 Task: Exporting Multi-Channel Audio.
Action: Mouse moved to (99, 13)
Screenshot: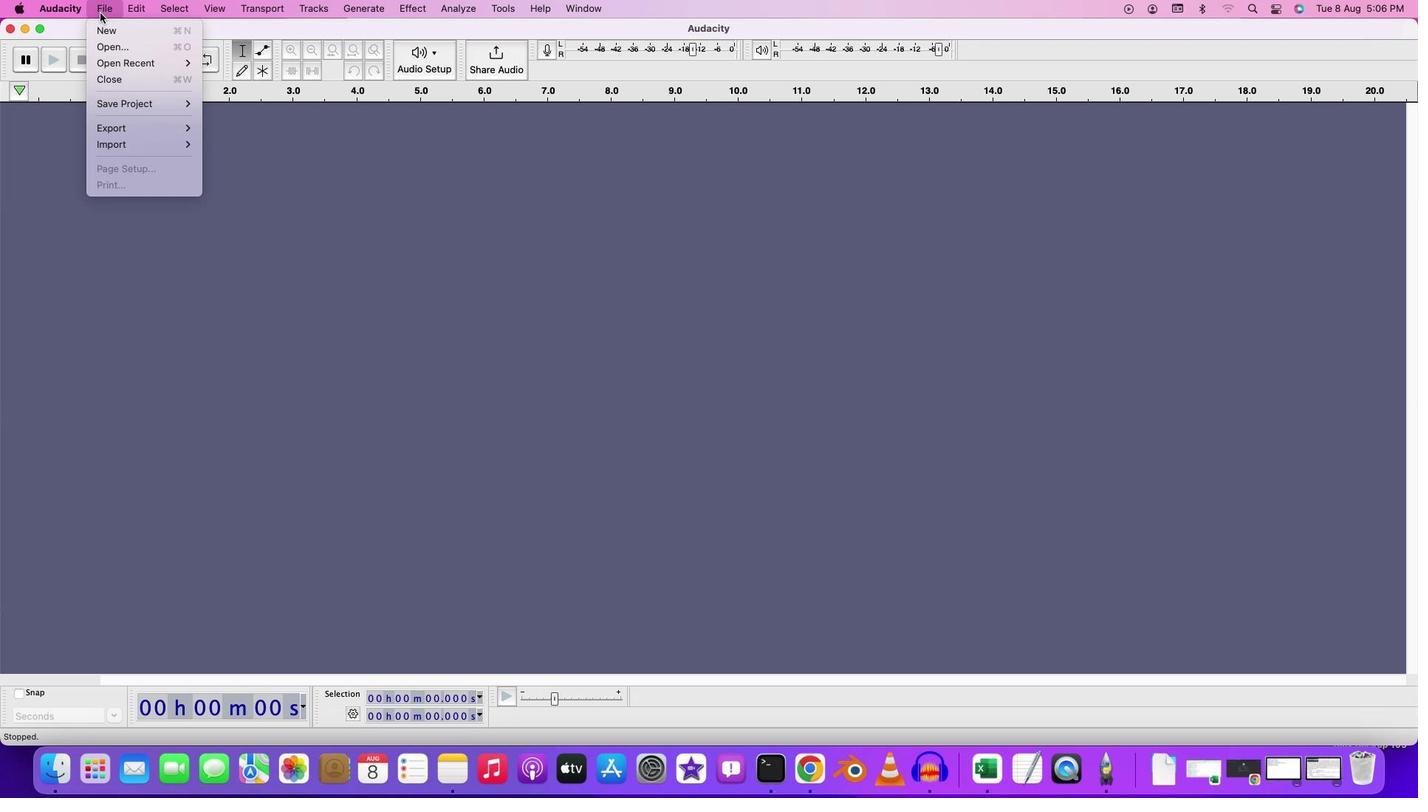 
Action: Mouse pressed left at (99, 13)
Screenshot: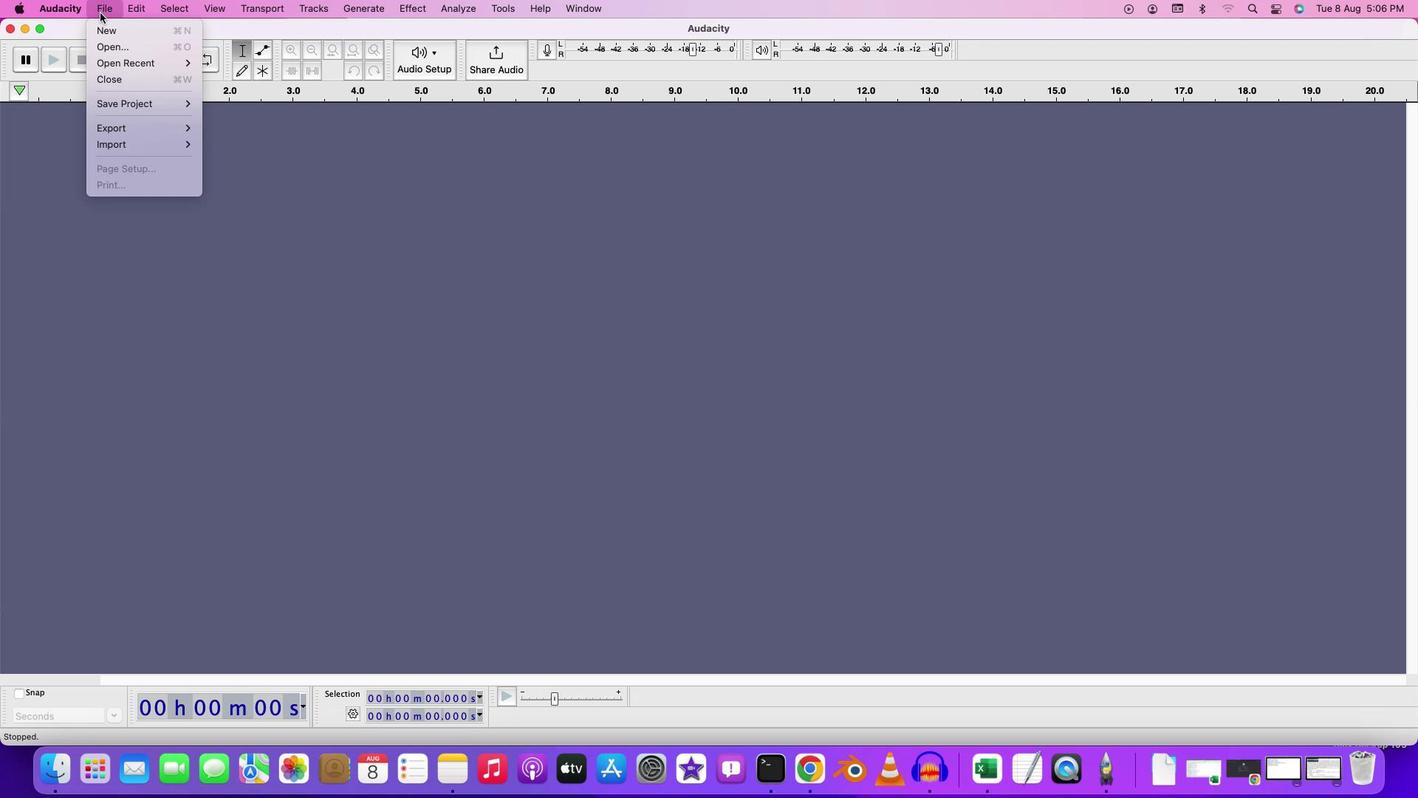 
Action: Mouse moved to (113, 42)
Screenshot: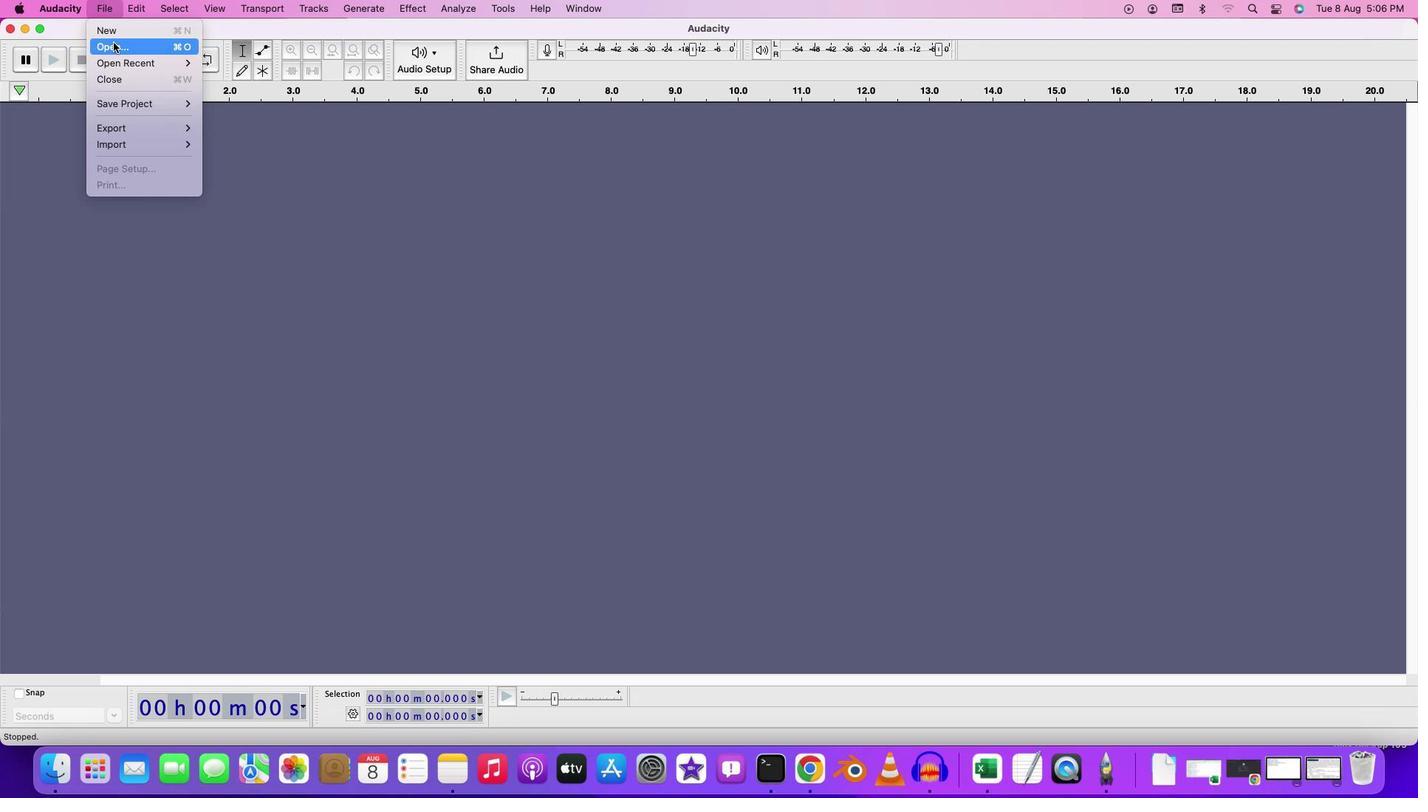 
Action: Mouse pressed left at (113, 42)
Screenshot: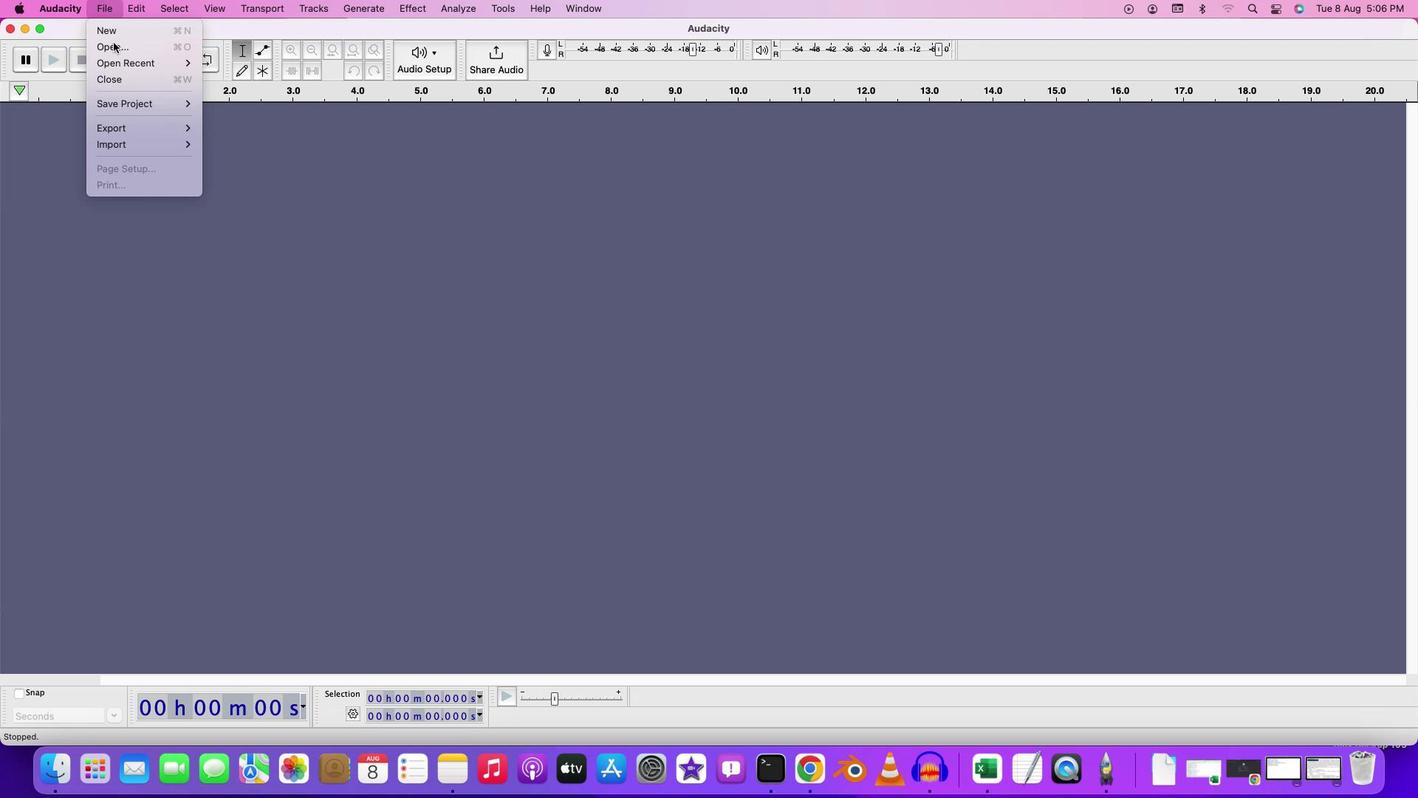
Action: Mouse moved to (579, 215)
Screenshot: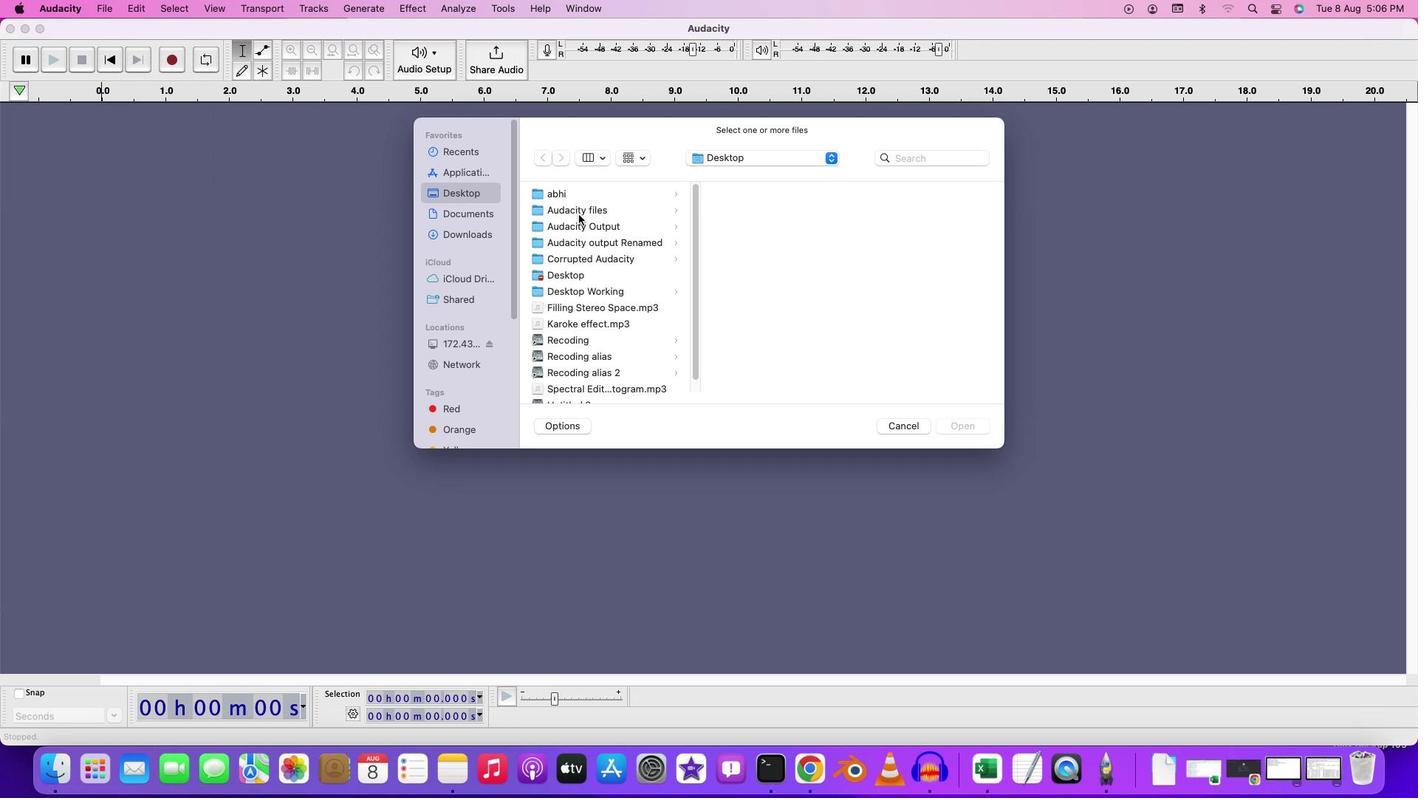 
Action: Mouse pressed left at (579, 215)
Screenshot: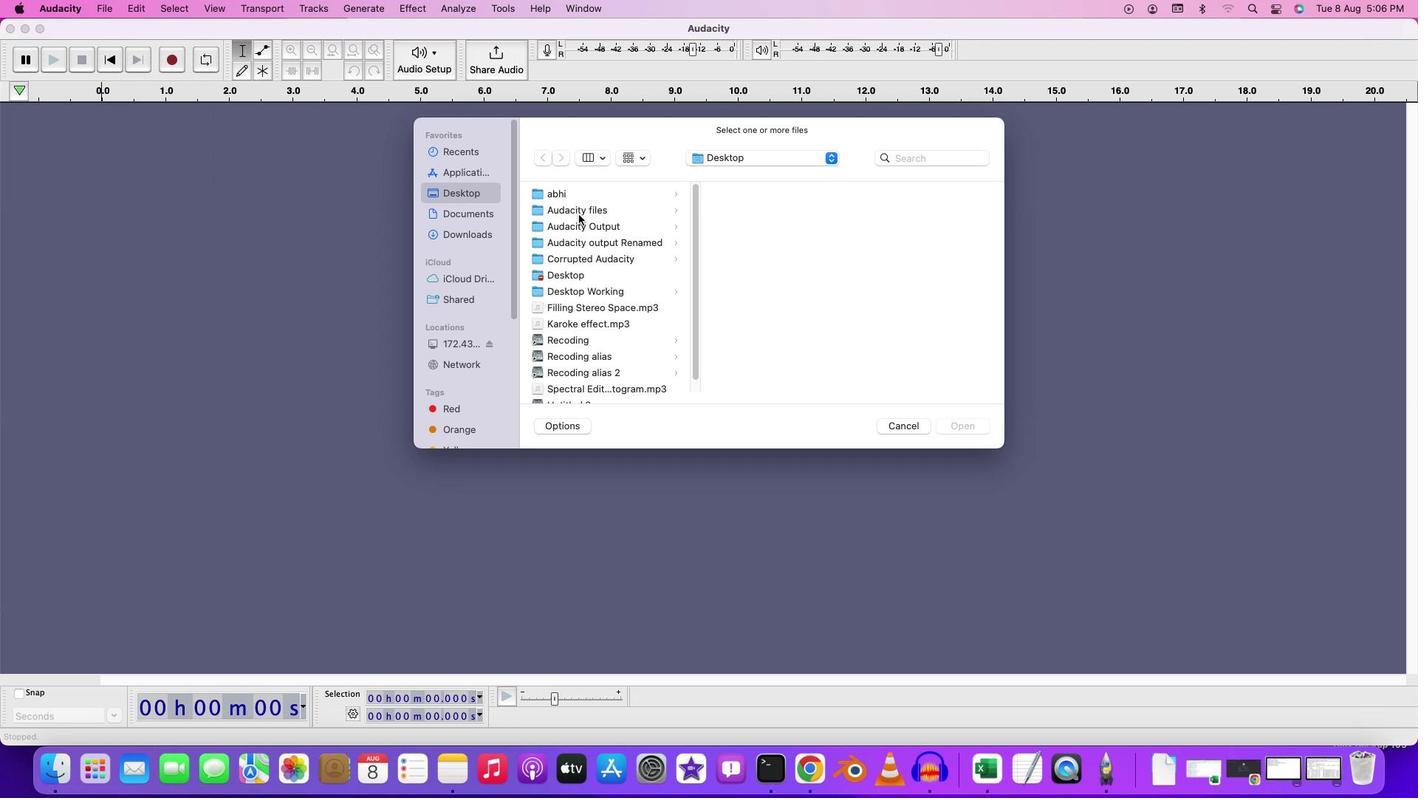 
Action: Mouse moved to (767, 248)
Screenshot: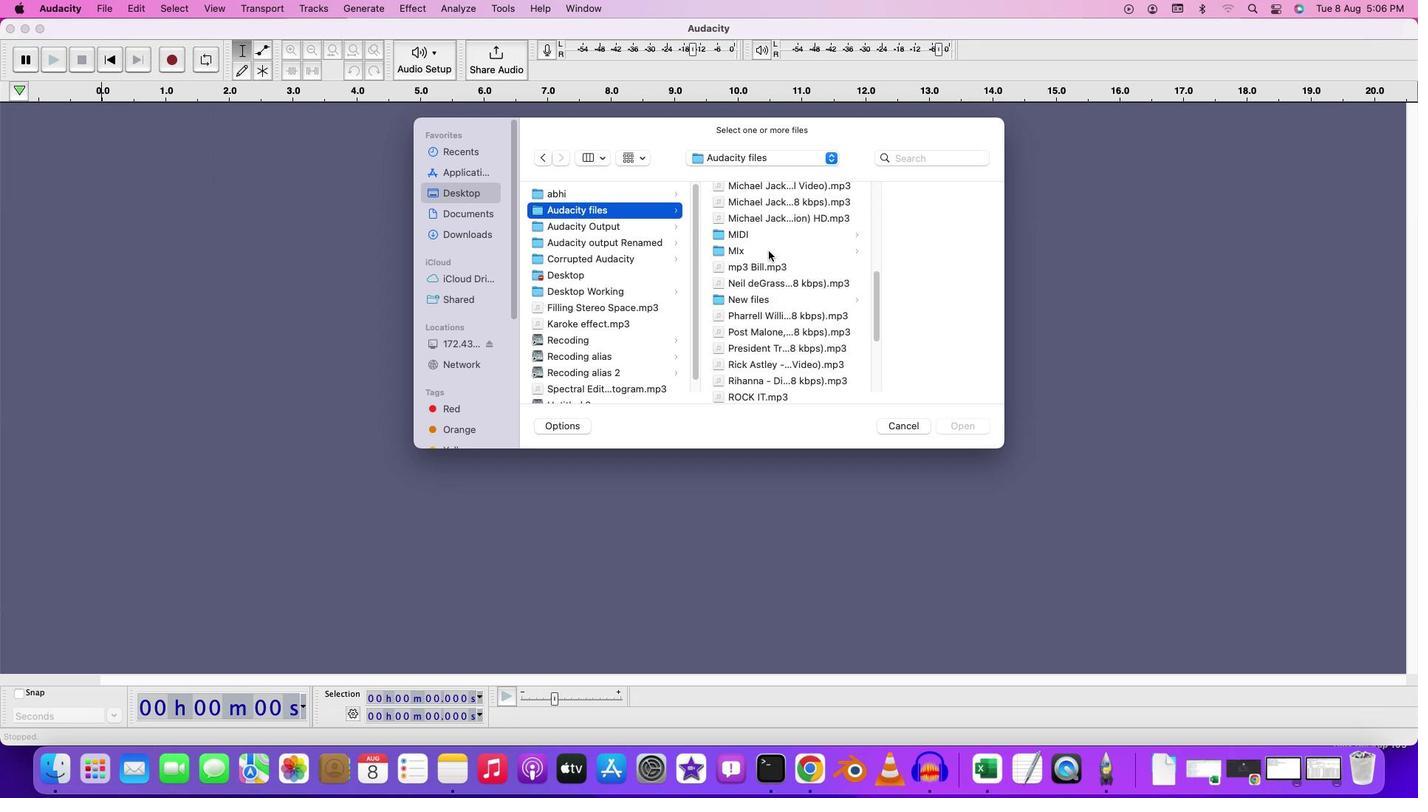 
Action: Mouse scrolled (767, 248) with delta (0, 0)
Screenshot: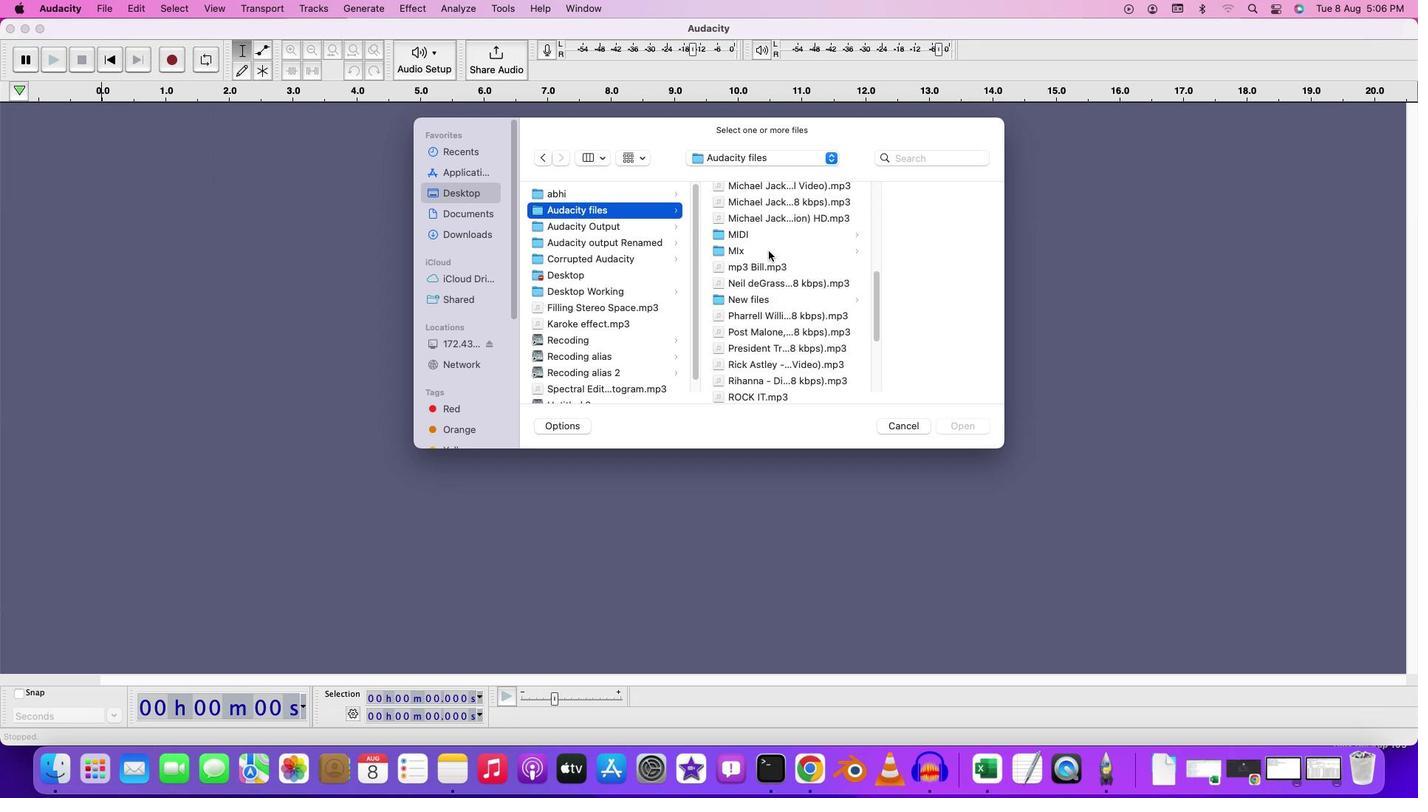 
Action: Mouse moved to (767, 249)
Screenshot: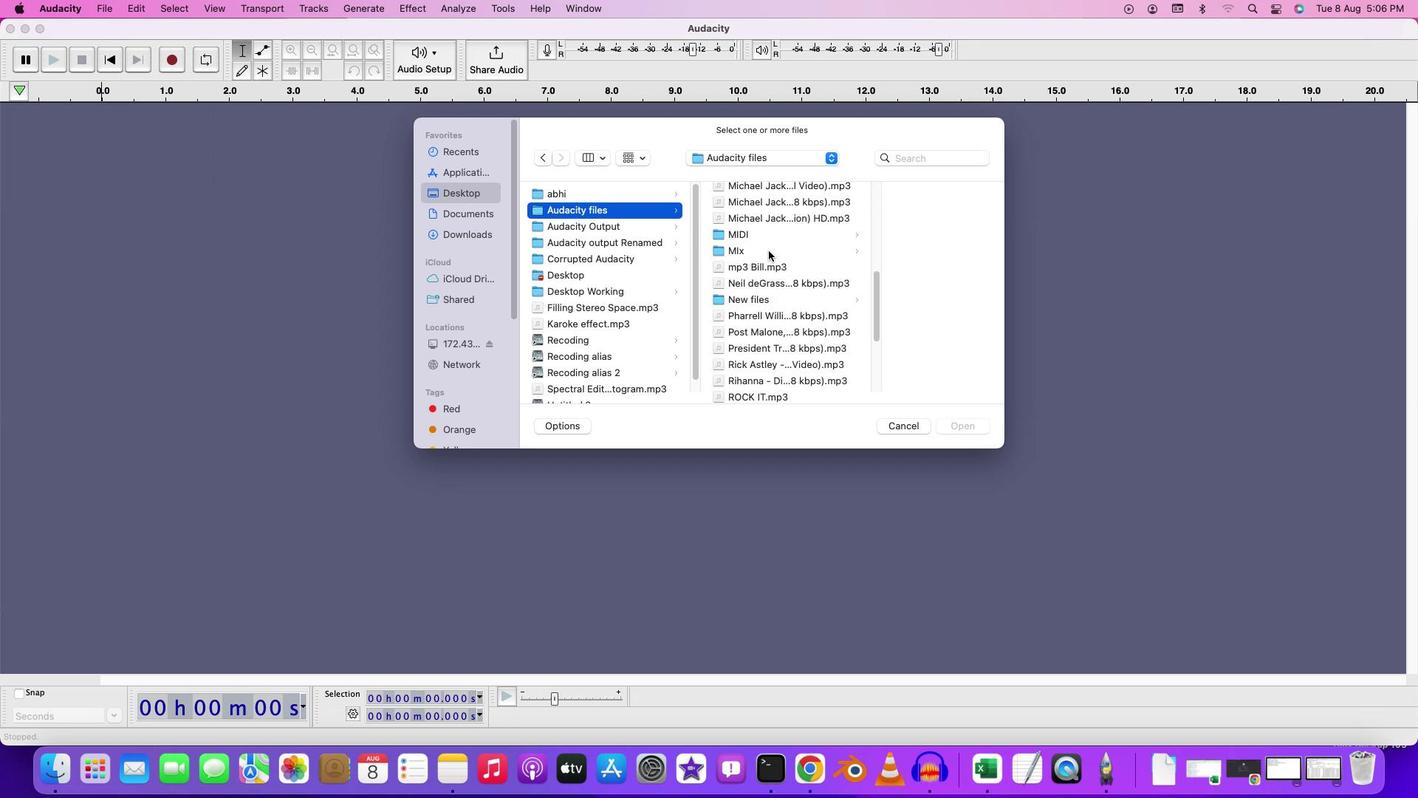 
Action: Mouse scrolled (767, 249) with delta (0, 0)
Screenshot: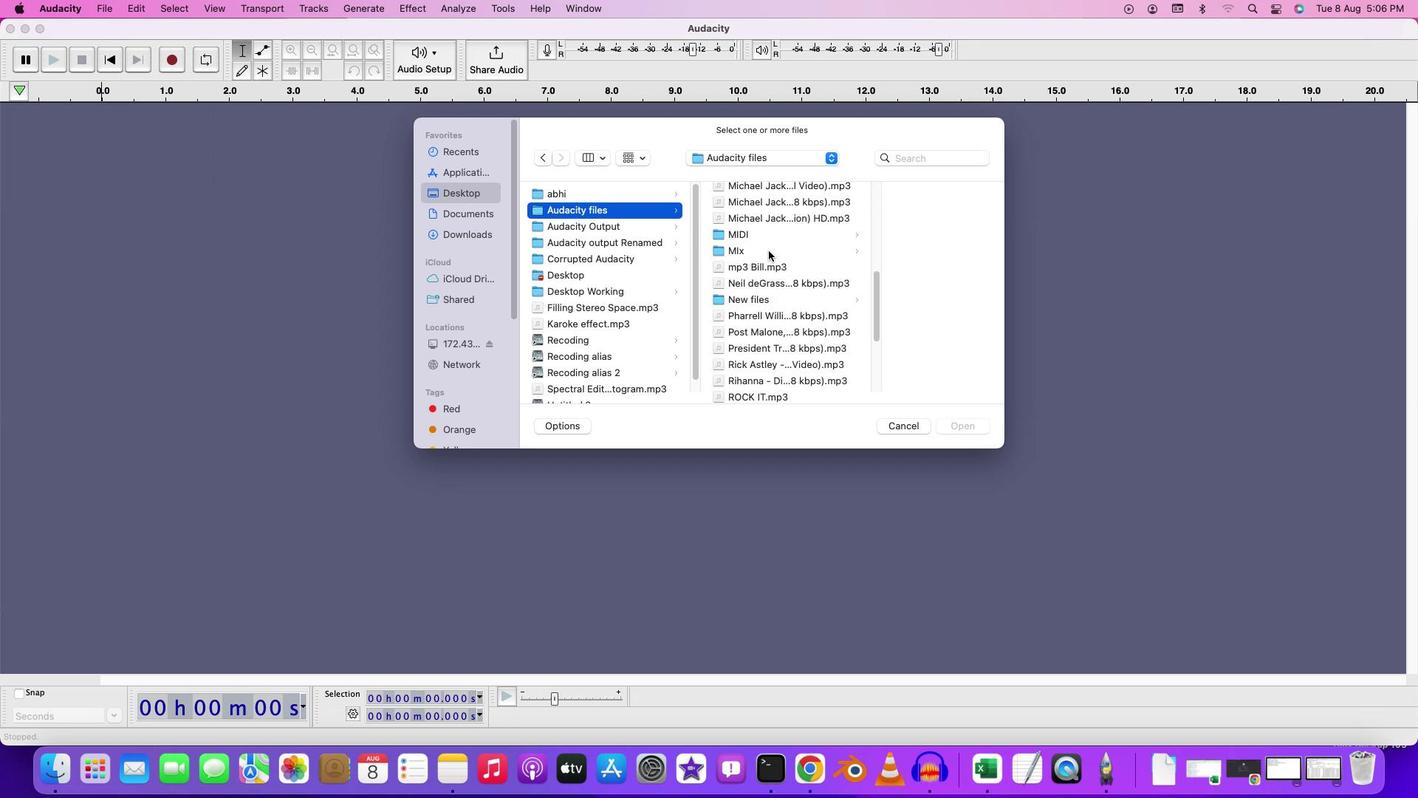 
Action: Mouse scrolled (767, 249) with delta (0, -2)
Screenshot: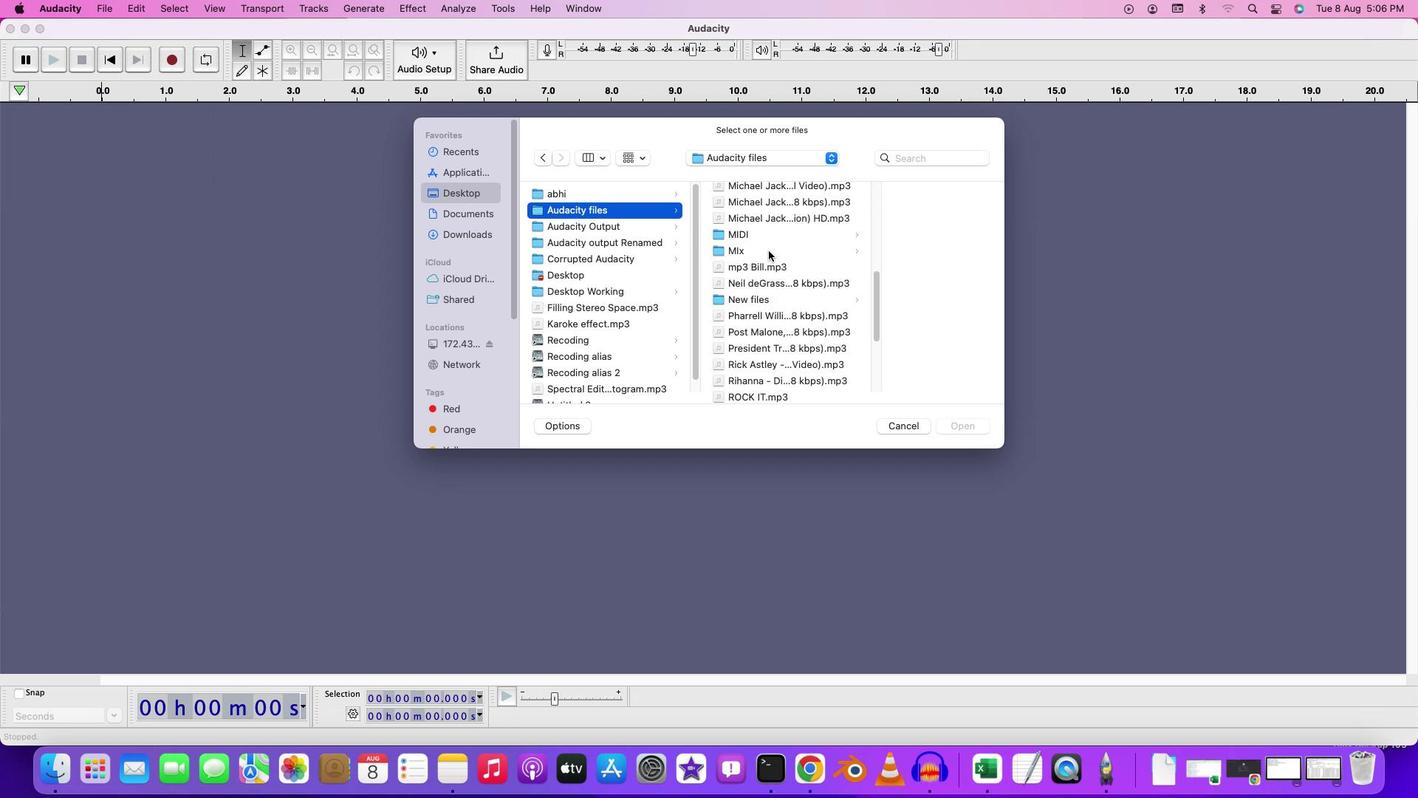 
Action: Mouse scrolled (767, 249) with delta (0, -3)
Screenshot: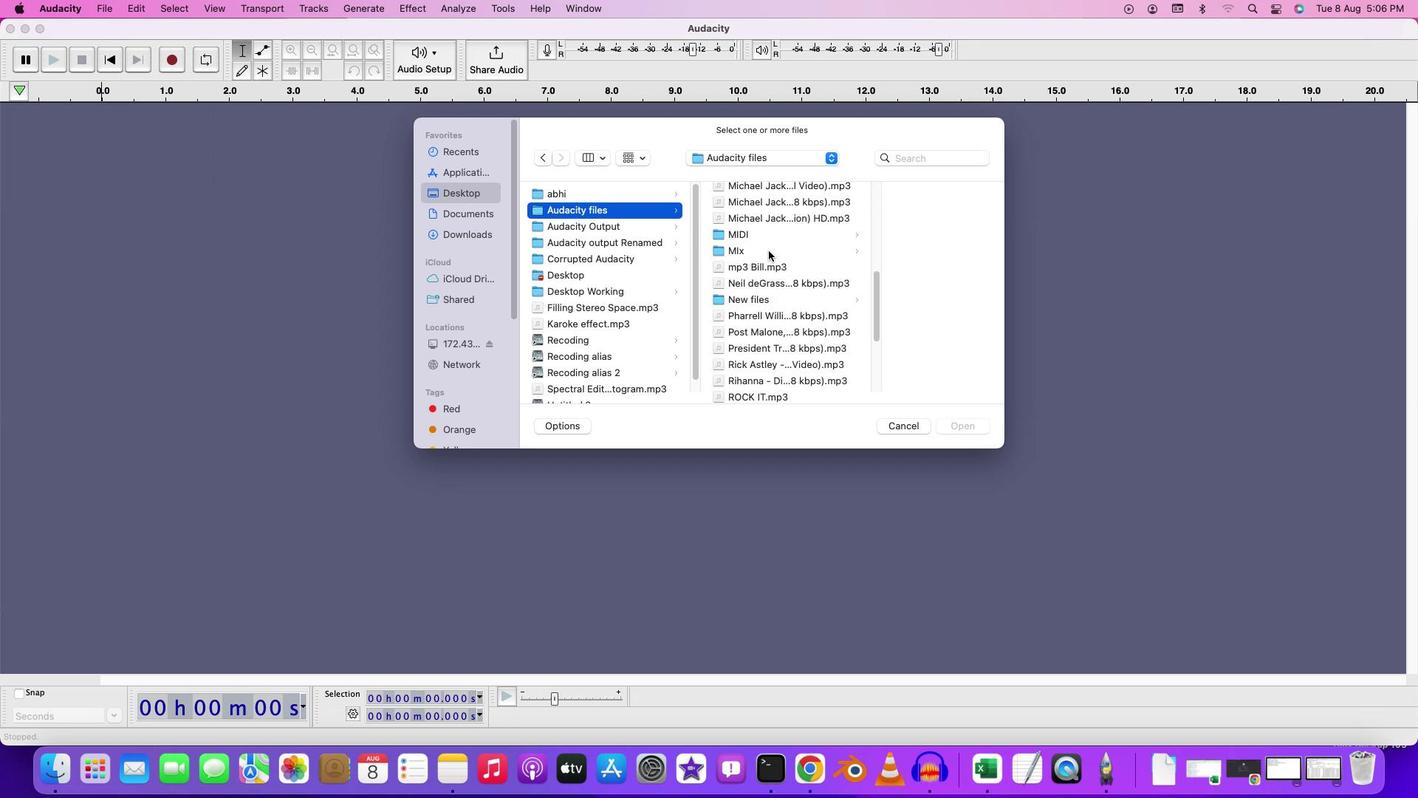 
Action: Mouse scrolled (767, 249) with delta (0, -4)
Screenshot: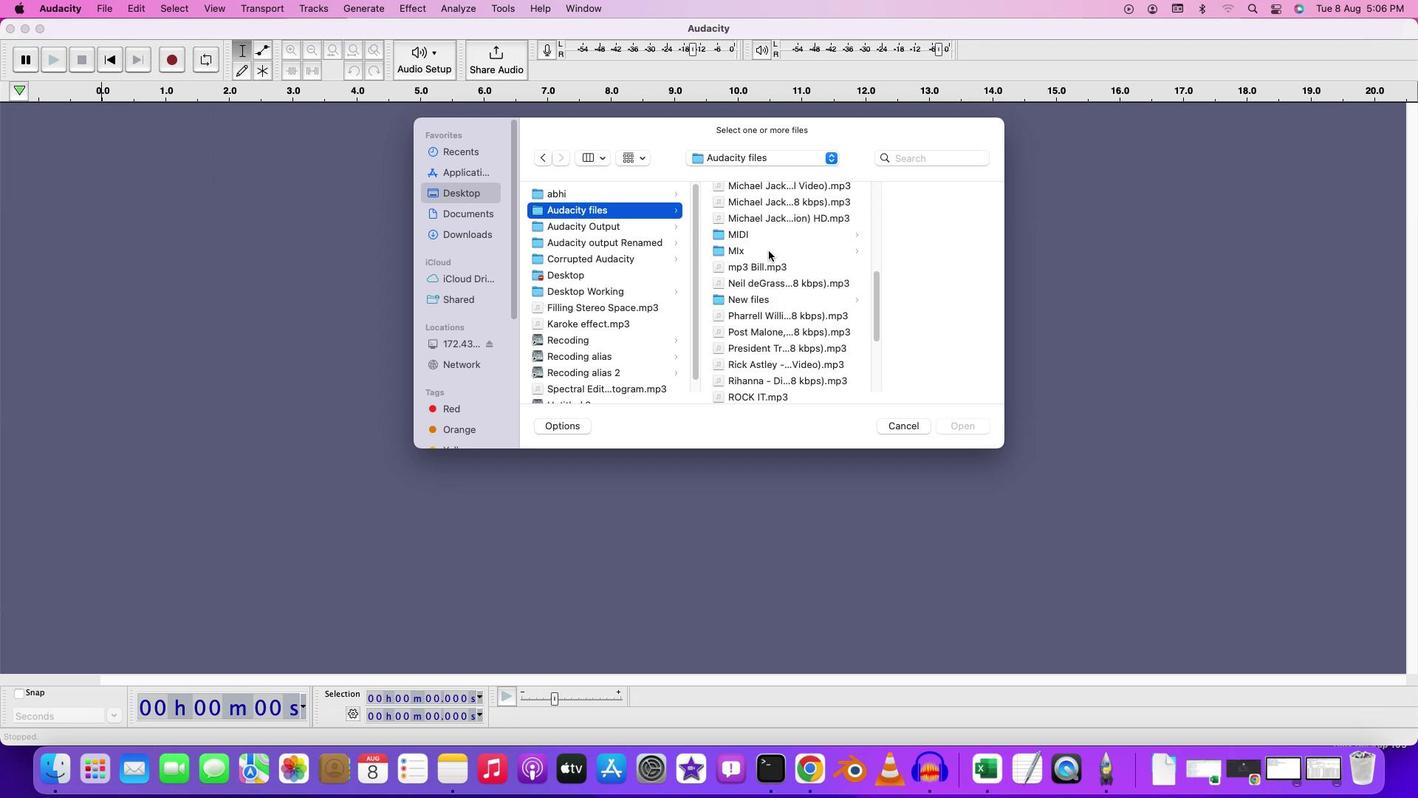 
Action: Mouse moved to (768, 249)
Screenshot: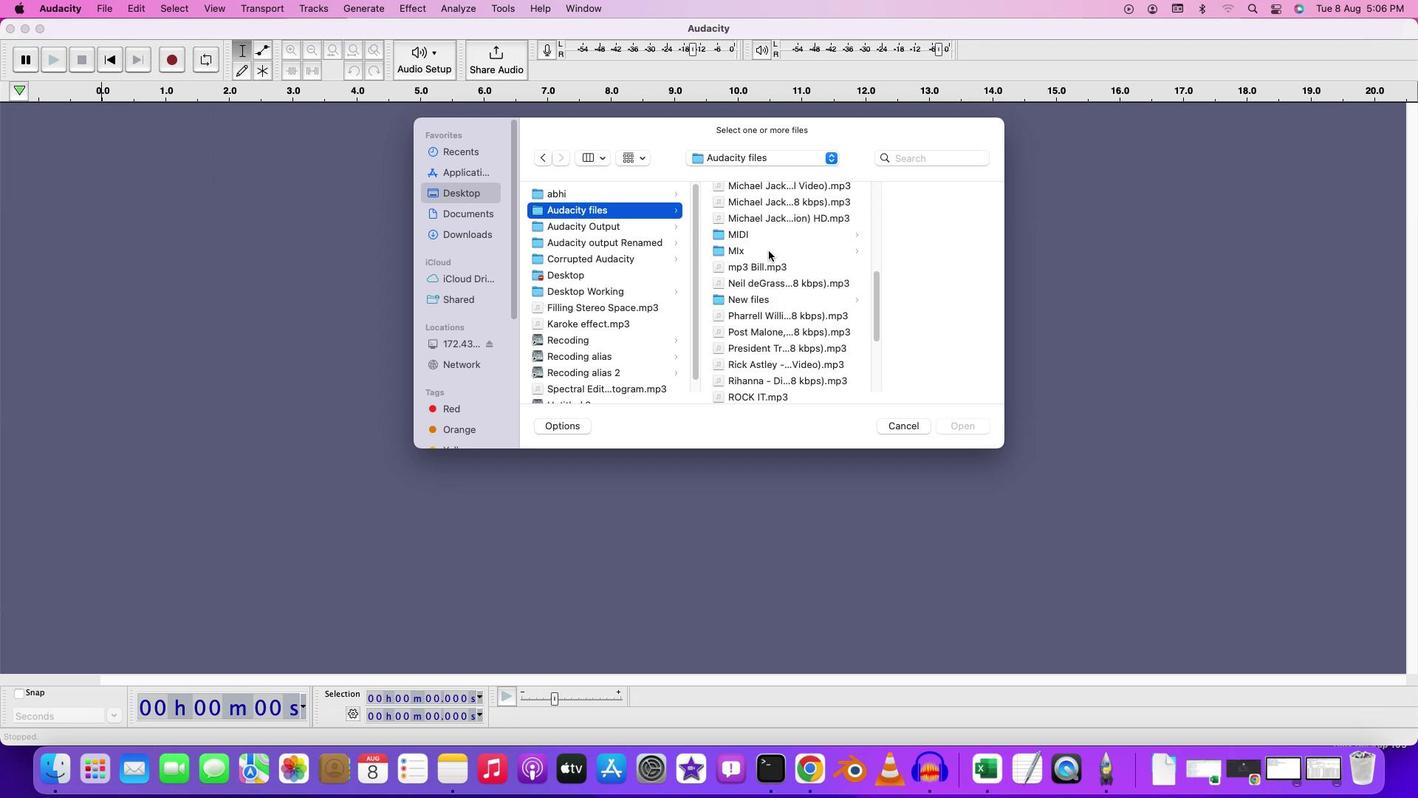 
Action: Mouse scrolled (768, 249) with delta (0, -5)
Screenshot: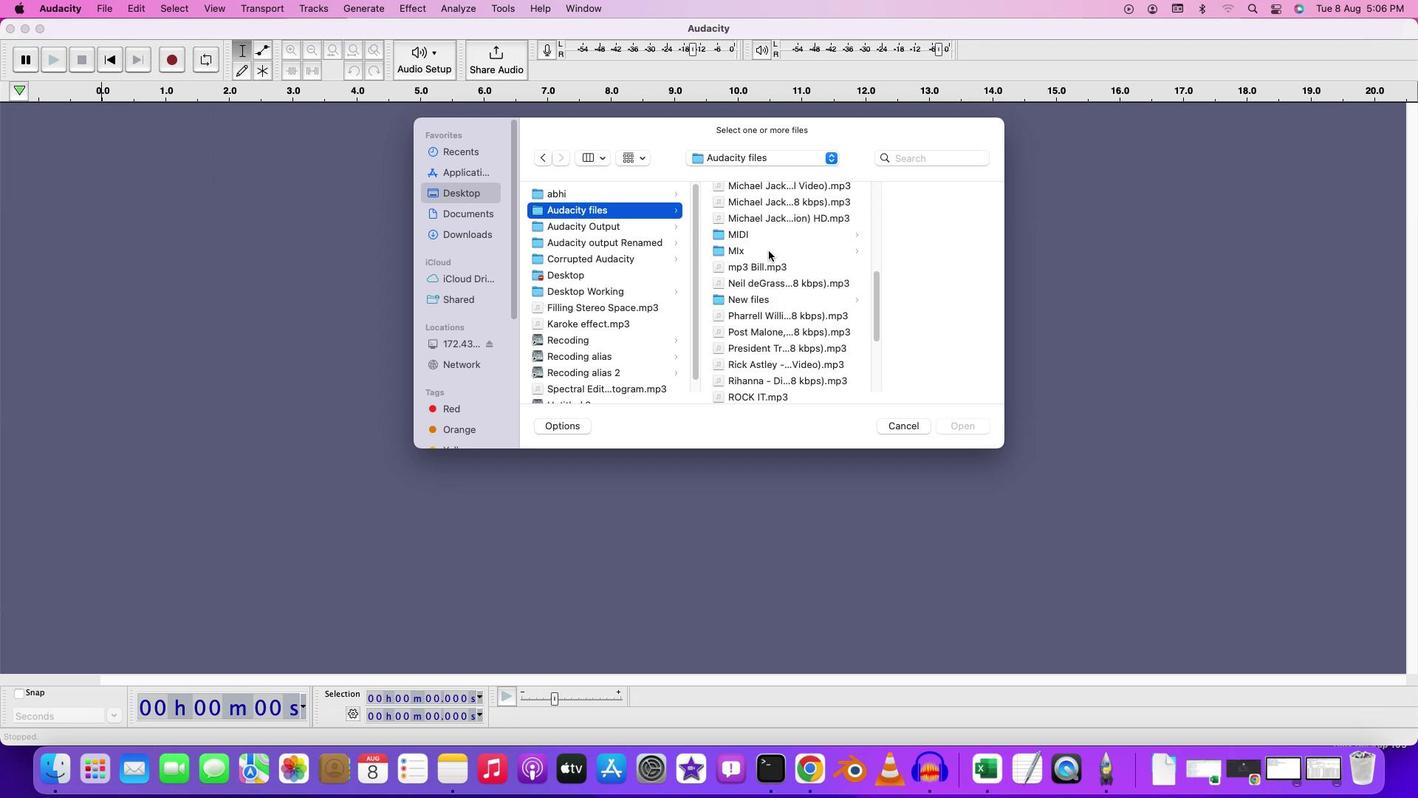 
Action: Mouse moved to (769, 250)
Screenshot: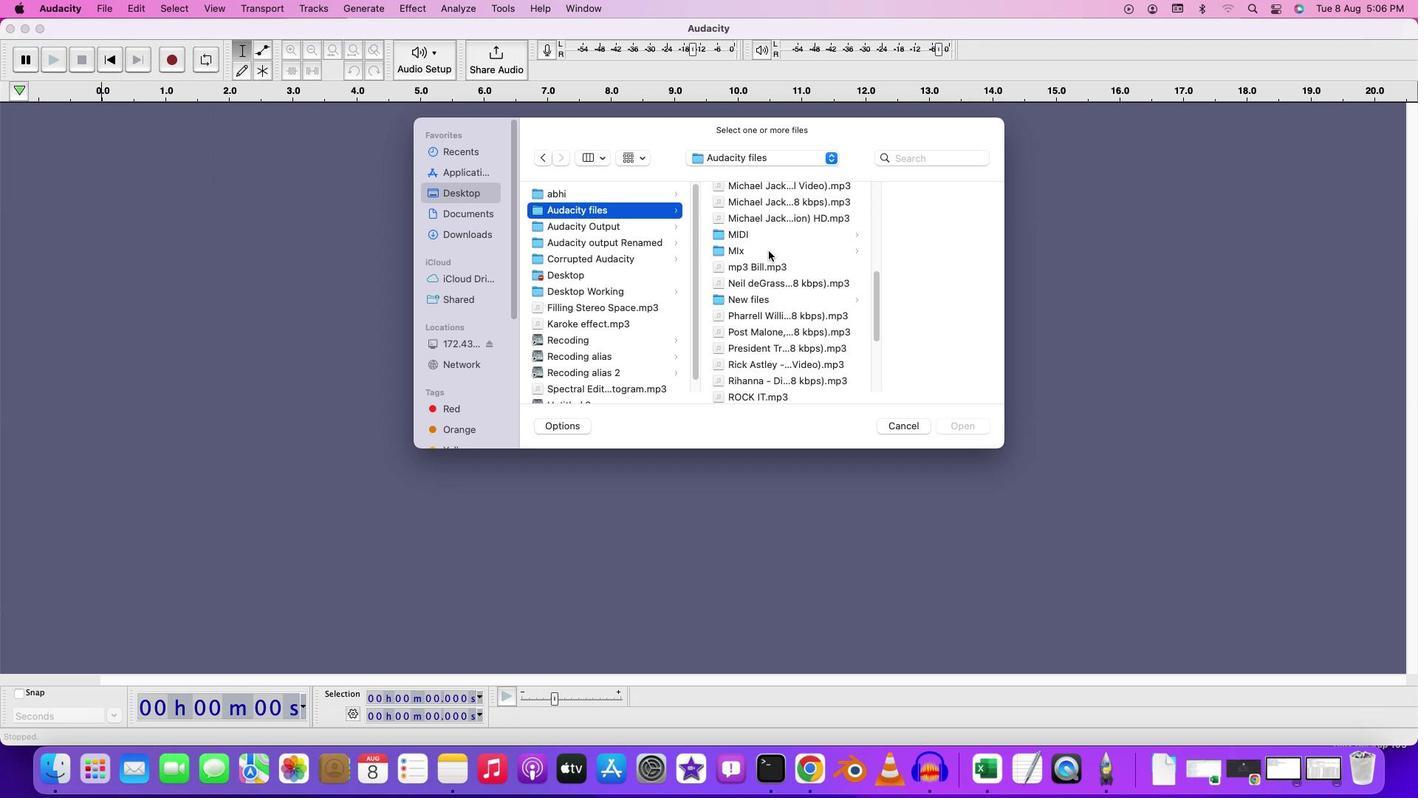 
Action: Mouse scrolled (769, 250) with delta (0, 0)
Screenshot: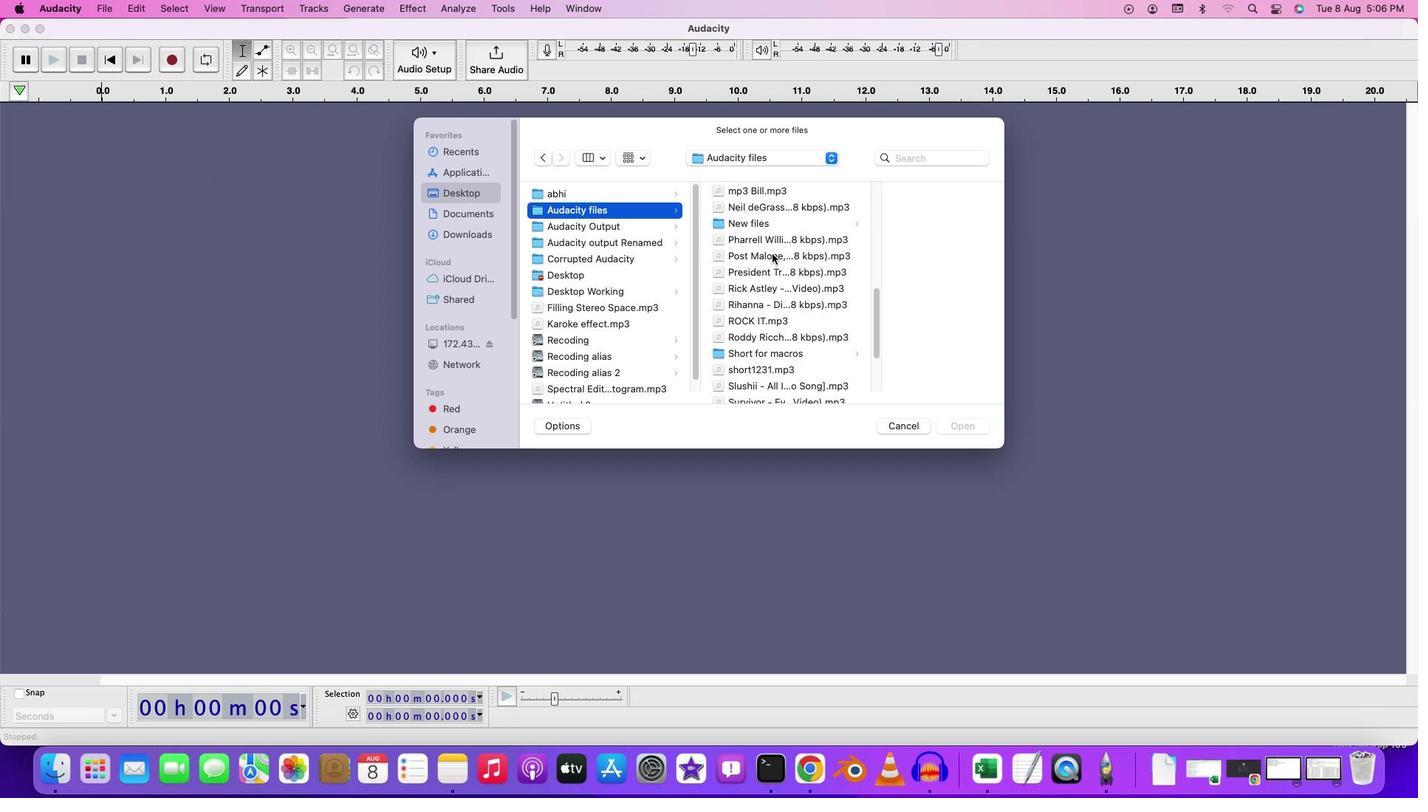 
Action: Mouse moved to (769, 250)
Screenshot: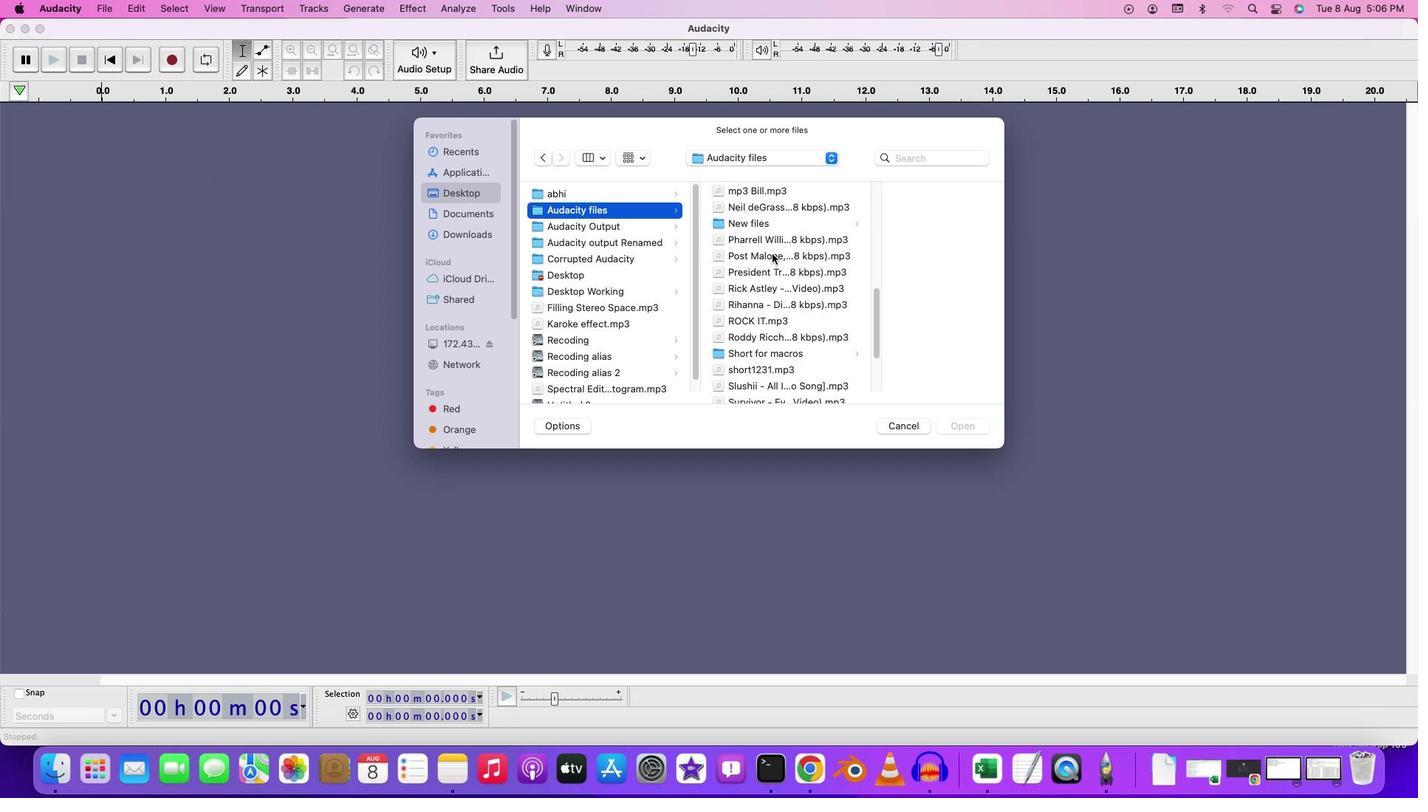 
Action: Mouse scrolled (769, 250) with delta (0, 0)
Screenshot: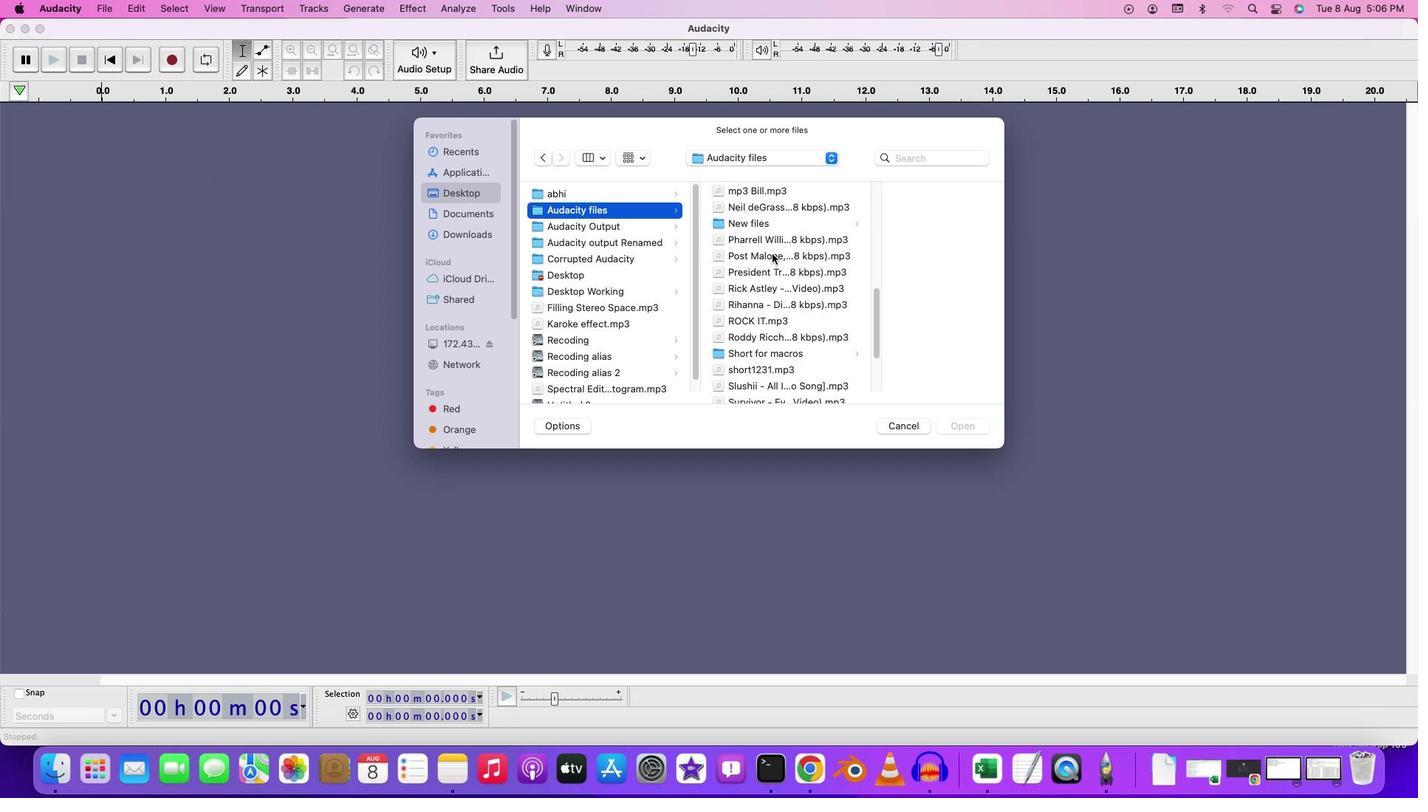 
Action: Mouse moved to (772, 253)
Screenshot: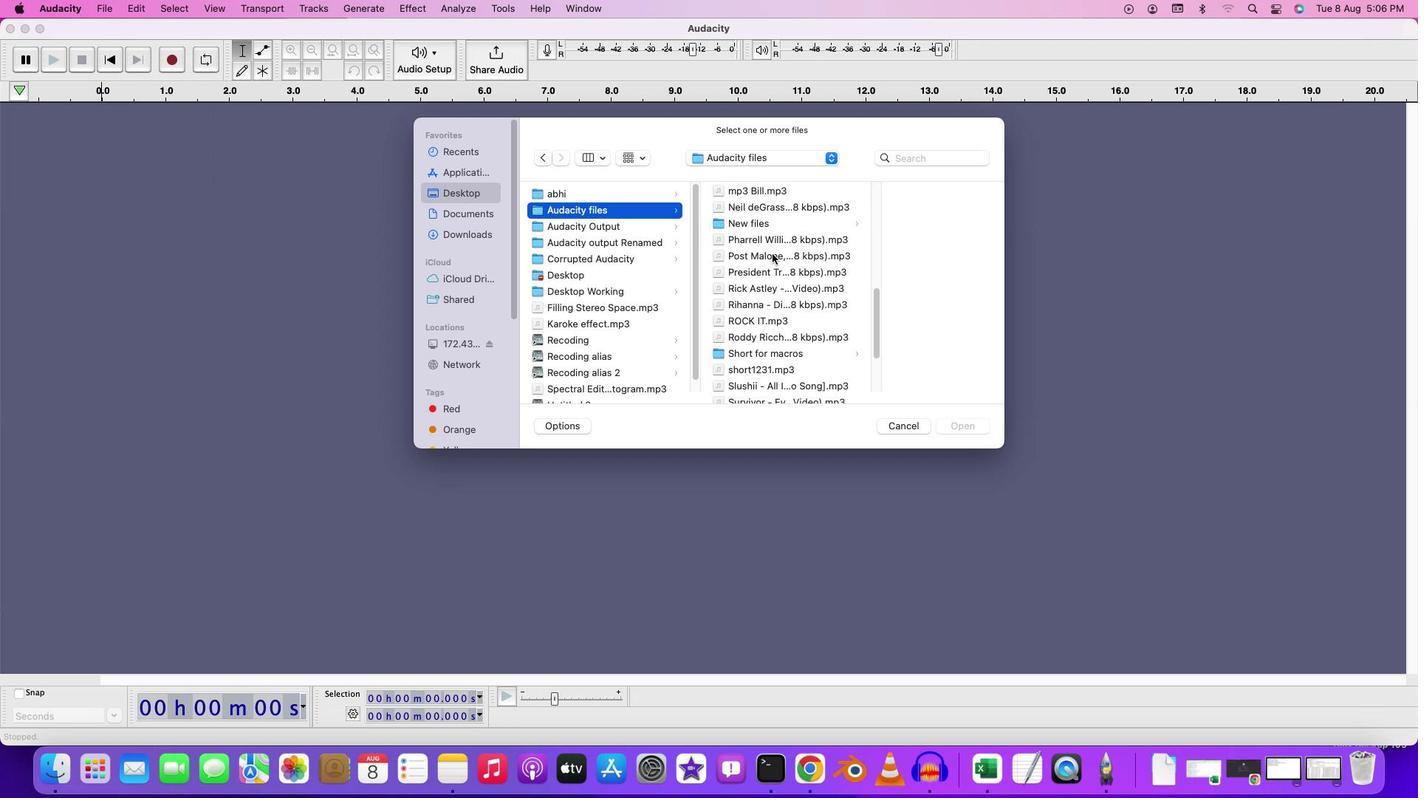 
Action: Mouse scrolled (772, 253) with delta (0, -2)
Screenshot: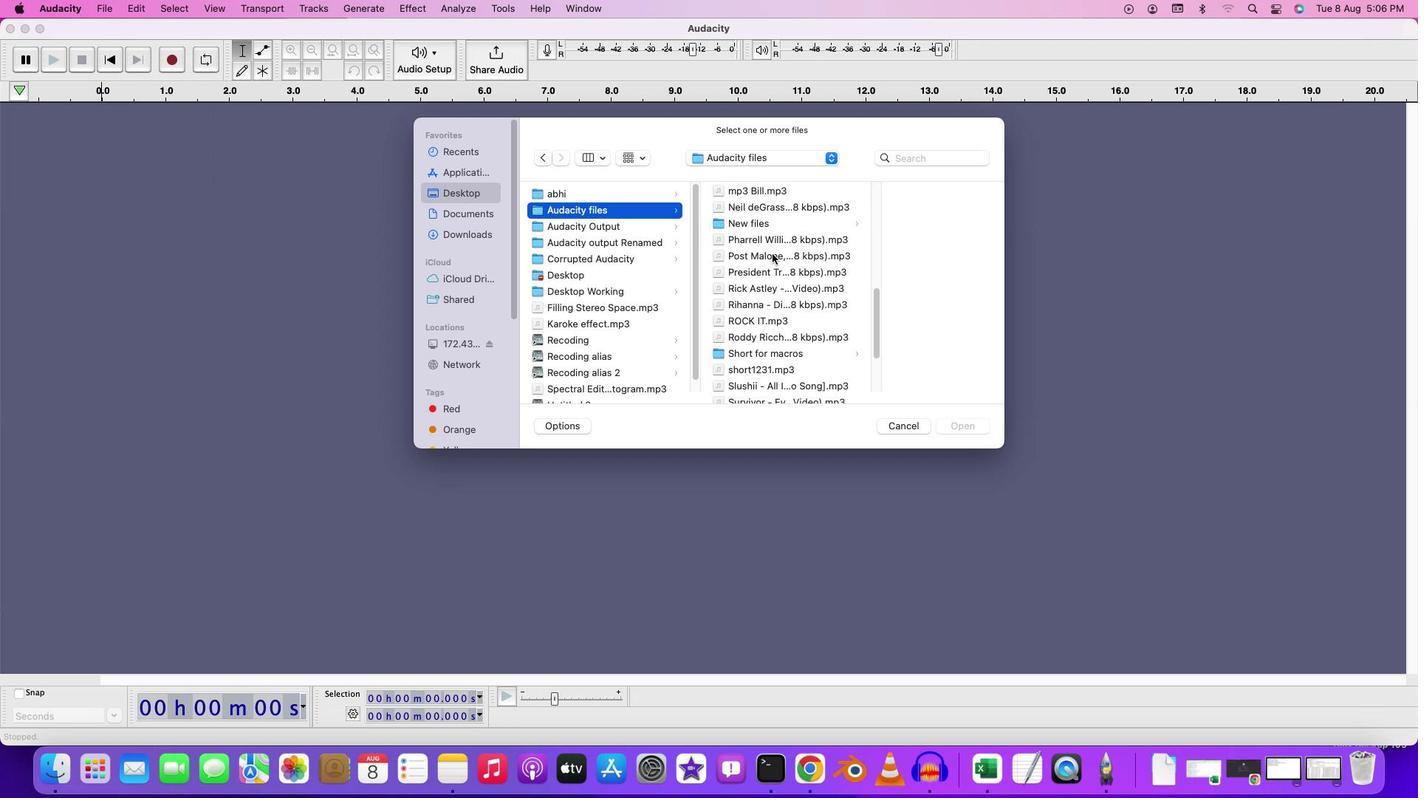 
Action: Mouse moved to (777, 319)
Screenshot: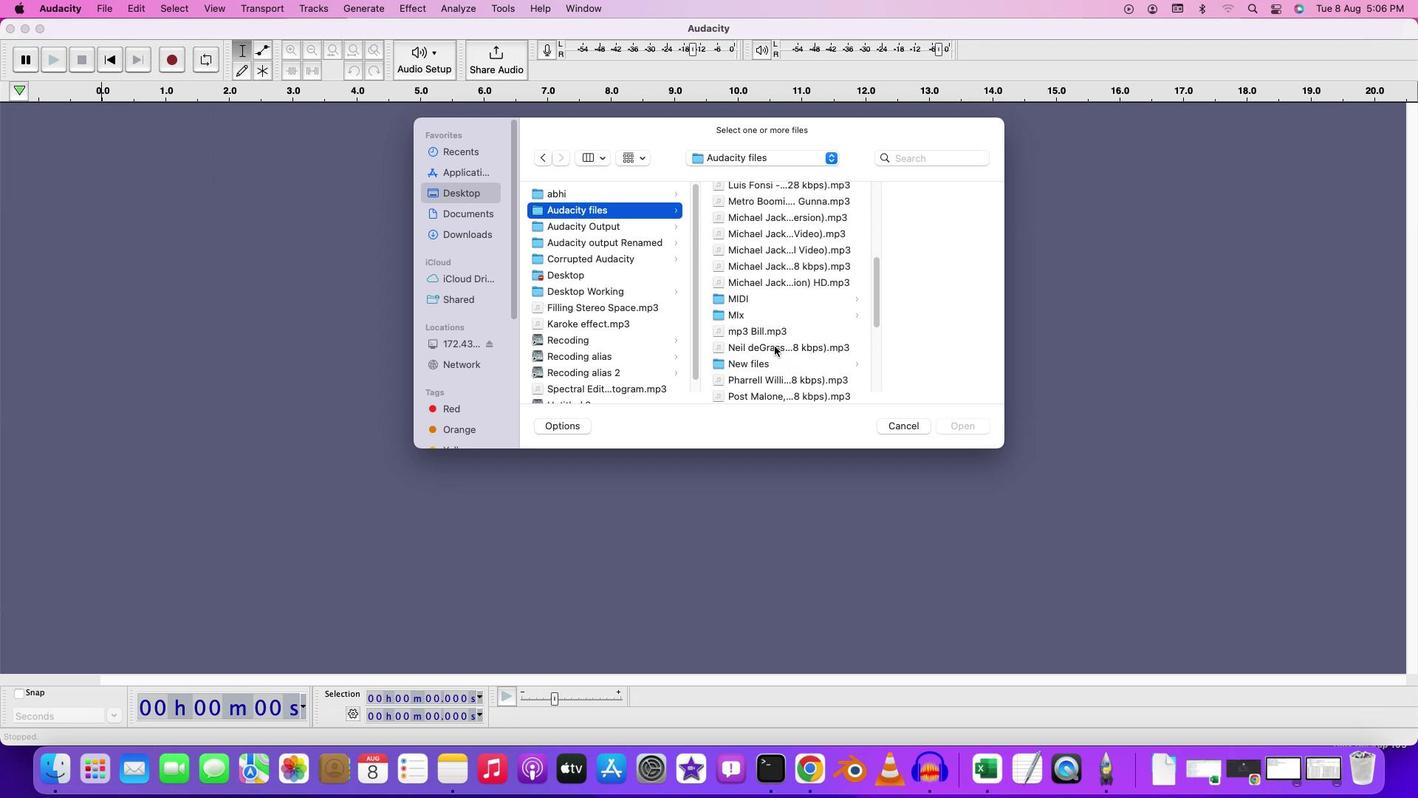 
Action: Mouse scrolled (777, 319) with delta (0, 0)
Screenshot: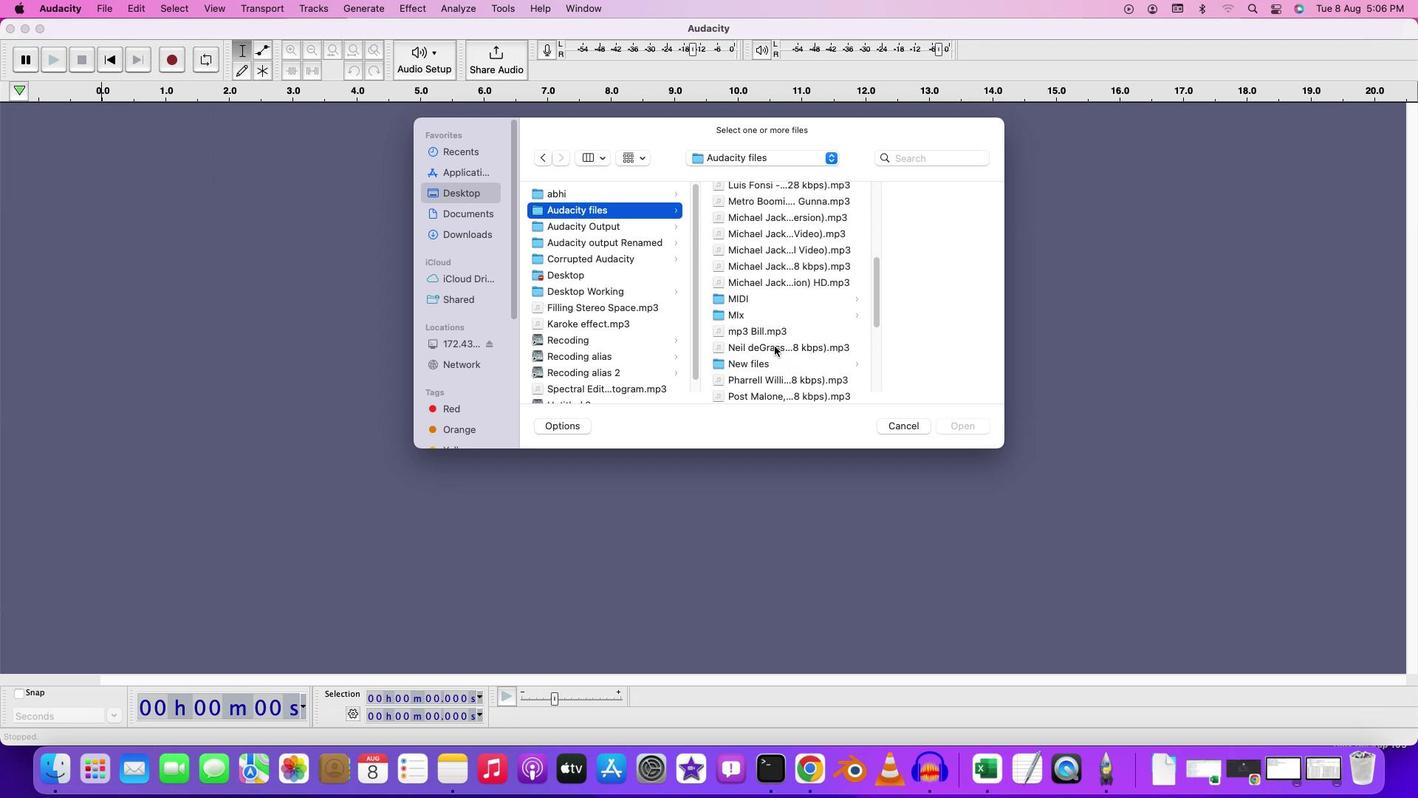 
Action: Mouse moved to (775, 333)
Screenshot: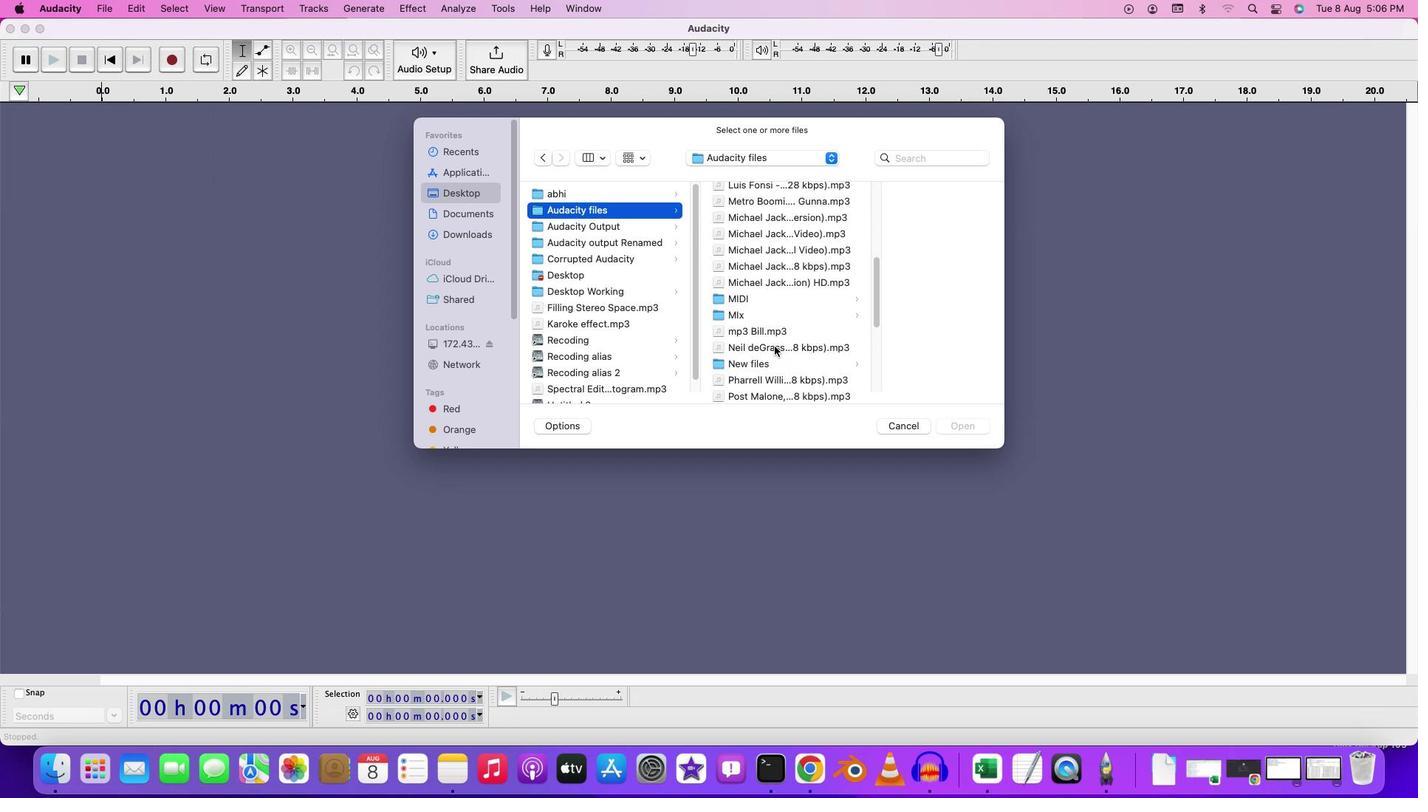 
Action: Mouse scrolled (775, 333) with delta (0, 0)
Screenshot: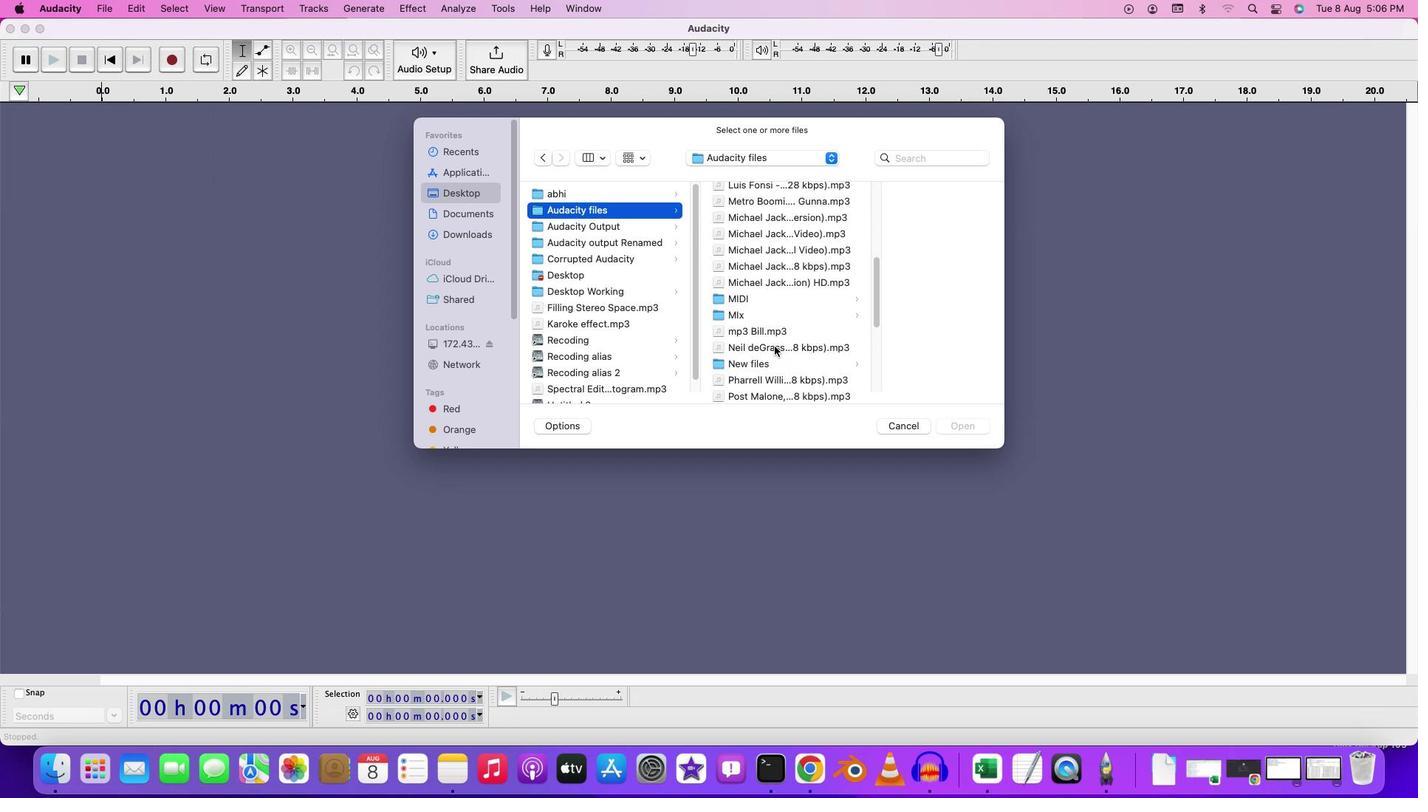 
Action: Mouse moved to (775, 342)
Screenshot: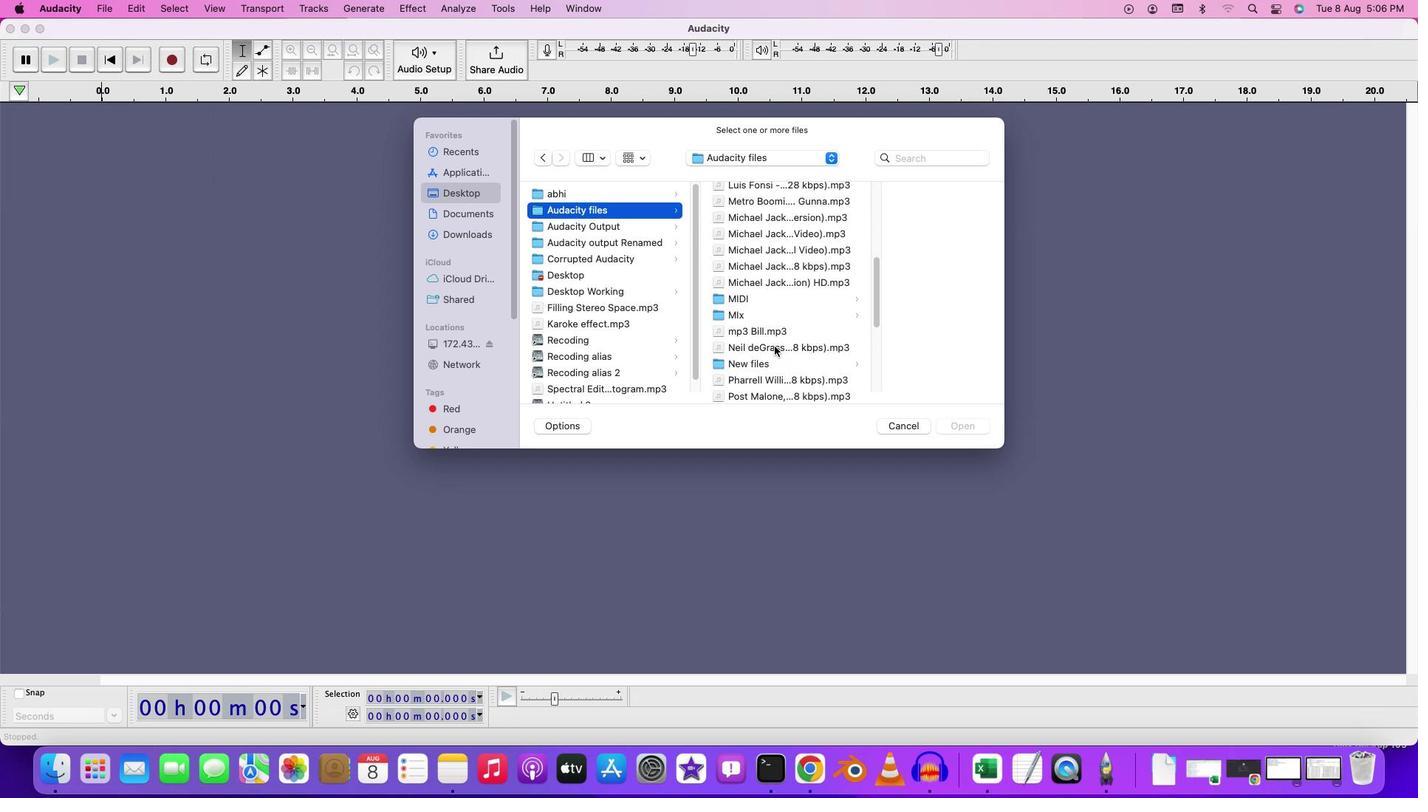
Action: Mouse scrolled (775, 342) with delta (0, 2)
Screenshot: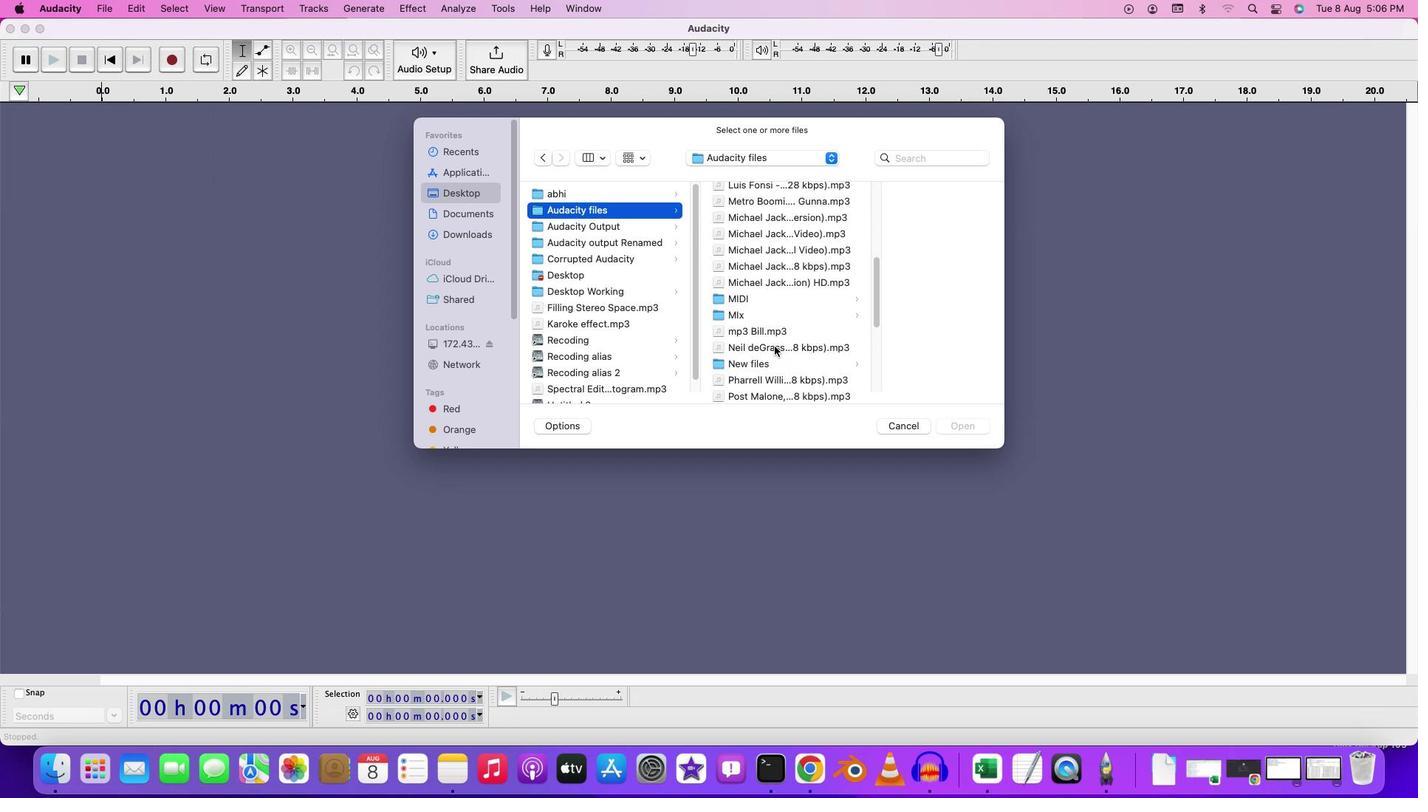 
Action: Mouse moved to (775, 345)
Screenshot: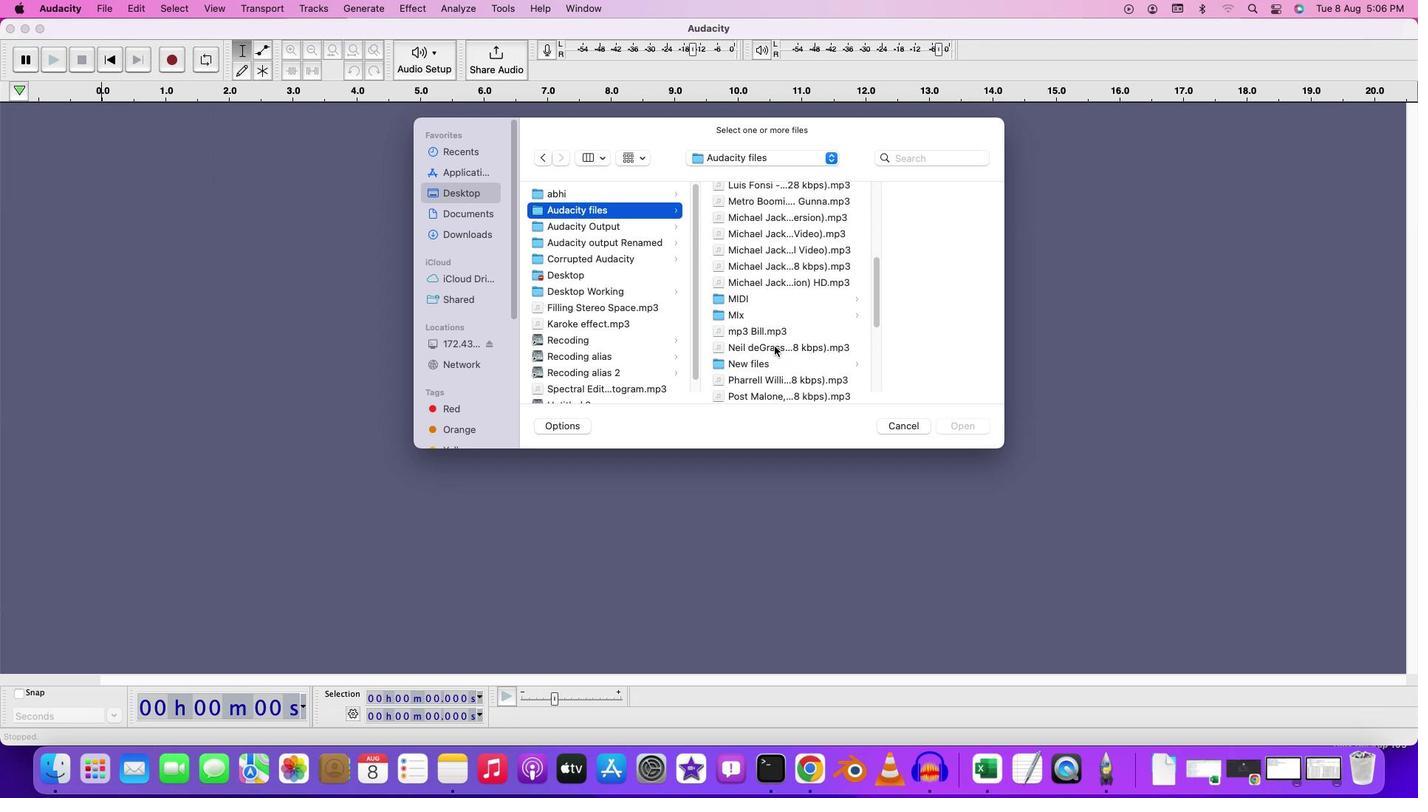 
Action: Mouse scrolled (775, 345) with delta (0, 2)
Screenshot: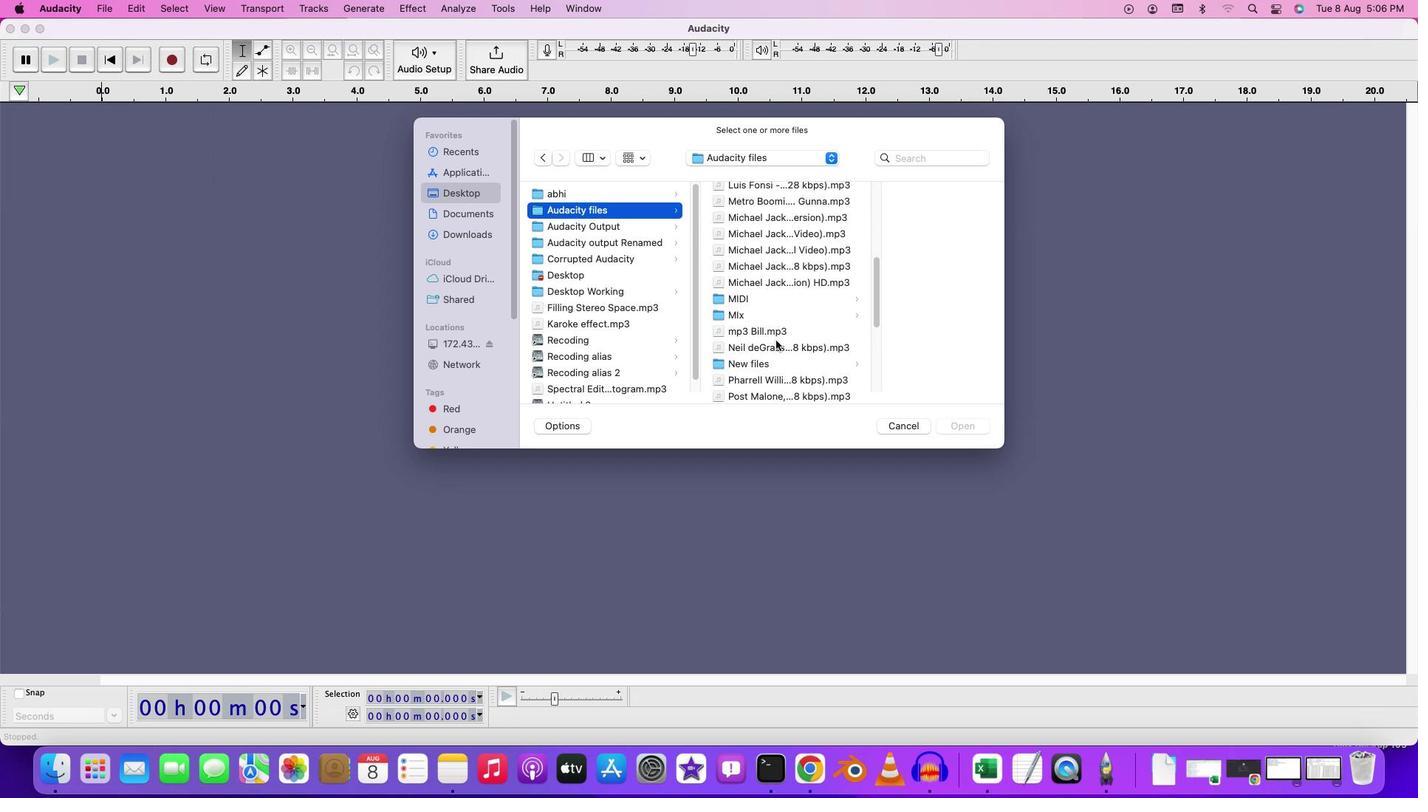 
Action: Mouse moved to (766, 362)
Screenshot: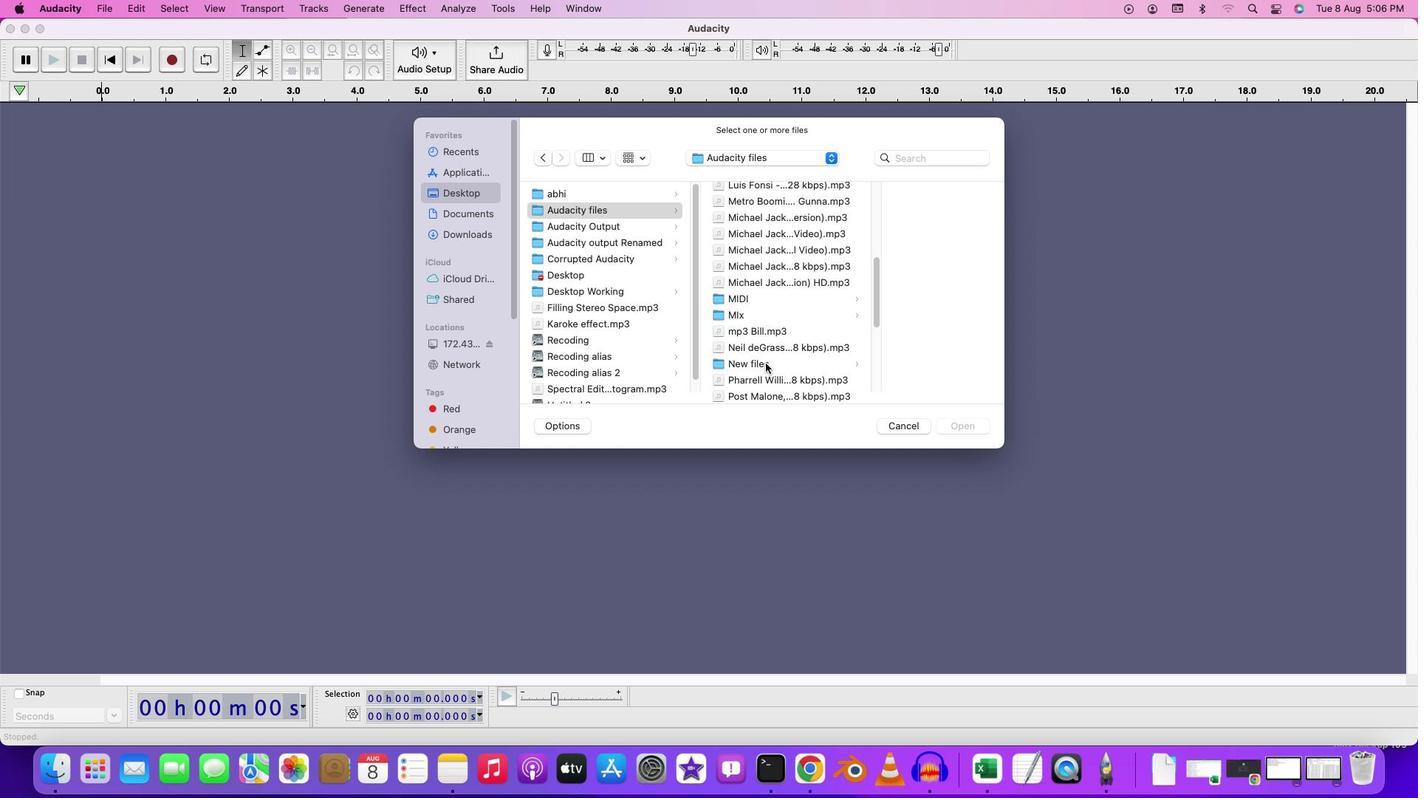 
Action: Mouse pressed left at (766, 362)
Screenshot: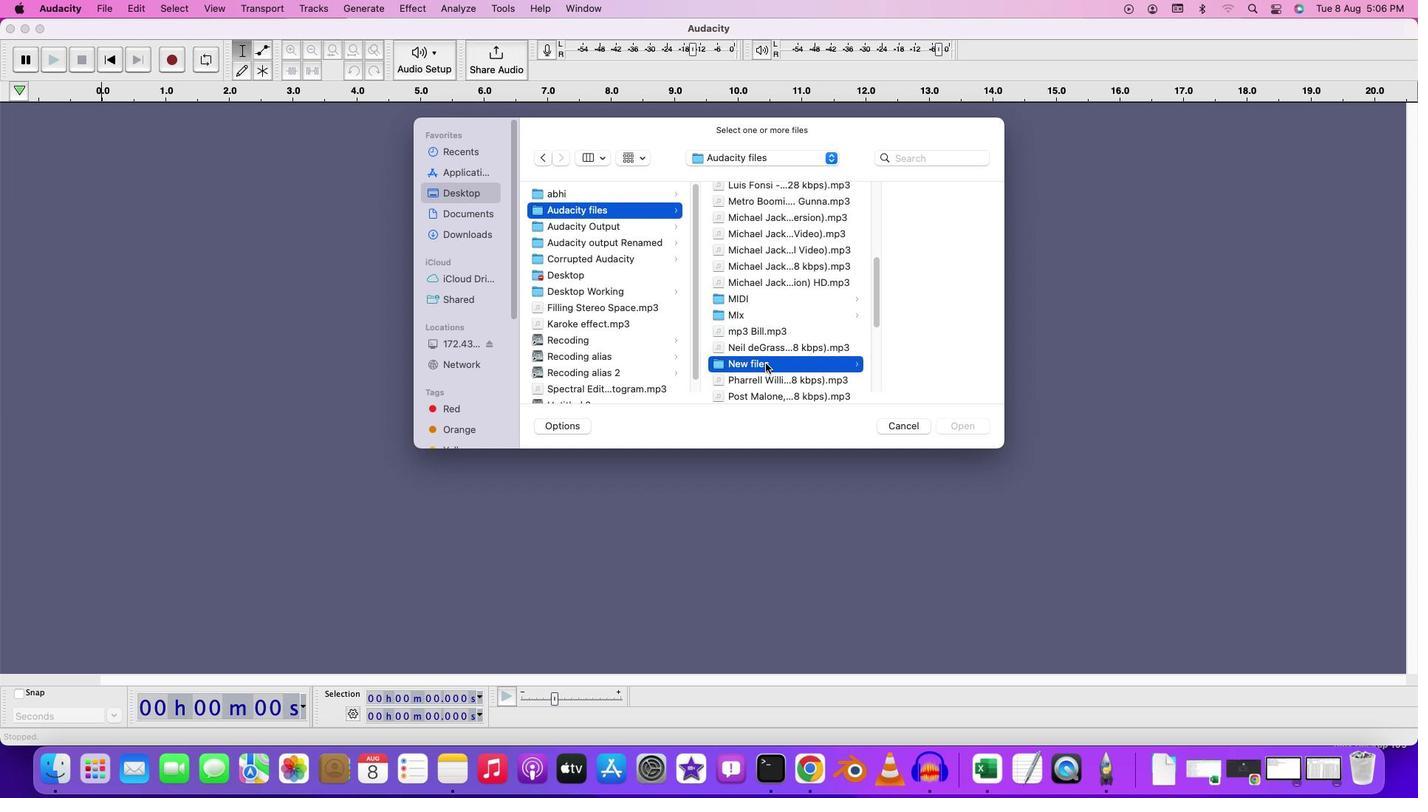 
Action: Mouse moved to (895, 361)
Screenshot: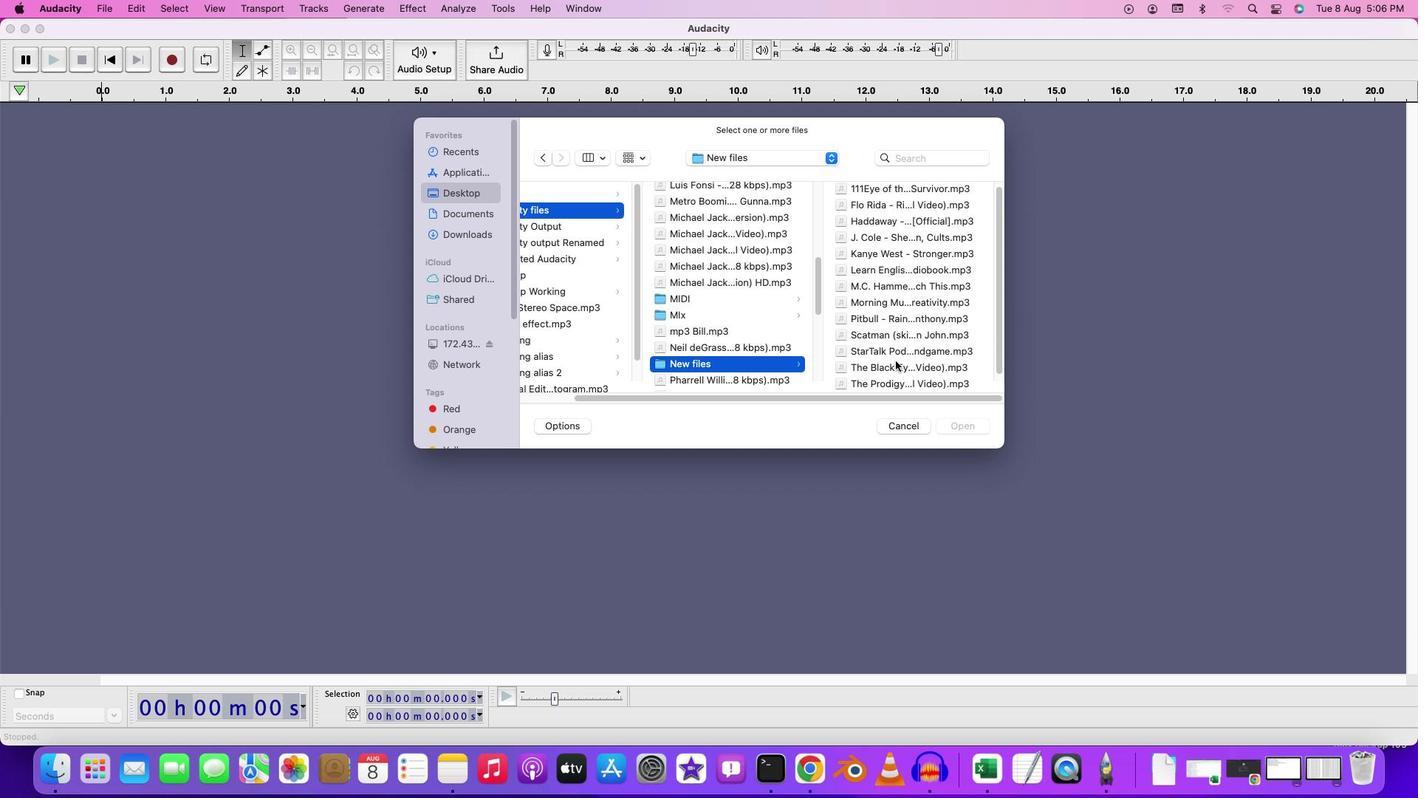
Action: Mouse scrolled (895, 361) with delta (0, 0)
Screenshot: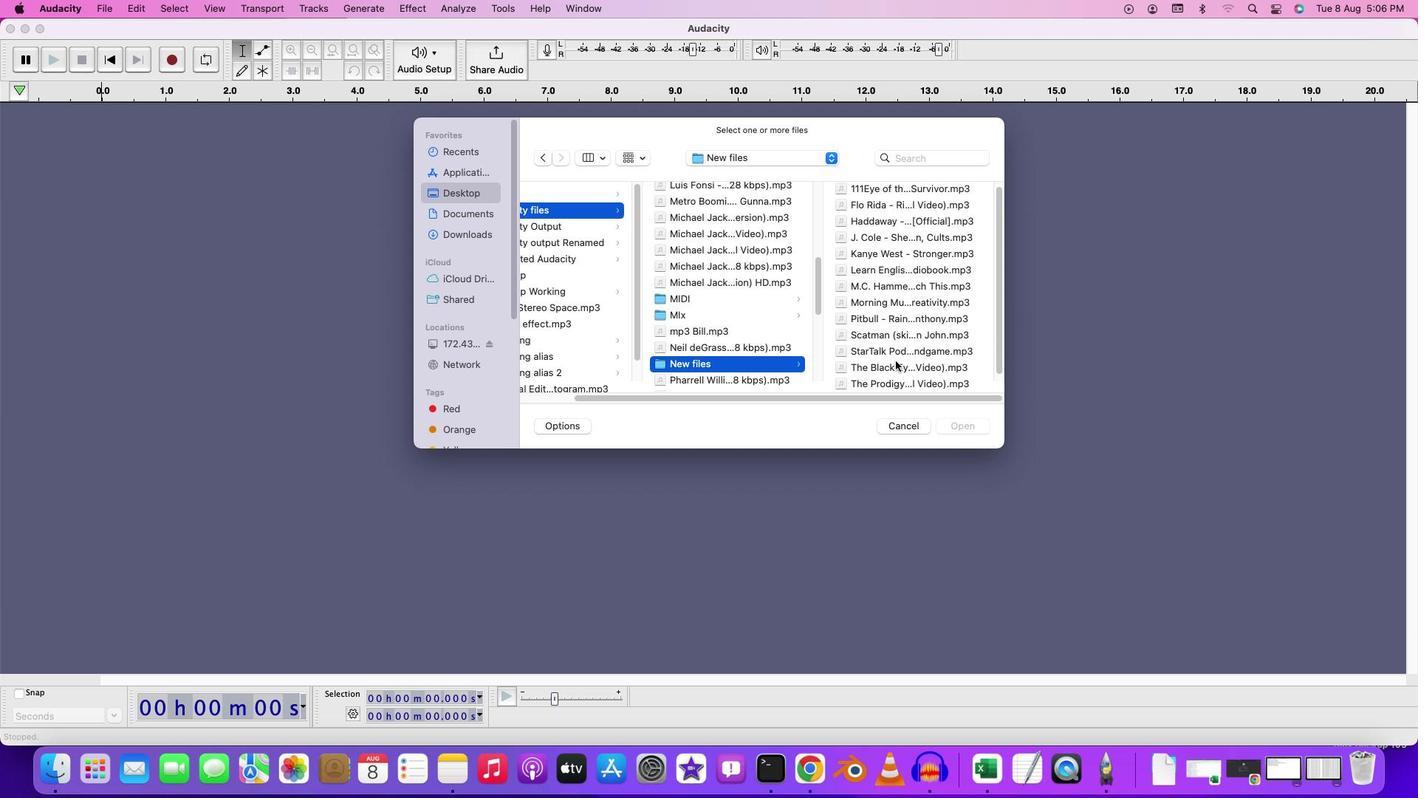 
Action: Mouse scrolled (895, 361) with delta (0, 0)
Screenshot: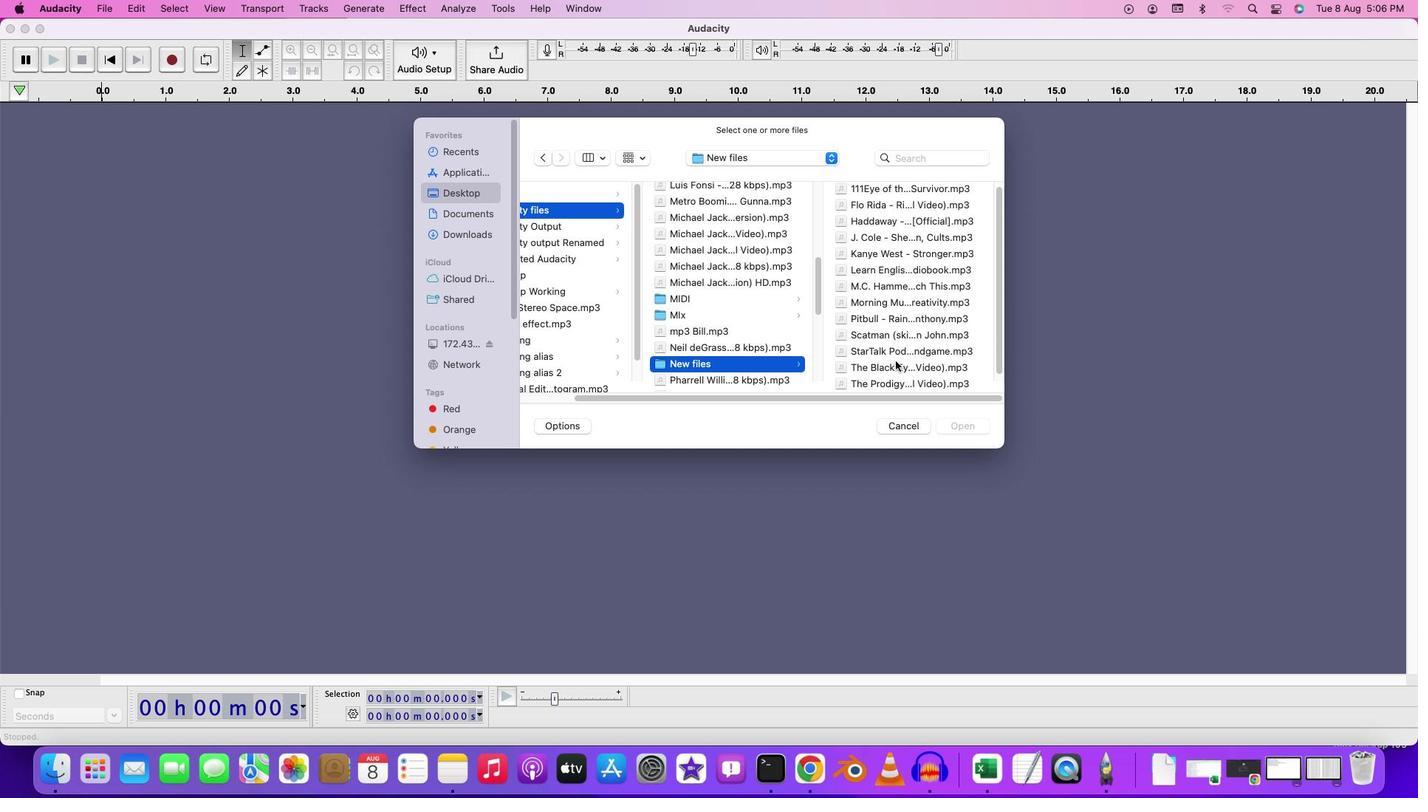 
Action: Mouse moved to (909, 237)
Screenshot: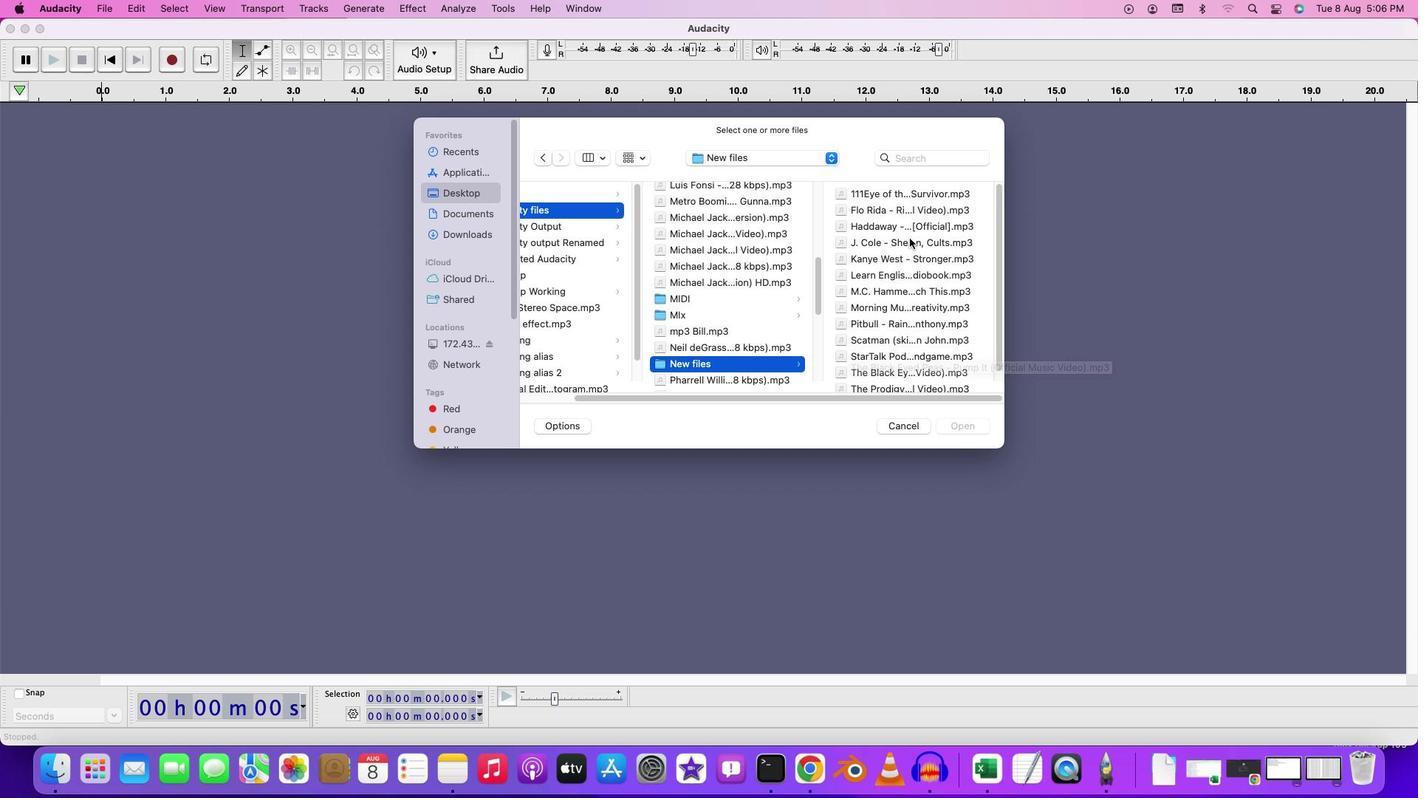 
Action: Mouse scrolled (909, 237) with delta (0, 0)
Screenshot: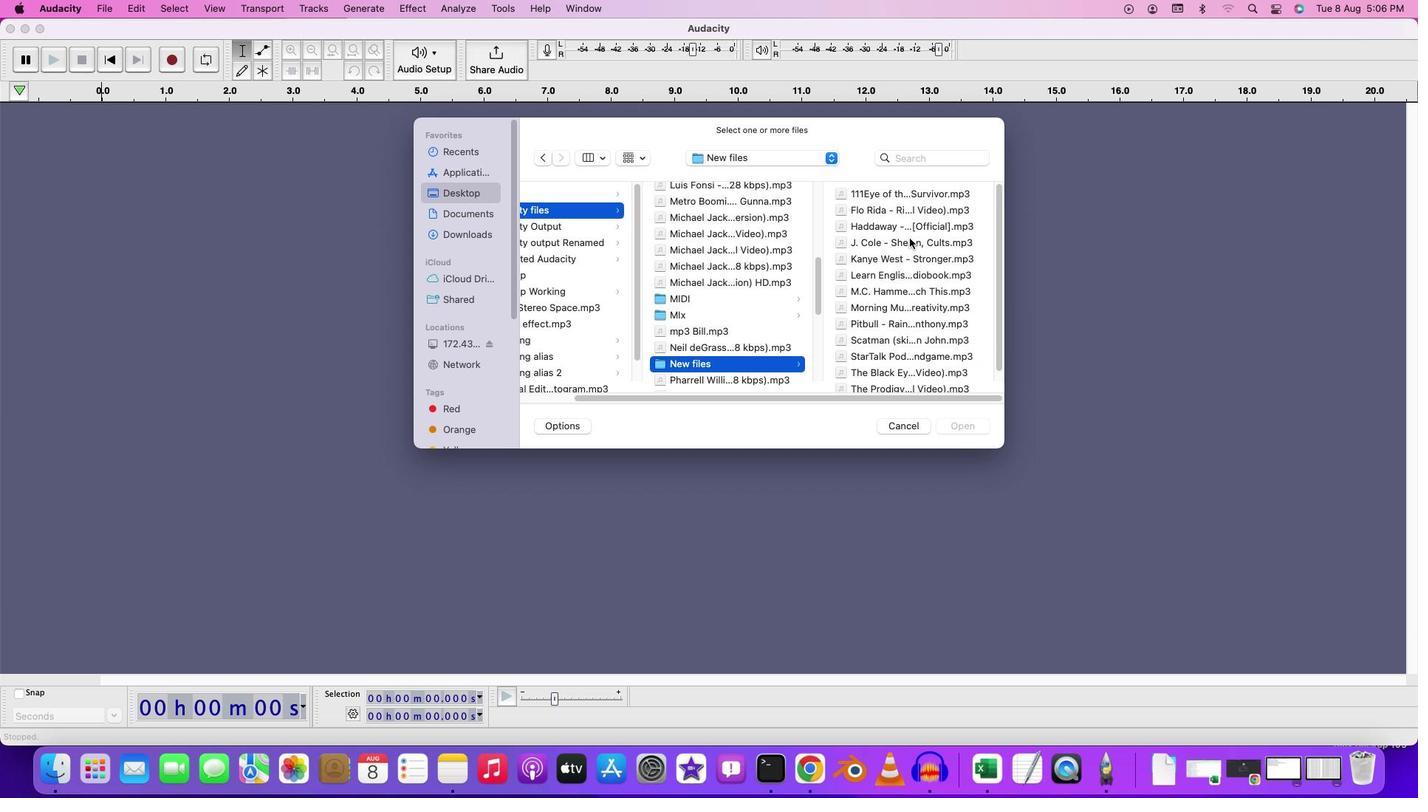 
Action: Mouse scrolled (909, 237) with delta (0, 0)
Screenshot: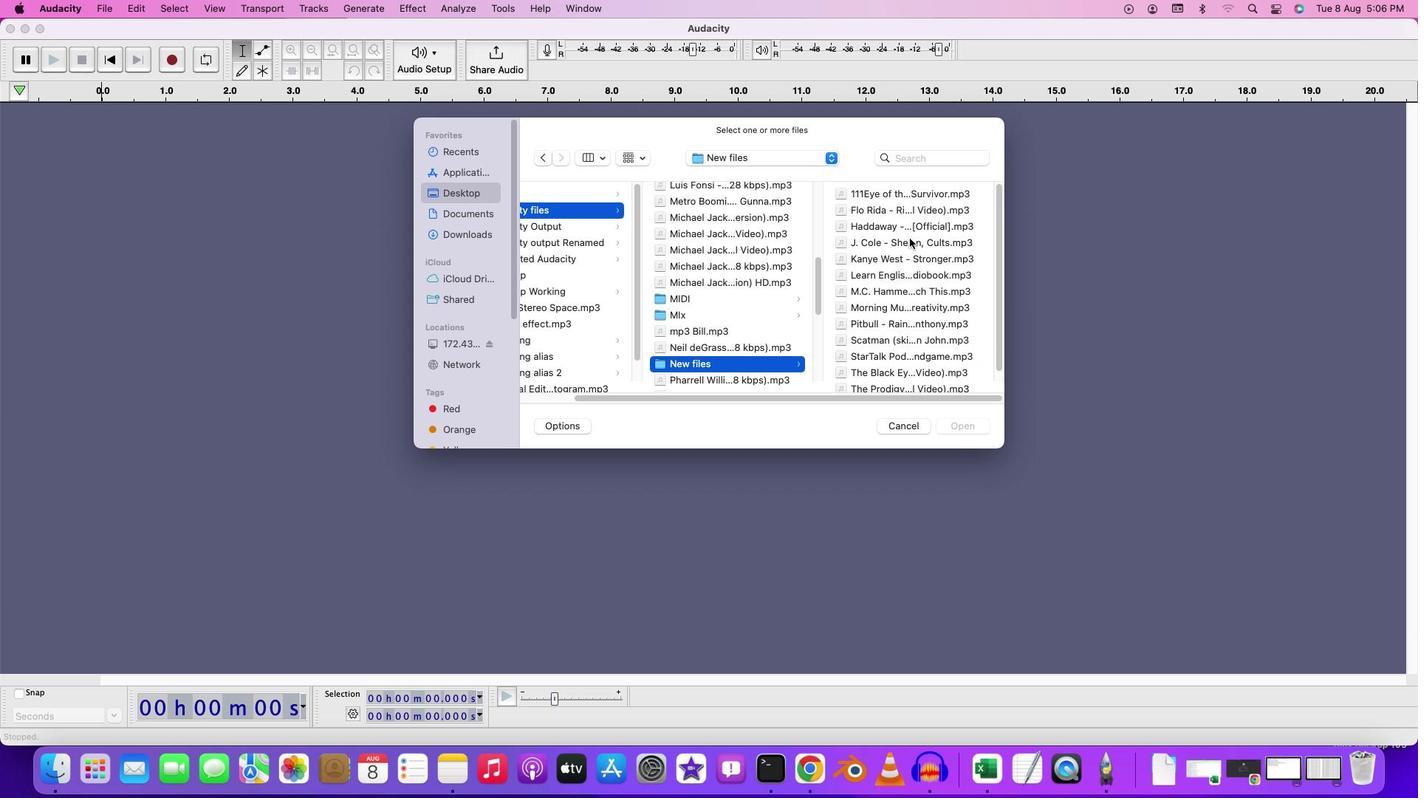 
Action: Mouse scrolled (909, 237) with delta (0, 2)
Screenshot: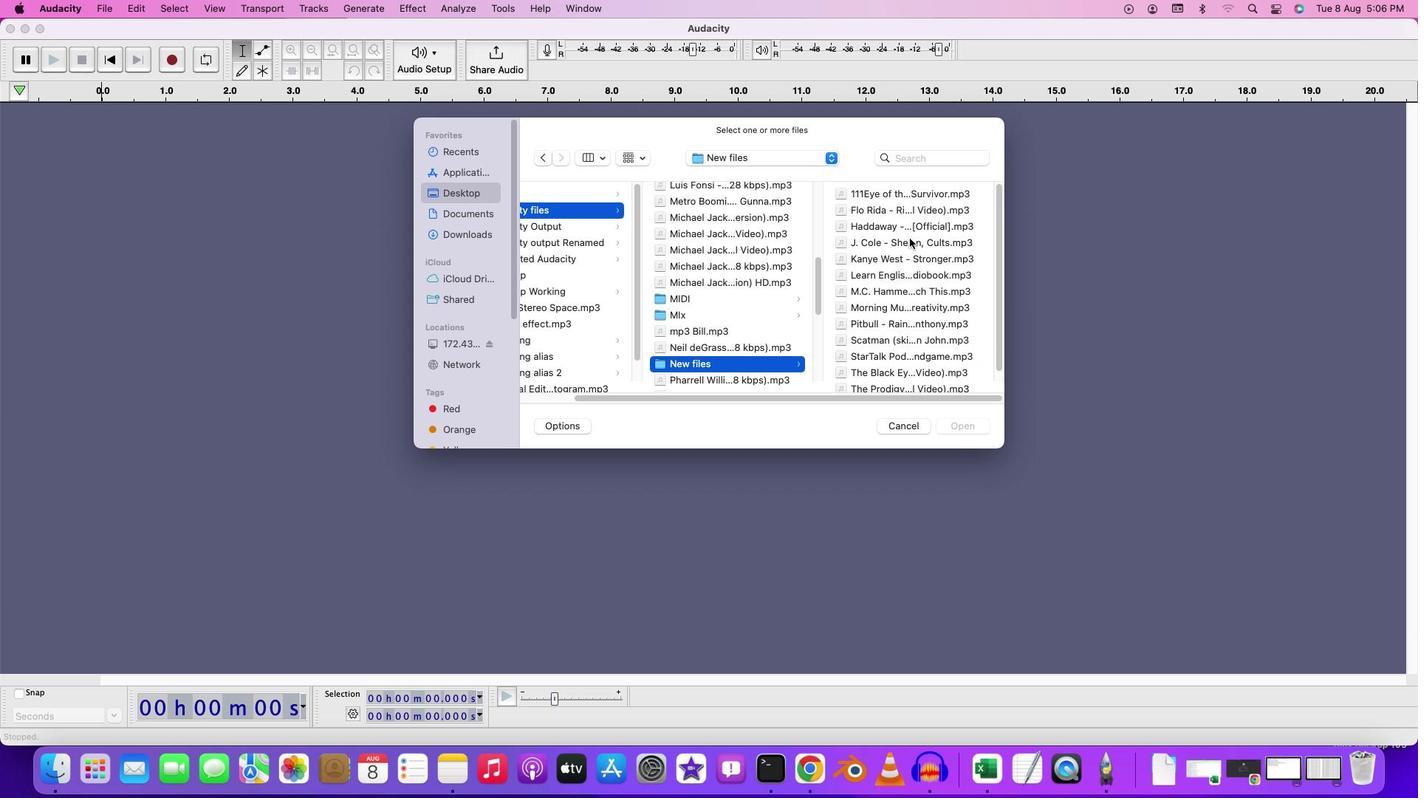
Action: Mouse moved to (897, 375)
Screenshot: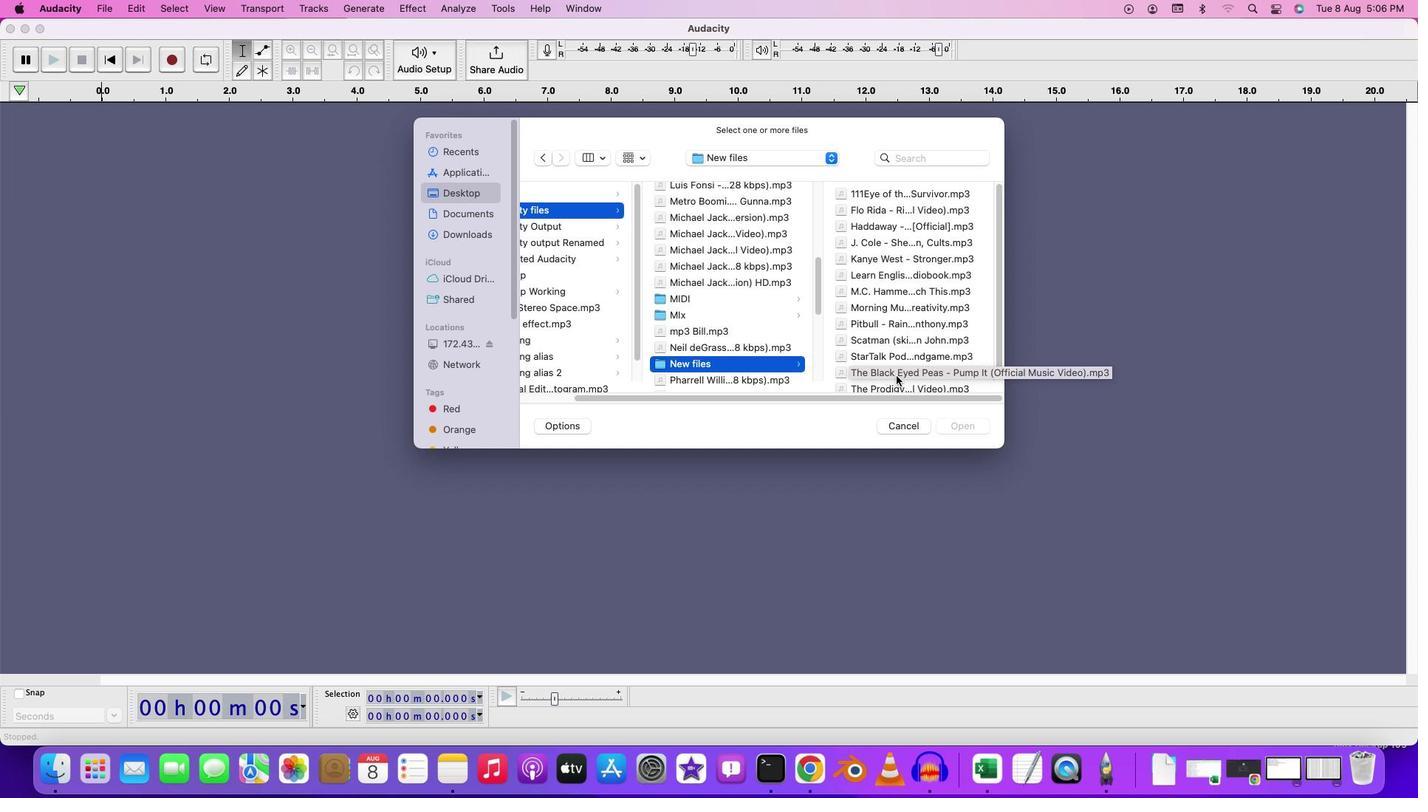 
Action: Mouse pressed left at (897, 375)
Screenshot: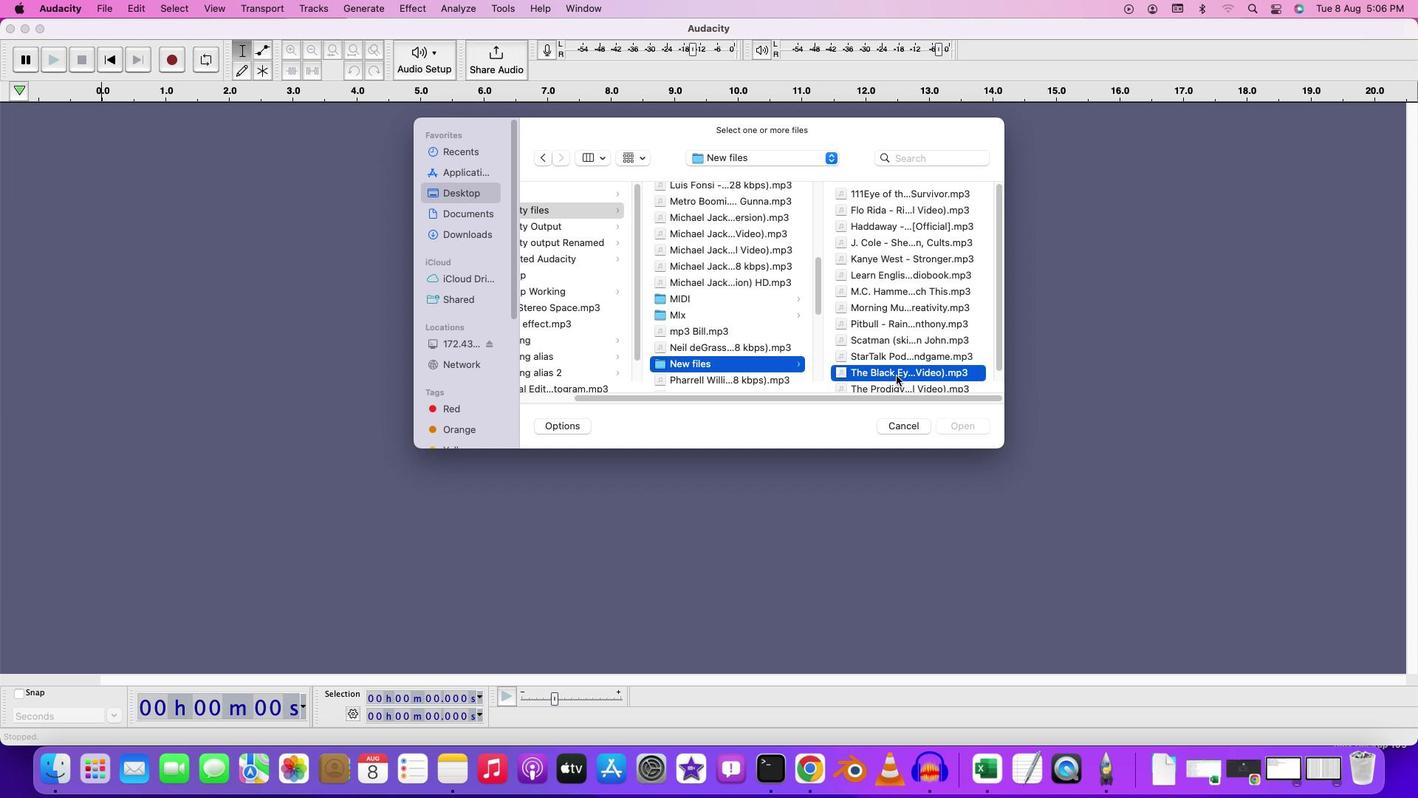 
Action: Mouse pressed left at (897, 375)
Screenshot: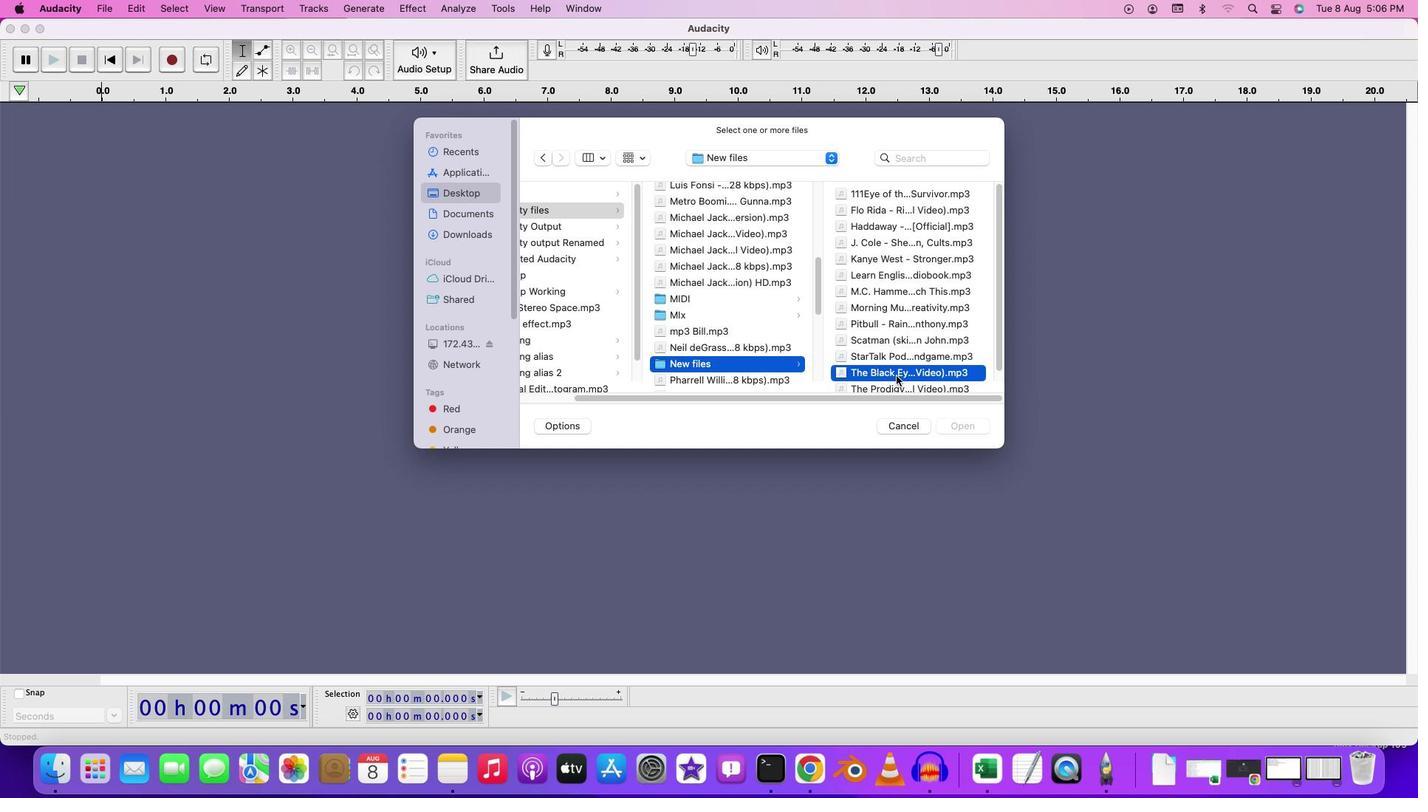 
Action: Mouse moved to (104, 133)
Screenshot: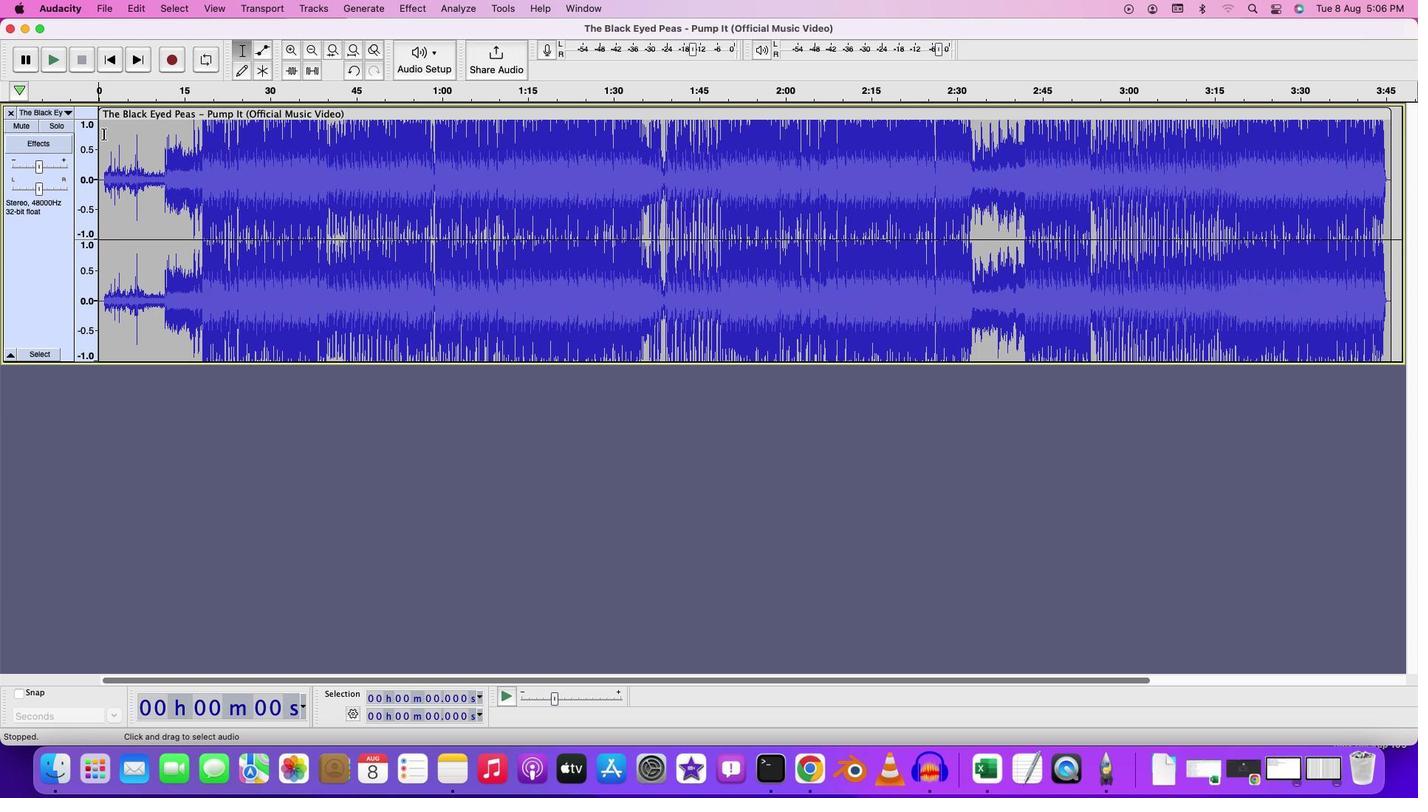 
Action: Mouse pressed left at (104, 133)
Screenshot: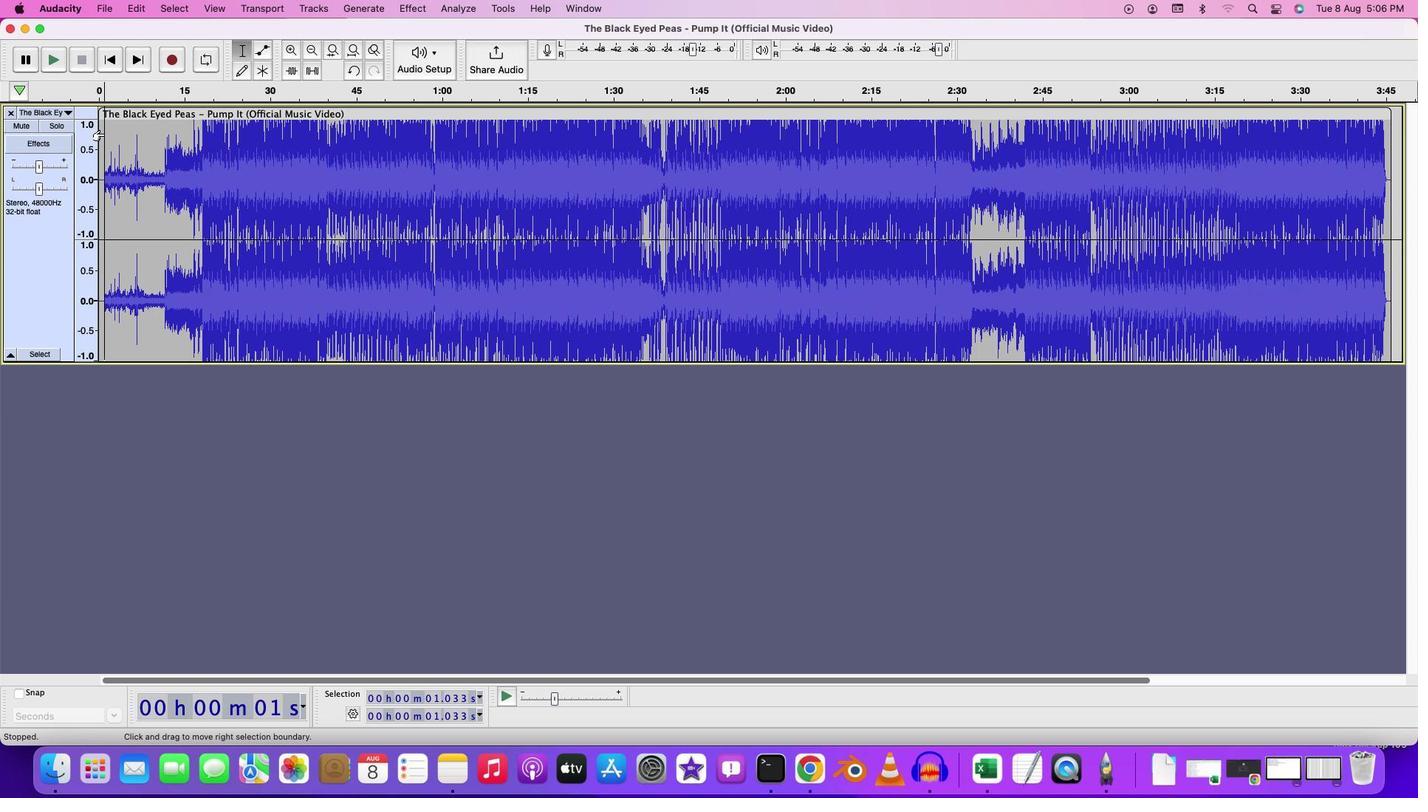 
Action: Key pressed Key.space
Screenshot: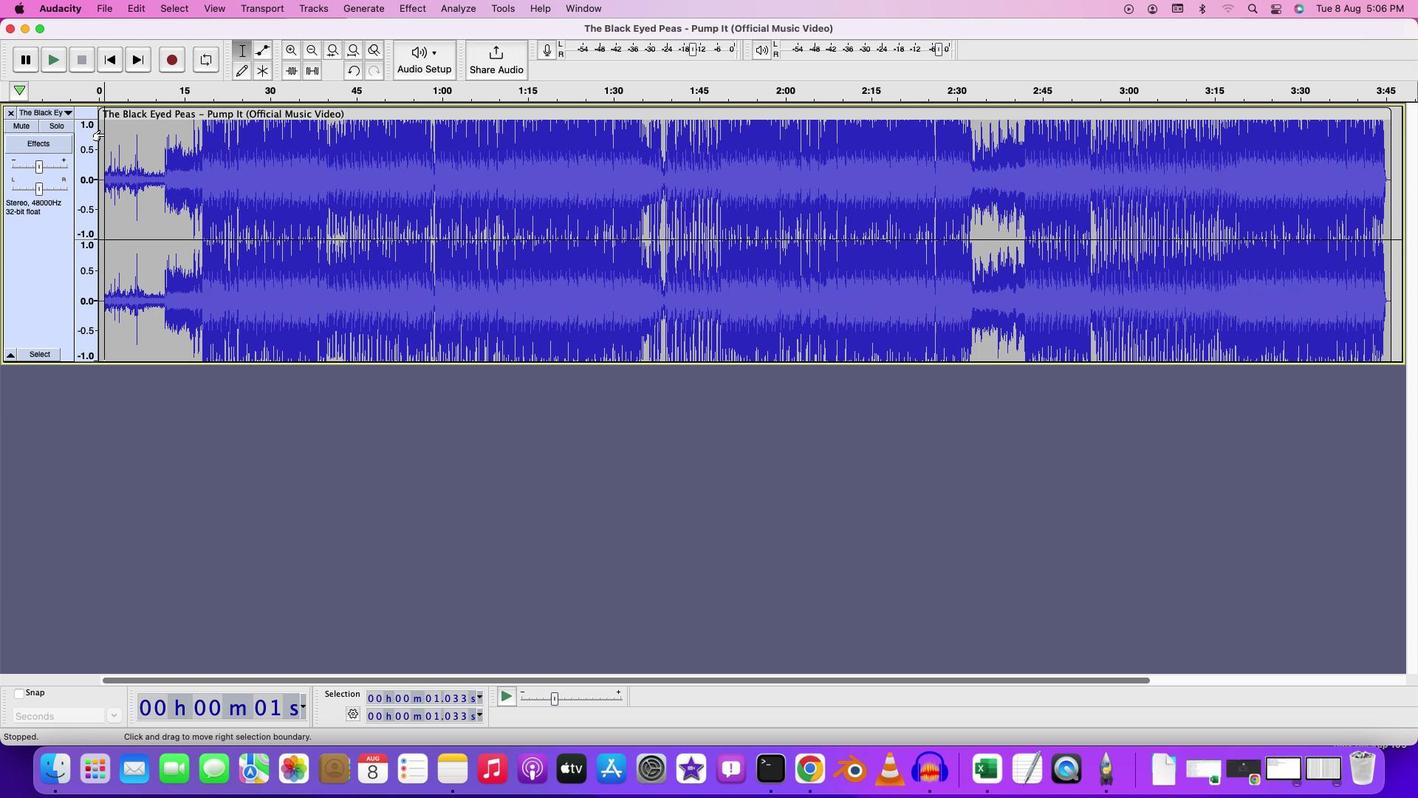 
Action: Mouse moved to (167, 129)
Screenshot: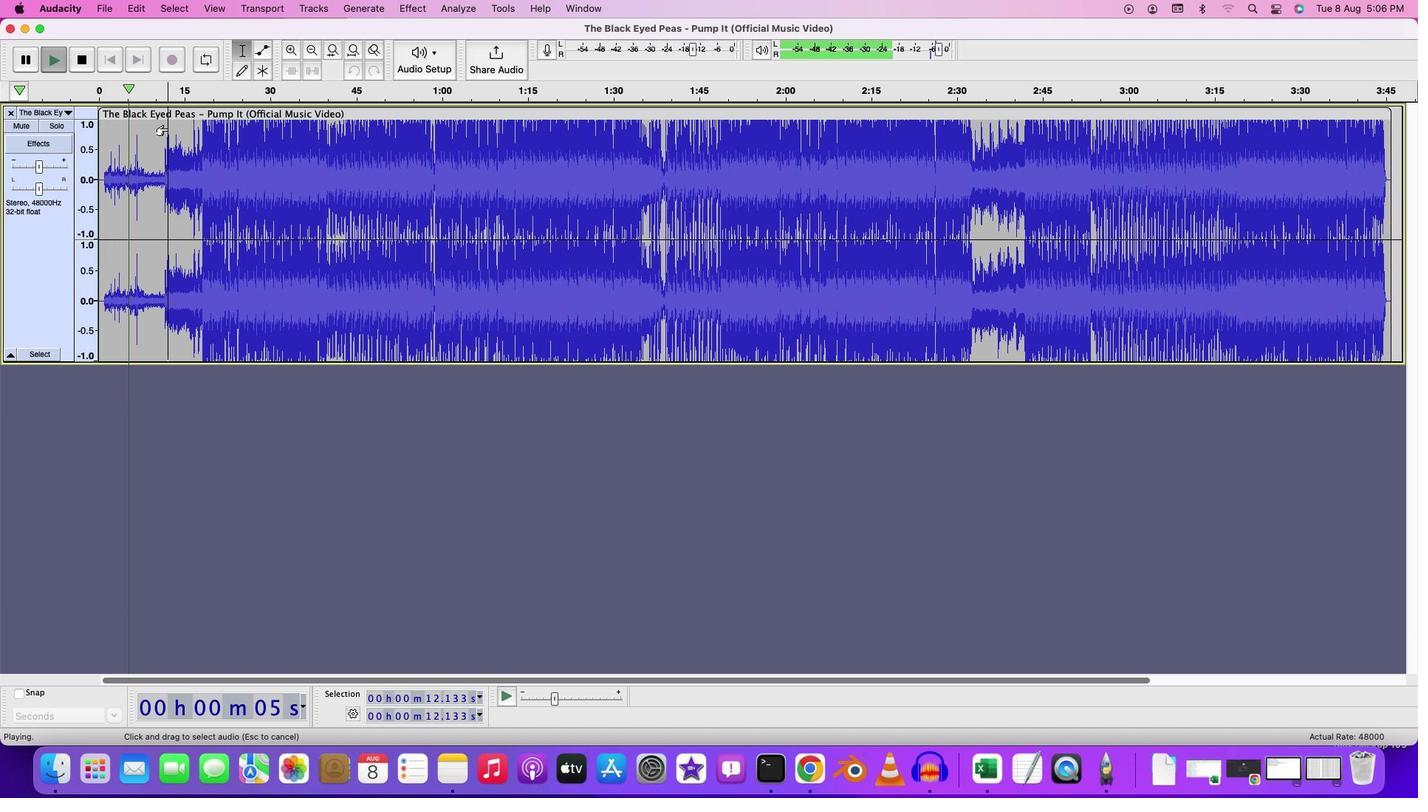 
Action: Mouse pressed left at (167, 129)
Screenshot: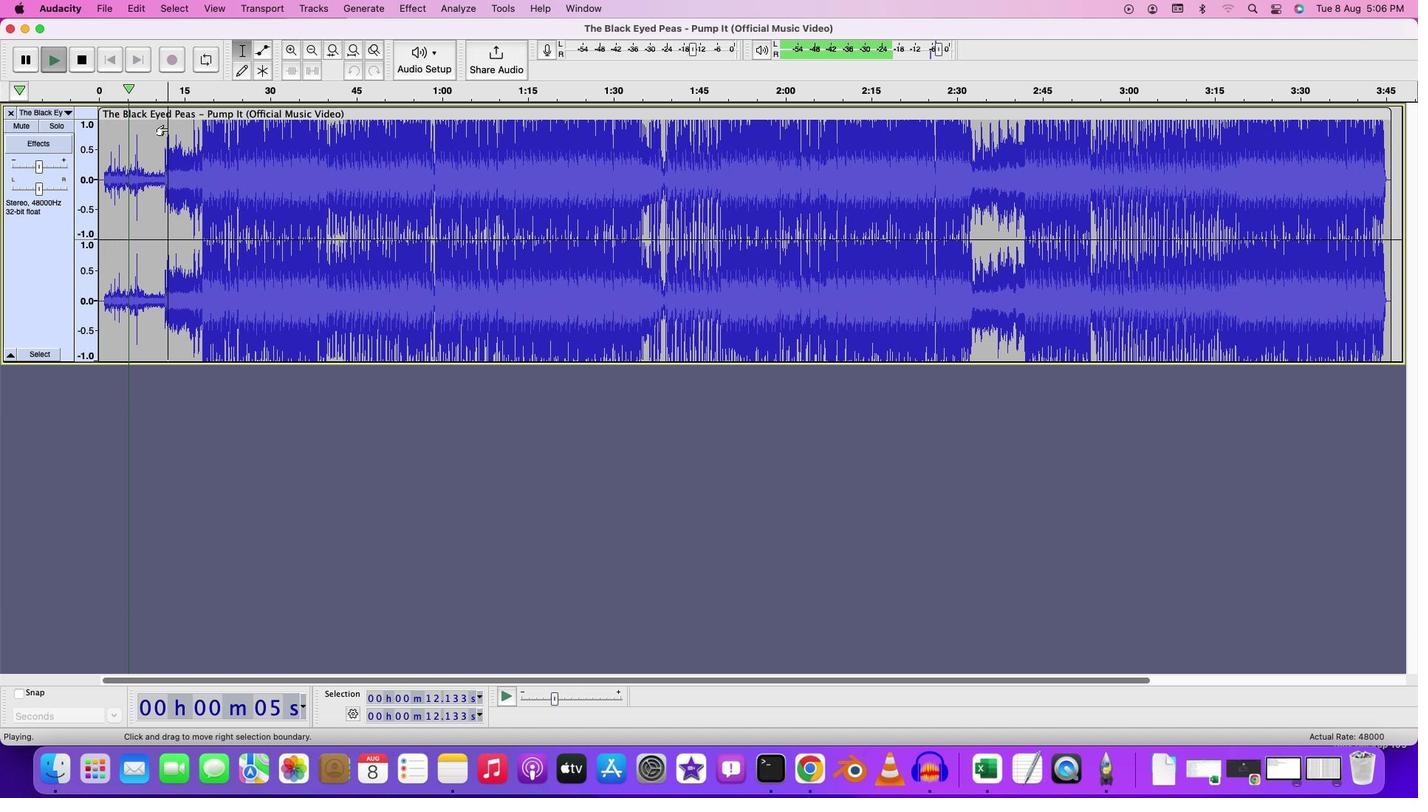
Action: Key pressed Key.spaceKey.space
Screenshot: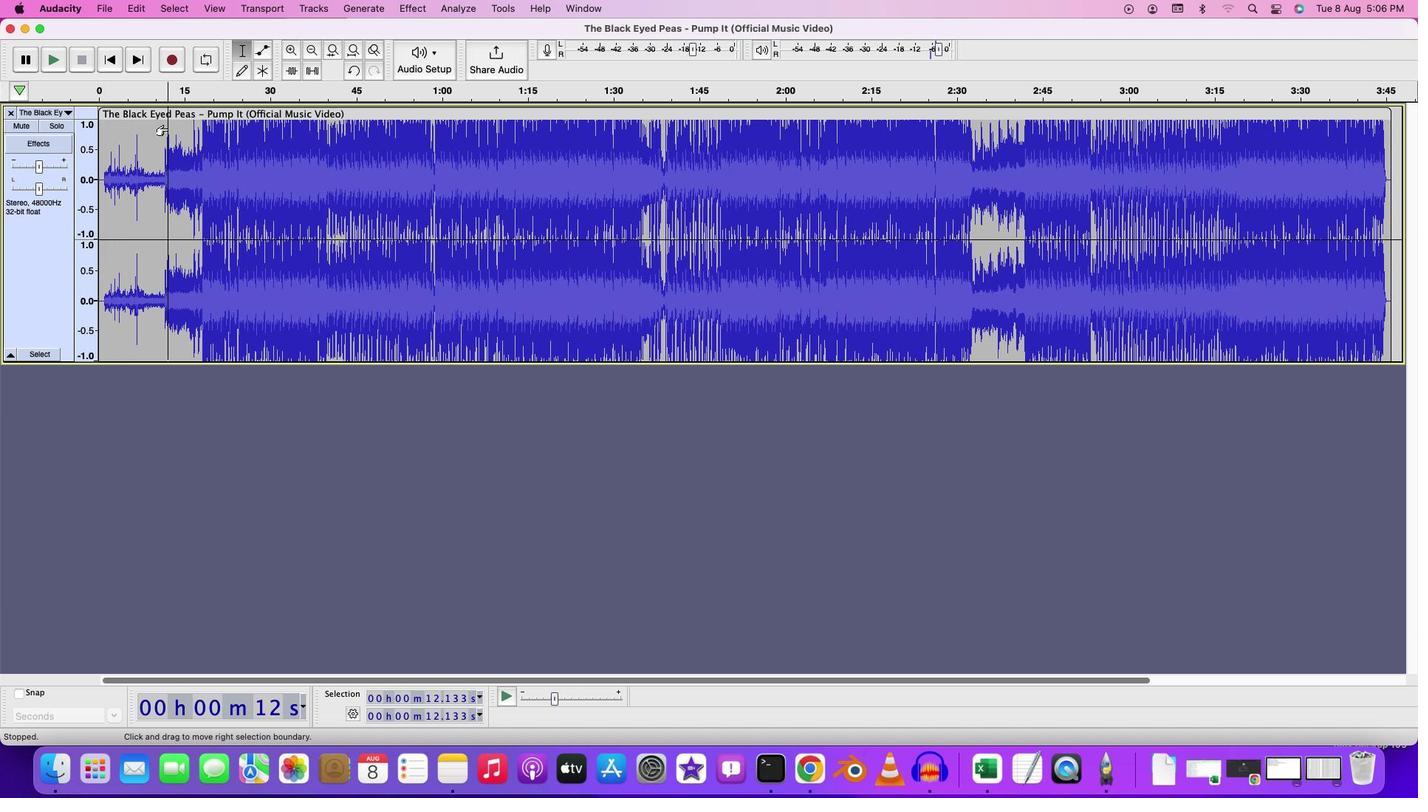 
Action: Mouse moved to (140, 146)
Screenshot: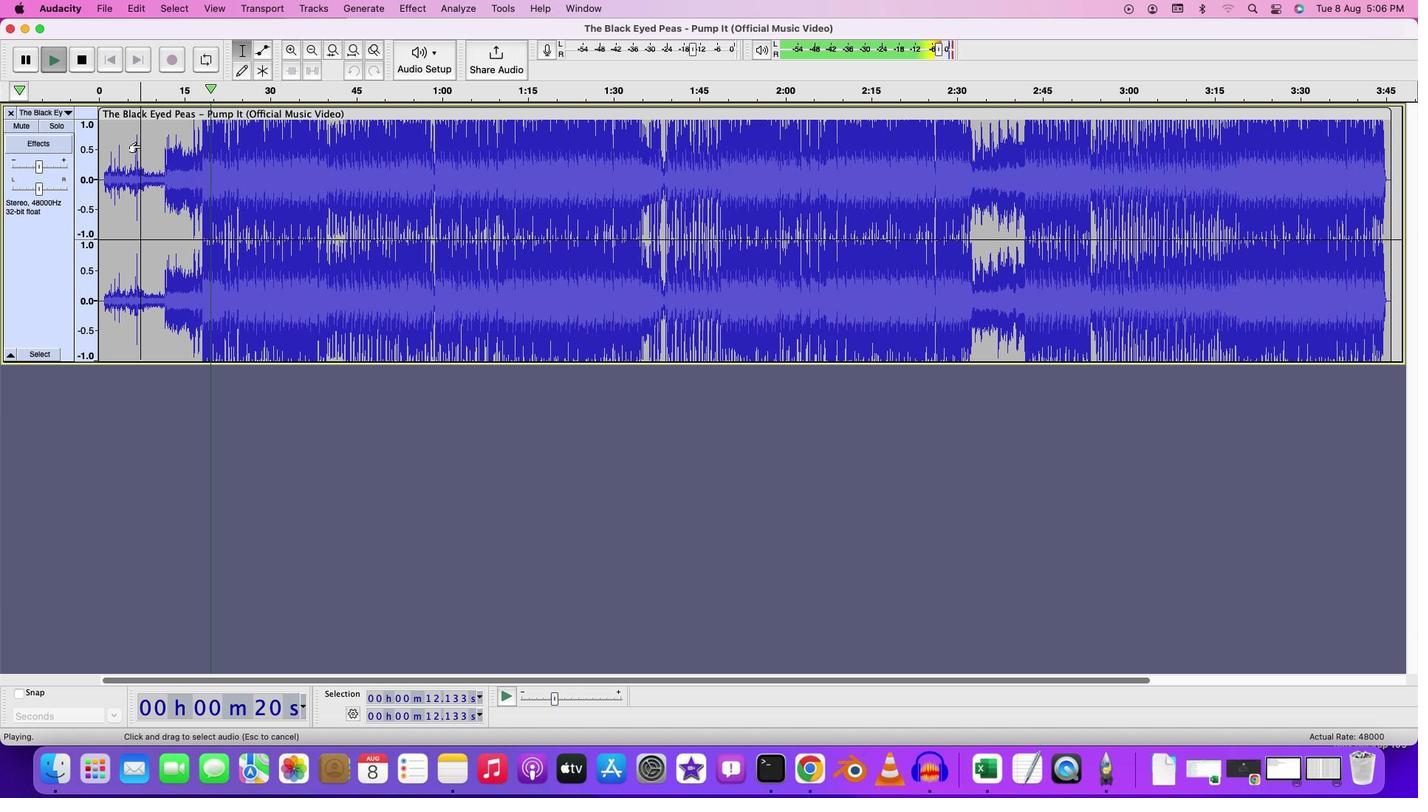 
Action: Mouse pressed left at (140, 146)
Screenshot: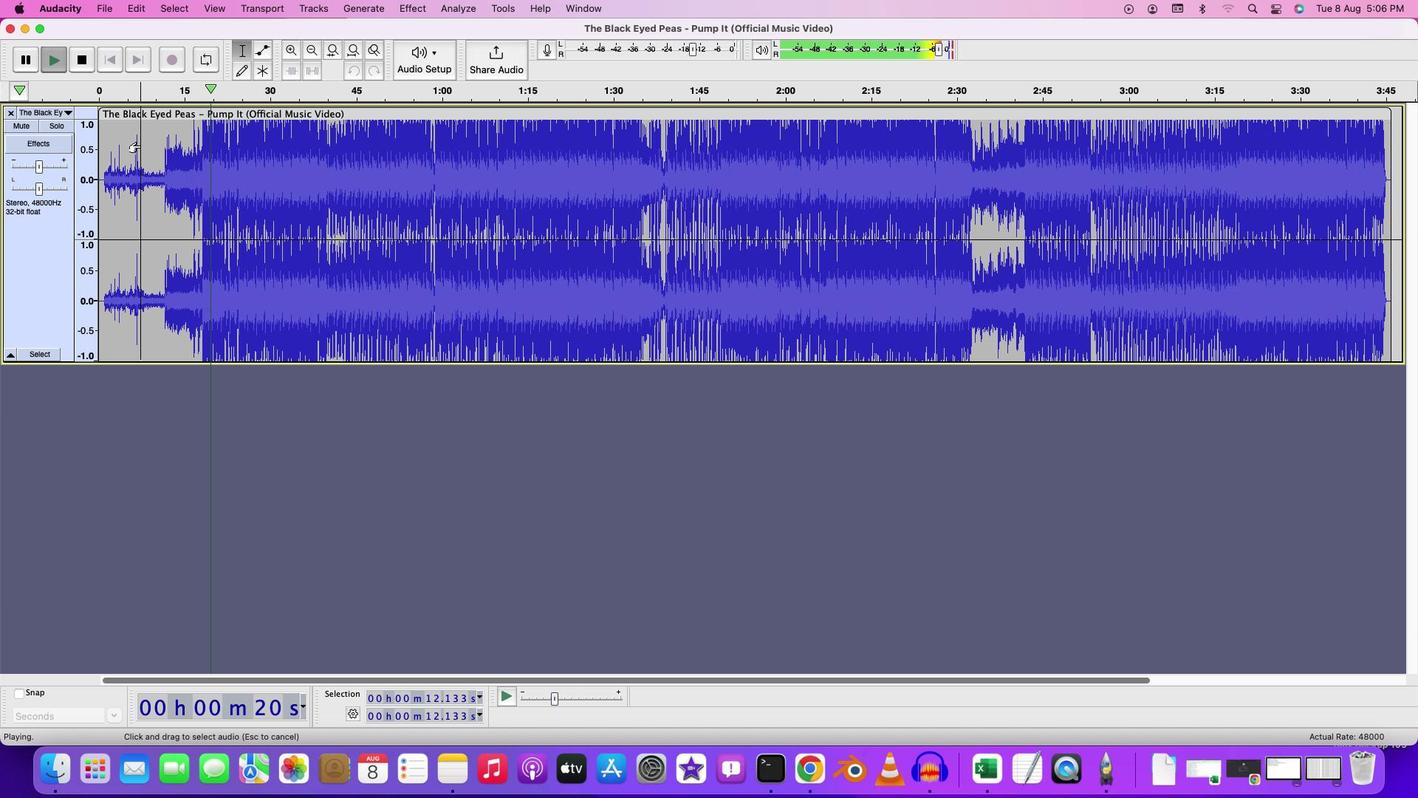 
Action: Mouse pressed left at (140, 146)
Screenshot: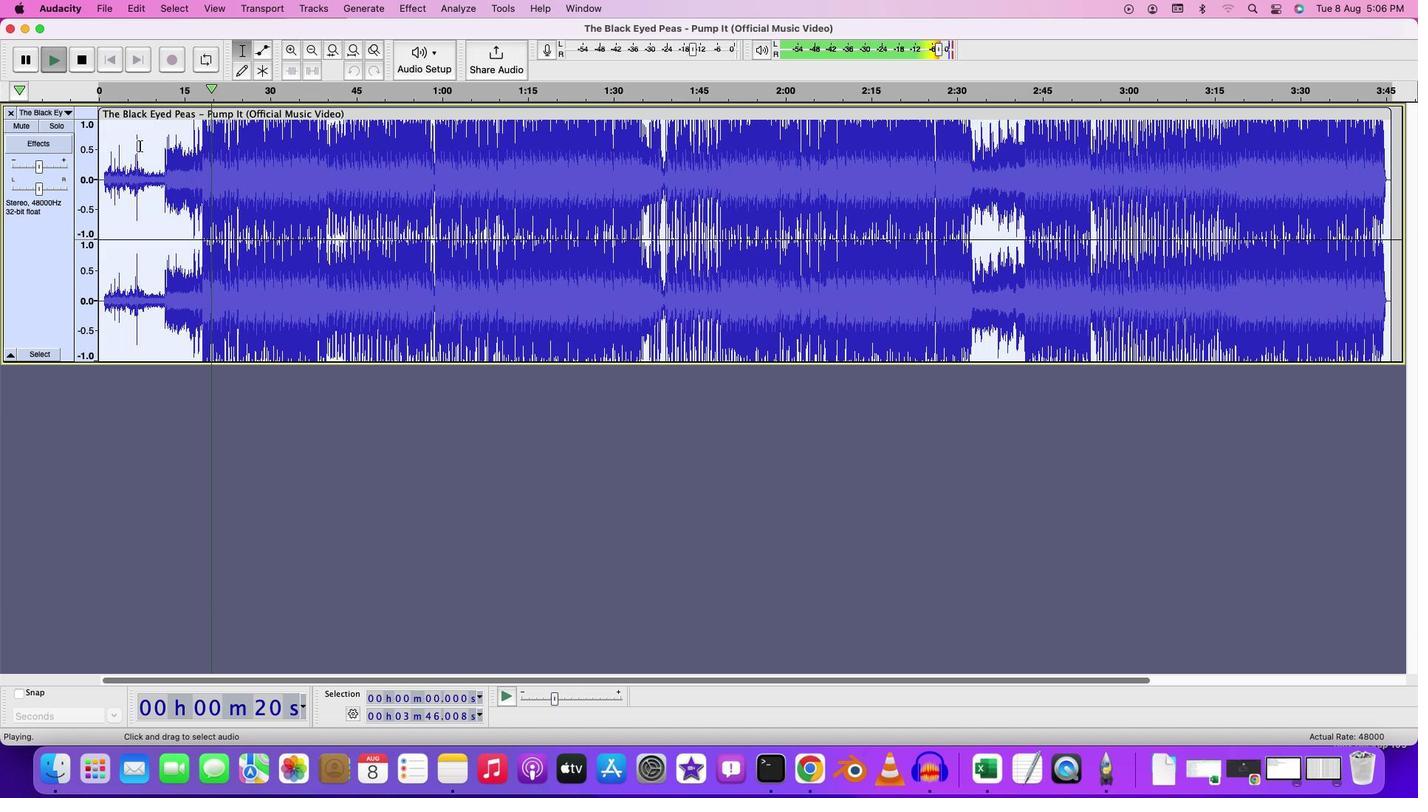 
Action: Mouse moved to (133, 8)
Screenshot: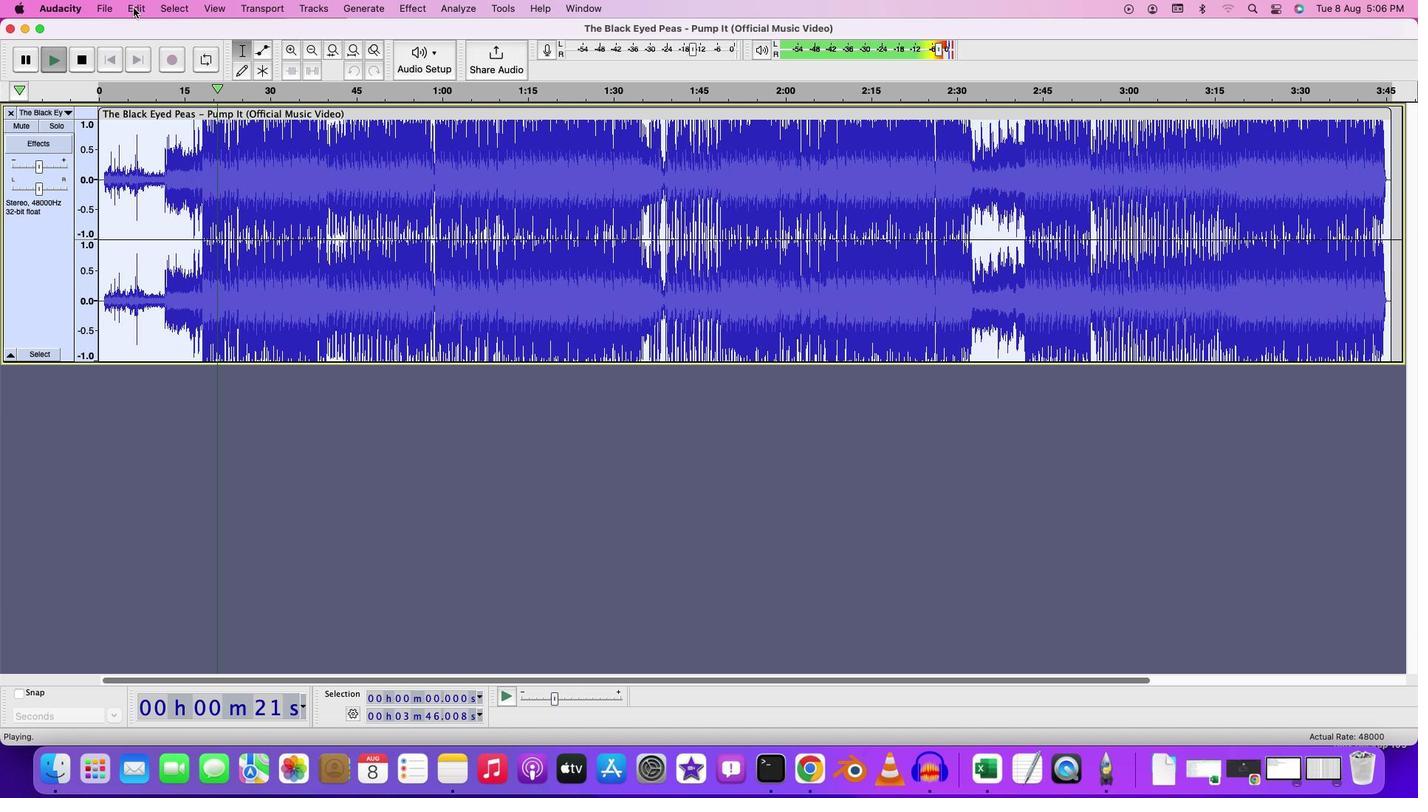 
Action: Key pressed Key.space
Screenshot: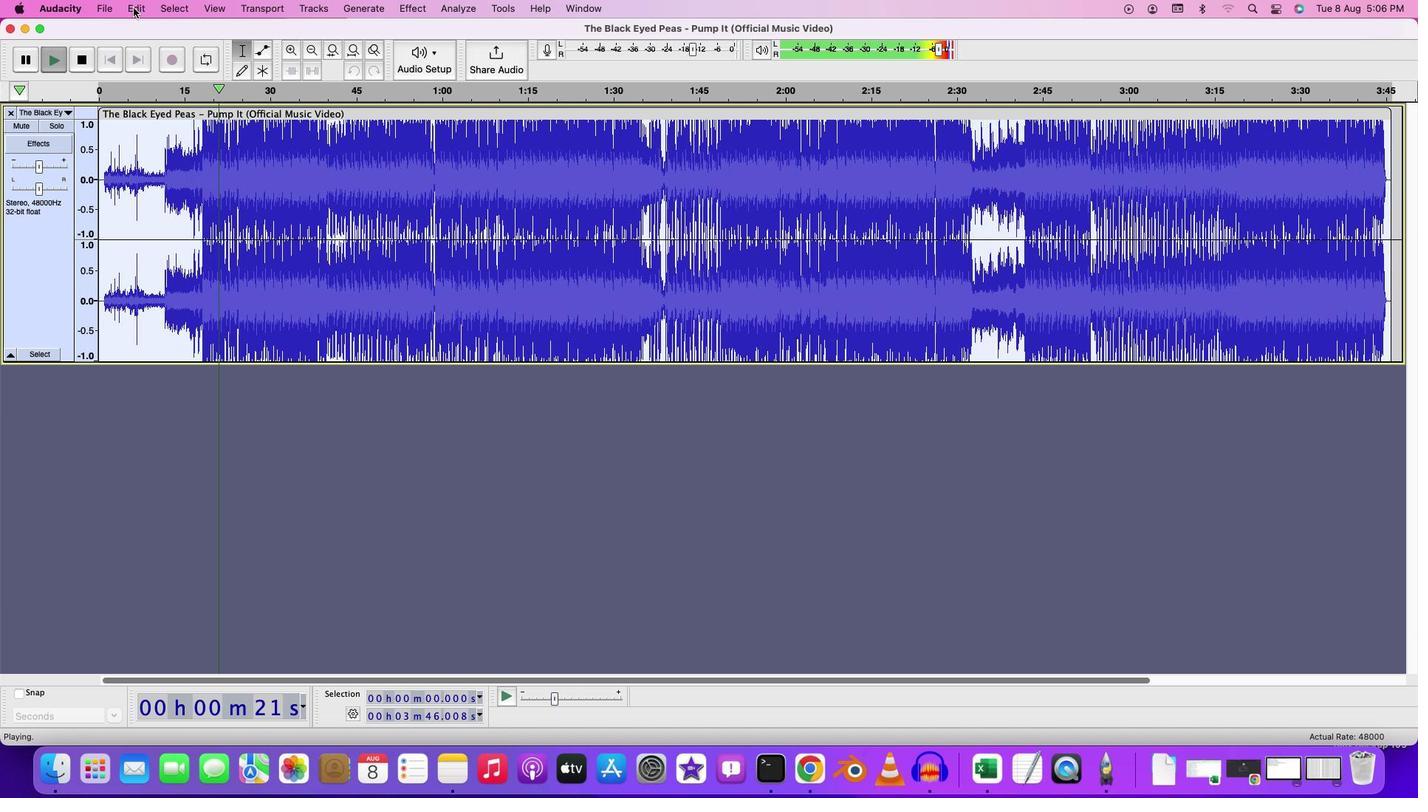 
Action: Mouse pressed left at (133, 8)
Screenshot: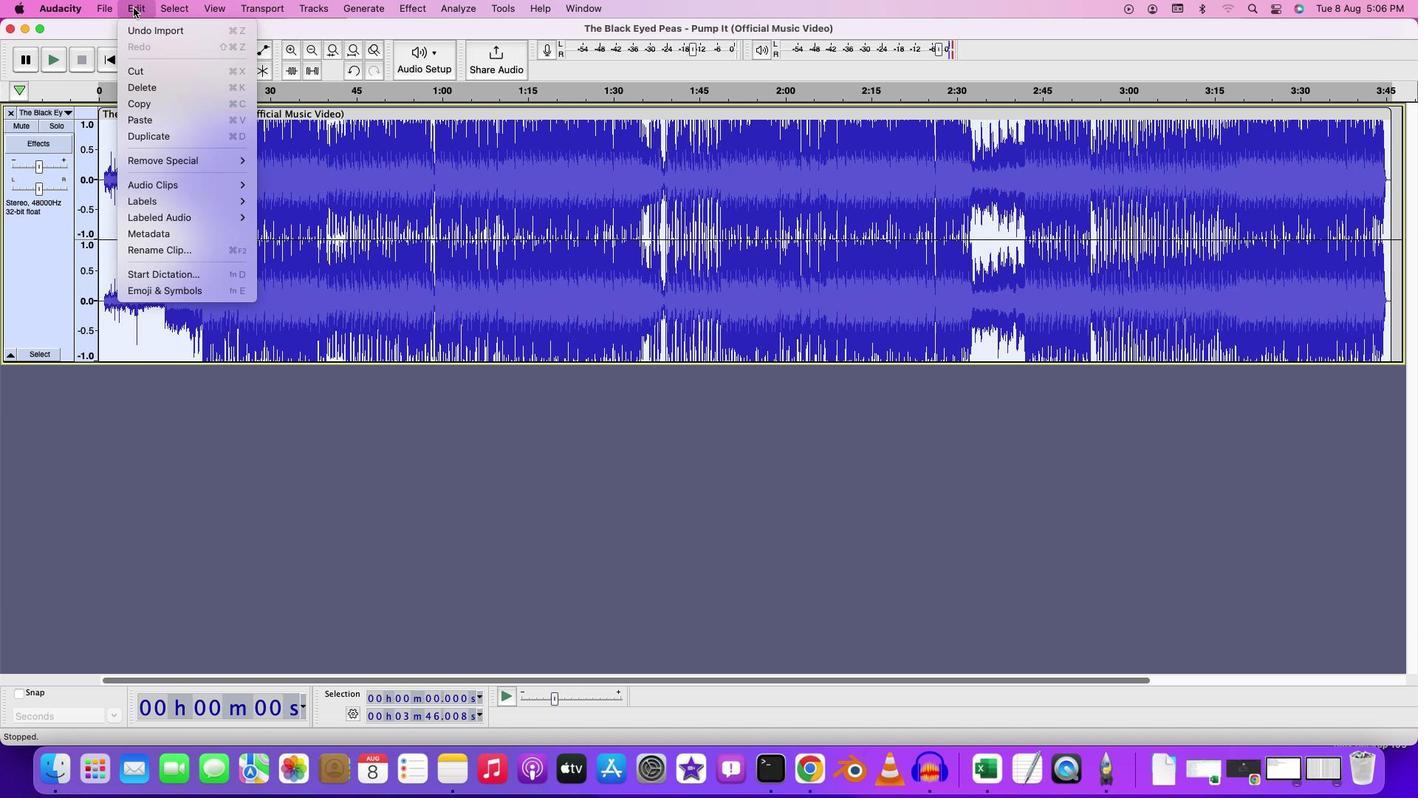 
Action: Mouse moved to (160, 130)
Screenshot: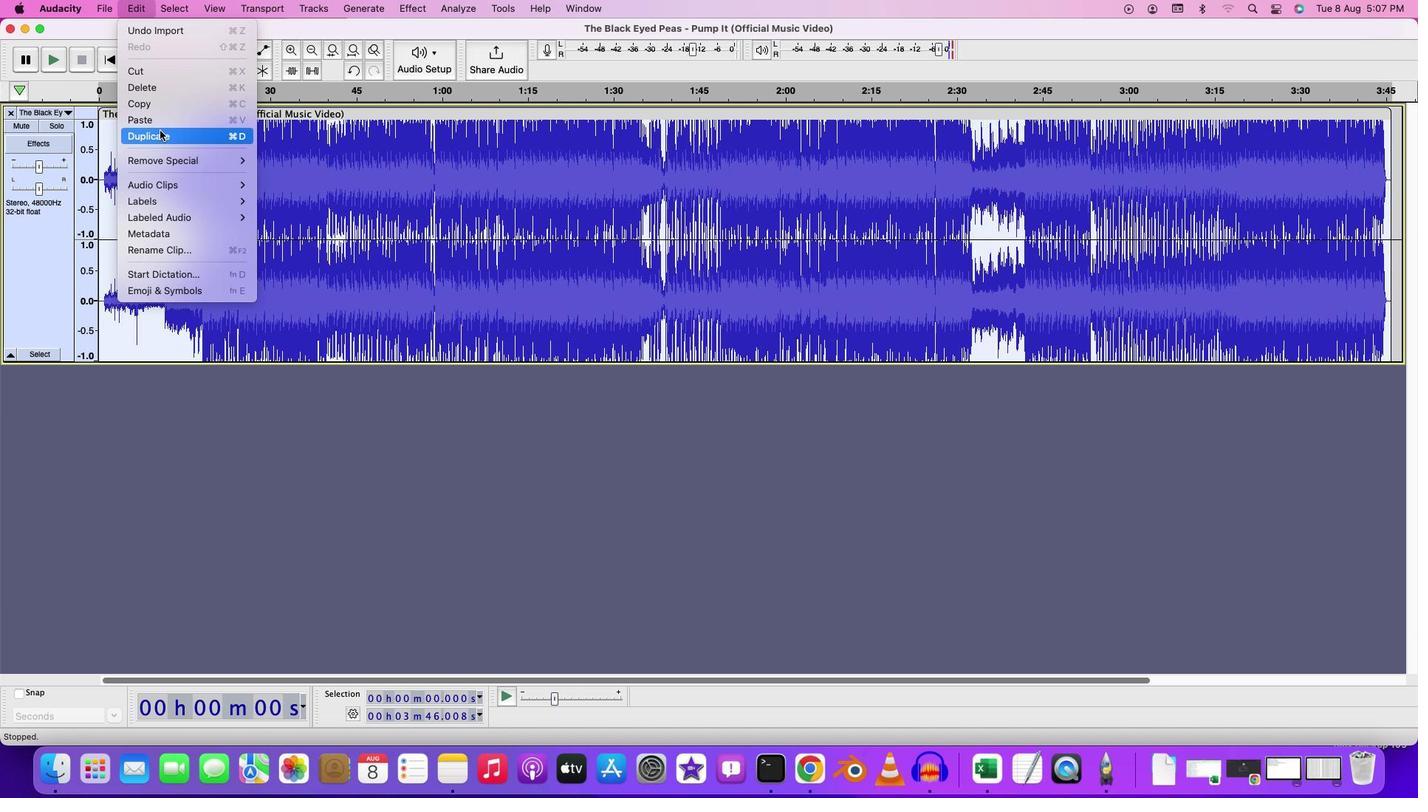 
Action: Mouse pressed left at (160, 130)
Screenshot: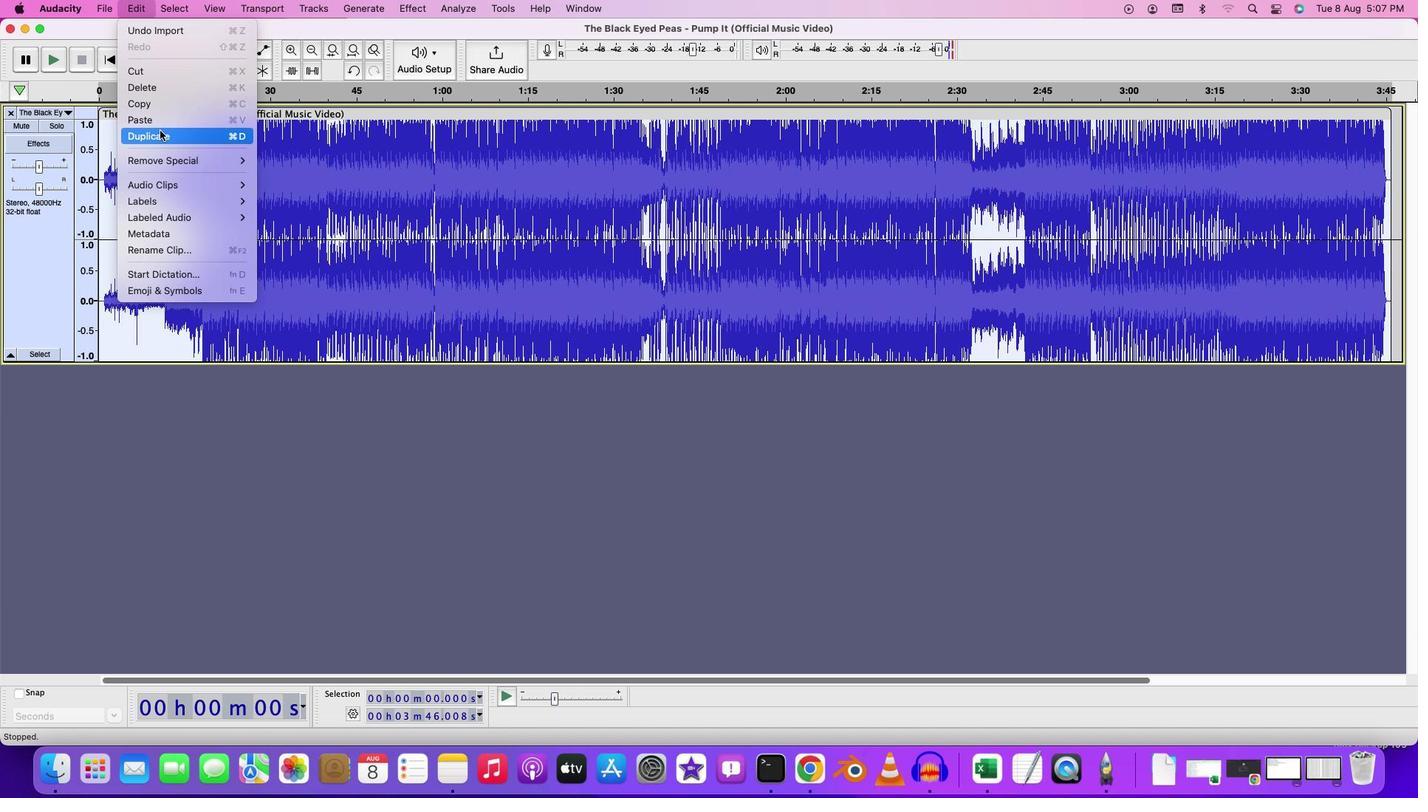 
Action: Mouse moved to (155, 163)
Screenshot: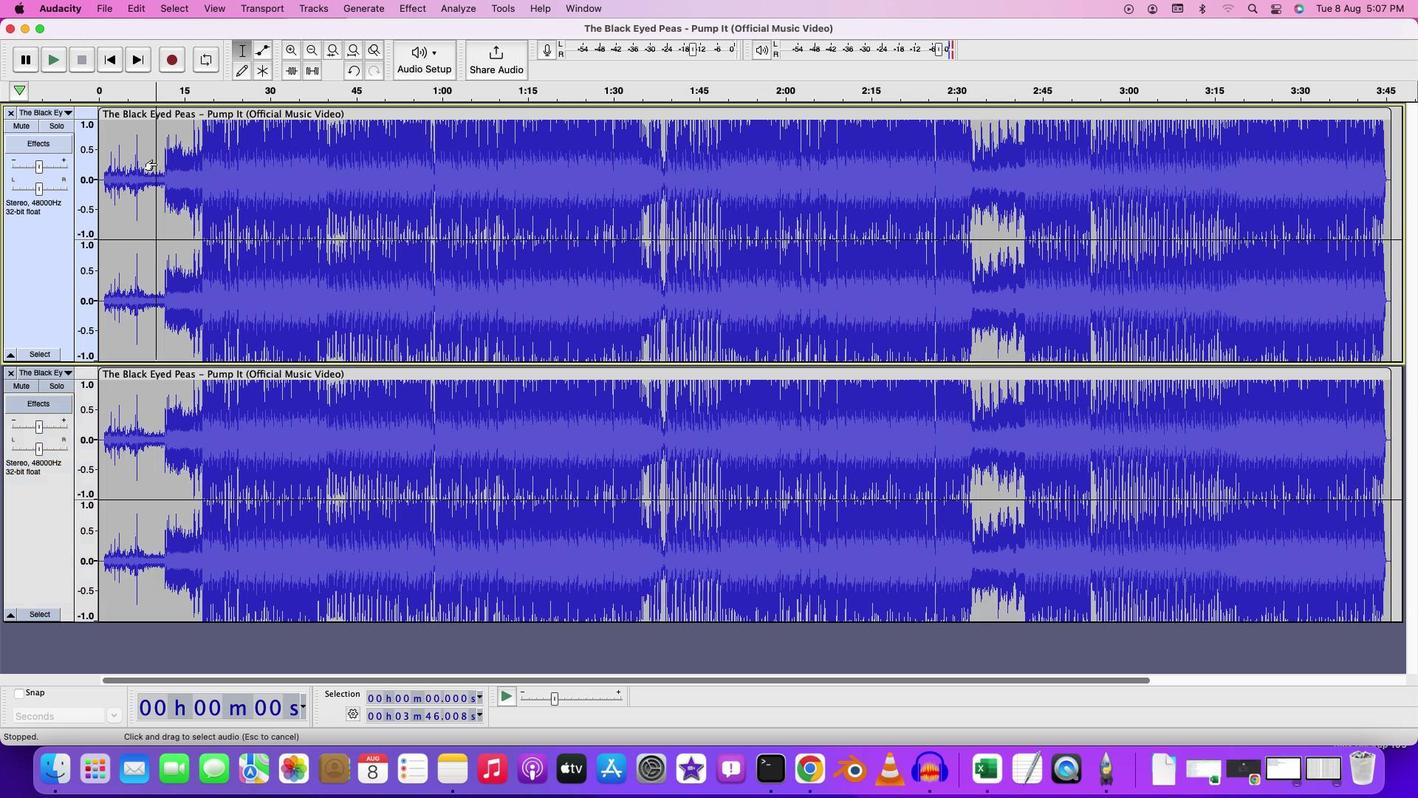 
Action: Mouse pressed left at (155, 163)
Screenshot: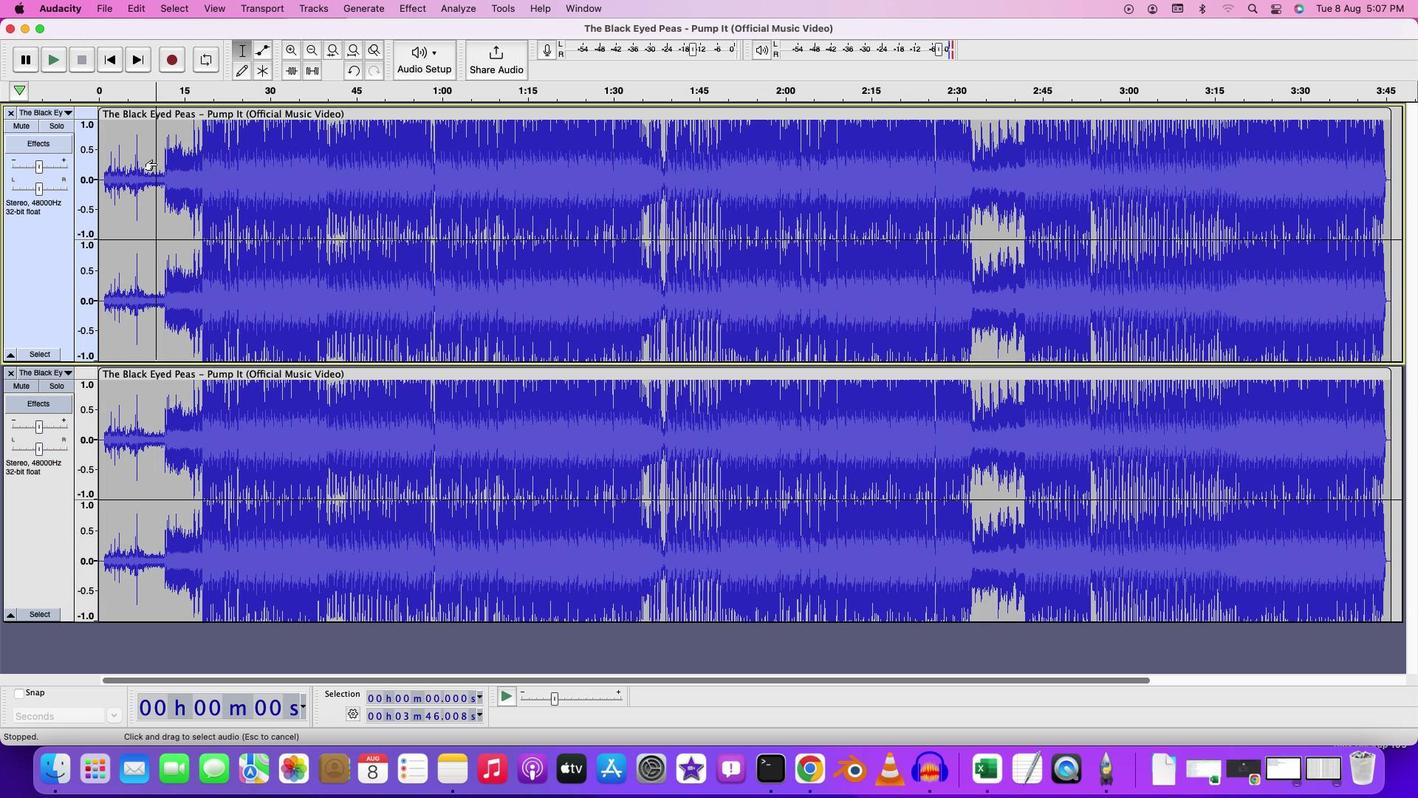 
Action: Mouse moved to (155, 167)
Screenshot: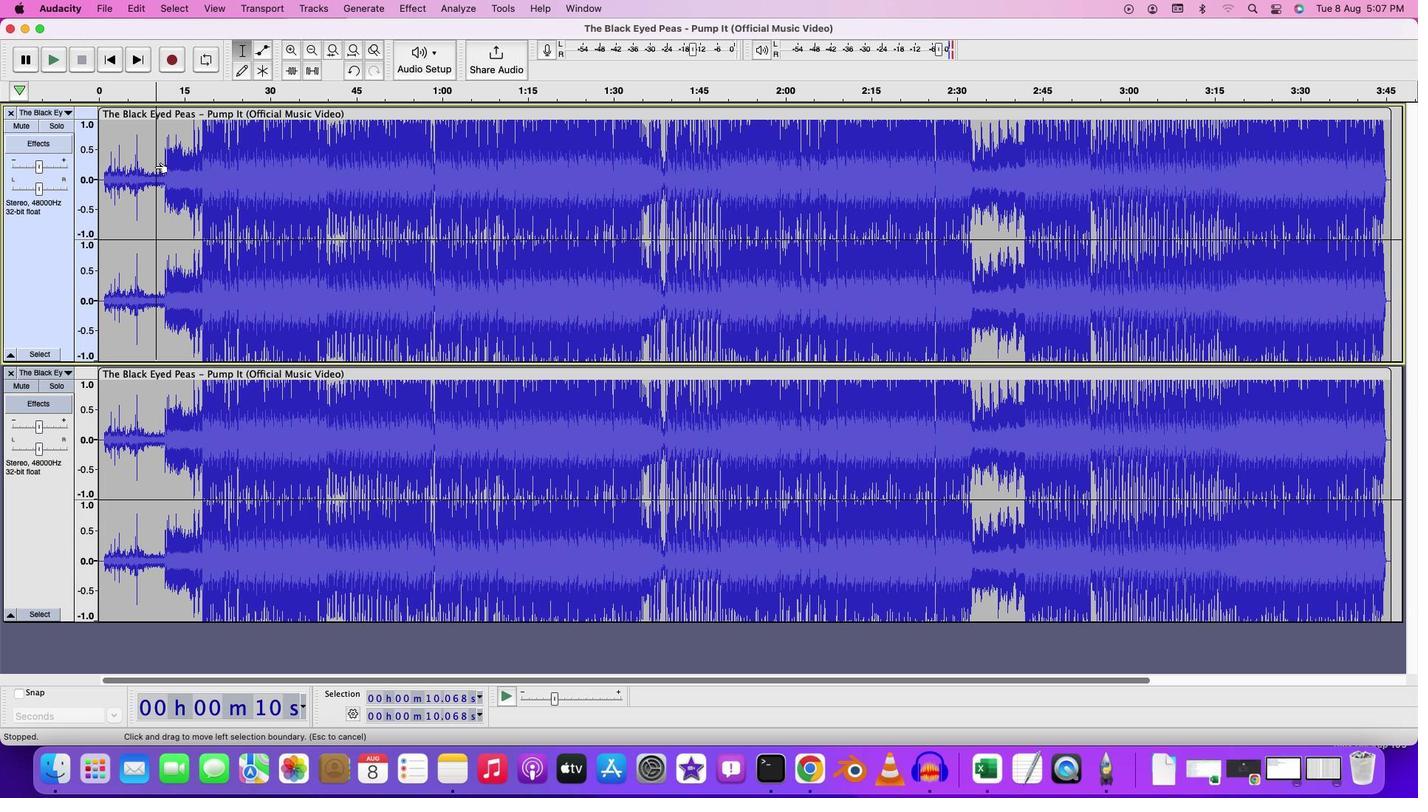 
Action: Mouse pressed left at (155, 167)
Screenshot: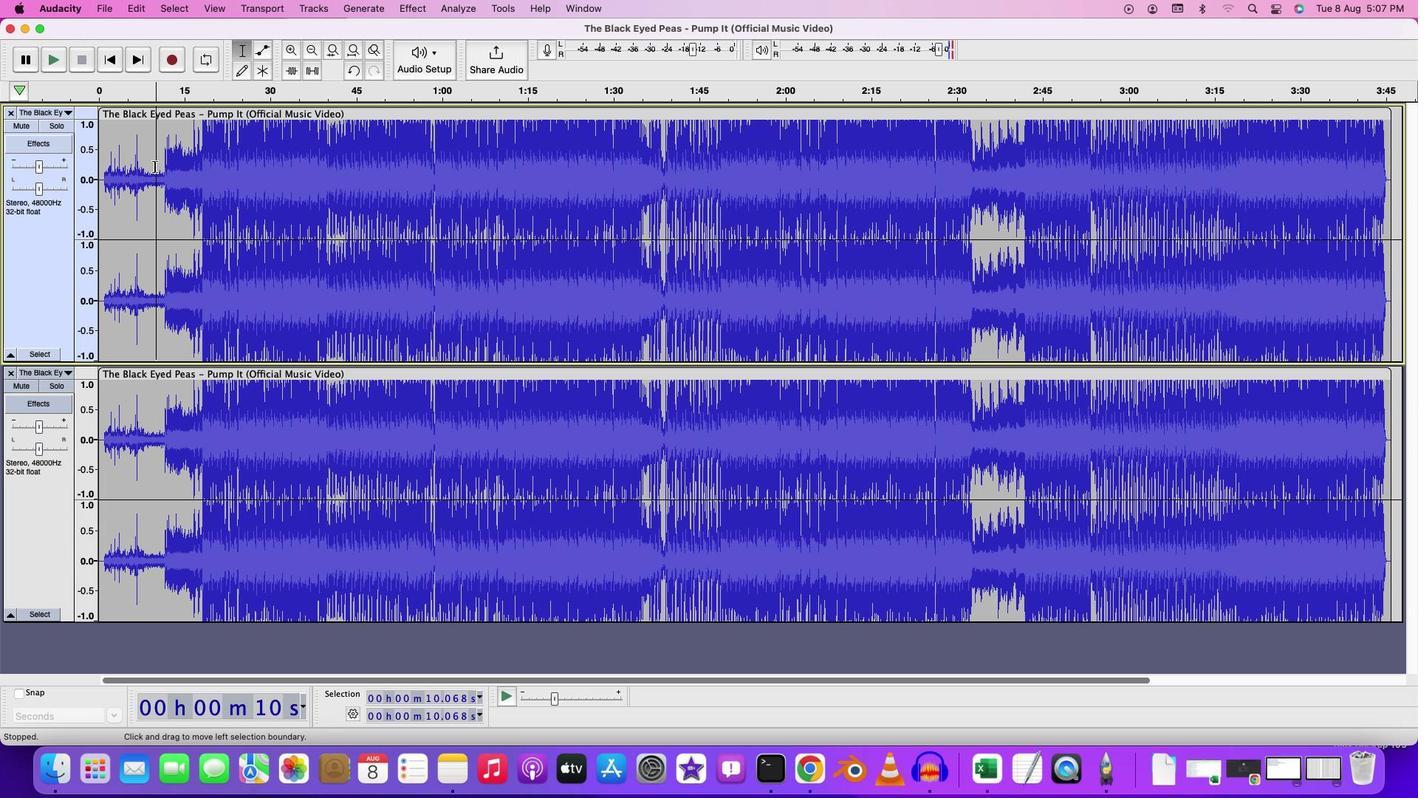 
Action: Mouse pressed left at (155, 167)
Screenshot: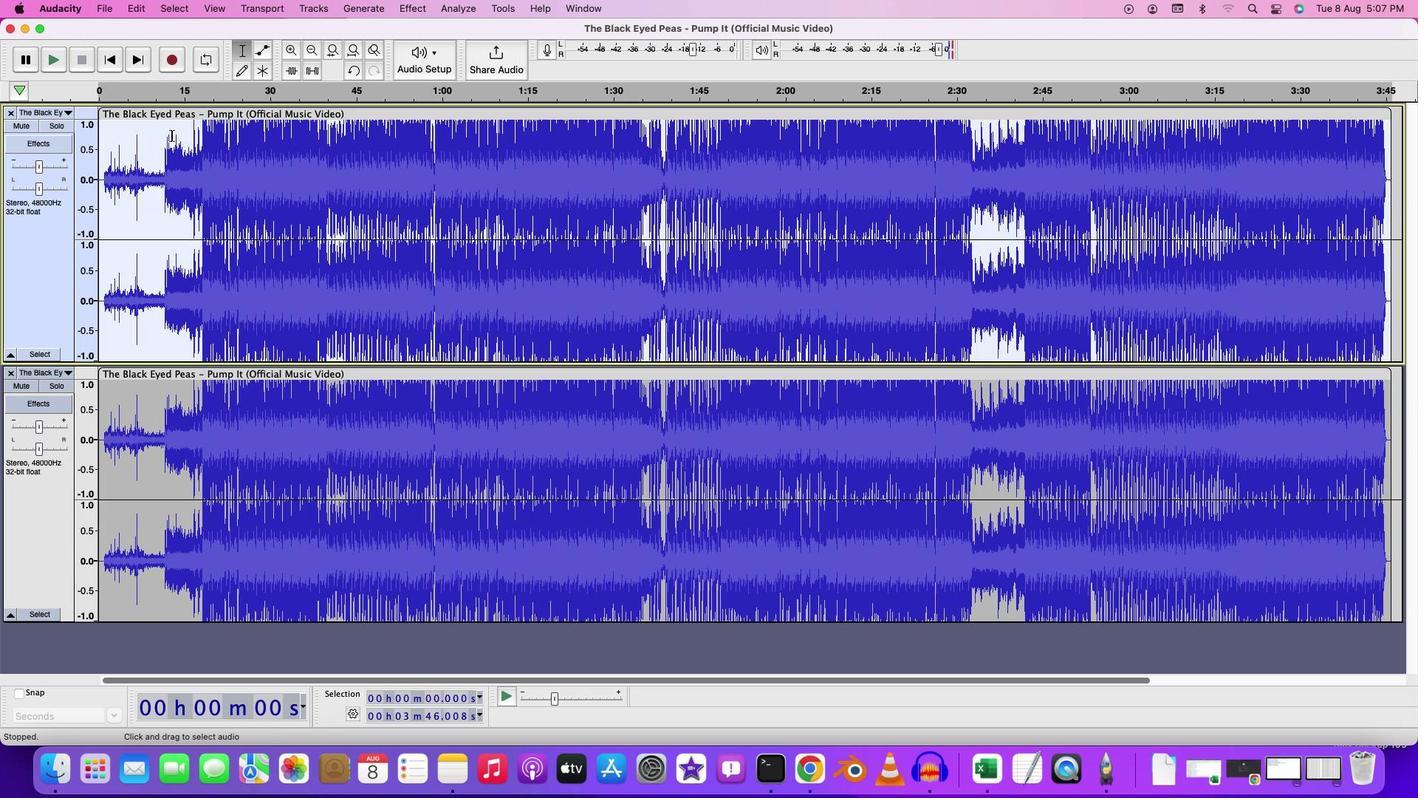 
Action: Mouse moved to (141, 8)
Screenshot: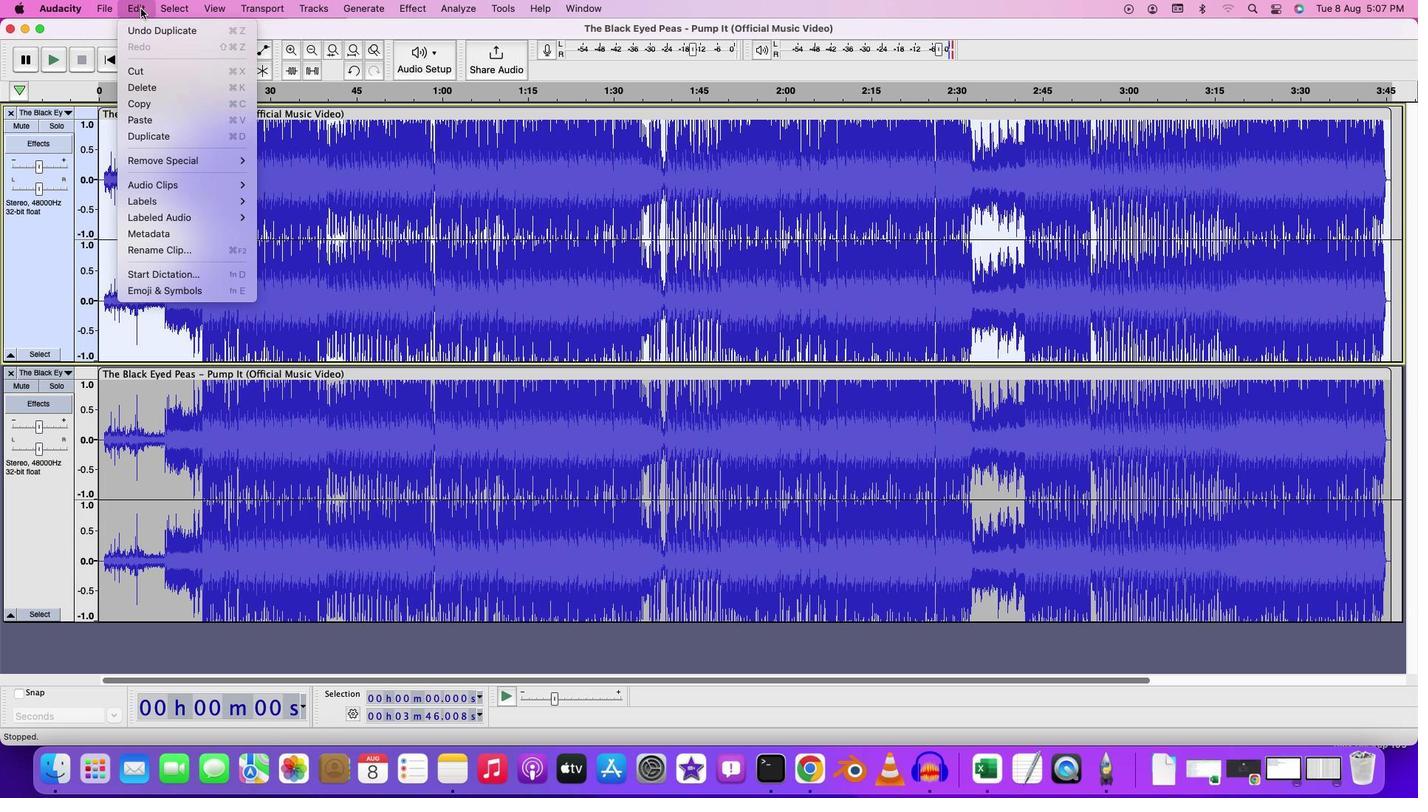 
Action: Mouse pressed left at (141, 8)
Screenshot: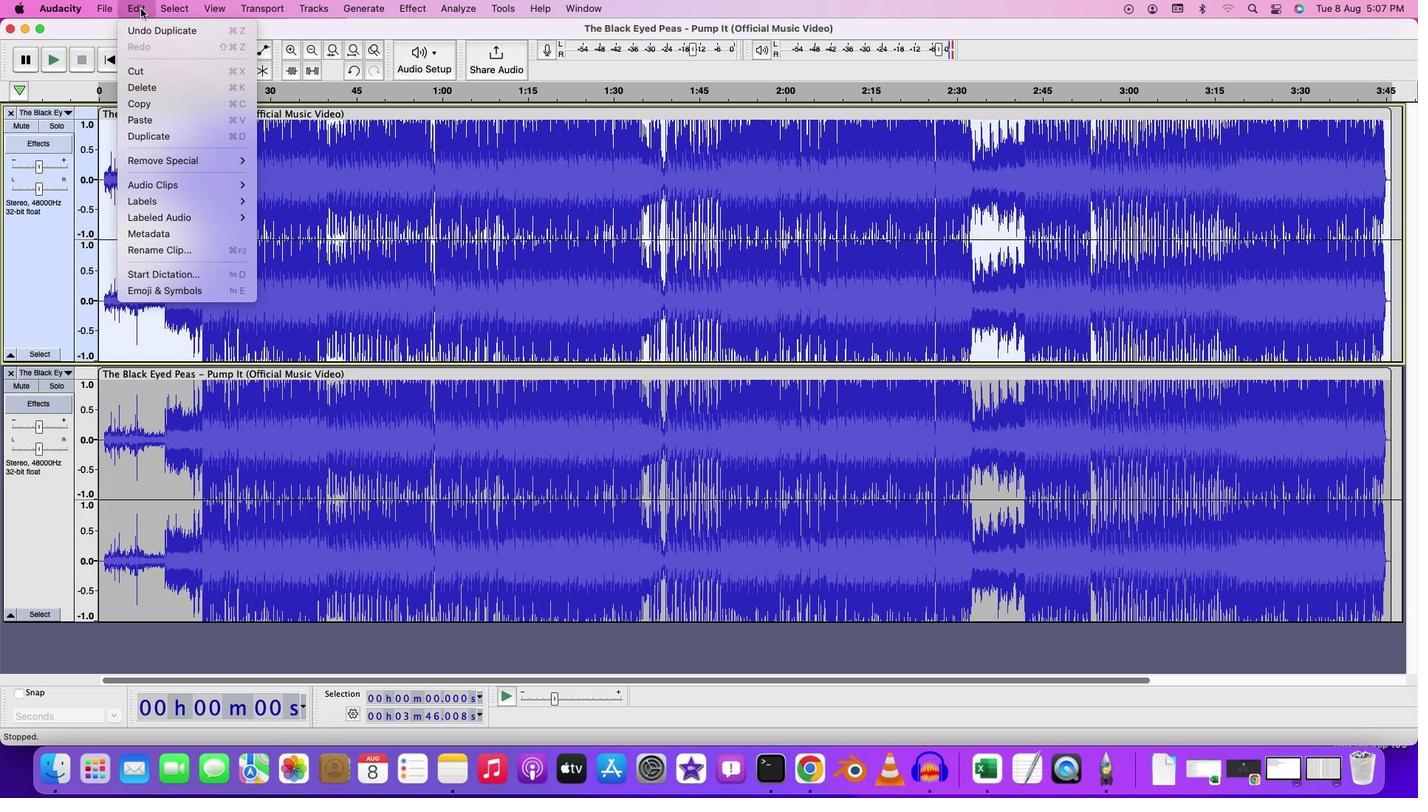 
Action: Mouse moved to (164, 130)
Screenshot: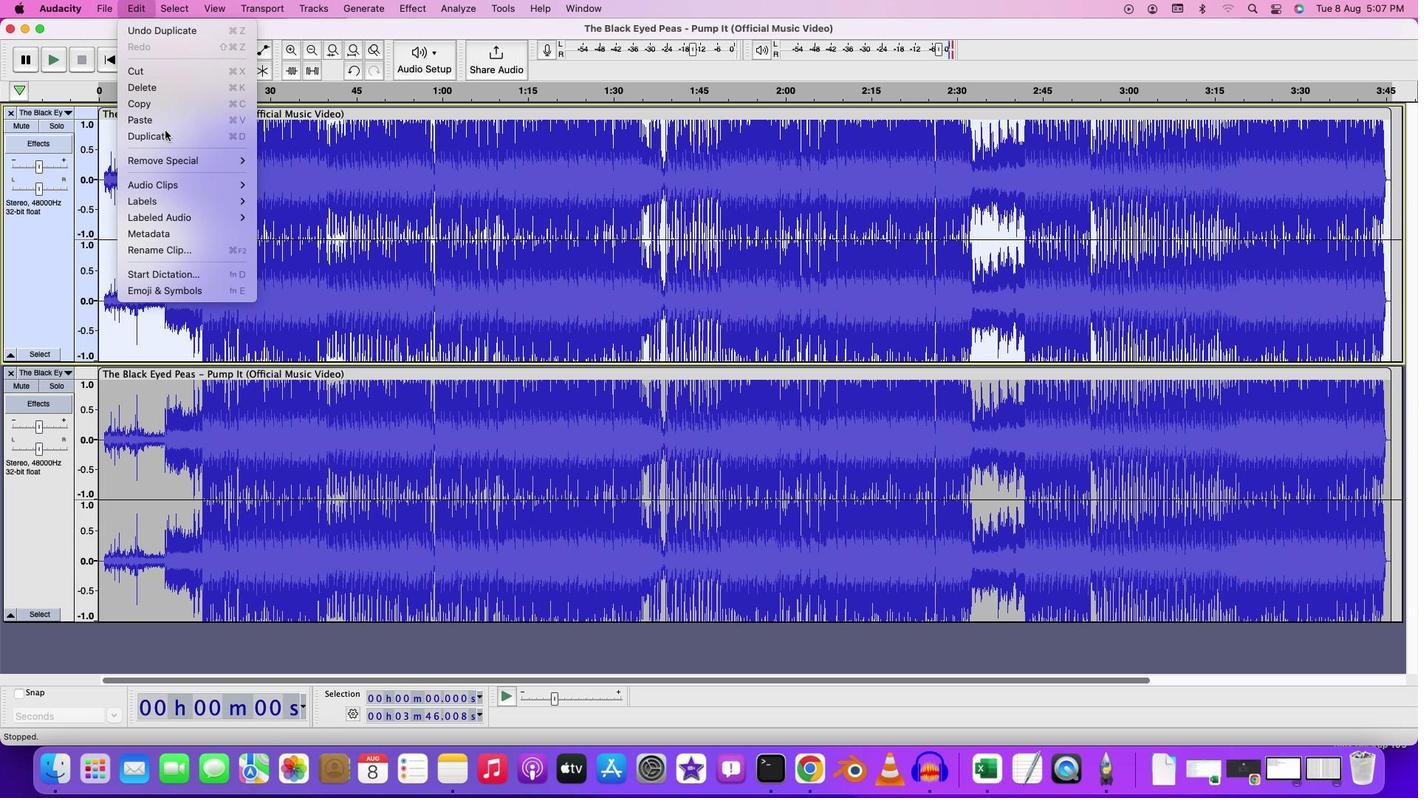
Action: Mouse pressed left at (164, 130)
Screenshot: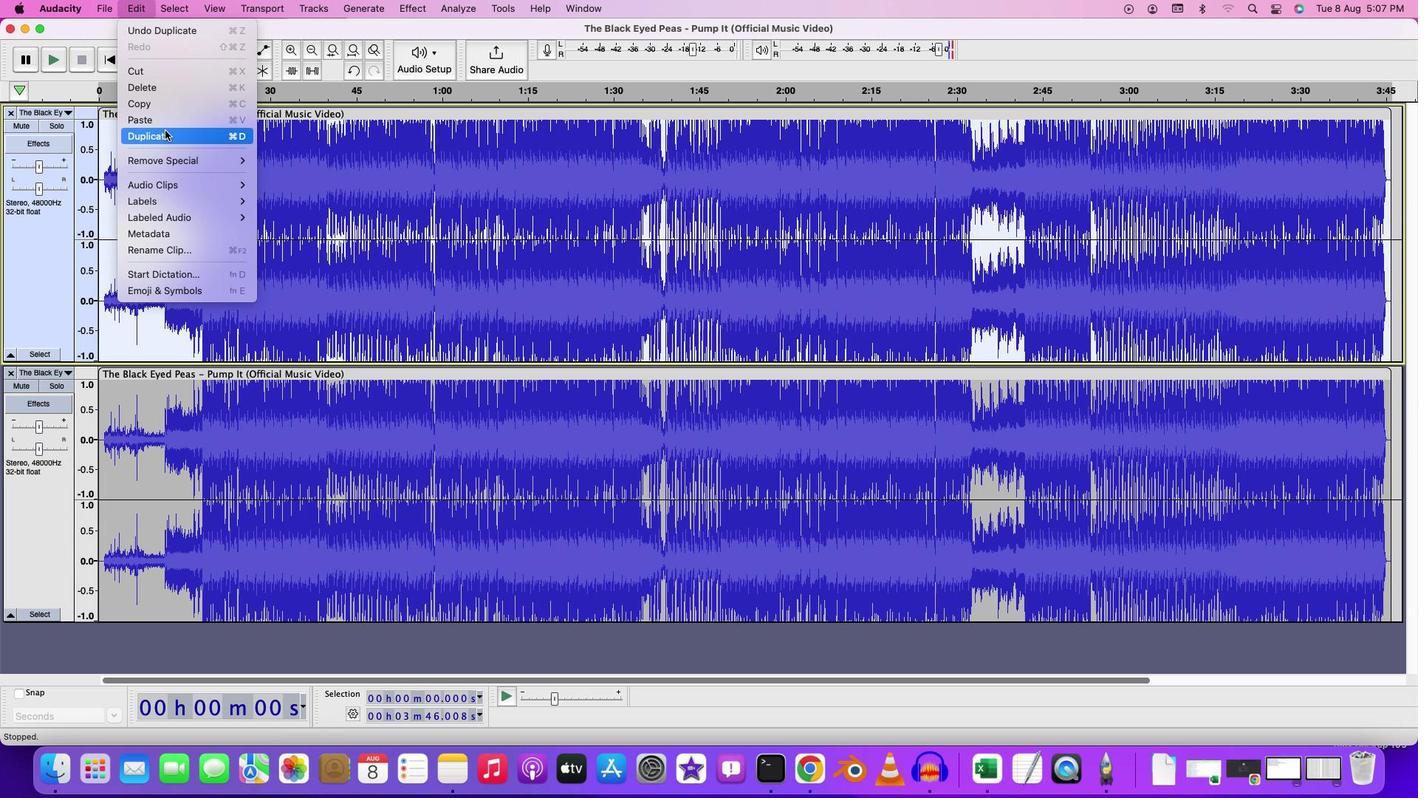 
Action: Mouse moved to (101, 130)
Screenshot: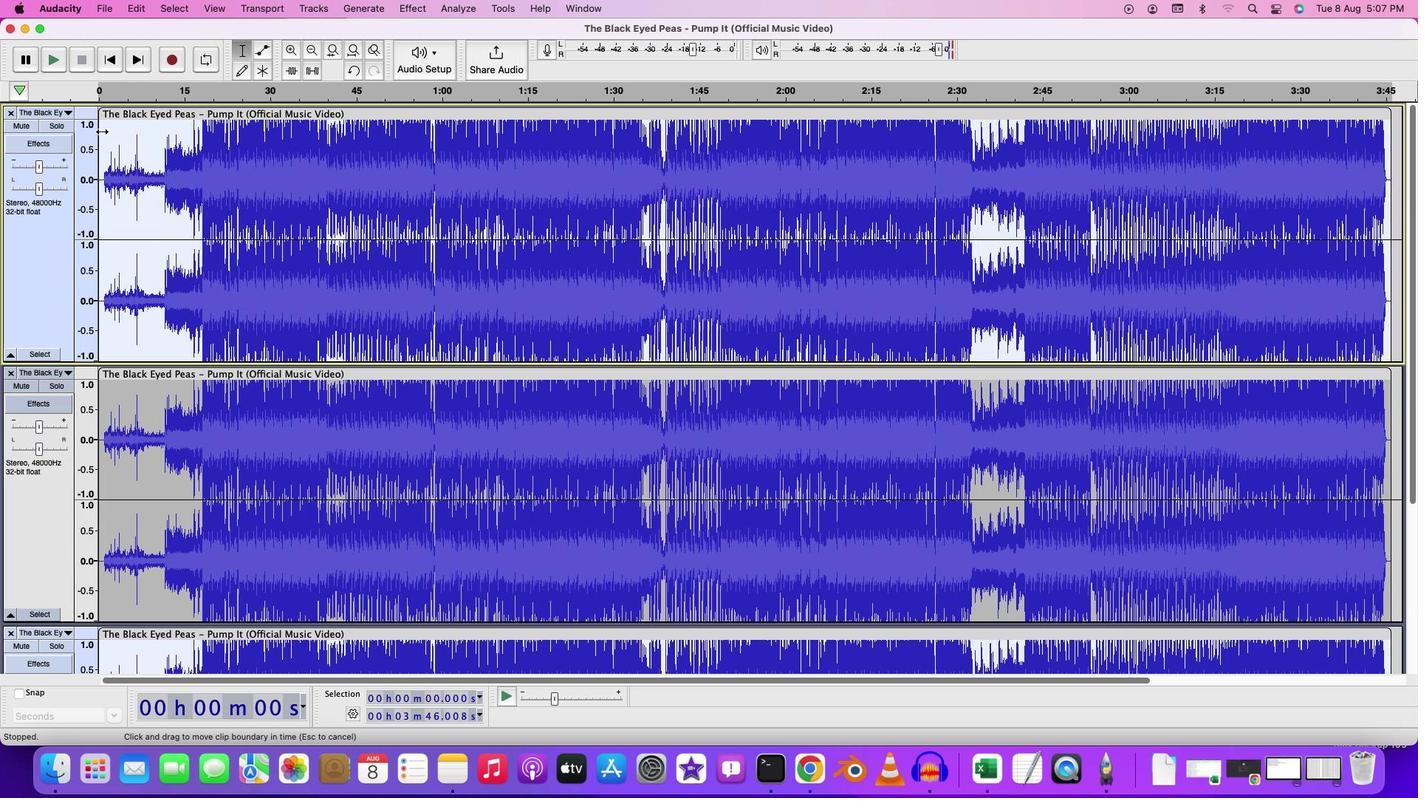 
Action: Mouse pressed left at (101, 130)
Screenshot: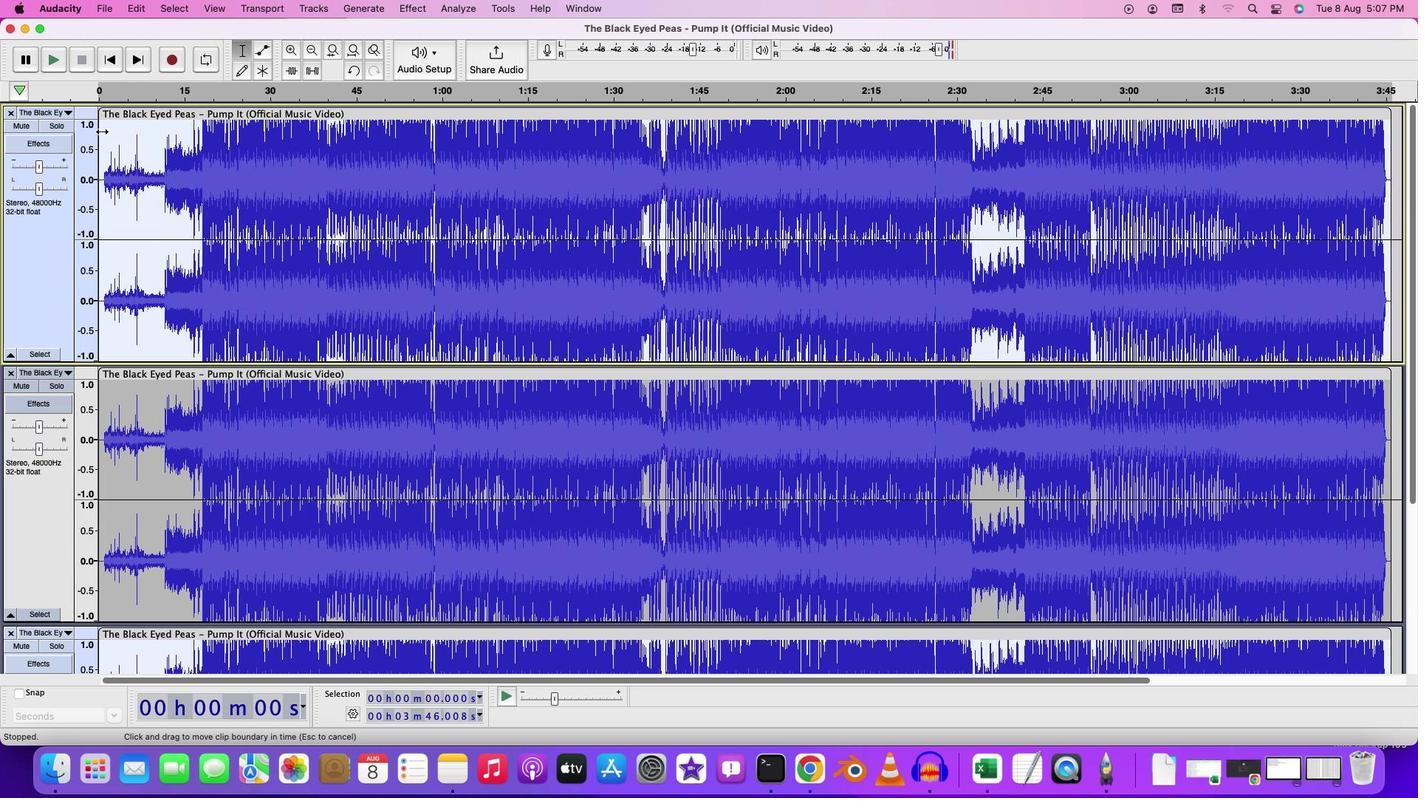 
Action: Mouse moved to (103, 131)
Screenshot: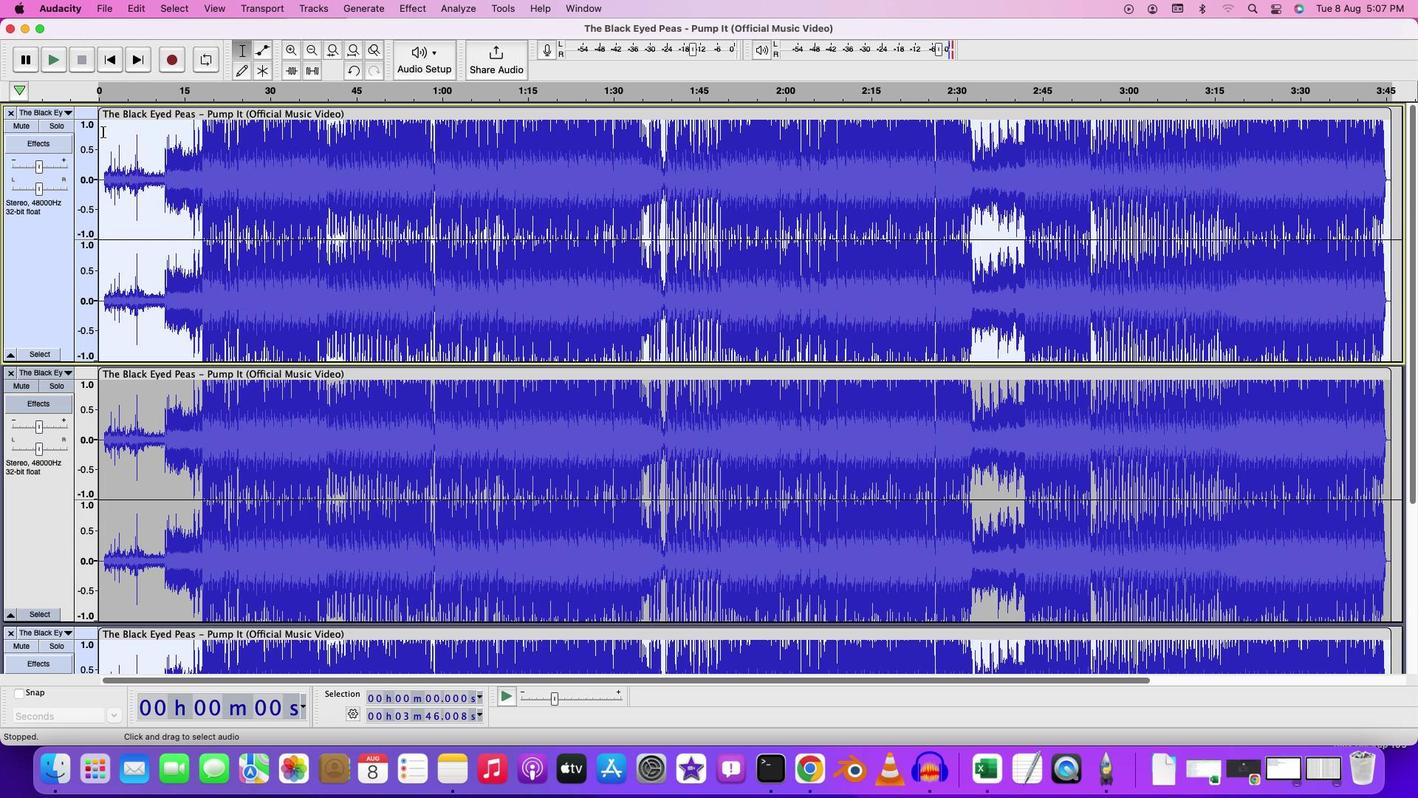 
Action: Mouse pressed left at (103, 131)
Screenshot: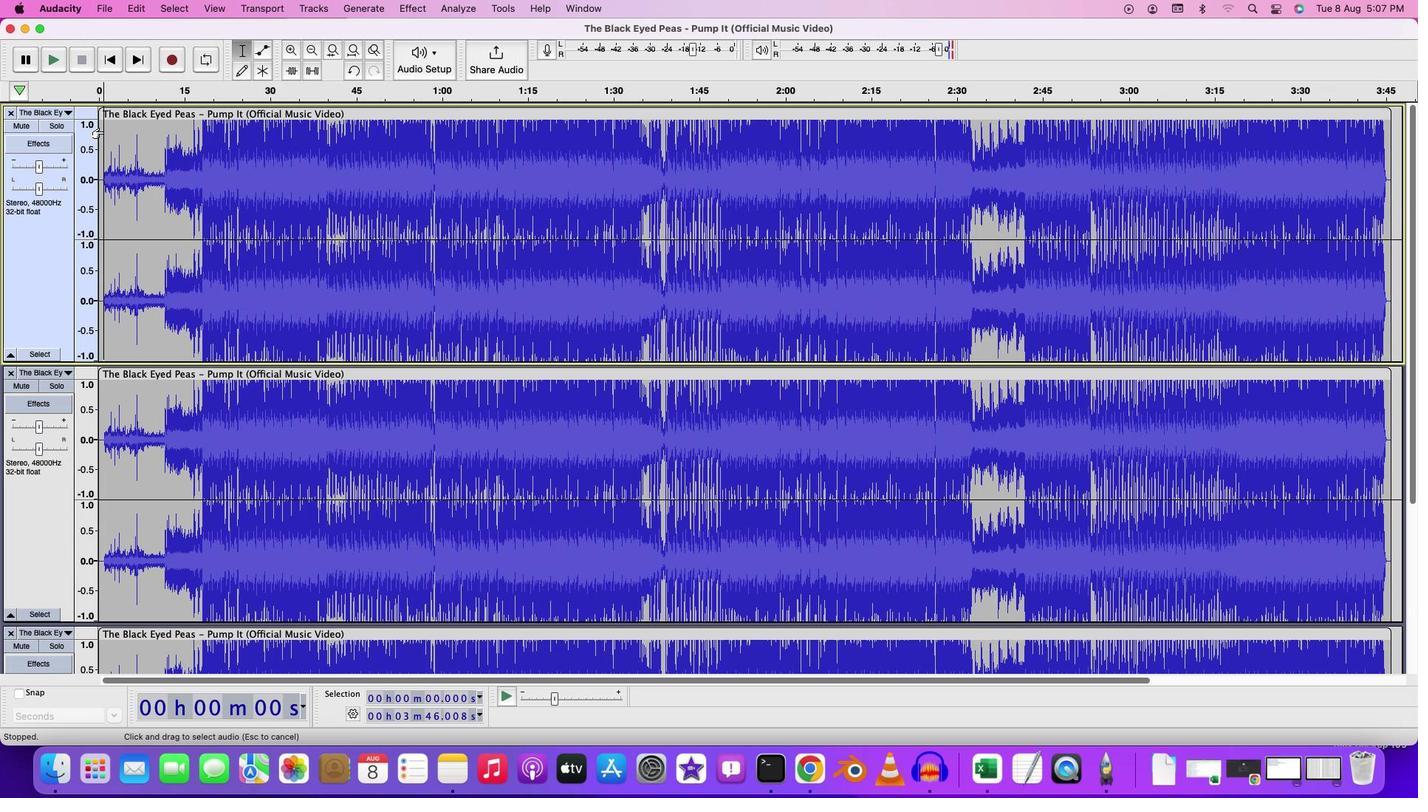 
Action: Key pressed Key.space
Screenshot: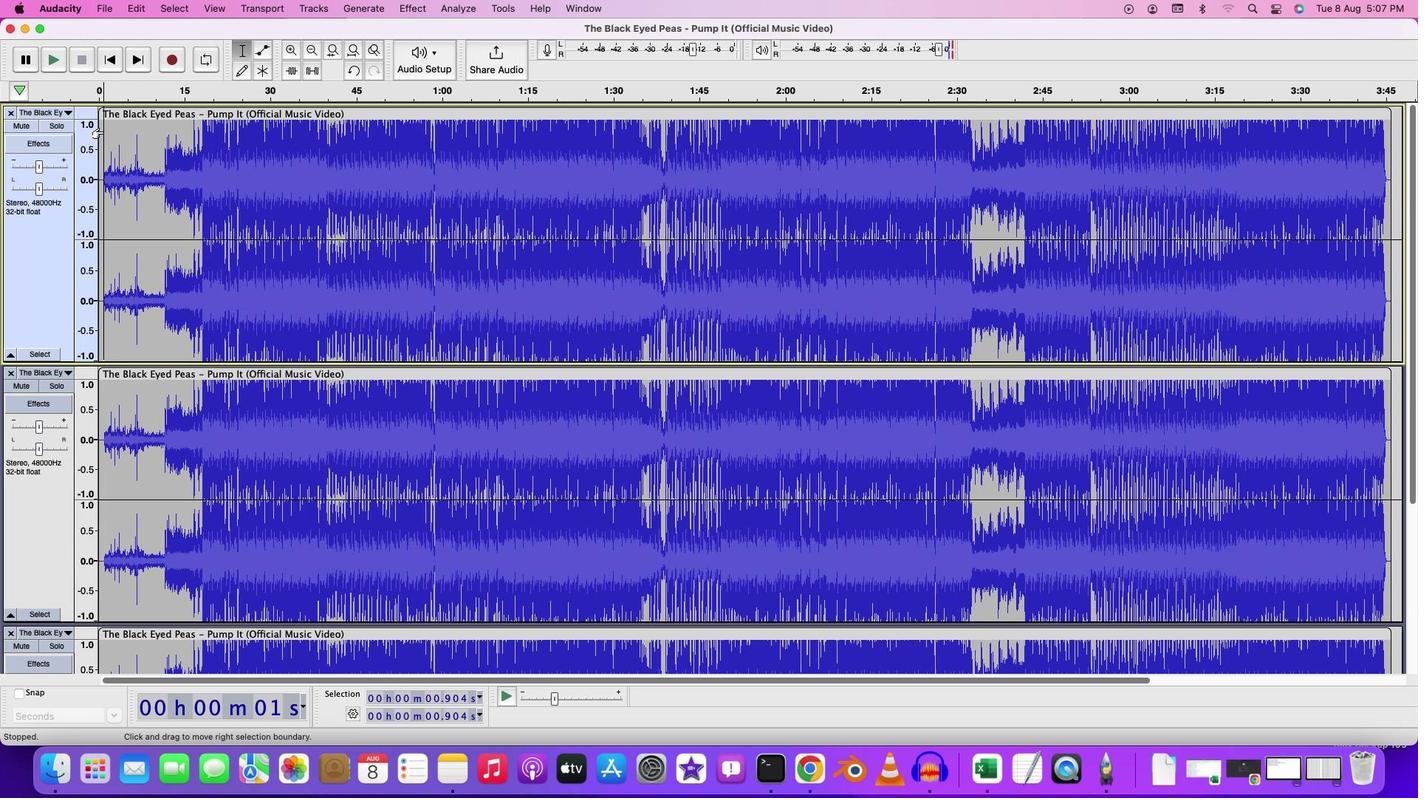 
Action: Mouse moved to (1412, 367)
Screenshot: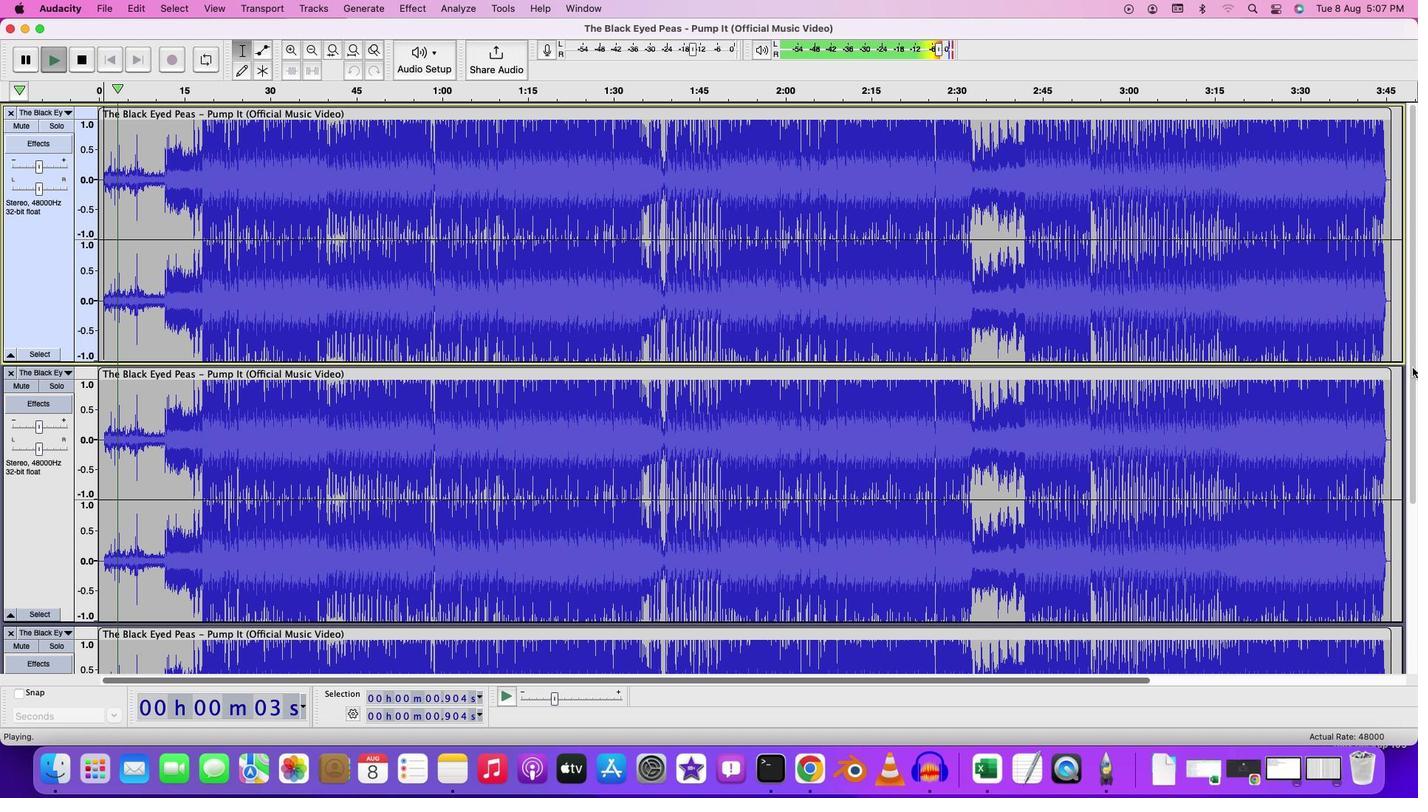
Action: Mouse pressed left at (1412, 367)
Screenshot: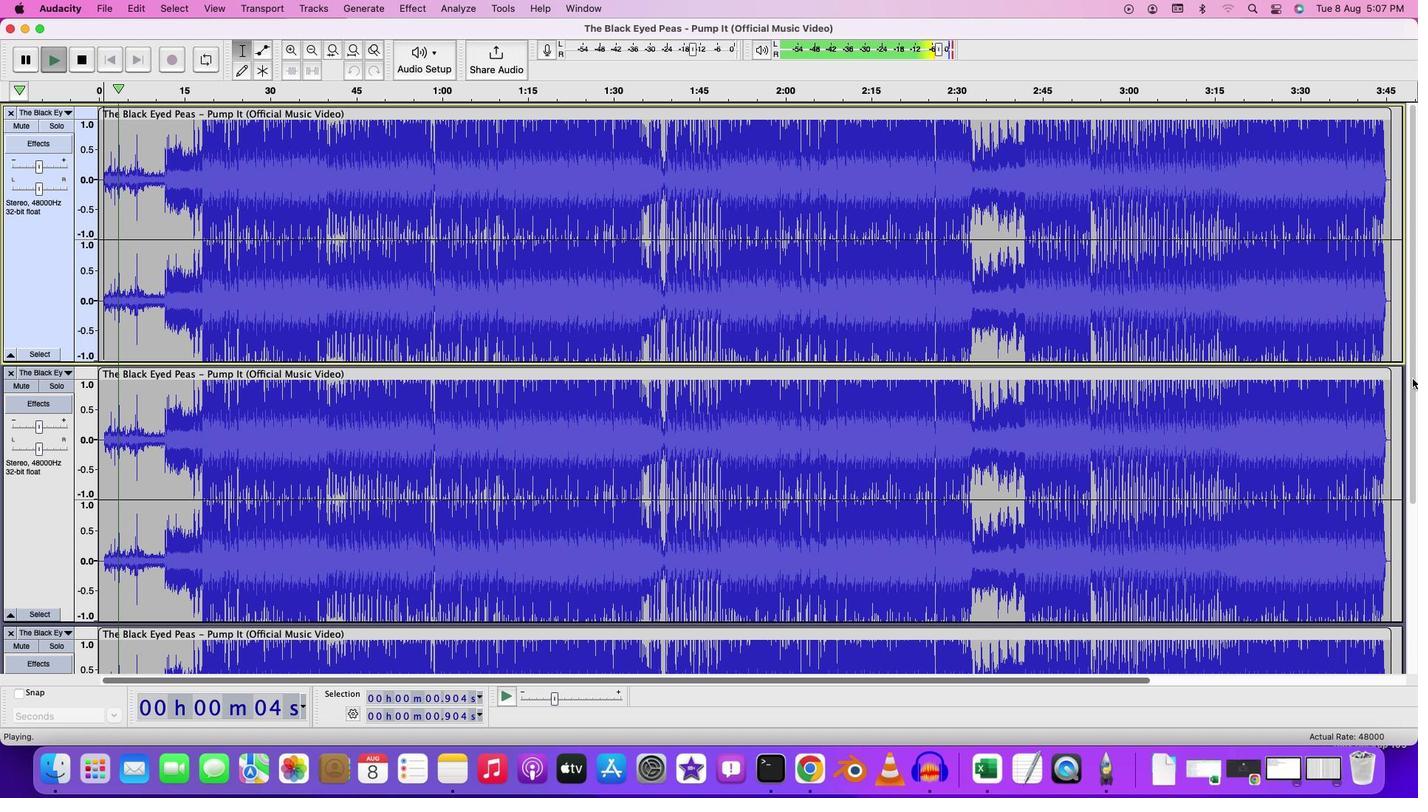 
Action: Mouse moved to (755, 365)
Screenshot: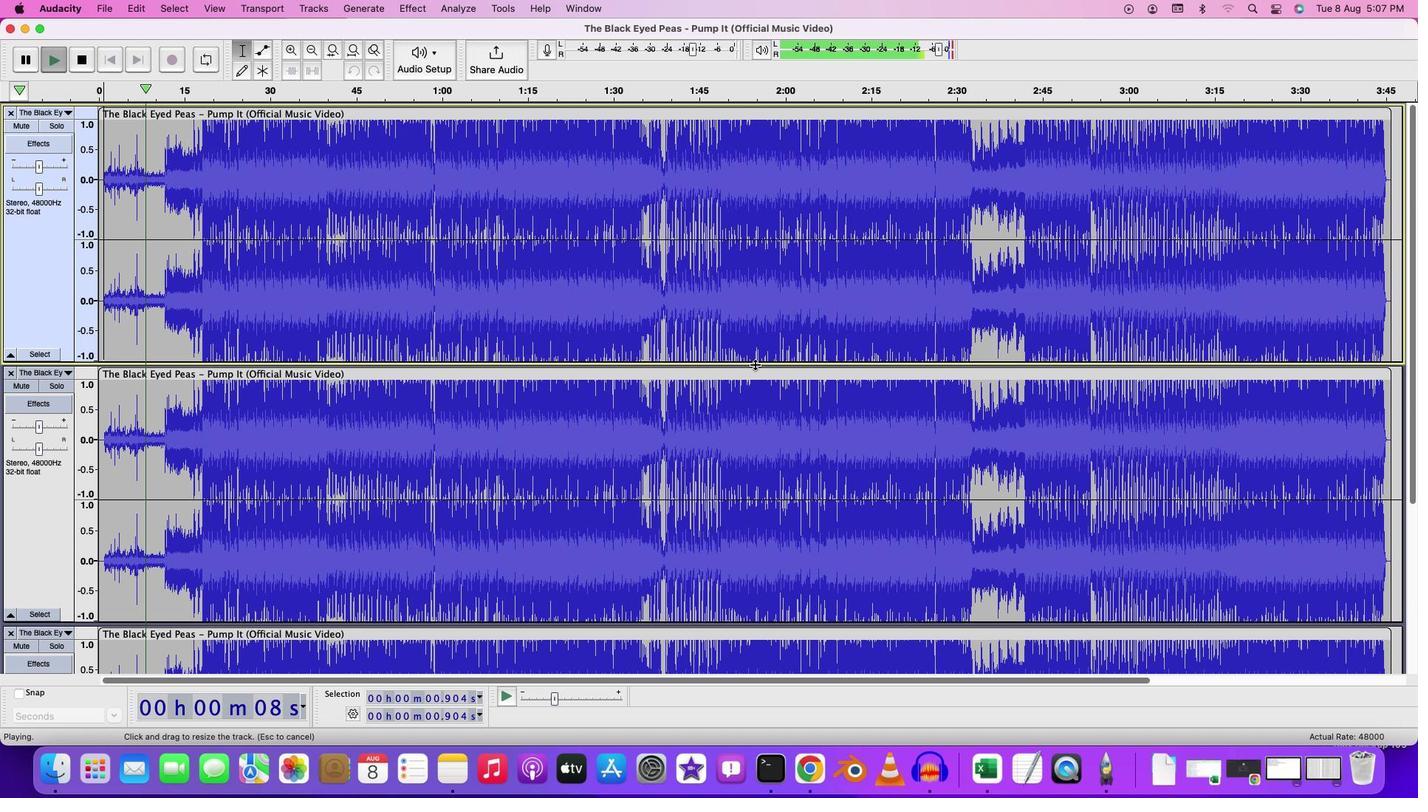 
Action: Mouse pressed left at (755, 365)
Screenshot: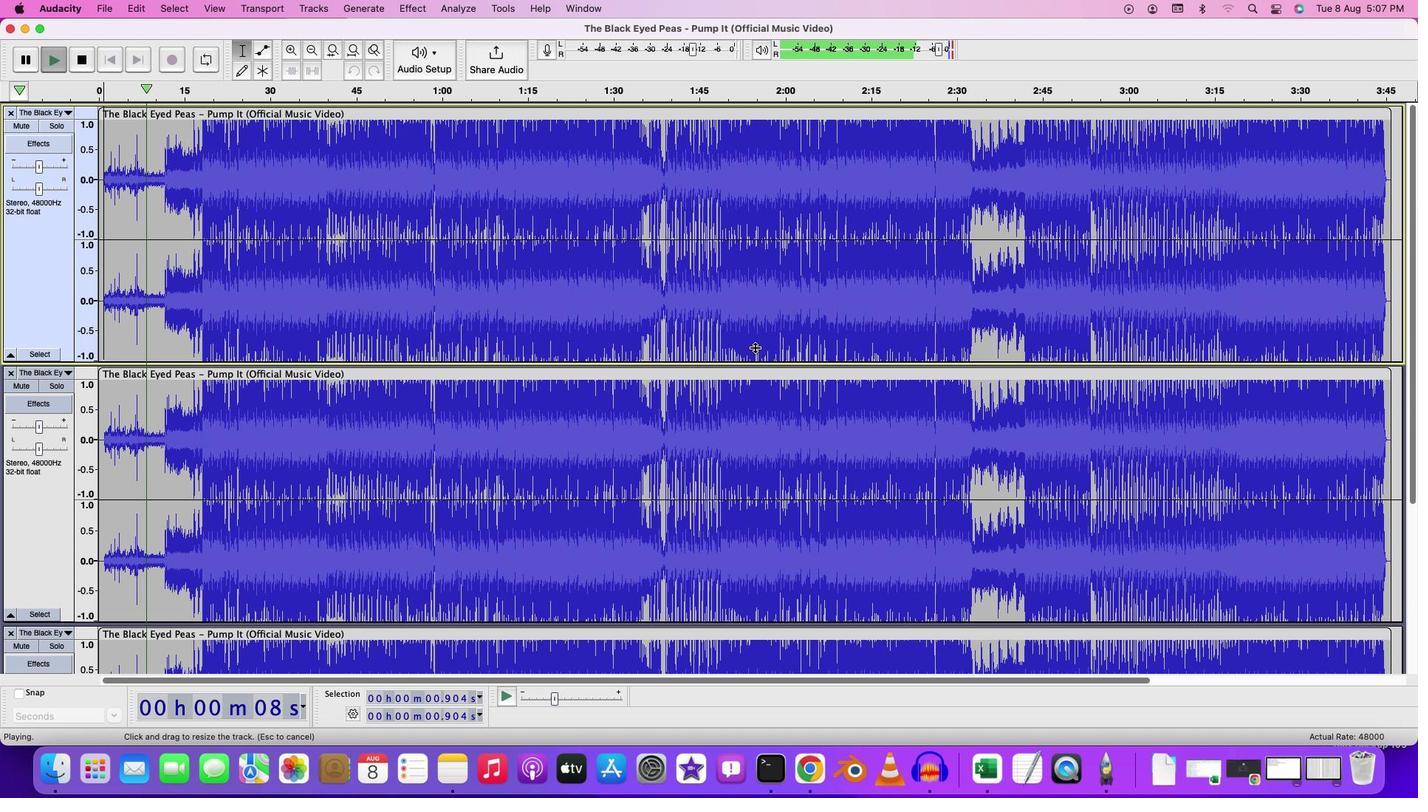 
Action: Mouse moved to (660, 520)
Screenshot: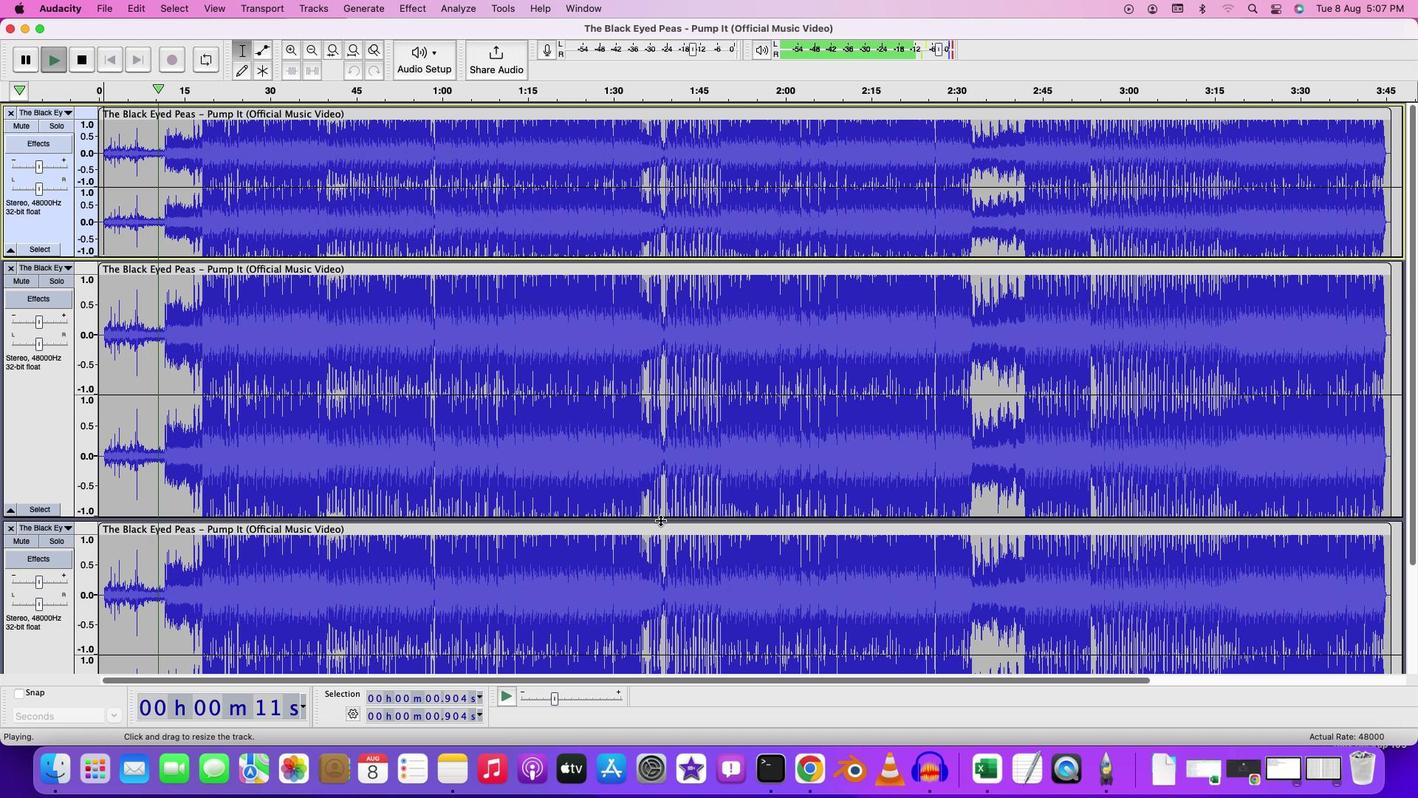 
Action: Mouse pressed left at (660, 520)
Screenshot: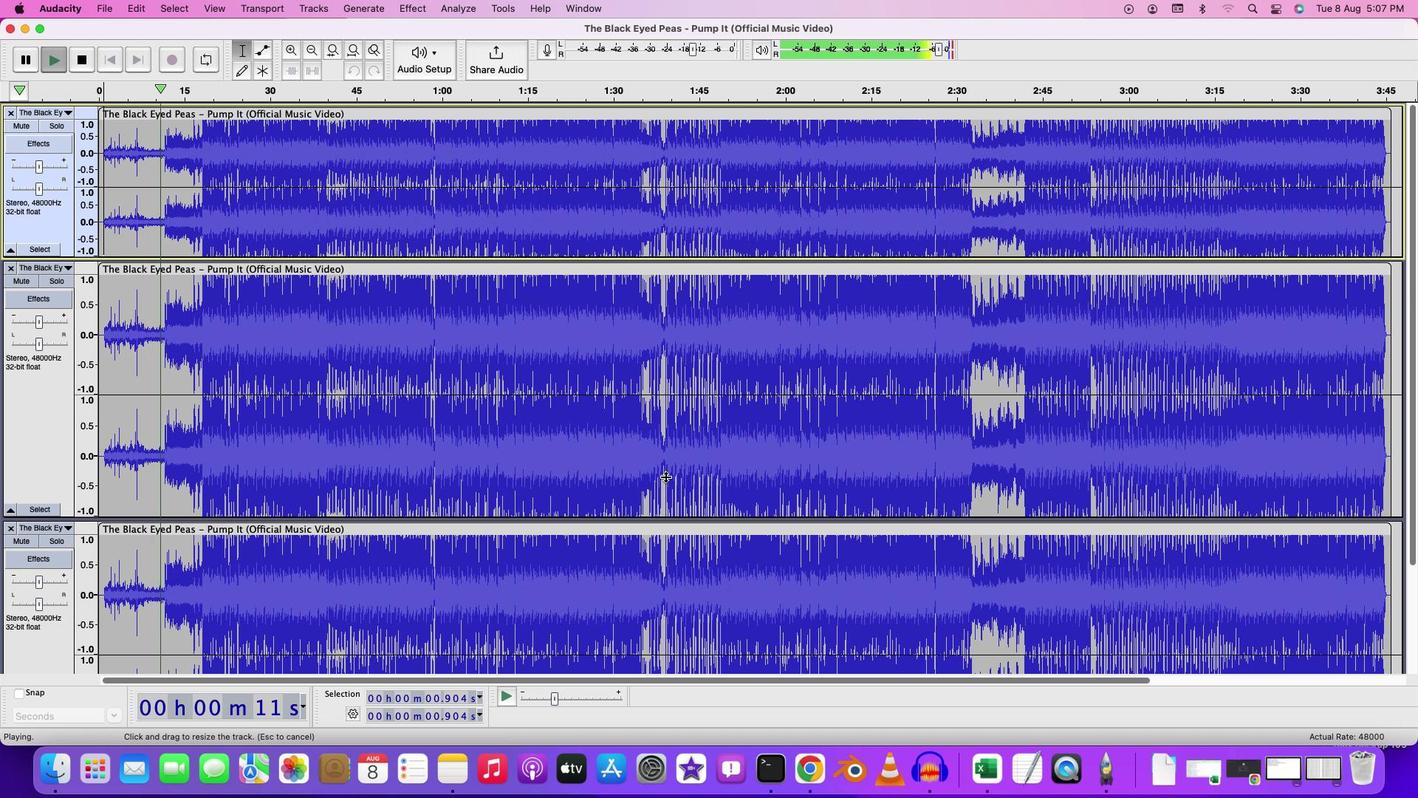 
Action: Mouse moved to (643, 632)
Screenshot: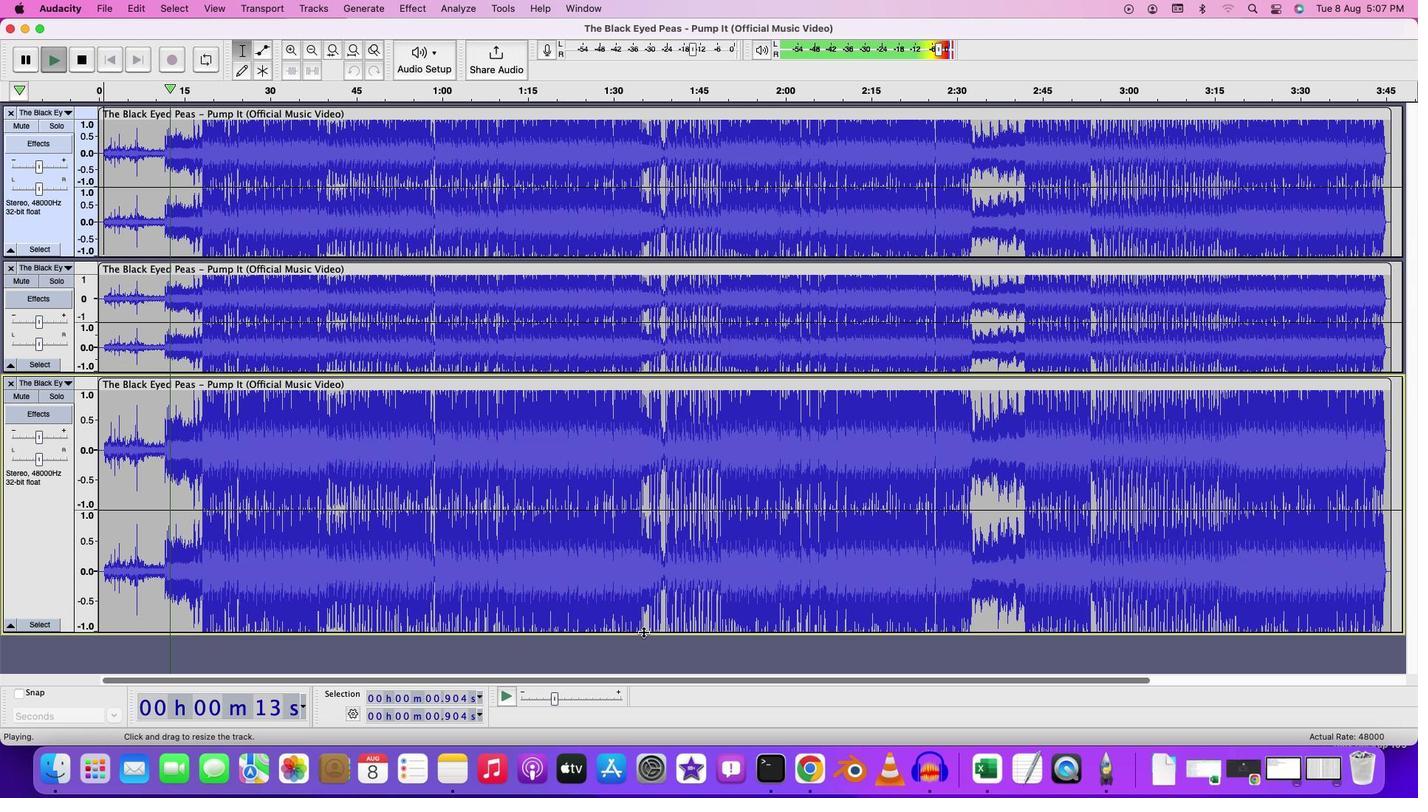 
Action: Mouse pressed left at (643, 632)
Screenshot: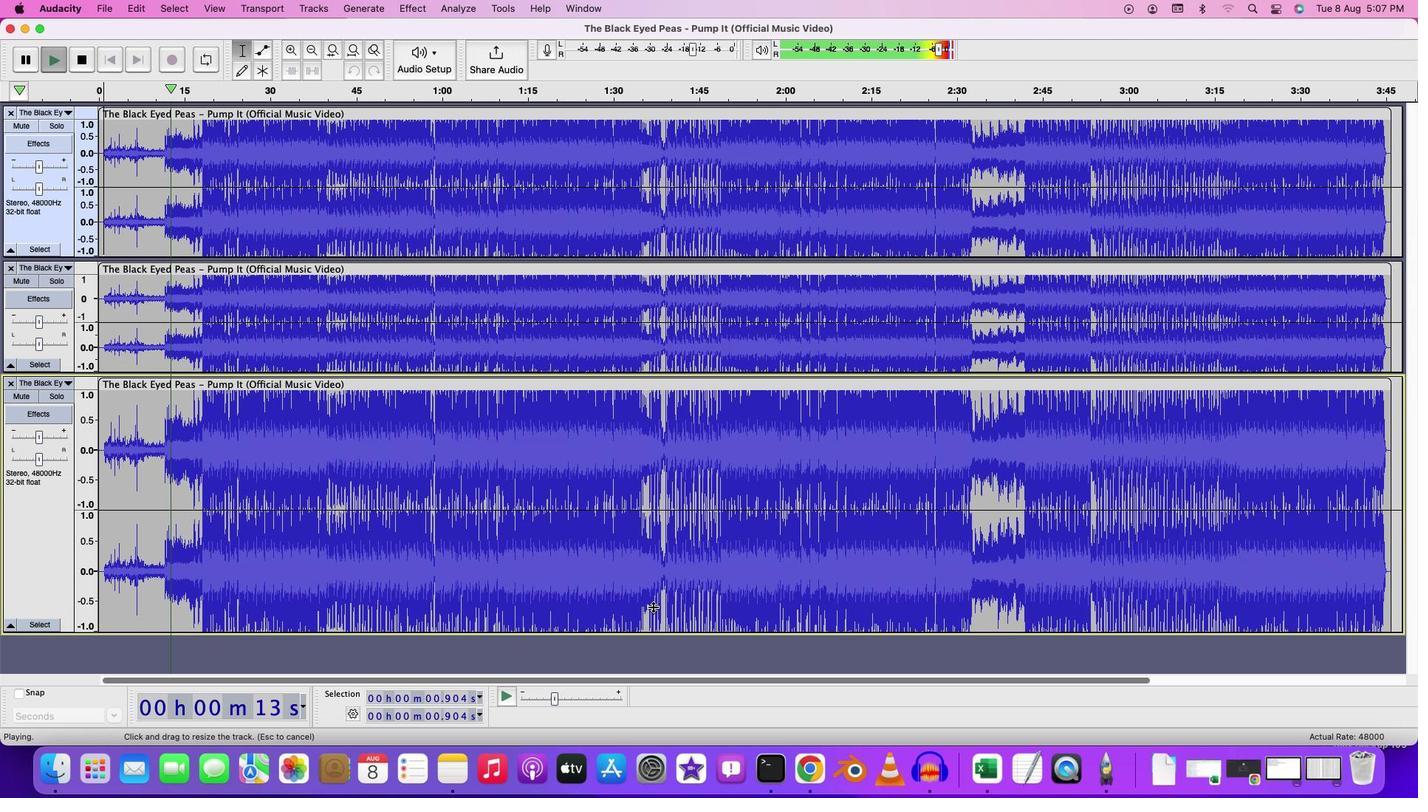 
Action: Mouse moved to (656, 521)
Screenshot: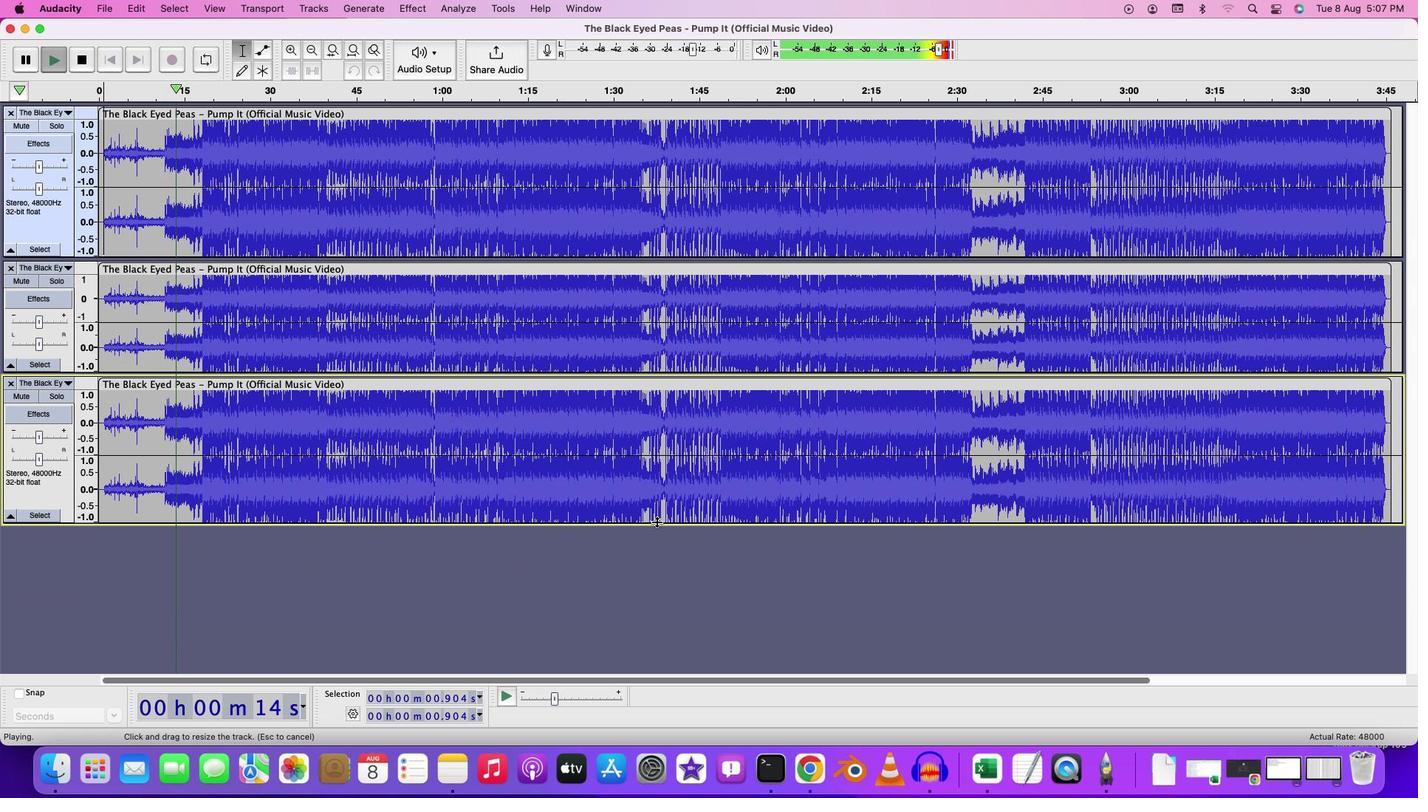 
Action: Key pressed Key.media_volume_downKey.media_volume_downKey.media_volume_up
Screenshot: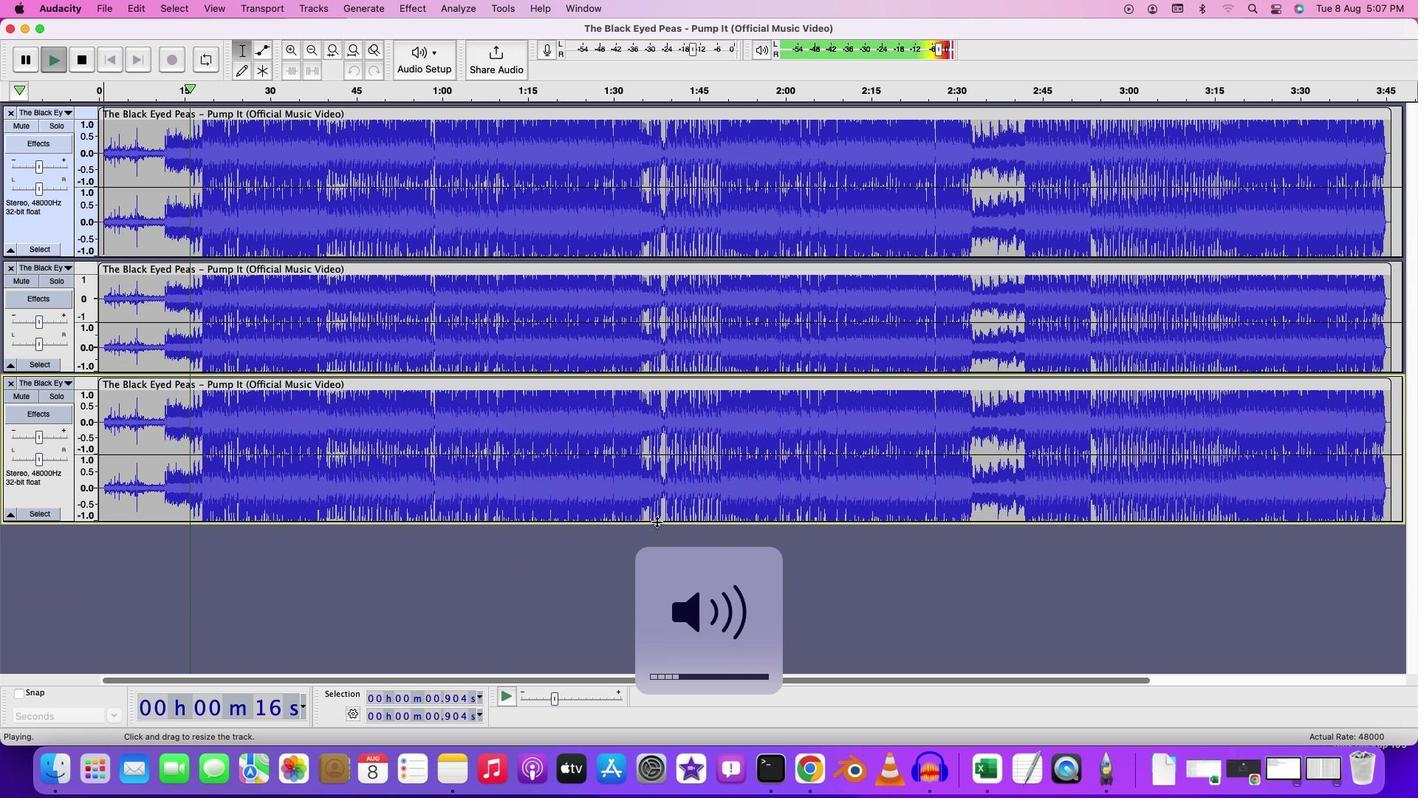 
Action: Mouse moved to (565, 571)
Screenshot: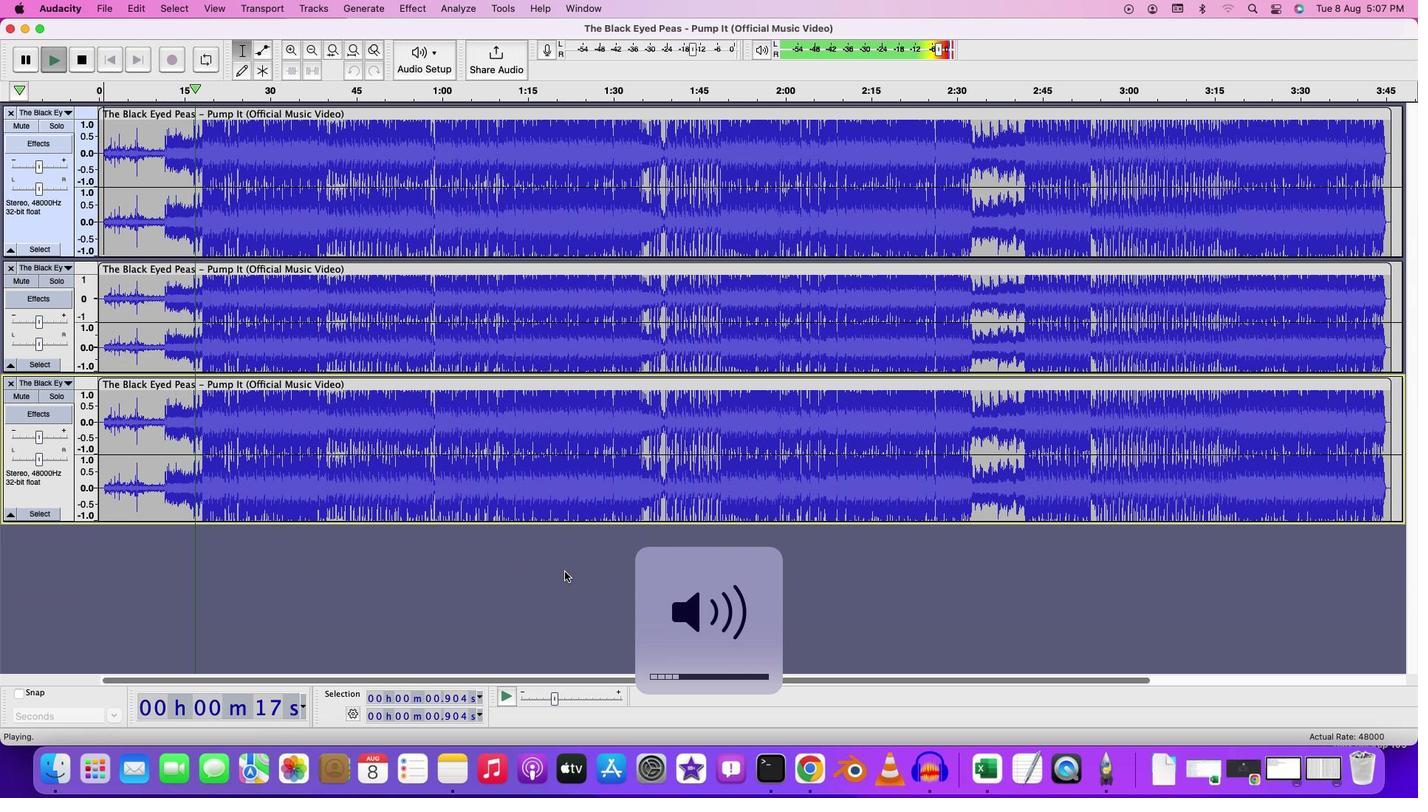 
Action: Mouse pressed left at (565, 571)
Screenshot: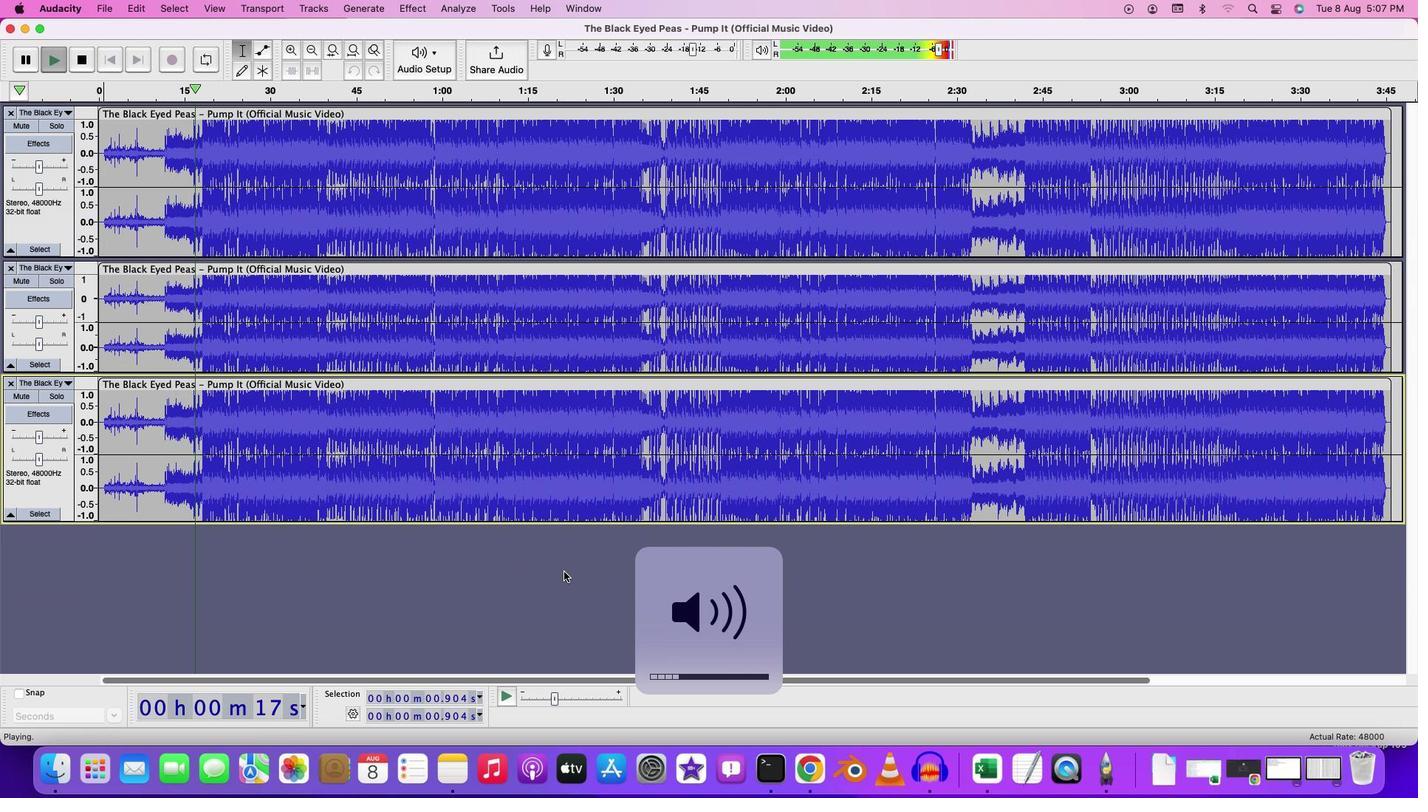 
Action: Mouse moved to (488, 326)
Screenshot: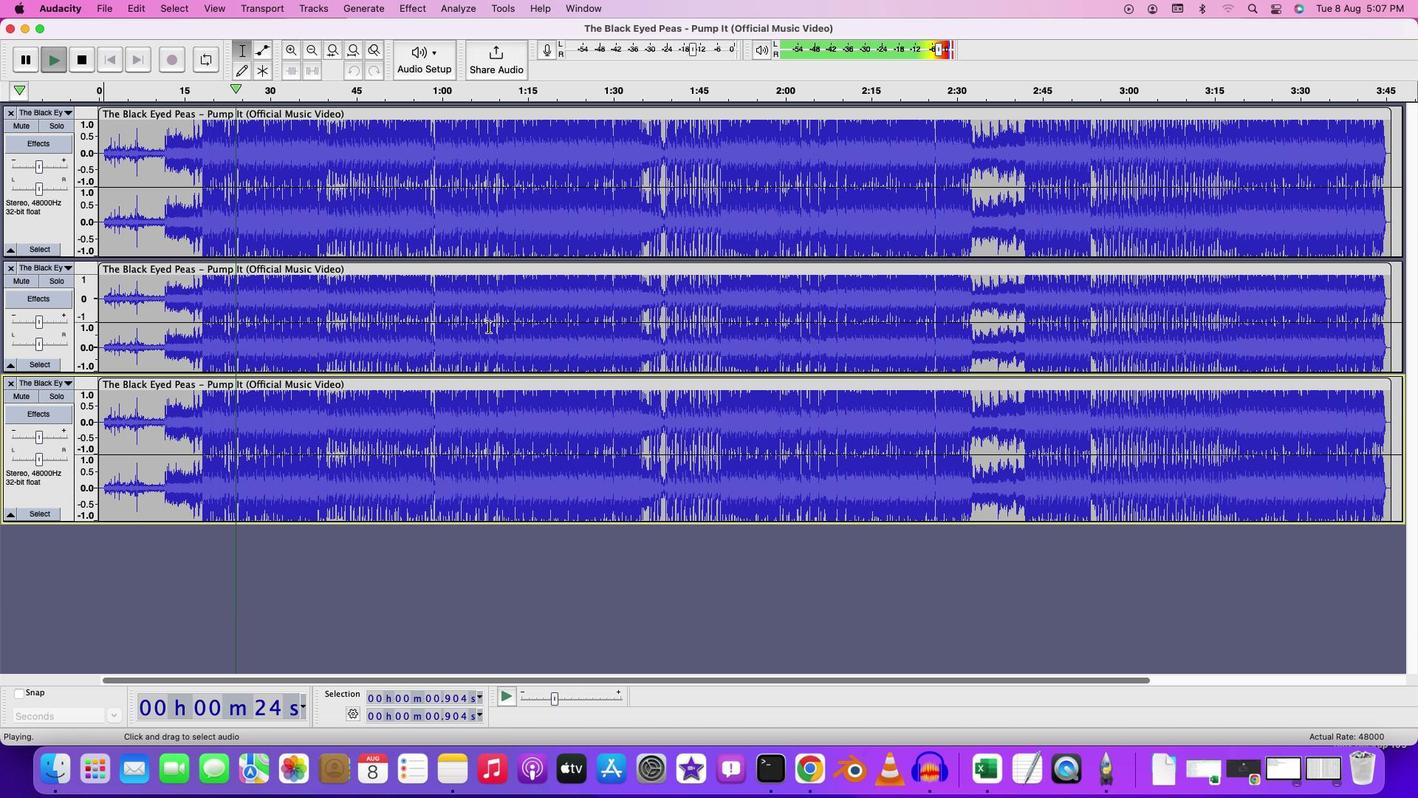 
Action: Key pressed Key.media_volume_down
Screenshot: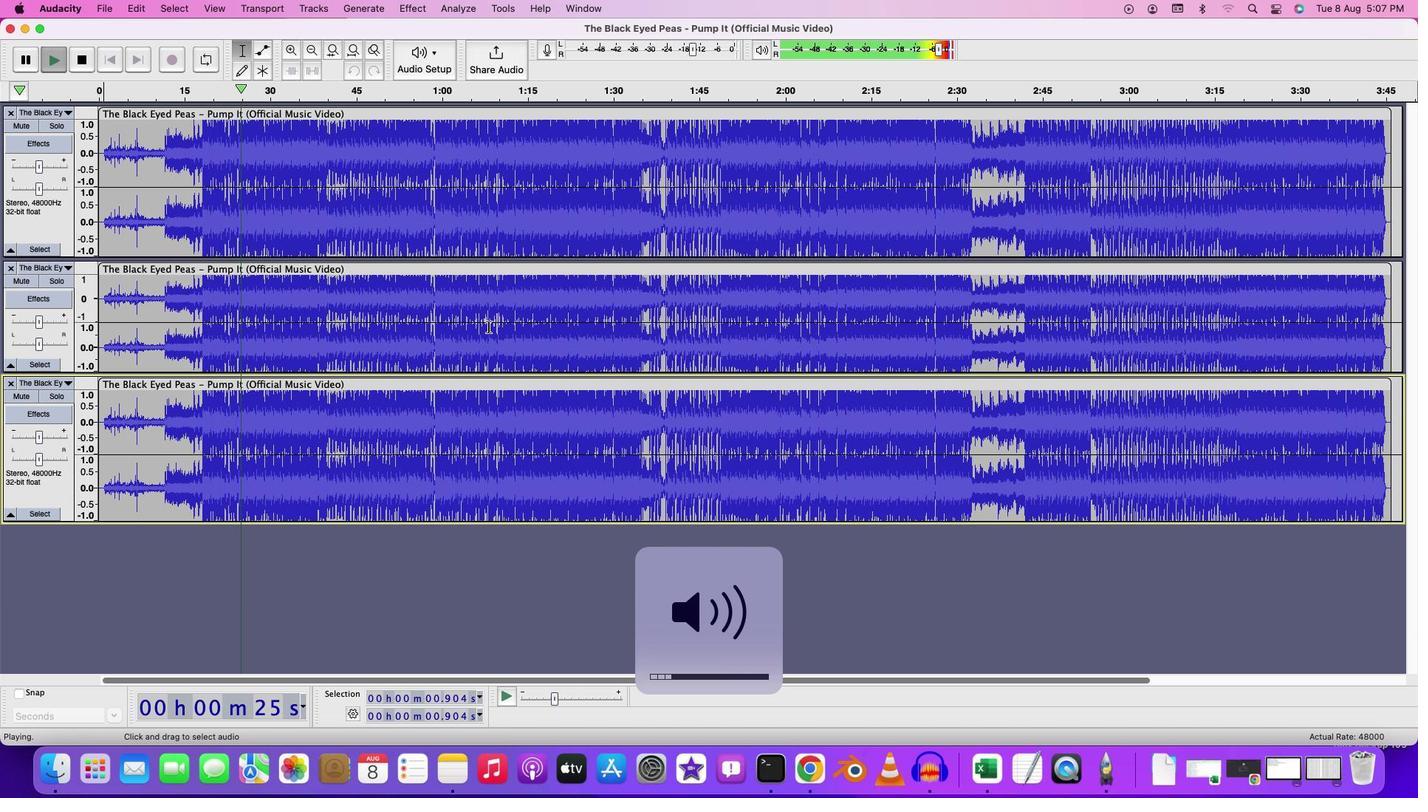 
Action: Mouse moved to (181, 186)
Screenshot: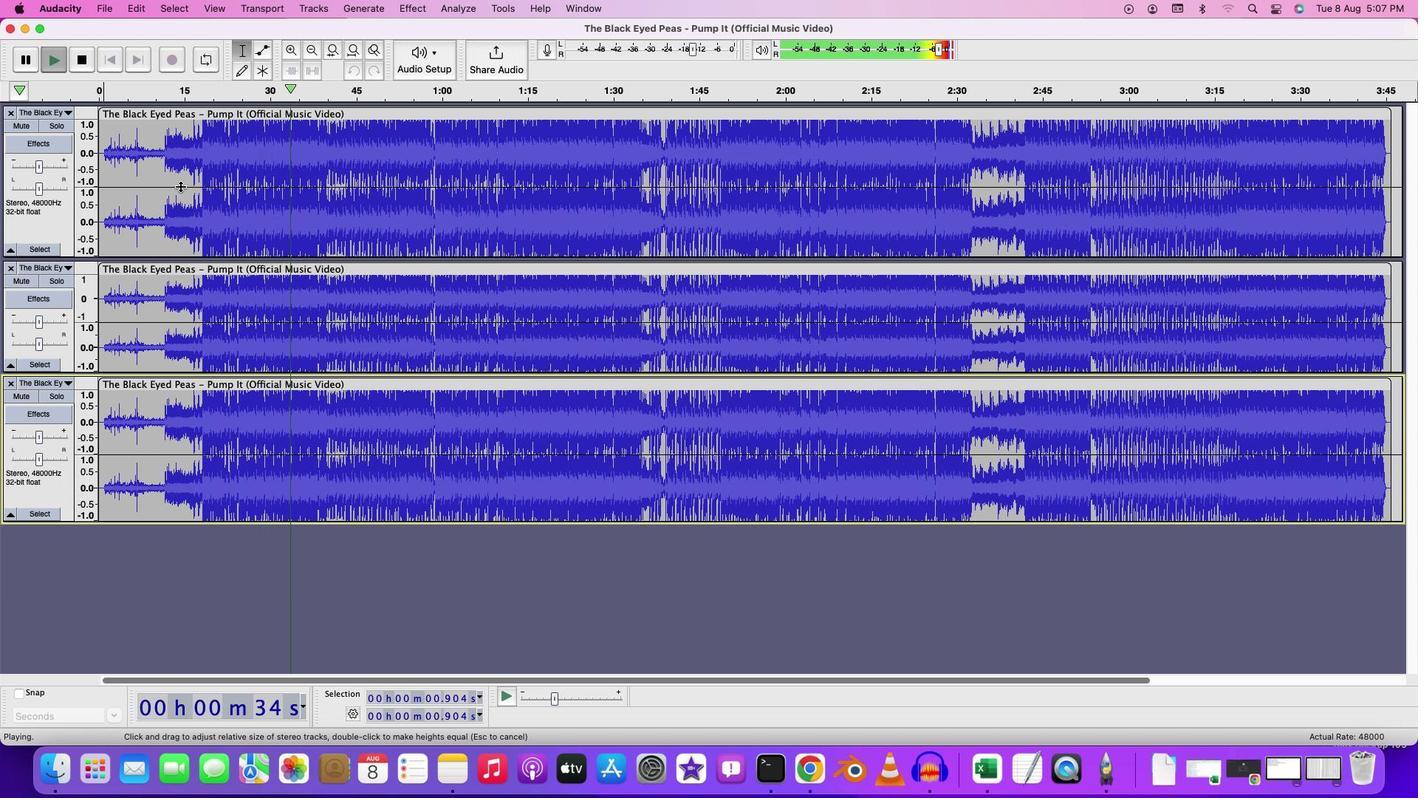 
Action: Key pressed Key.space
Screenshot: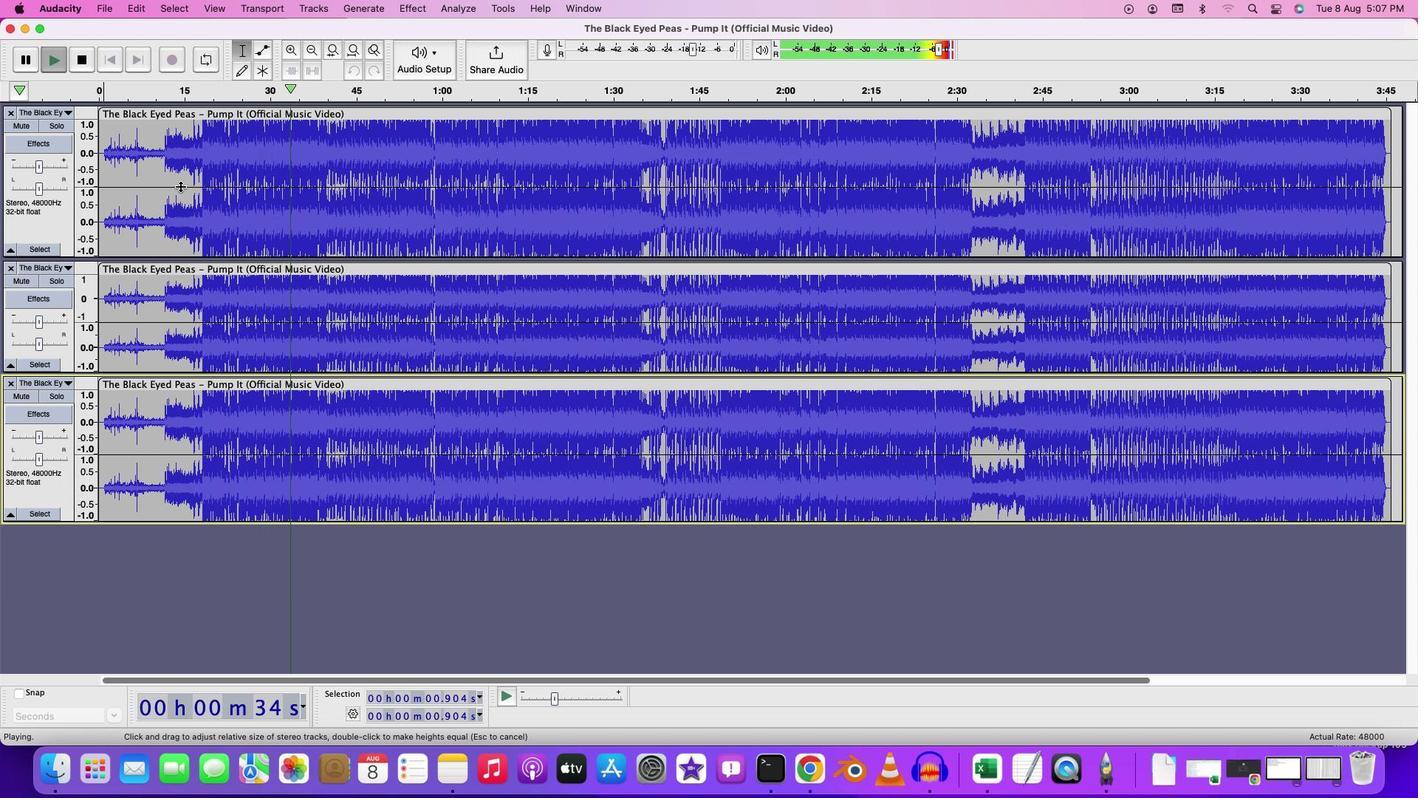 
Action: Mouse moved to (69, 110)
Screenshot: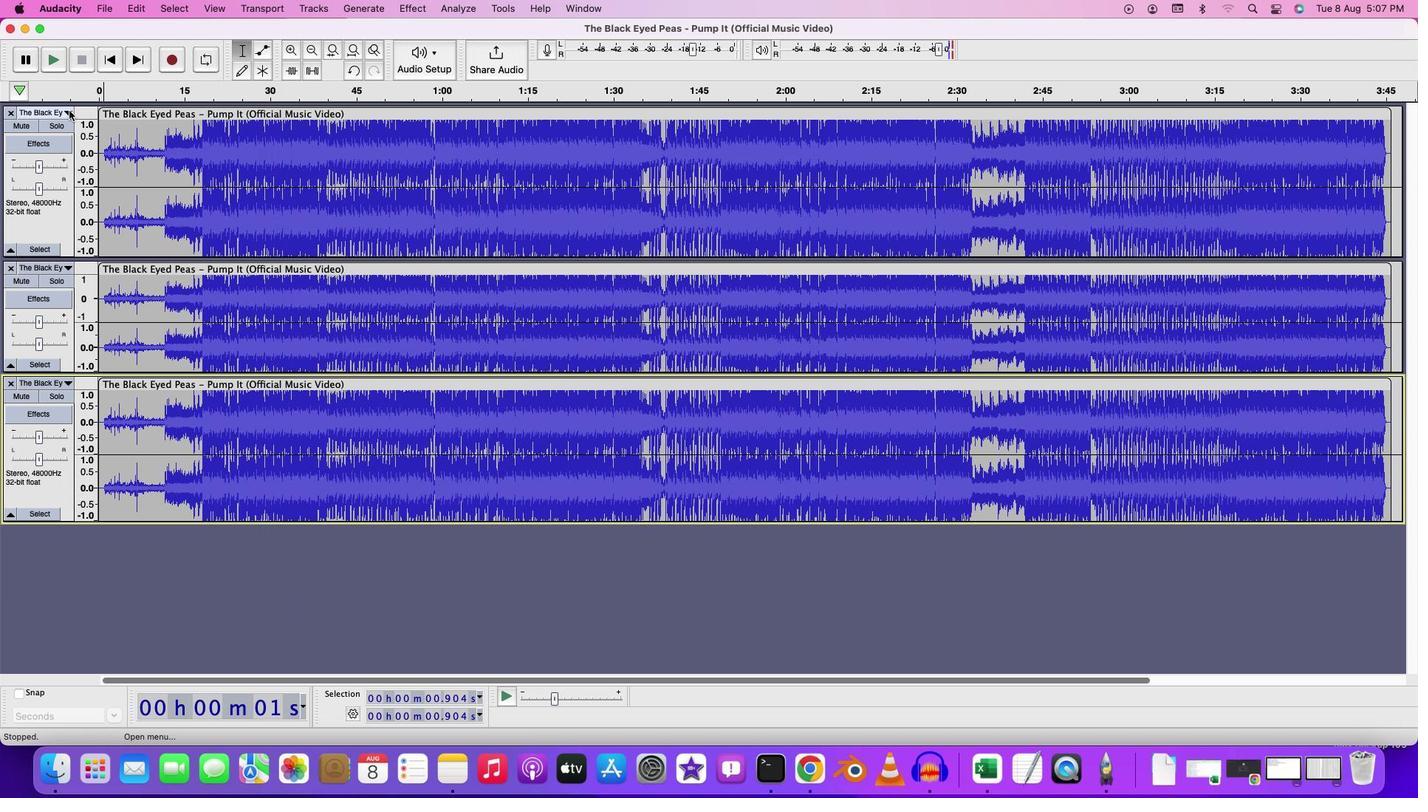
Action: Mouse pressed left at (69, 110)
Screenshot: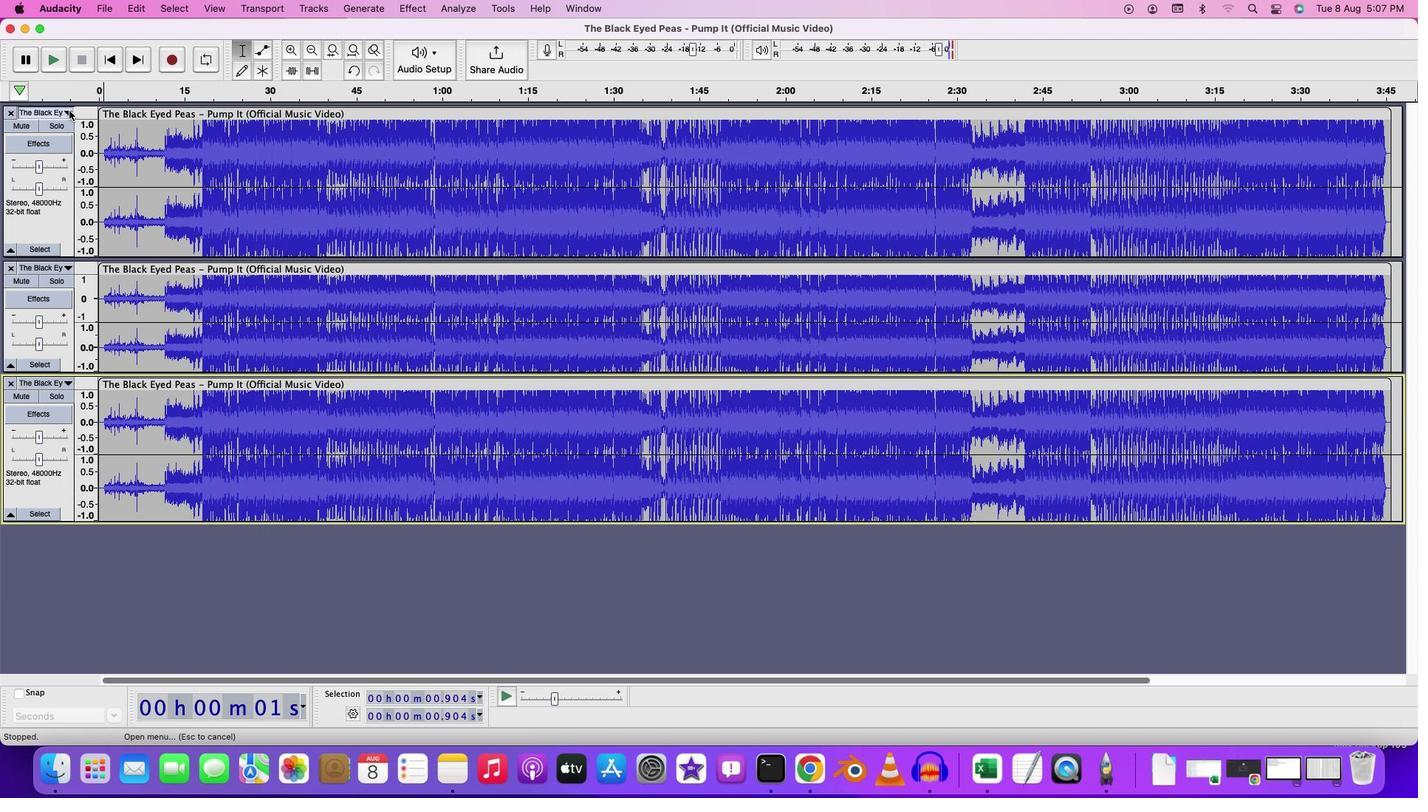 
Action: Mouse moved to (253, 180)
Screenshot: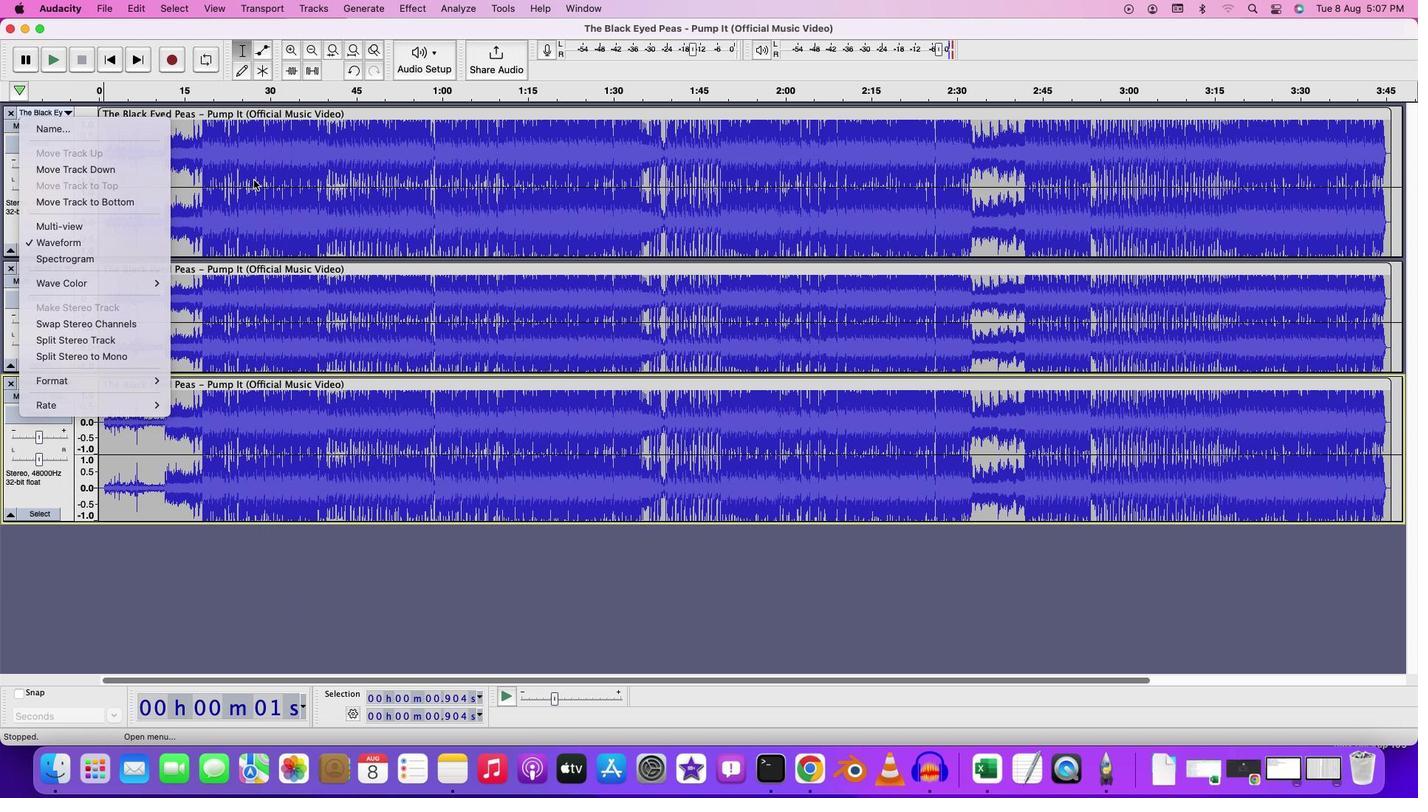 
Action: Mouse pressed left at (253, 180)
Screenshot: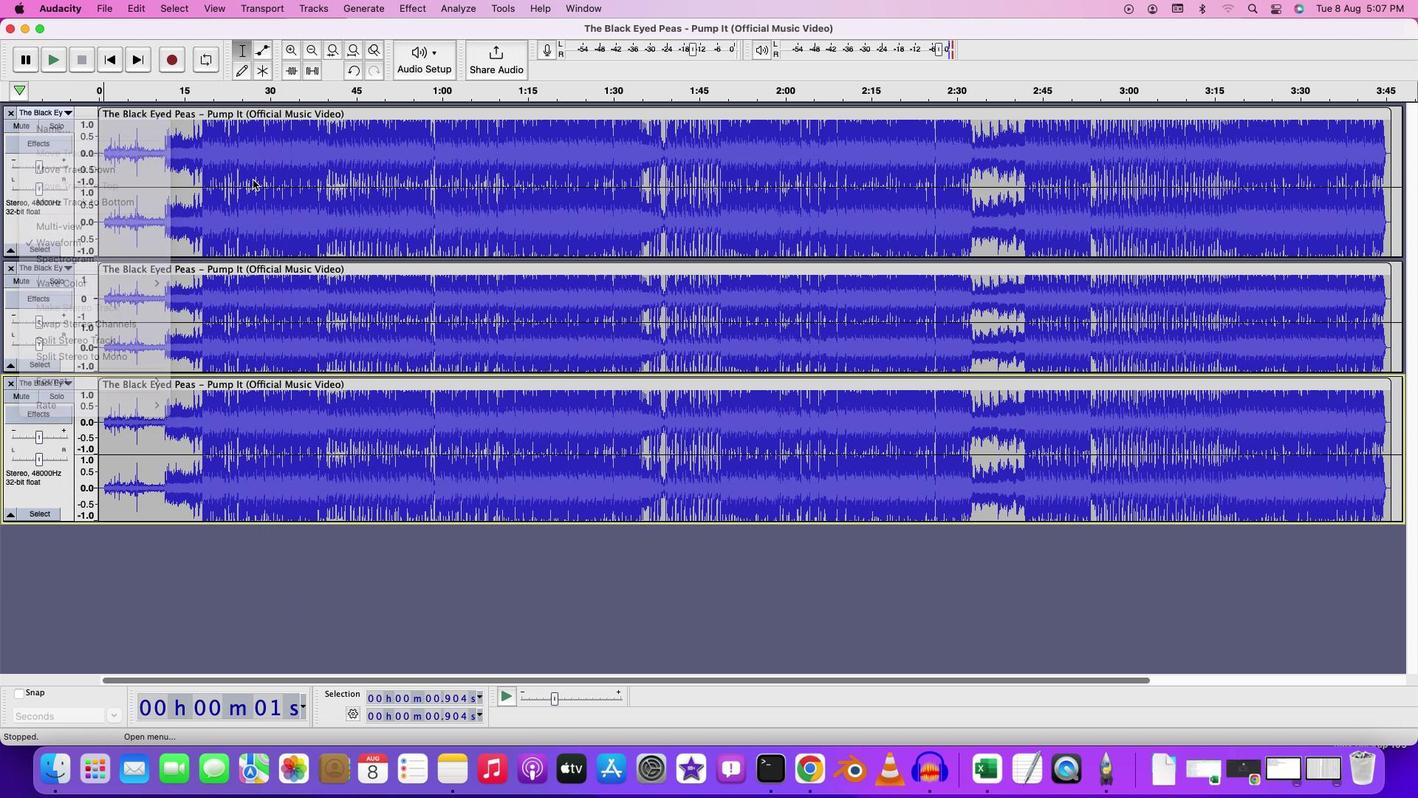 
Action: Mouse moved to (219, 169)
Screenshot: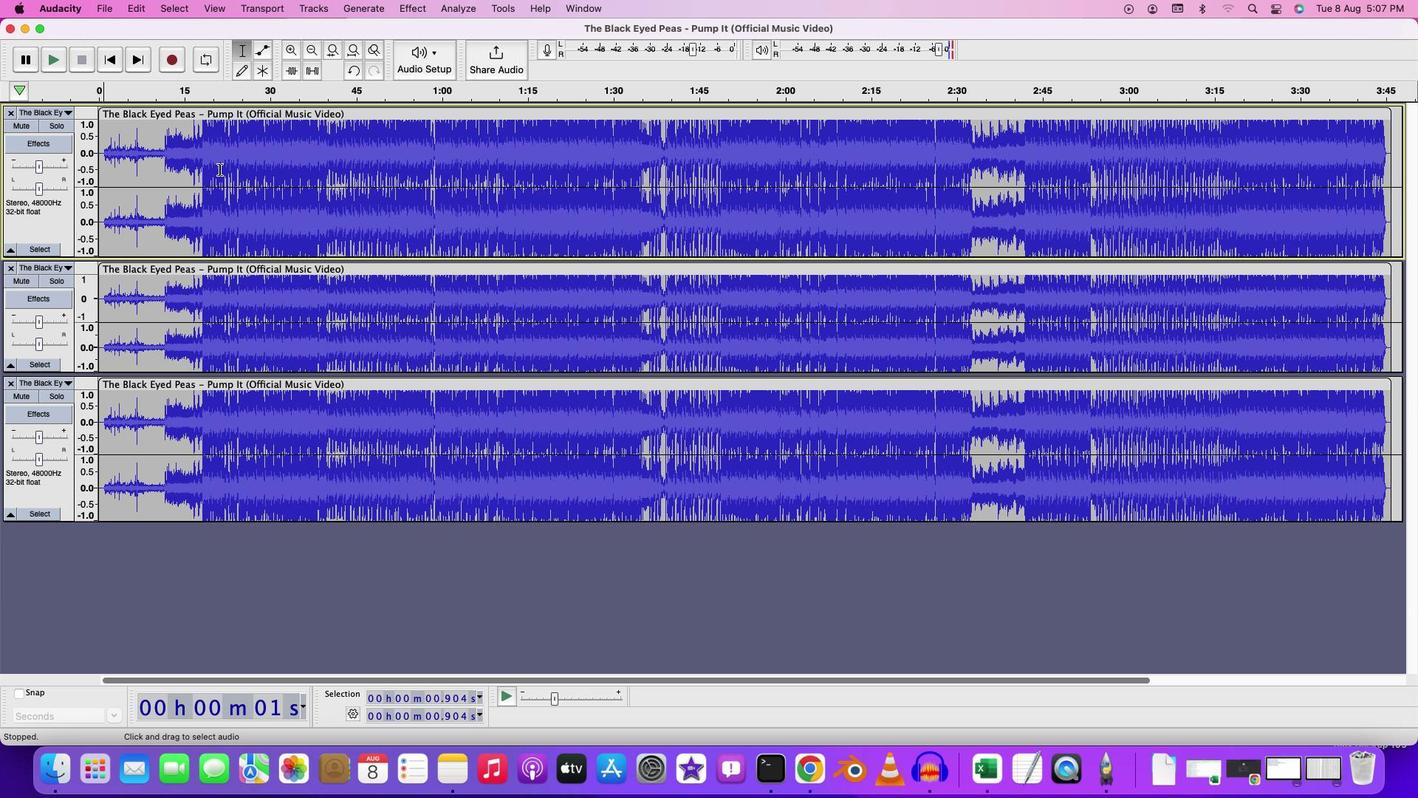 
Action: Mouse pressed left at (219, 169)
Screenshot: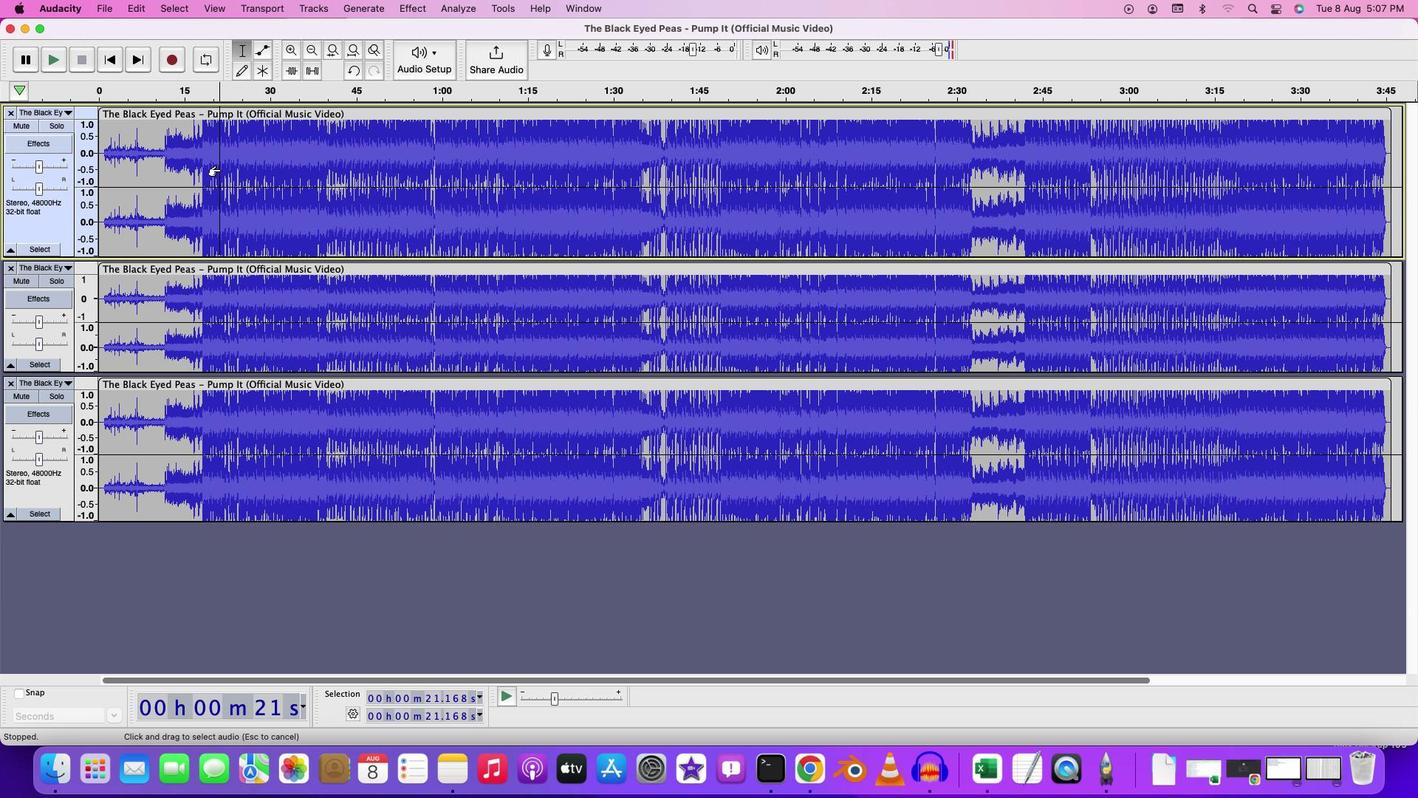 
Action: Mouse moved to (68, 114)
Screenshot: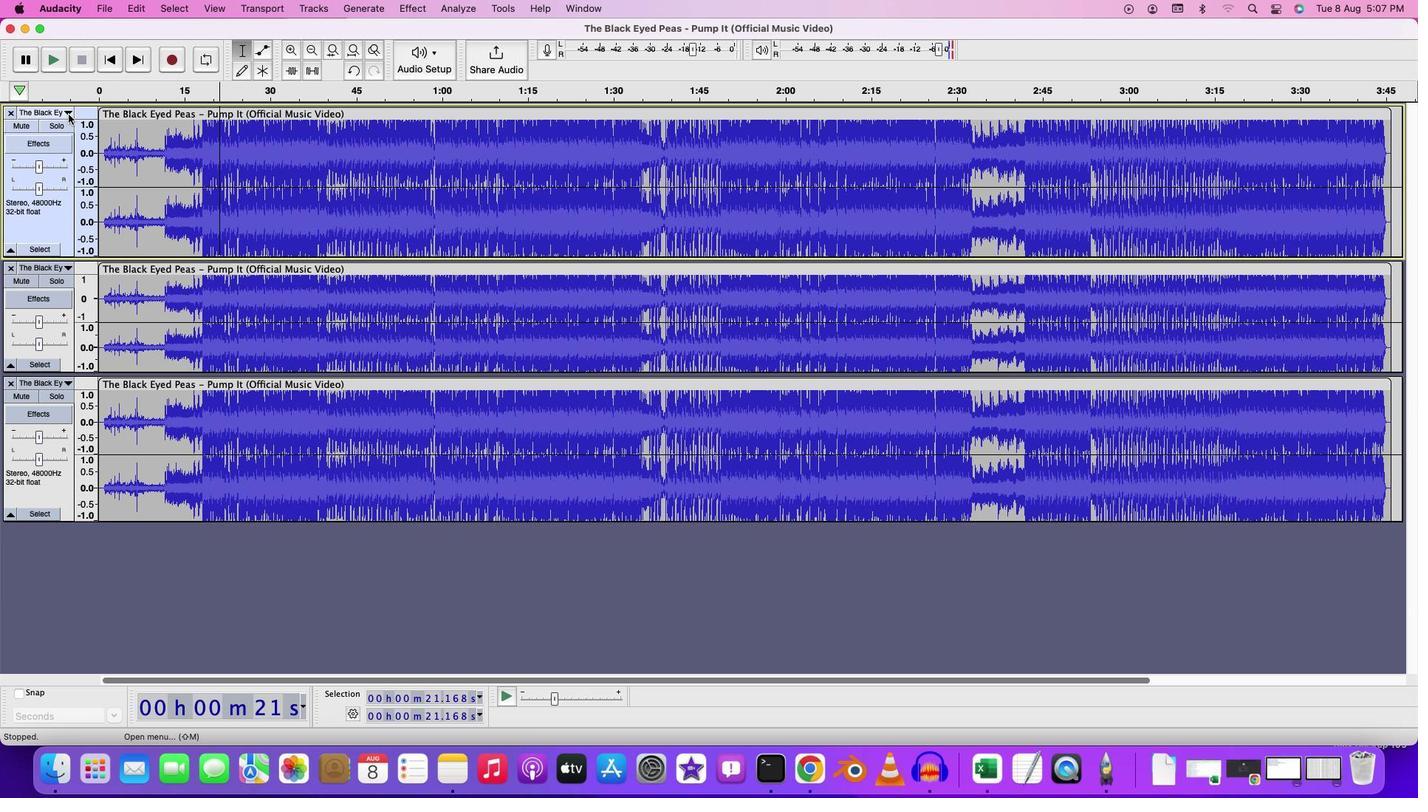 
Action: Mouse pressed left at (68, 114)
Screenshot: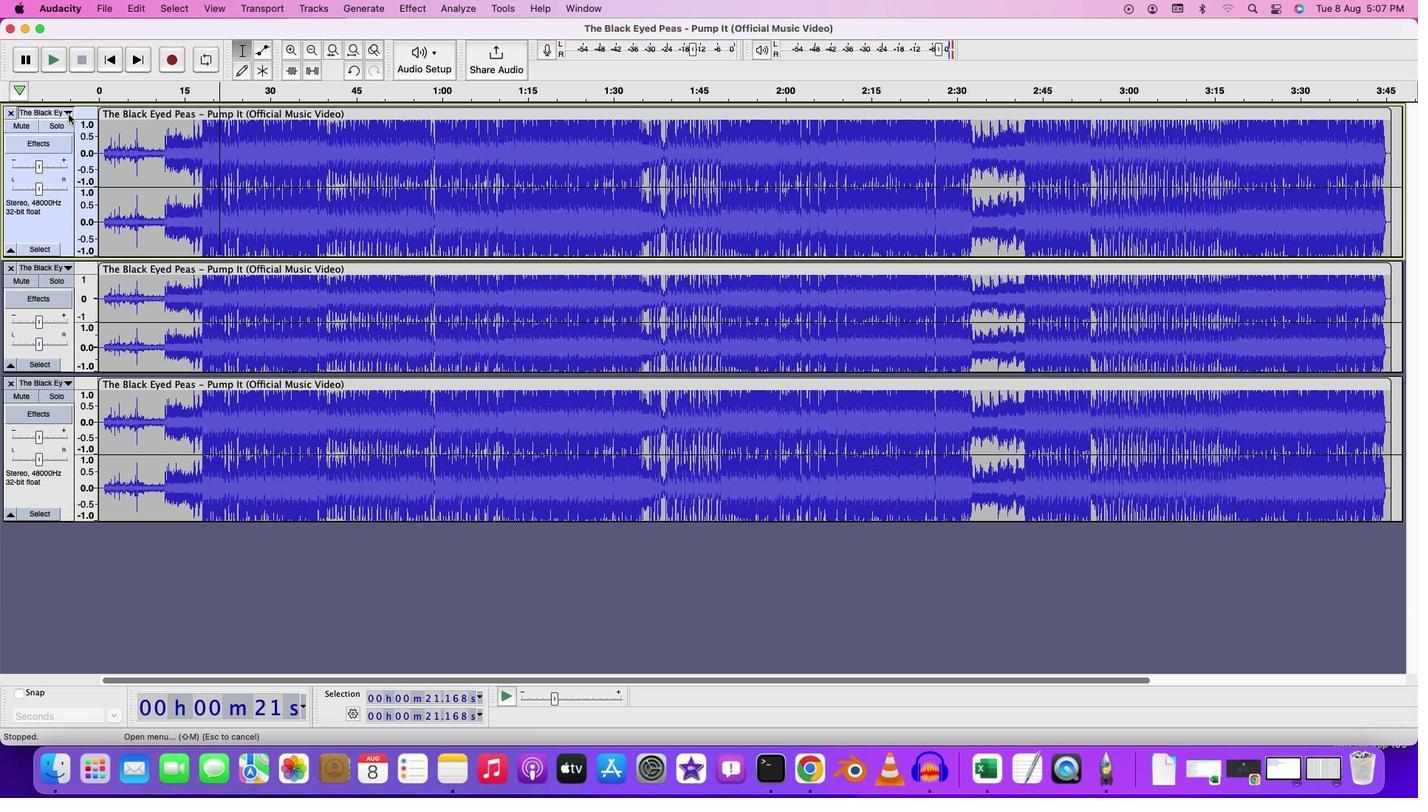 
Action: Mouse moved to (124, 357)
Screenshot: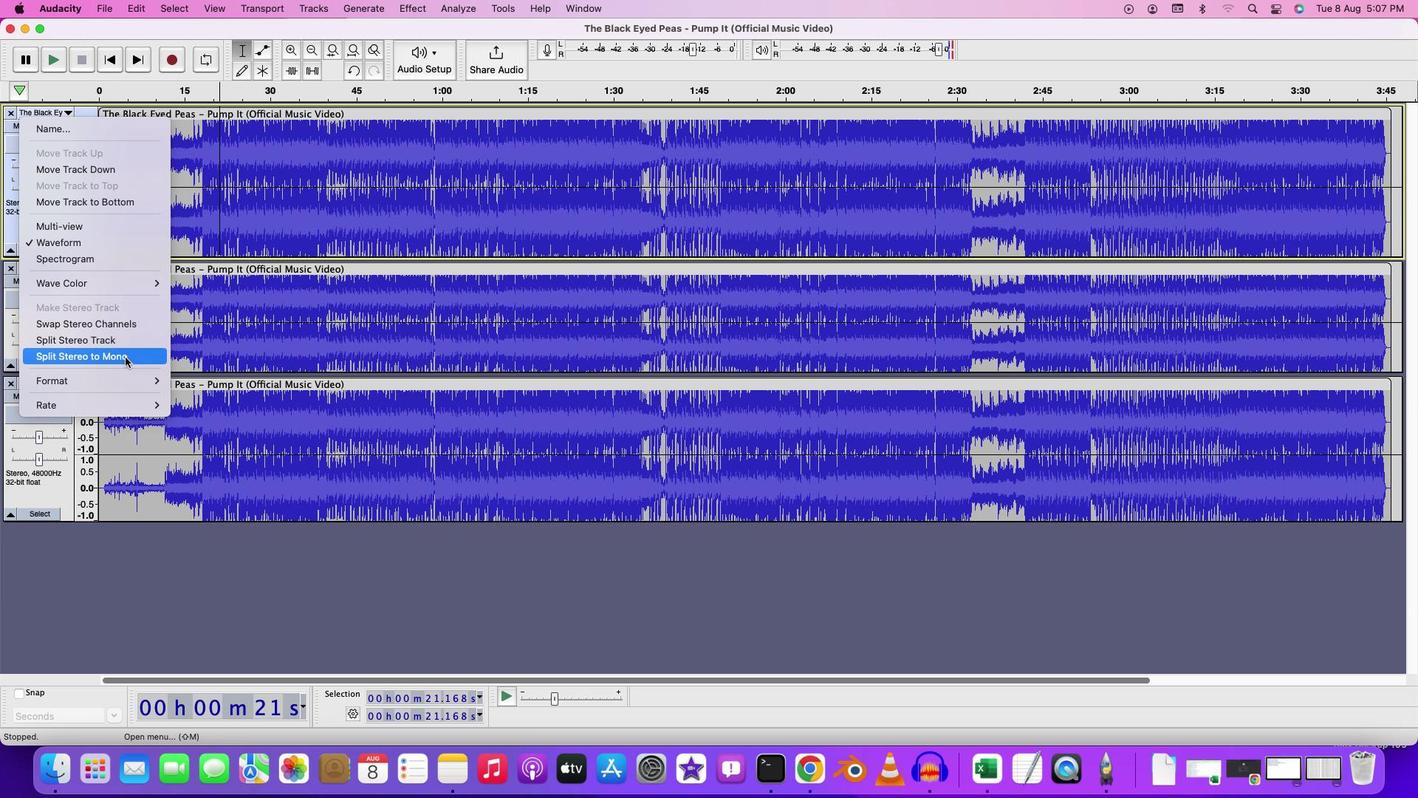 
Action: Mouse pressed left at (124, 357)
Screenshot: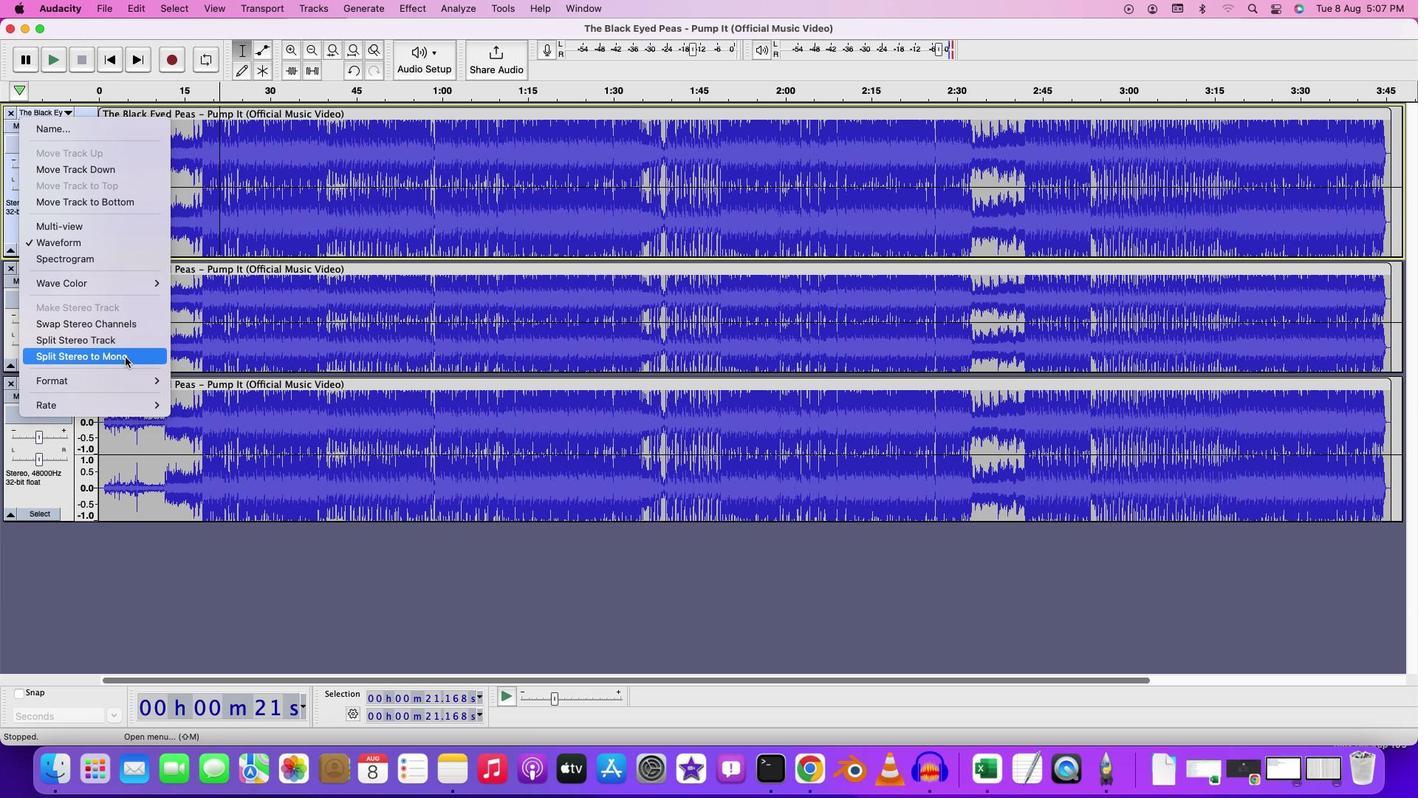 
Action: Mouse moved to (67, 268)
Screenshot: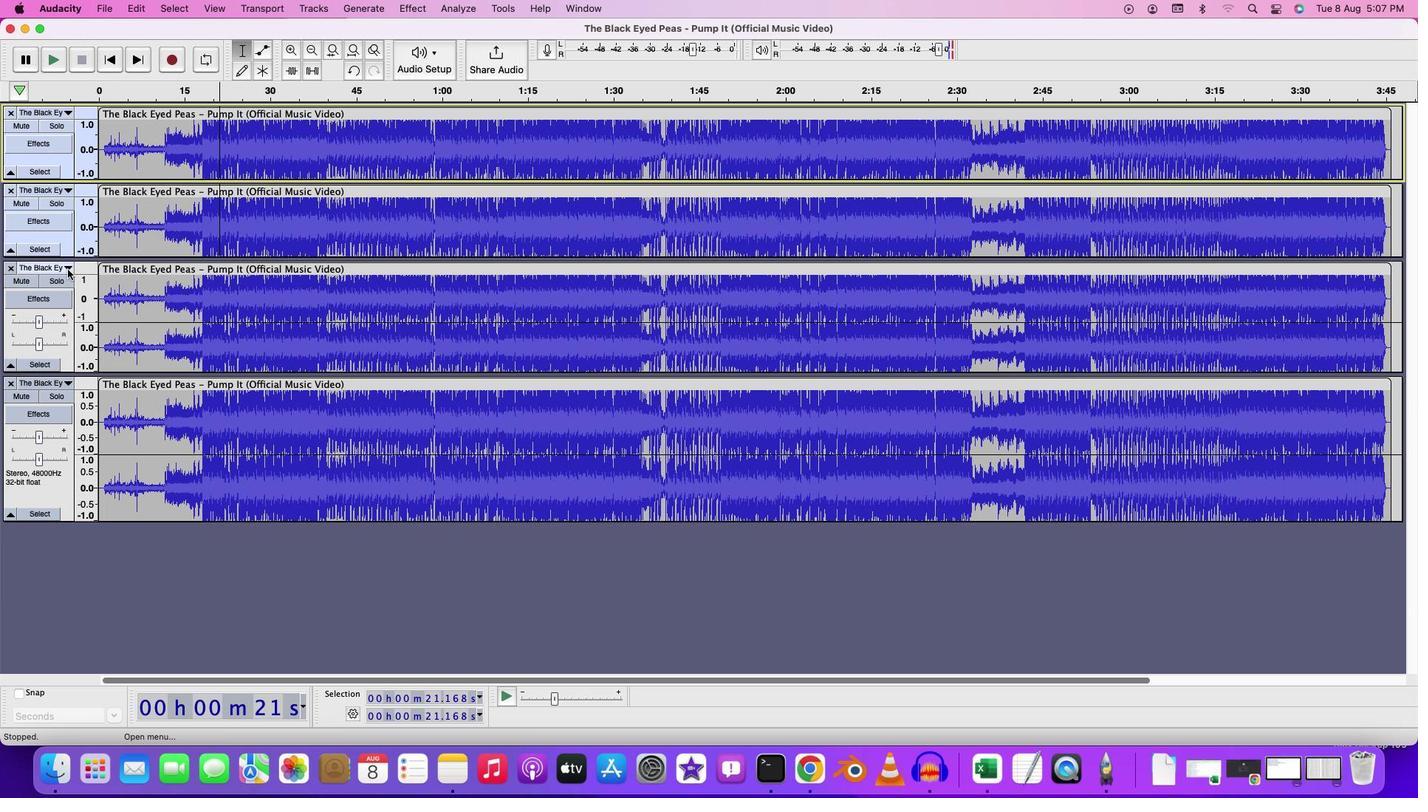 
Action: Mouse pressed left at (67, 268)
Screenshot: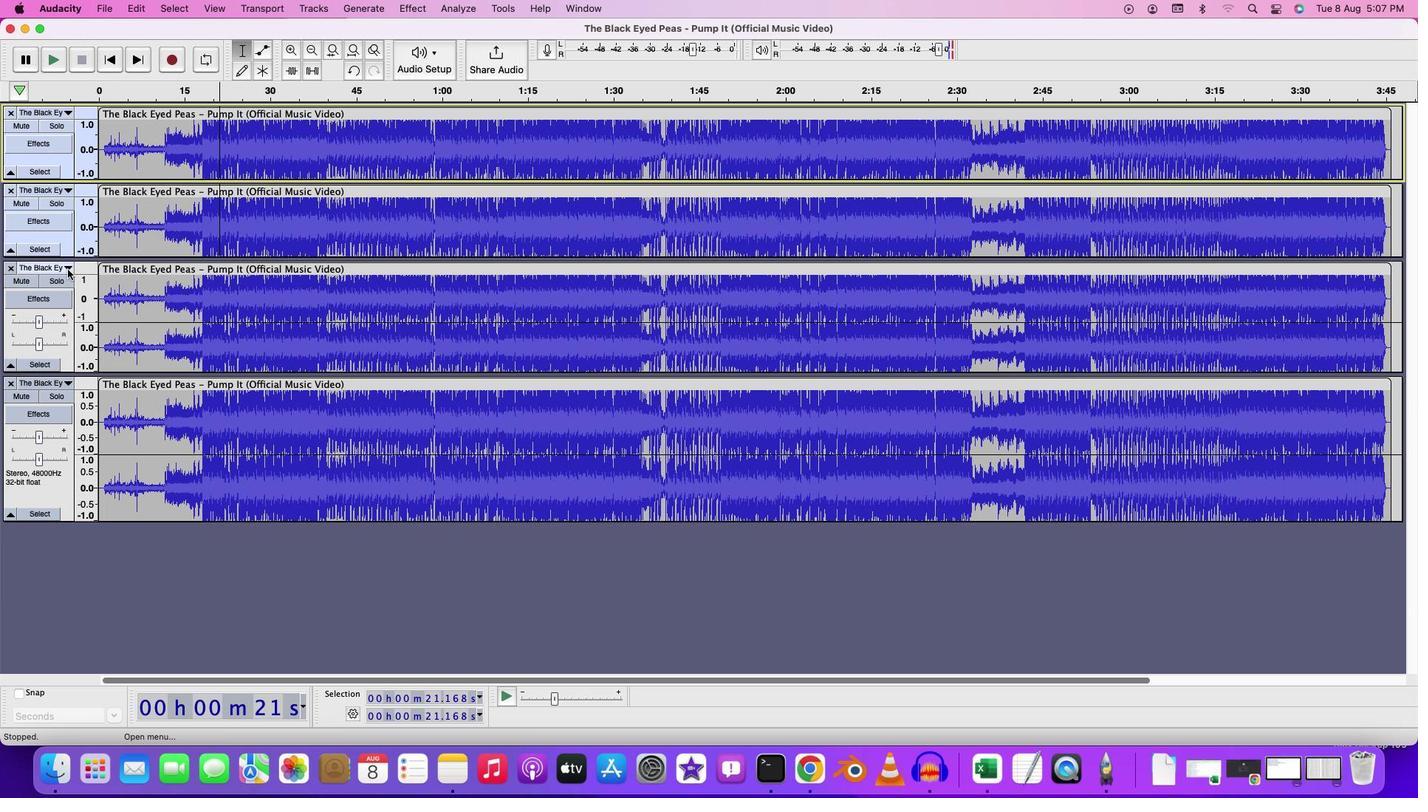 
Action: Mouse moved to (99, 506)
Screenshot: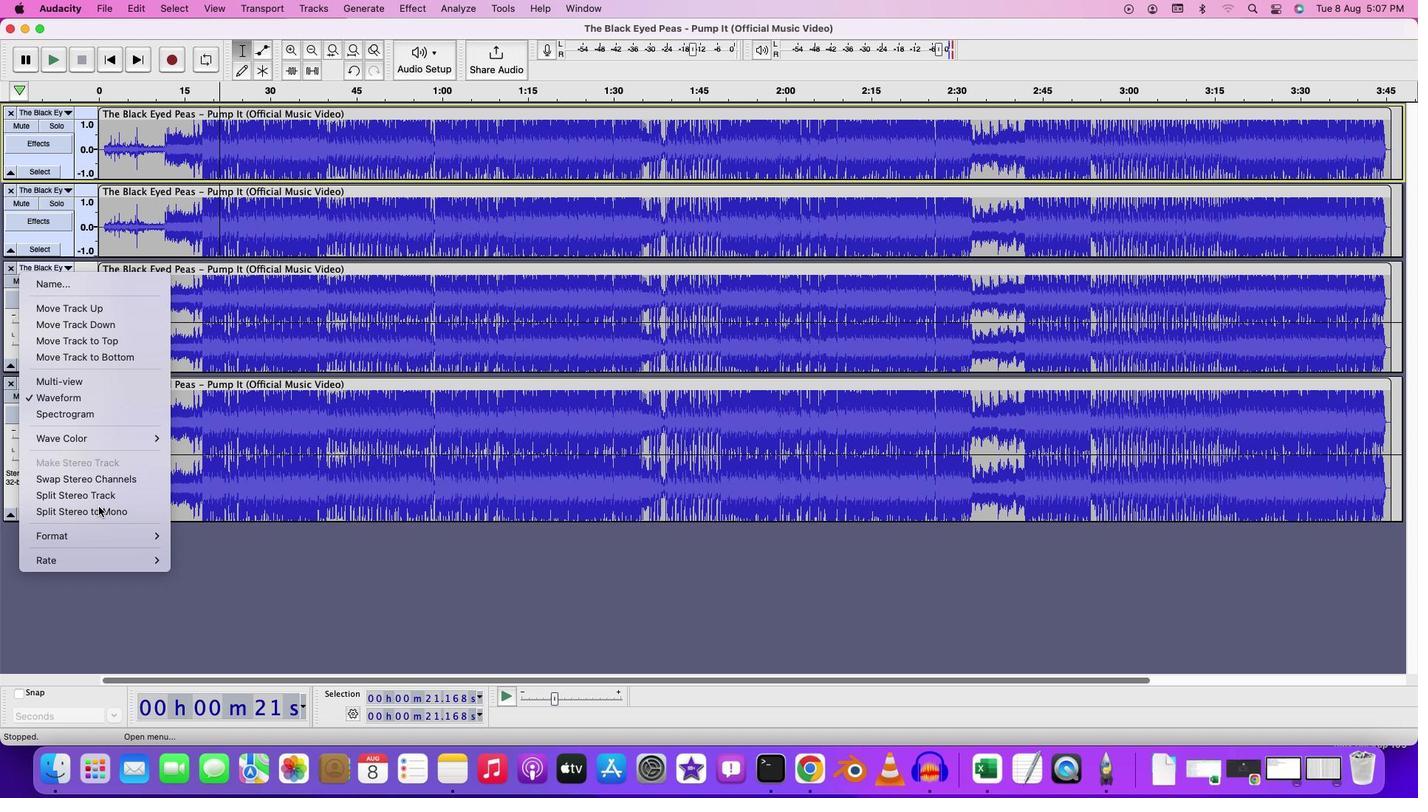 
Action: Mouse pressed left at (99, 506)
Screenshot: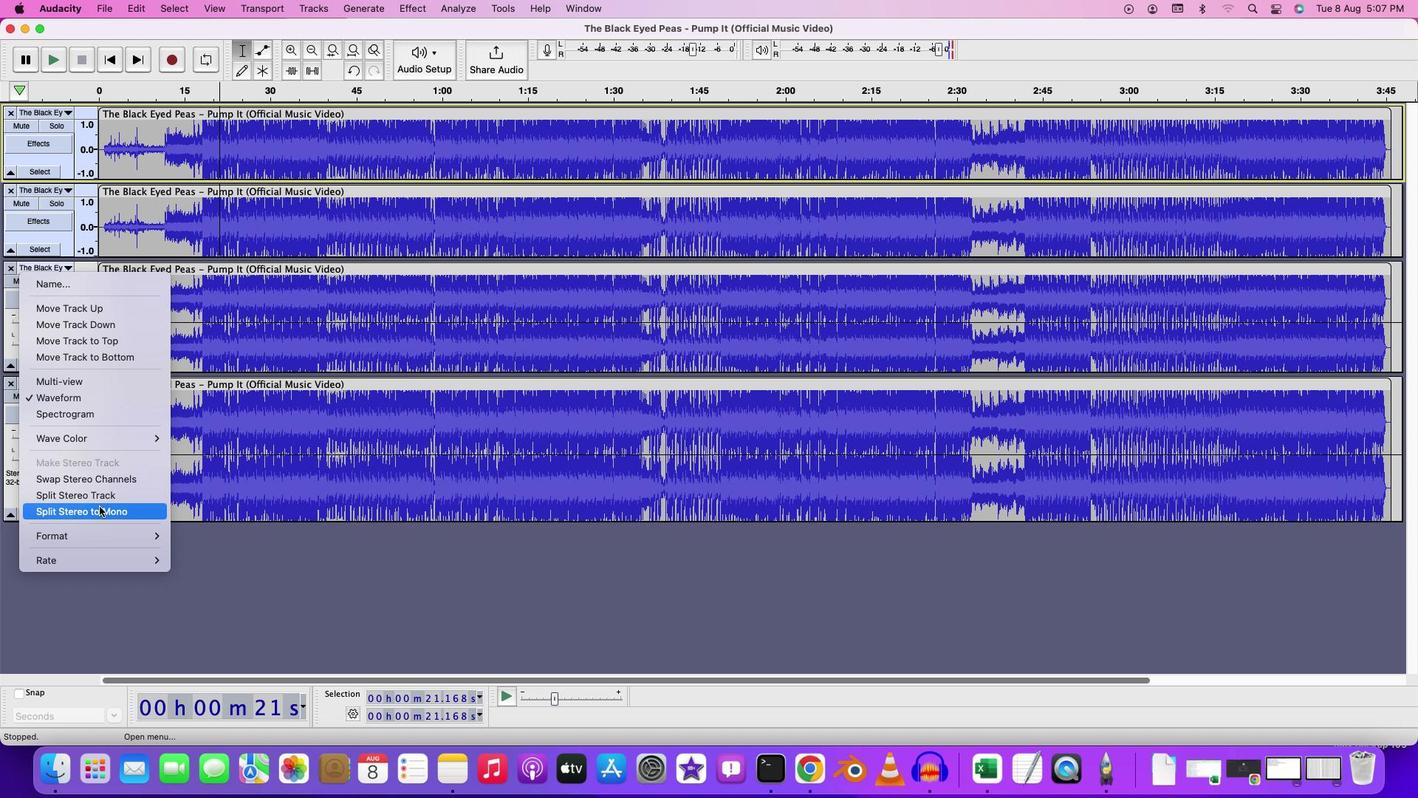
Action: Mouse moved to (70, 384)
Screenshot: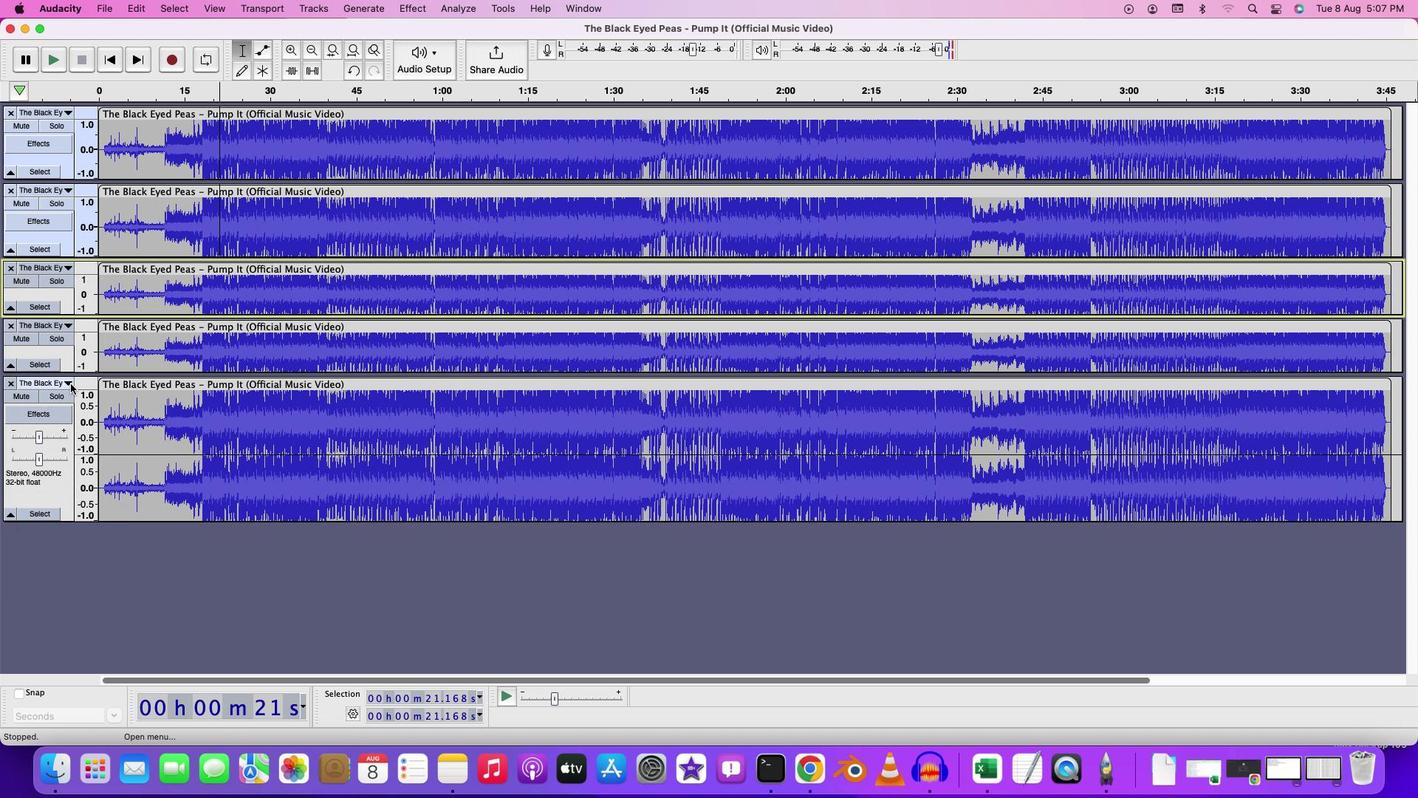 
Action: Mouse pressed left at (70, 384)
Screenshot: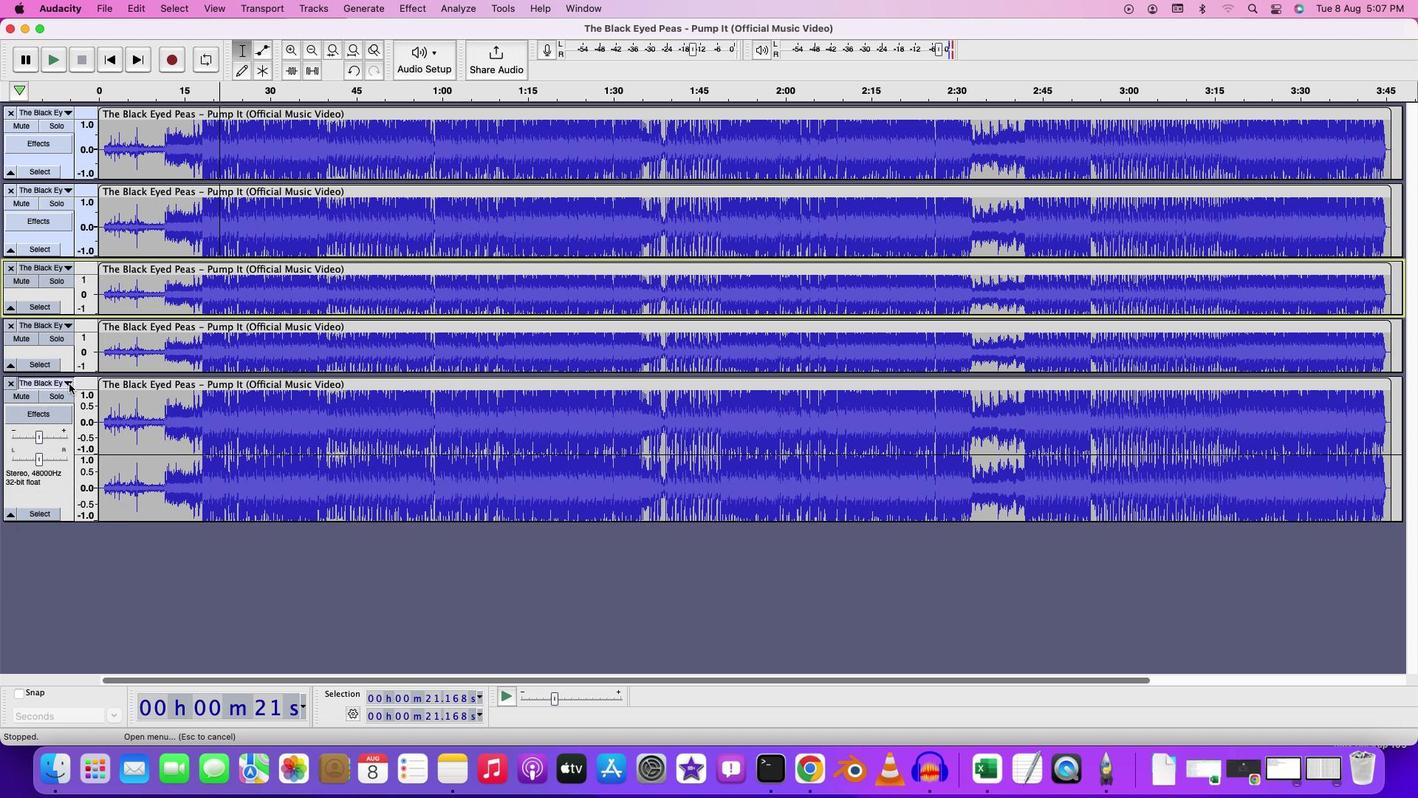 
Action: Mouse moved to (86, 621)
Screenshot: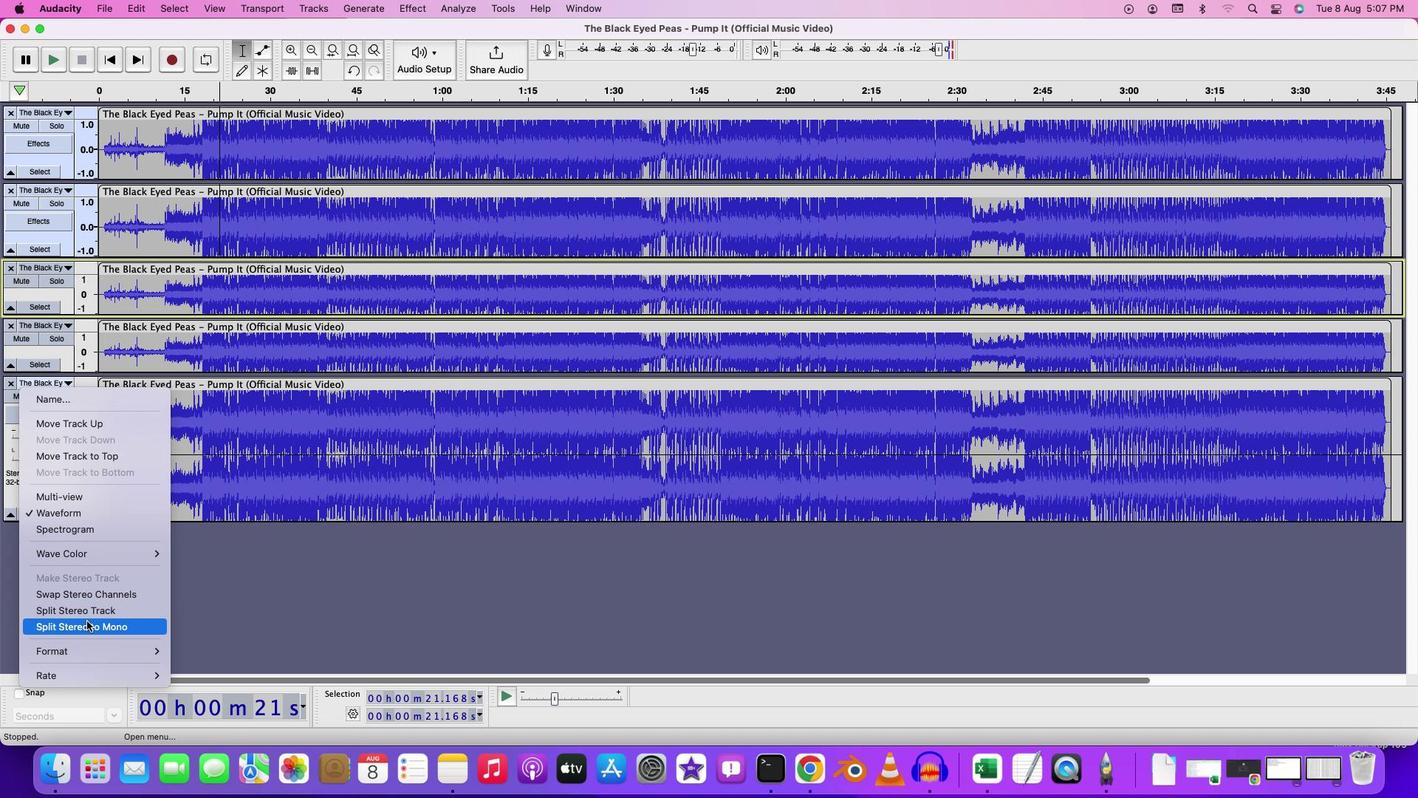 
Action: Mouse pressed left at (86, 621)
Screenshot: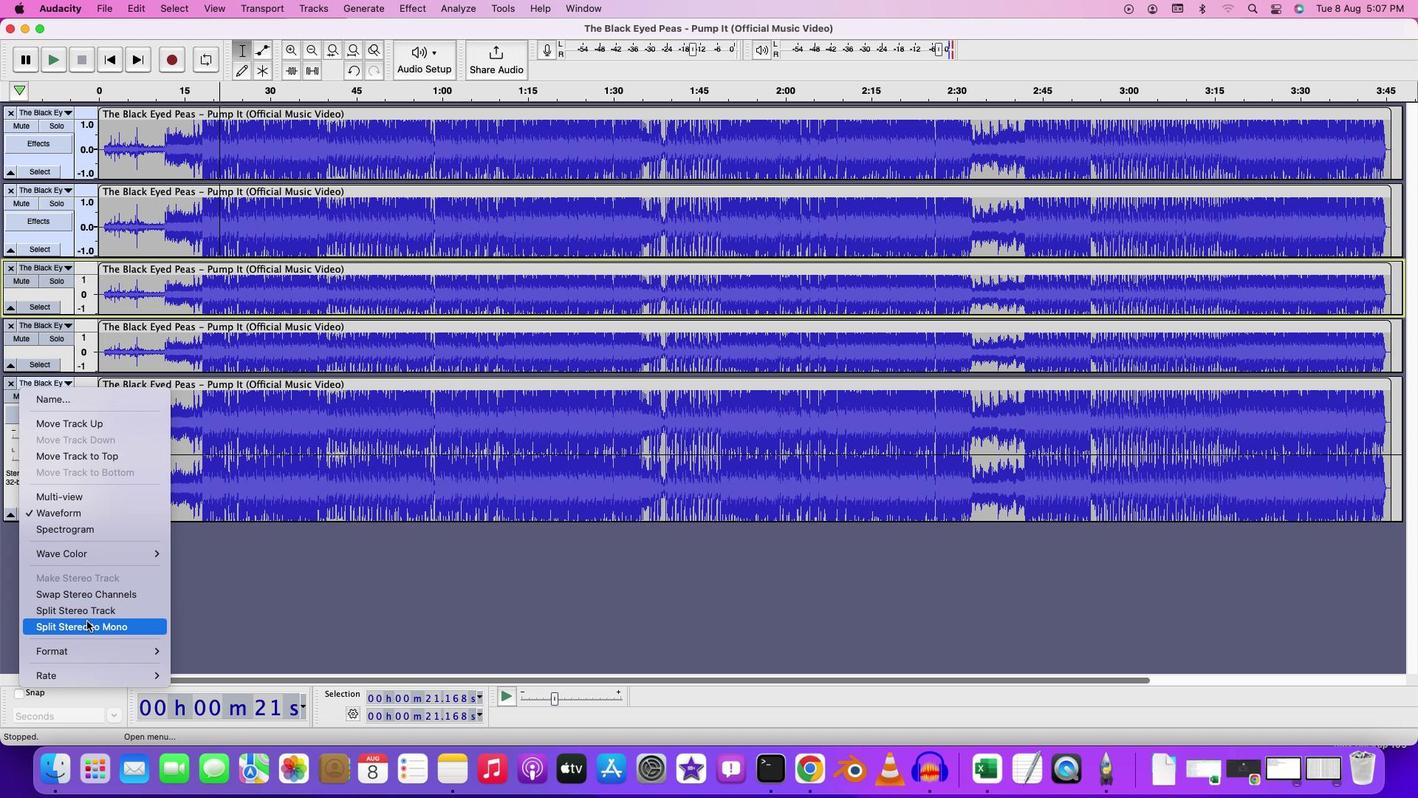 
Action: Mouse moved to (99, 124)
Screenshot: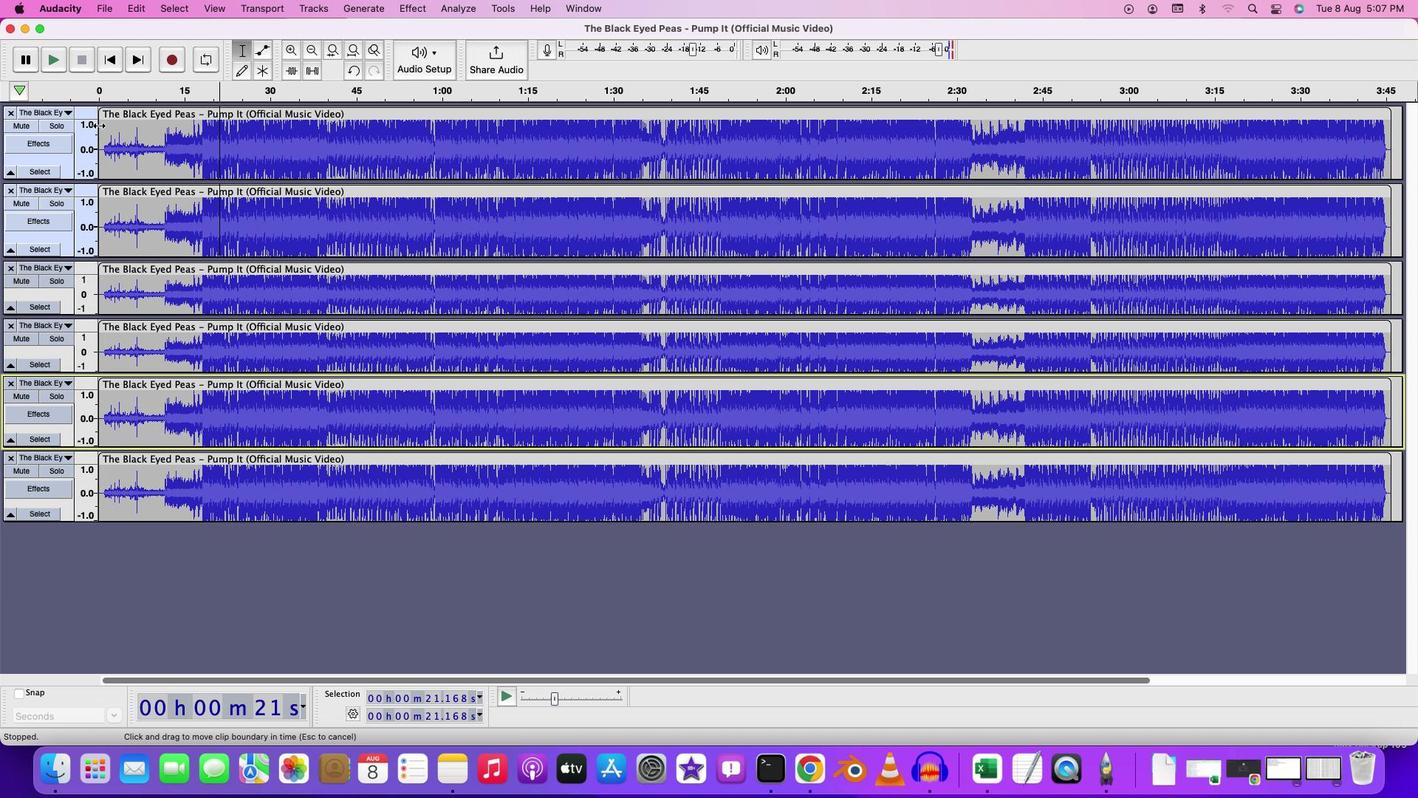 
Action: Mouse pressed left at (99, 124)
Screenshot: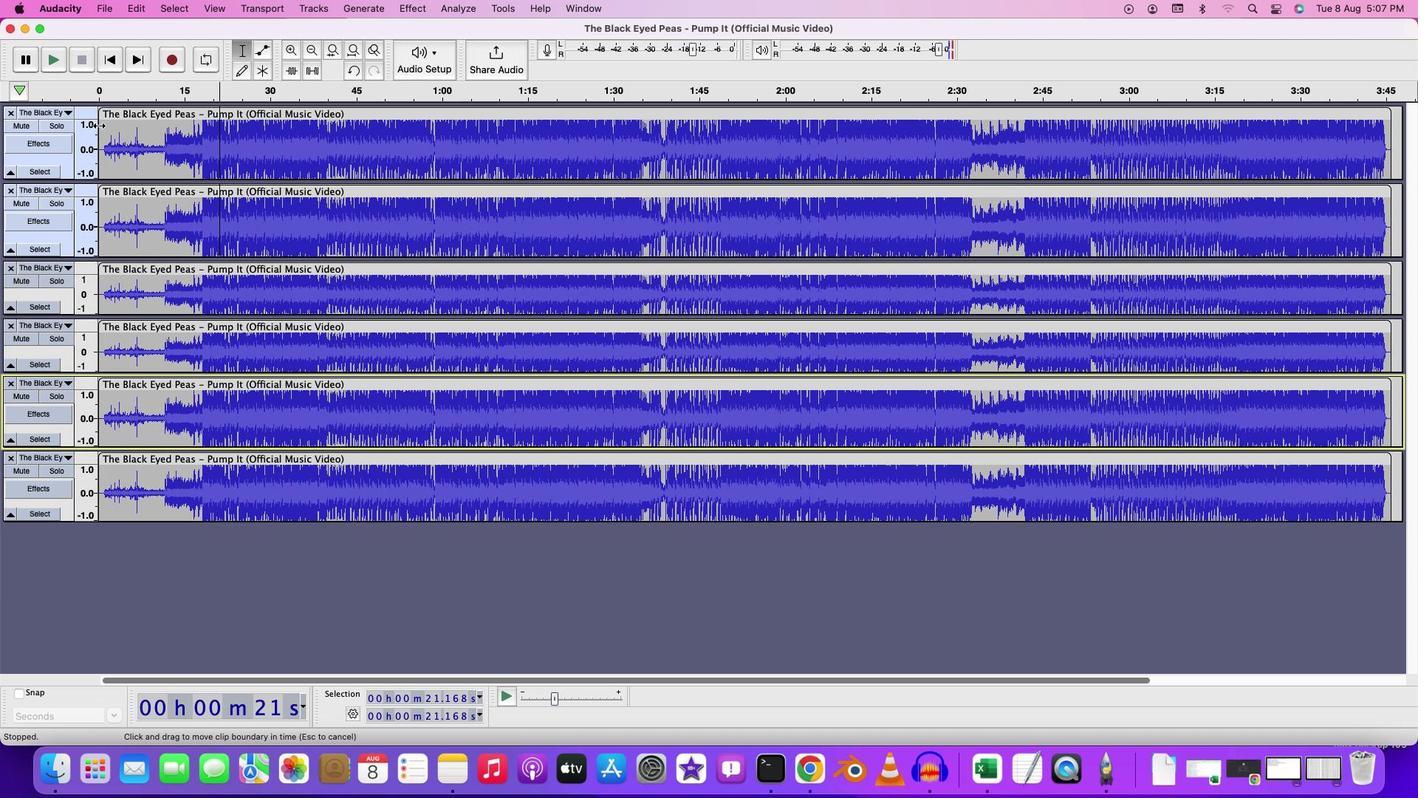 
Action: Key pressed Key.space
Screenshot: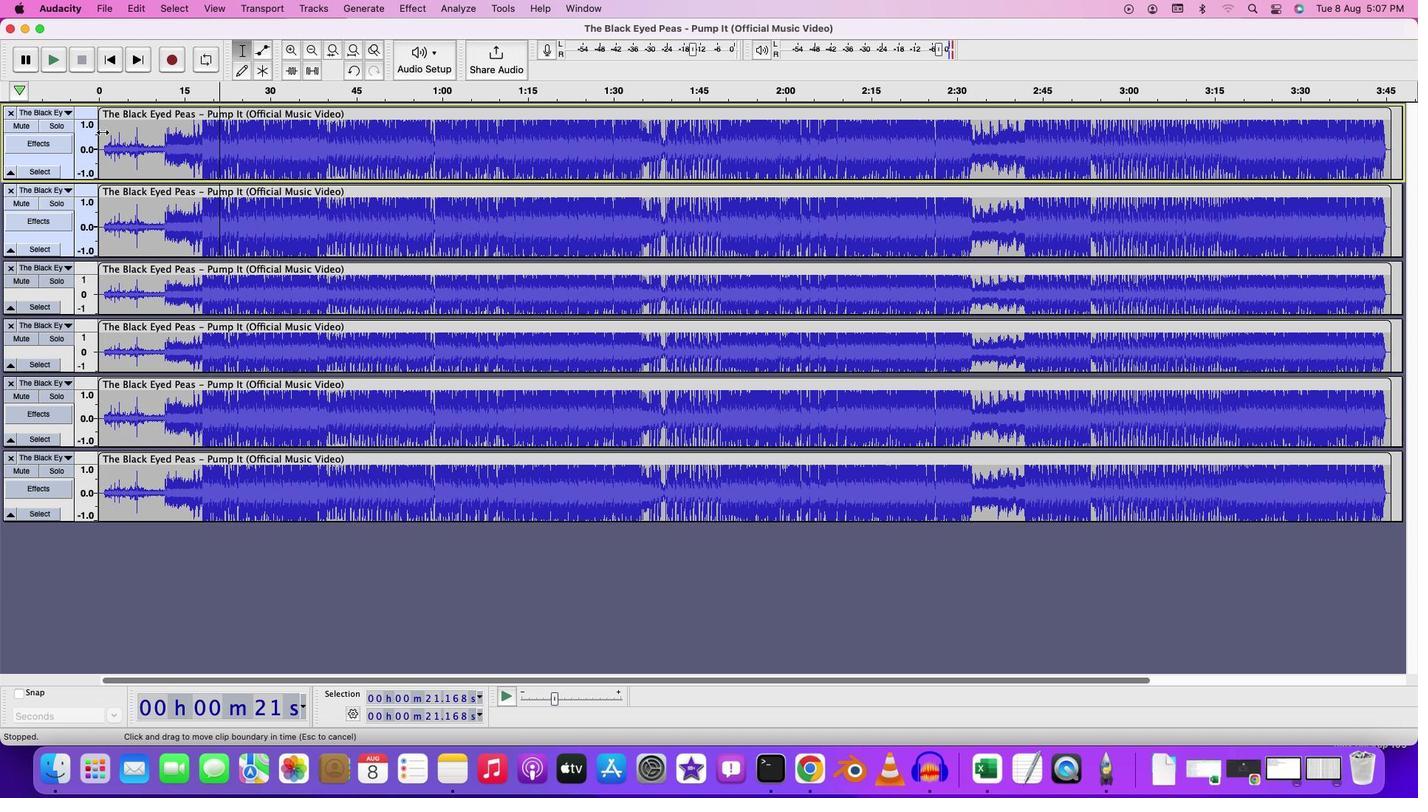 
Action: Mouse moved to (65, 423)
Screenshot: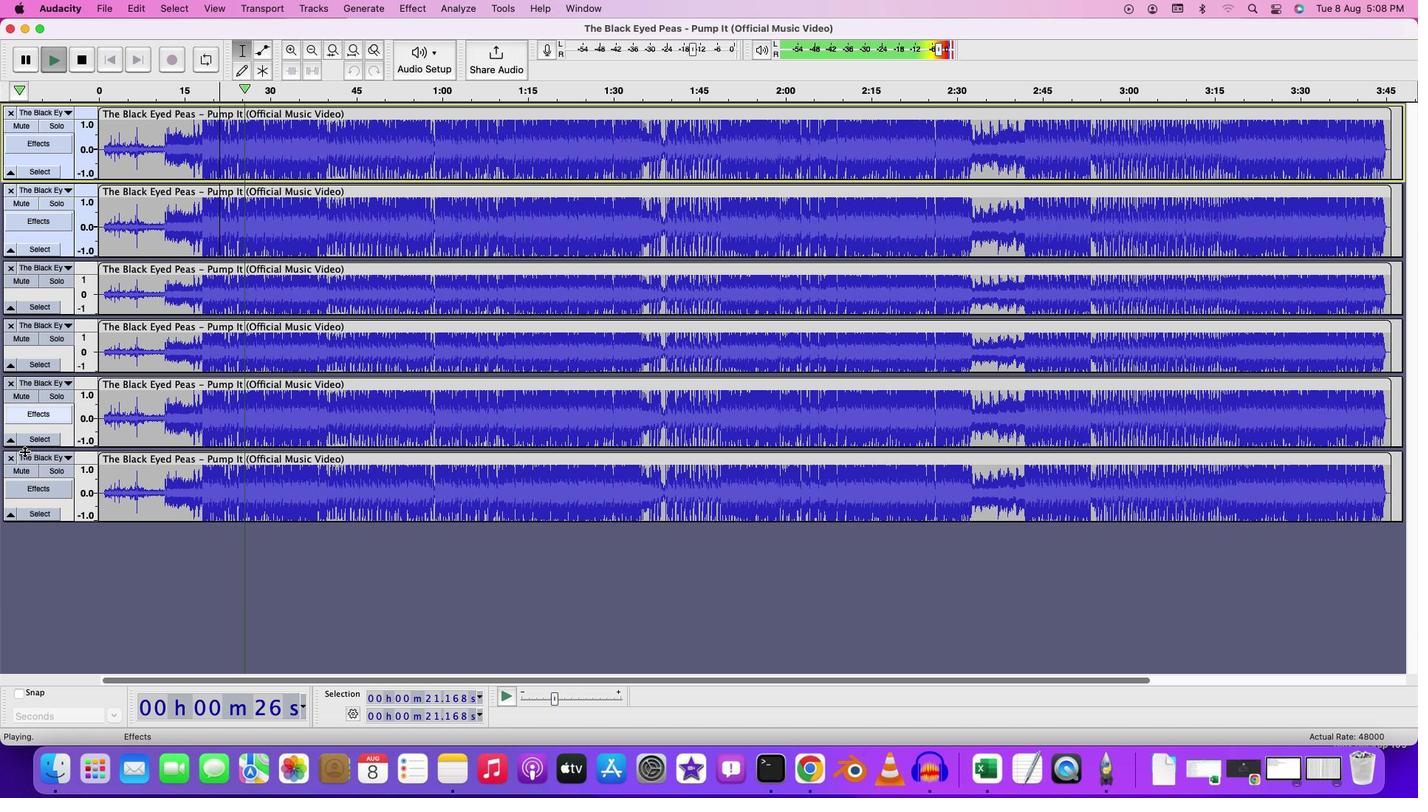
Action: Key pressed Key.space
Screenshot: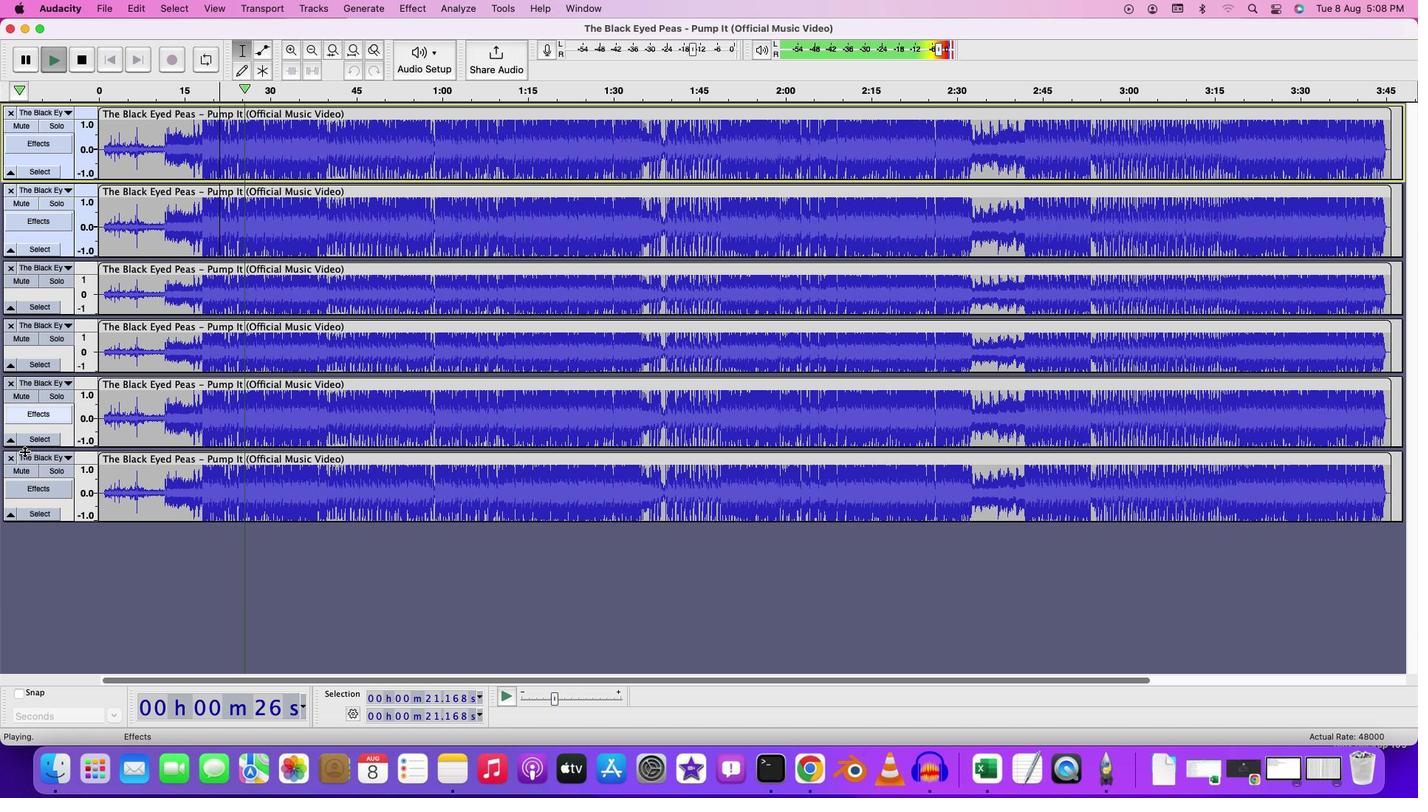 
Action: Mouse moved to (12, 457)
Screenshot: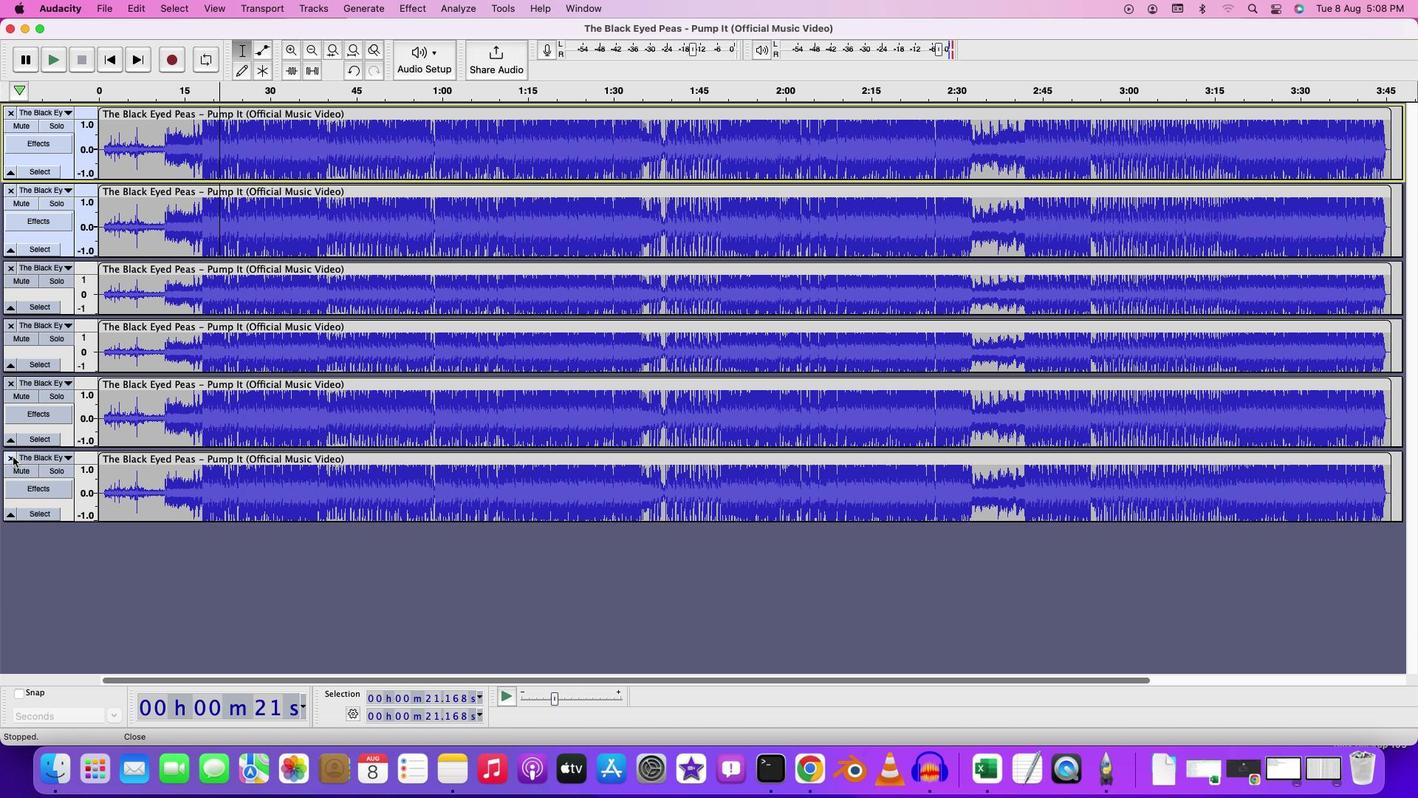
Action: Mouse pressed left at (12, 457)
Screenshot: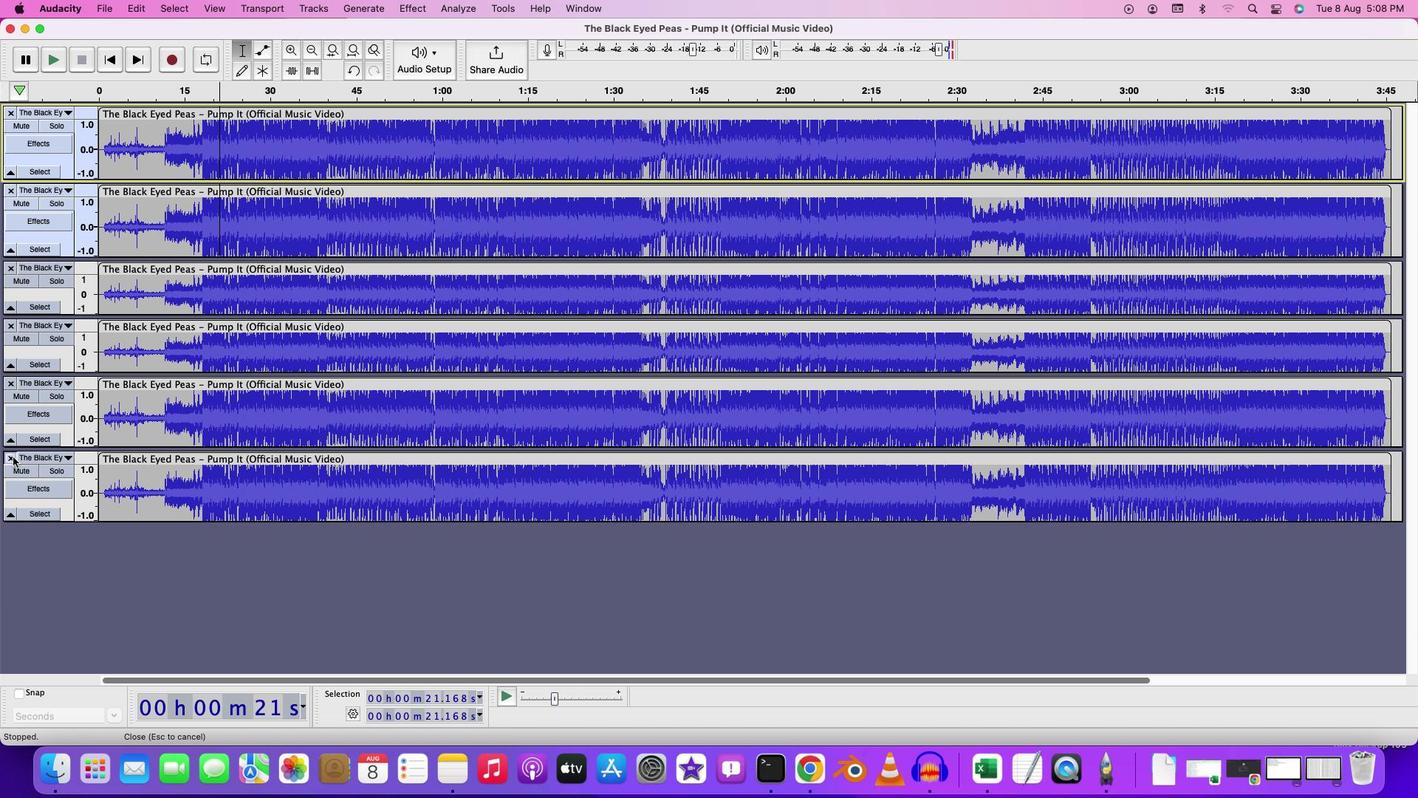 
Action: Mouse moved to (12, 382)
Screenshot: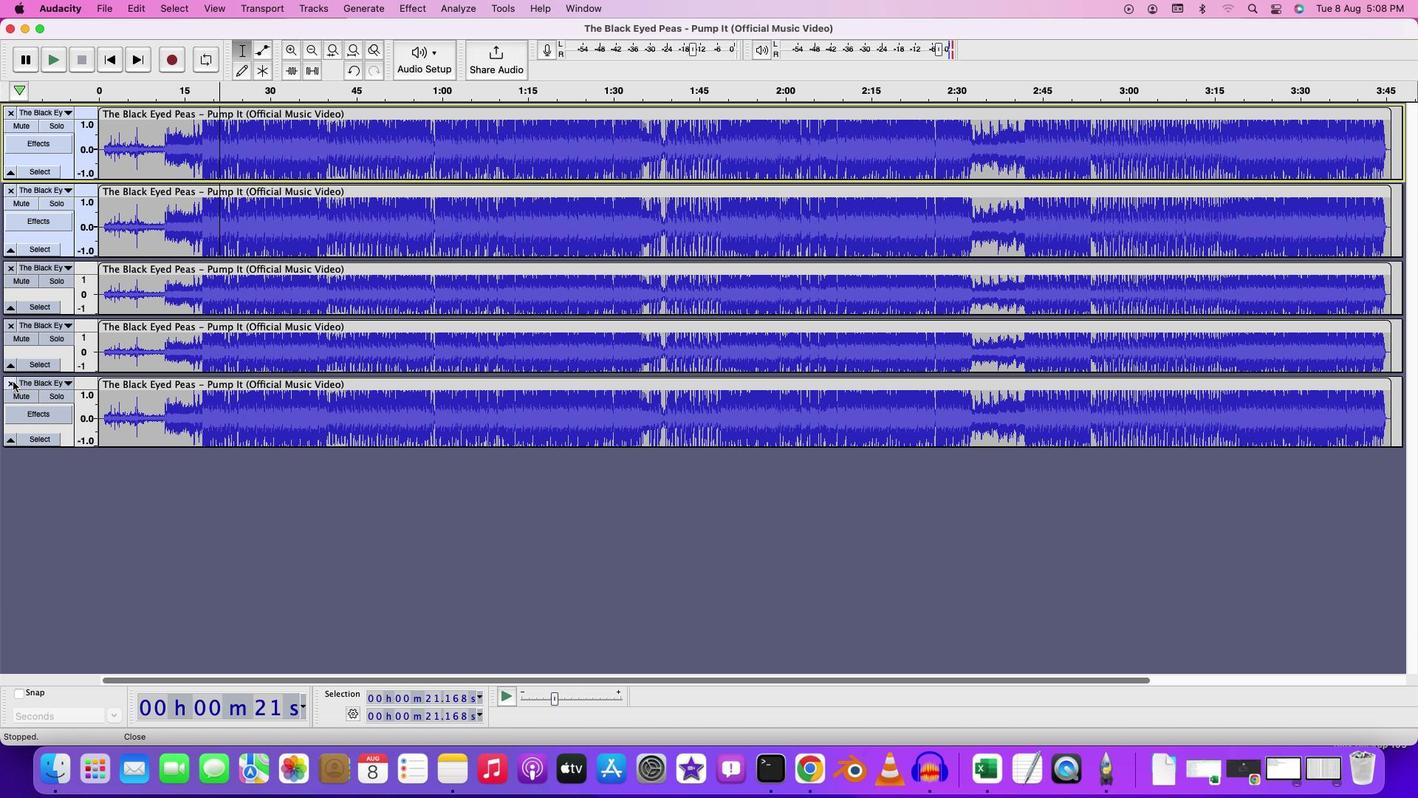
Action: Mouse pressed left at (12, 382)
Screenshot: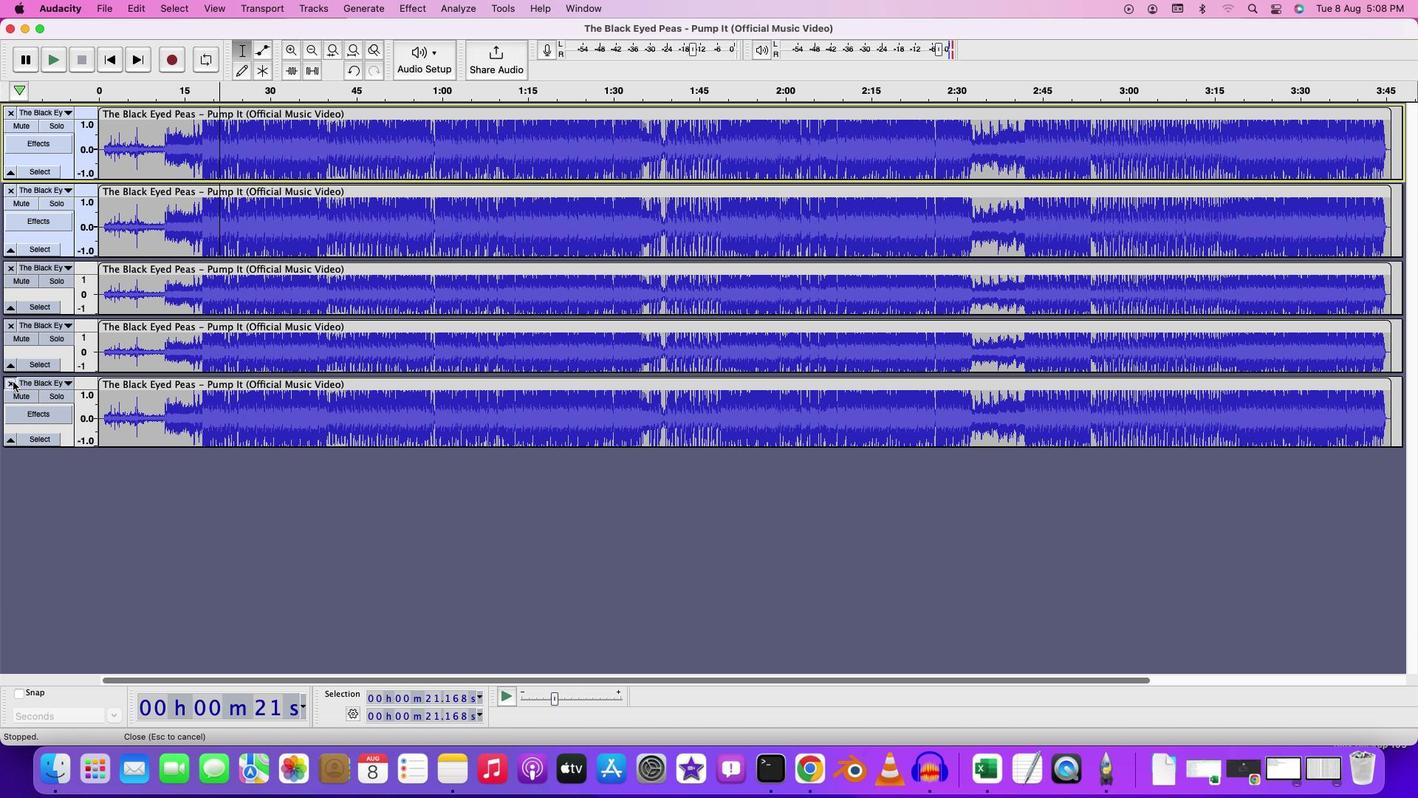 
Action: Mouse moved to (104, 121)
Screenshot: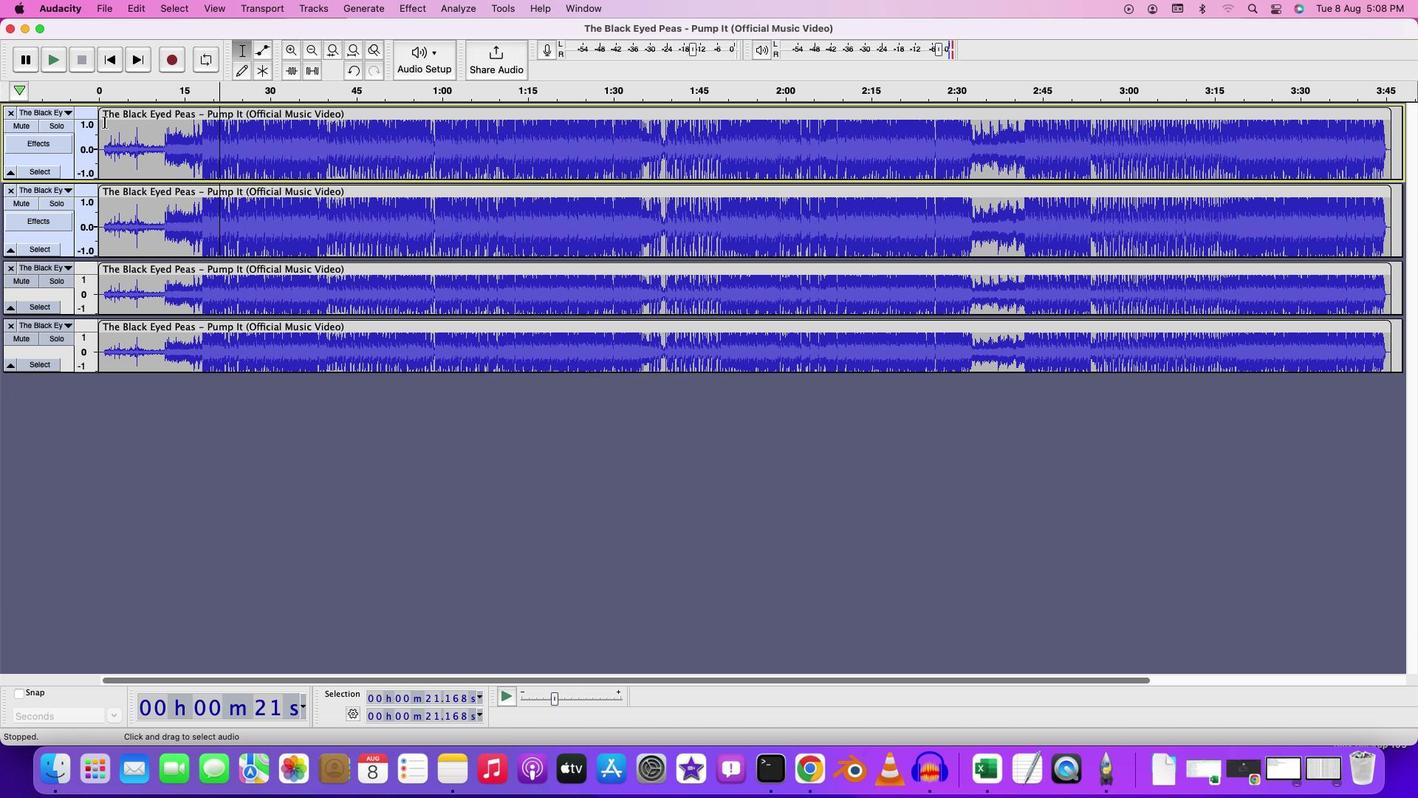 
Action: Mouse pressed left at (104, 121)
Screenshot: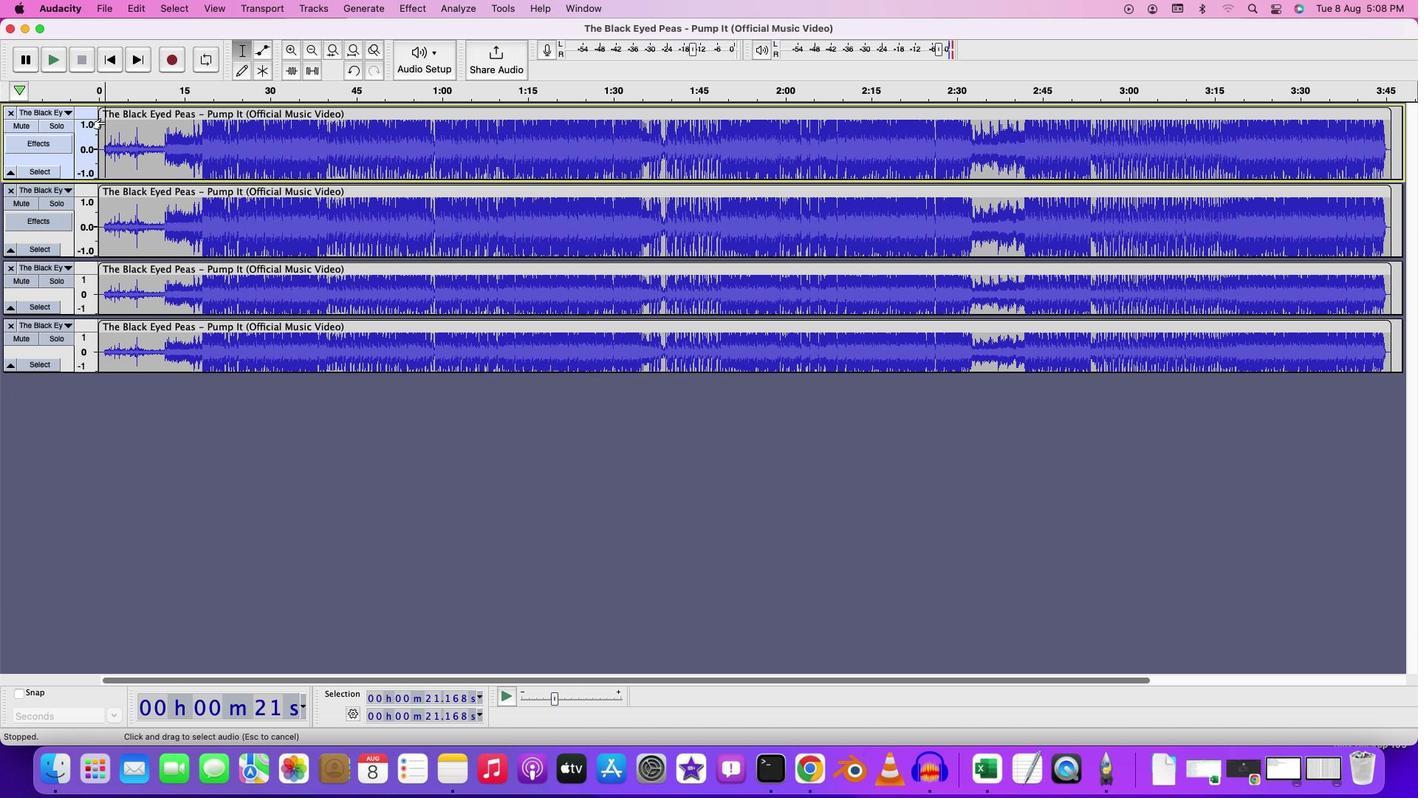 
Action: Key pressed Key.space
Screenshot: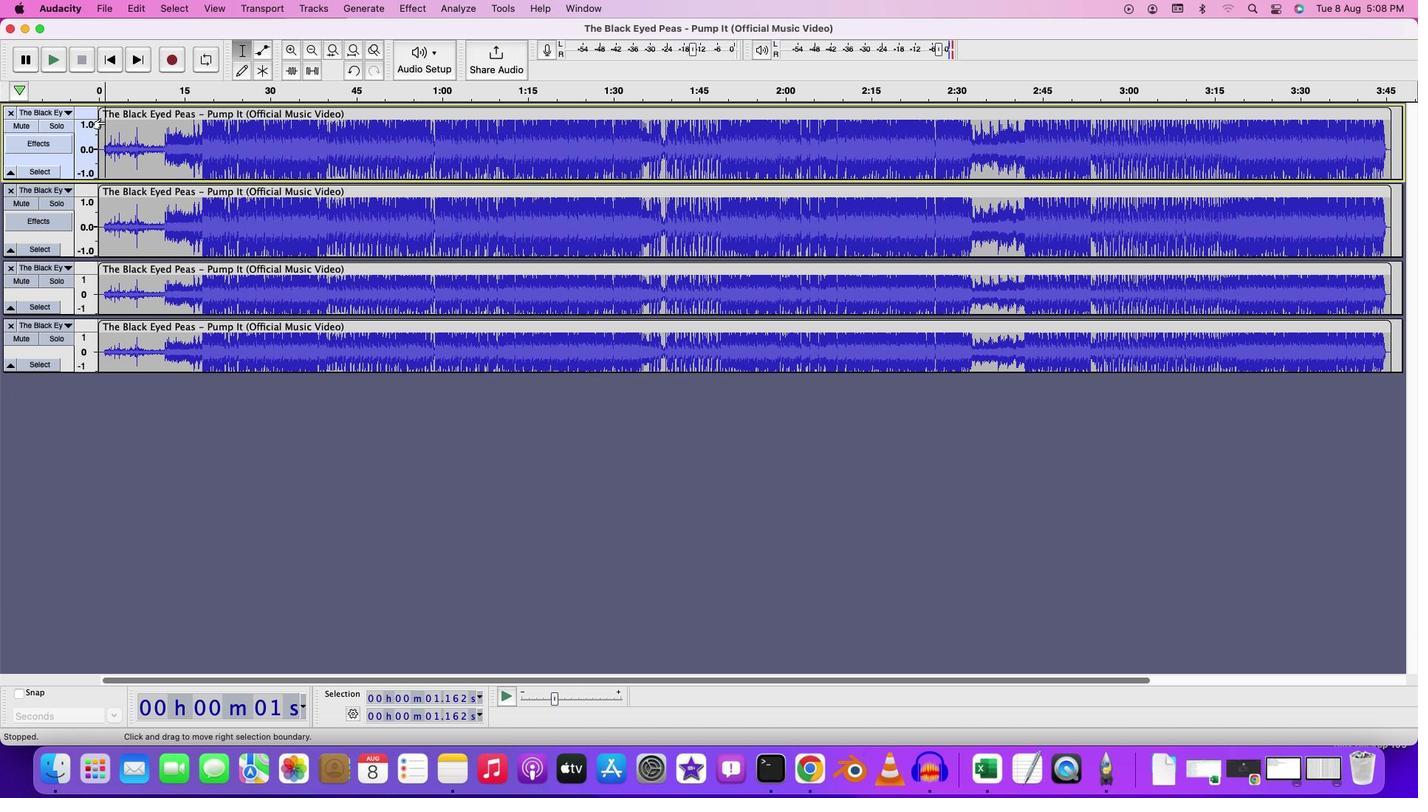 
Action: Mouse moved to (217, 175)
Screenshot: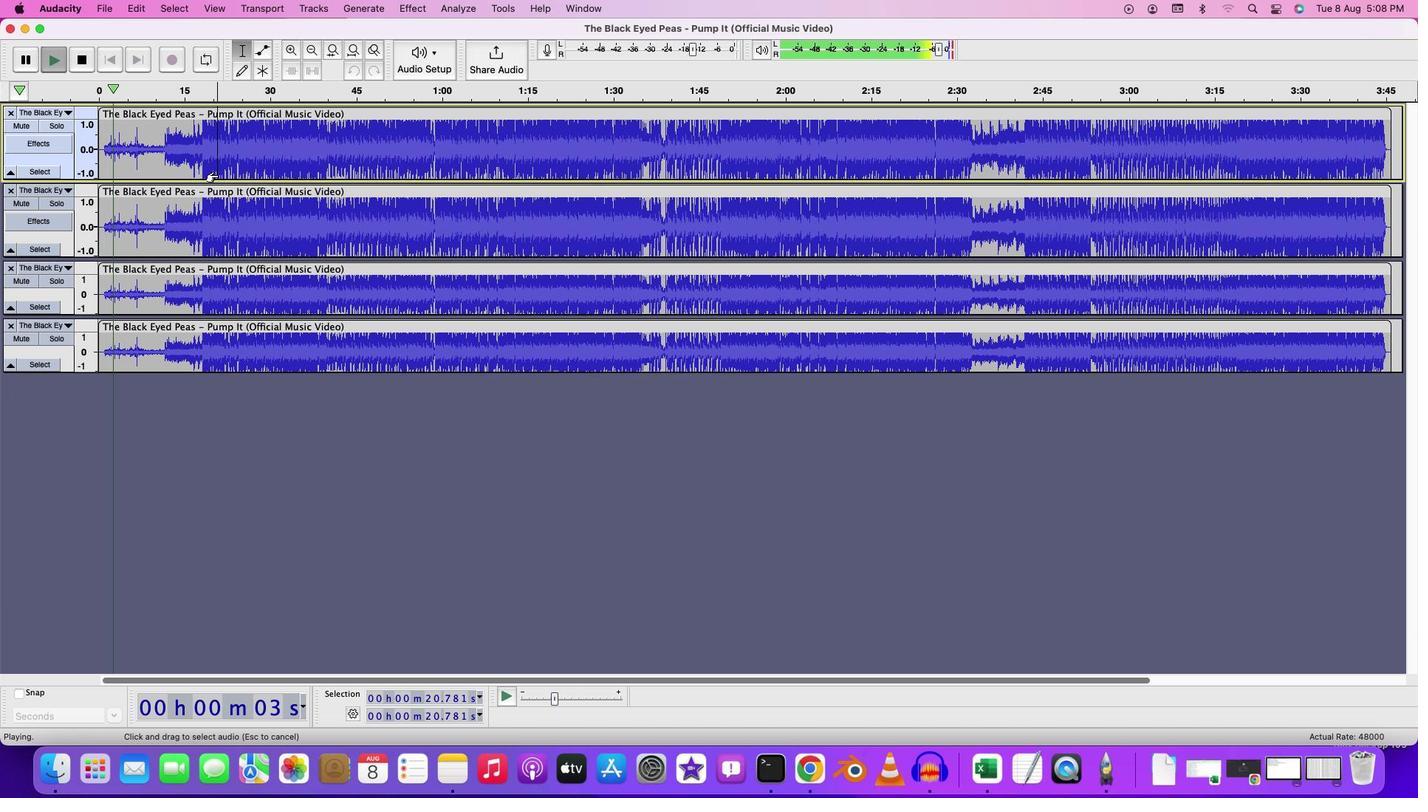
Action: Mouse pressed left at (217, 175)
Screenshot: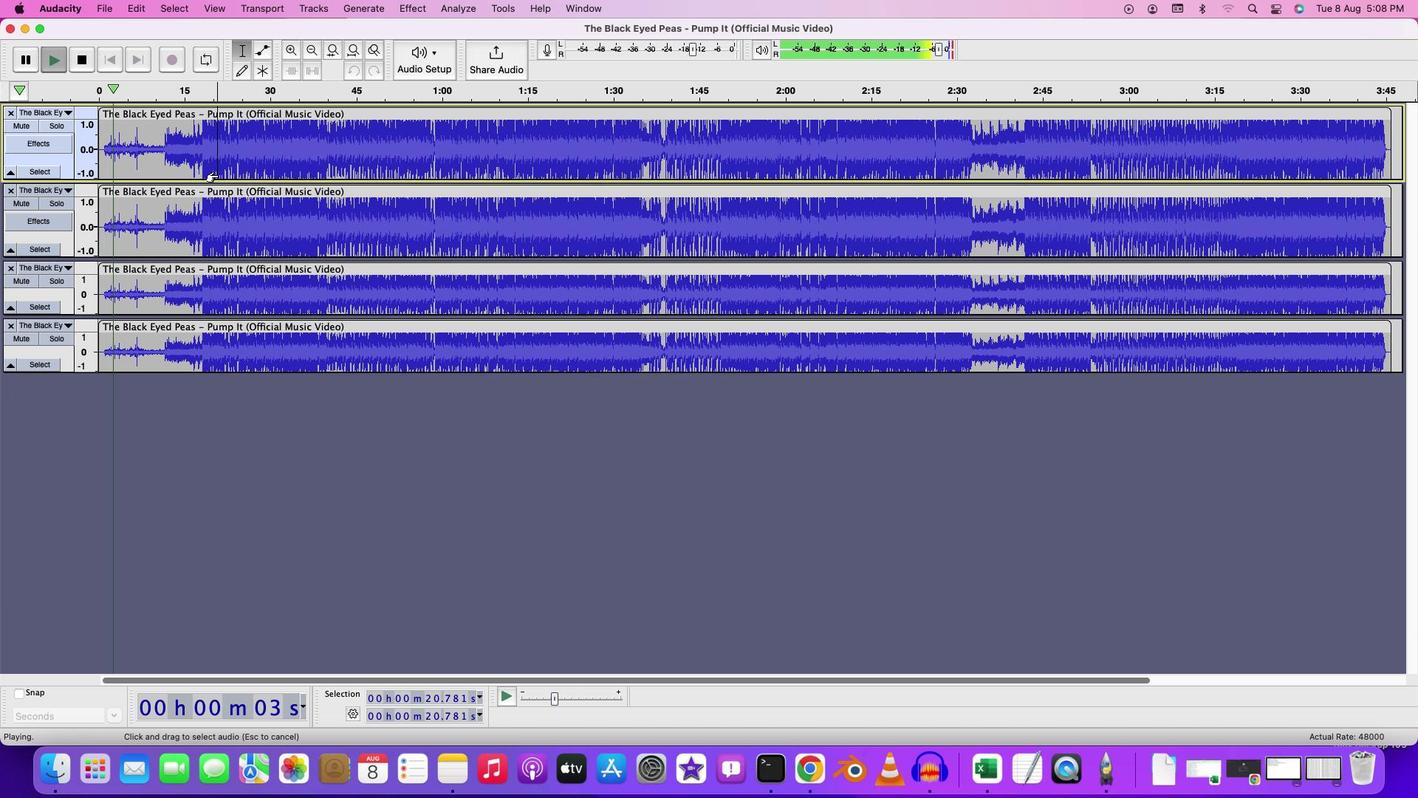 
Action: Key pressed Key.spaceKey.space
Screenshot: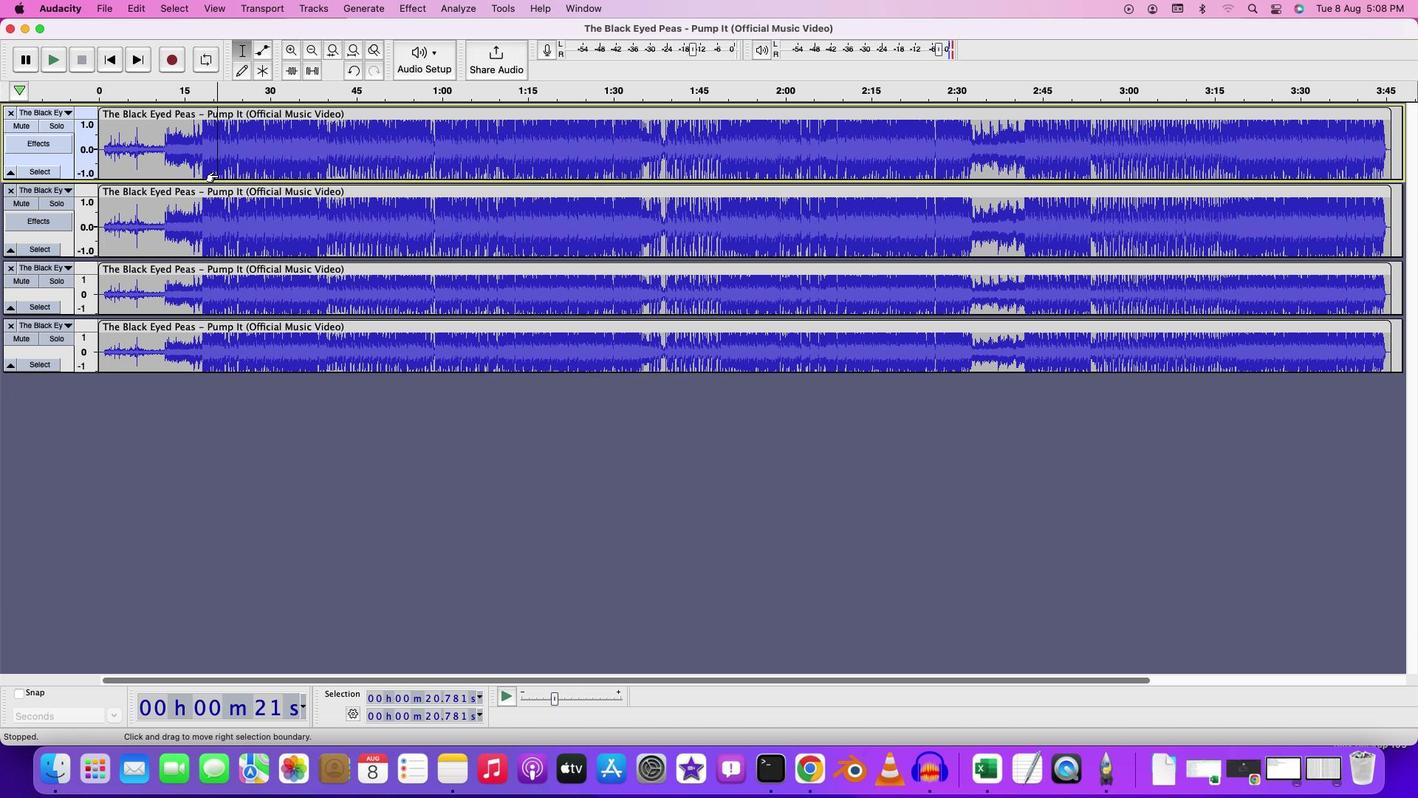 
Action: Mouse moved to (198, 276)
Screenshot: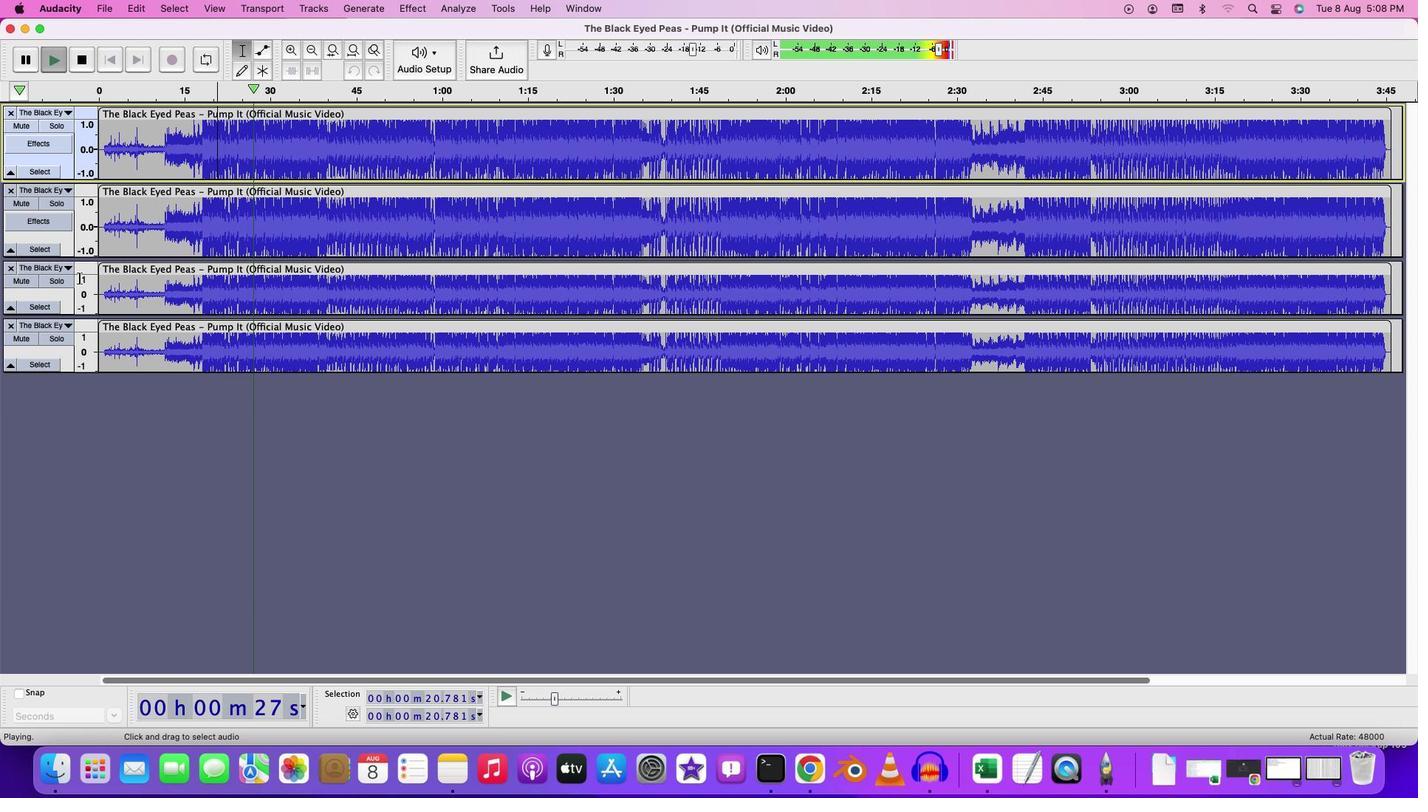 
Action: Key pressed Key.space
Screenshot: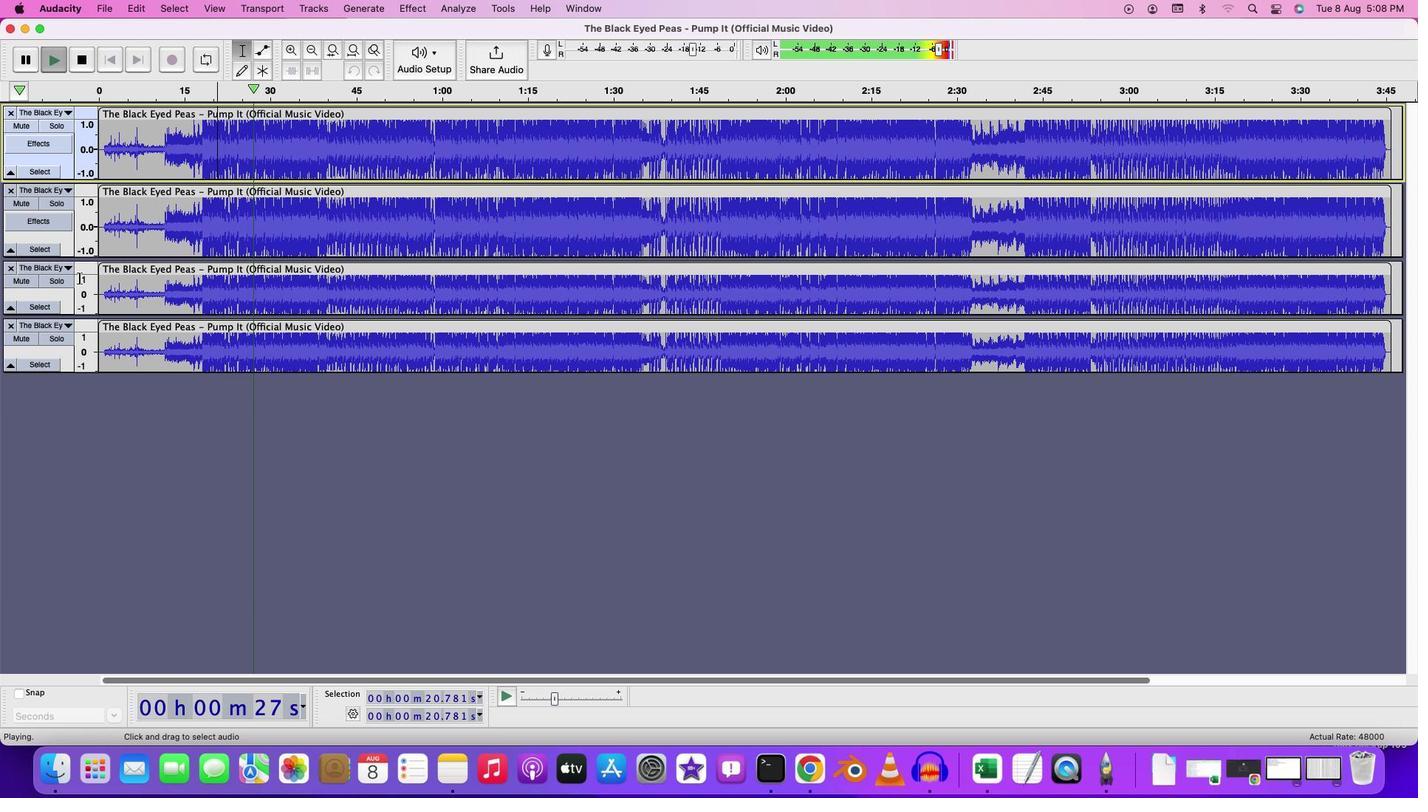 
Action: Mouse moved to (141, 195)
Screenshot: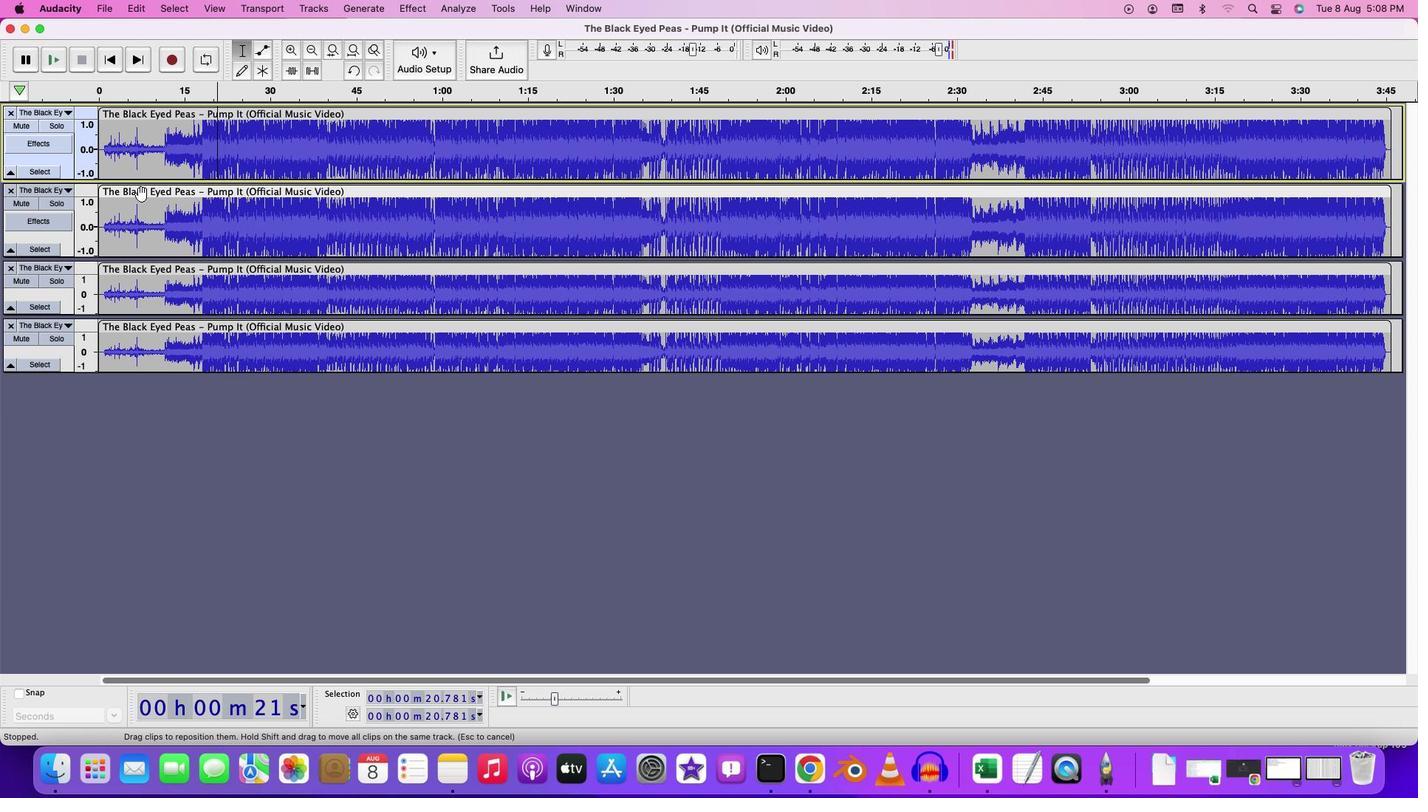 
Action: Key pressed Key.cmd
Screenshot: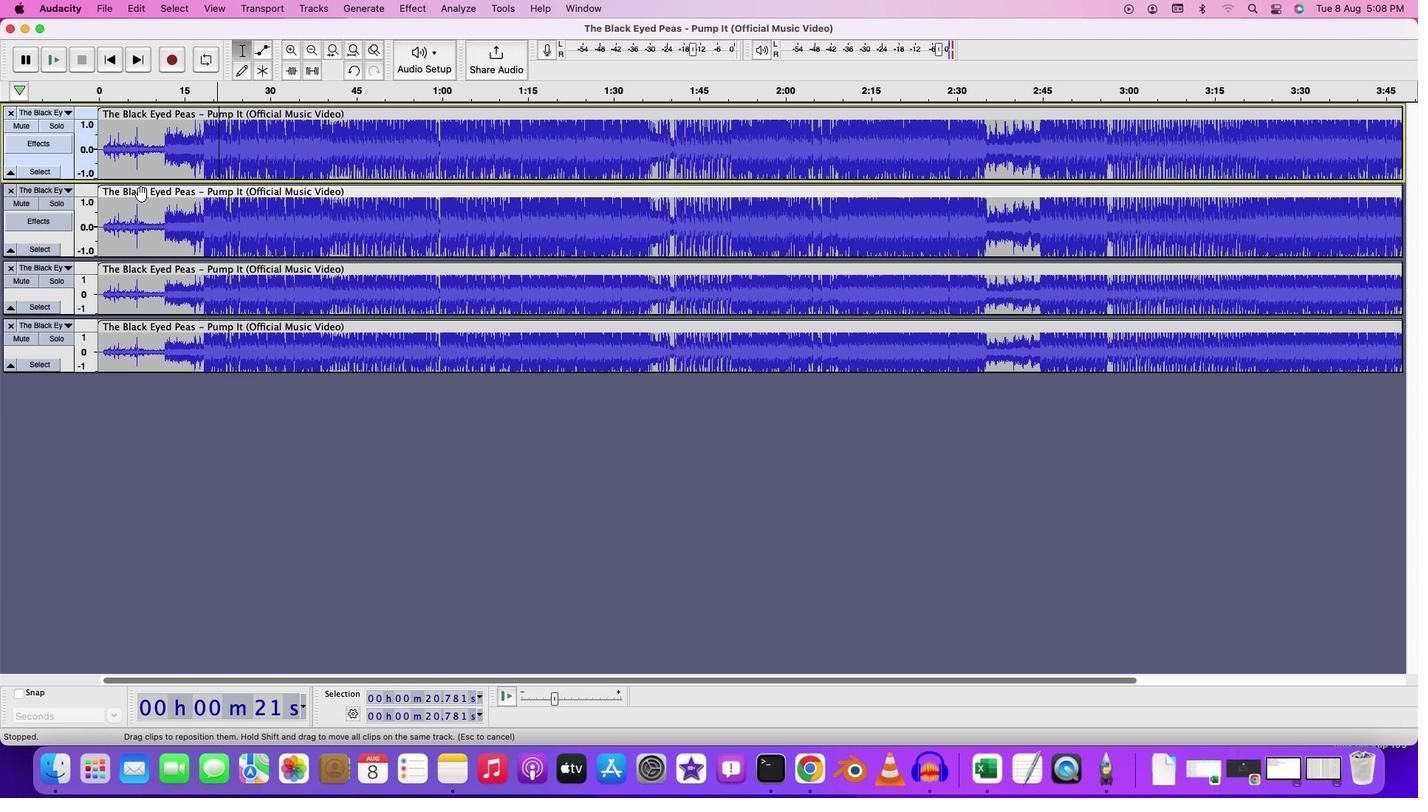 
Action: Mouse scrolled (141, 195) with delta (0, 0)
Screenshot: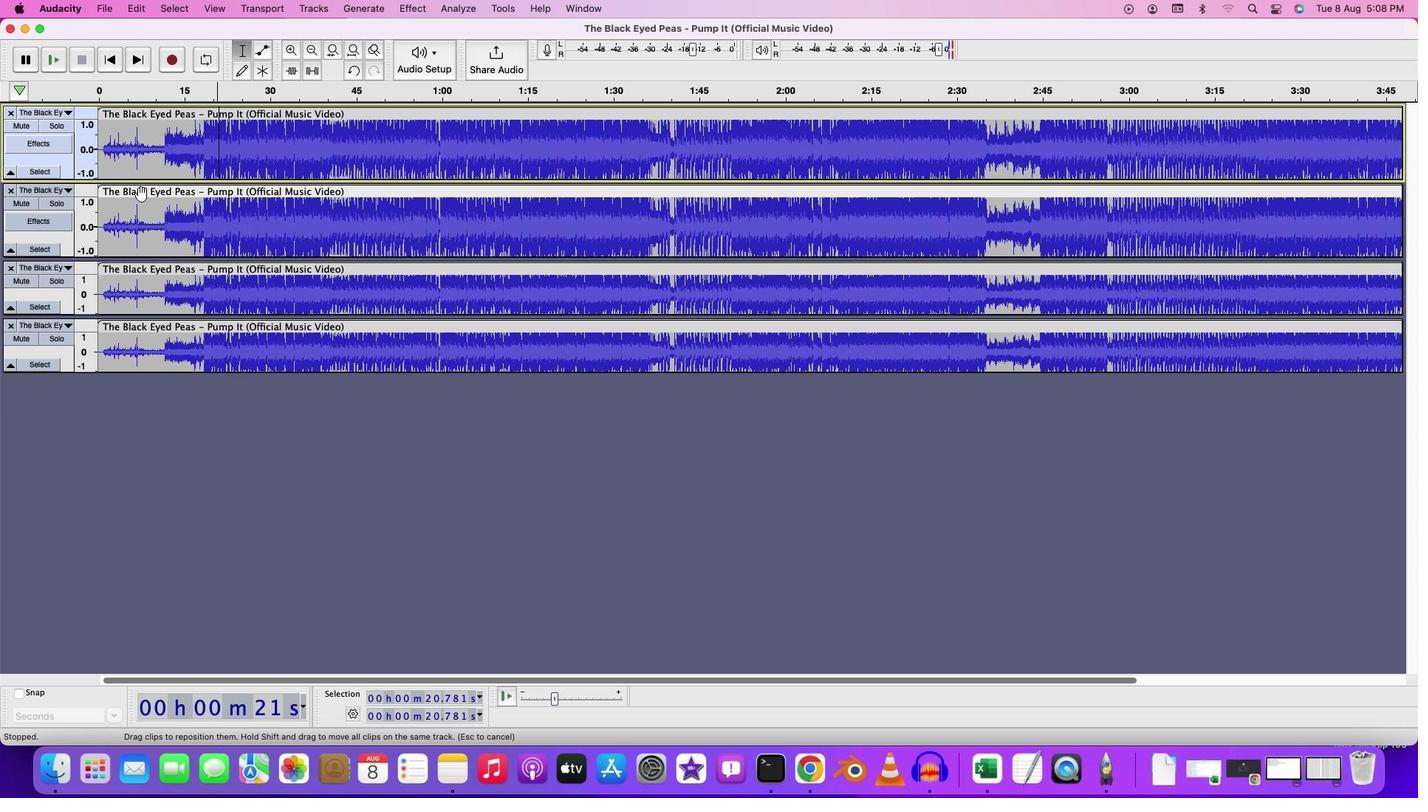 
Action: Mouse scrolled (141, 195) with delta (0, 0)
Screenshot: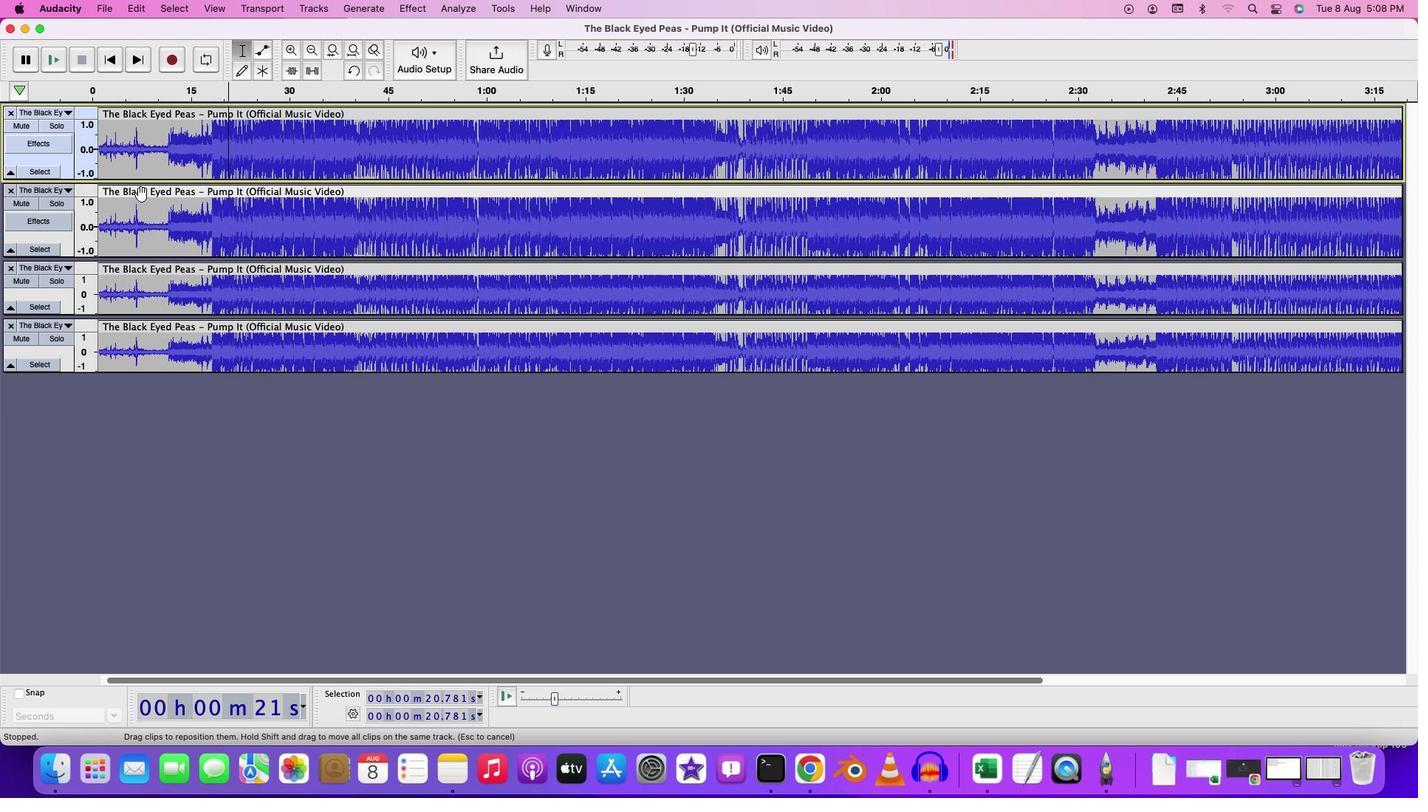 
Action: Mouse scrolled (141, 195) with delta (0, 1)
Screenshot: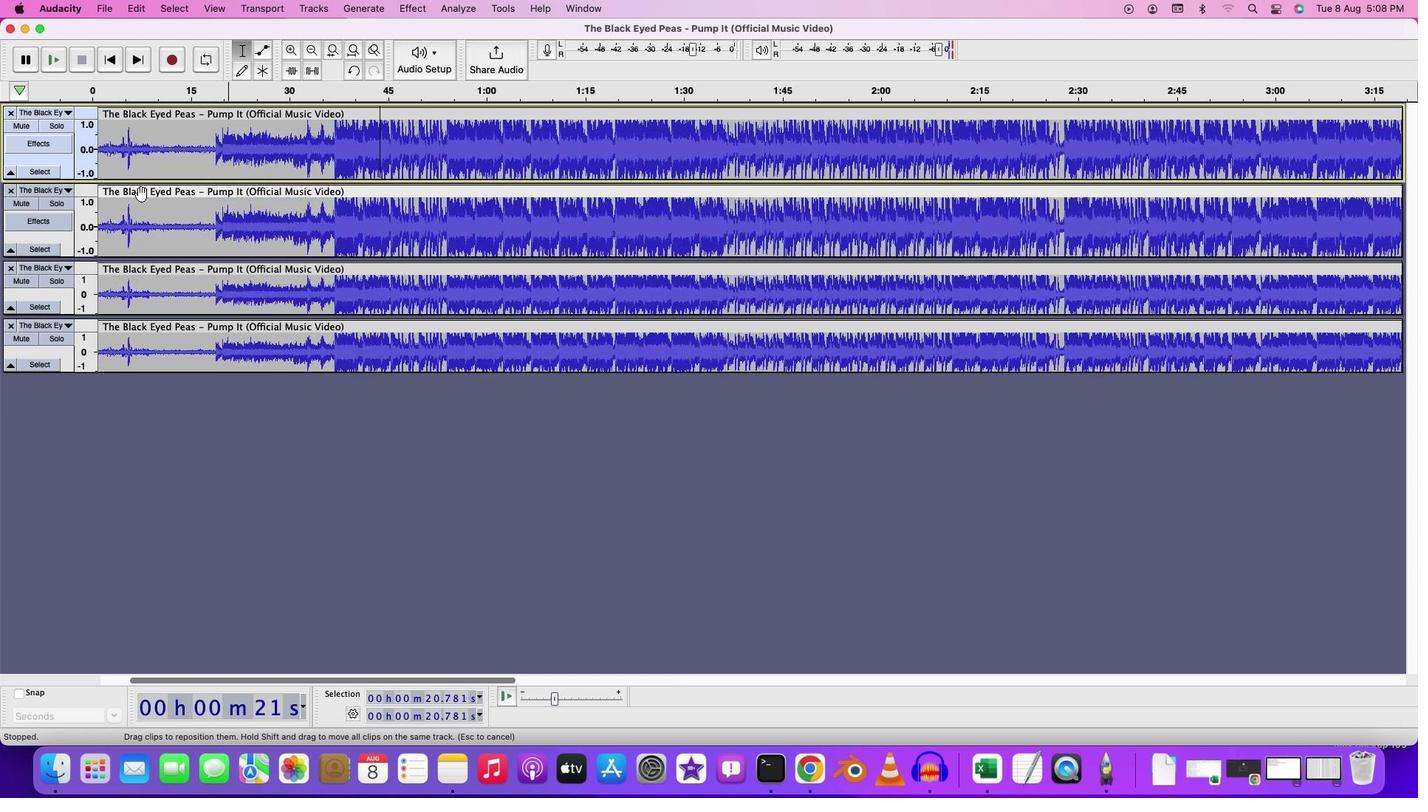 
Action: Mouse scrolled (141, 195) with delta (0, 2)
Screenshot: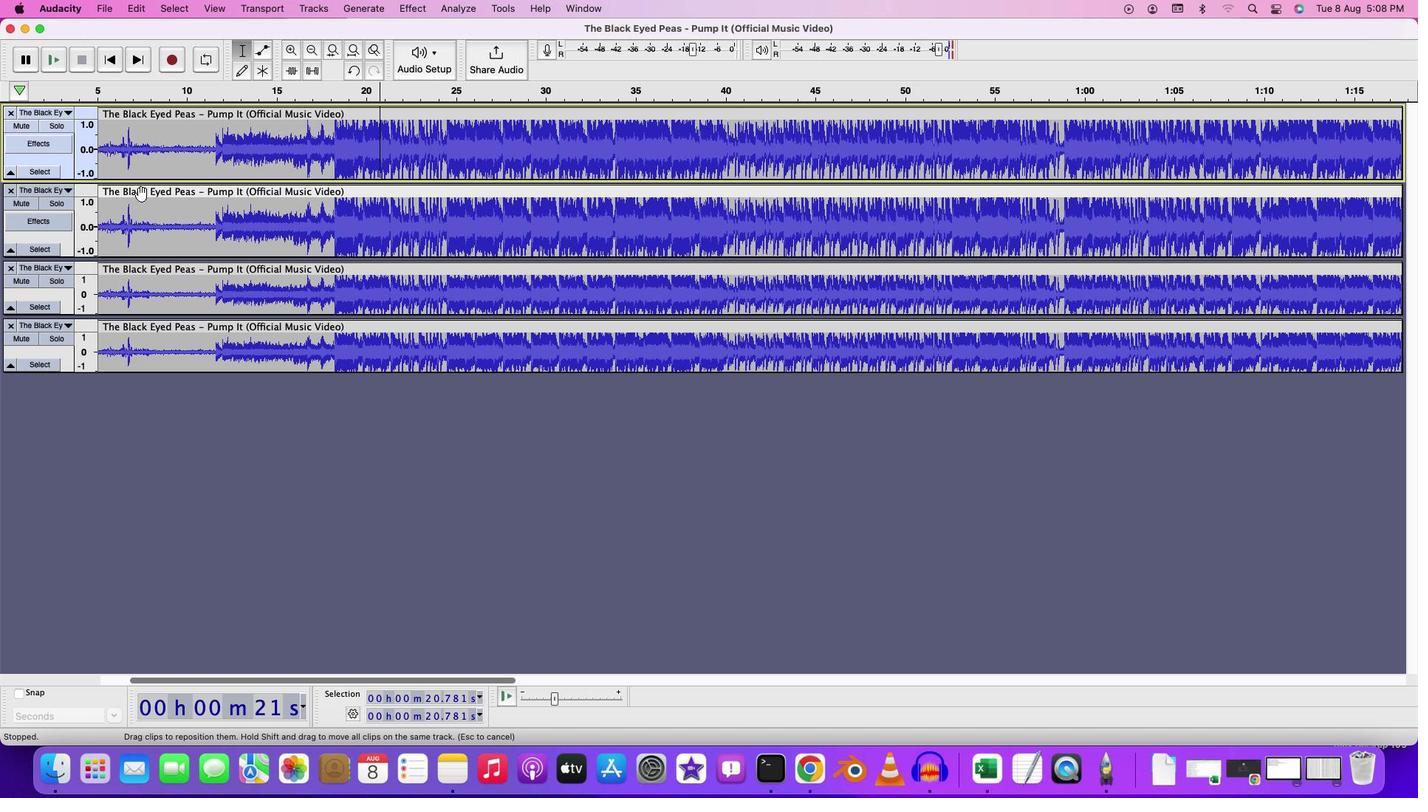 
Action: Mouse moved to (245, 181)
Screenshot: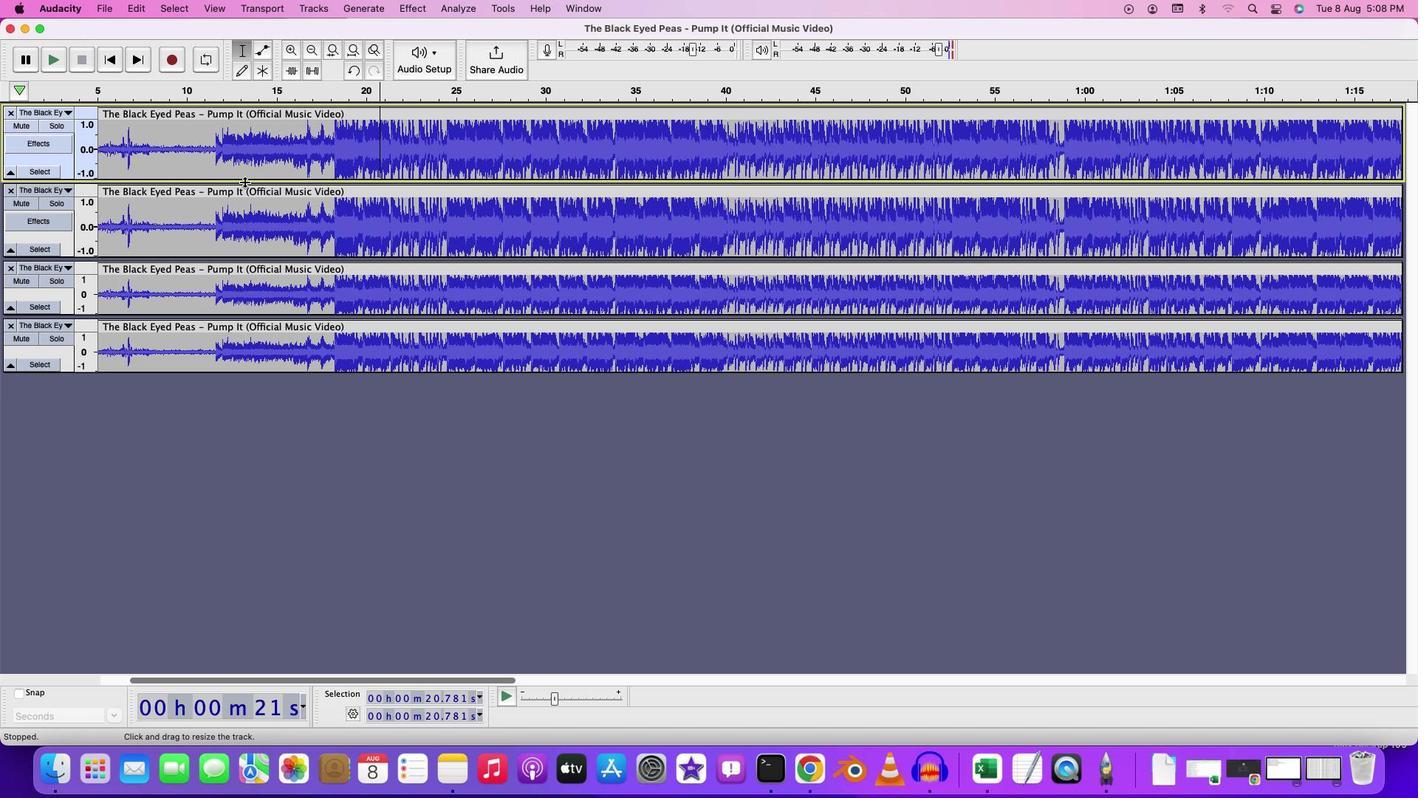 
Action: Mouse pressed left at (245, 181)
Screenshot: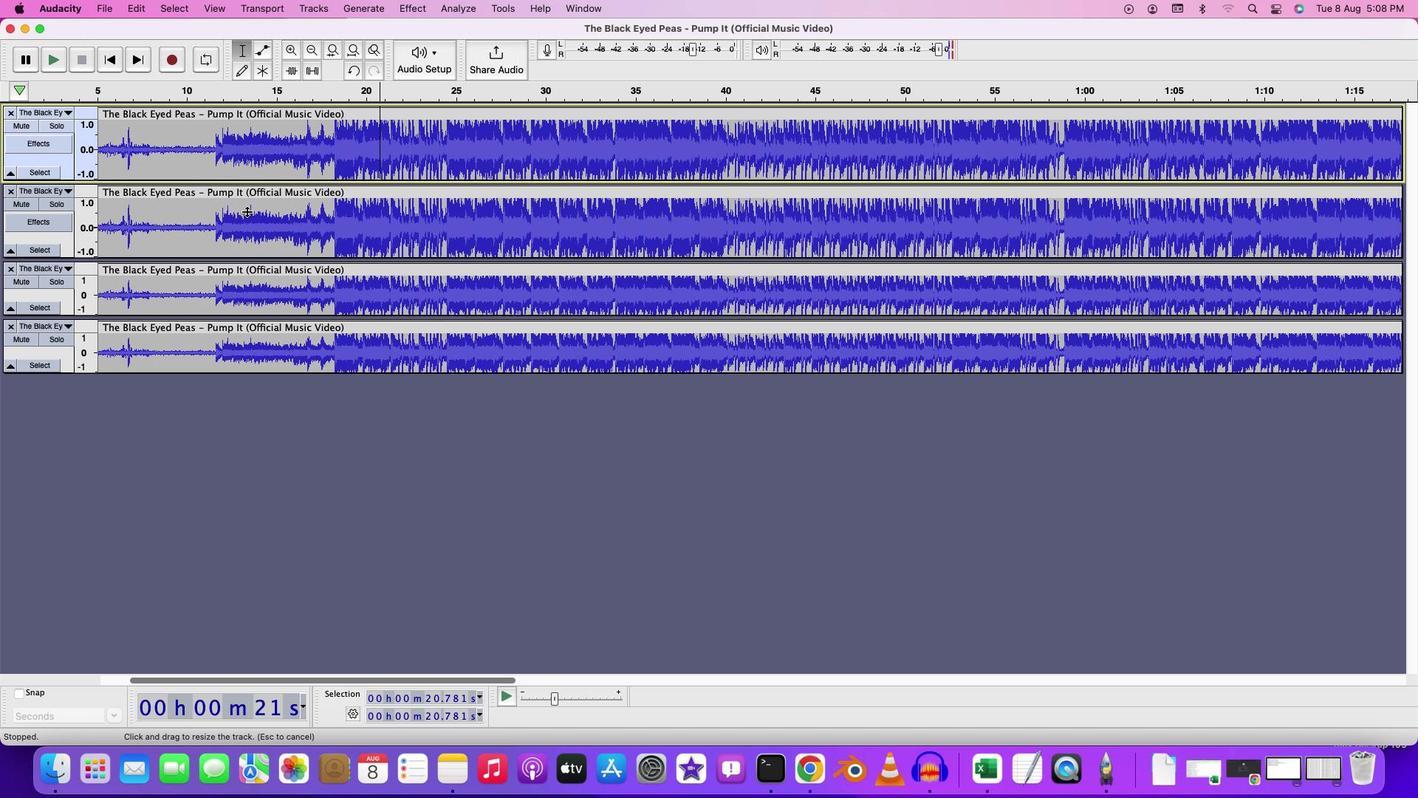 
Action: Mouse moved to (250, 310)
Screenshot: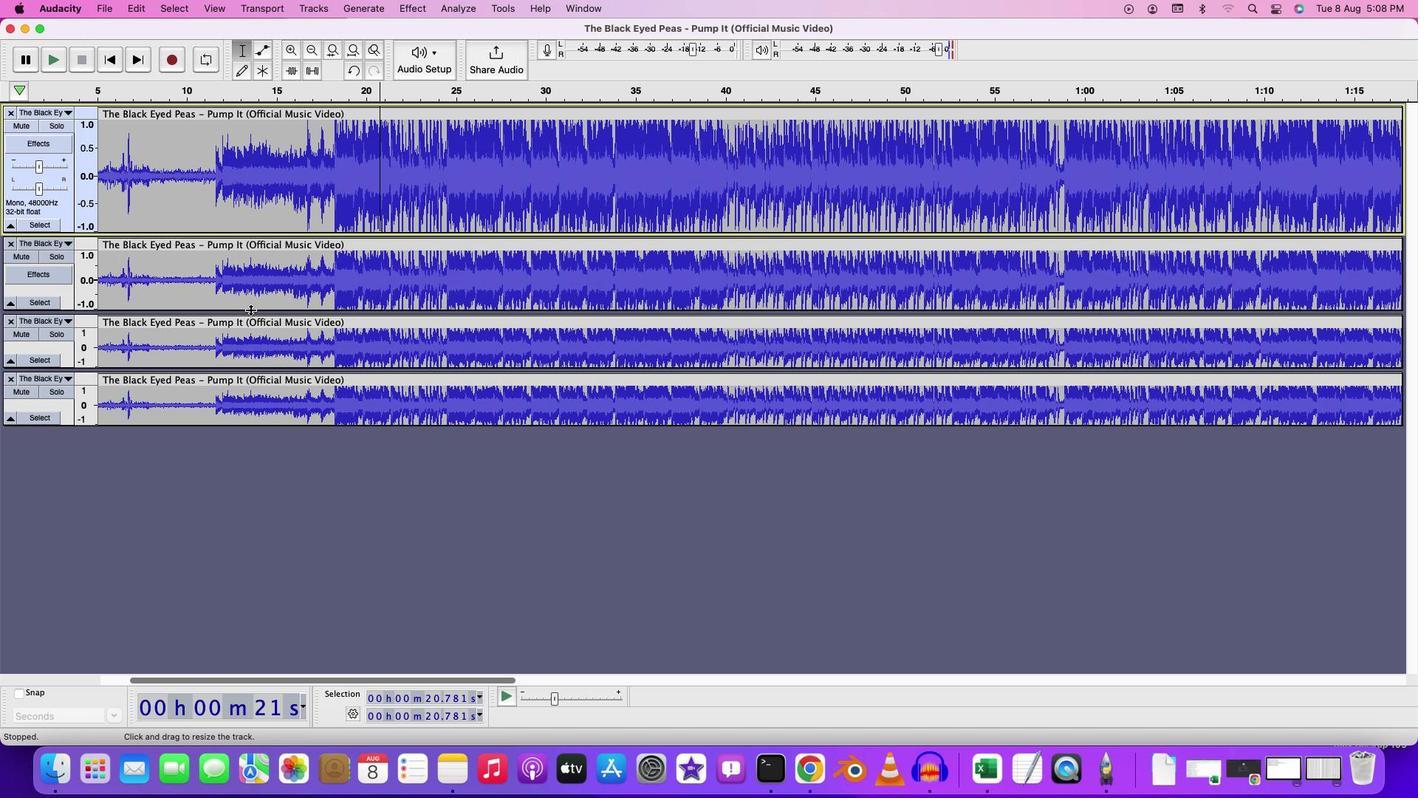 
Action: Mouse pressed left at (250, 310)
Screenshot: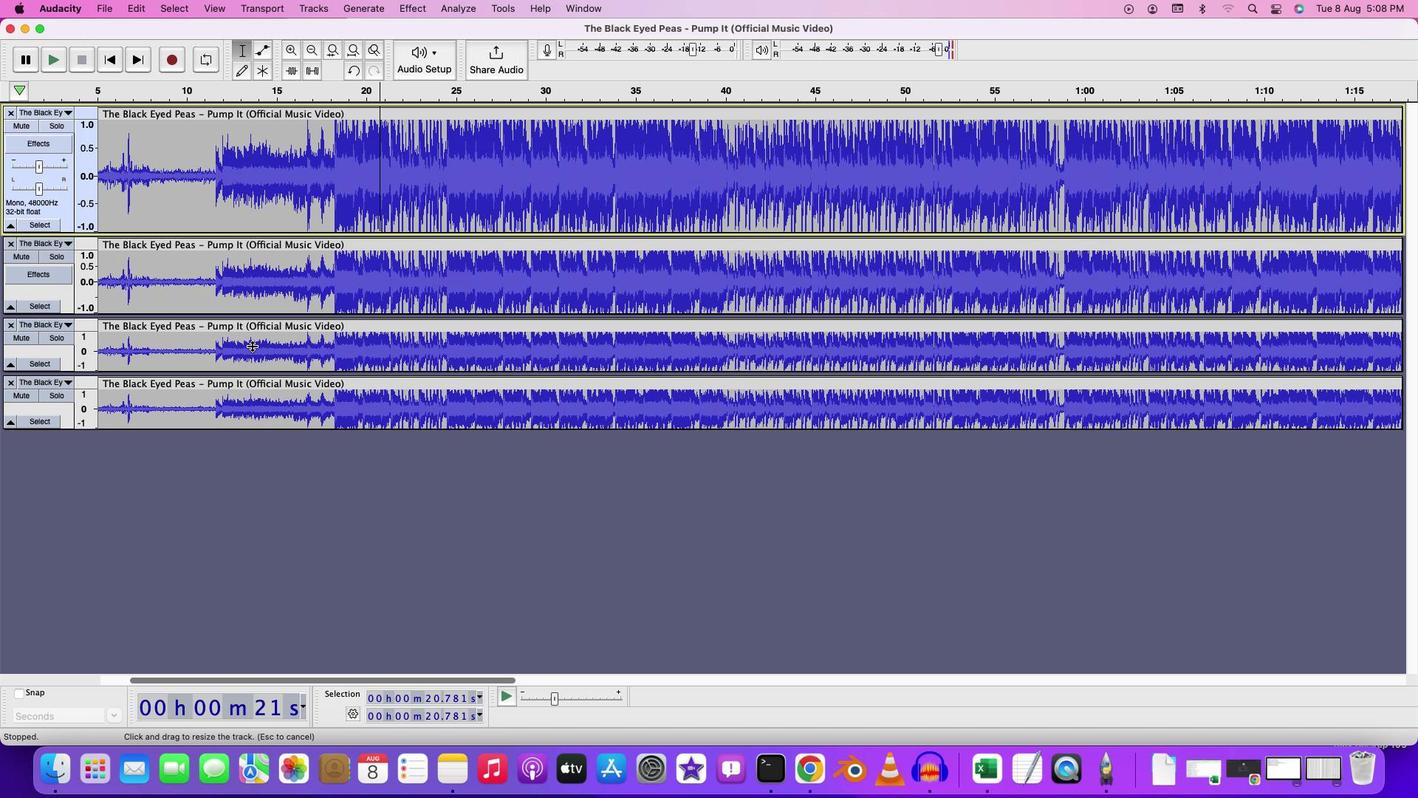 
Action: Mouse moved to (256, 407)
Screenshot: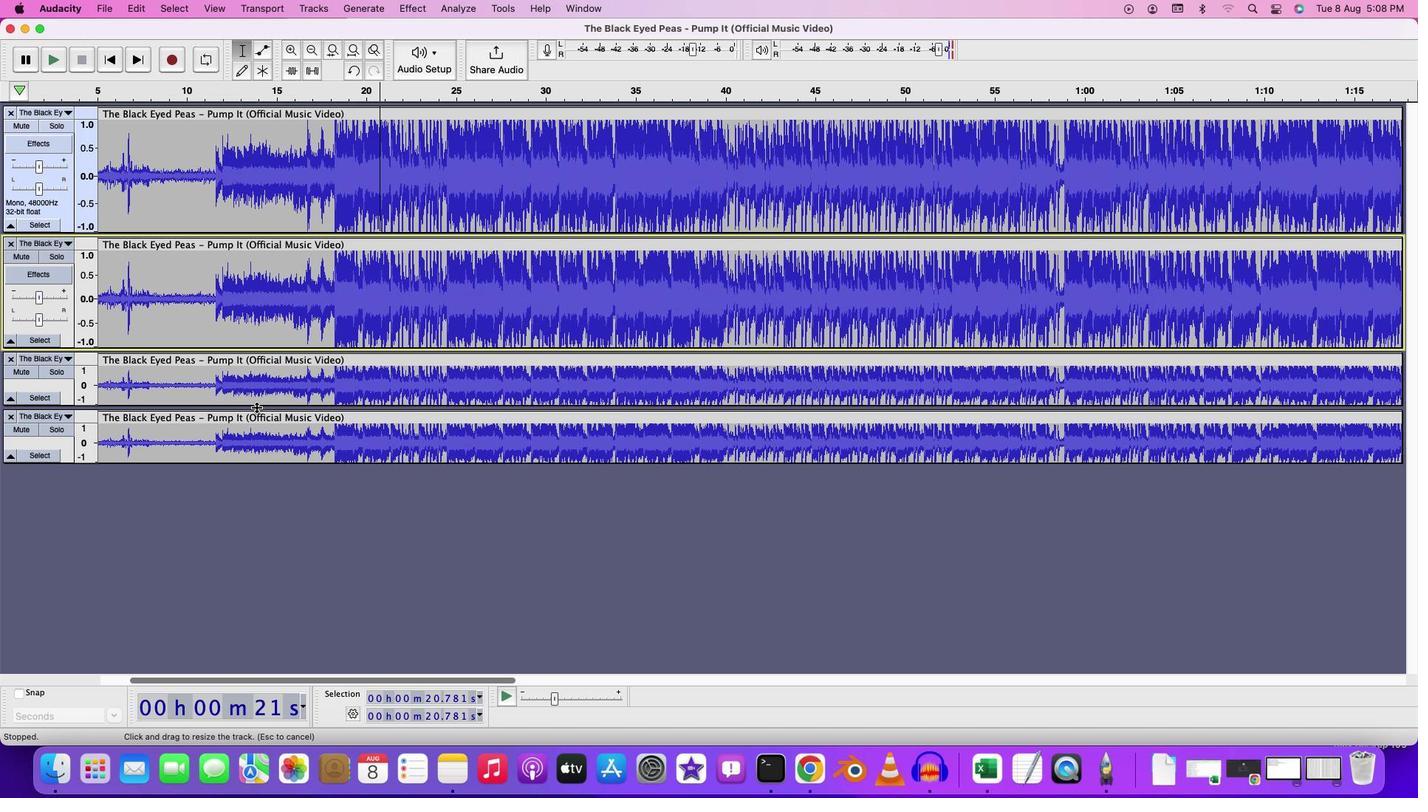 
Action: Mouse pressed left at (256, 407)
Screenshot: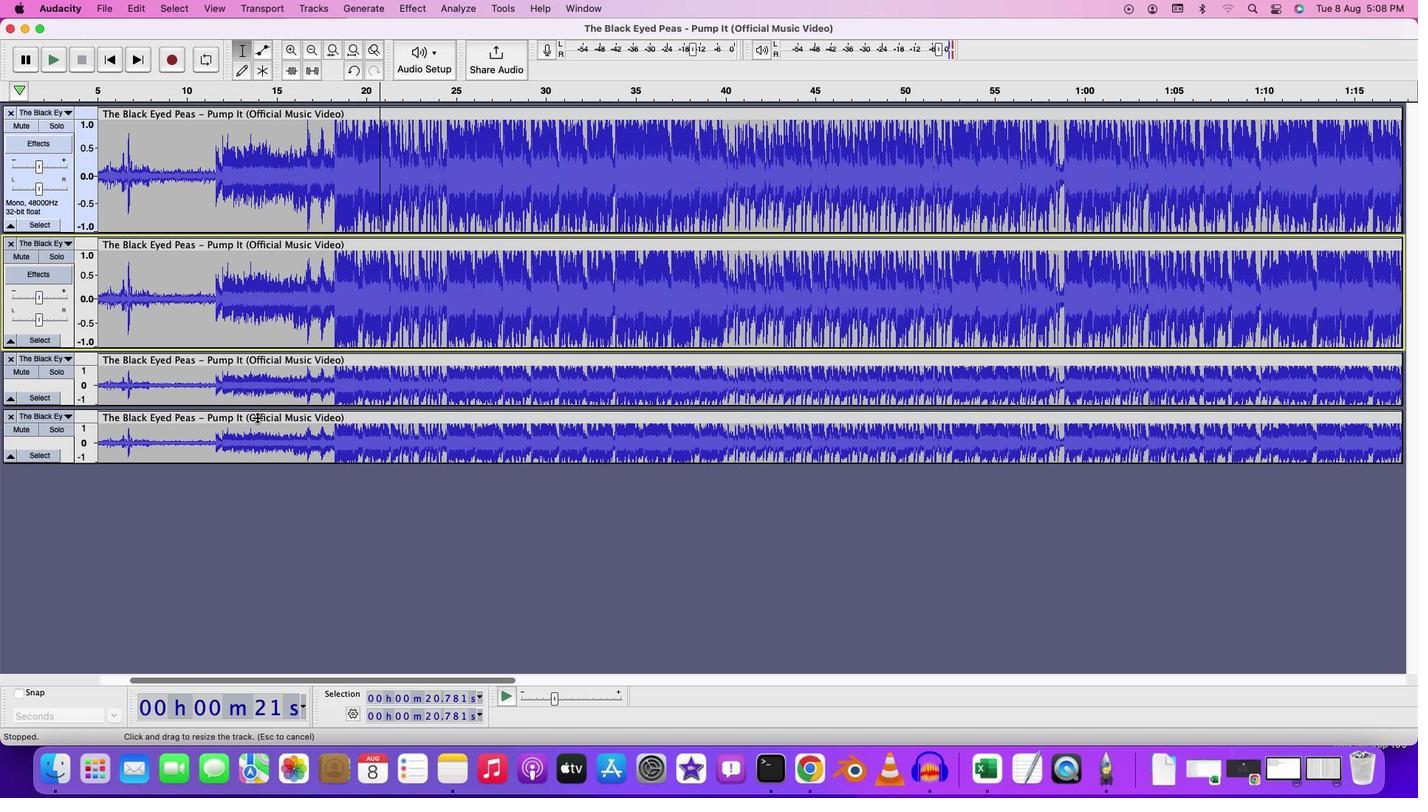 
Action: Mouse moved to (256, 489)
Screenshot: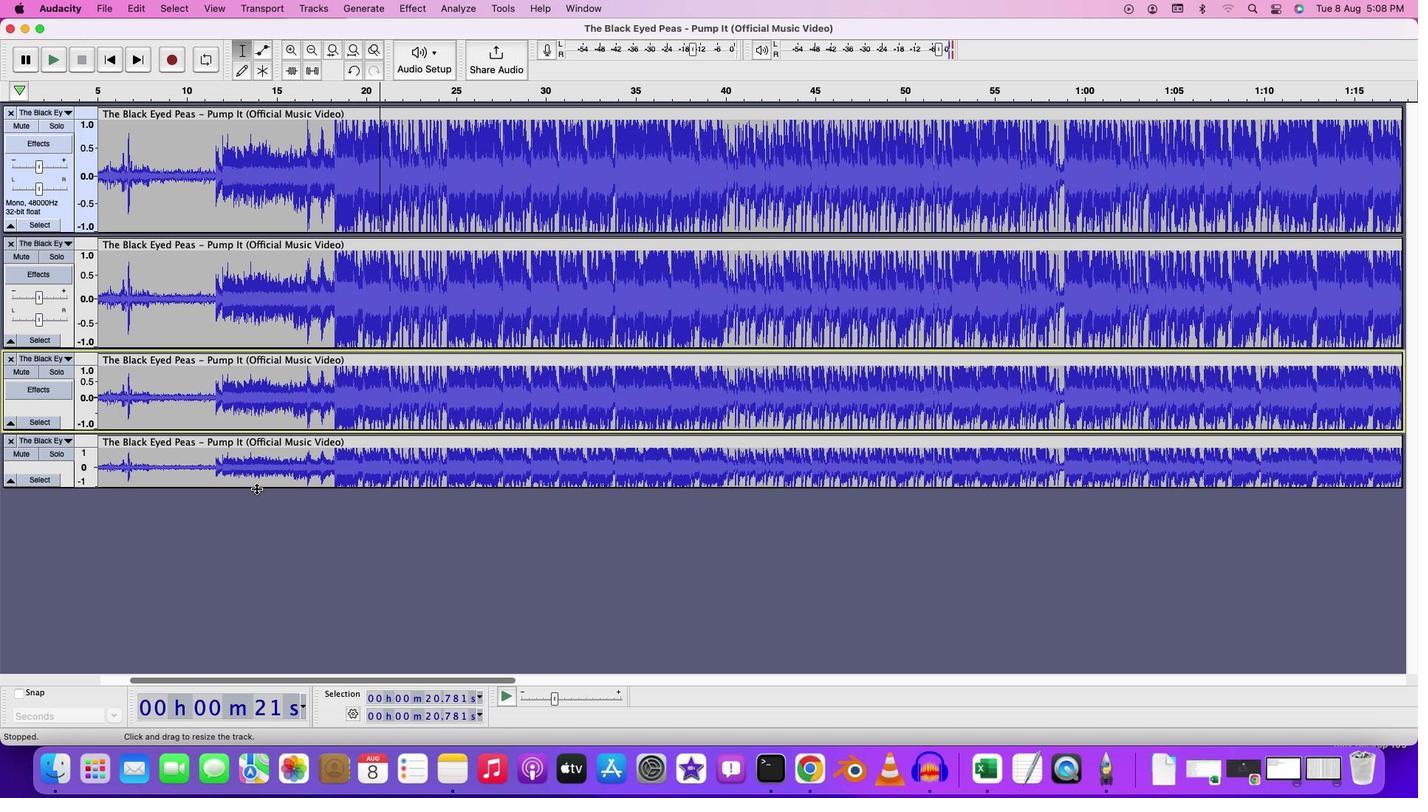 
Action: Mouse pressed left at (256, 489)
Screenshot: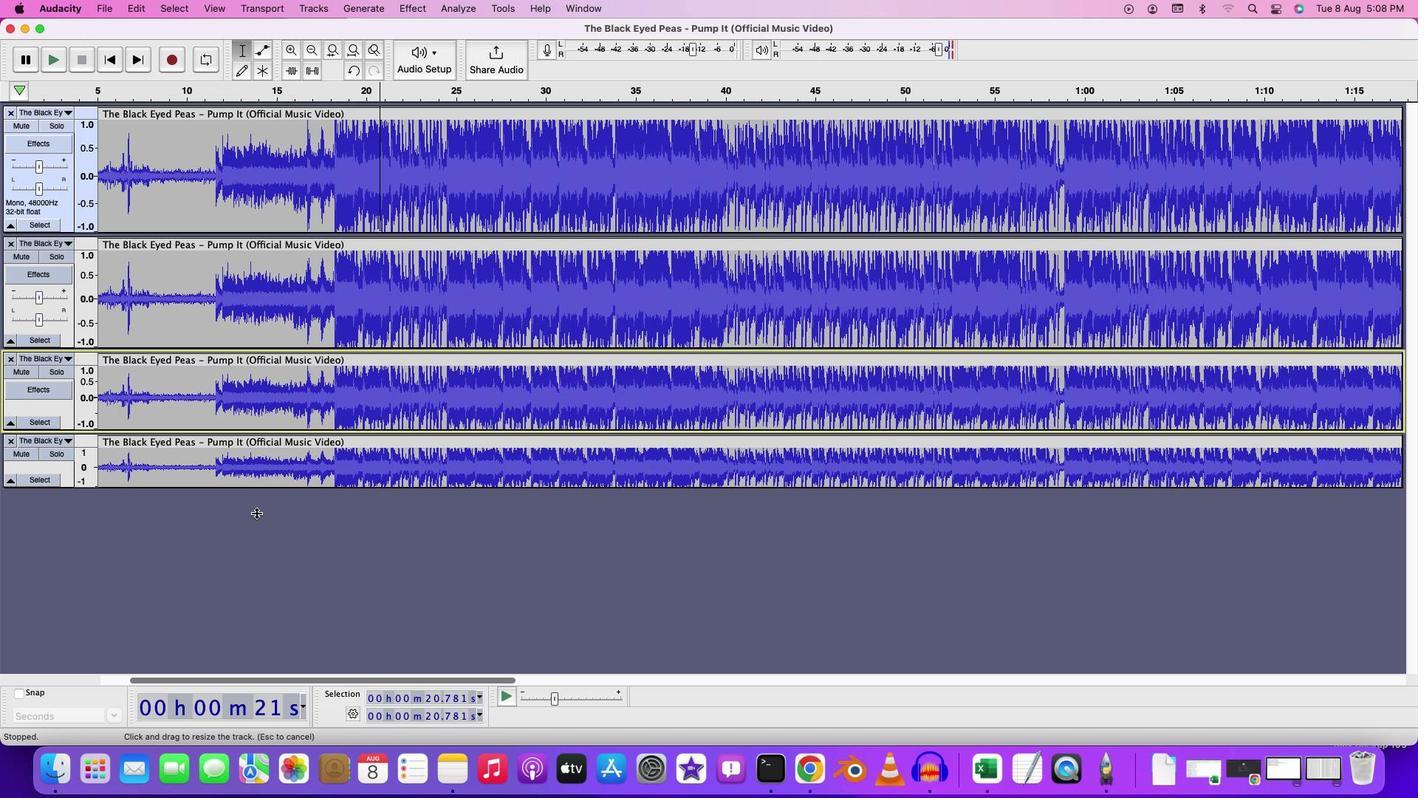 
Action: Mouse moved to (175, 135)
Screenshot: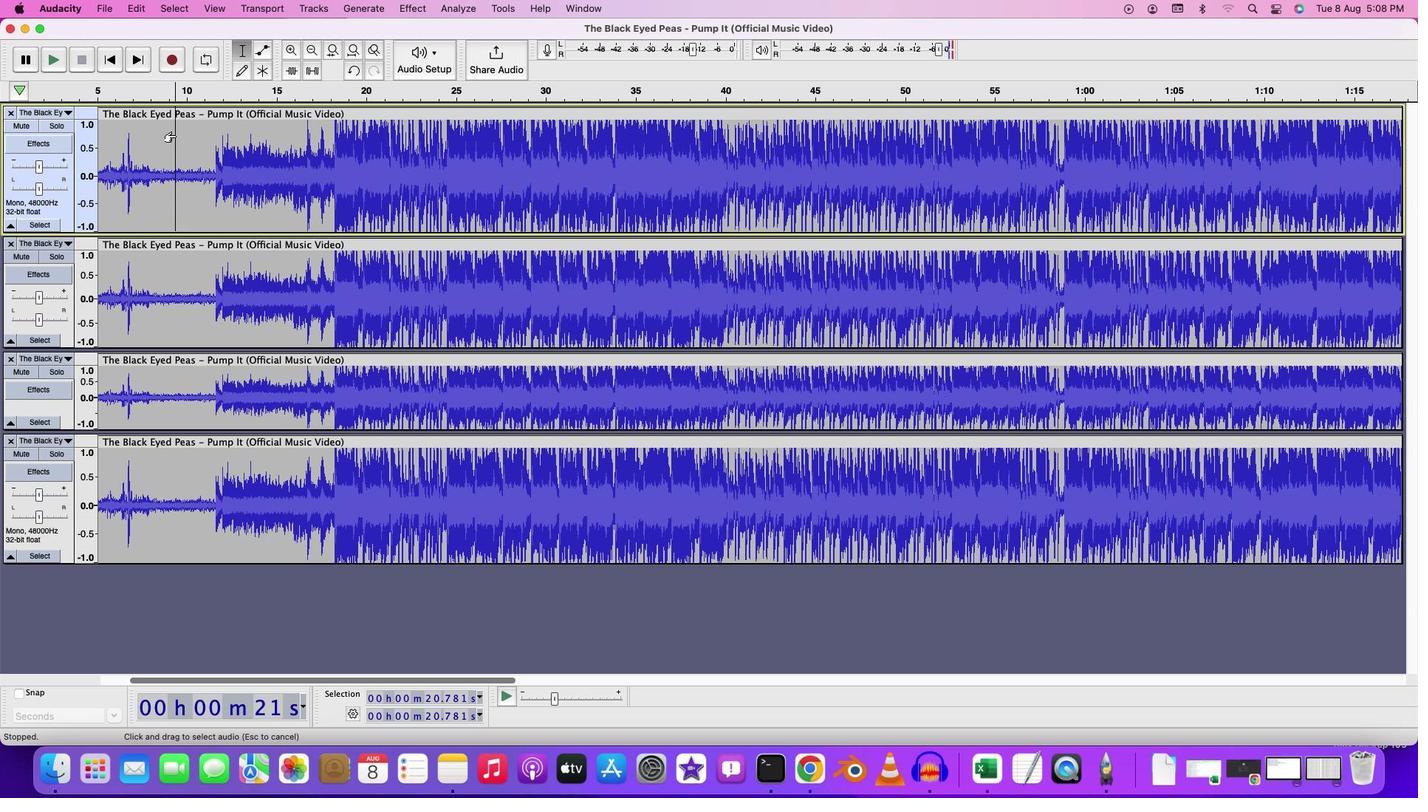 
Action: Mouse pressed left at (175, 135)
Screenshot: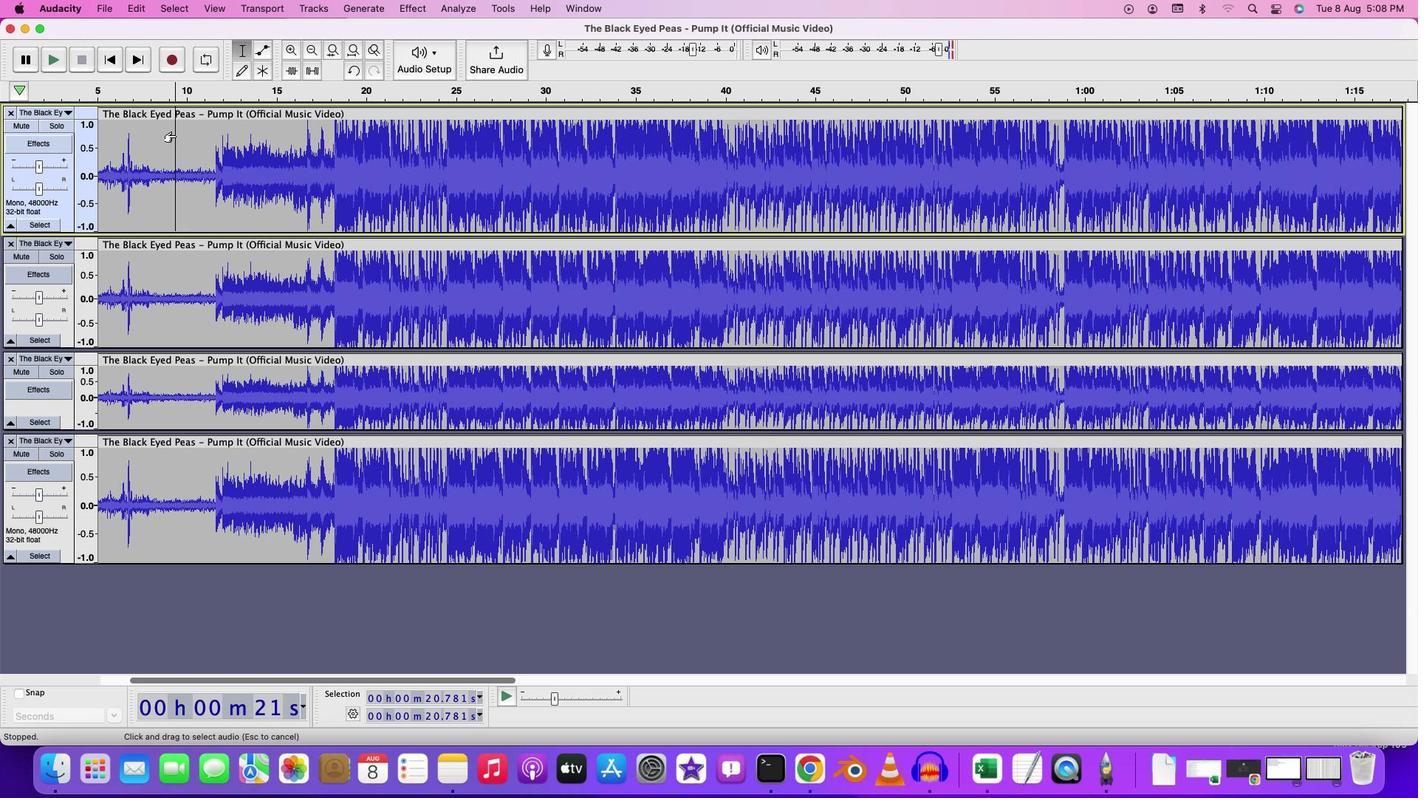 
Action: Key pressed Key.space
Screenshot: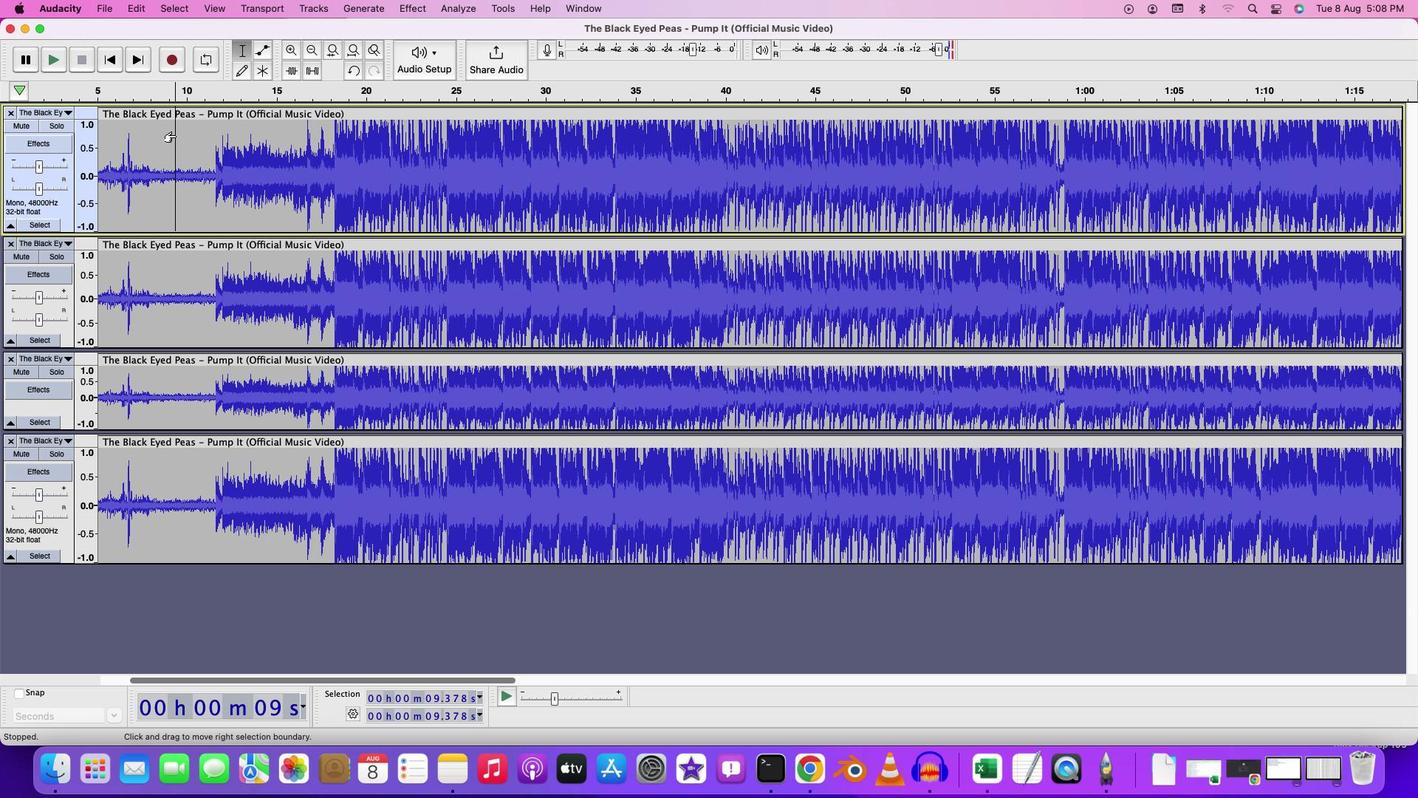 
Action: Mouse moved to (124, 247)
Screenshot: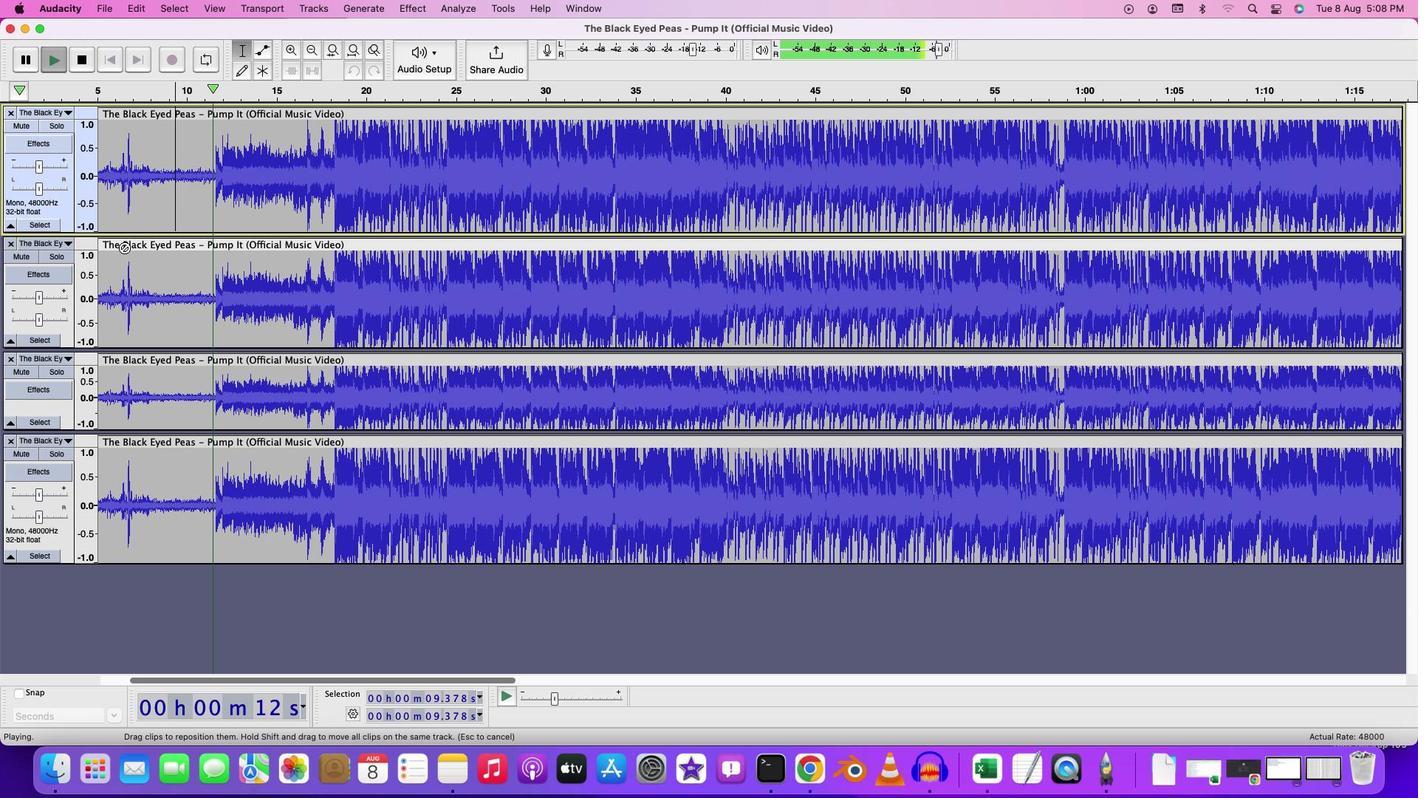 
Action: Key pressed Key.space
Screenshot: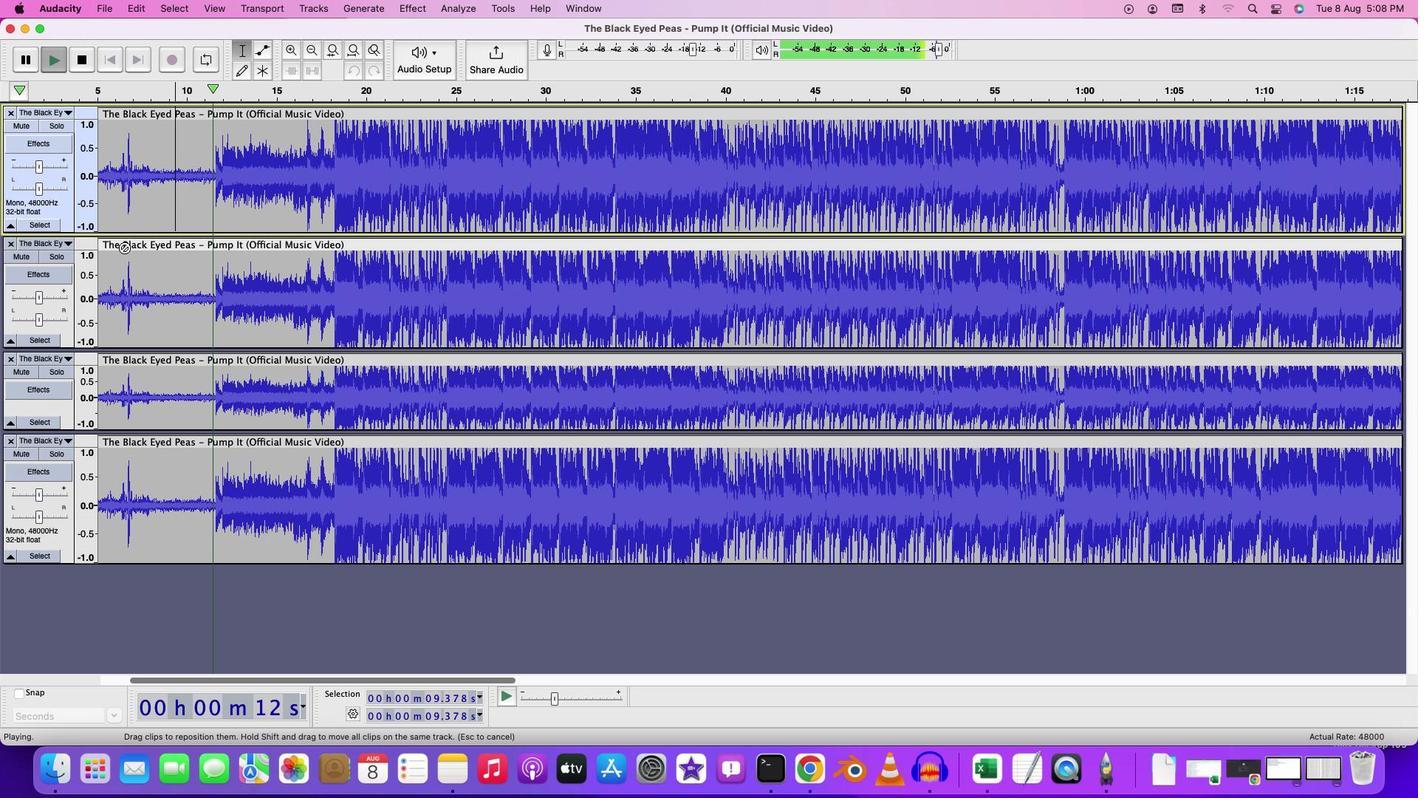 
Action: Mouse moved to (116, 195)
Screenshot: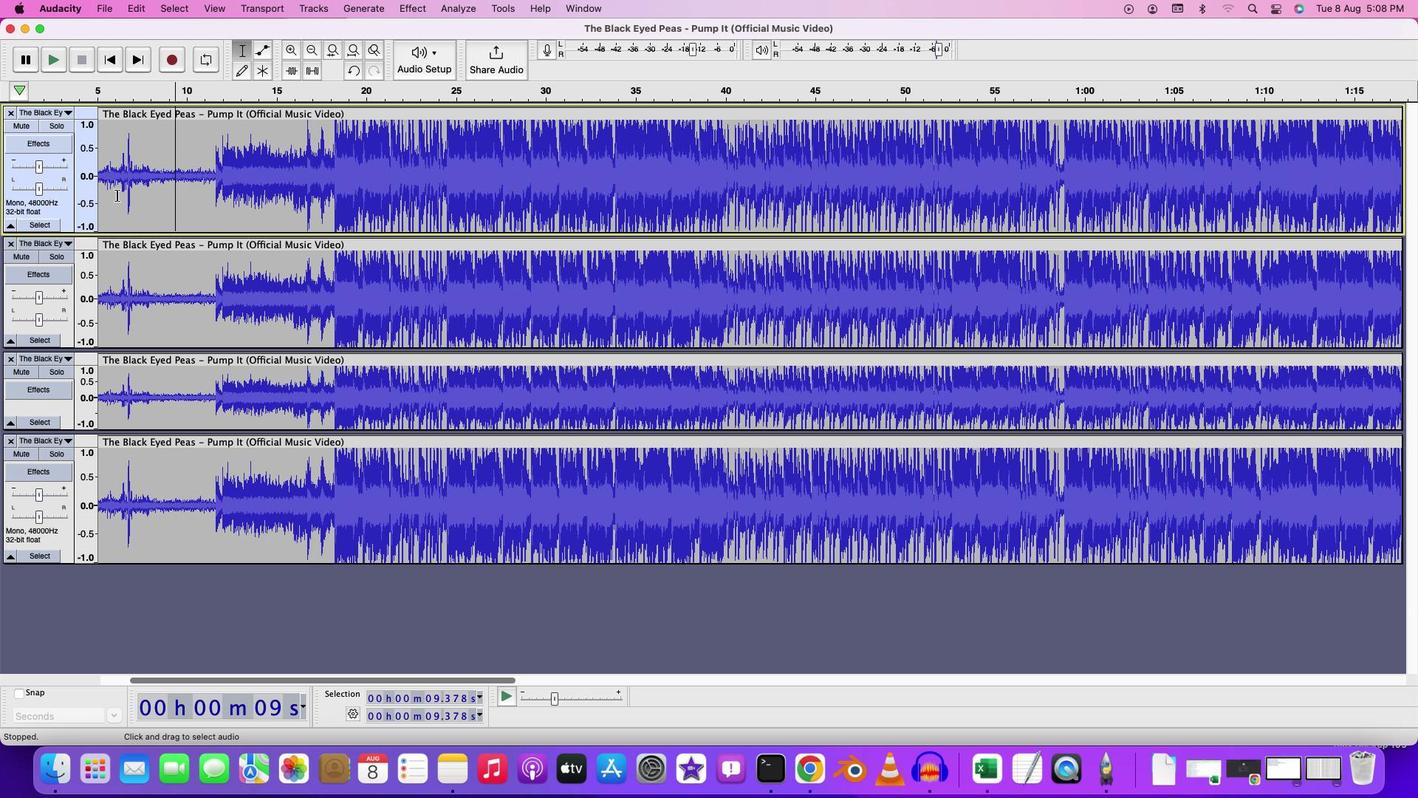 
Action: Mouse pressed left at (116, 195)
Screenshot: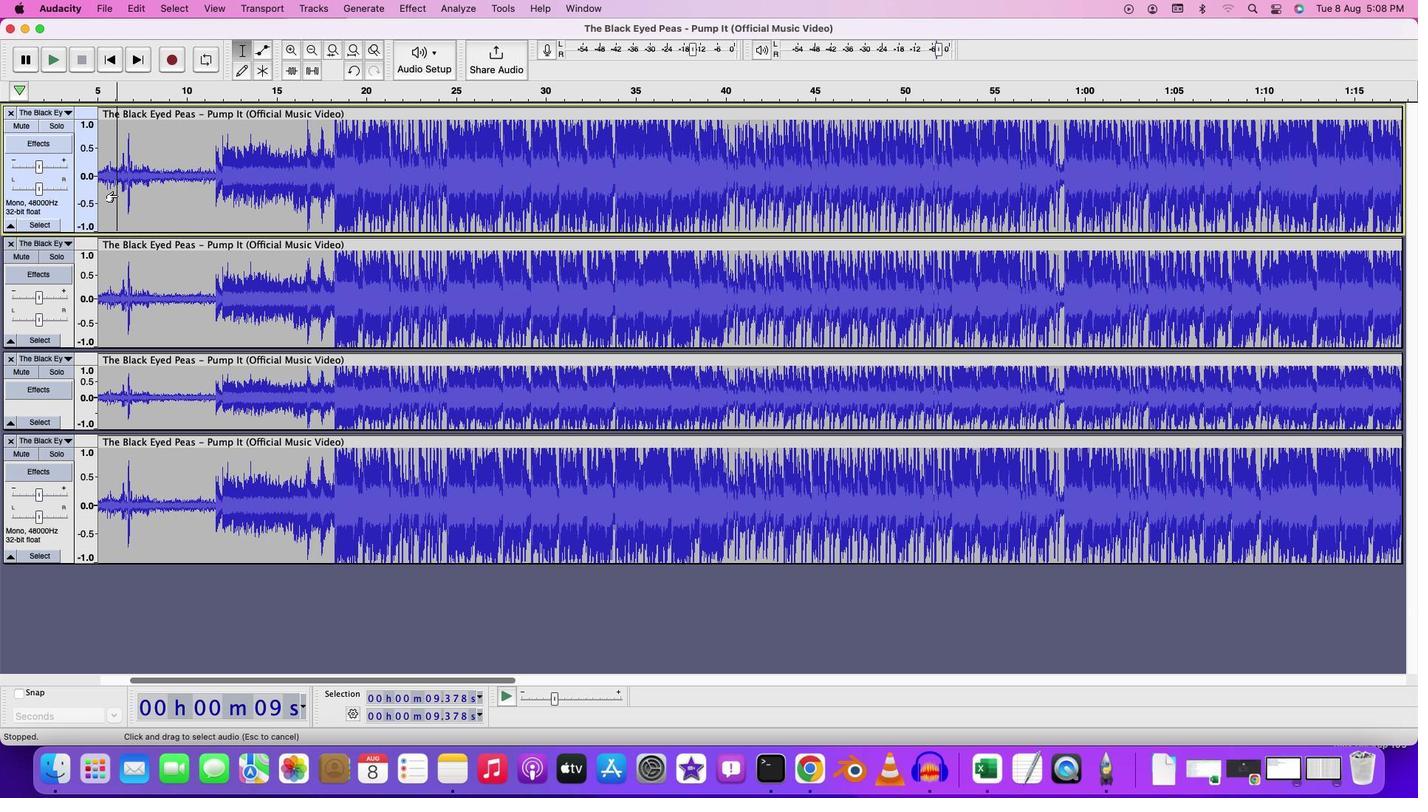 
Action: Key pressed Key.cmd
Screenshot: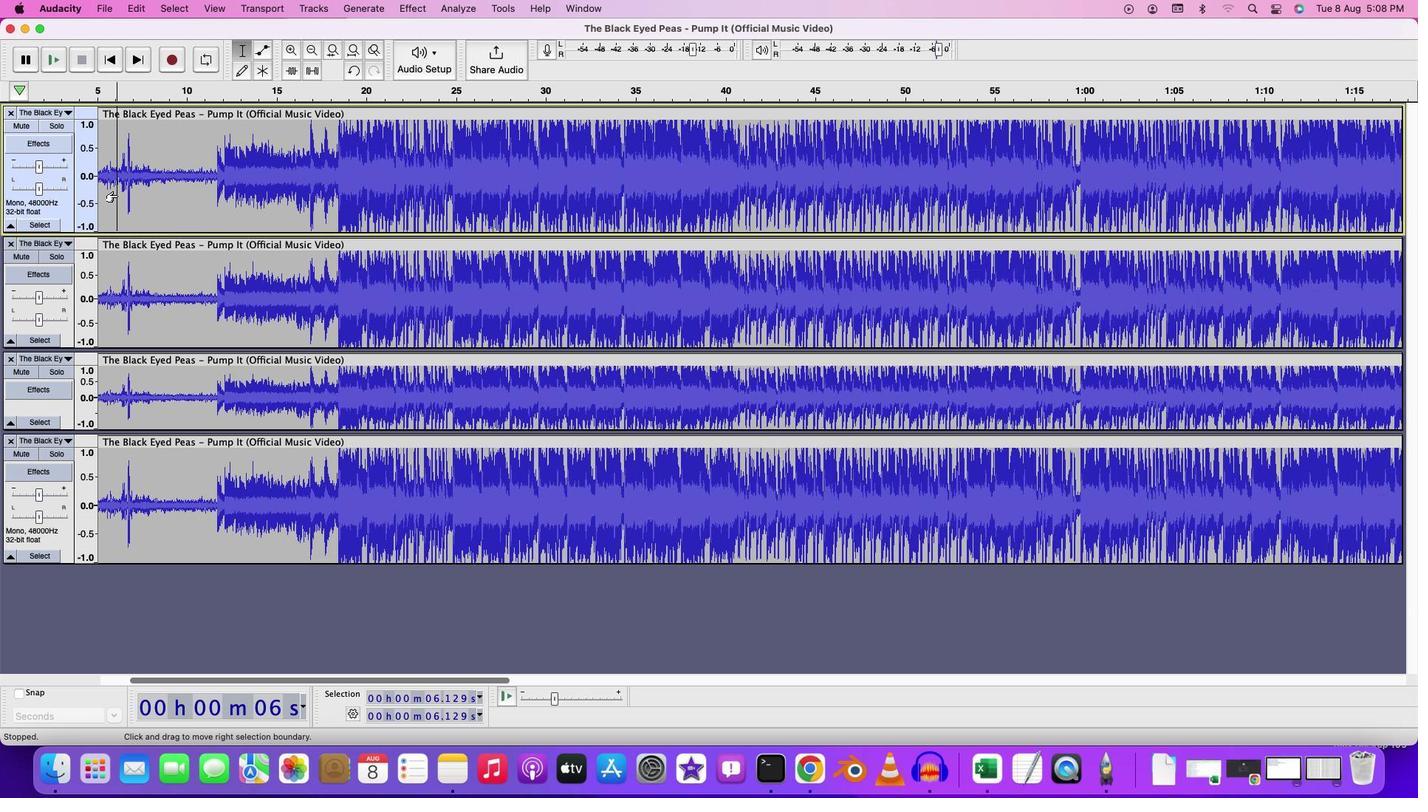 
Action: Mouse scrolled (116, 195) with delta (0, 0)
Screenshot: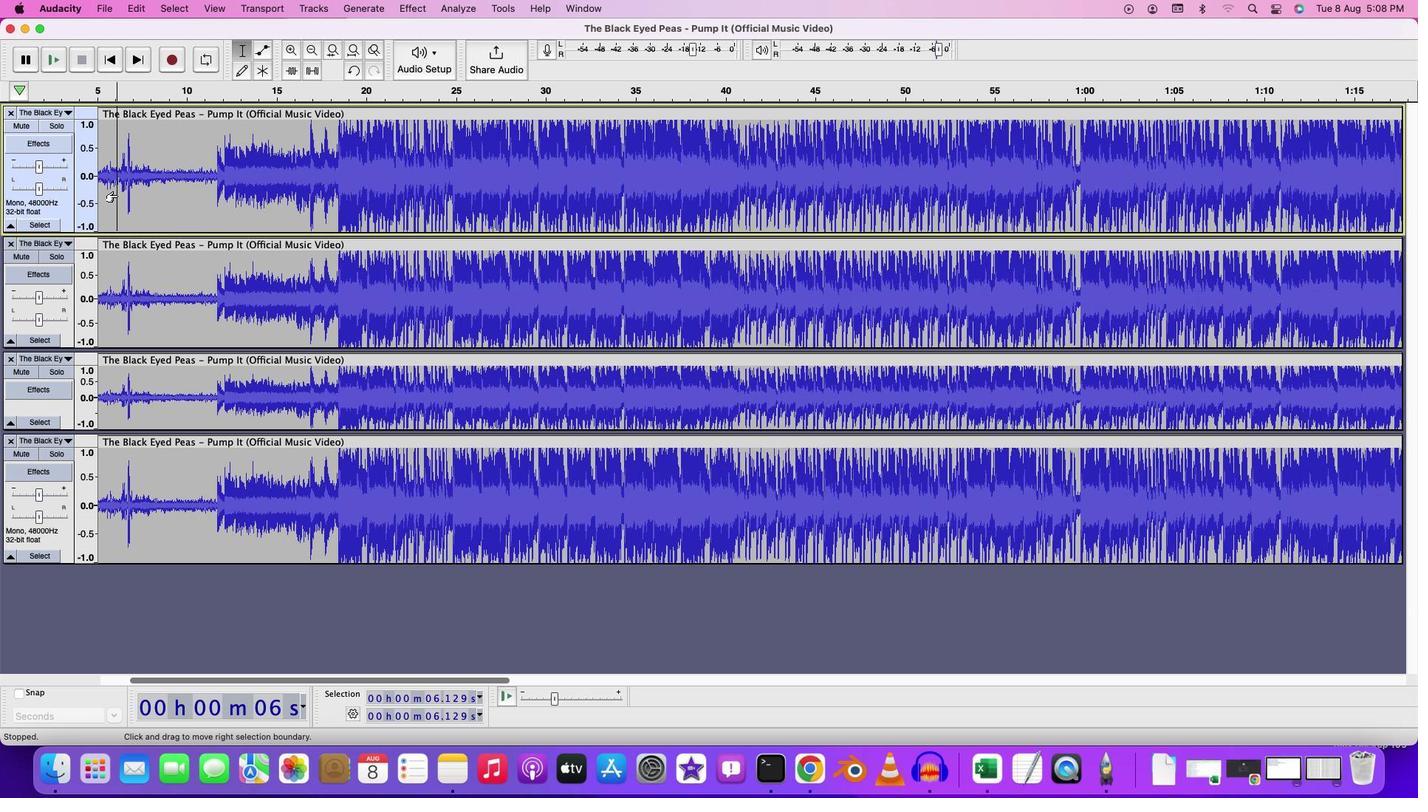 
Action: Mouse scrolled (116, 195) with delta (0, 0)
Screenshot: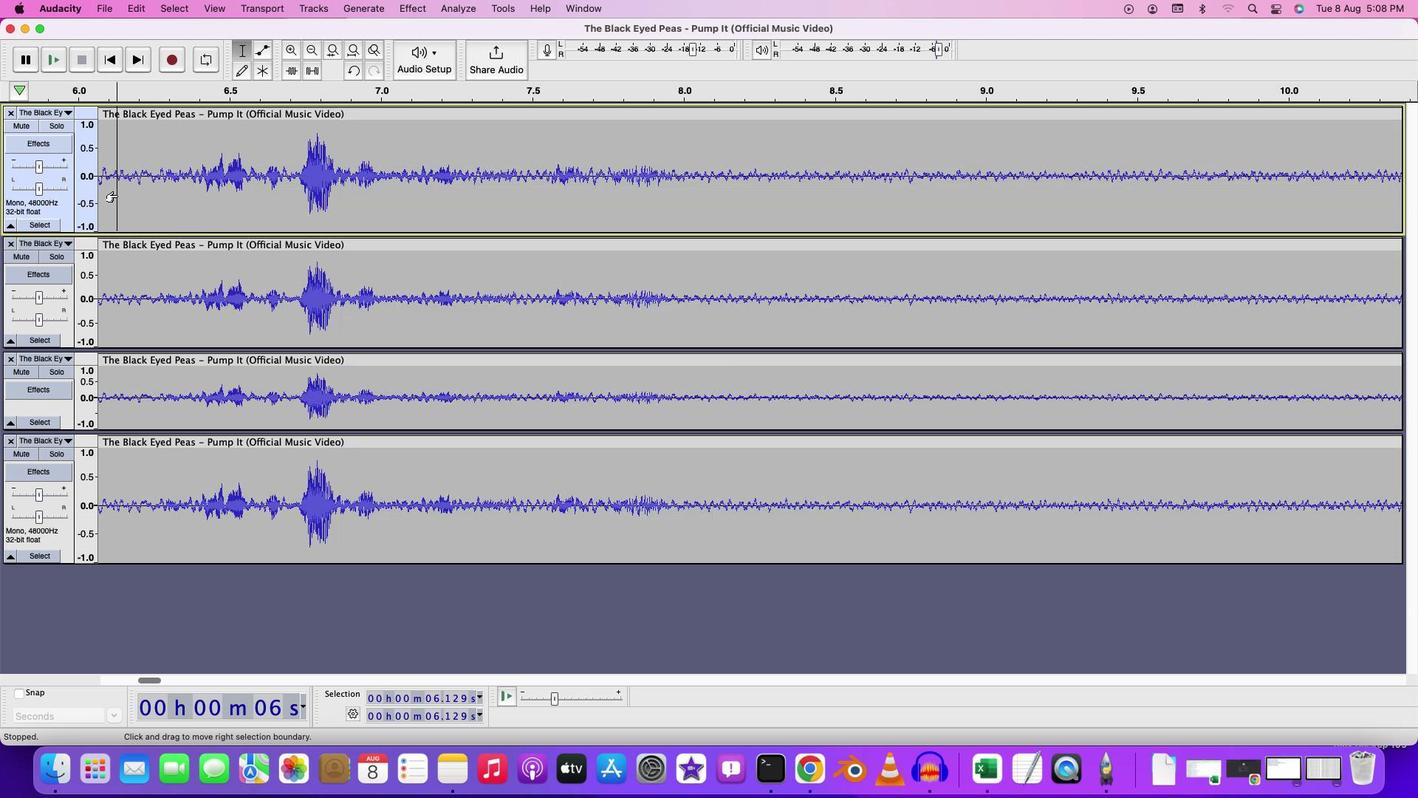 
Action: Mouse scrolled (116, 195) with delta (0, 2)
Screenshot: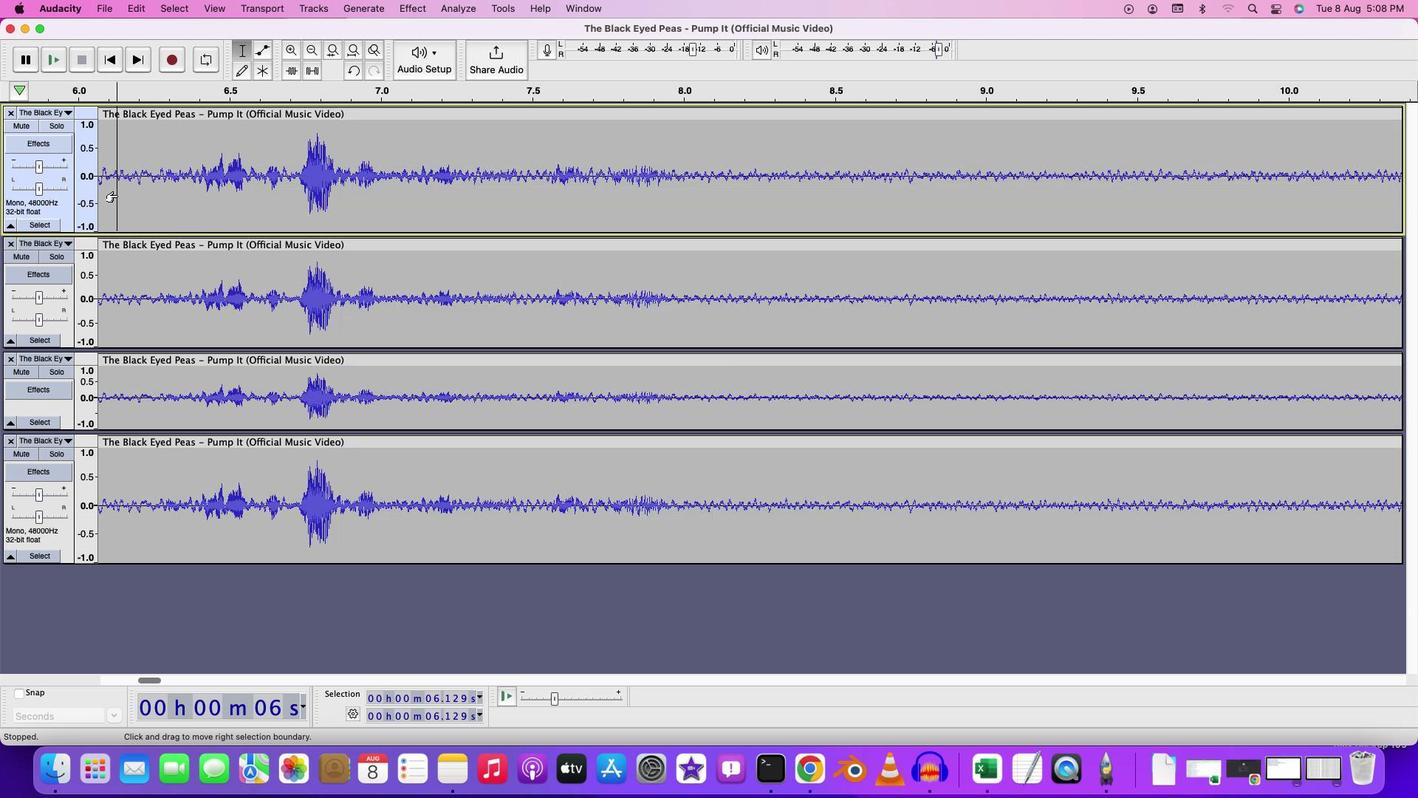 
Action: Mouse scrolled (116, 195) with delta (0, 3)
Screenshot: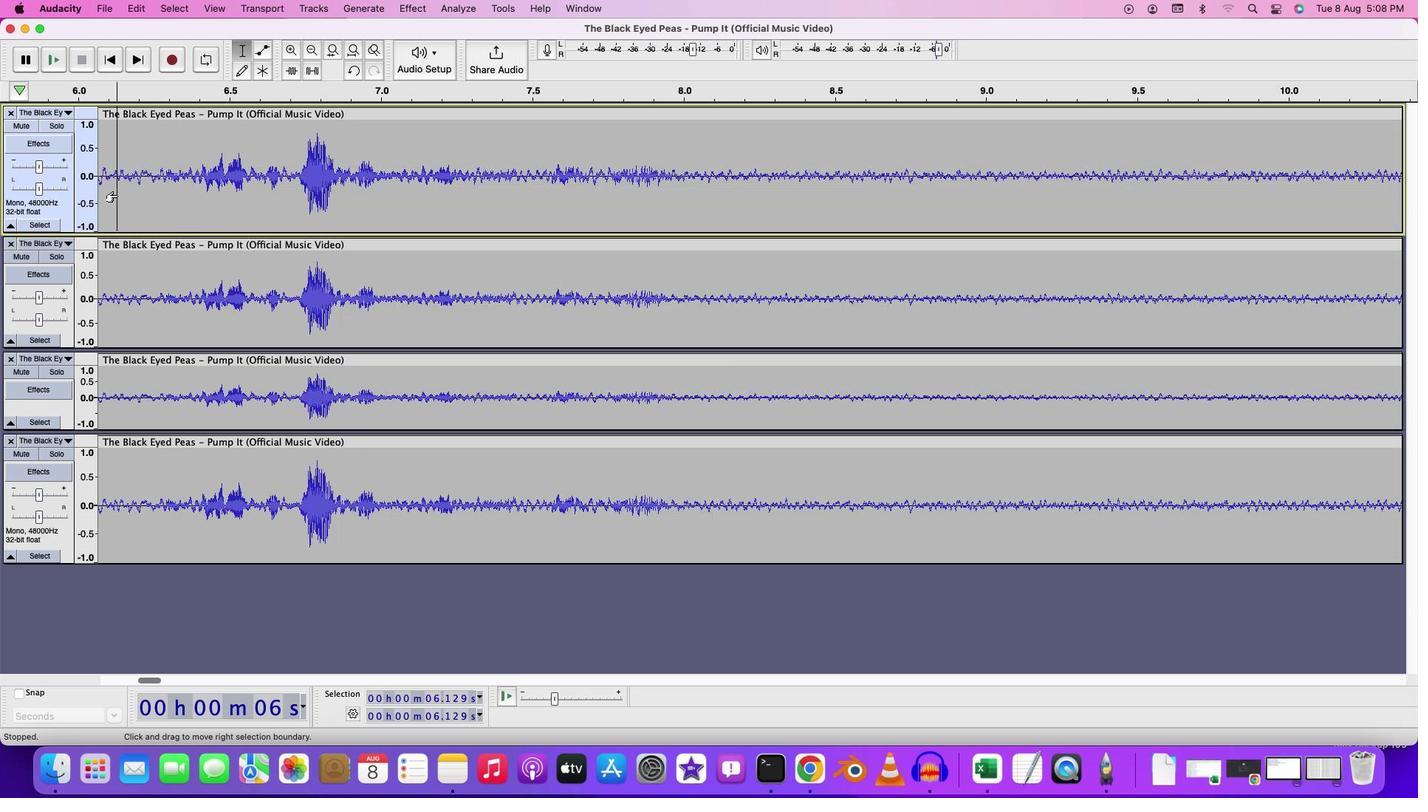 
Action: Mouse scrolled (116, 195) with delta (0, 4)
Screenshot: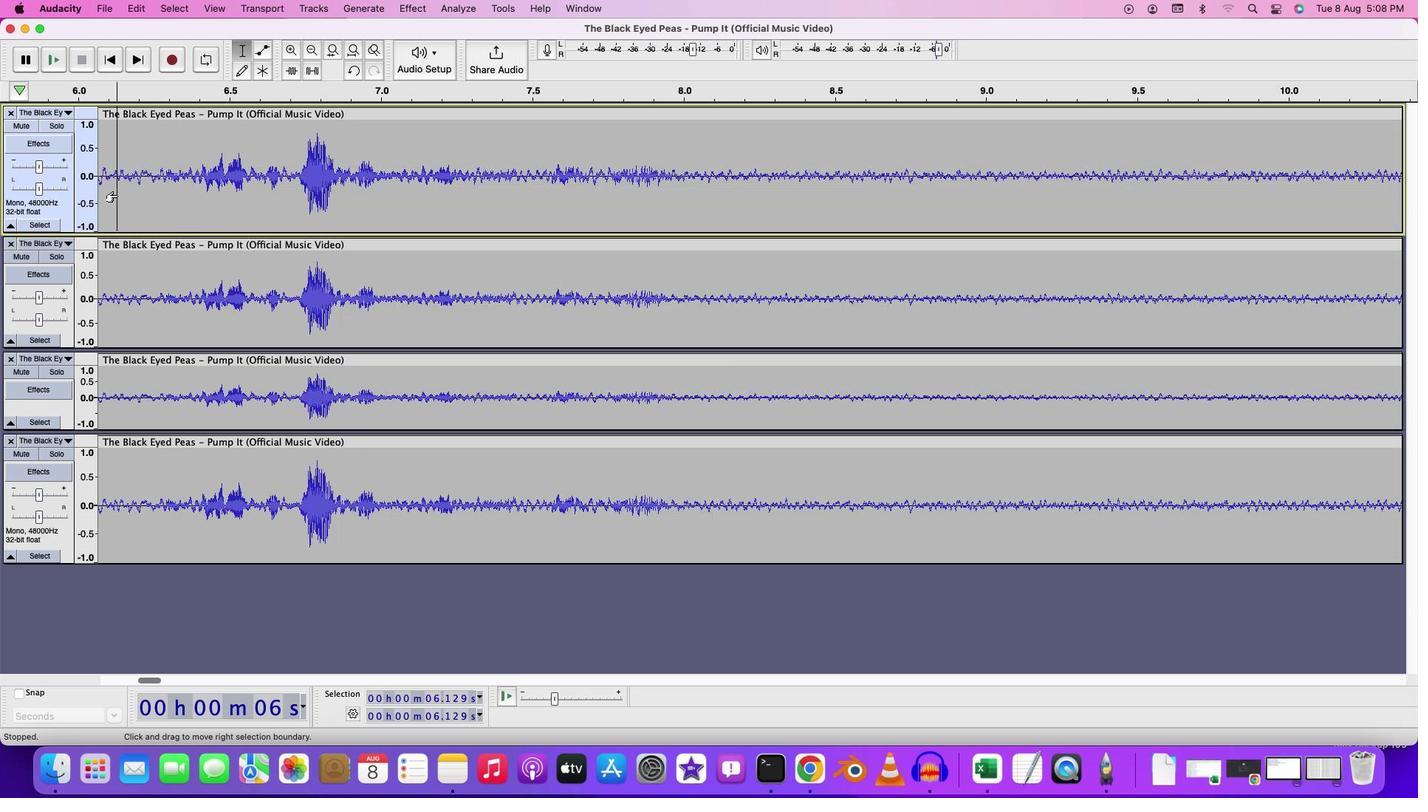 
Action: Mouse scrolled (116, 195) with delta (0, 4)
Screenshot: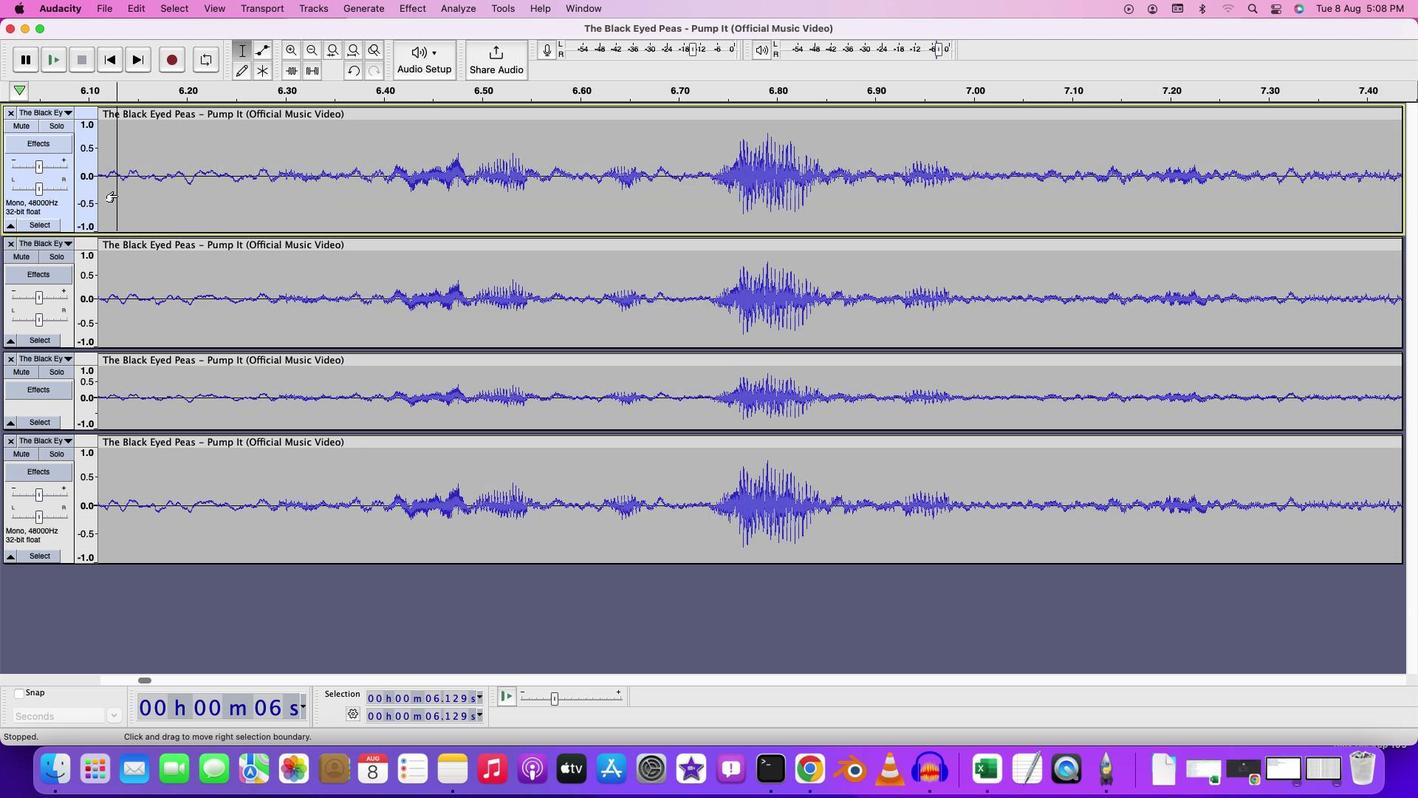 
Action: Mouse moved to (149, 682)
Screenshot: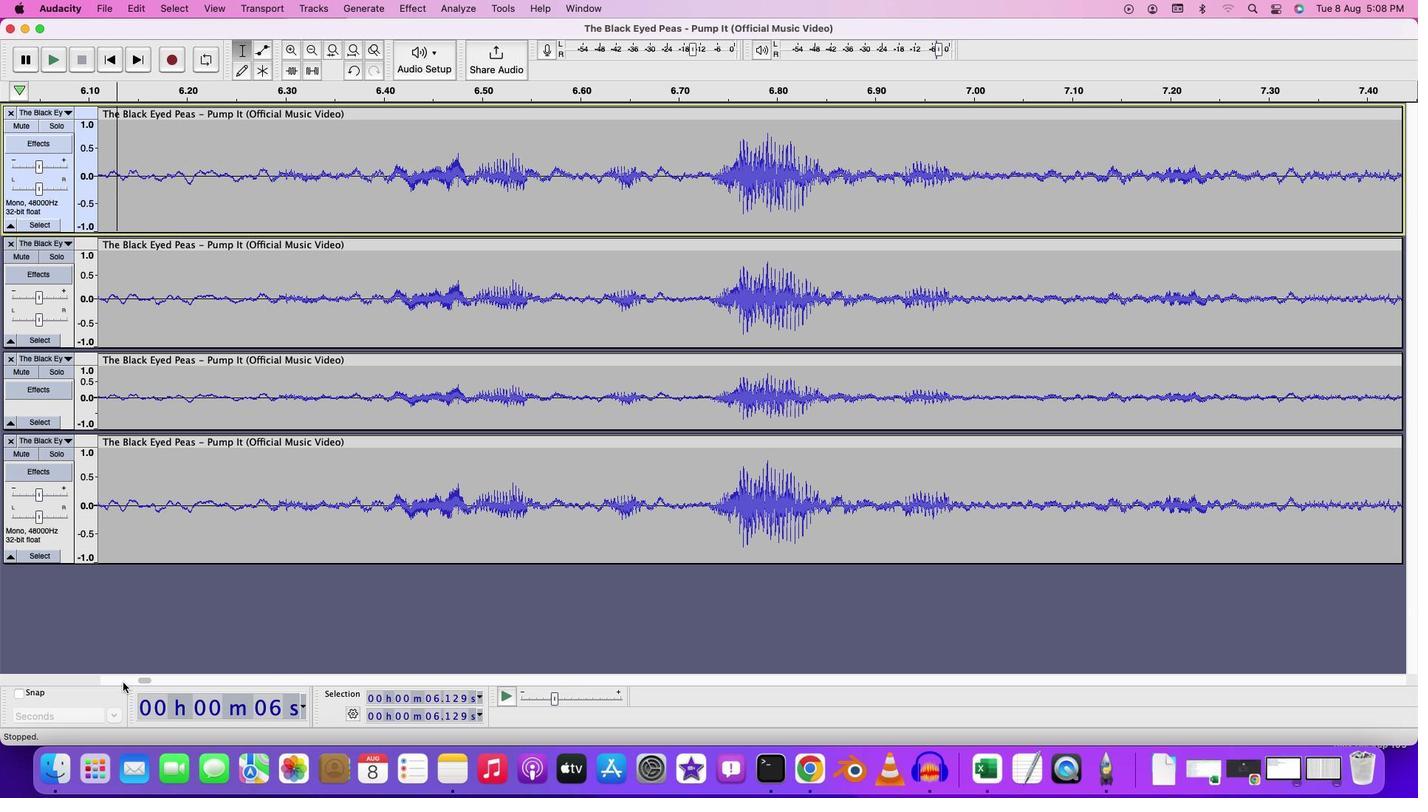
Action: Mouse pressed left at (149, 682)
Screenshot: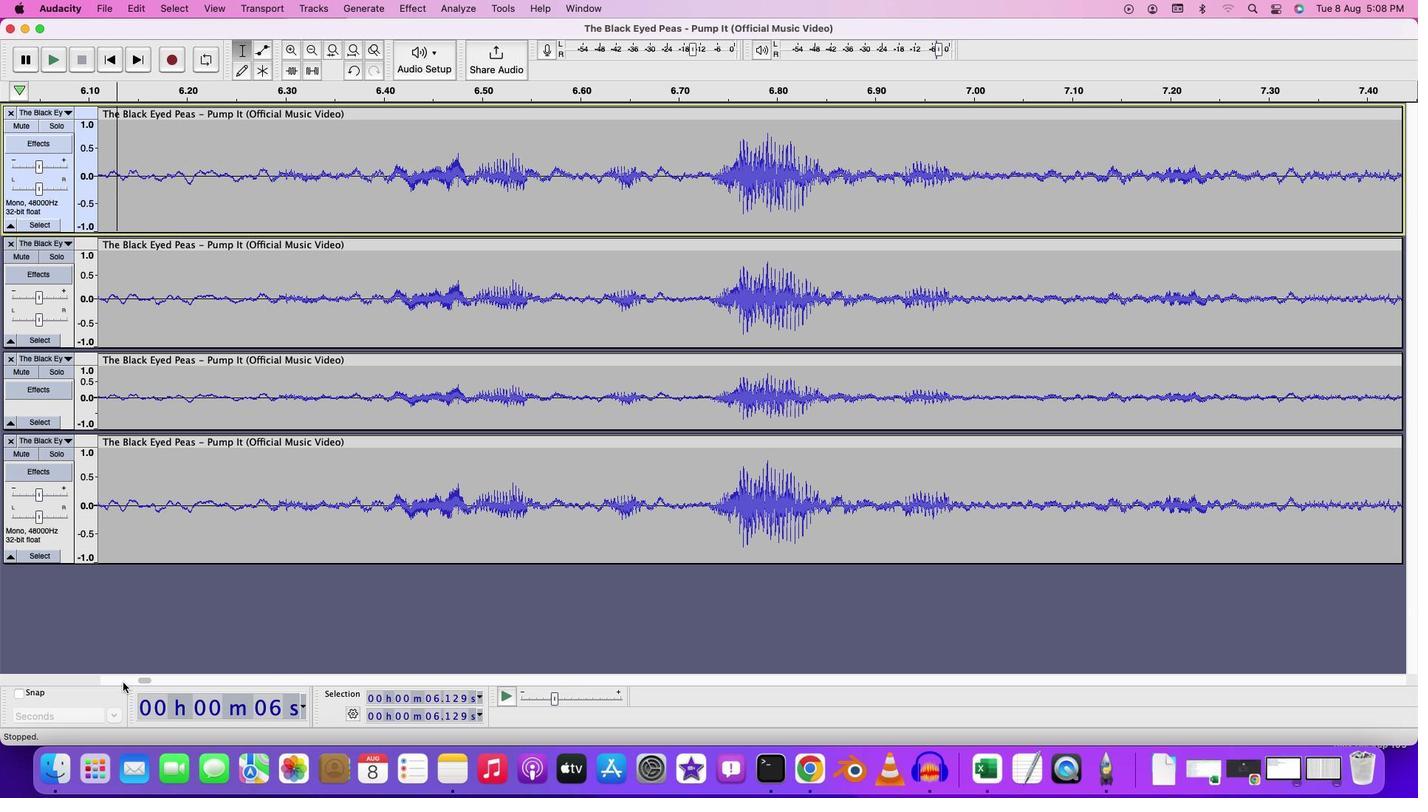
Action: Mouse moved to (286, 399)
Screenshot: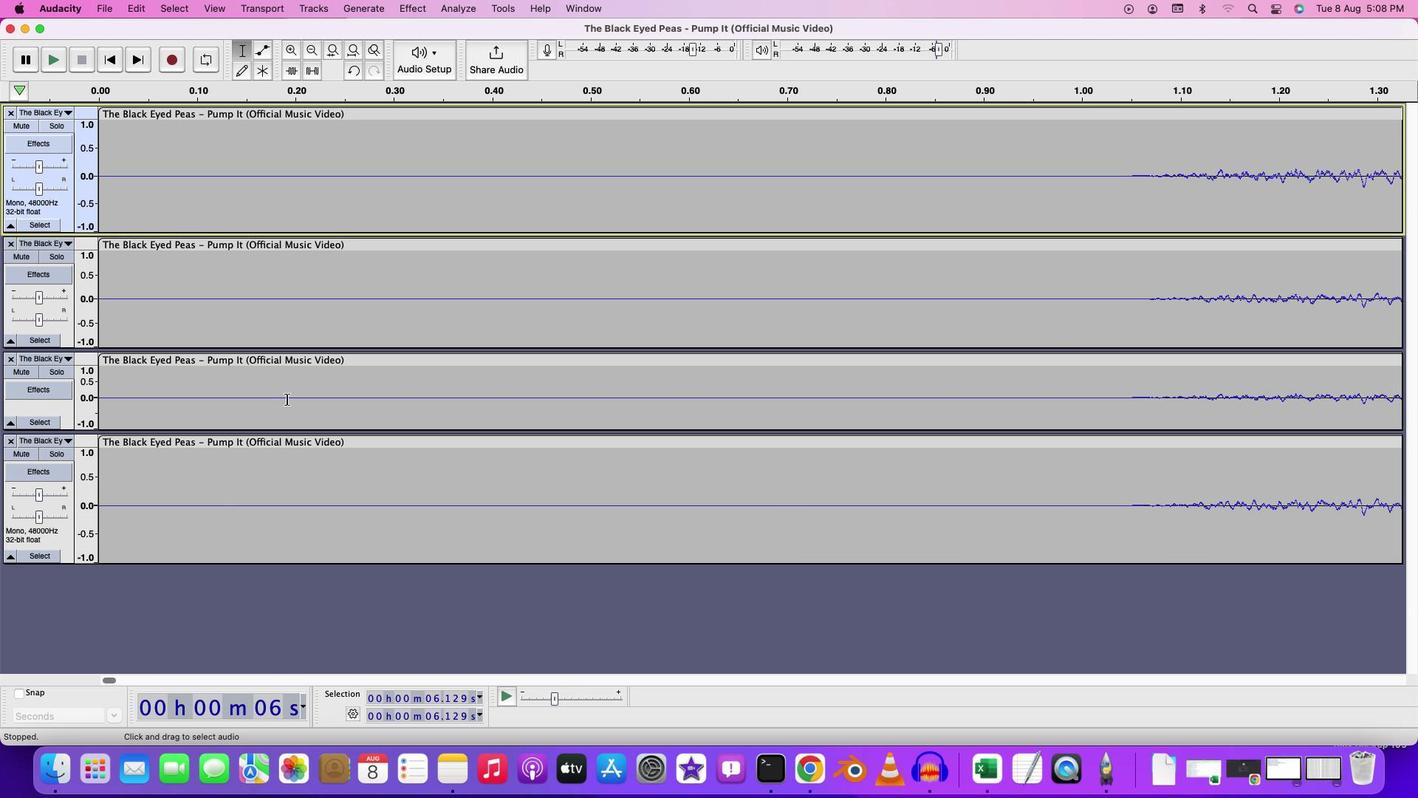 
Action: Mouse scrolled (286, 399) with delta (0, 0)
Screenshot: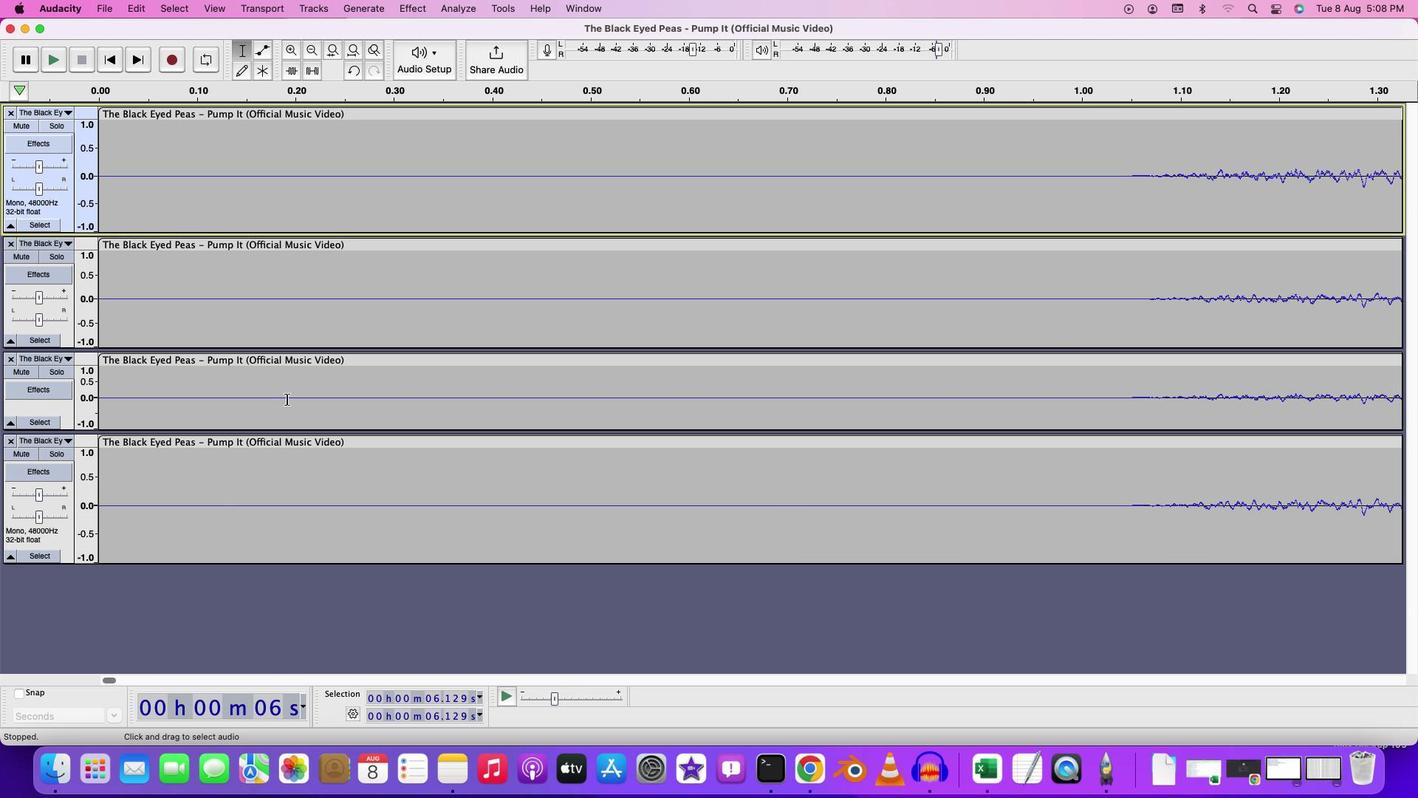 
Action: Mouse scrolled (286, 399) with delta (0, 0)
Screenshot: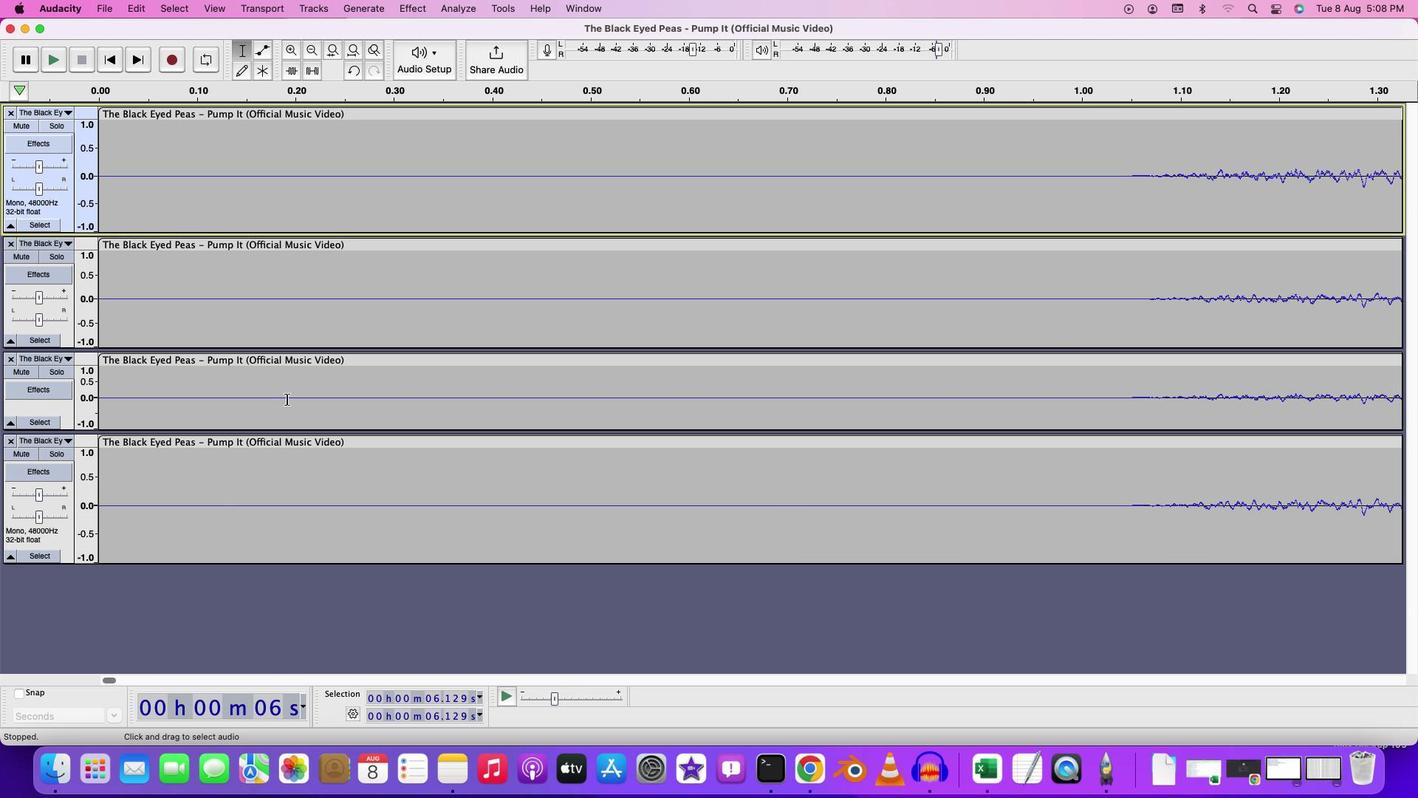 
Action: Mouse moved to (416, 395)
Screenshot: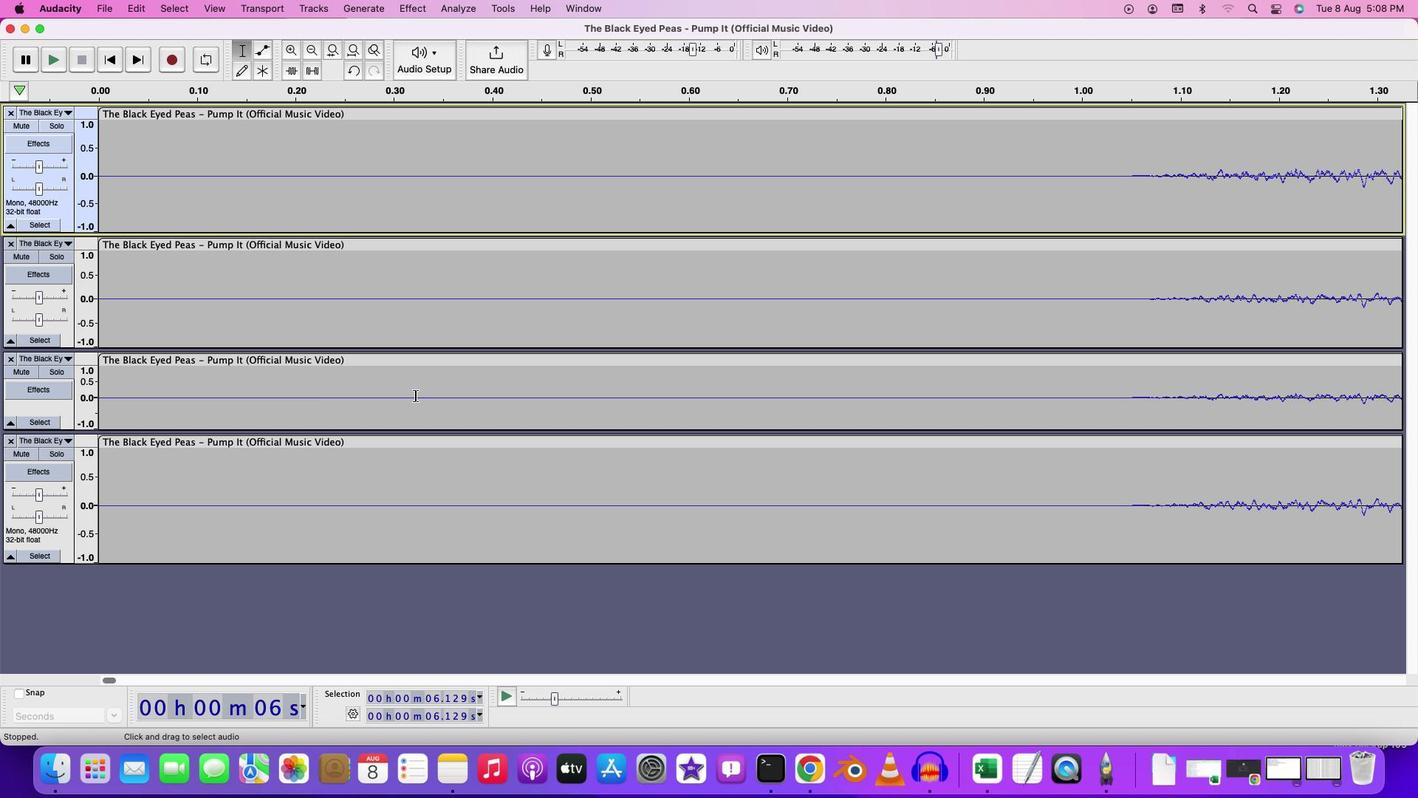 
Action: Key pressed Key.cmd
Screenshot: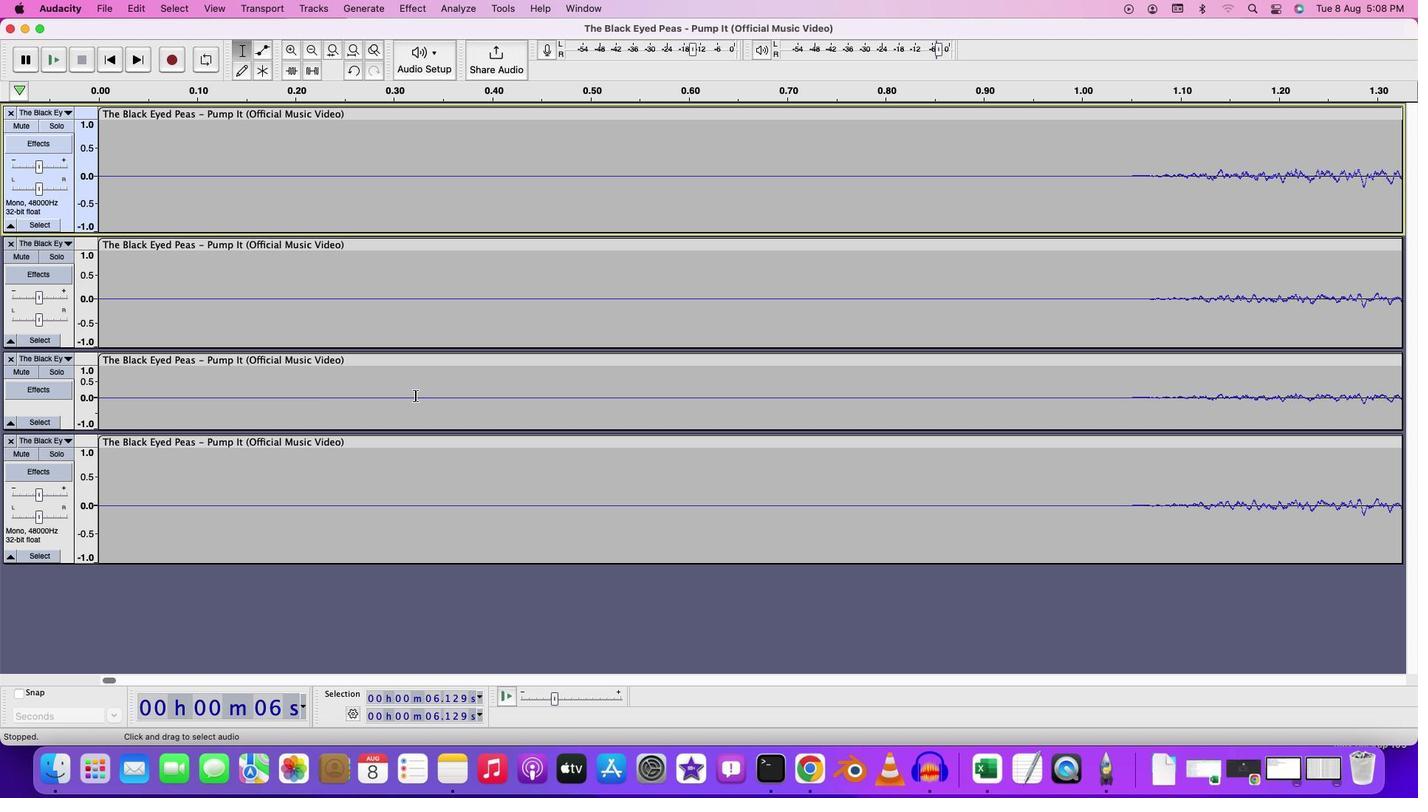 
Action: Mouse scrolled (416, 395) with delta (0, 0)
Screenshot: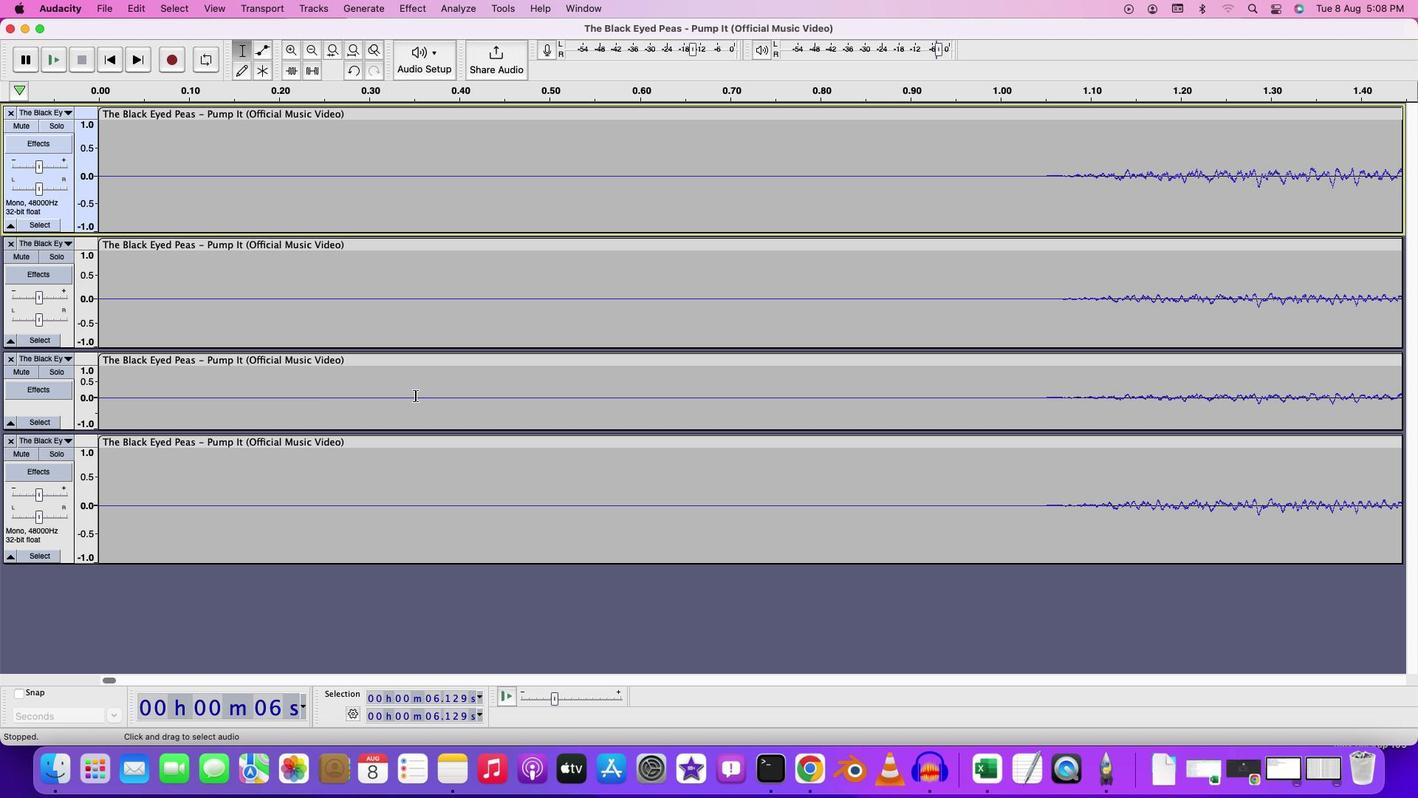 
Action: Mouse scrolled (416, 395) with delta (0, 0)
Screenshot: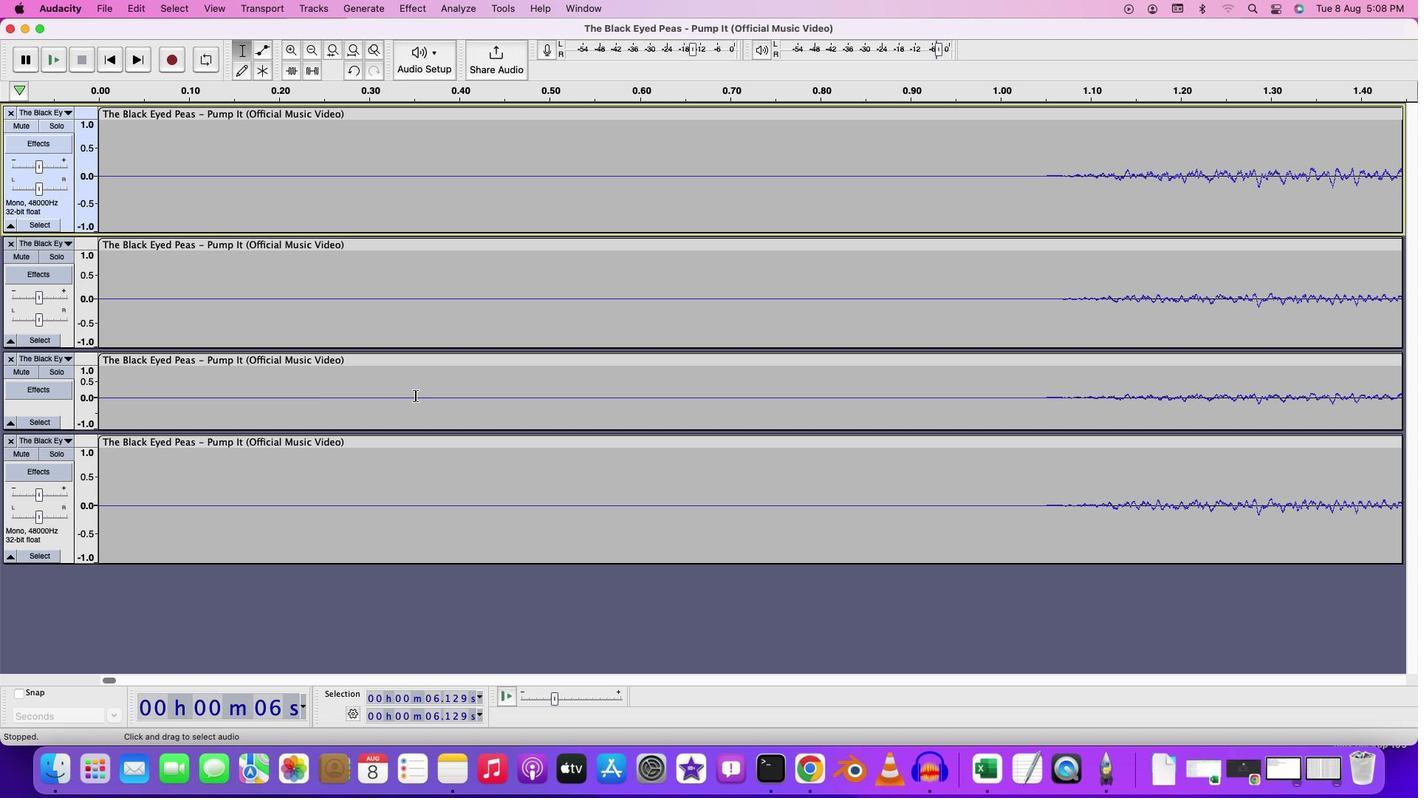 
Action: Mouse scrolled (416, 395) with delta (0, 0)
Screenshot: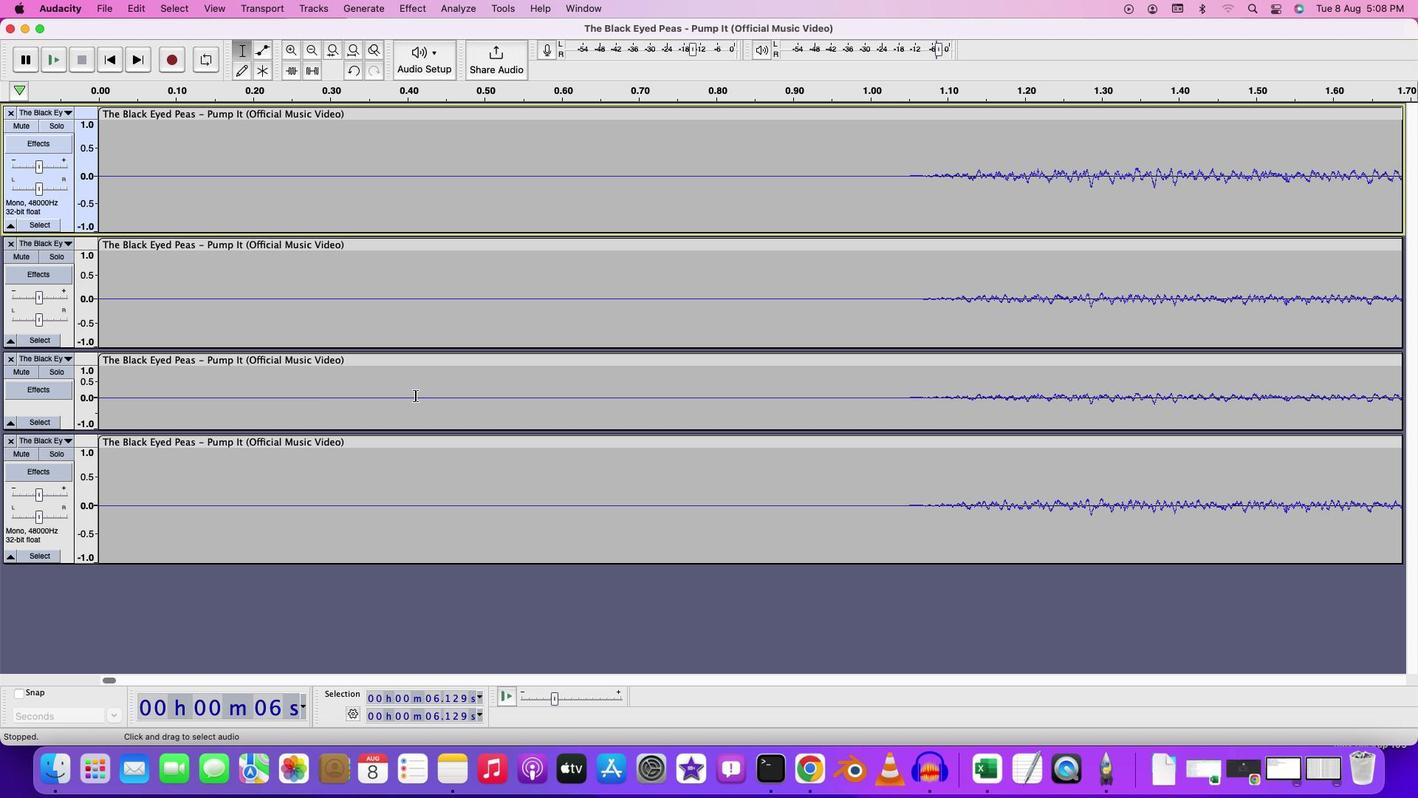 
Action: Mouse scrolled (416, 395) with delta (0, 0)
Screenshot: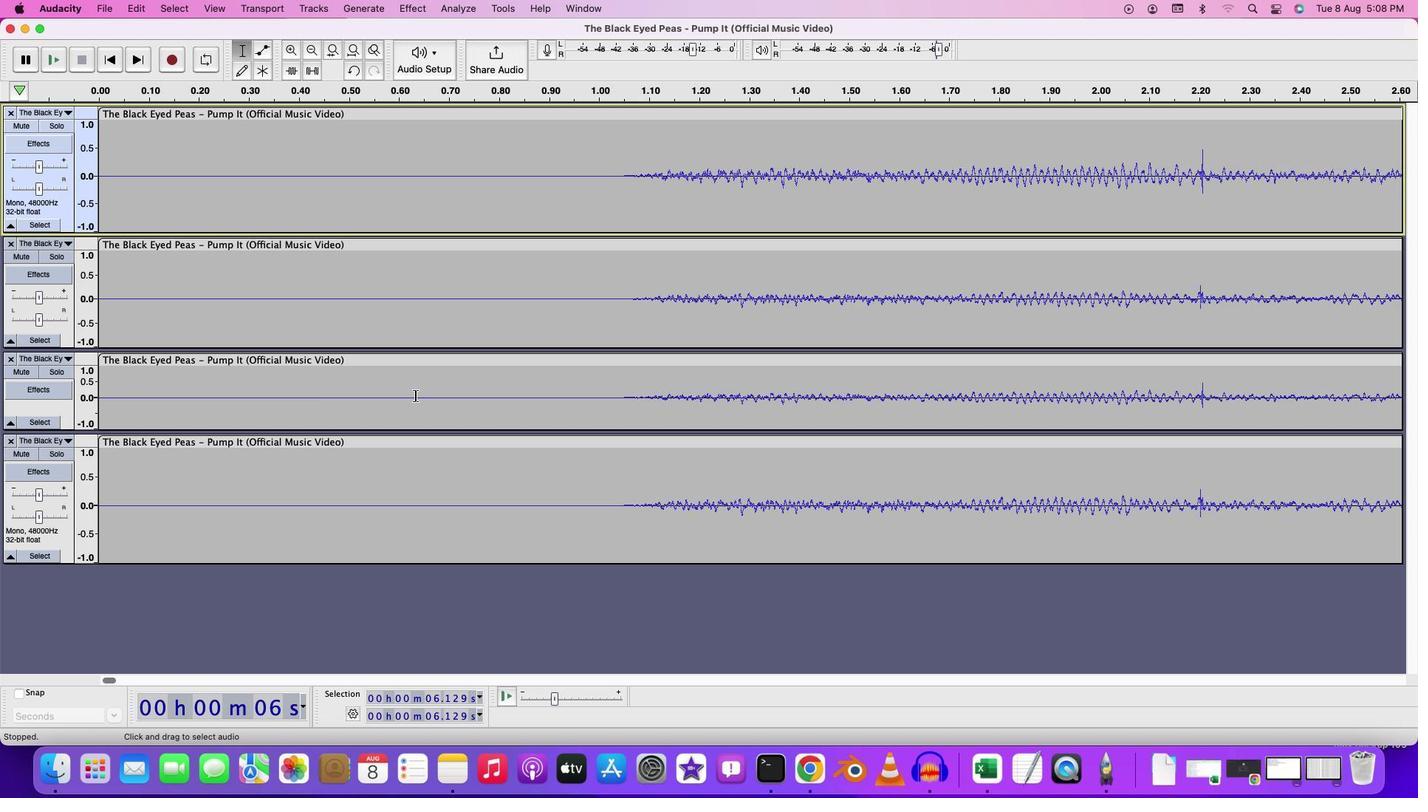 
Action: Mouse scrolled (416, 395) with delta (0, 0)
Screenshot: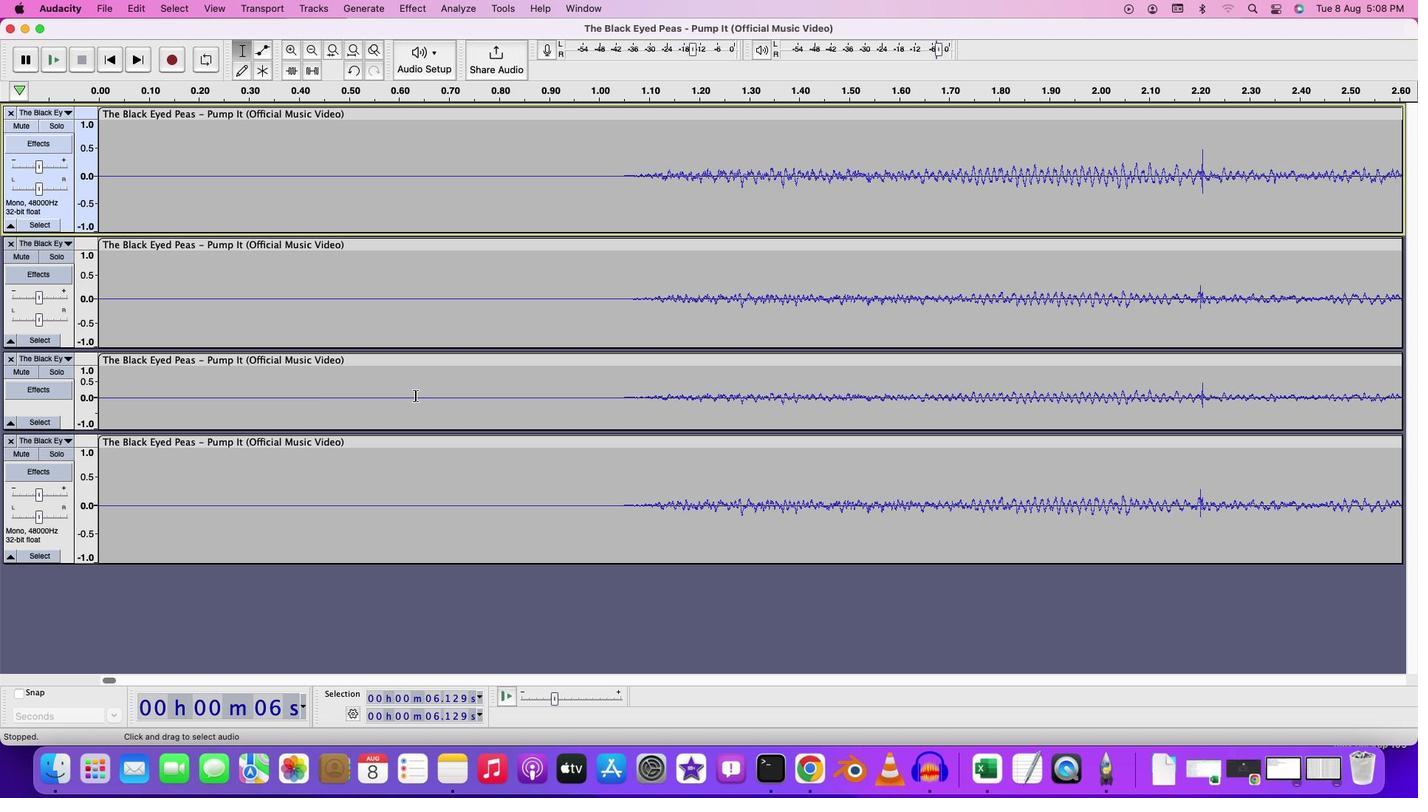 
Action: Mouse scrolled (416, 395) with delta (0, -1)
Screenshot: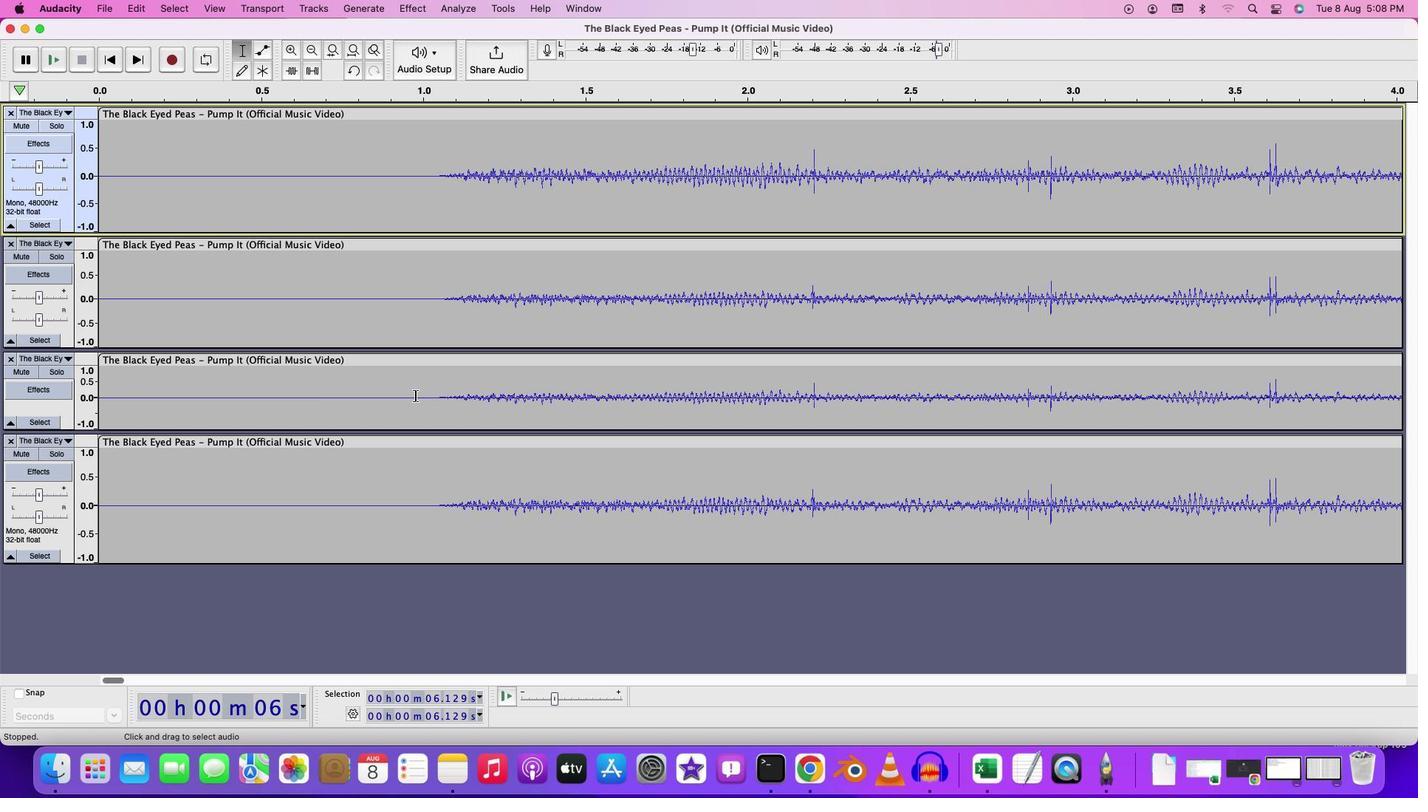 
Action: Mouse scrolled (416, 395) with delta (0, 0)
Screenshot: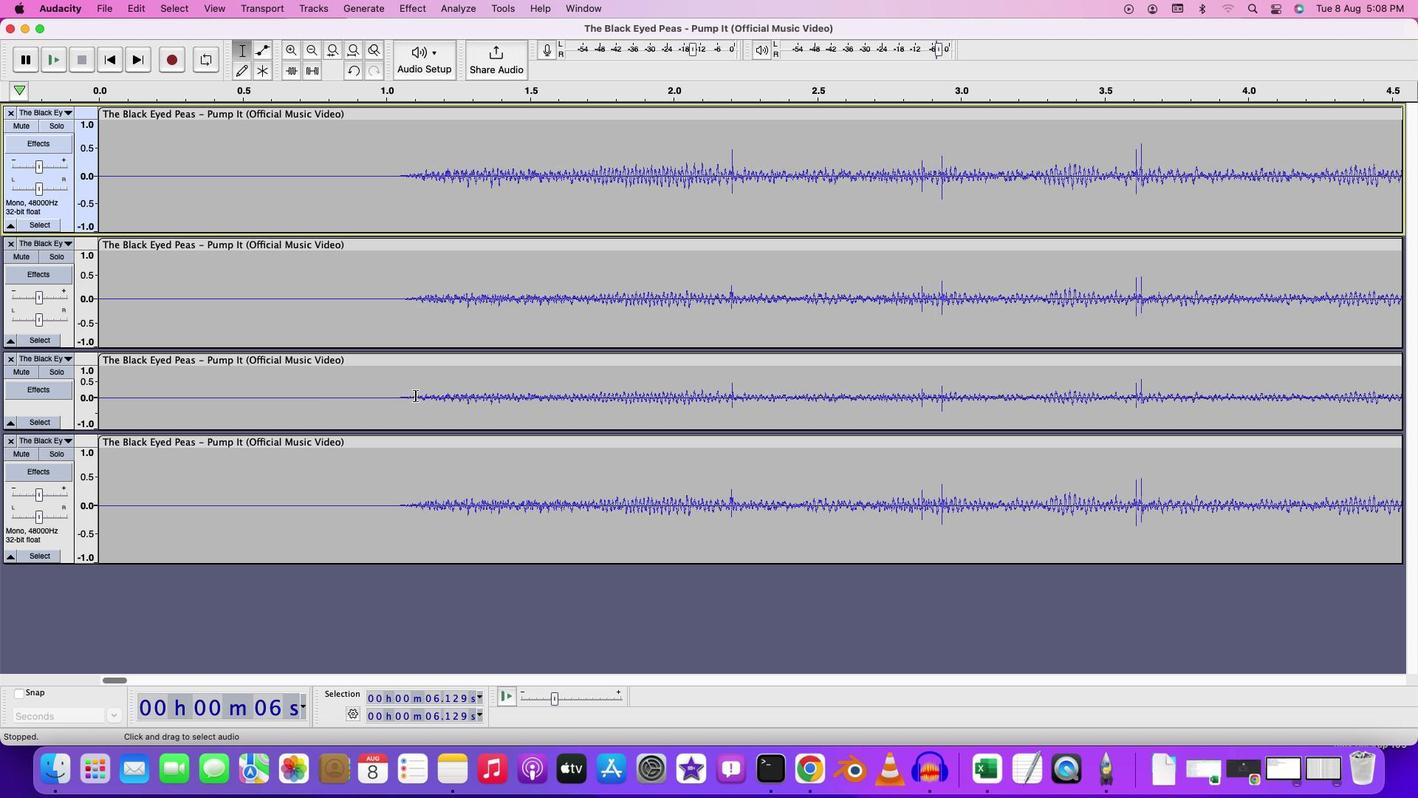 
Action: Mouse scrolled (416, 395) with delta (0, 0)
Screenshot: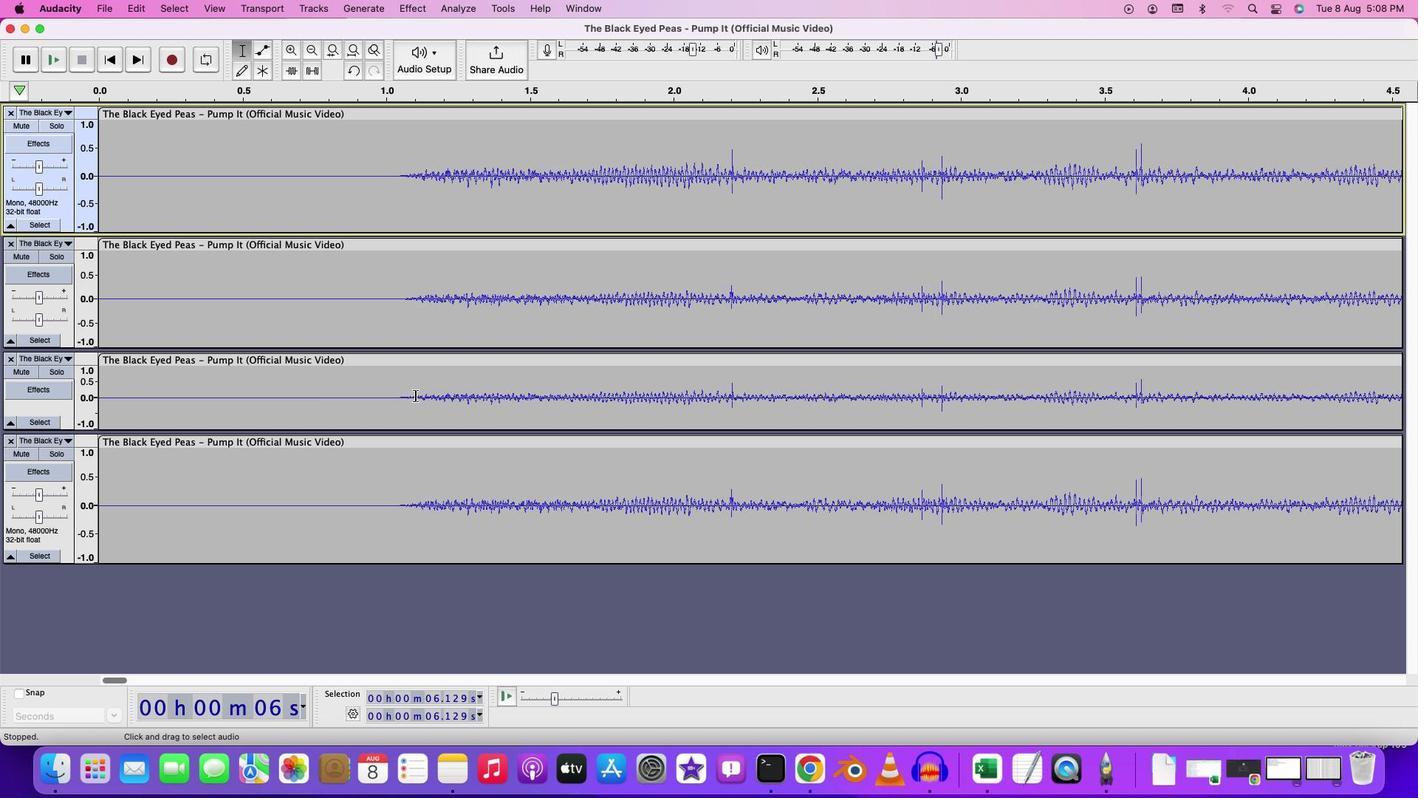 
Action: Mouse moved to (556, 245)
Screenshot: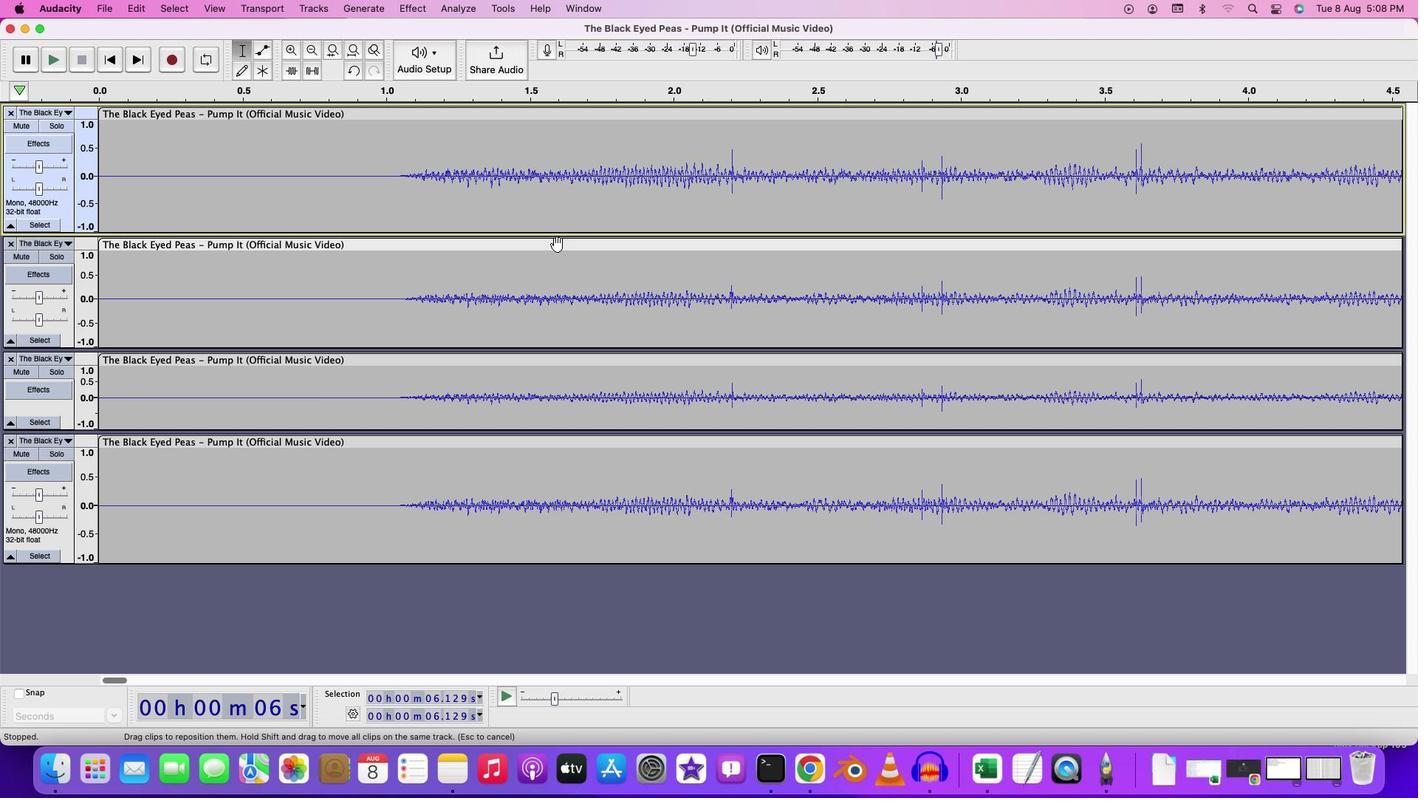 
Action: Mouse pressed left at (556, 245)
Screenshot: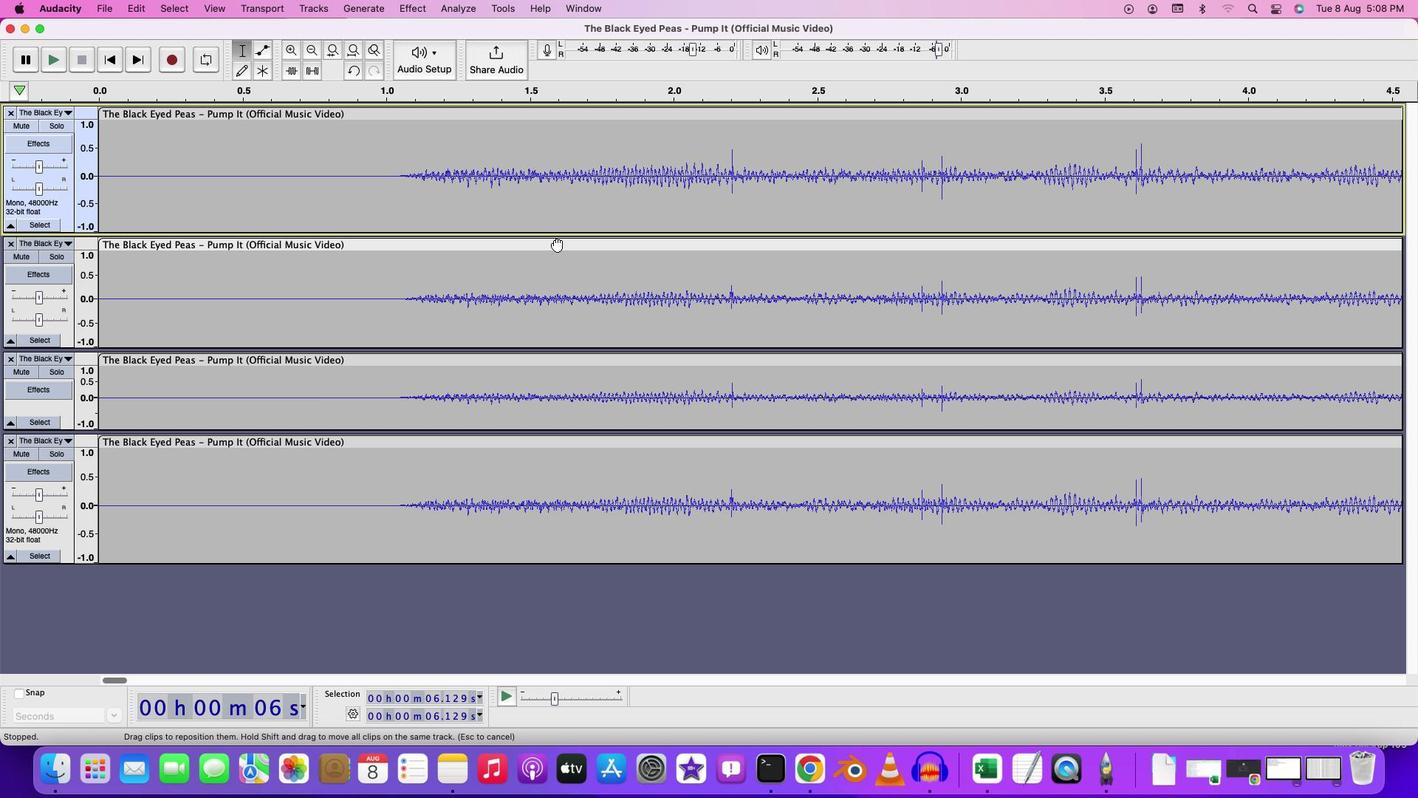 
Action: Mouse moved to (659, 364)
Screenshot: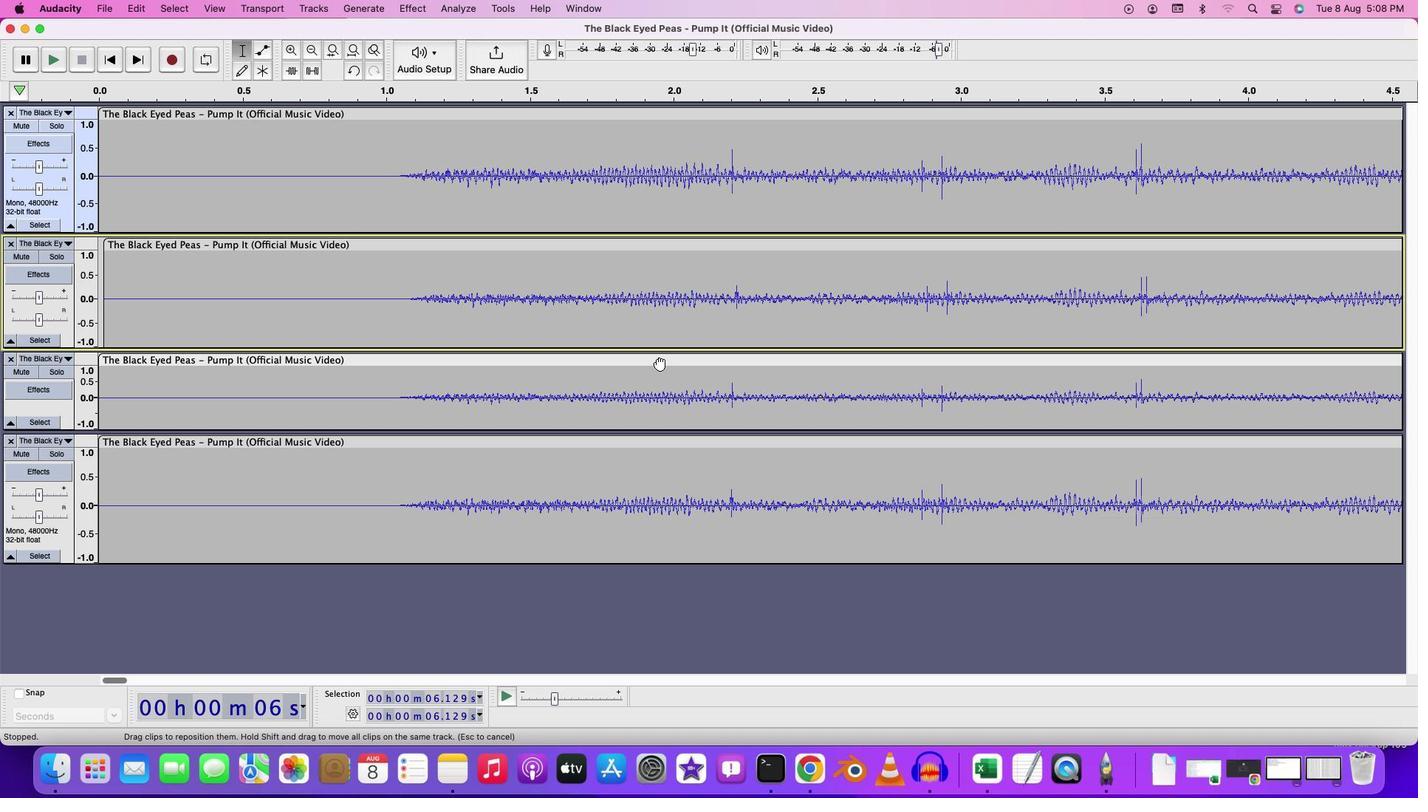 
Action: Mouse pressed left at (659, 364)
Screenshot: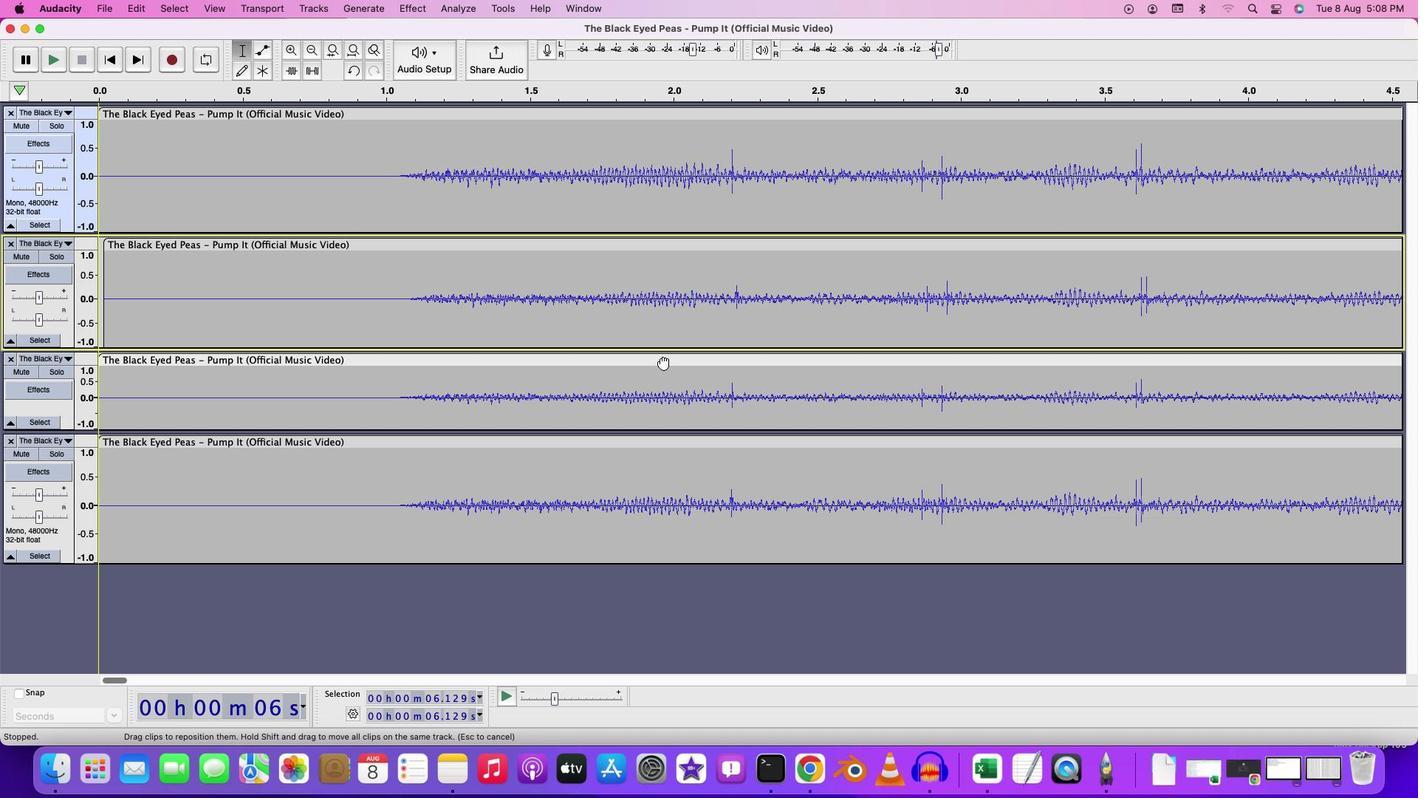 
Action: Mouse moved to (676, 445)
Screenshot: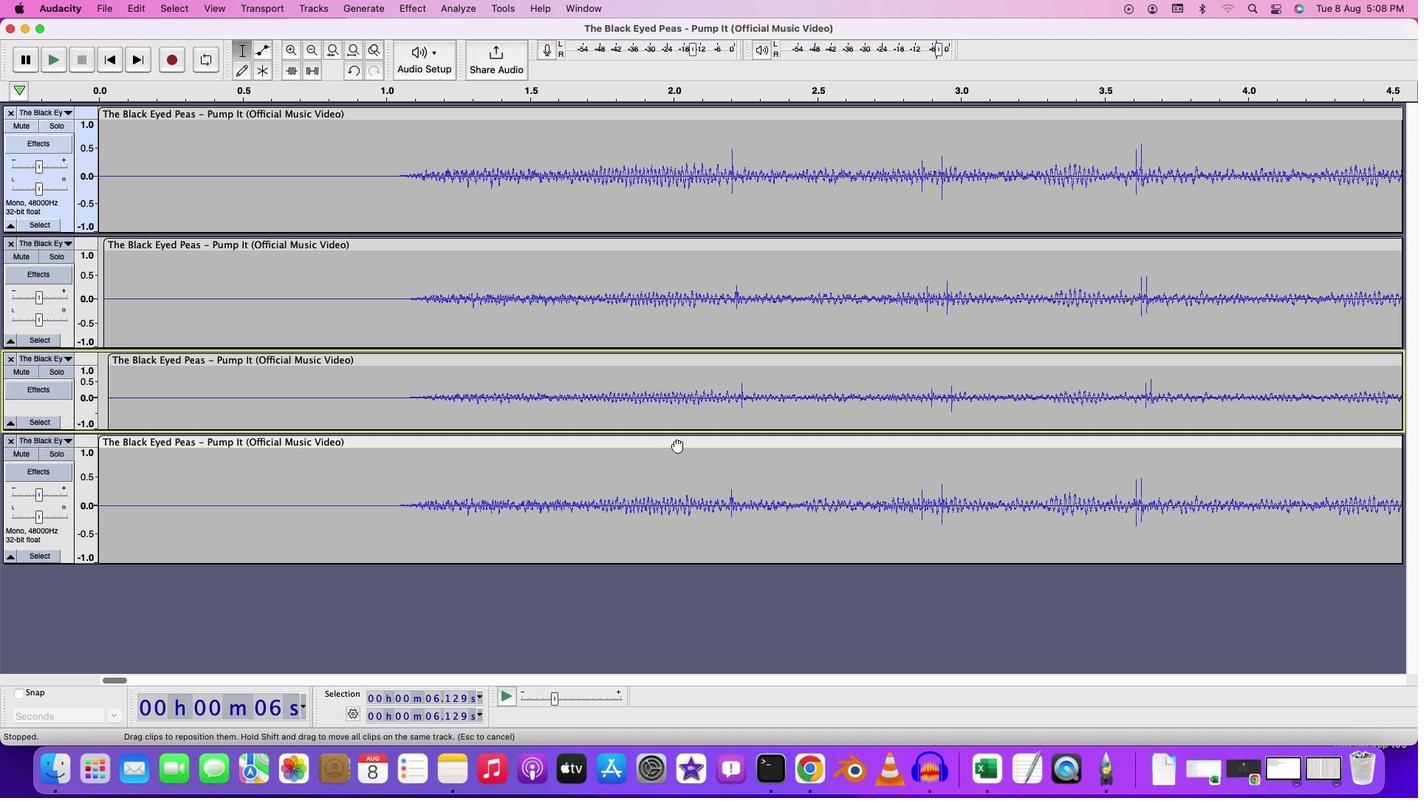 
Action: Mouse pressed left at (676, 445)
Screenshot: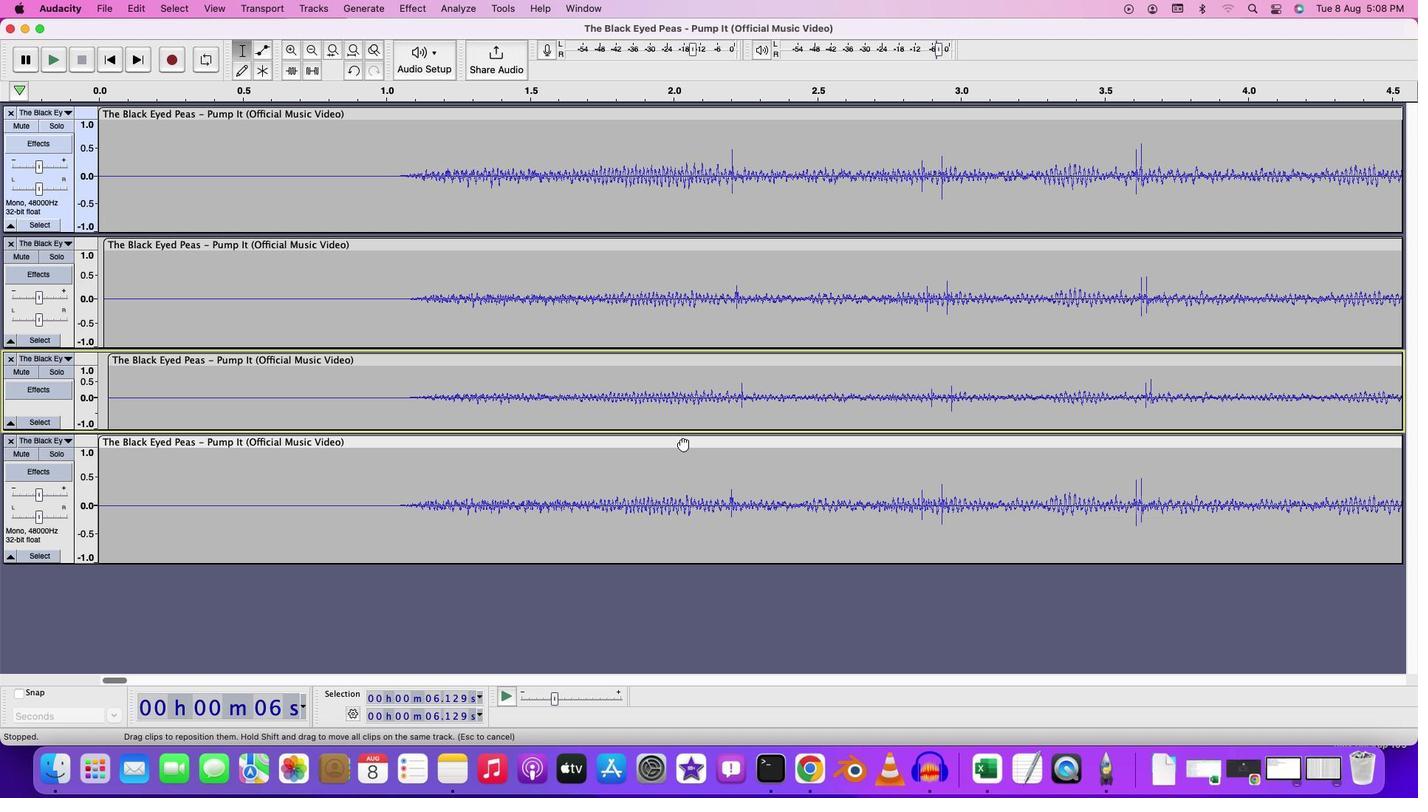 
Action: Mouse moved to (311, 153)
Screenshot: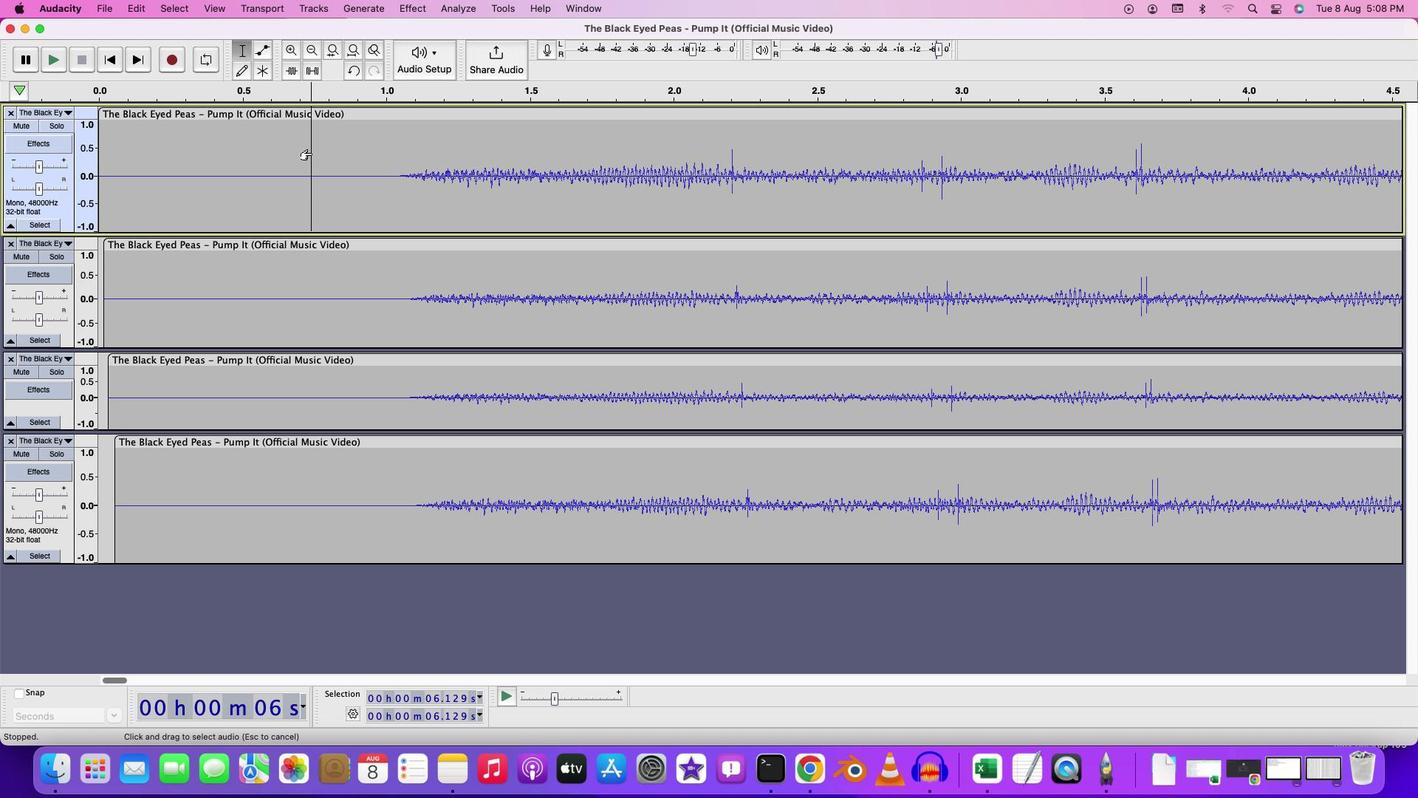 
Action: Mouse pressed left at (311, 153)
Screenshot: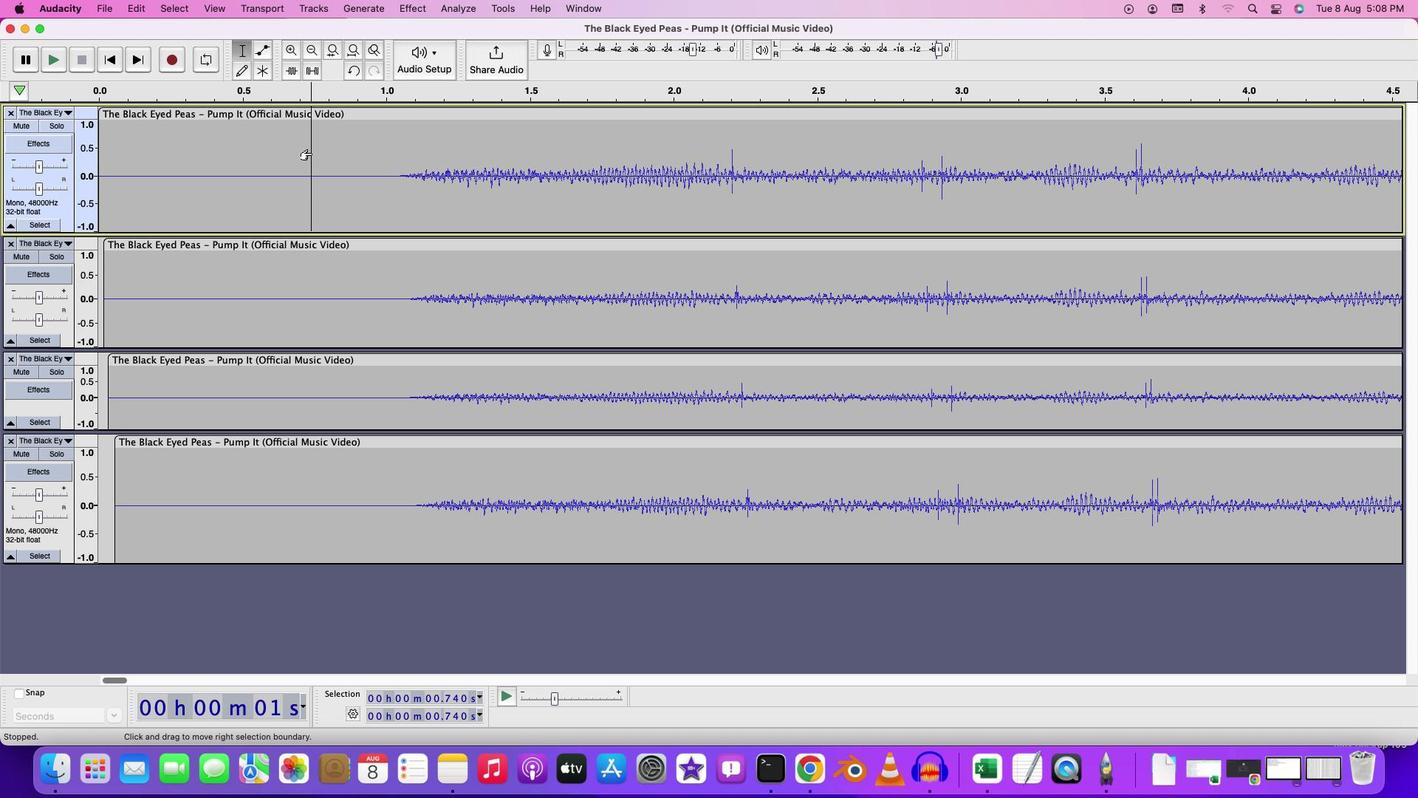 
Action: Key pressed Key.space
Screenshot: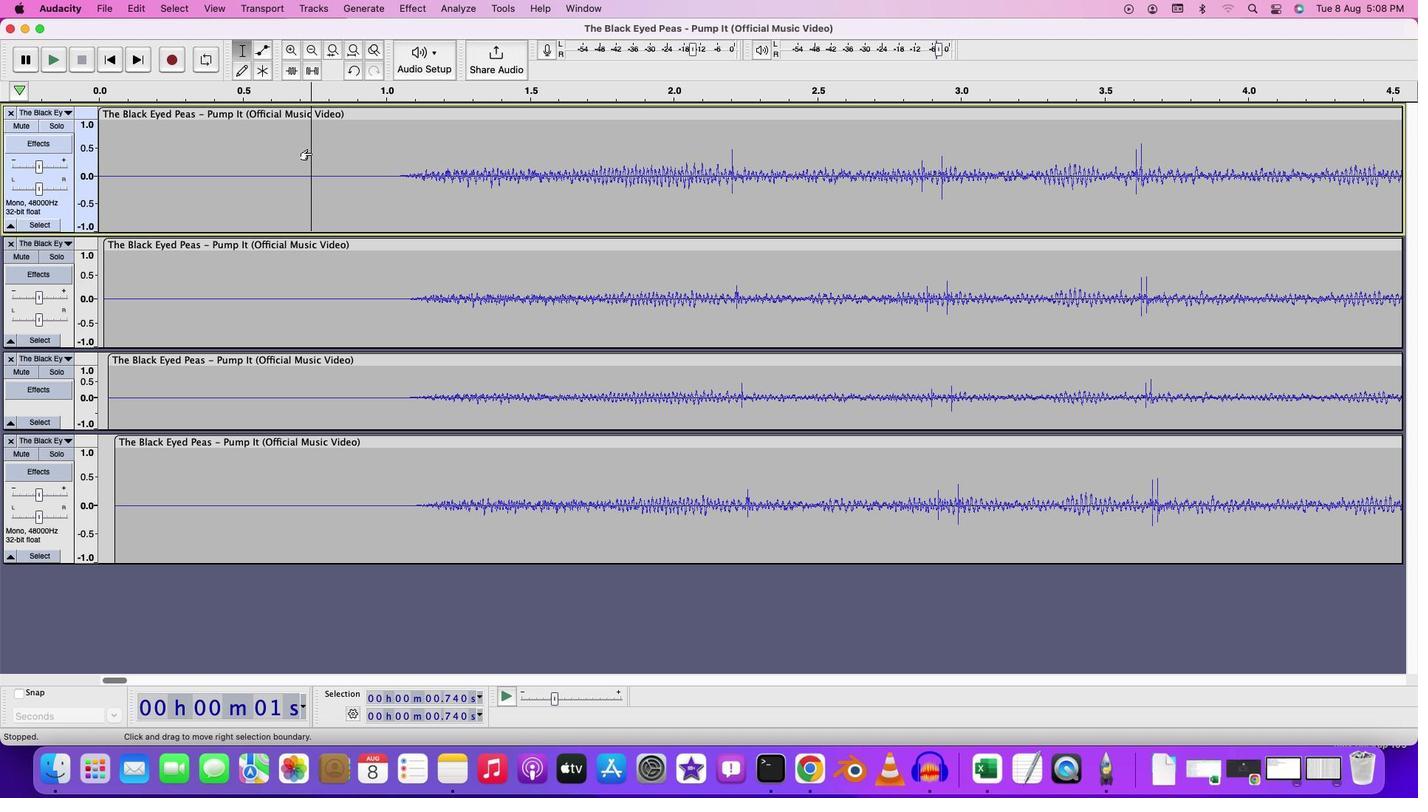 
Action: Mouse moved to (403, 266)
Screenshot: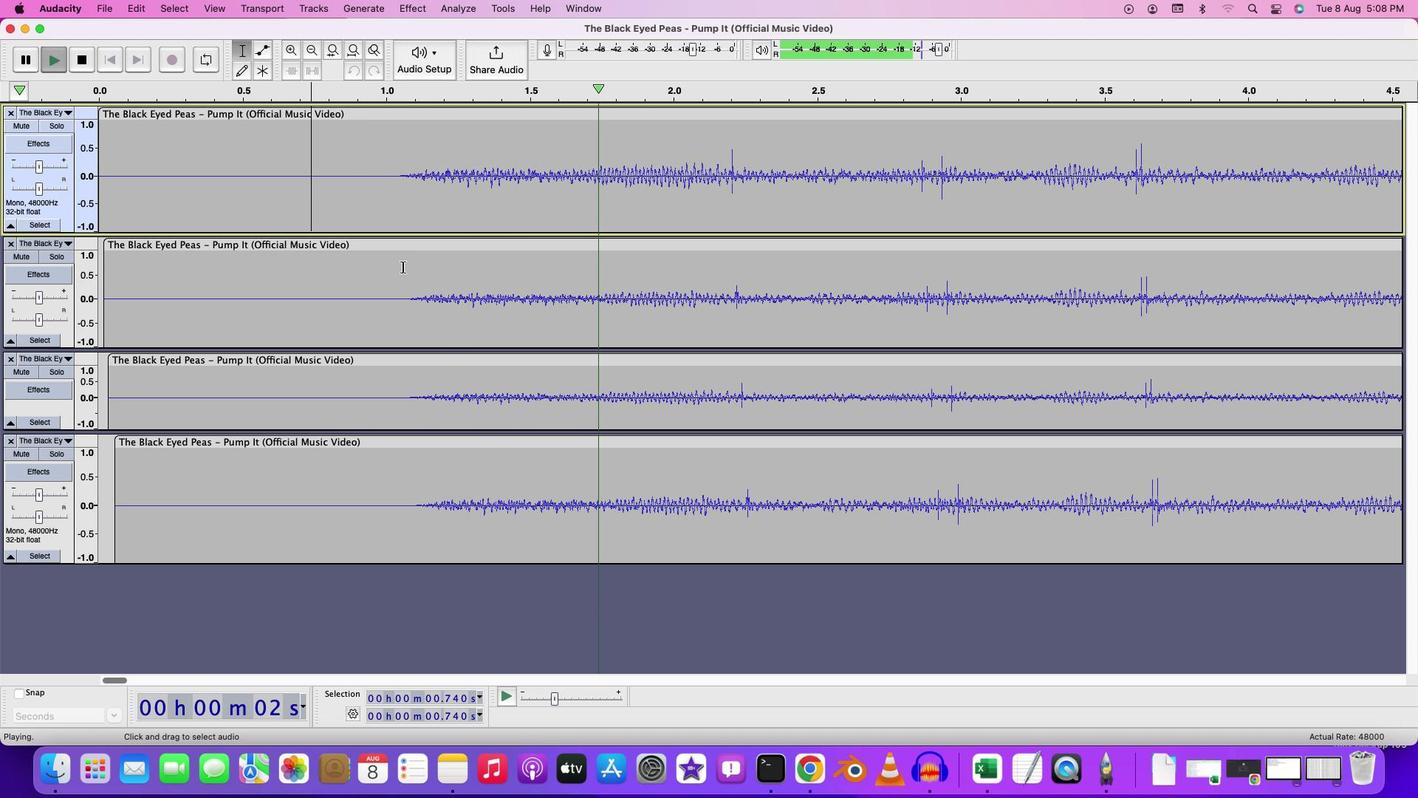 
Action: Key pressed Key.cmd
Screenshot: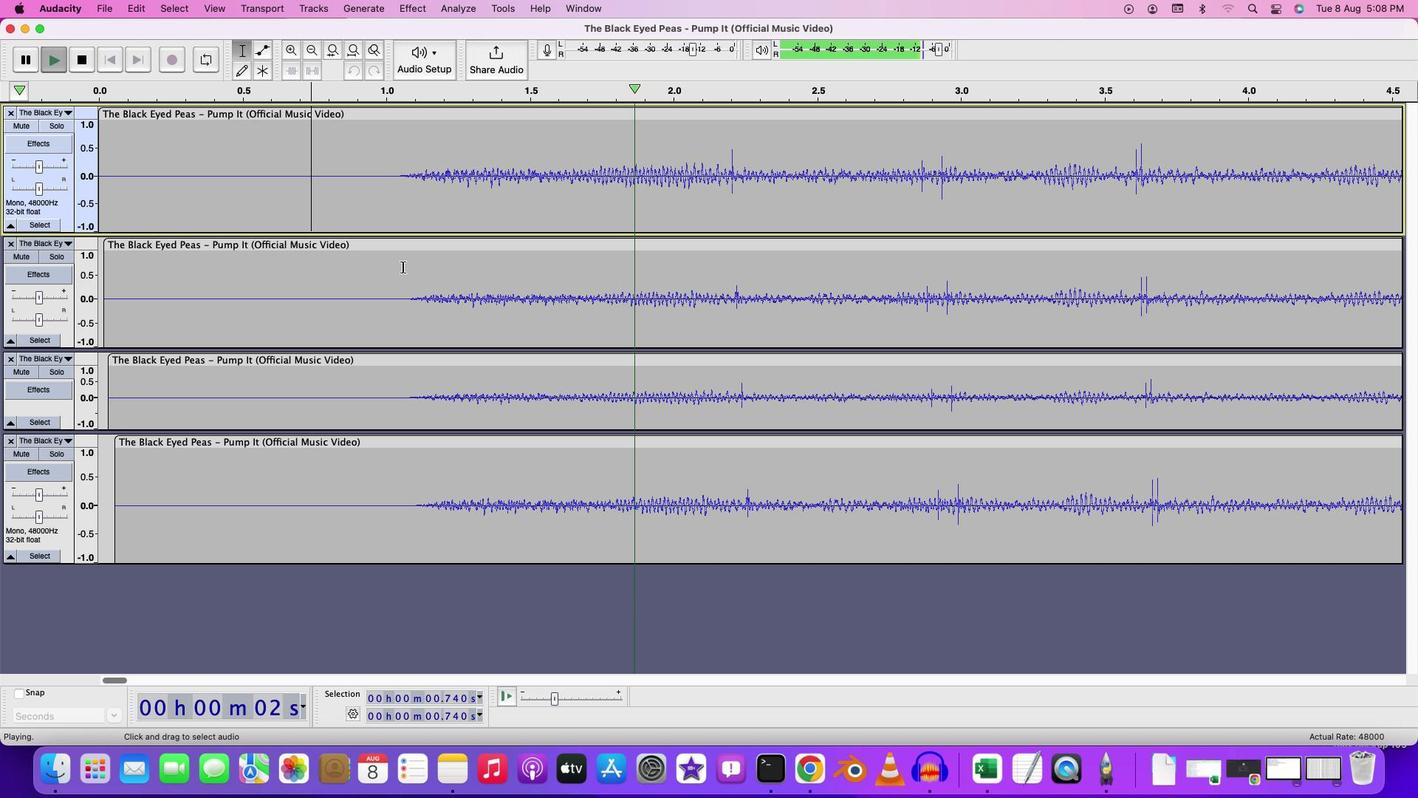 
Action: Mouse scrolled (403, 266) with delta (0, 0)
Screenshot: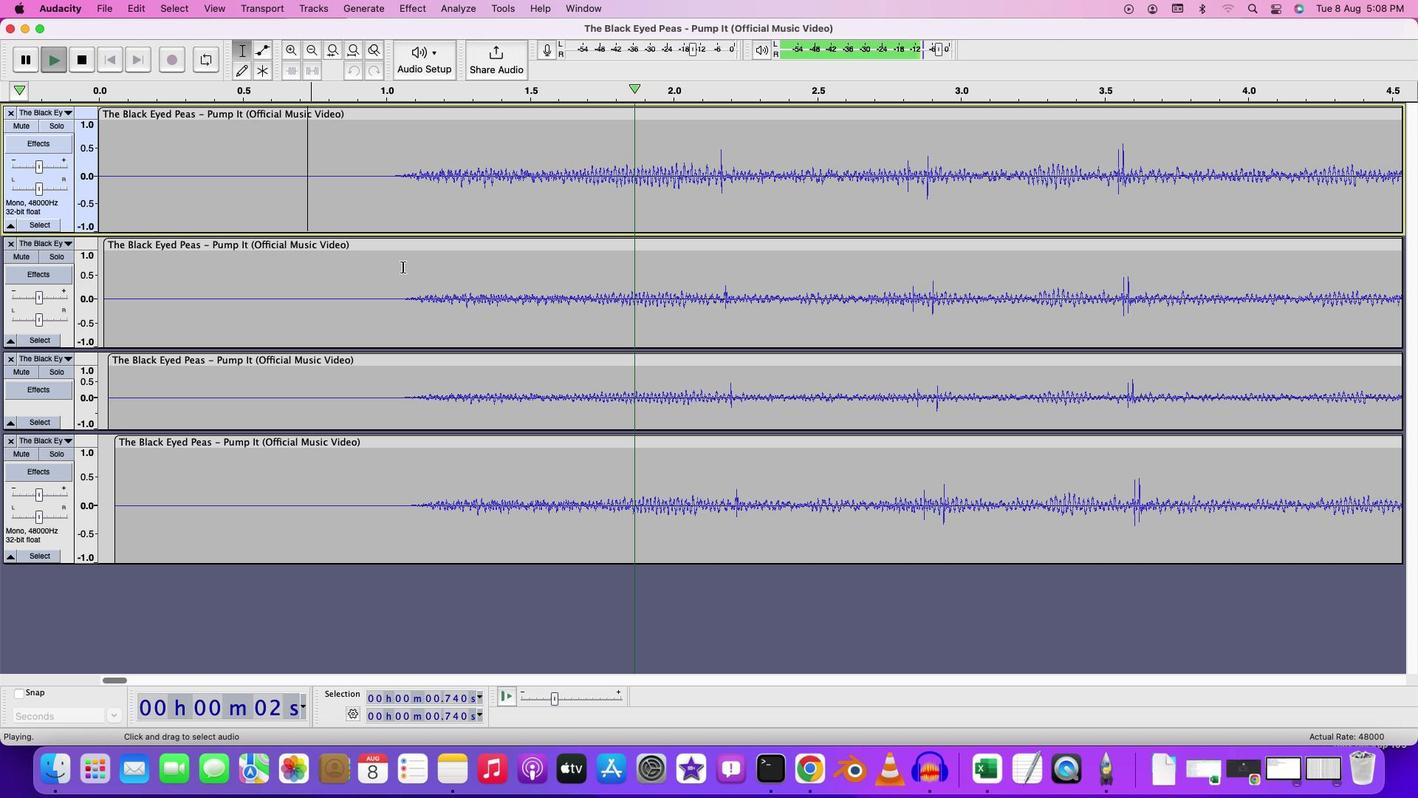
Action: Mouse scrolled (403, 266) with delta (0, 0)
Screenshot: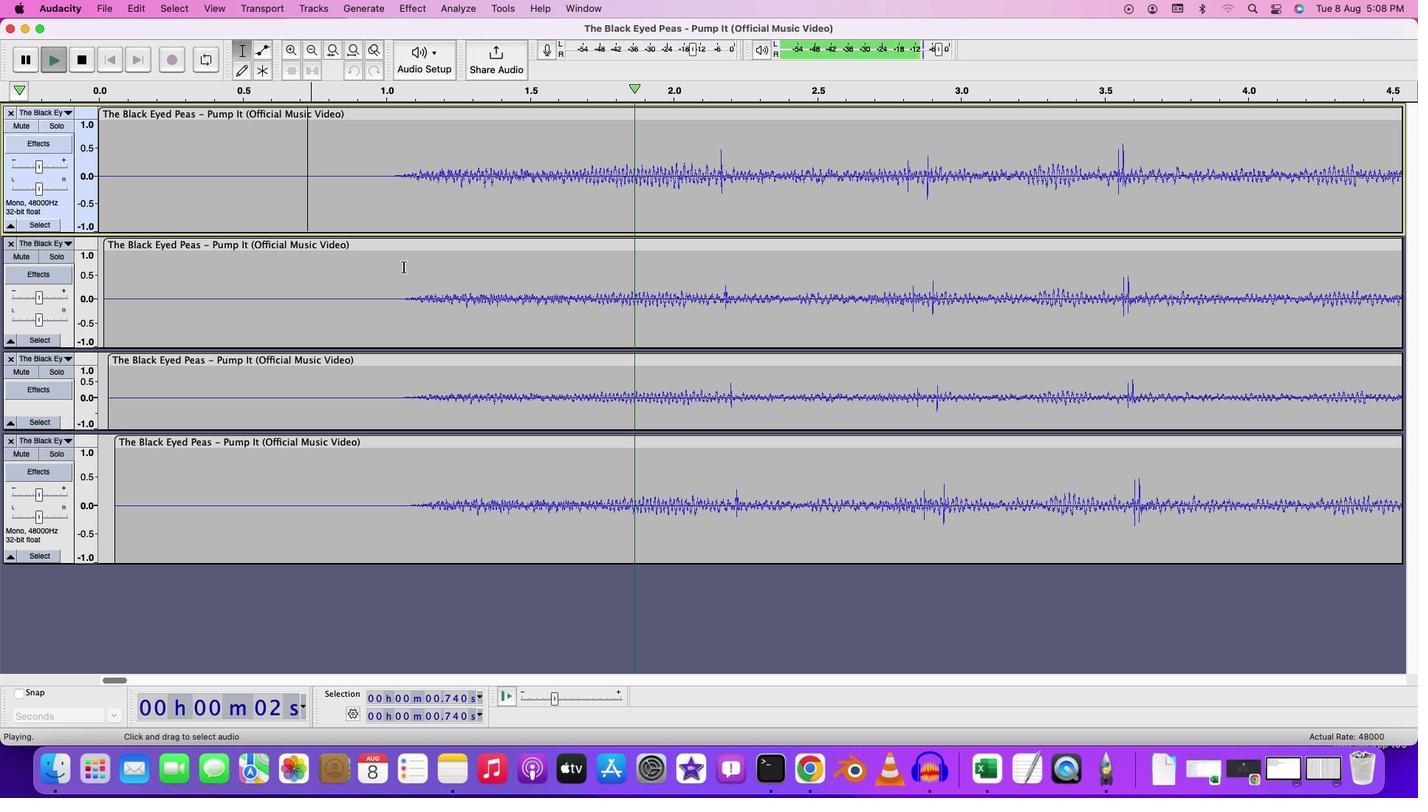 
Action: Mouse scrolled (403, 266) with delta (0, -1)
Screenshot: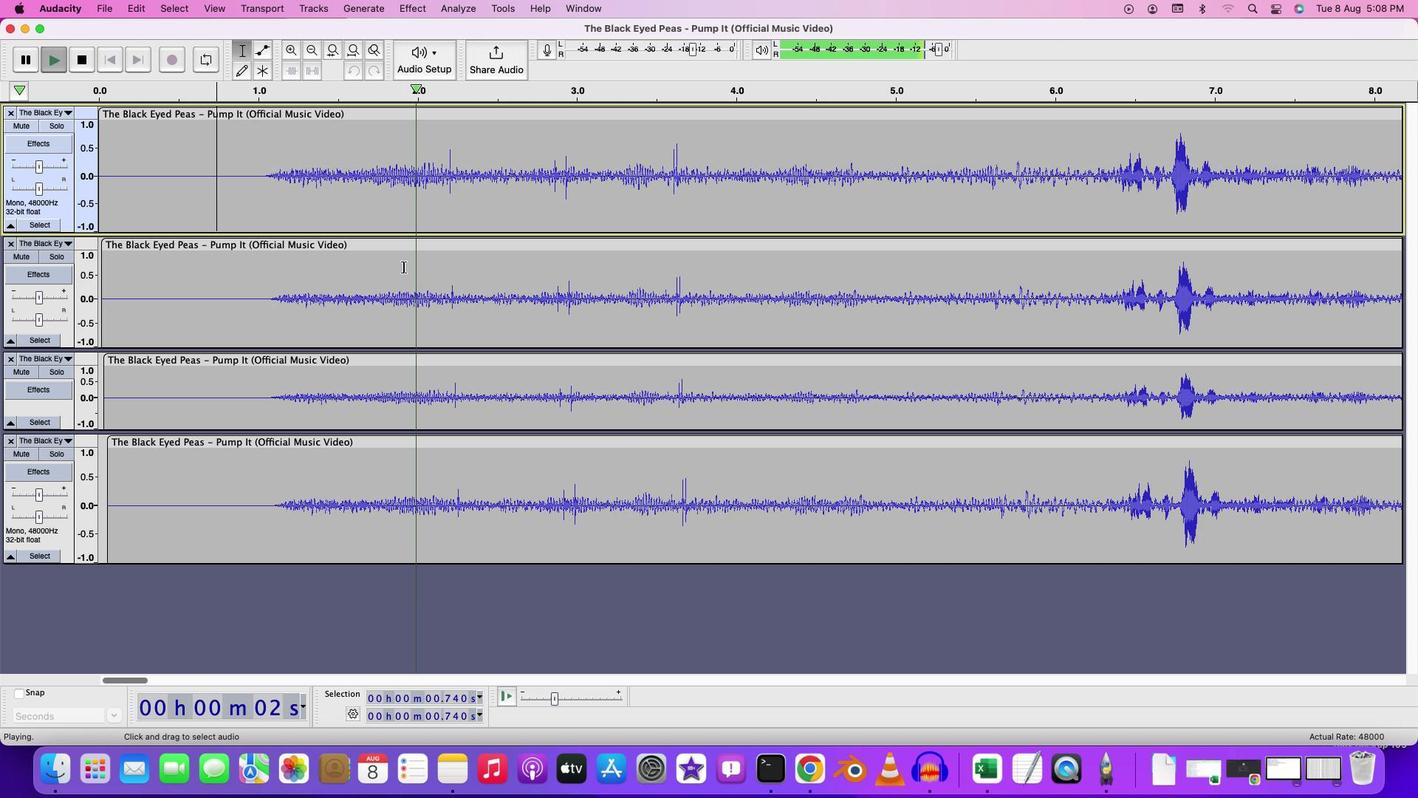 
Action: Mouse scrolled (403, 266) with delta (0, -2)
Screenshot: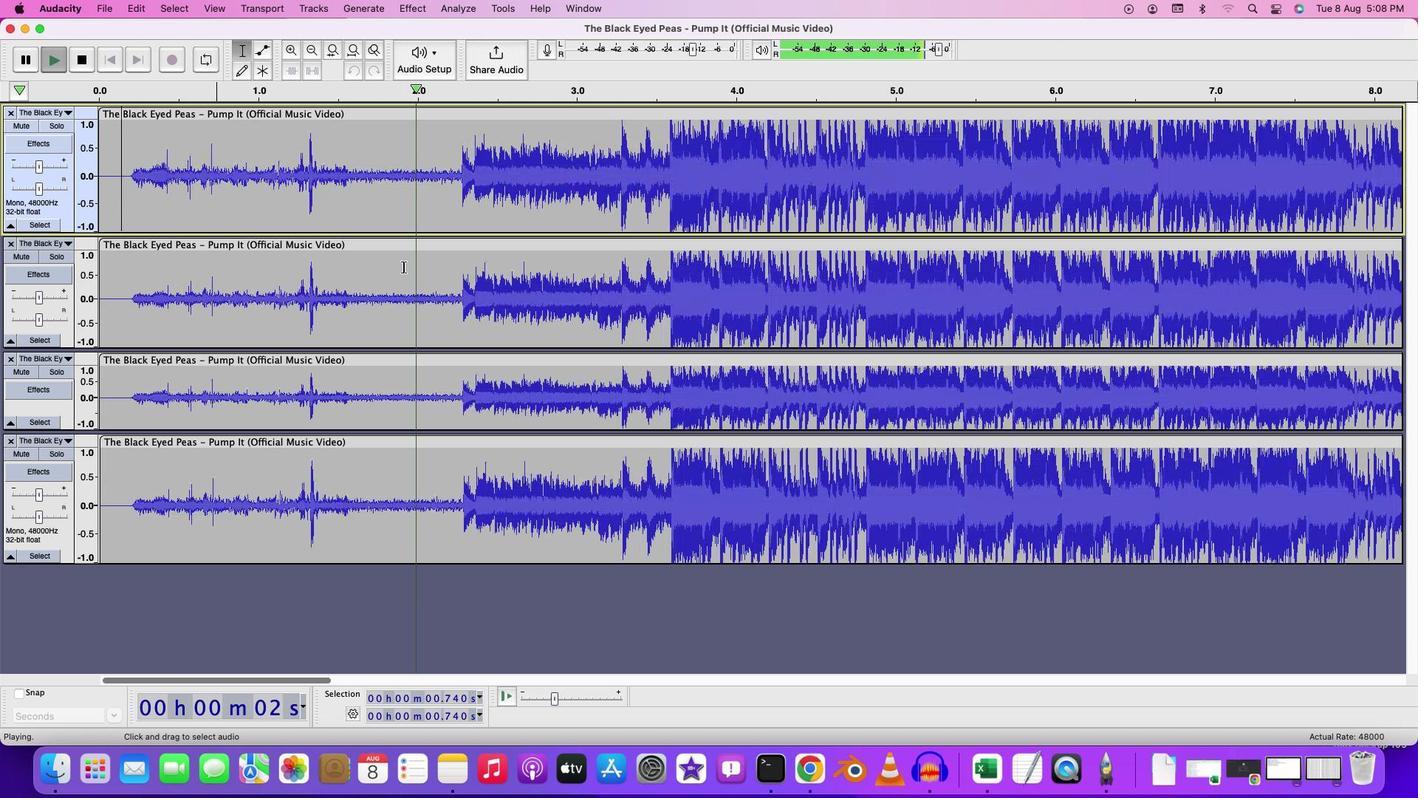 
Action: Mouse scrolled (403, 266) with delta (0, -3)
Screenshot: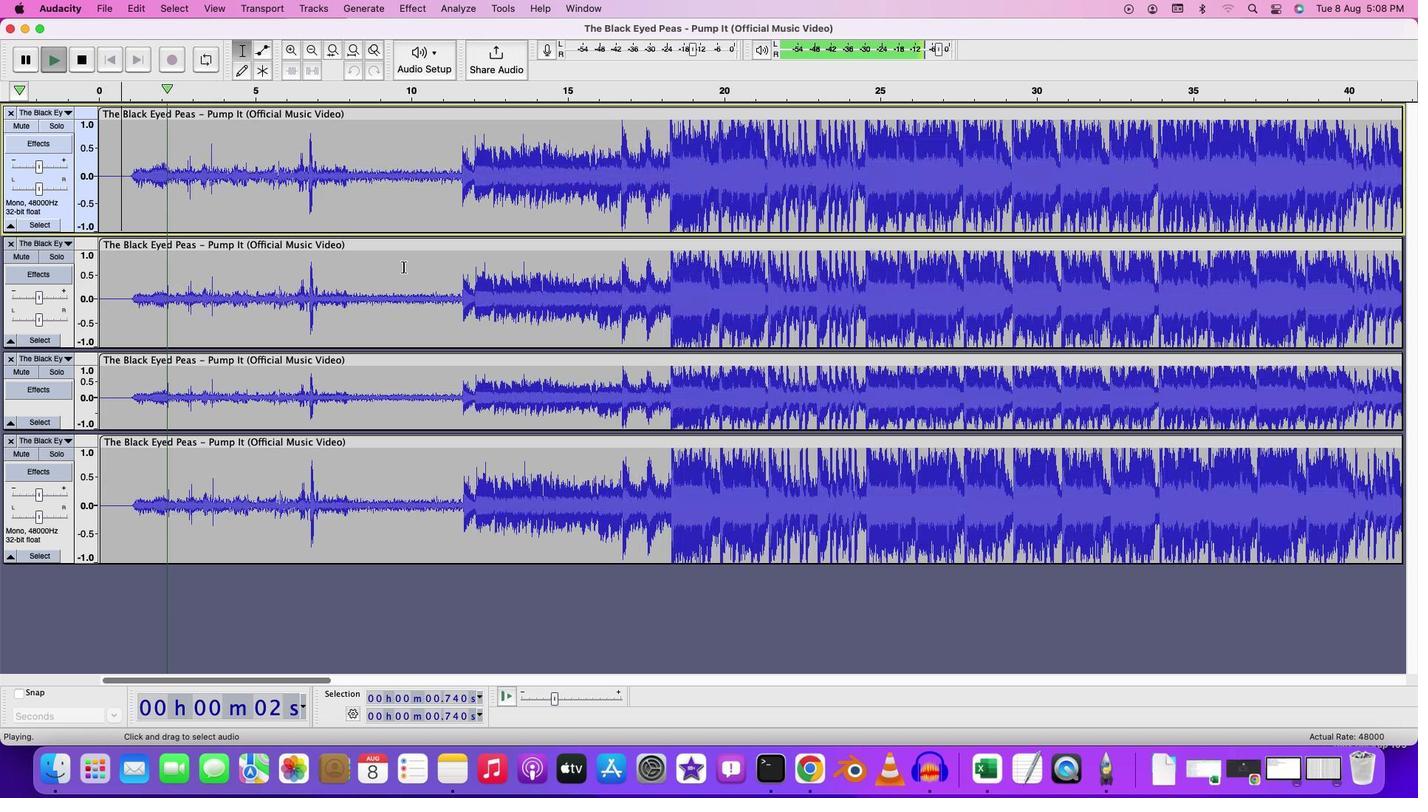 
Action: Mouse moved to (447, 150)
Screenshot: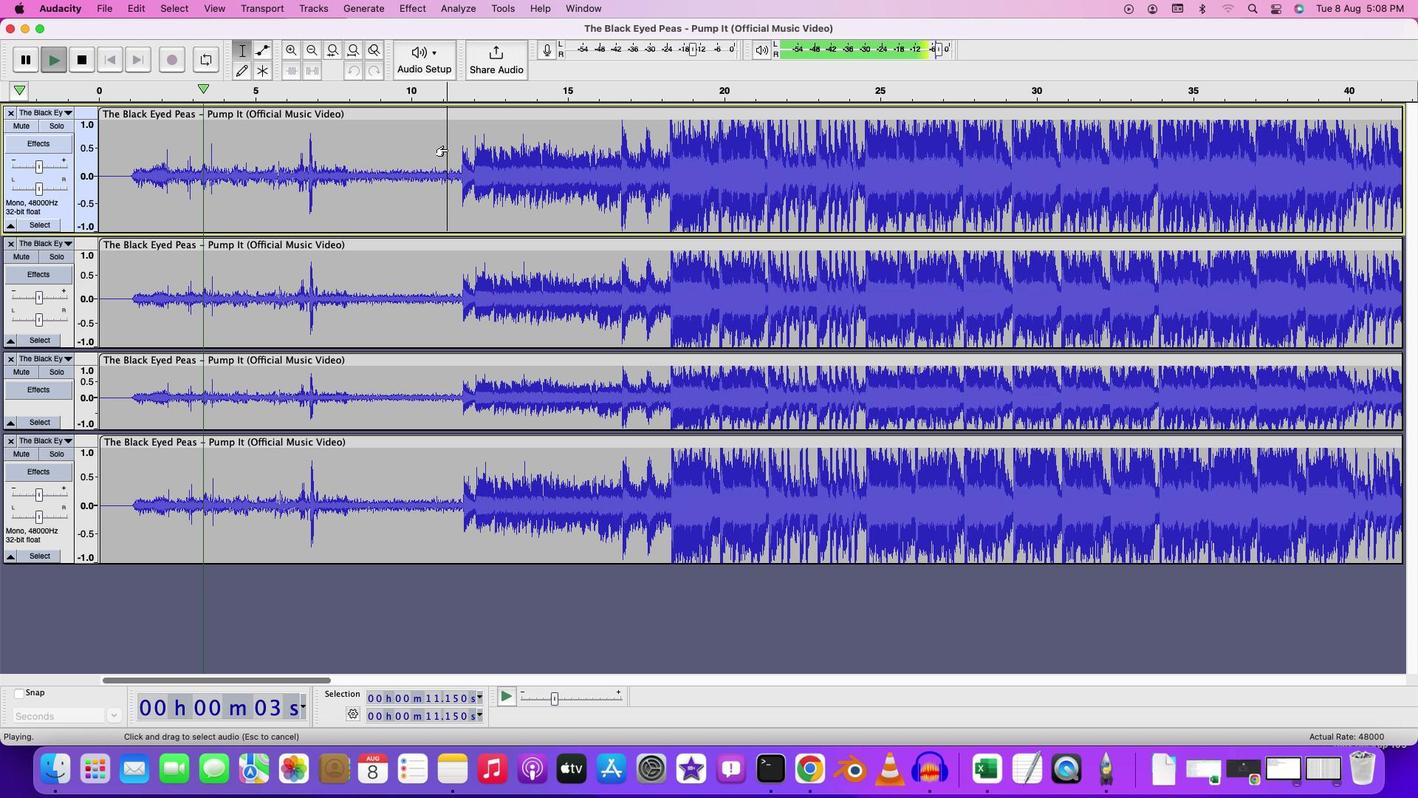 
Action: Mouse pressed left at (447, 150)
Screenshot: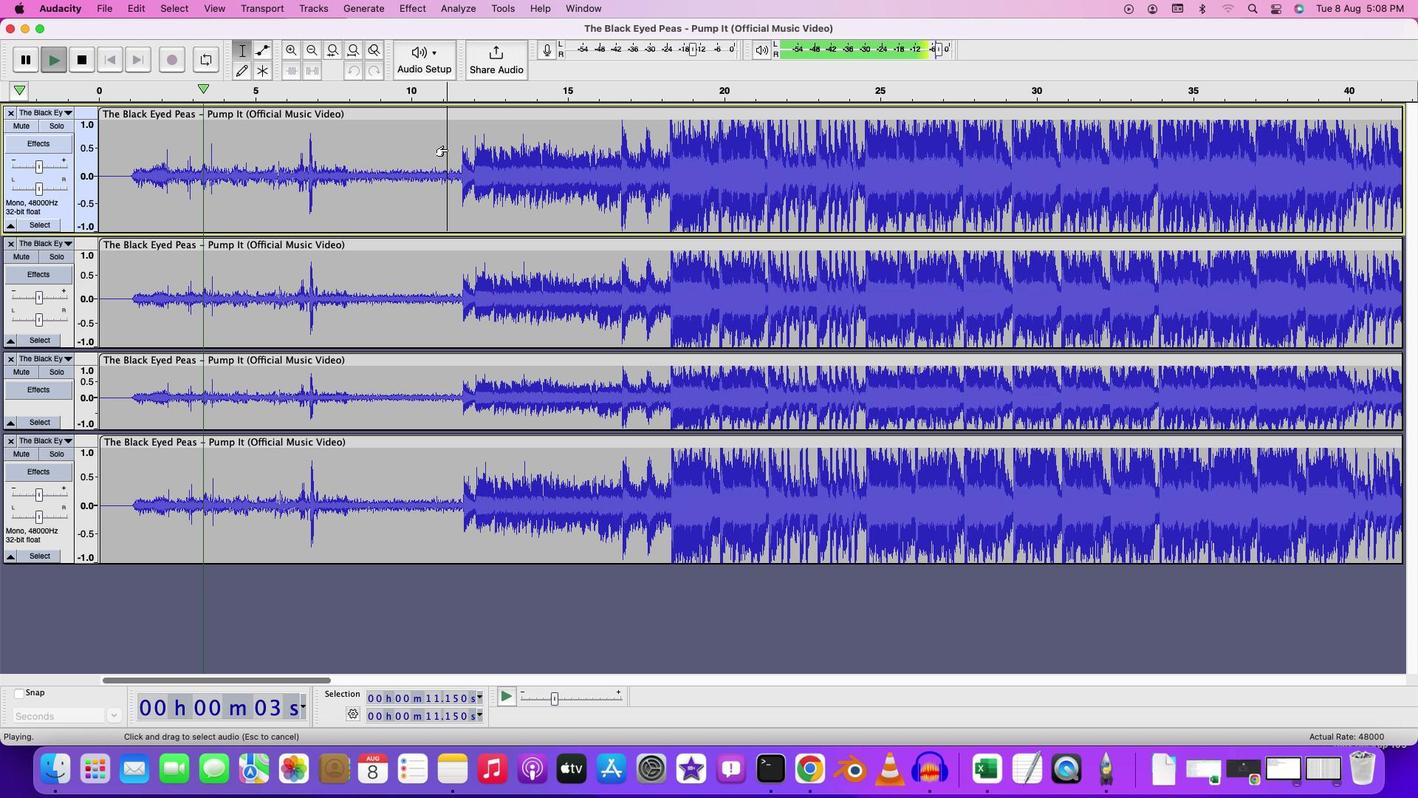 
Action: Mouse moved to (447, 150)
Screenshot: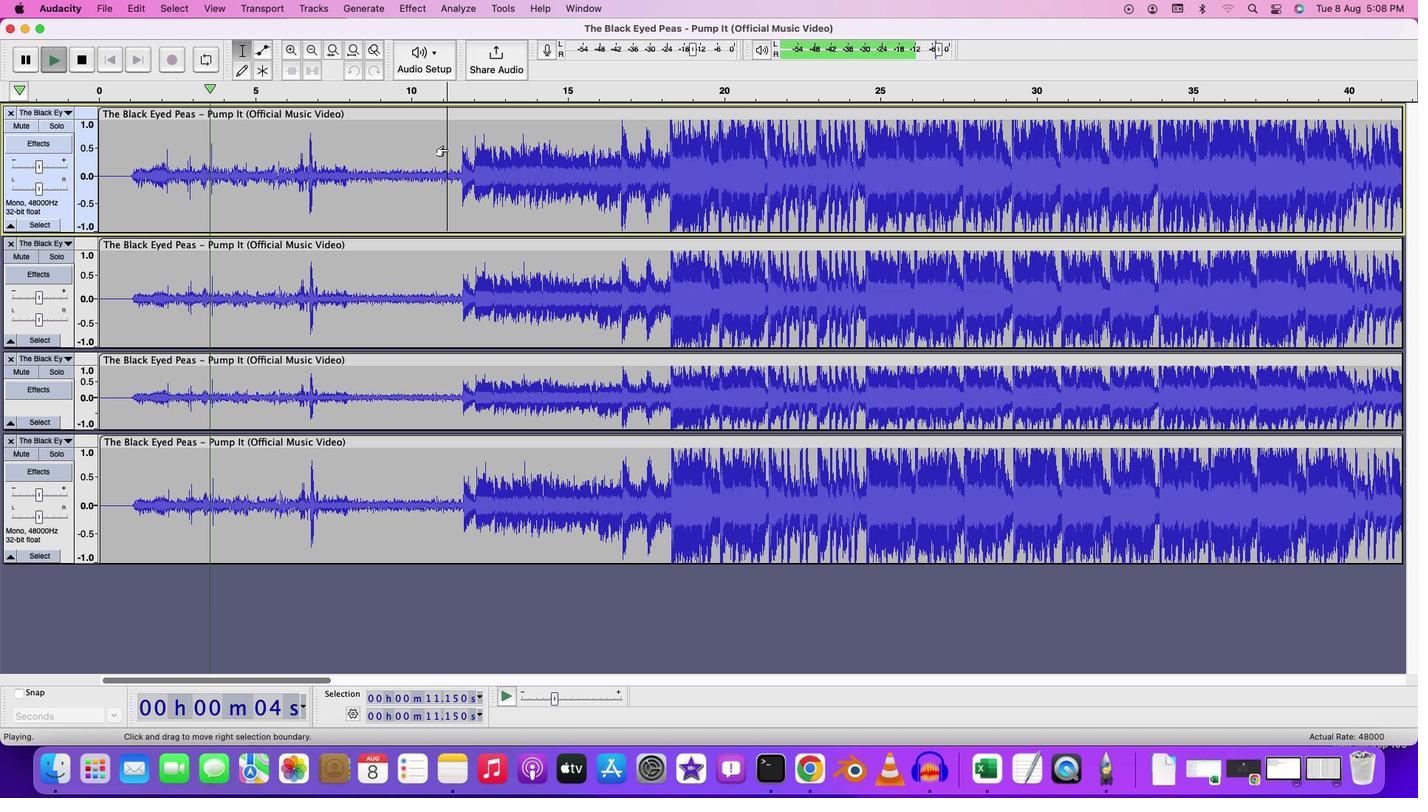 
Action: Key pressed Key.spaceKey.space
Screenshot: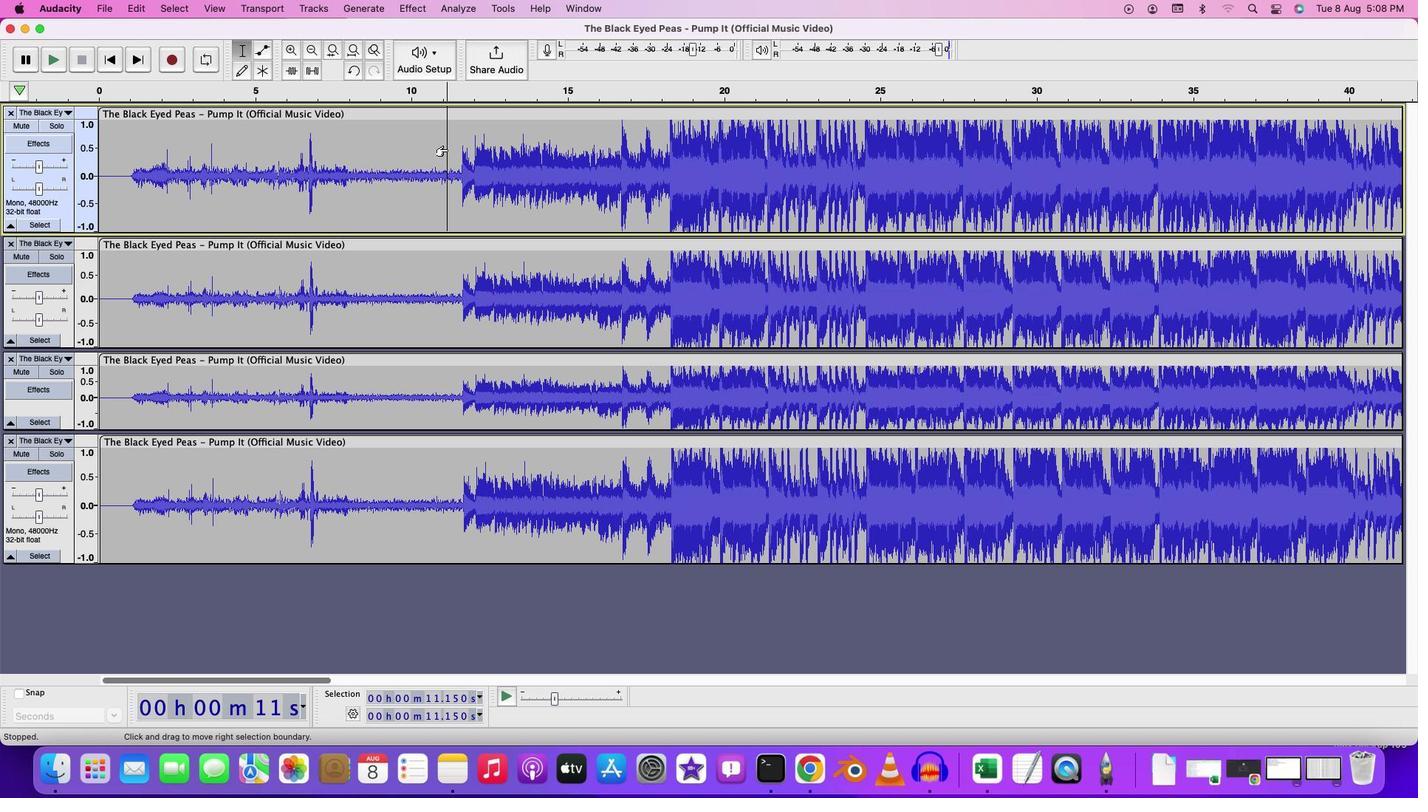 
Action: Mouse moved to (543, 400)
Screenshot: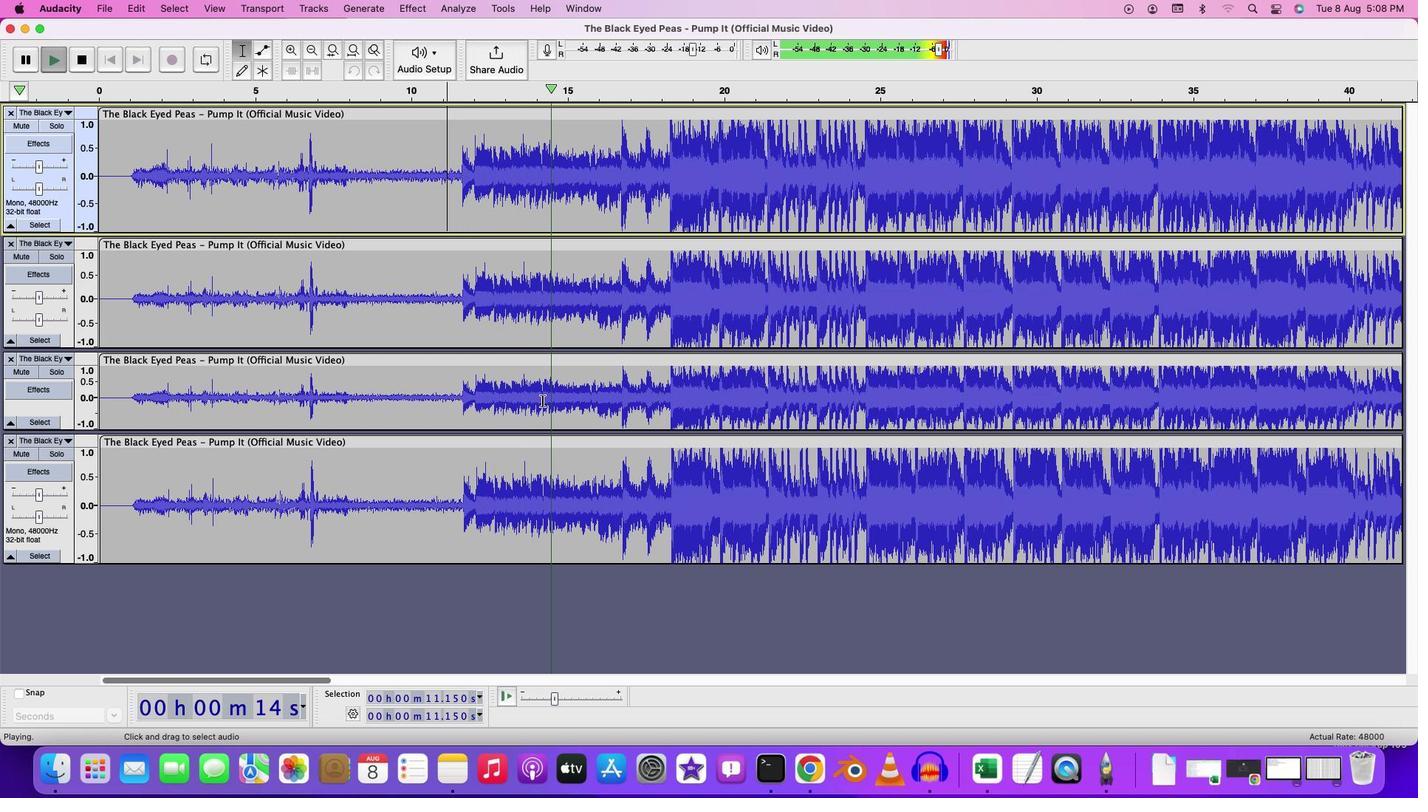 
Action: Key pressed Key.cmd
Screenshot: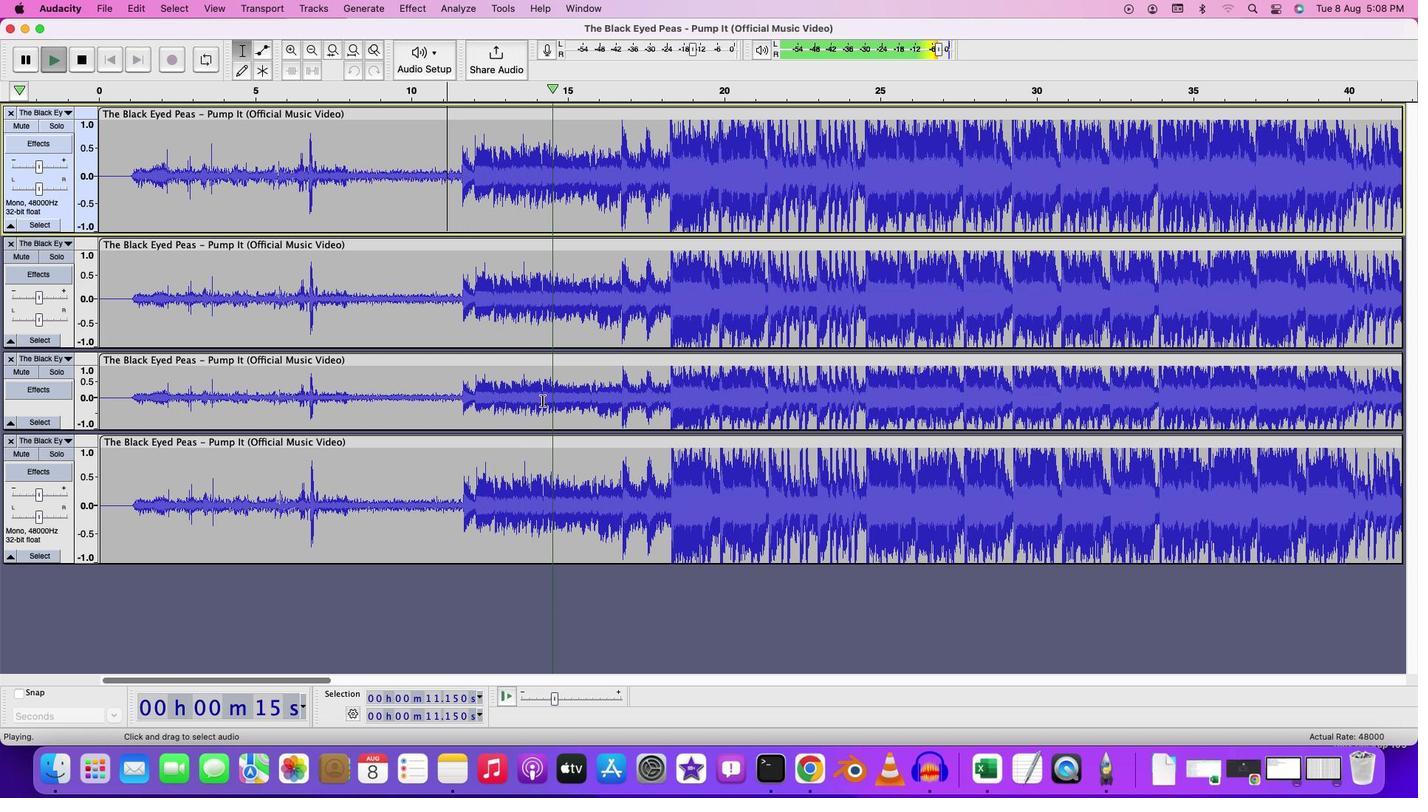 
Action: Mouse scrolled (543, 400) with delta (0, 0)
Screenshot: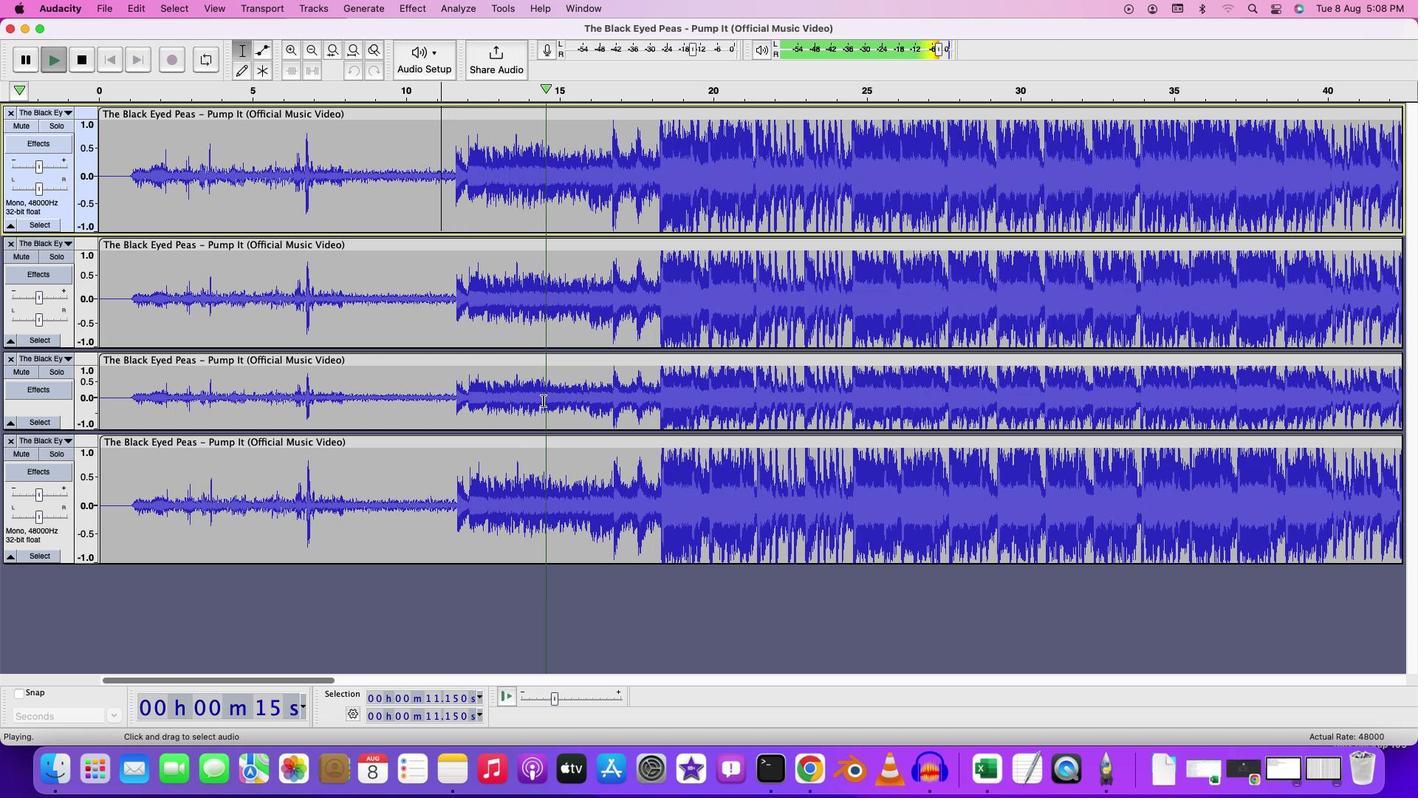 
Action: Mouse scrolled (543, 400) with delta (0, 0)
Screenshot: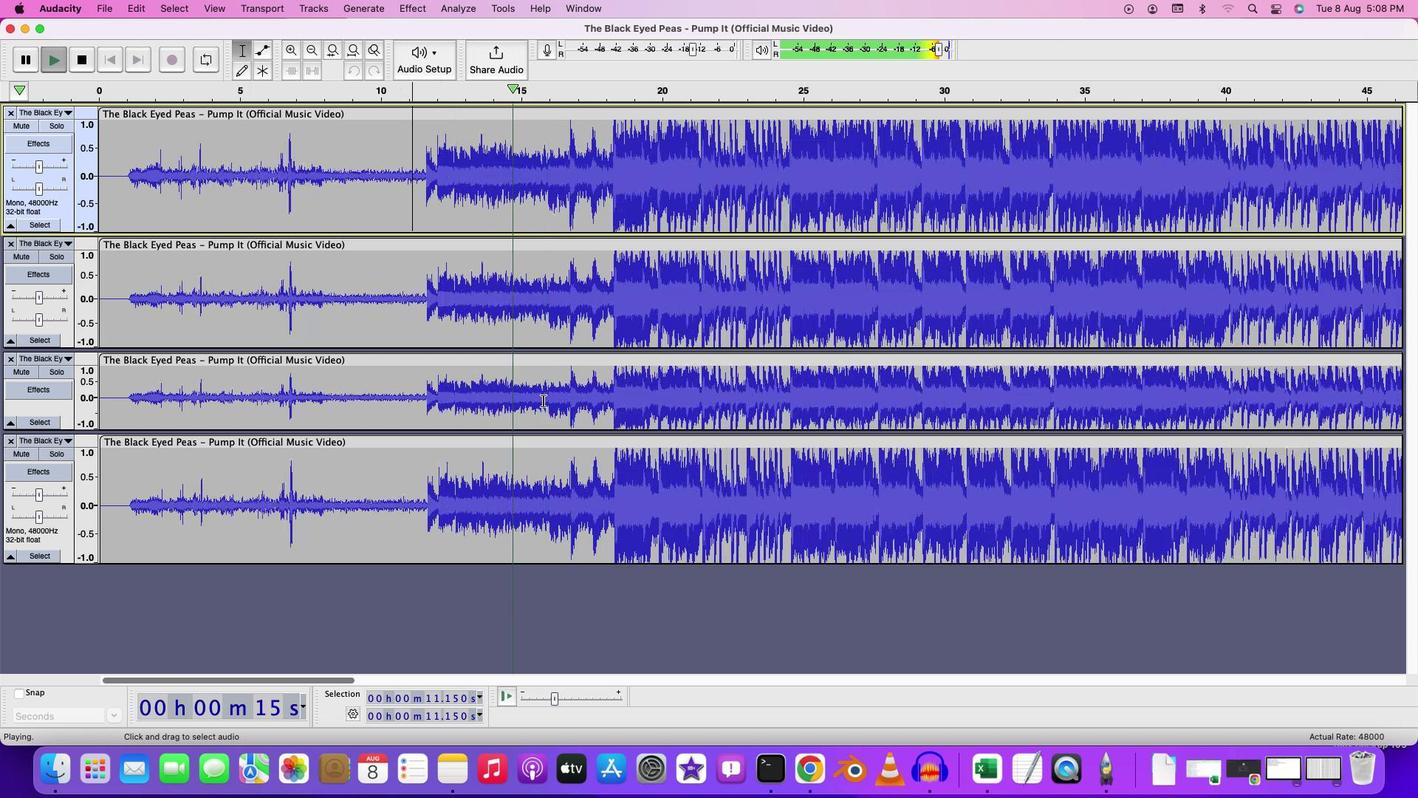 
Action: Mouse moved to (543, 400)
Screenshot: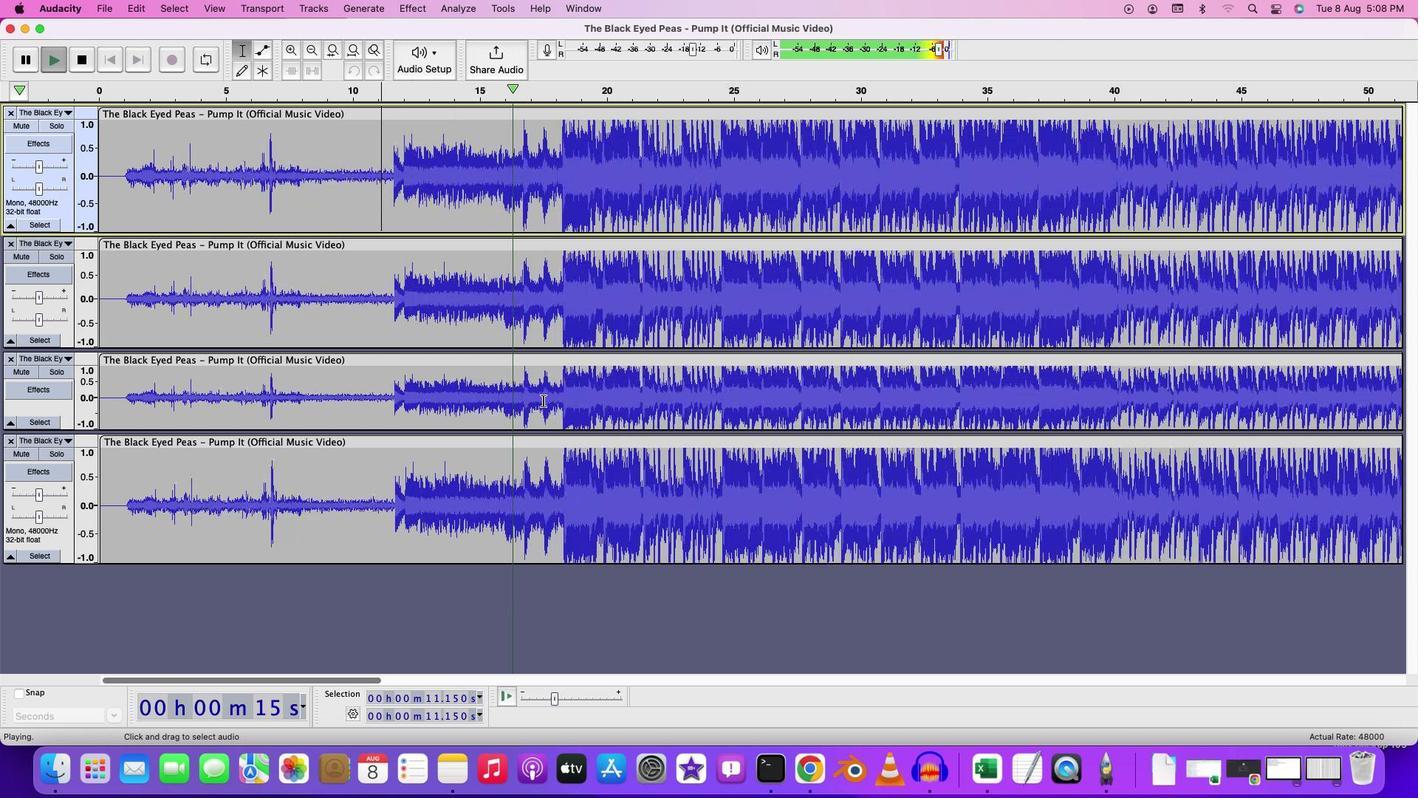 
Action: Mouse scrolled (543, 400) with delta (0, 0)
Screenshot: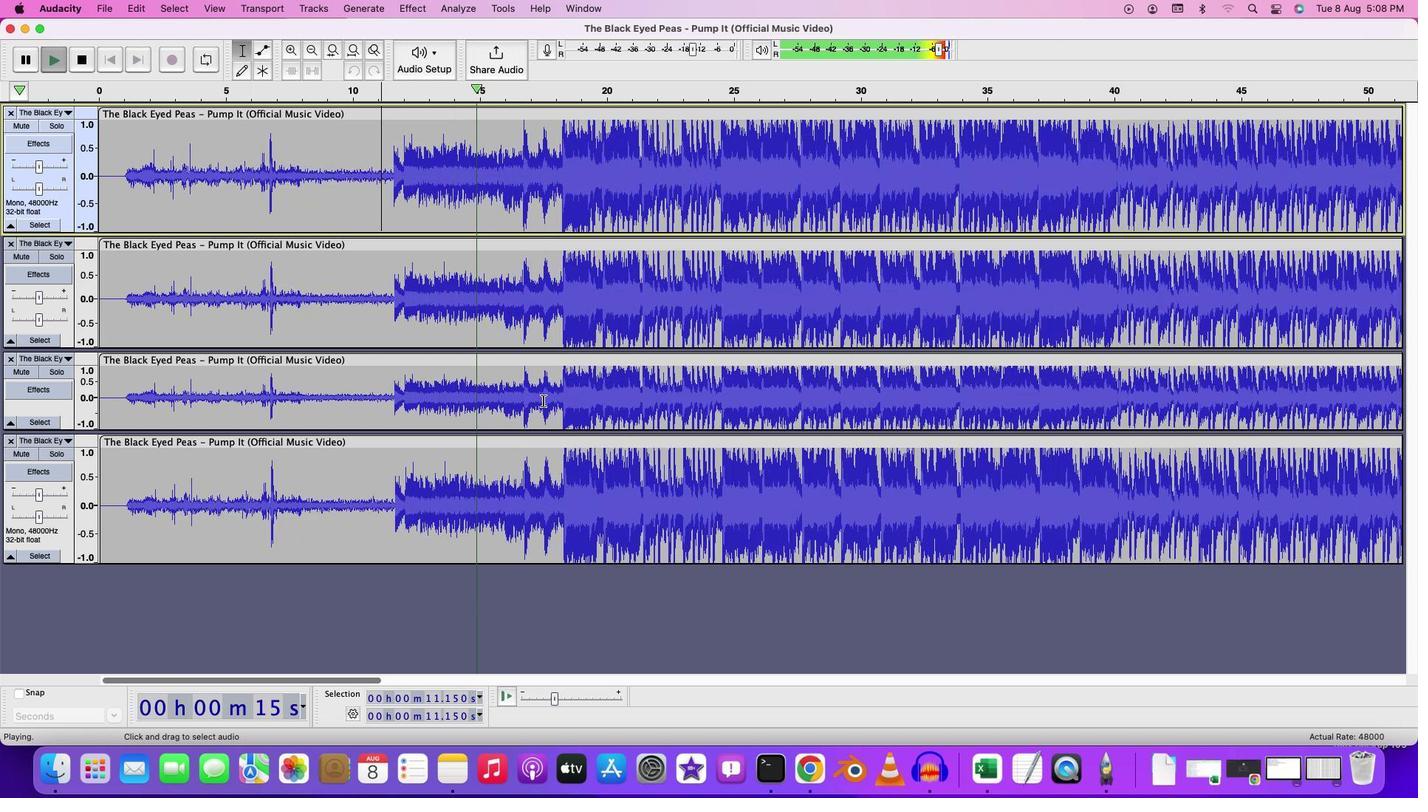 
Action: Mouse moved to (726, 337)
Screenshot: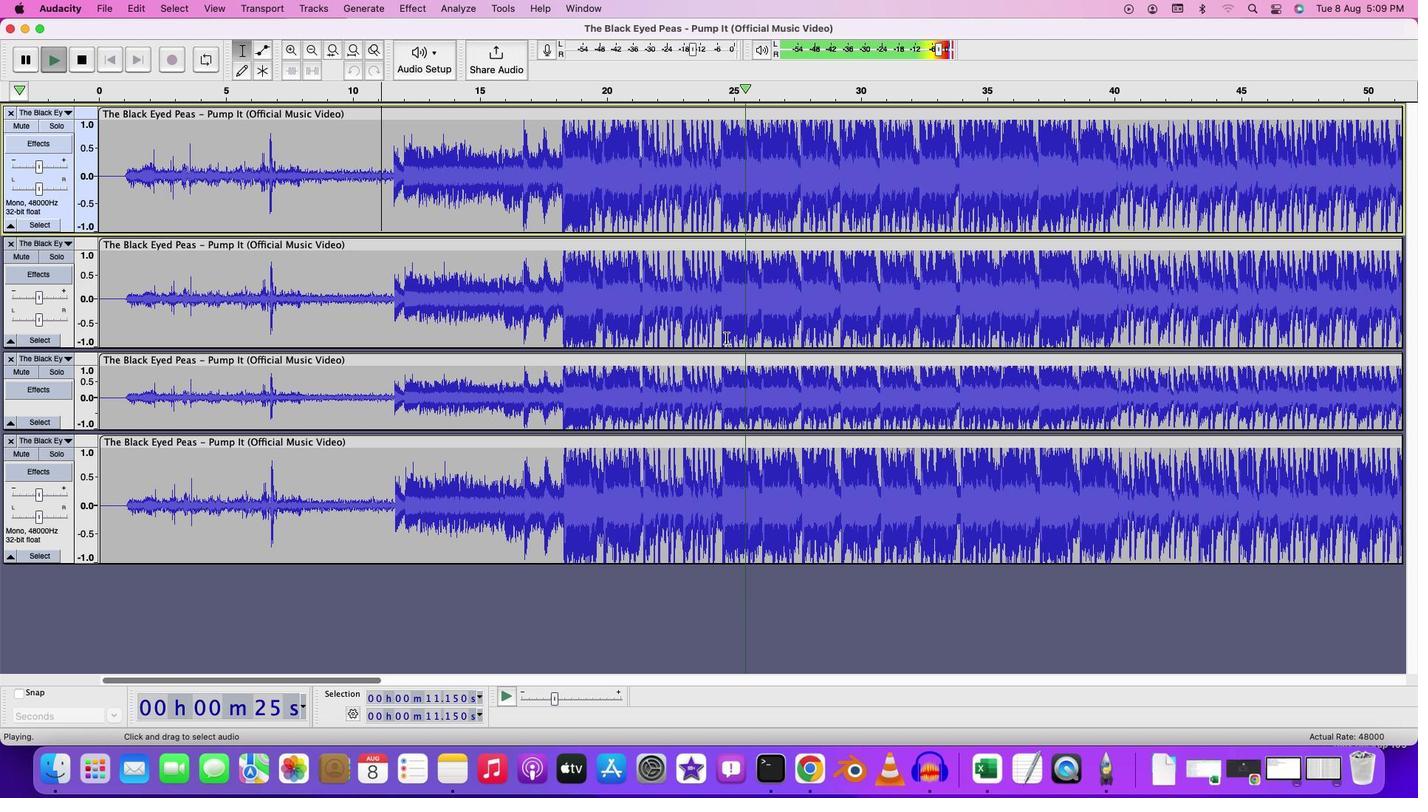 
Action: Key pressed Key.cmd
Screenshot: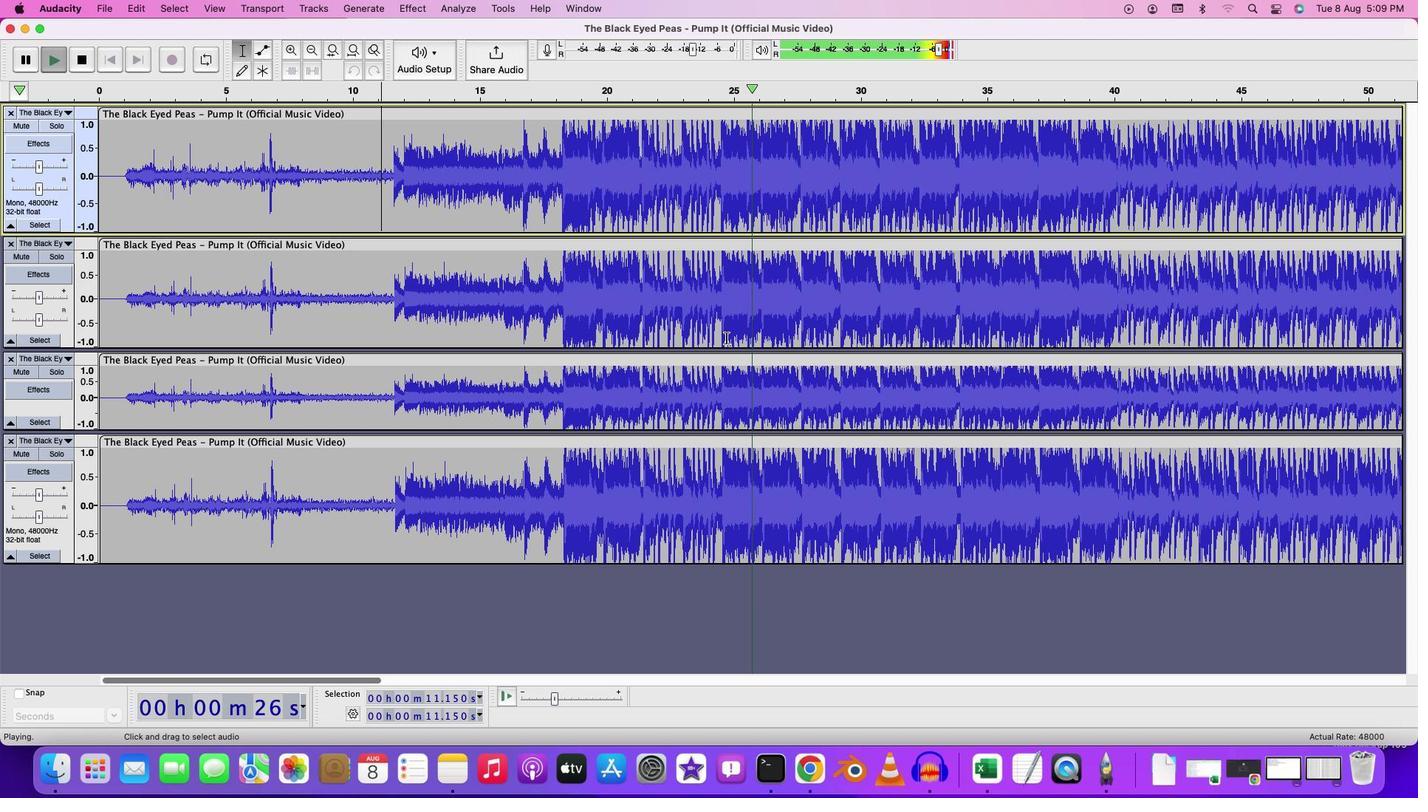 
Action: Mouse scrolled (726, 337) with delta (0, 0)
Screenshot: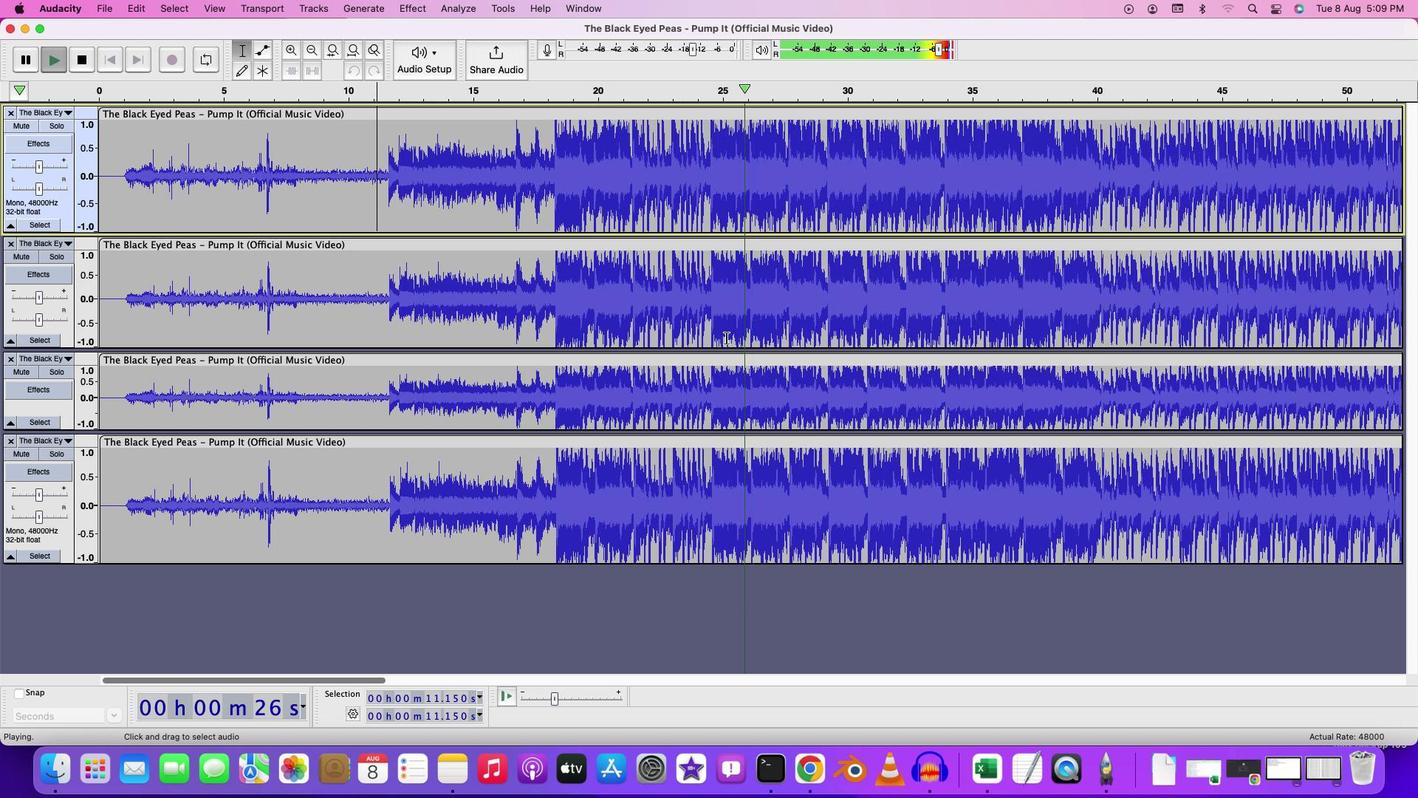 
Action: Mouse moved to (727, 338)
Screenshot: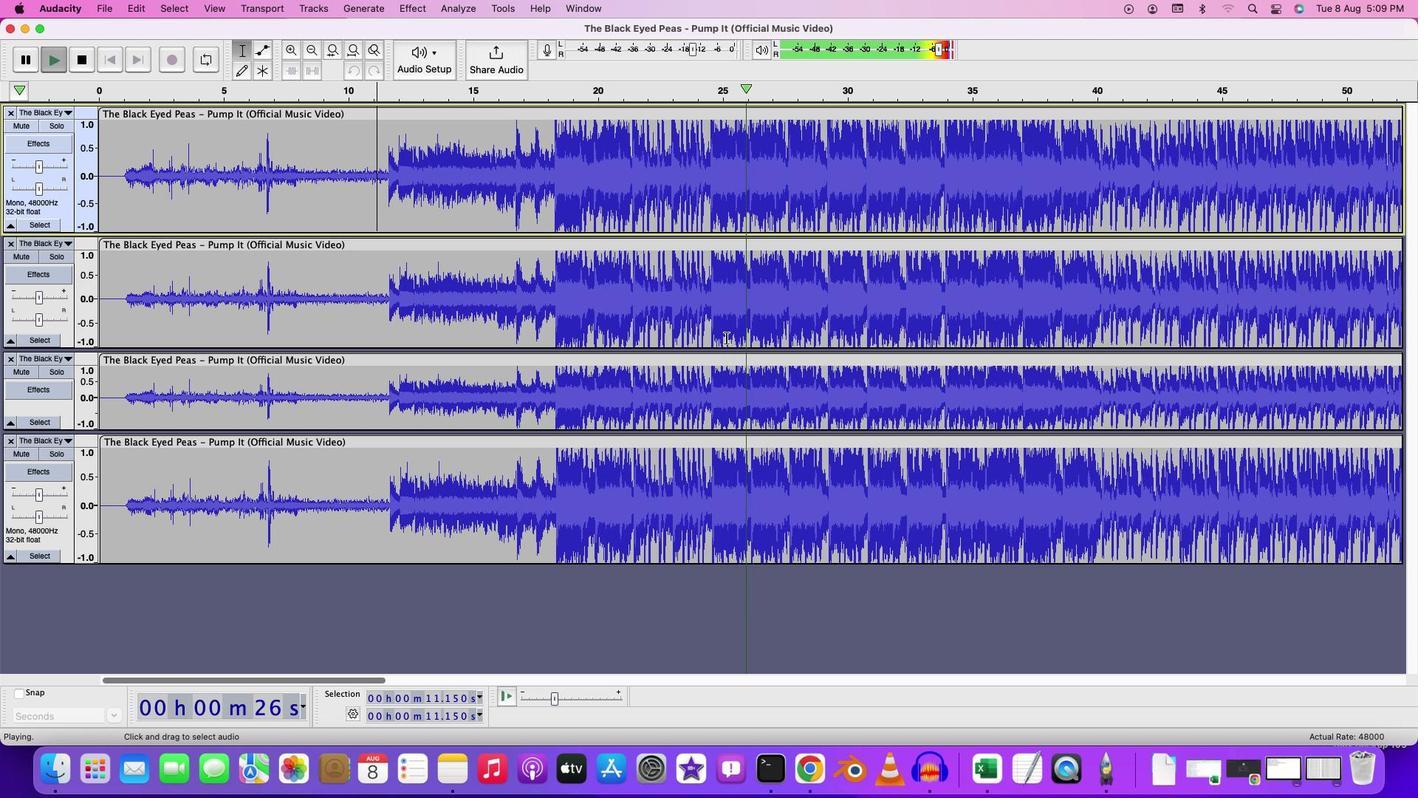 
Action: Mouse scrolled (727, 338) with delta (0, 0)
Screenshot: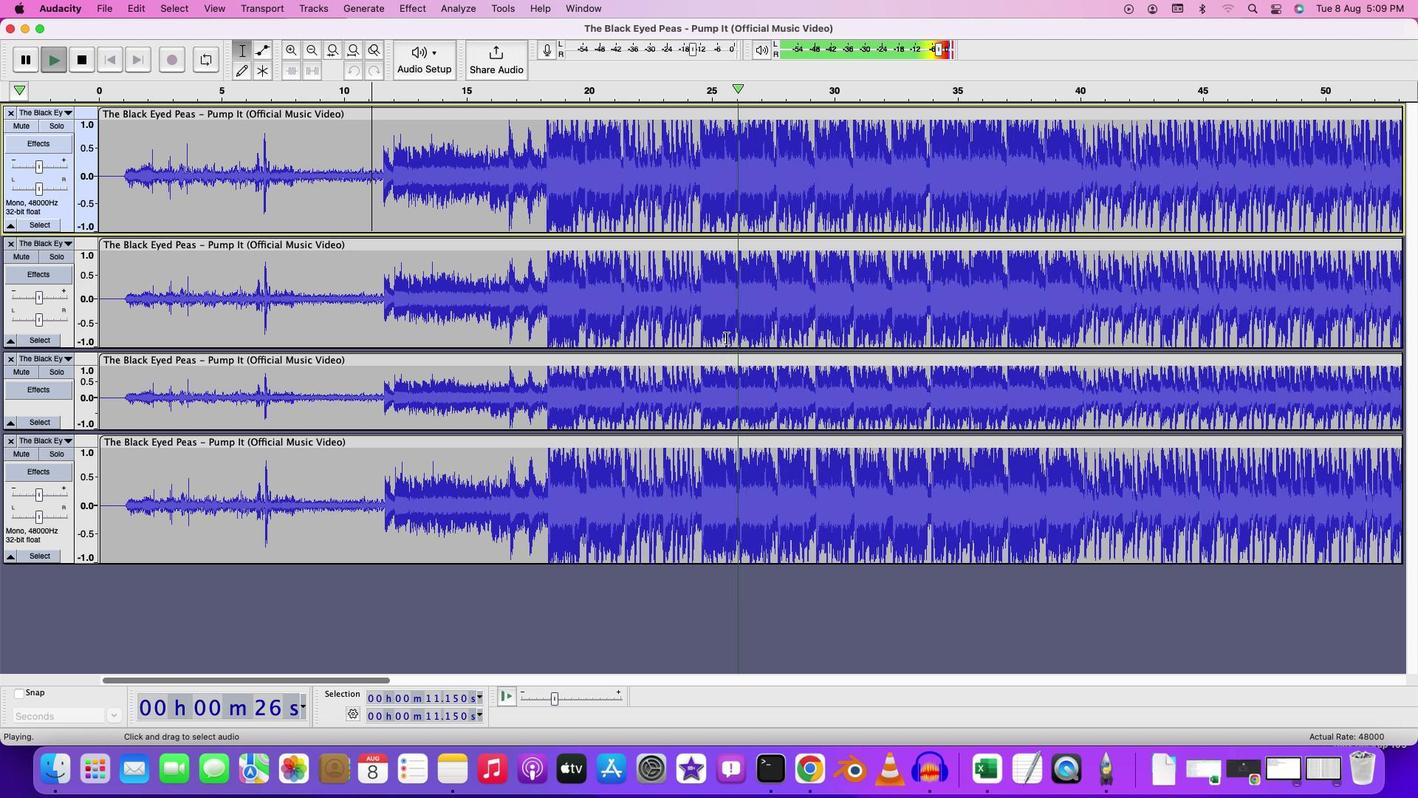 
Action: Mouse moved to (727, 338)
Screenshot: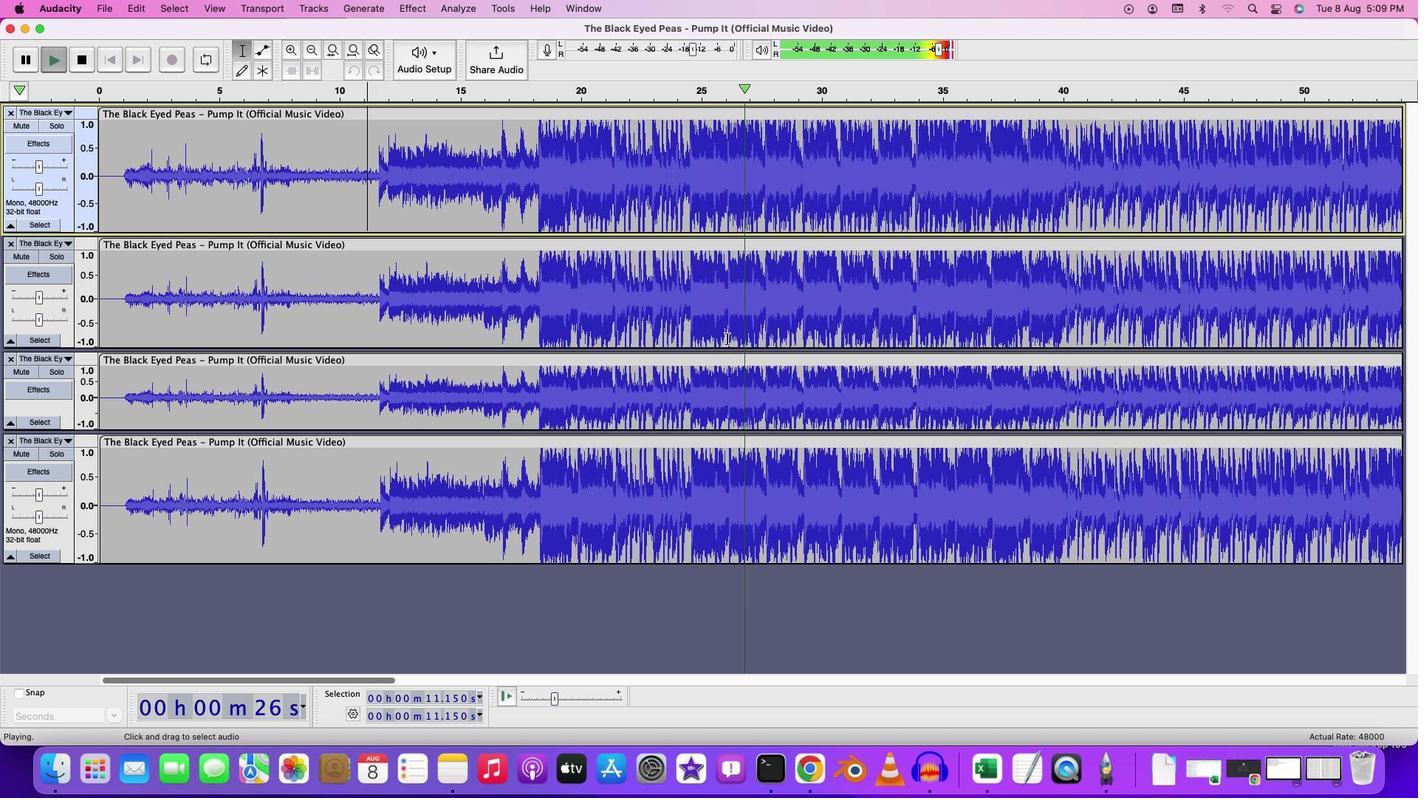 
Action: Mouse scrolled (727, 338) with delta (0, 0)
Screenshot: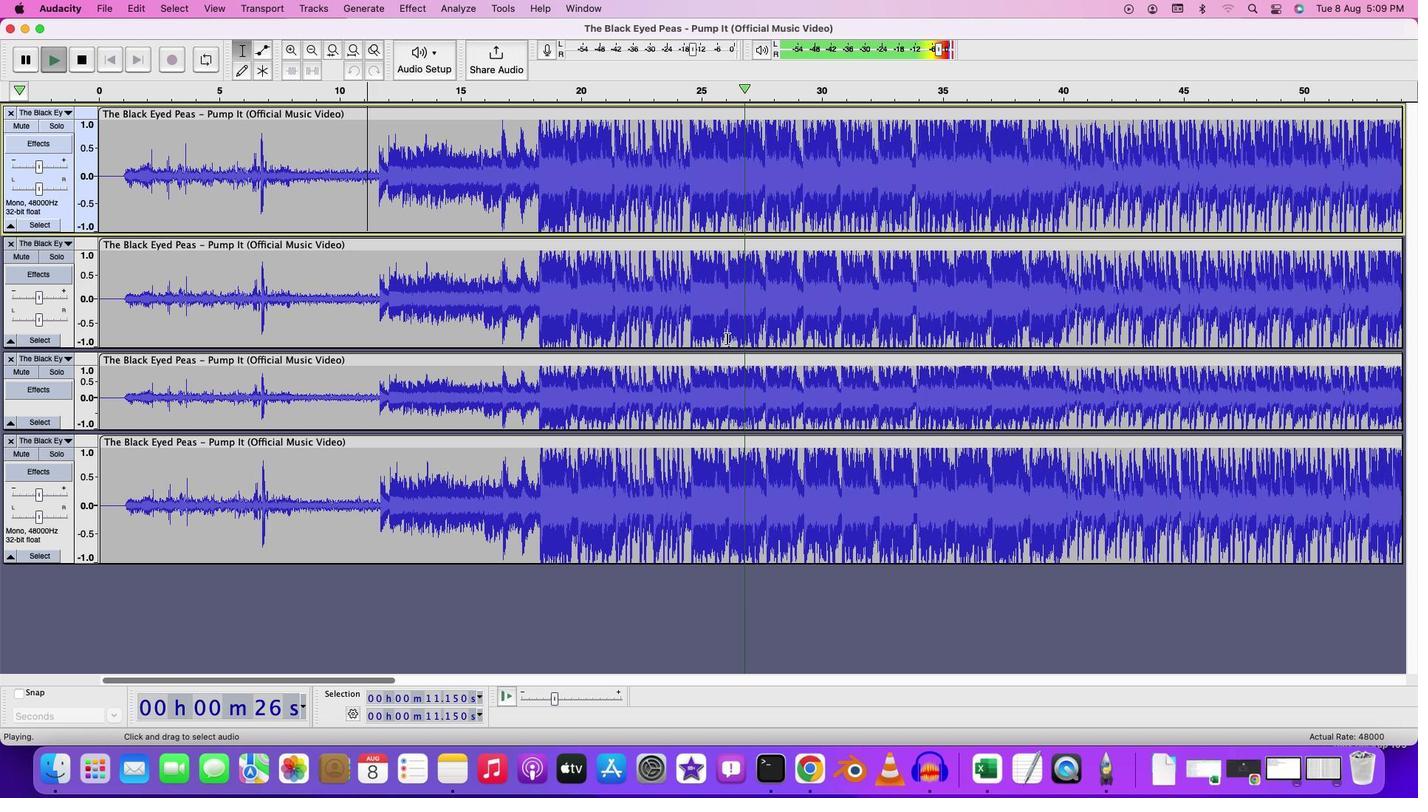 
Action: Mouse moved to (730, 337)
Screenshot: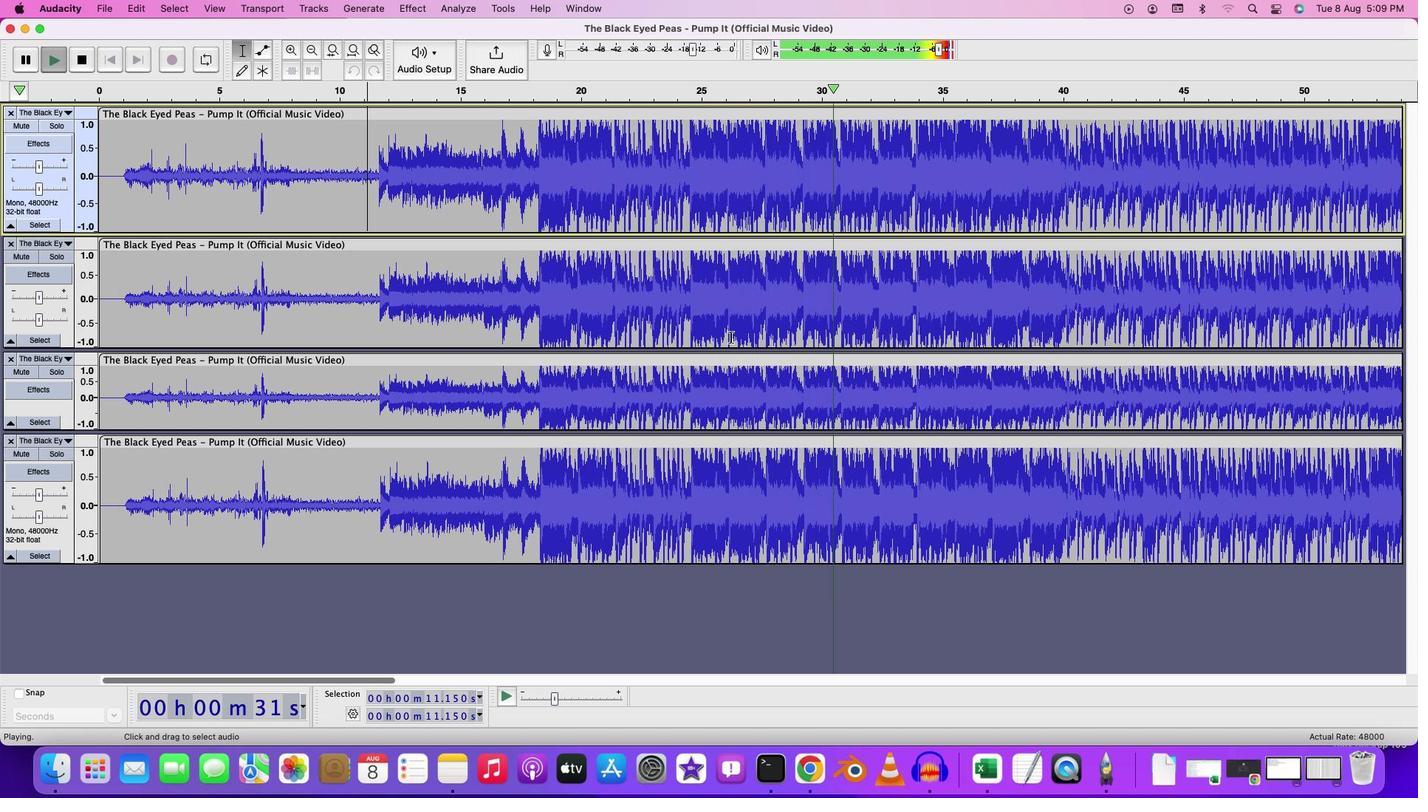 
Action: Key pressed Key.media_volume_up
Screenshot: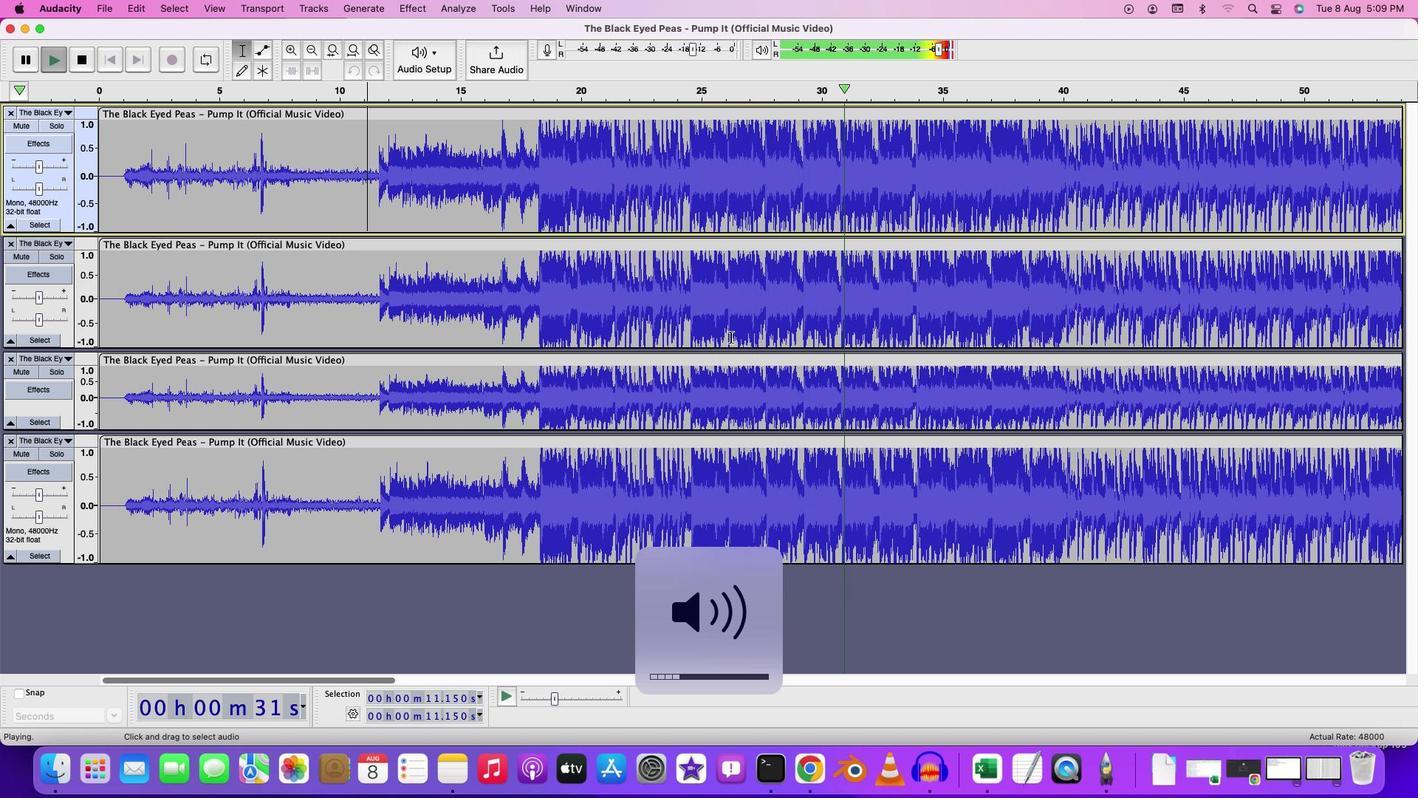 
Action: Mouse moved to (377, 680)
Screenshot: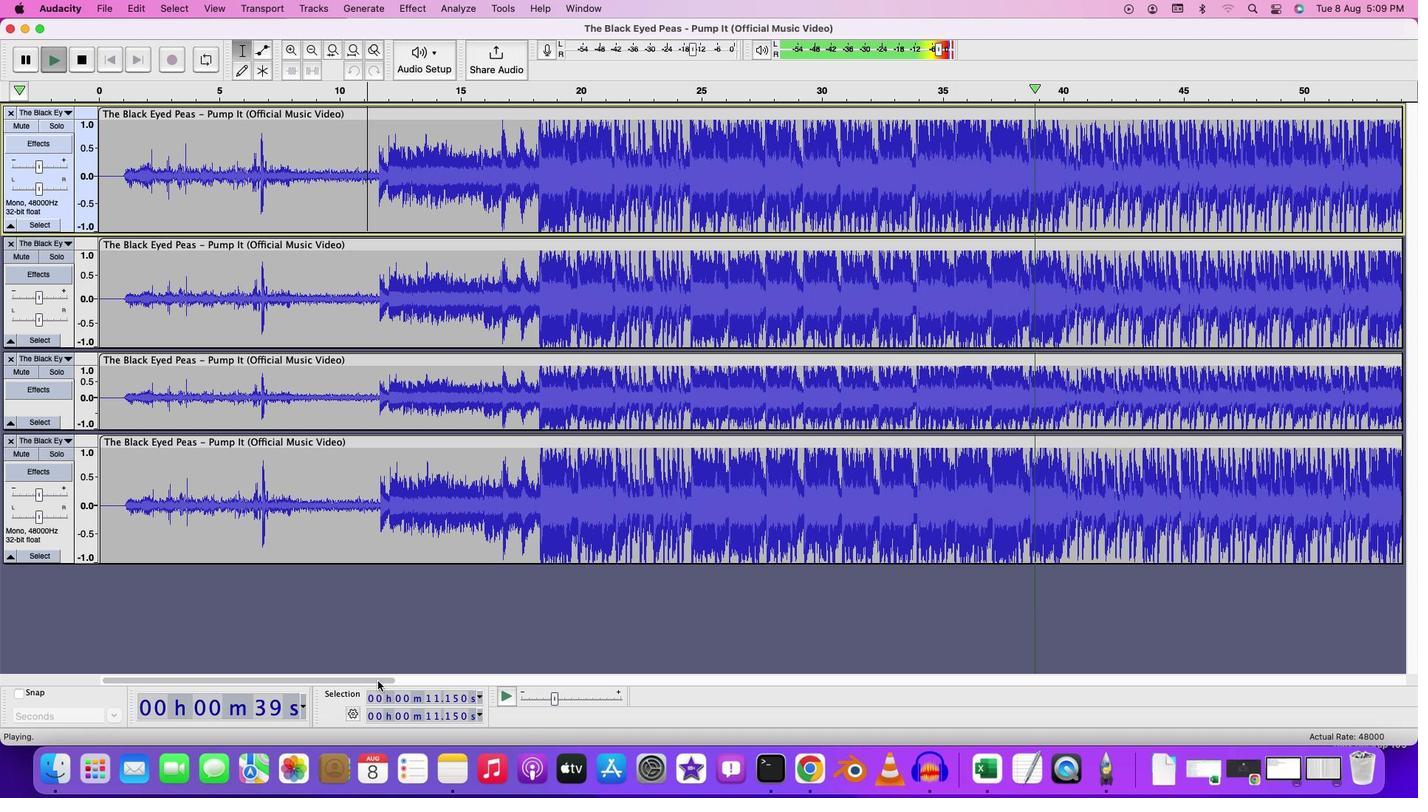 
Action: Mouse pressed left at (377, 680)
Screenshot: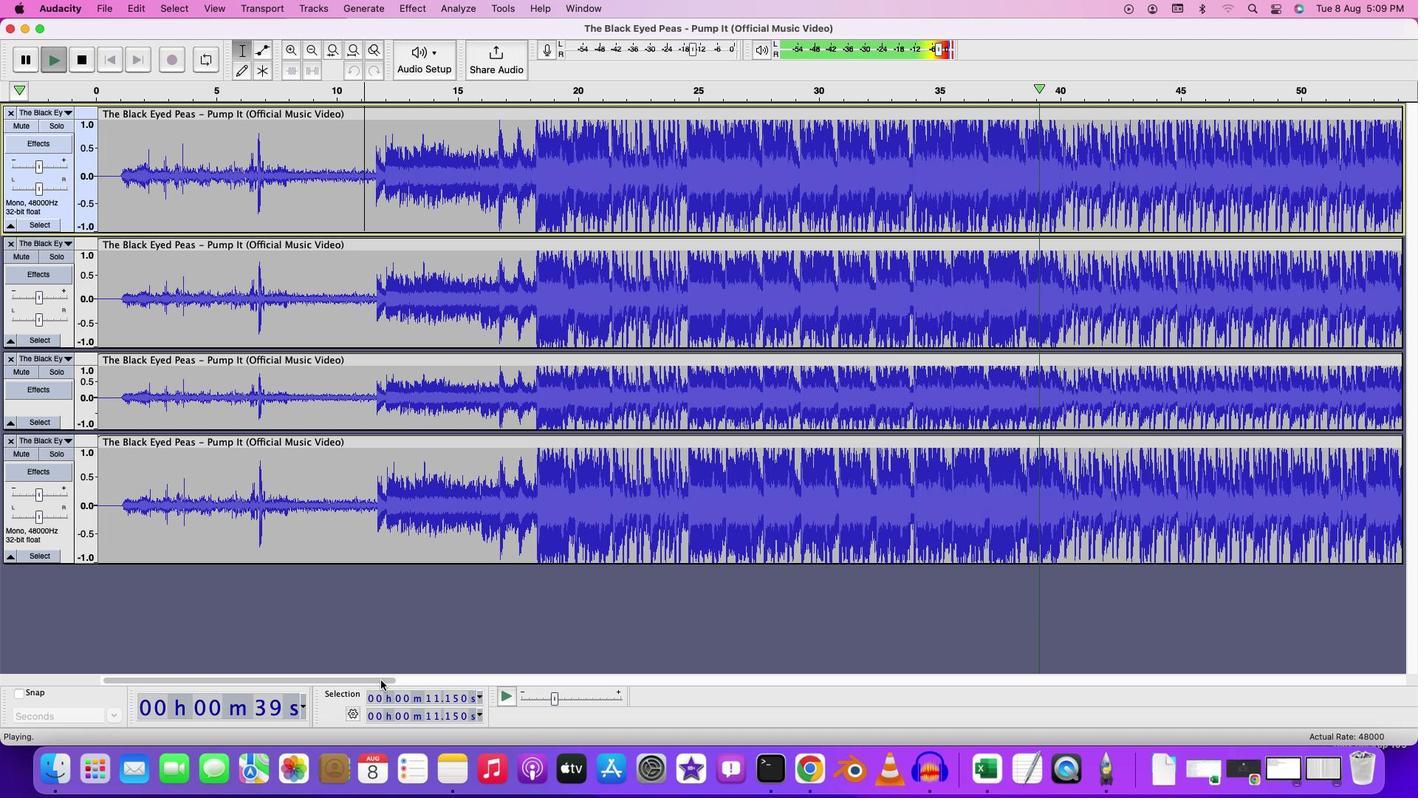 
Action: Mouse moved to (573, 679)
Screenshot: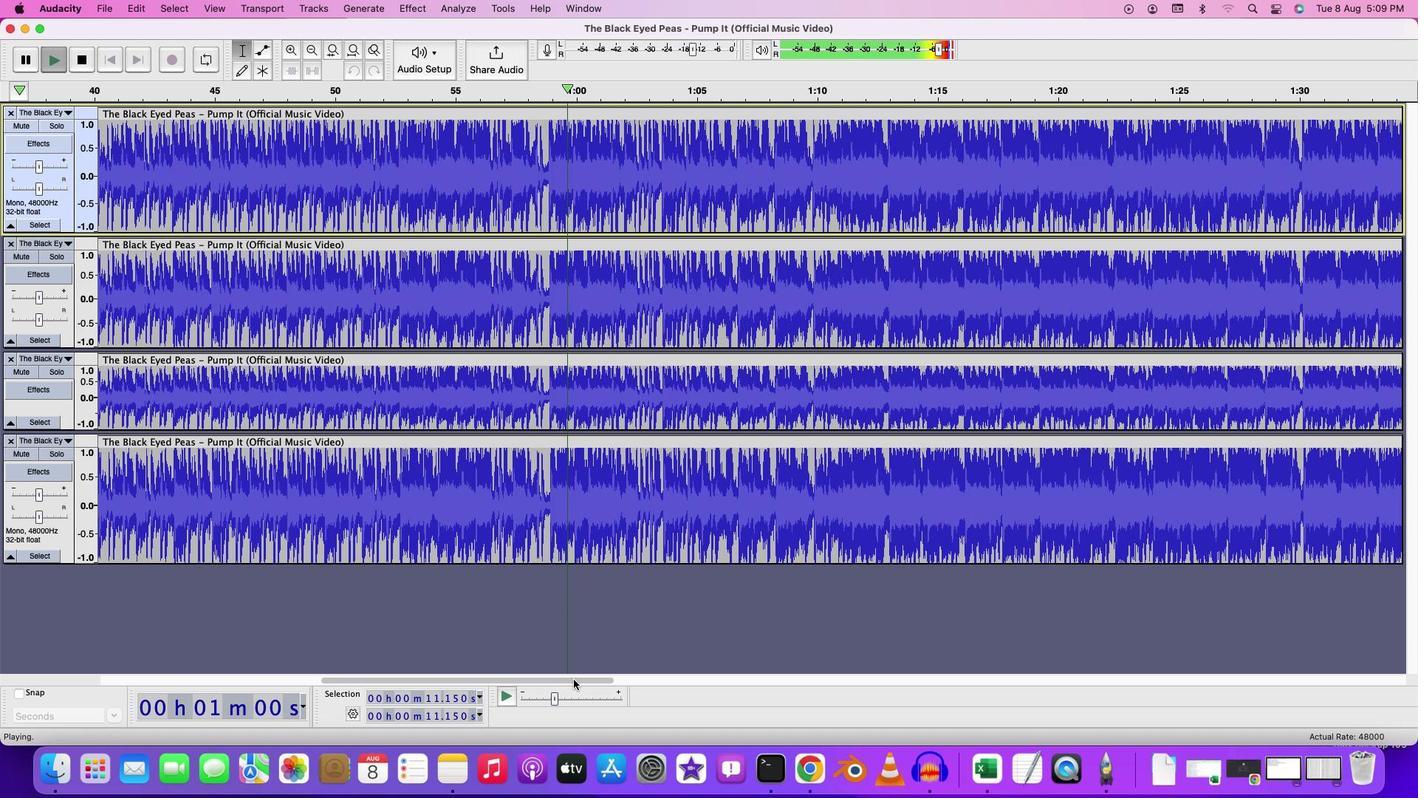 
Action: Mouse pressed left at (573, 679)
Screenshot: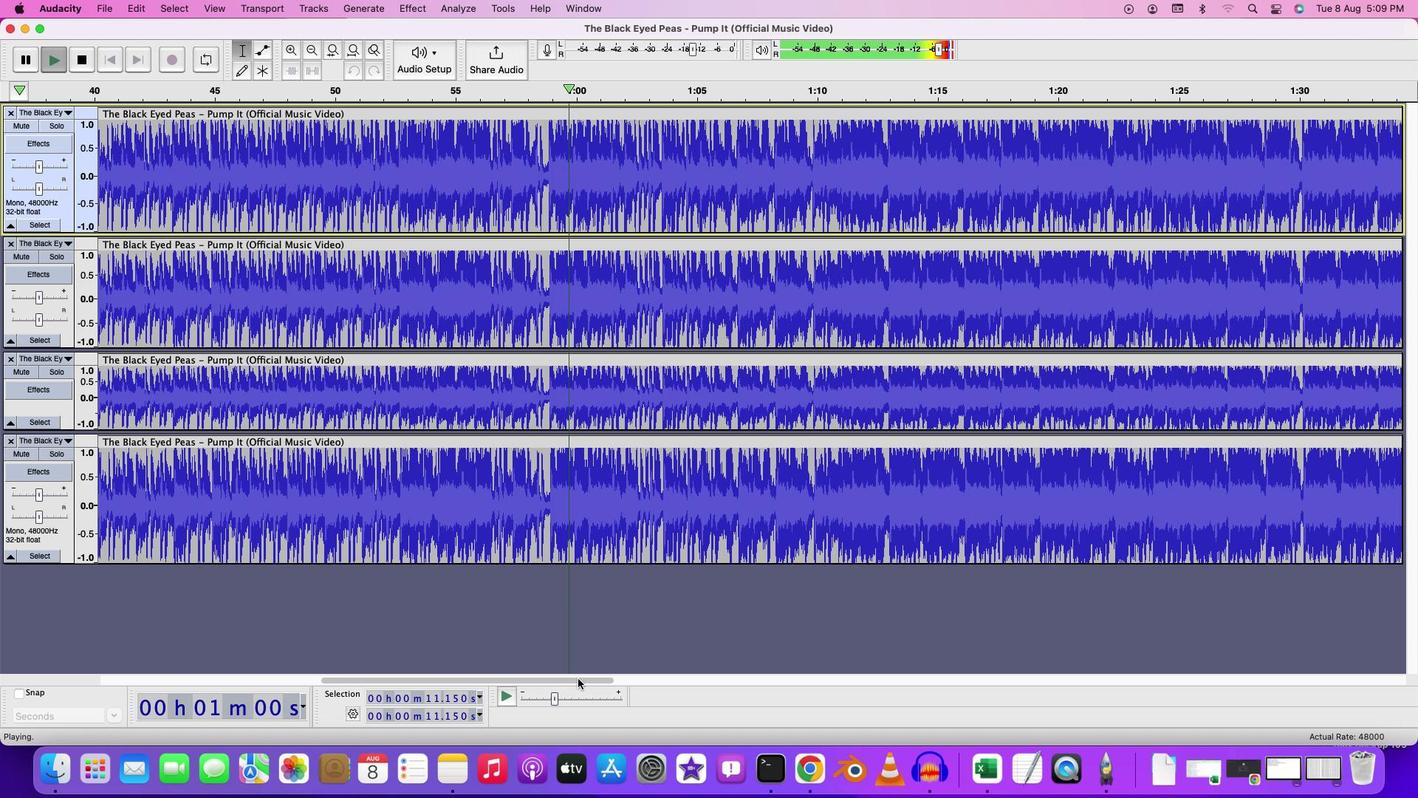 
Action: Mouse moved to (495, 679)
Screenshot: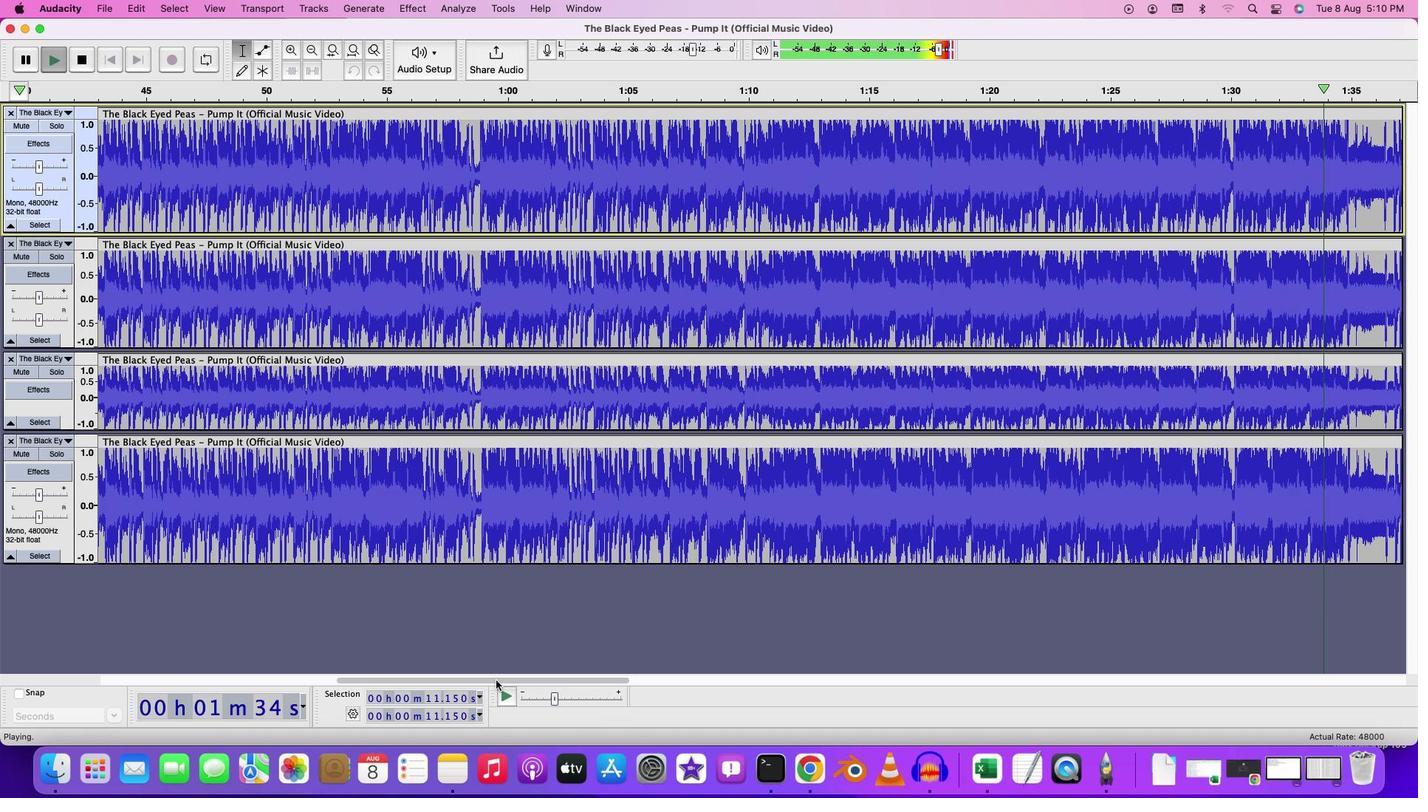 
Action: Key pressed Key.space
Screenshot: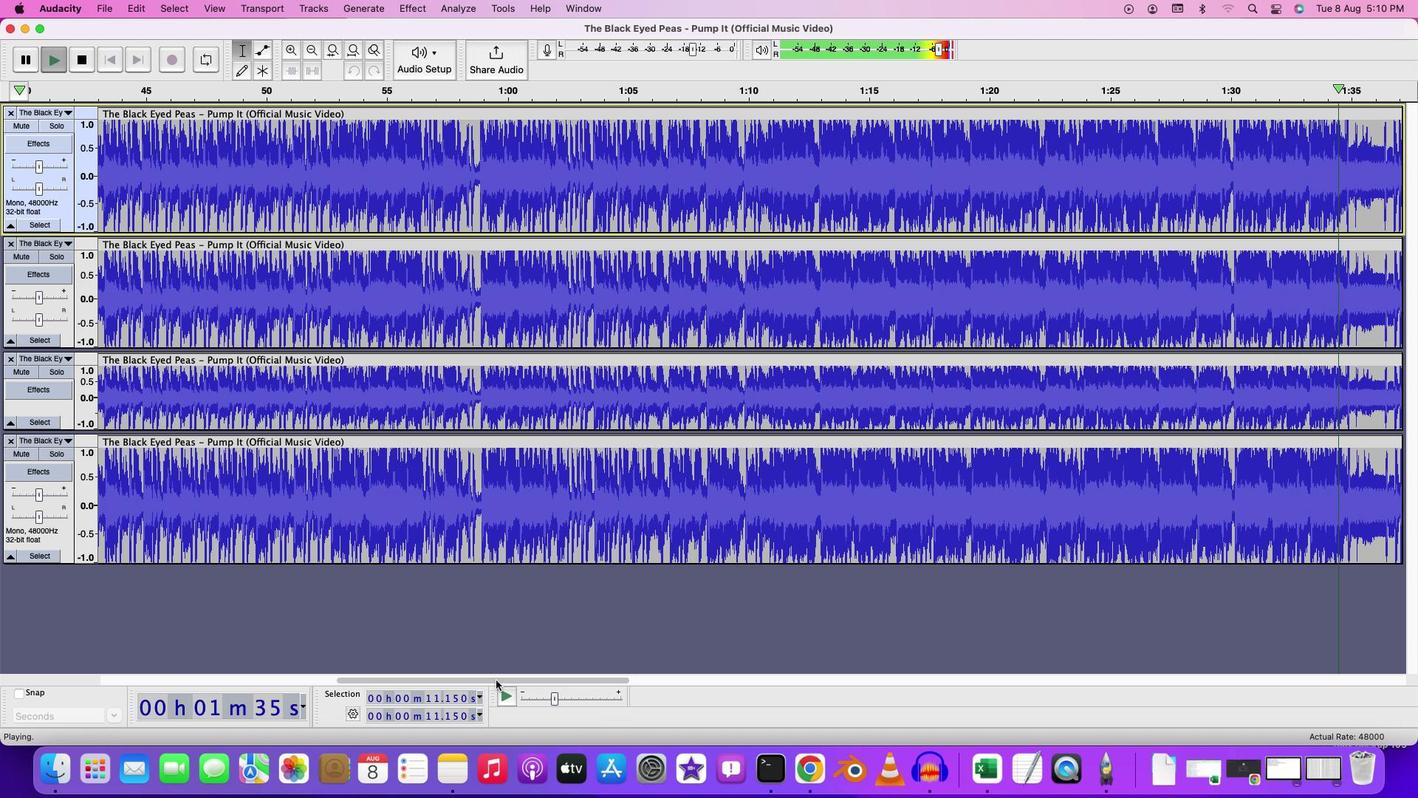 
Action: Mouse pressed left at (495, 679)
Screenshot: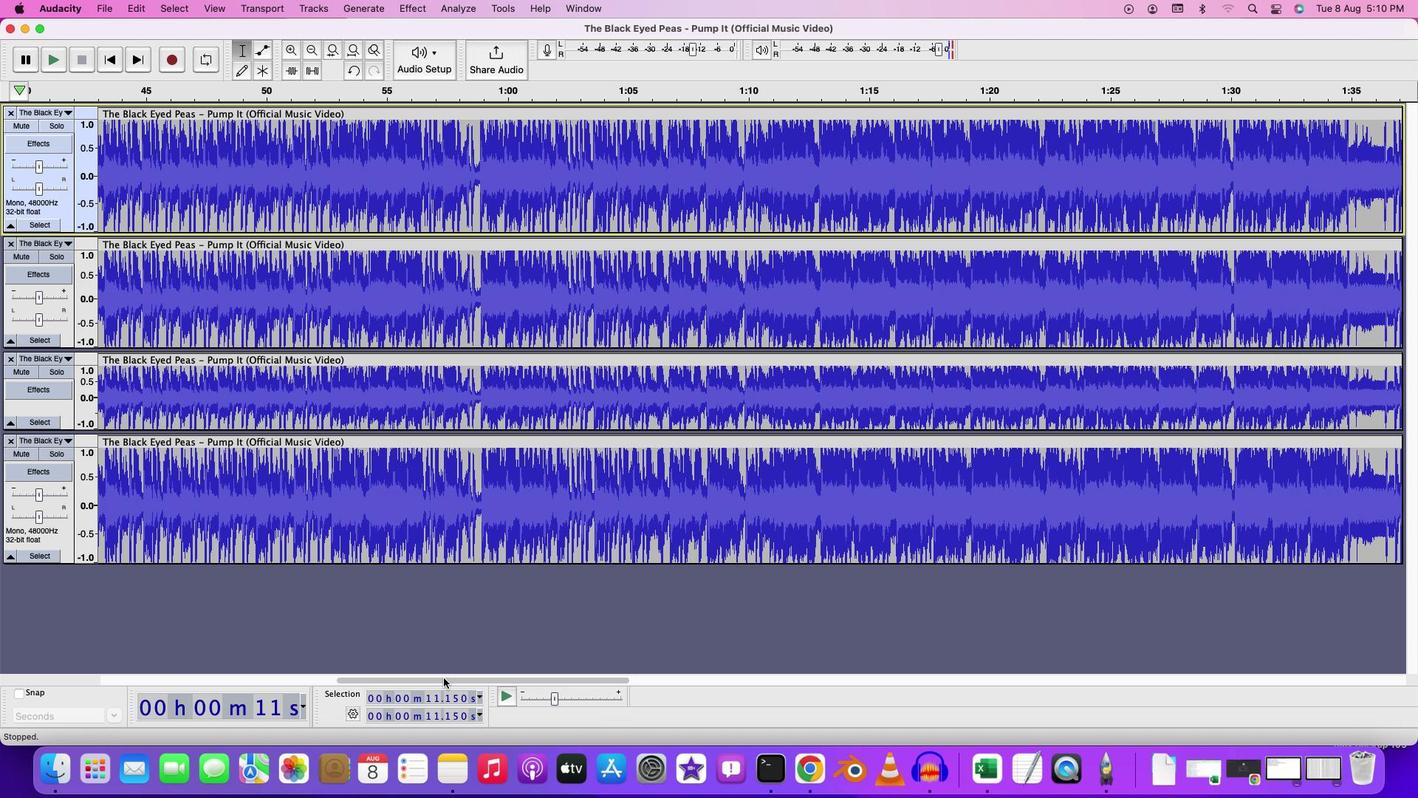 
Action: Mouse moved to (215, 135)
Screenshot: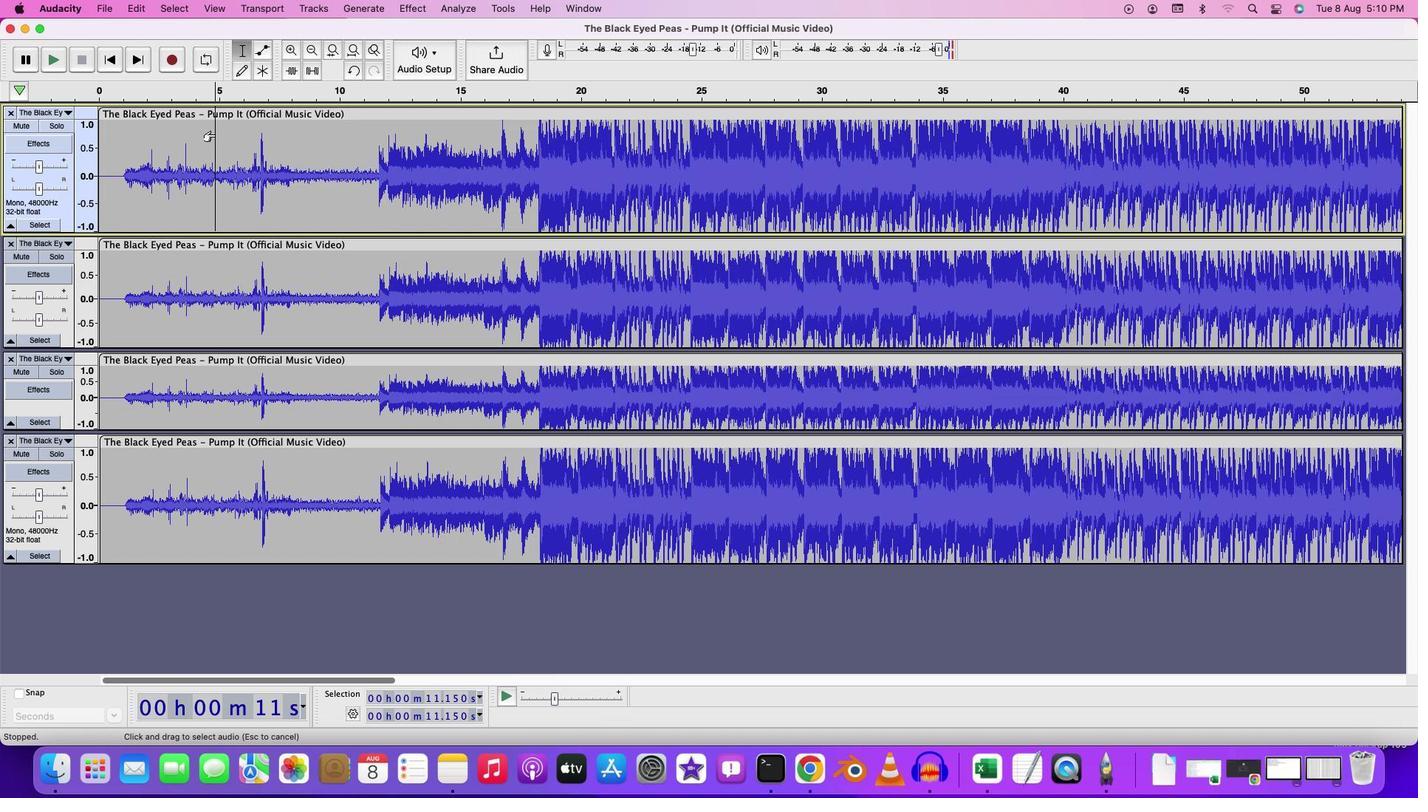 
Action: Mouse pressed left at (215, 135)
Screenshot: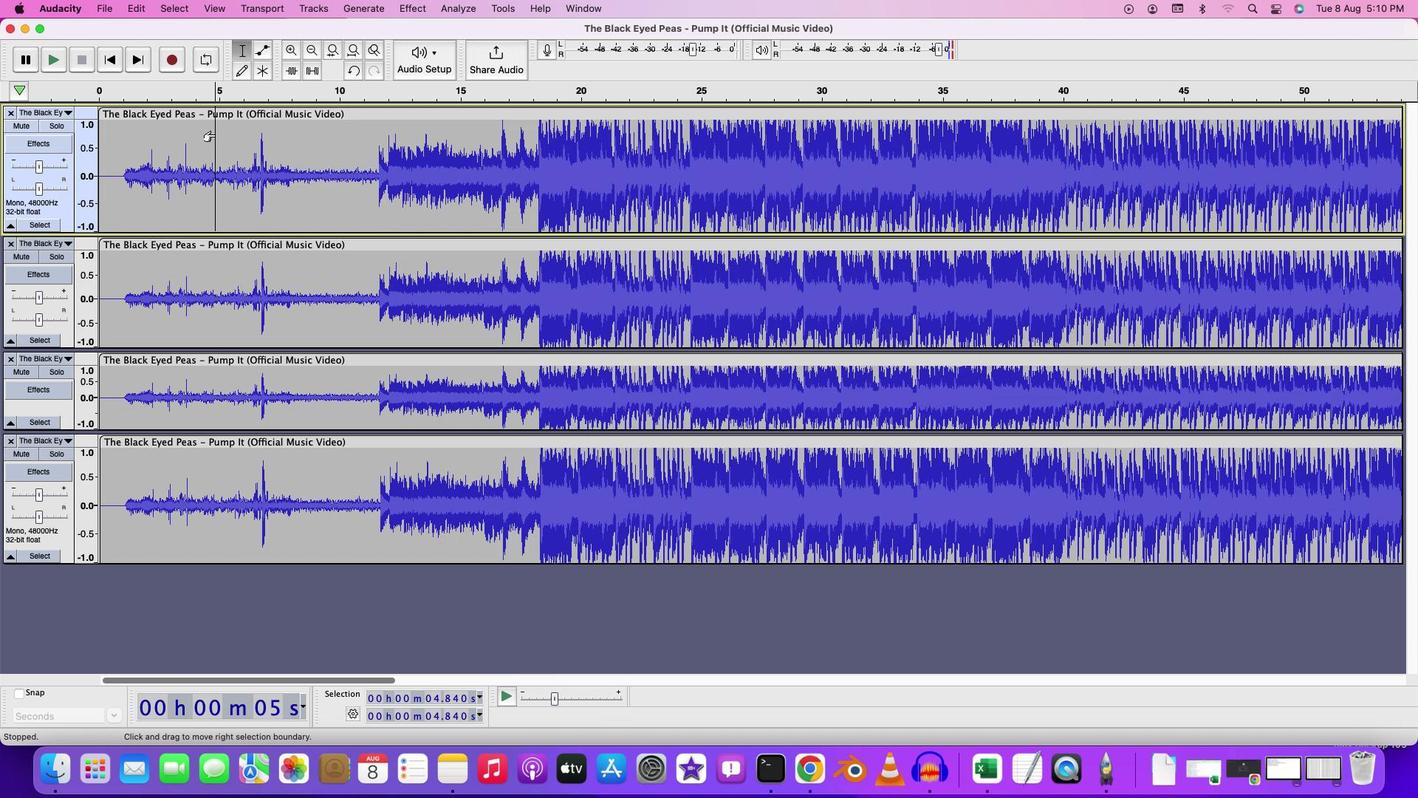 
Action: Key pressed Key.spaceKey.space
Screenshot: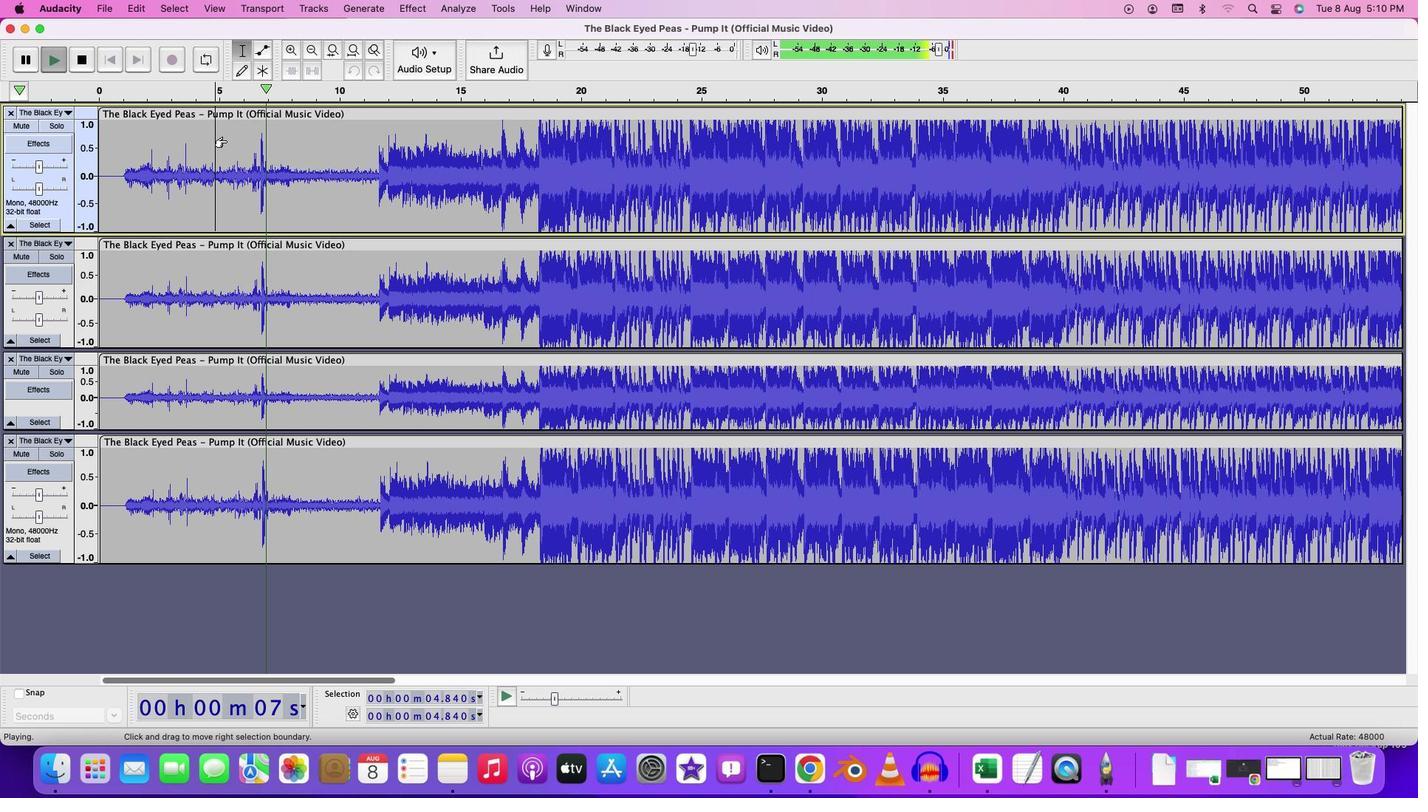 
Action: Mouse moved to (230, 141)
Screenshot: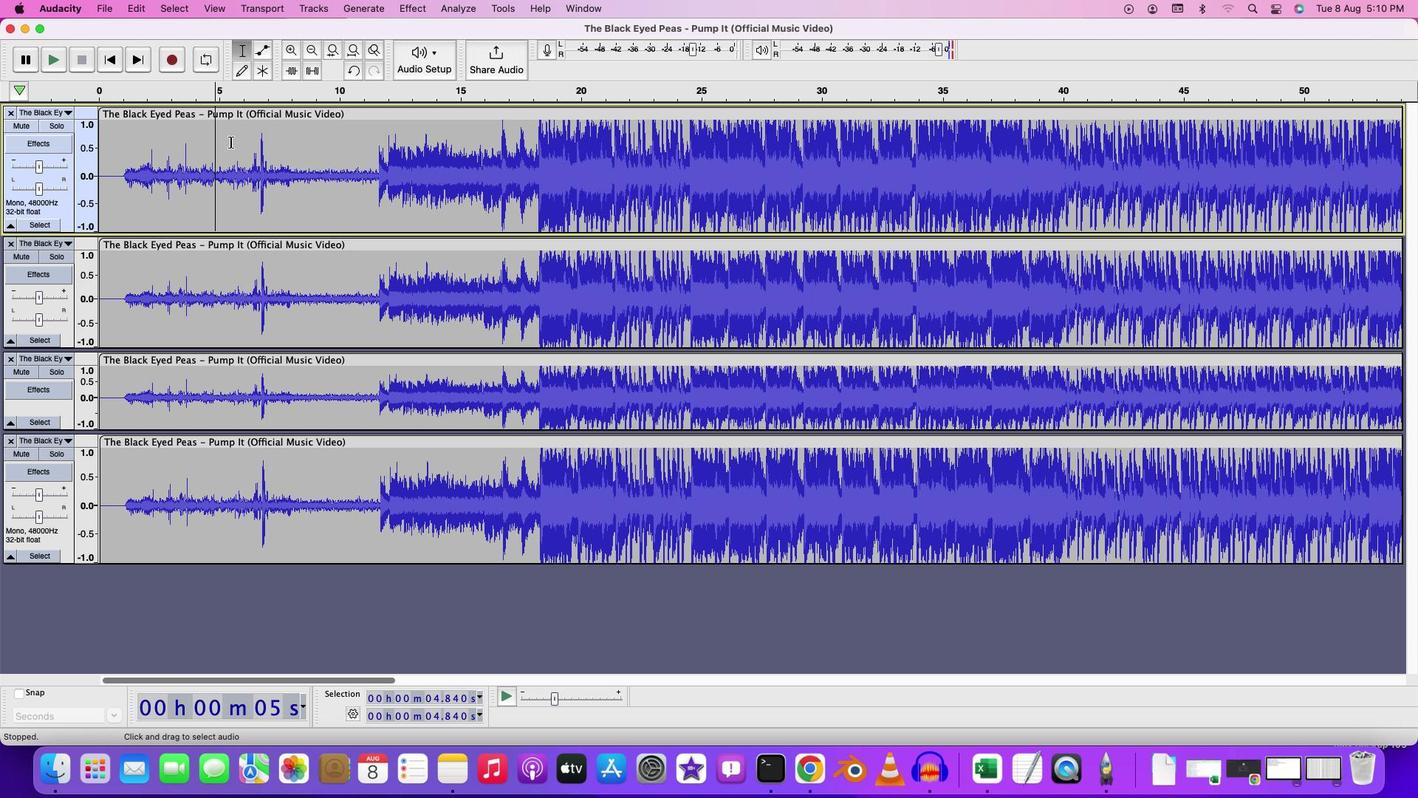 
Action: Mouse pressed left at (230, 141)
Screenshot: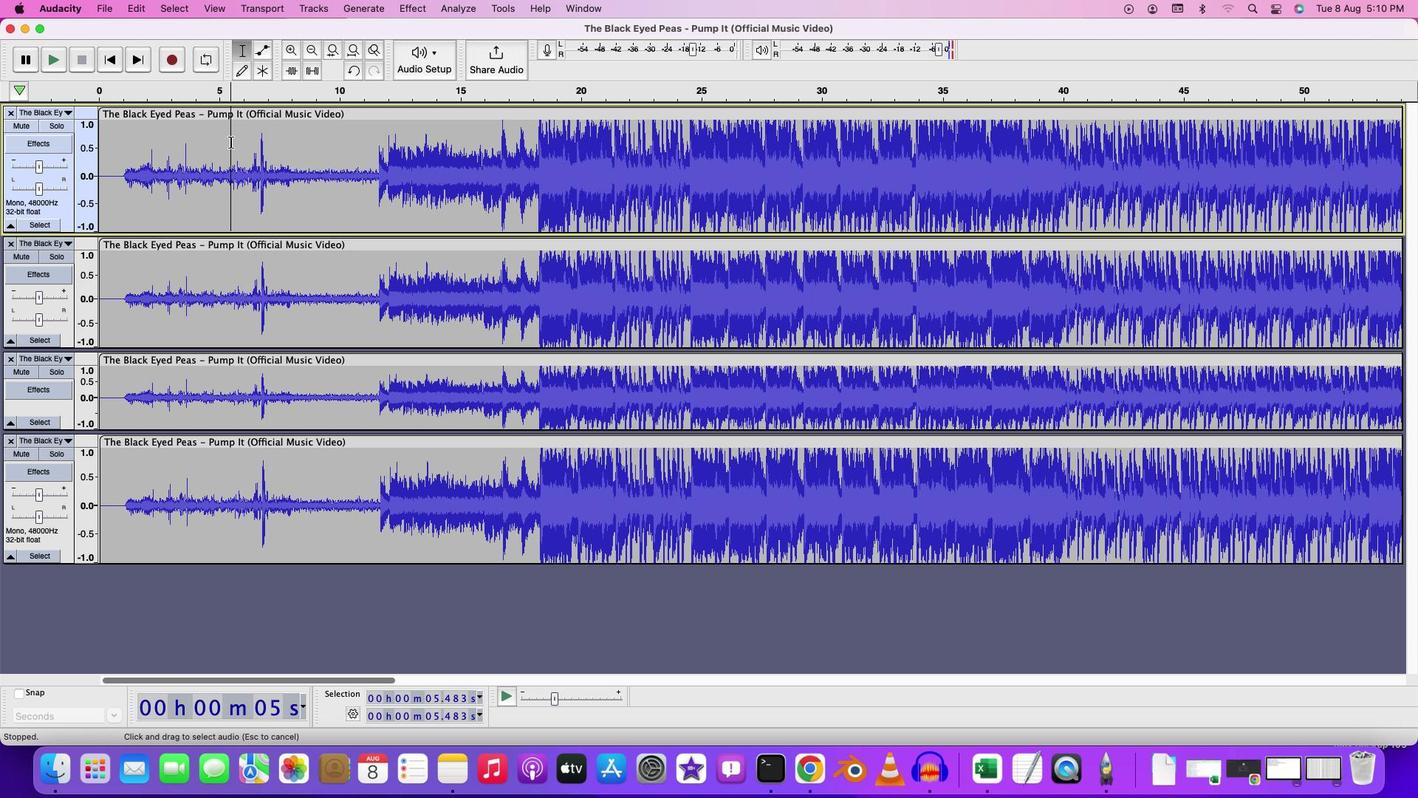
Action: Mouse pressed left at (230, 141)
Screenshot: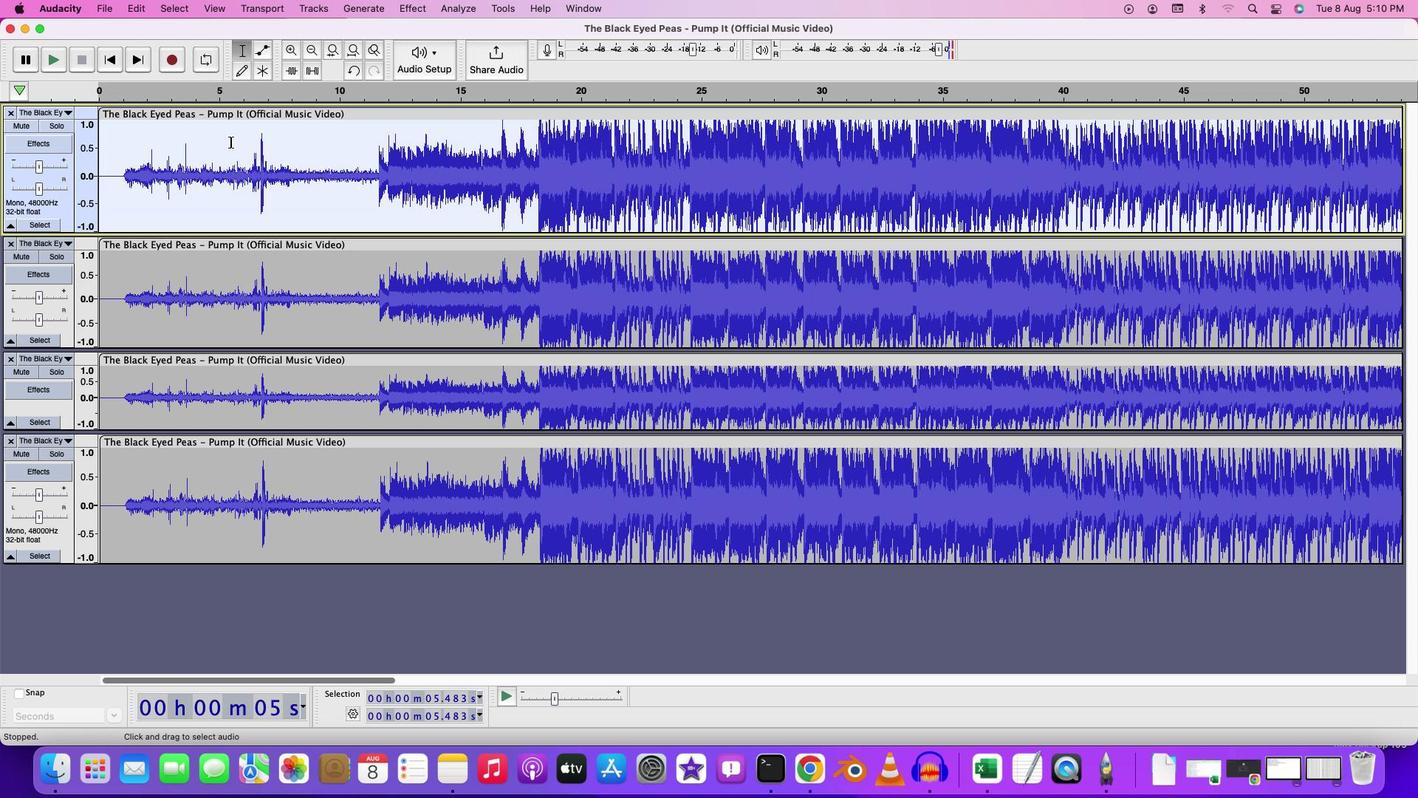 
Action: Key pressed Key.cmd'c'
Screenshot: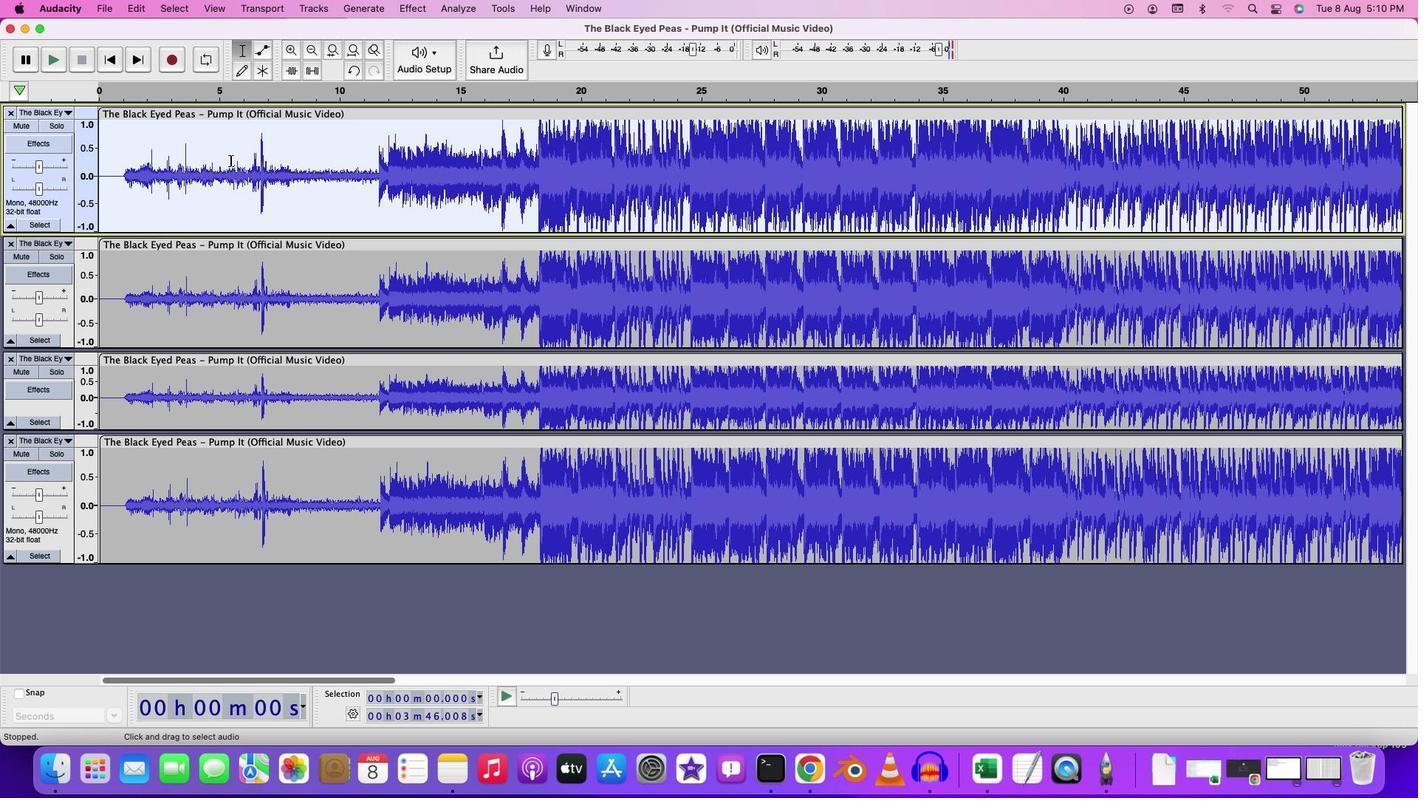 
Action: Mouse moved to (158, 600)
Screenshot: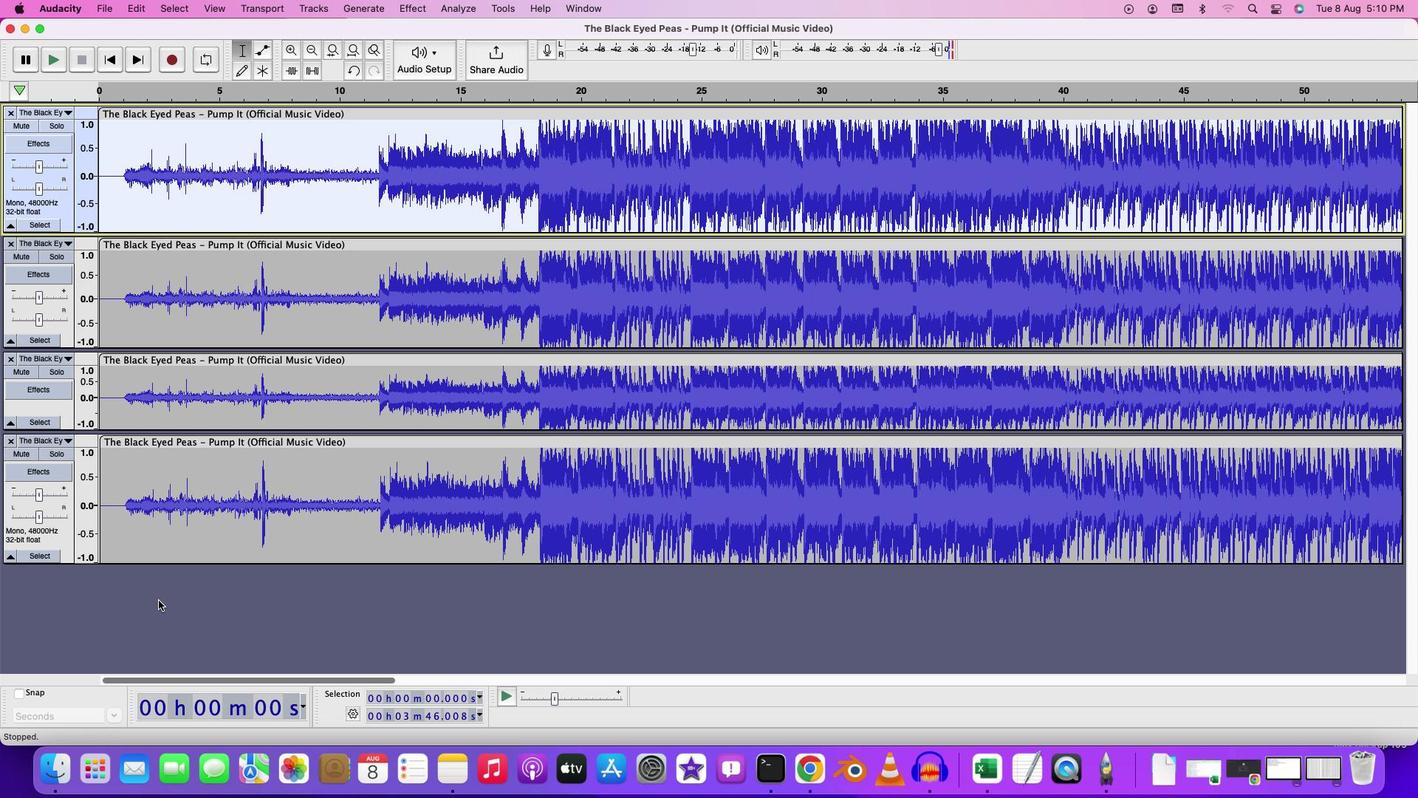
Action: Mouse pressed left at (158, 600)
Screenshot: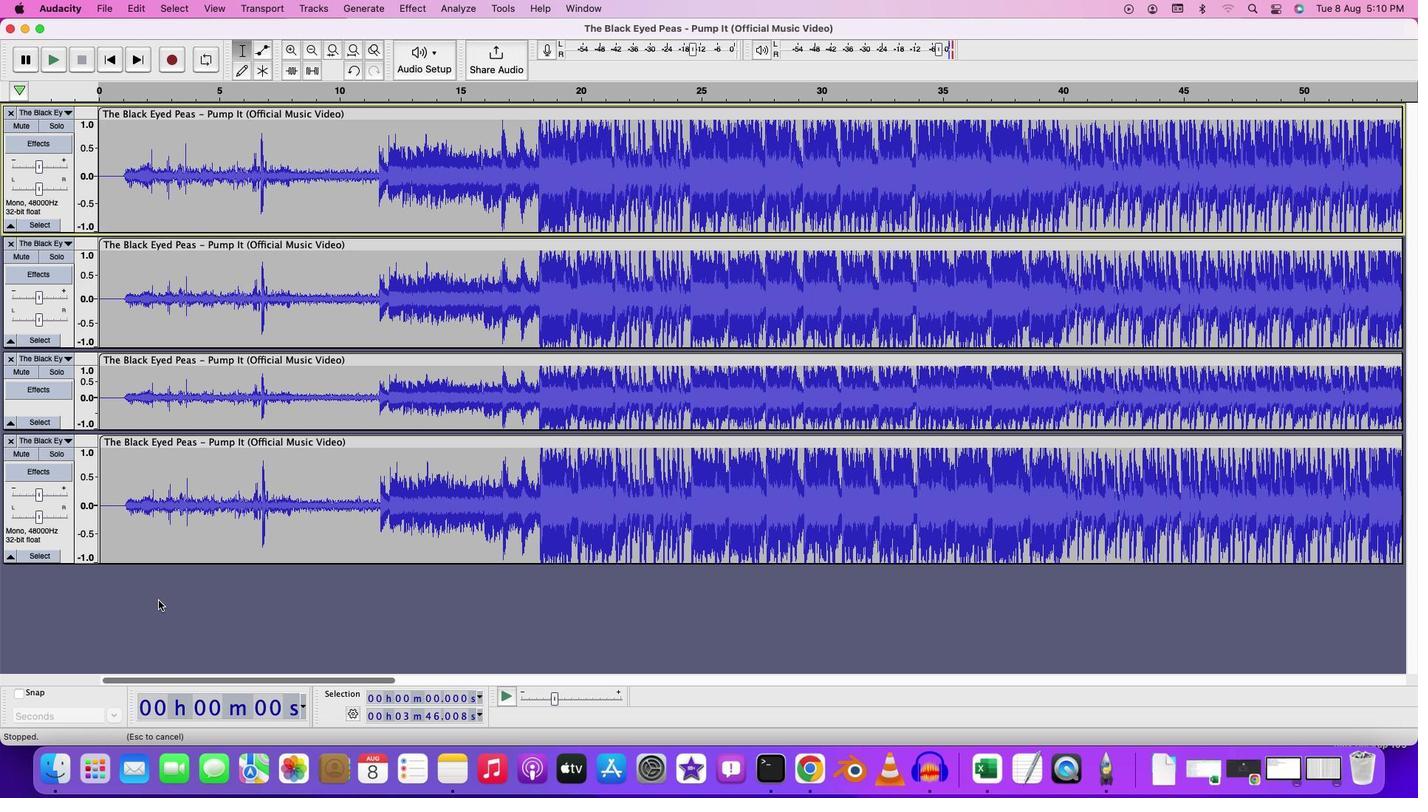 
Action: Mouse moved to (158, 600)
Screenshot: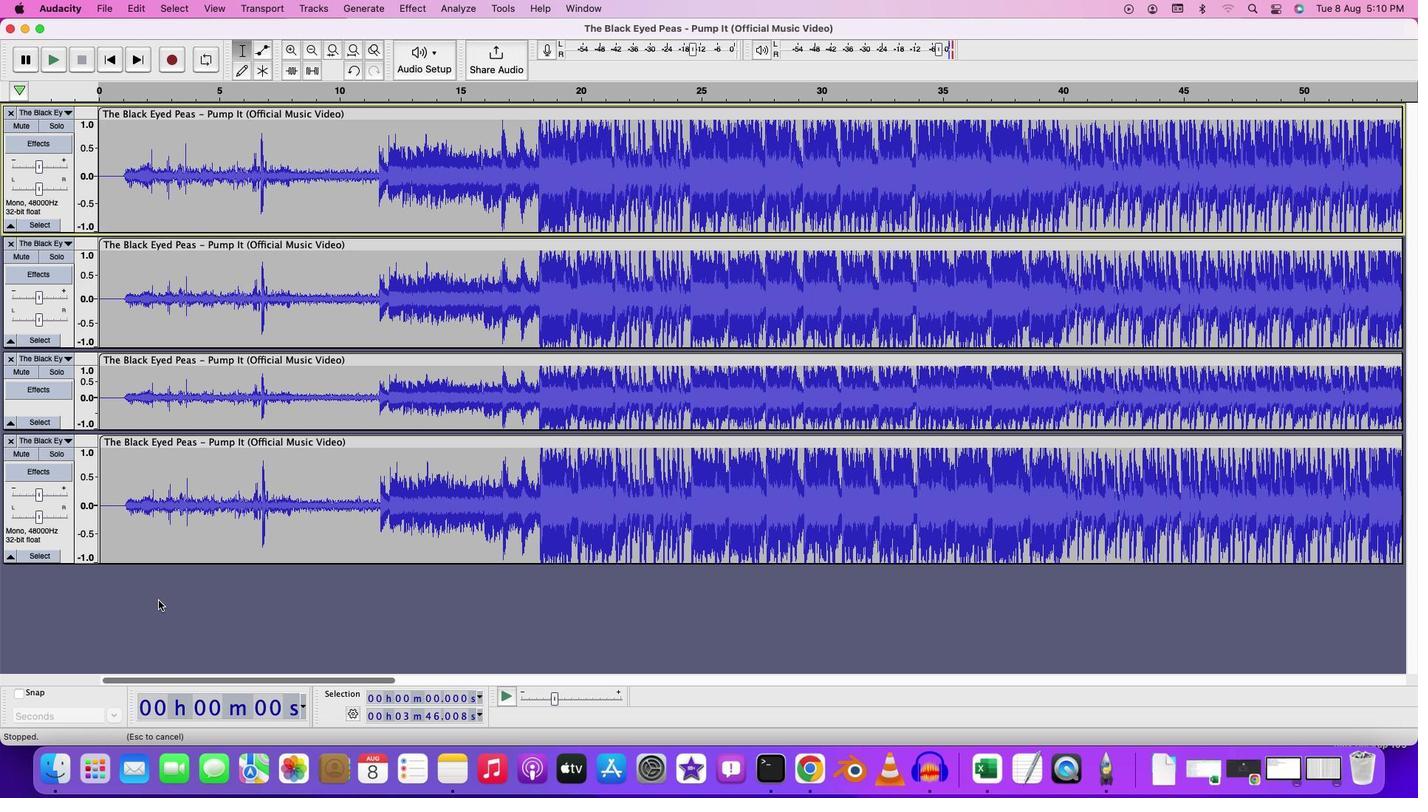 
Action: Mouse pressed right at (158, 600)
Screenshot: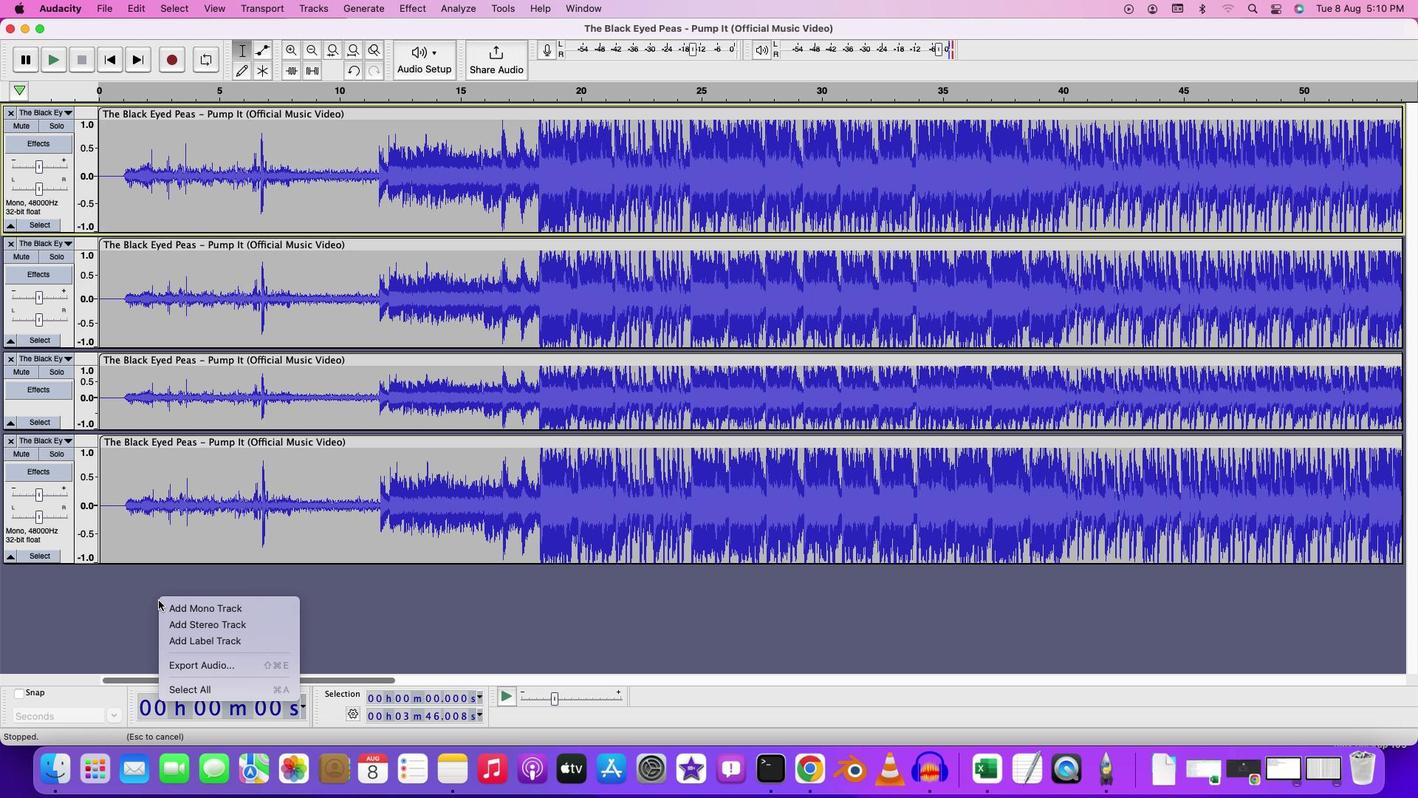 
Action: Mouse moved to (212, 608)
Screenshot: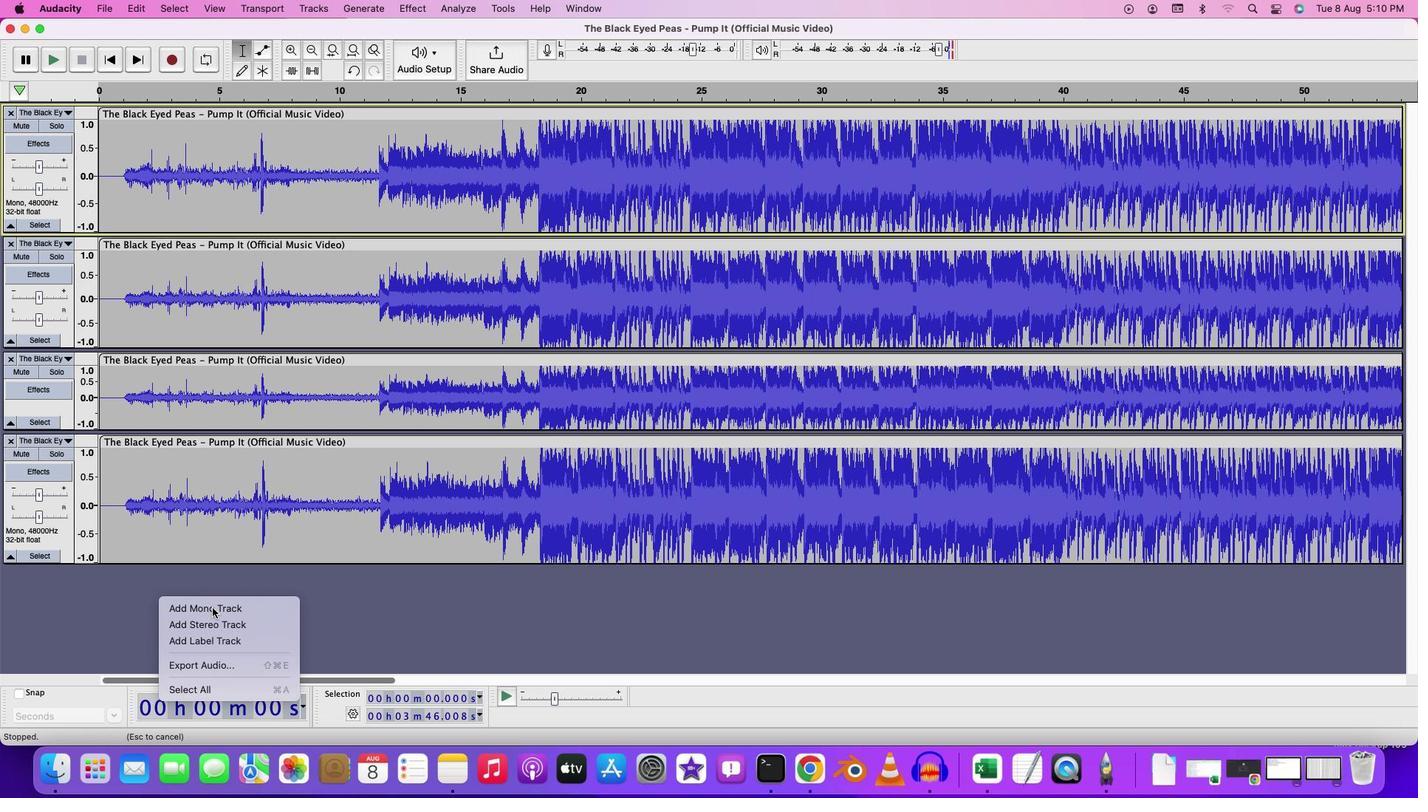 
Action: Mouse pressed left at (212, 608)
Screenshot: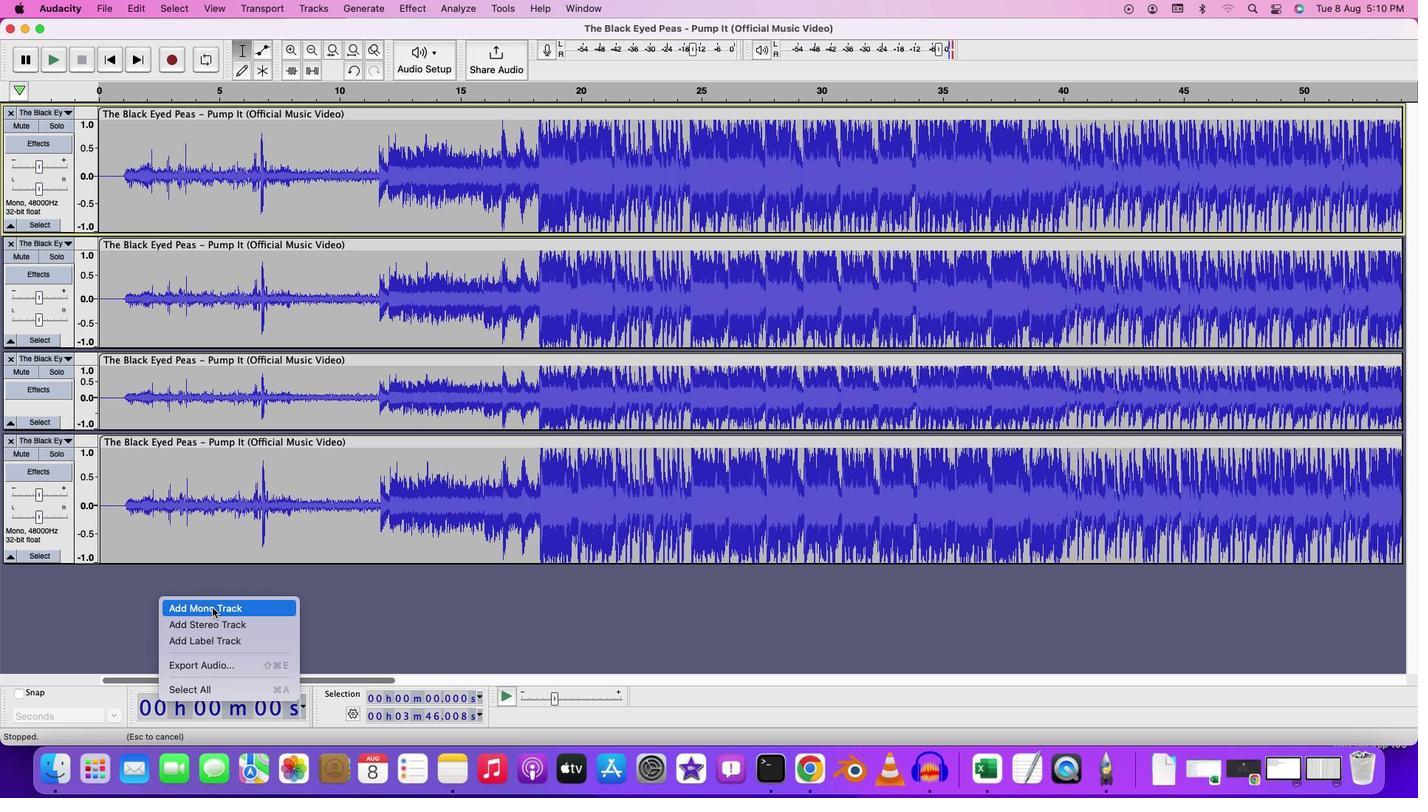
Action: Mouse moved to (103, 557)
Screenshot: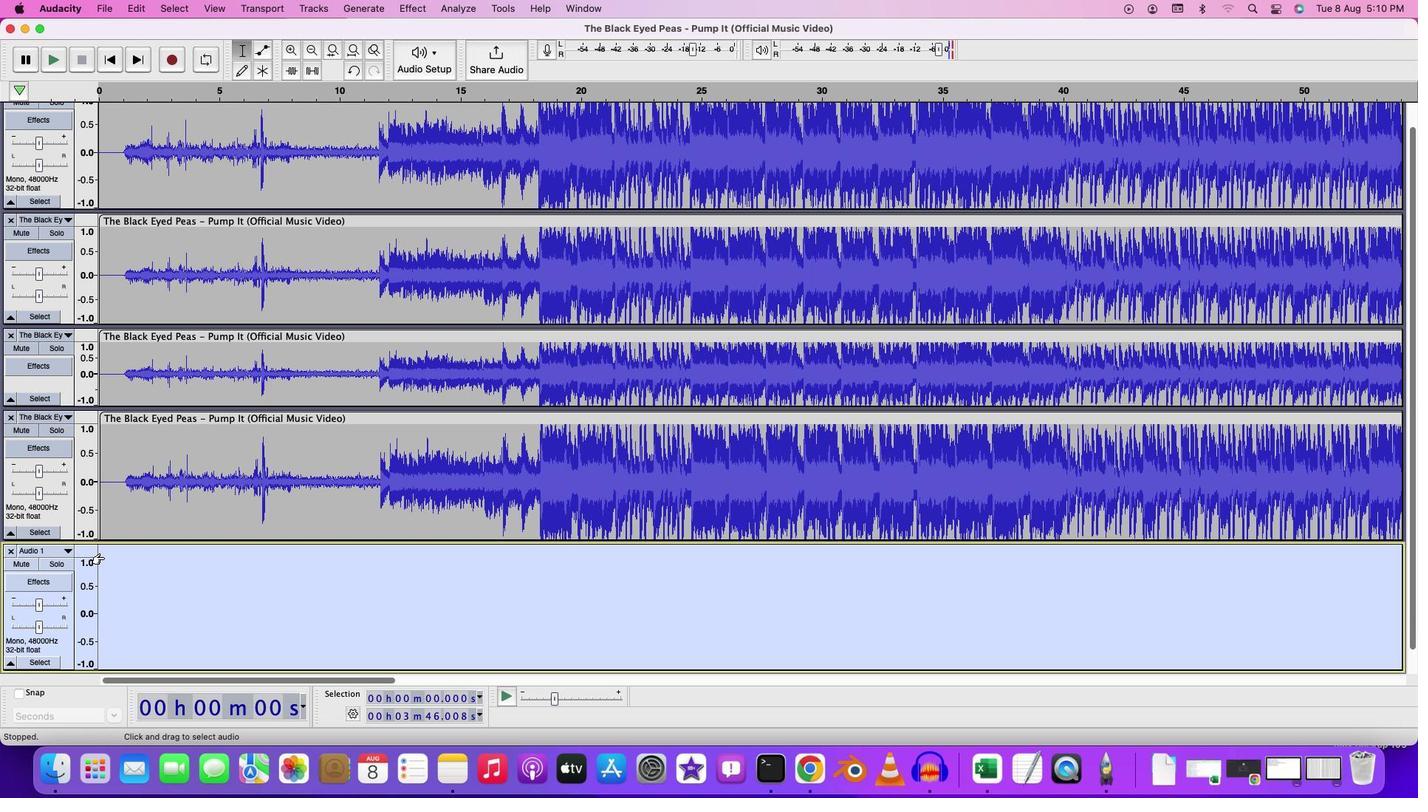 
Action: Mouse pressed left at (103, 557)
Screenshot: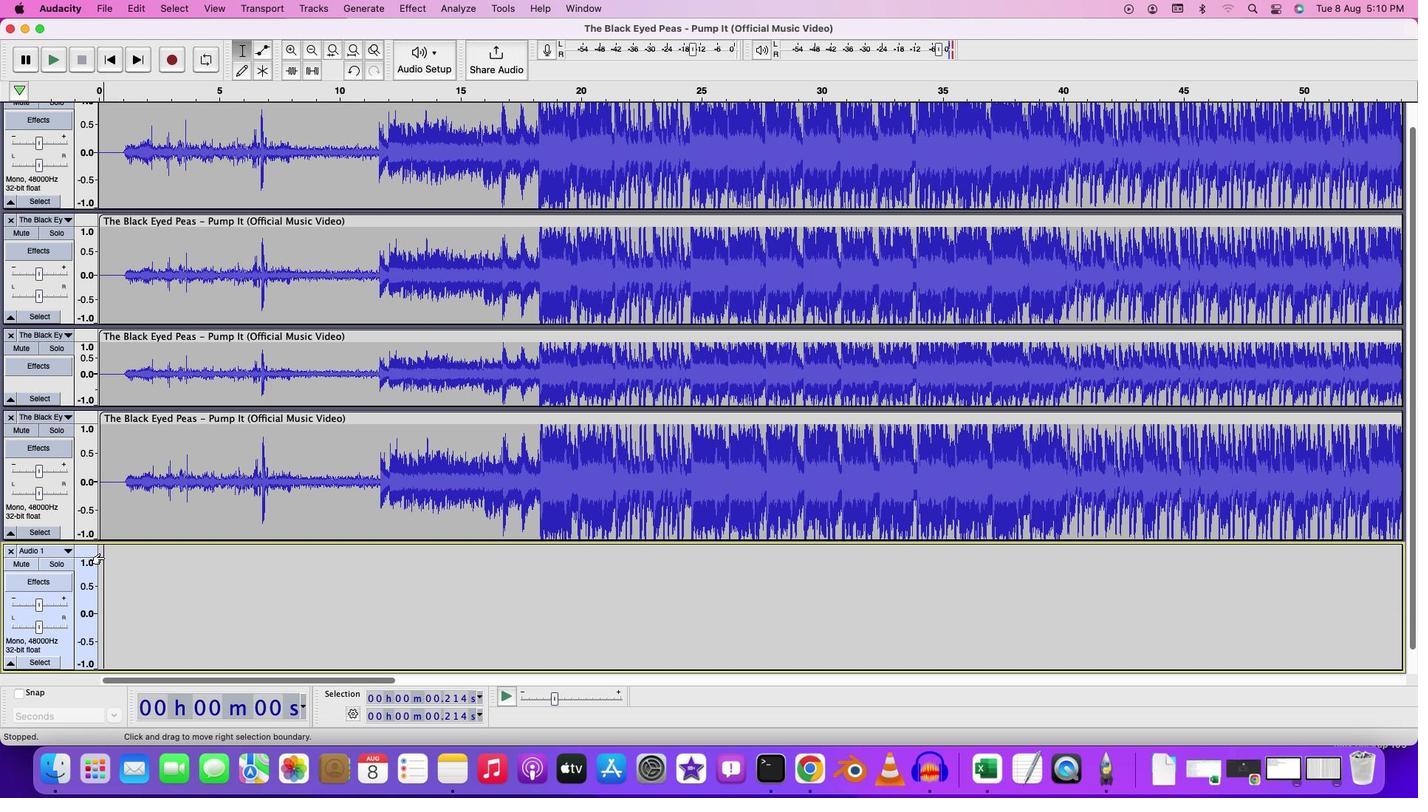 
Action: Key pressed Key.cmd'v'
Screenshot: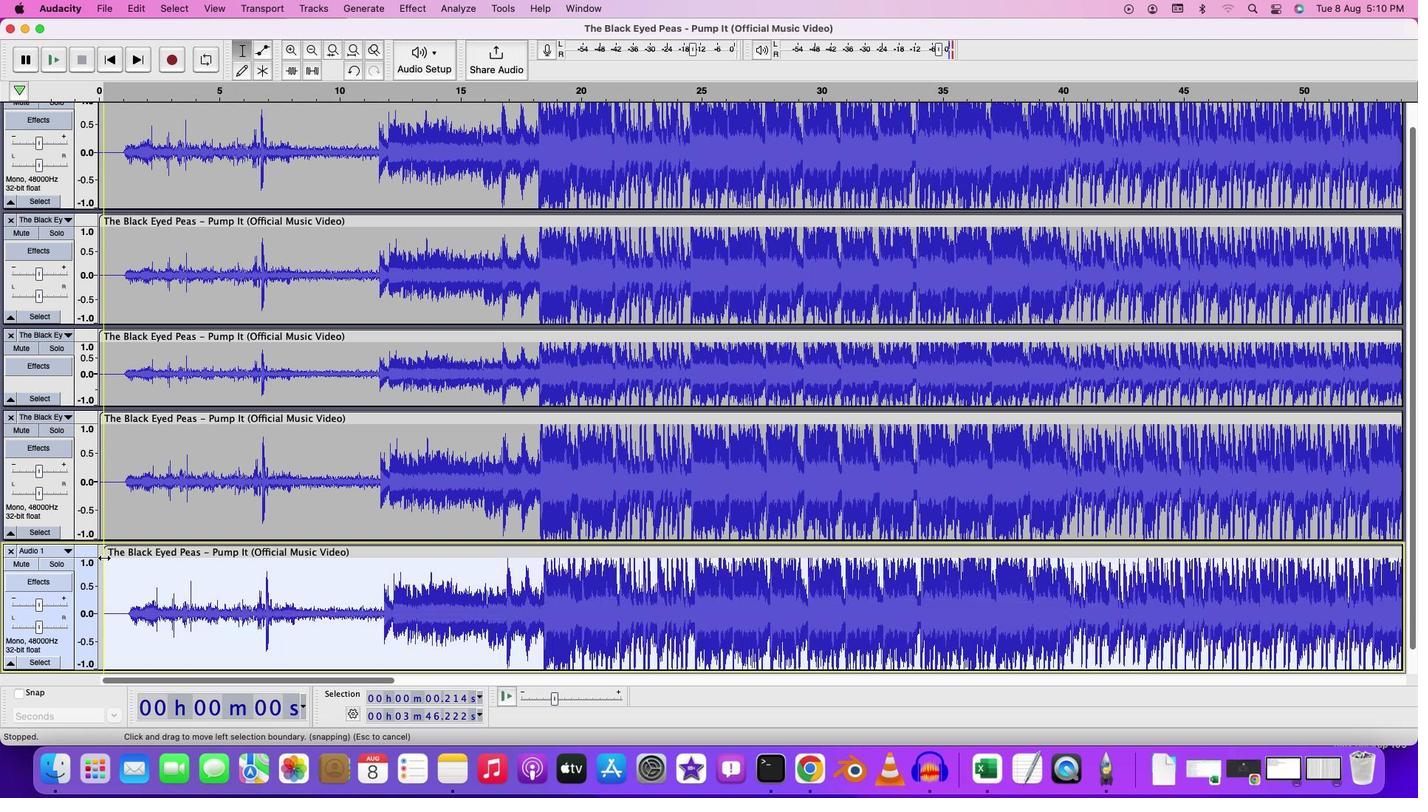 
Action: Mouse moved to (373, 537)
Screenshot: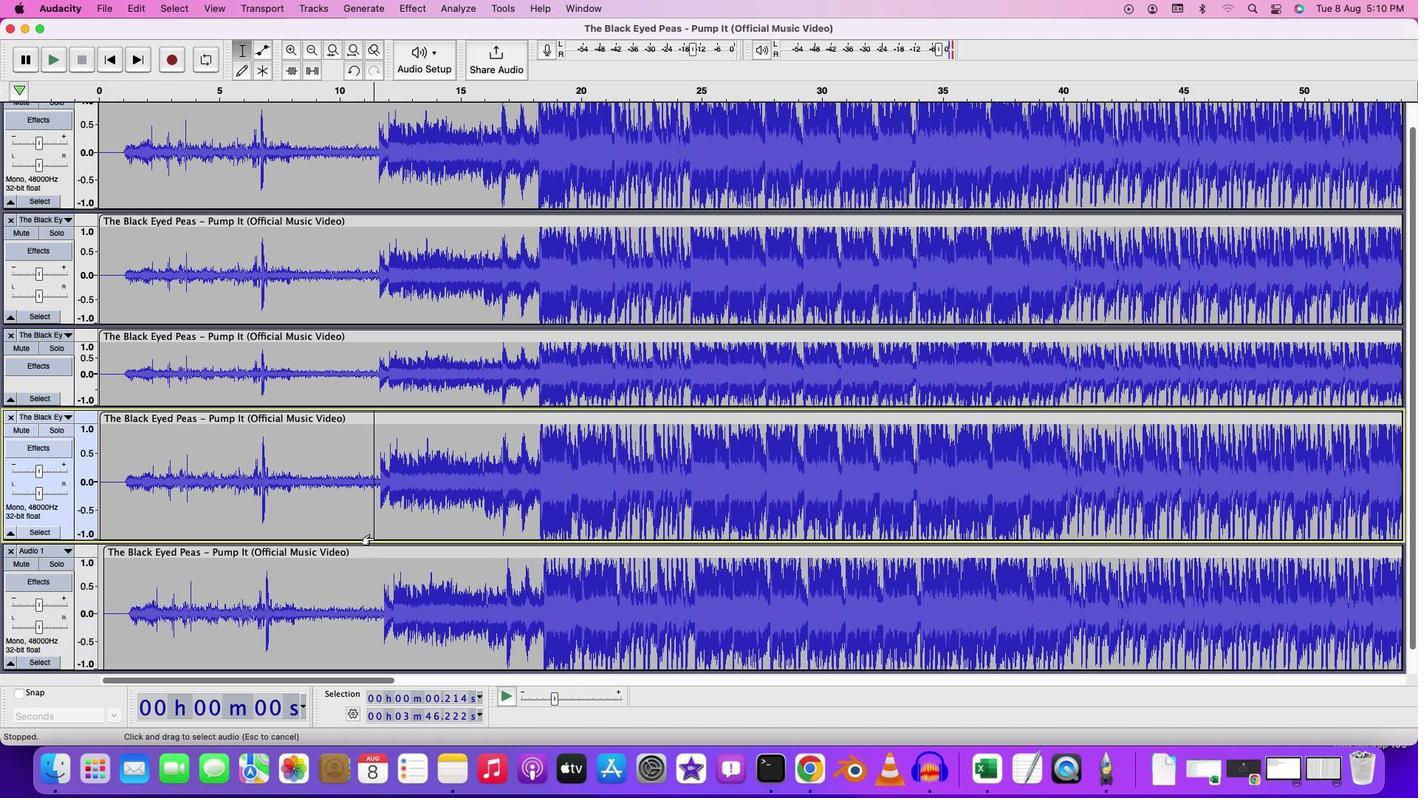 
Action: Mouse pressed left at (373, 537)
Screenshot: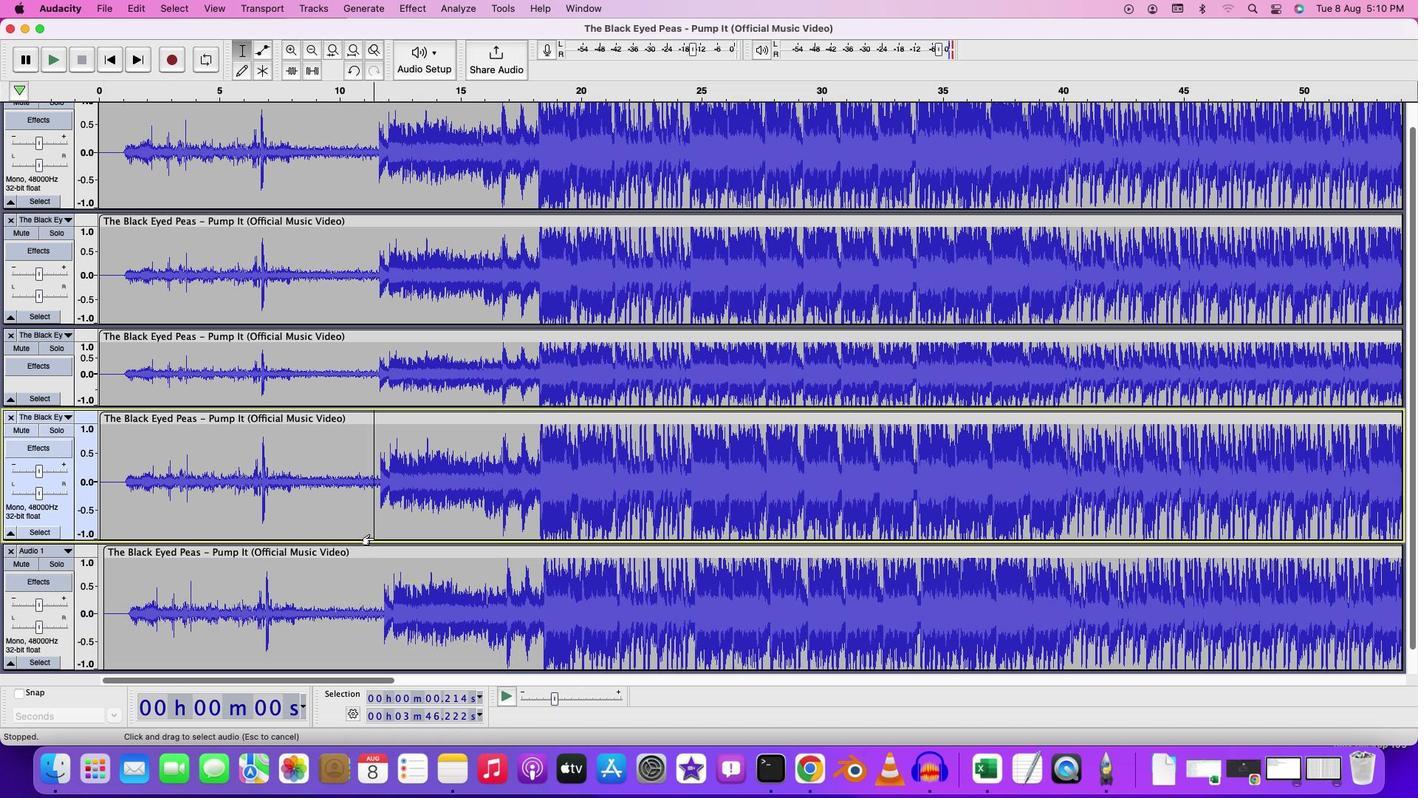 
Action: Key pressed Key.cmd
Screenshot: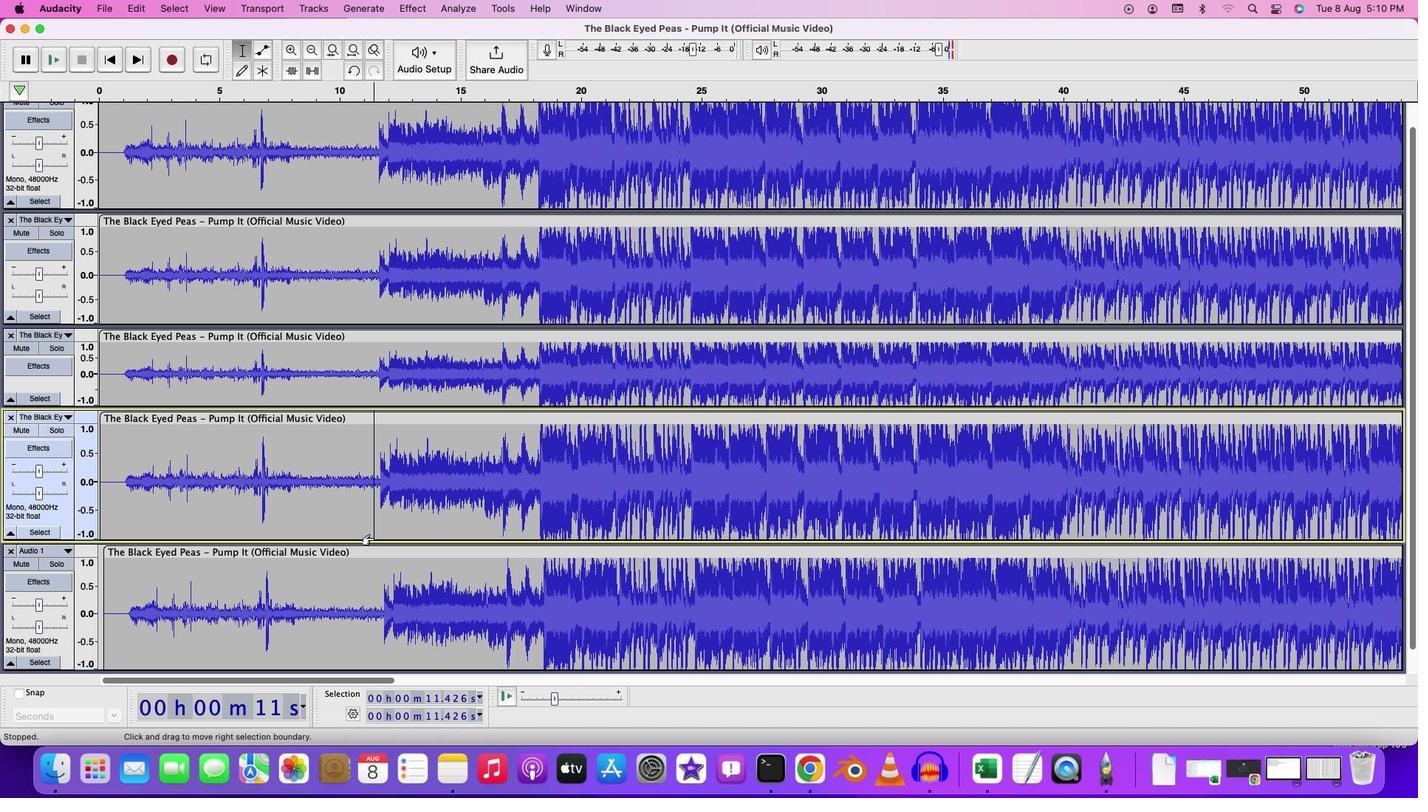 
Action: Mouse scrolled (373, 537) with delta (0, 0)
Screenshot: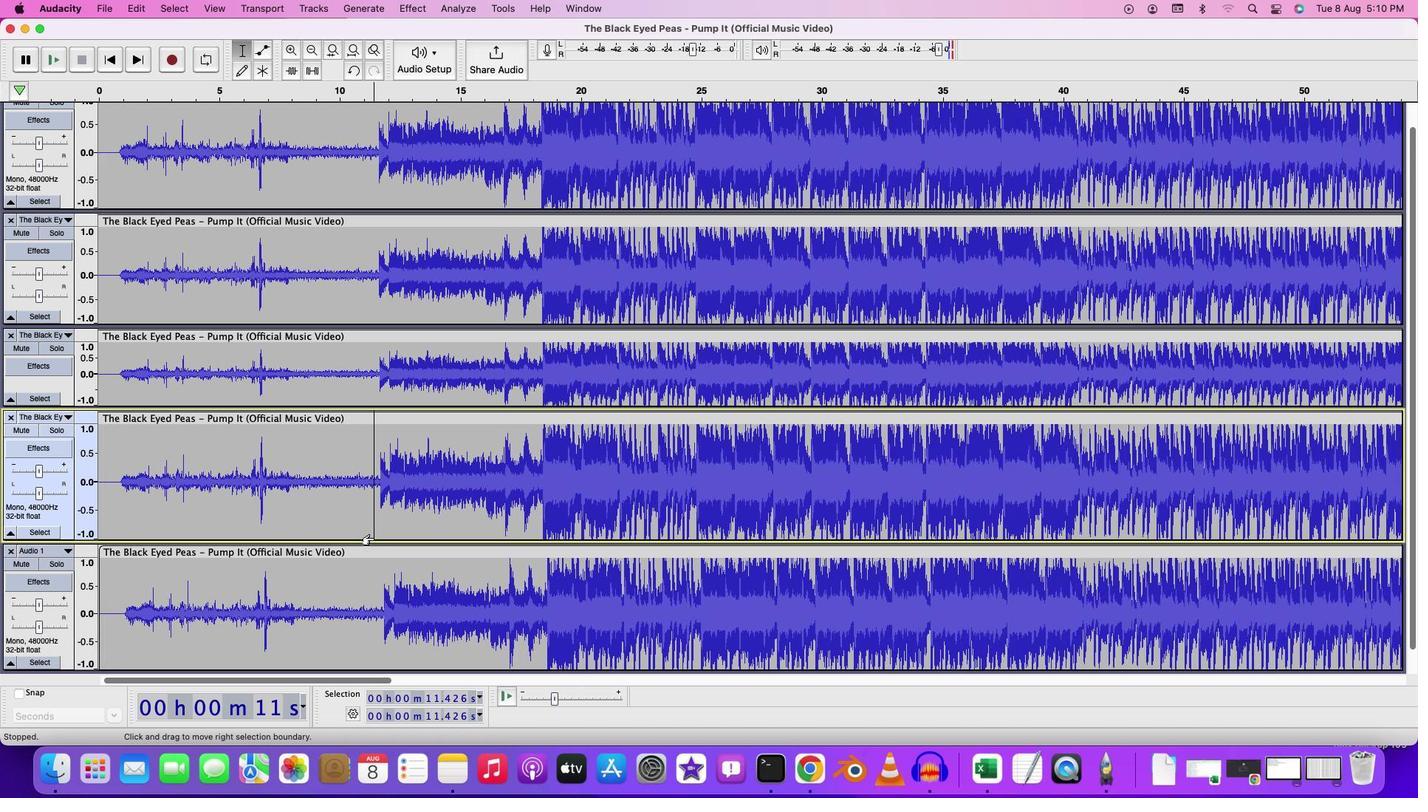 
Action: Mouse scrolled (373, 537) with delta (0, 0)
Screenshot: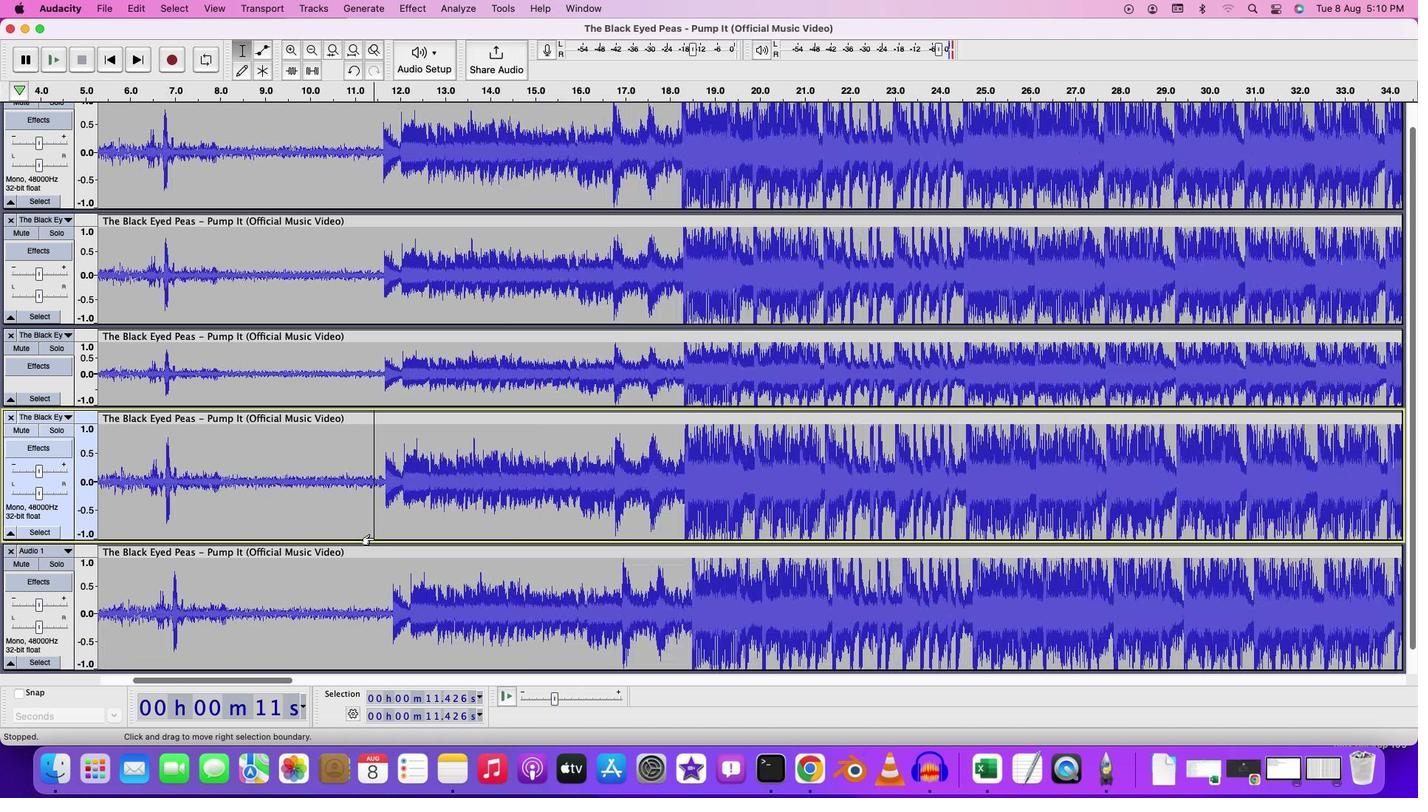 
Action: Mouse scrolled (373, 537) with delta (0, 1)
Screenshot: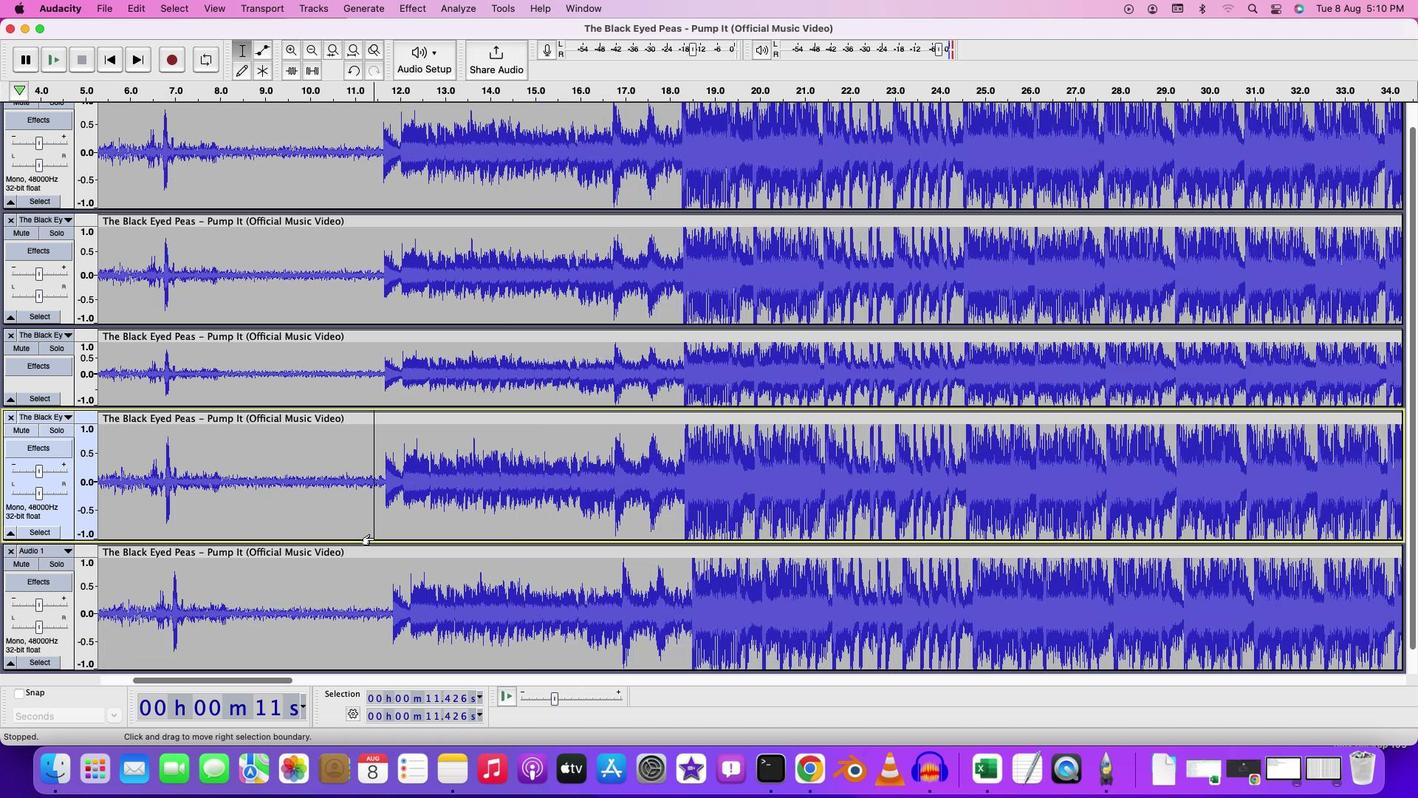 
Action: Mouse scrolled (373, 537) with delta (0, 1)
Screenshot: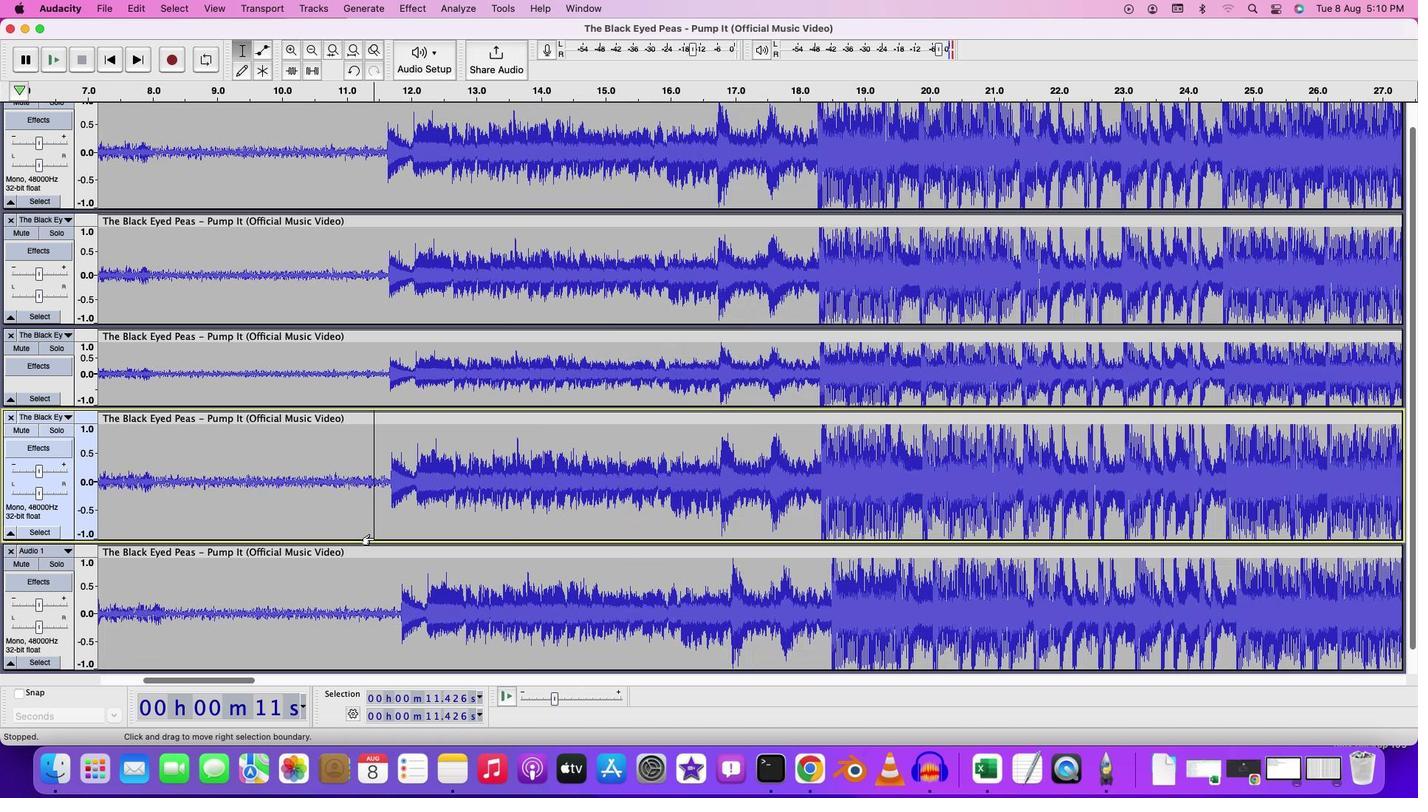 
Action: Mouse scrolled (373, 537) with delta (0, 0)
Screenshot: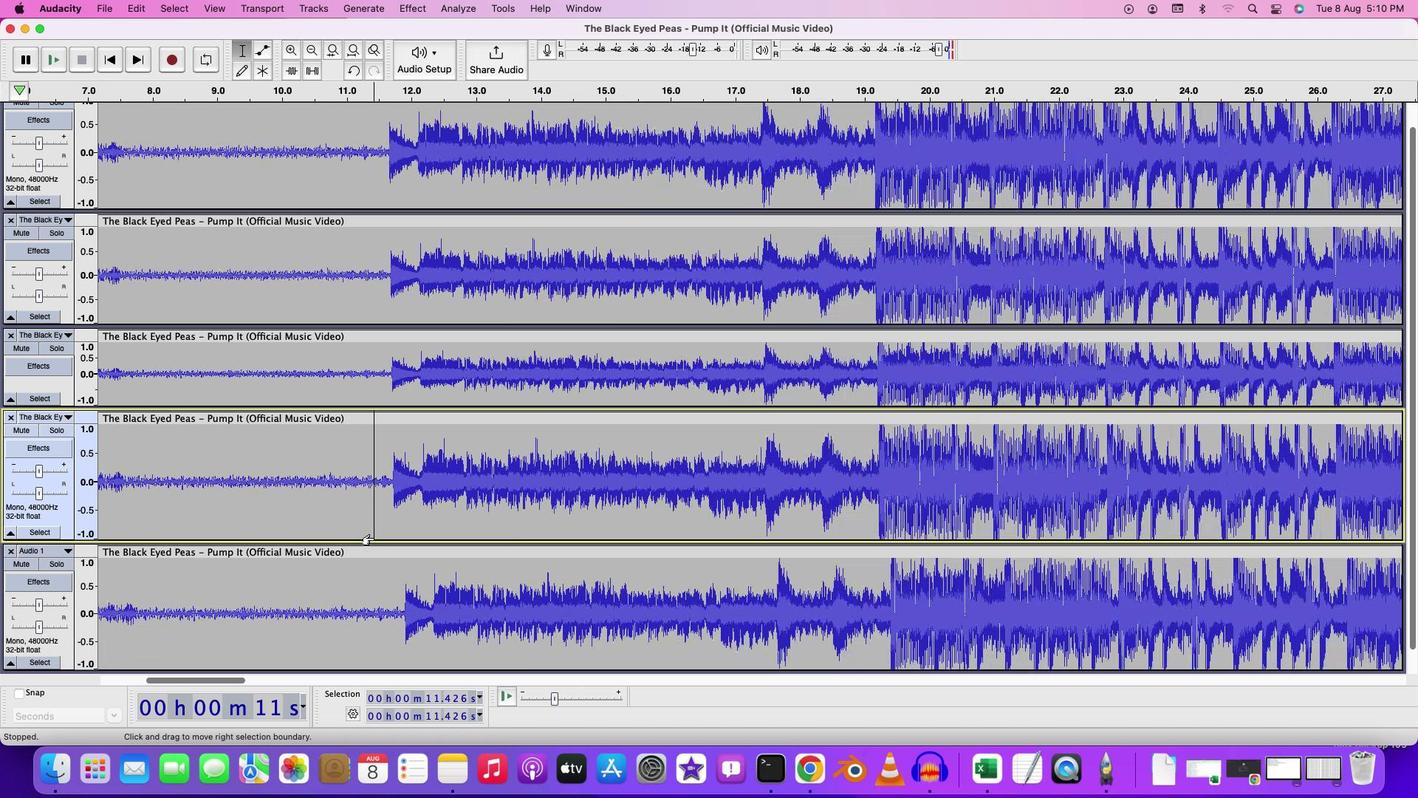 
Action: Mouse scrolled (373, 537) with delta (0, 0)
Screenshot: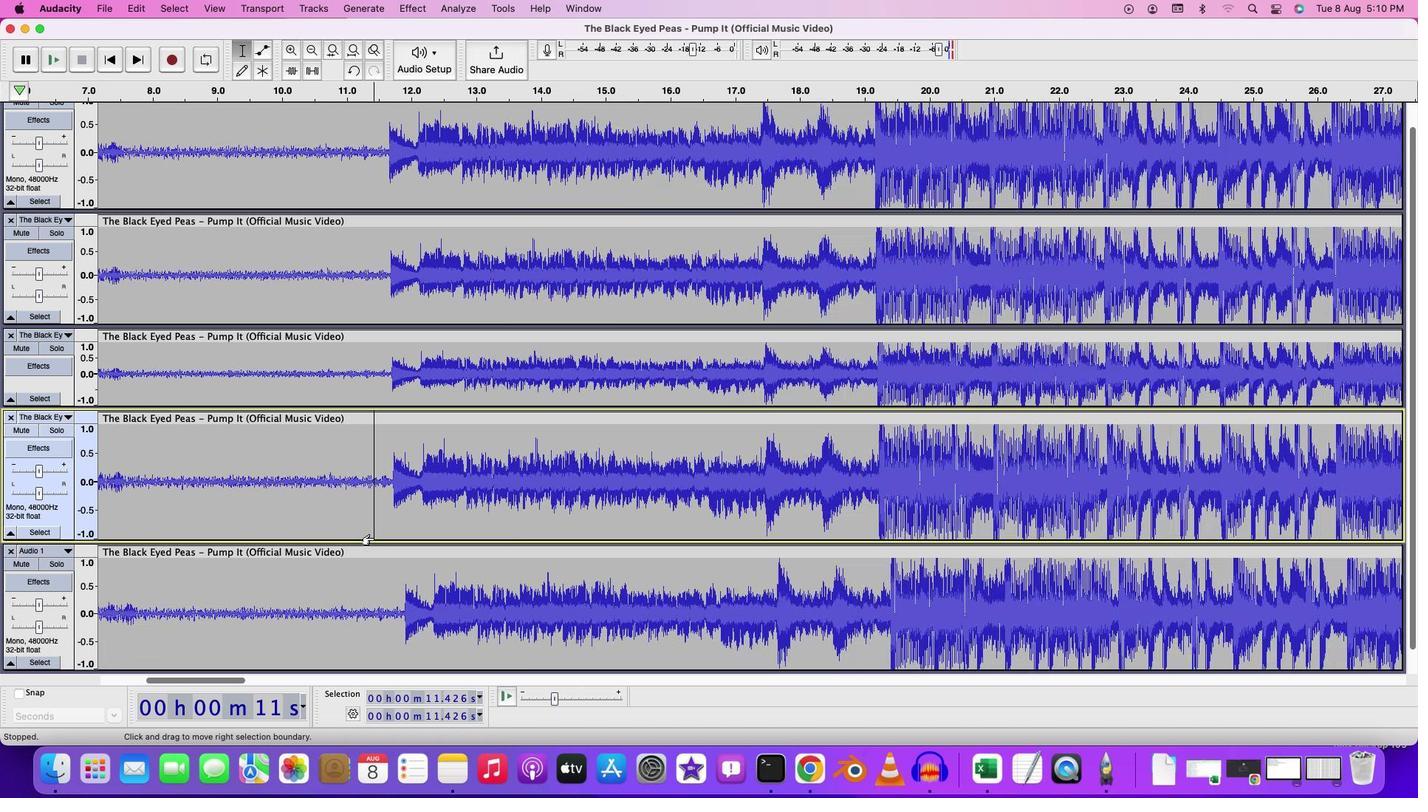 
Action: Mouse scrolled (373, 537) with delta (0, 1)
Screenshot: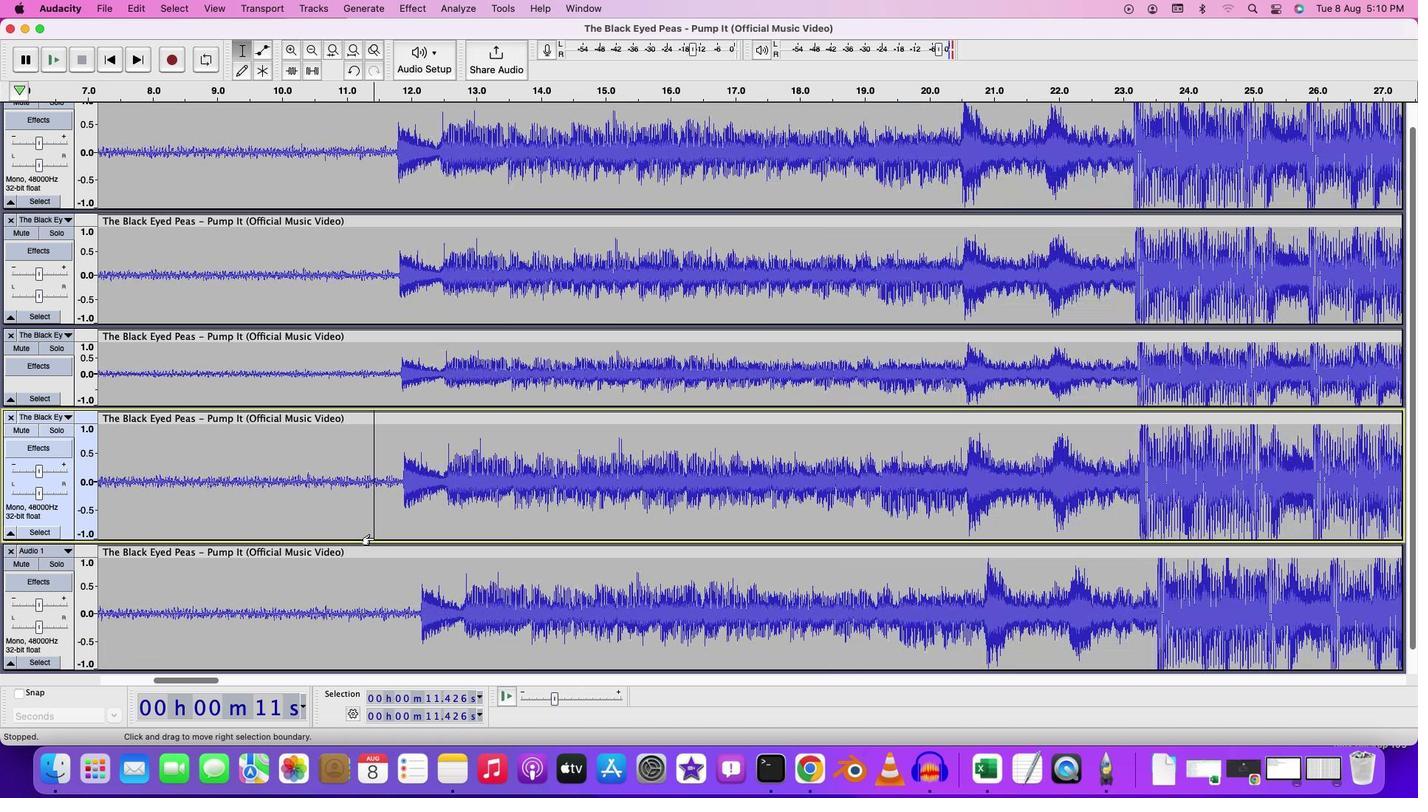 
Action: Mouse scrolled (373, 537) with delta (0, 0)
Screenshot: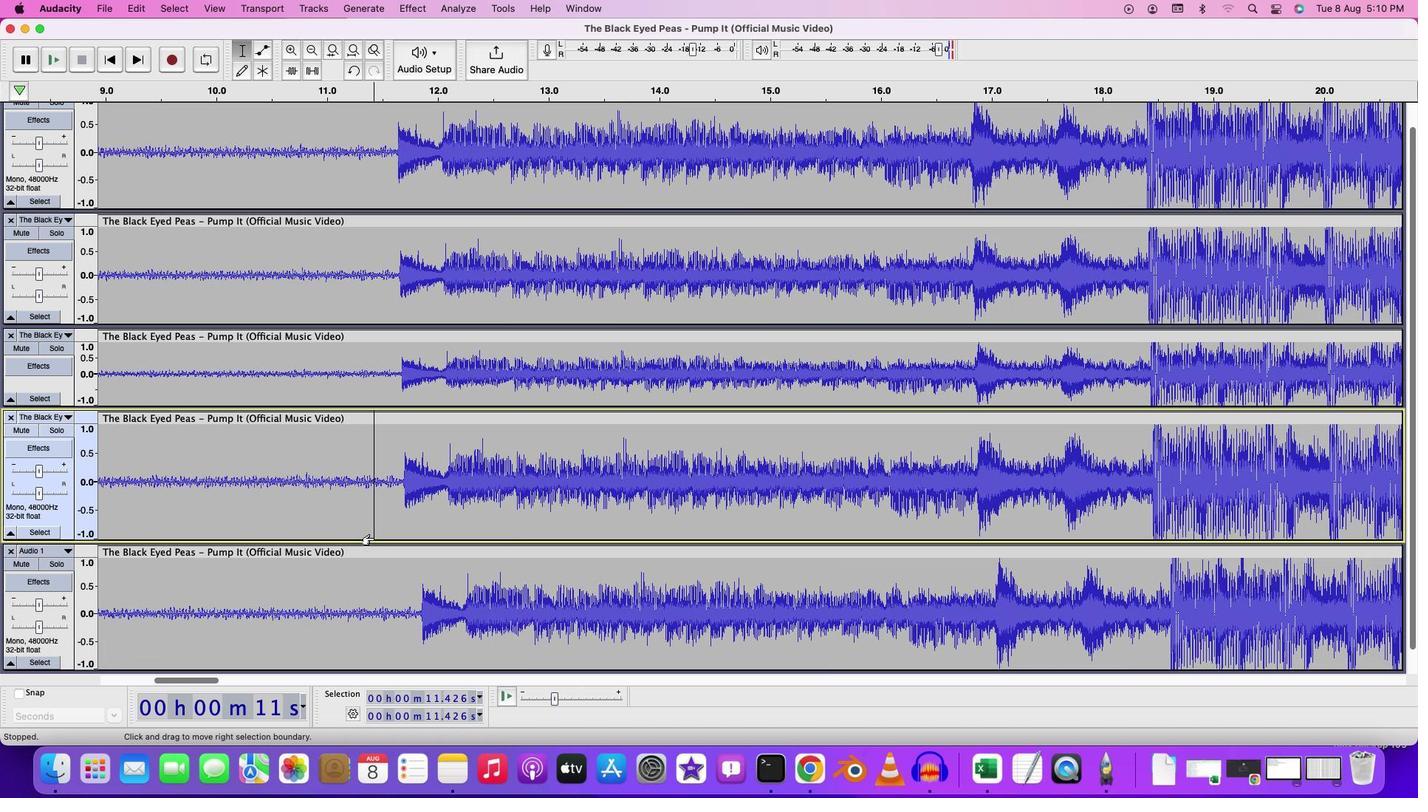 
Action: Mouse scrolled (373, 537) with delta (0, 0)
Screenshot: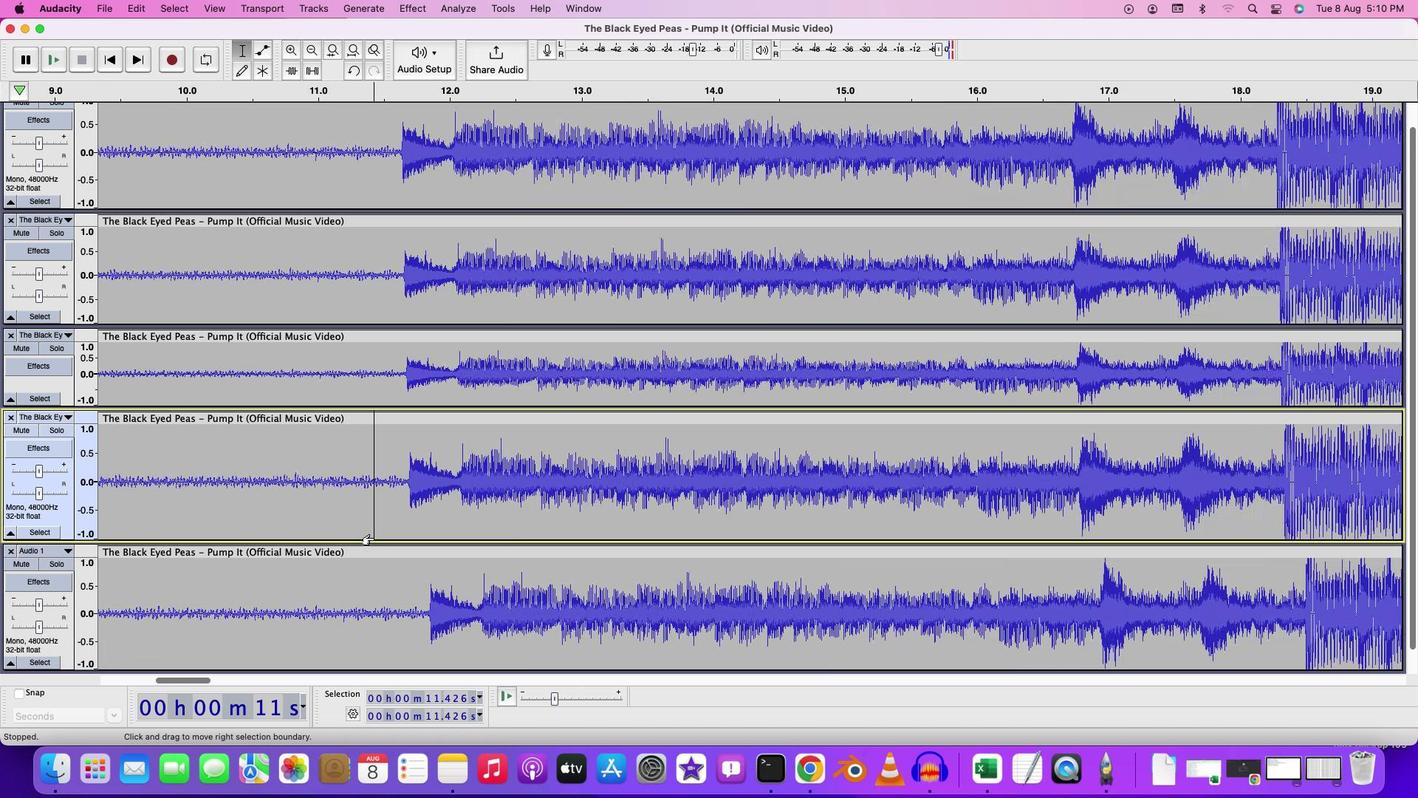 
Action: Mouse moved to (424, 556)
Screenshot: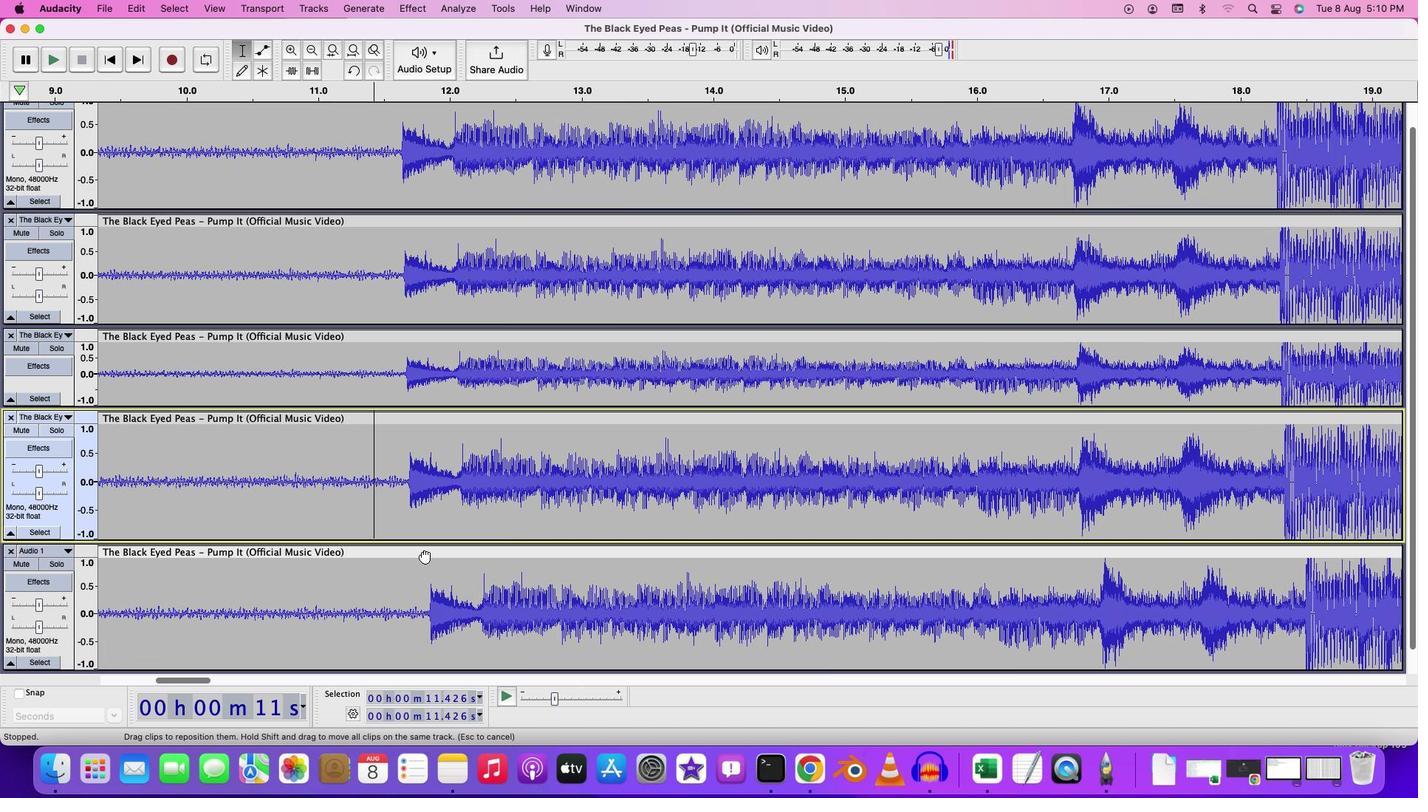 
Action: Mouse pressed left at (424, 556)
Screenshot: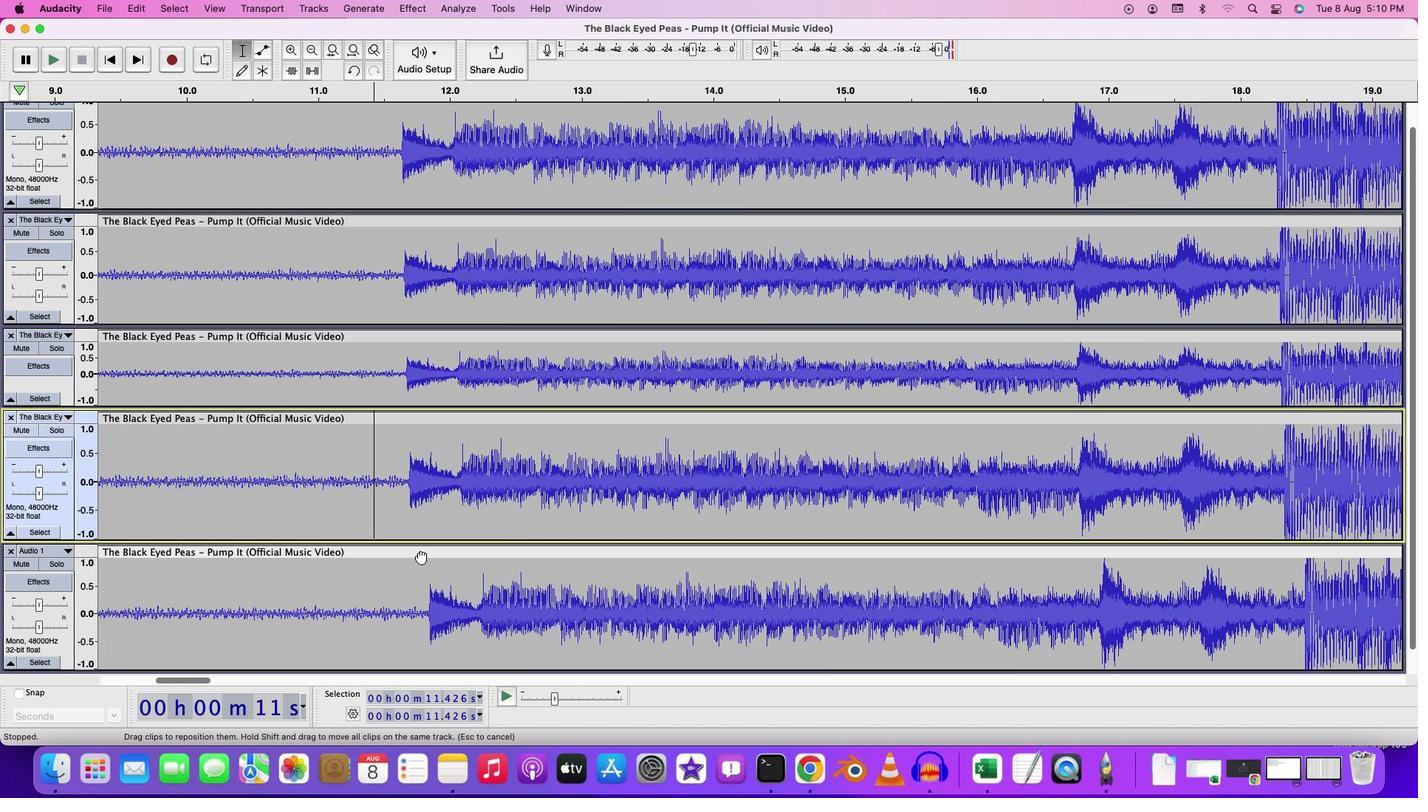
Action: Mouse moved to (336, 160)
Screenshot: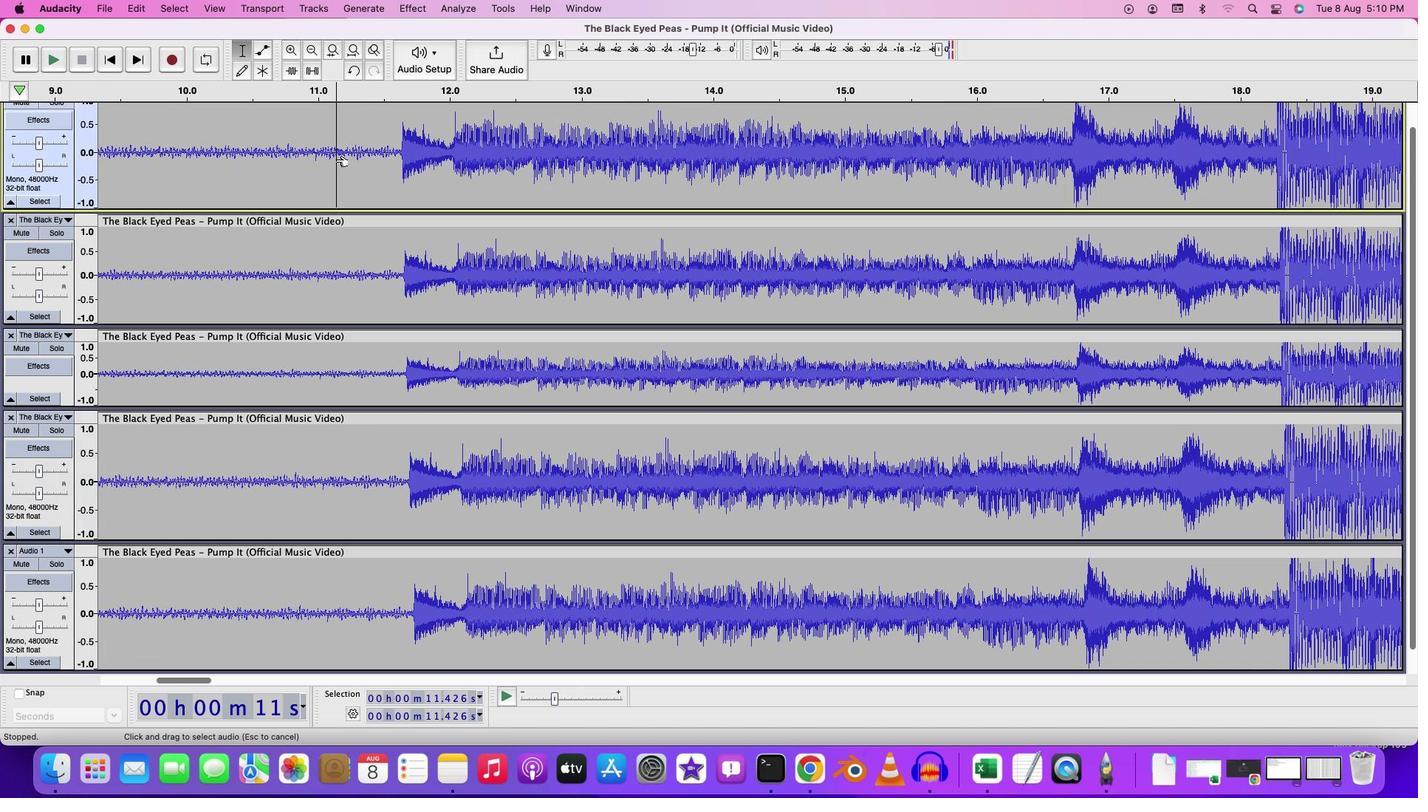 
Action: Mouse pressed left at (336, 160)
Screenshot: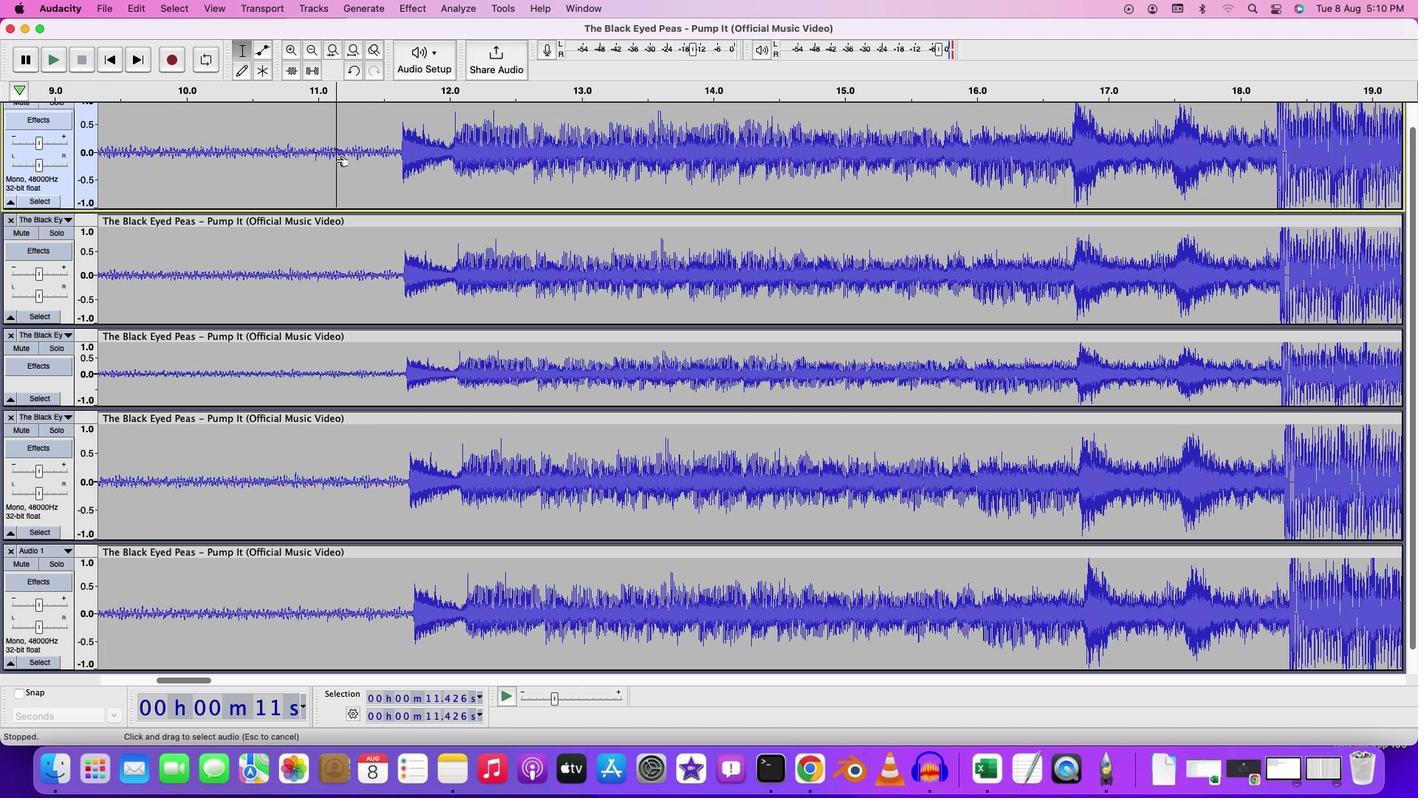 
Action: Mouse moved to (335, 160)
Screenshot: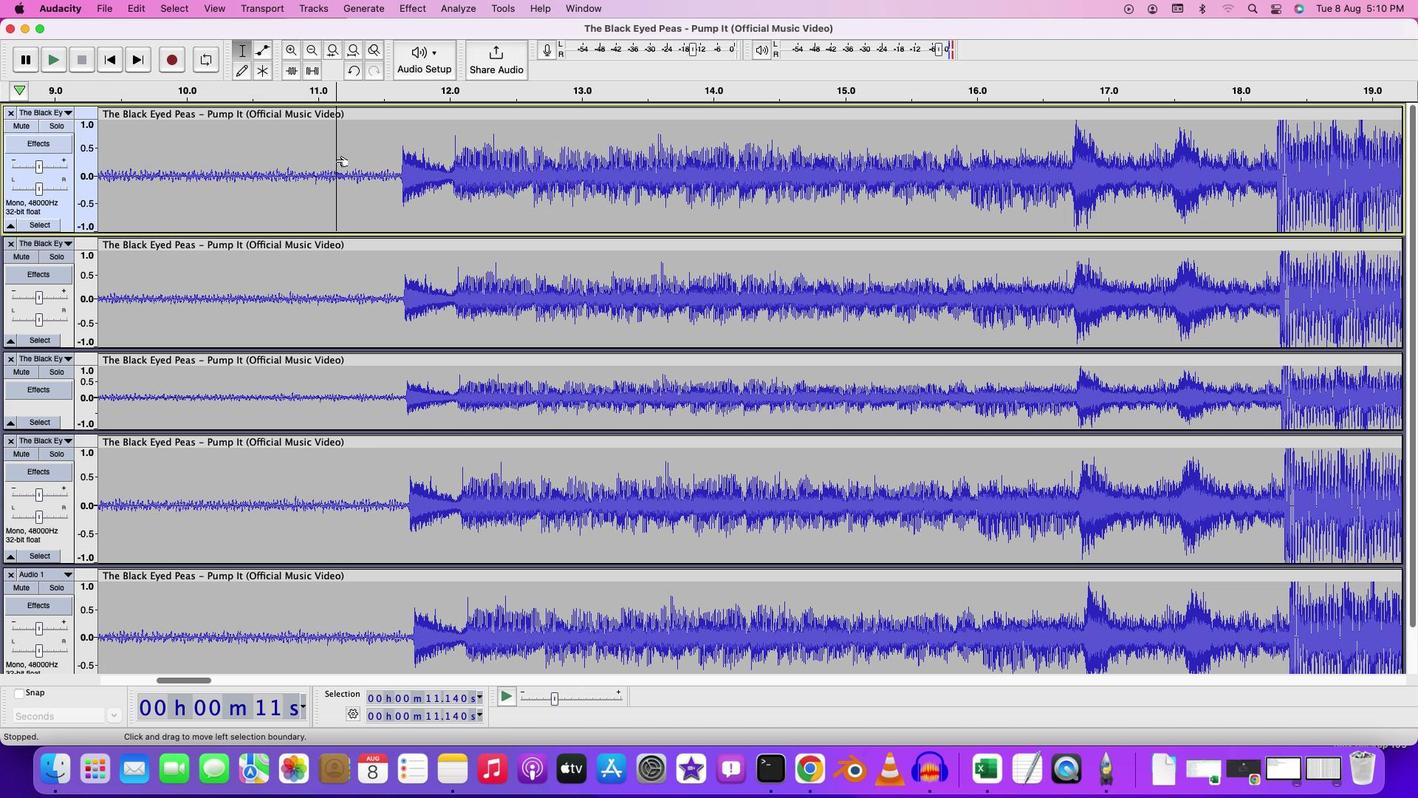 
Action: Key pressed Key.space
Screenshot: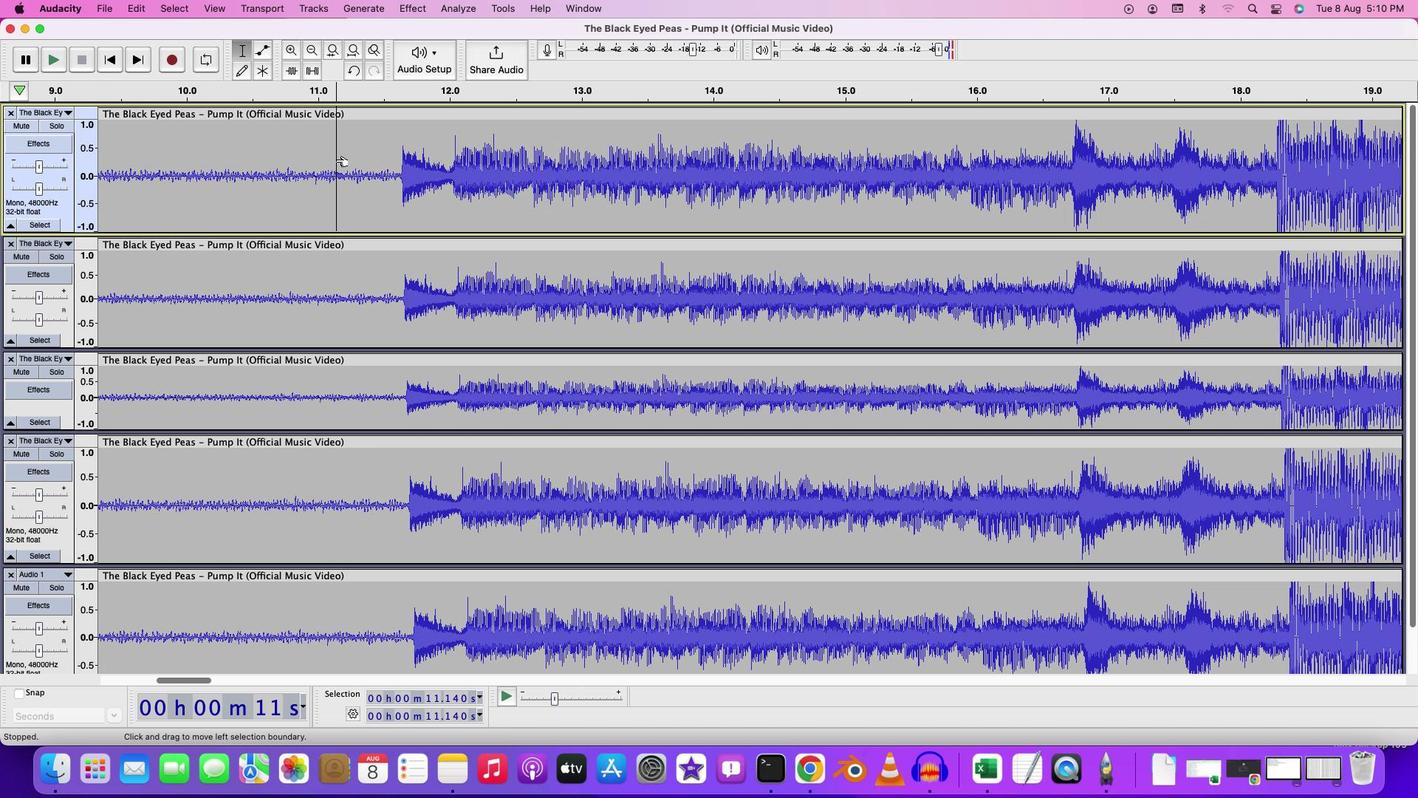 
Action: Mouse moved to (1411, 460)
Screenshot: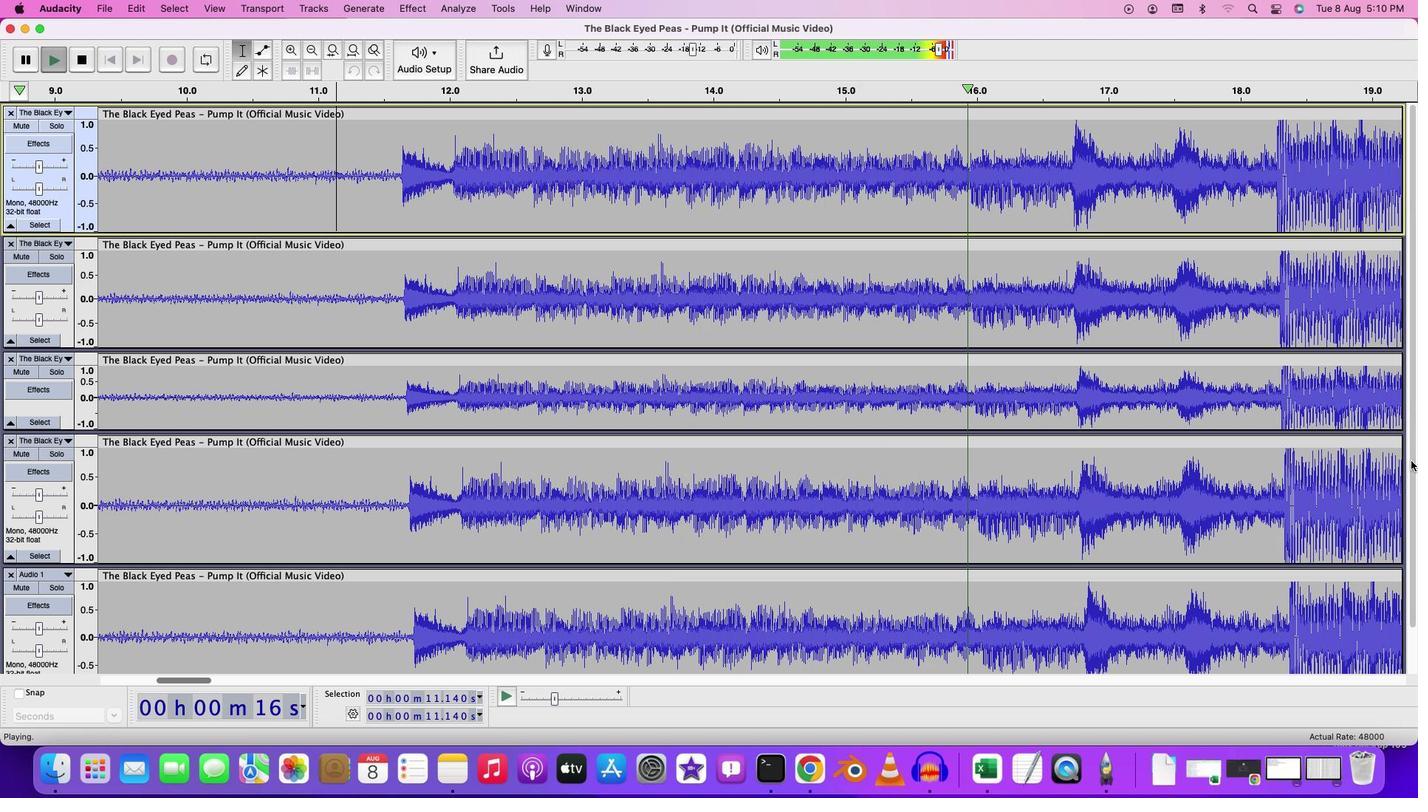 
Action: Mouse pressed left at (1411, 460)
Screenshot: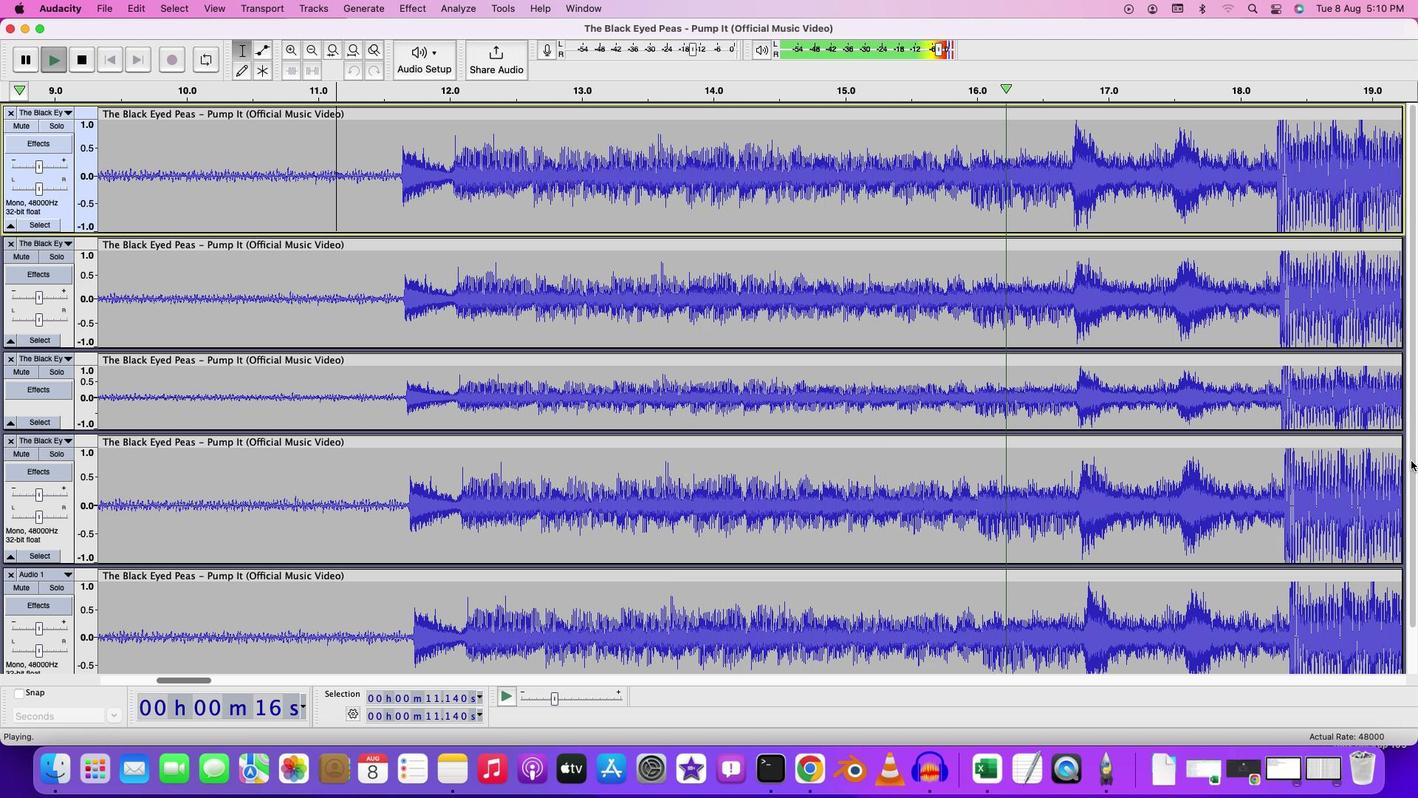 
Action: Mouse moved to (190, 679)
Screenshot: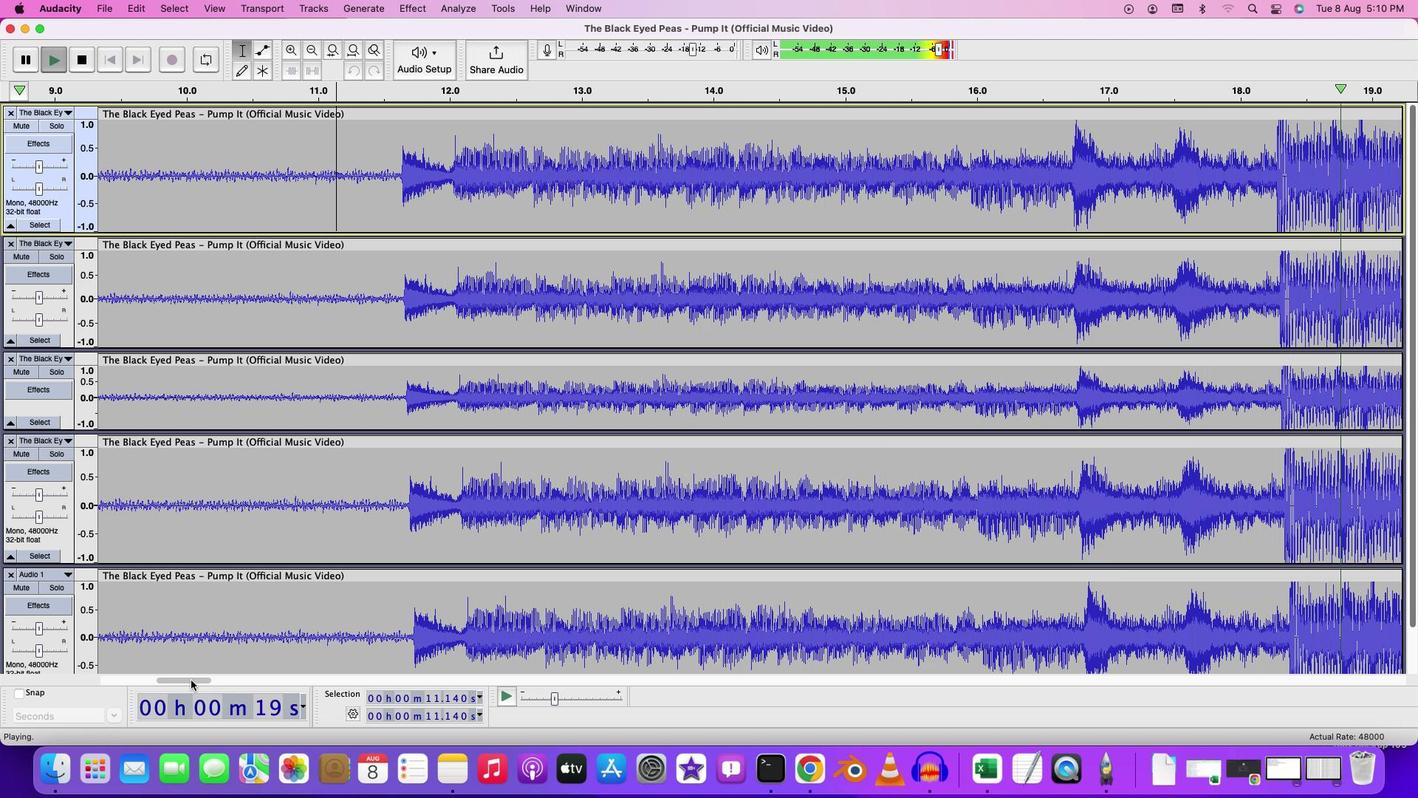 
Action: Mouse pressed left at (190, 679)
Screenshot: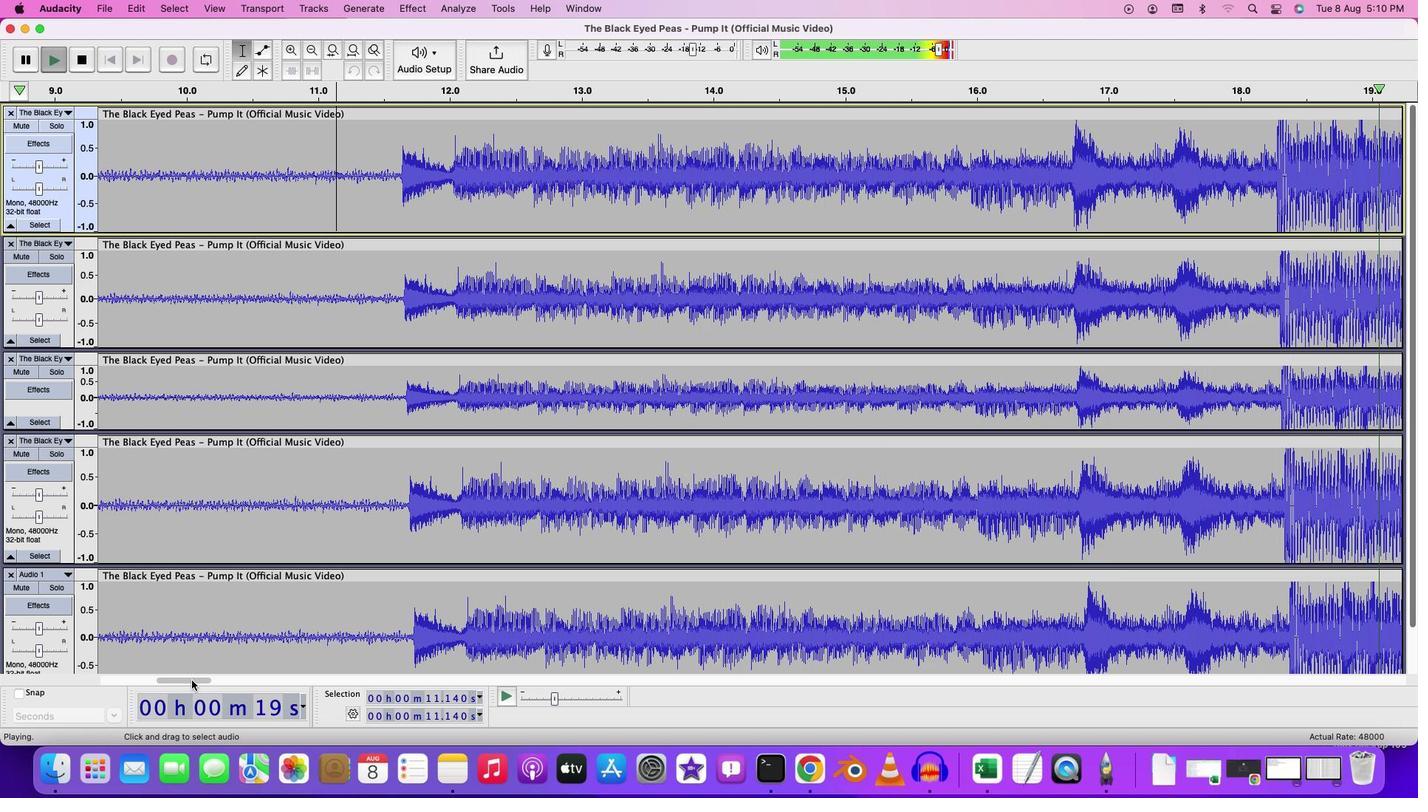 
Action: Mouse moved to (298, 645)
Screenshot: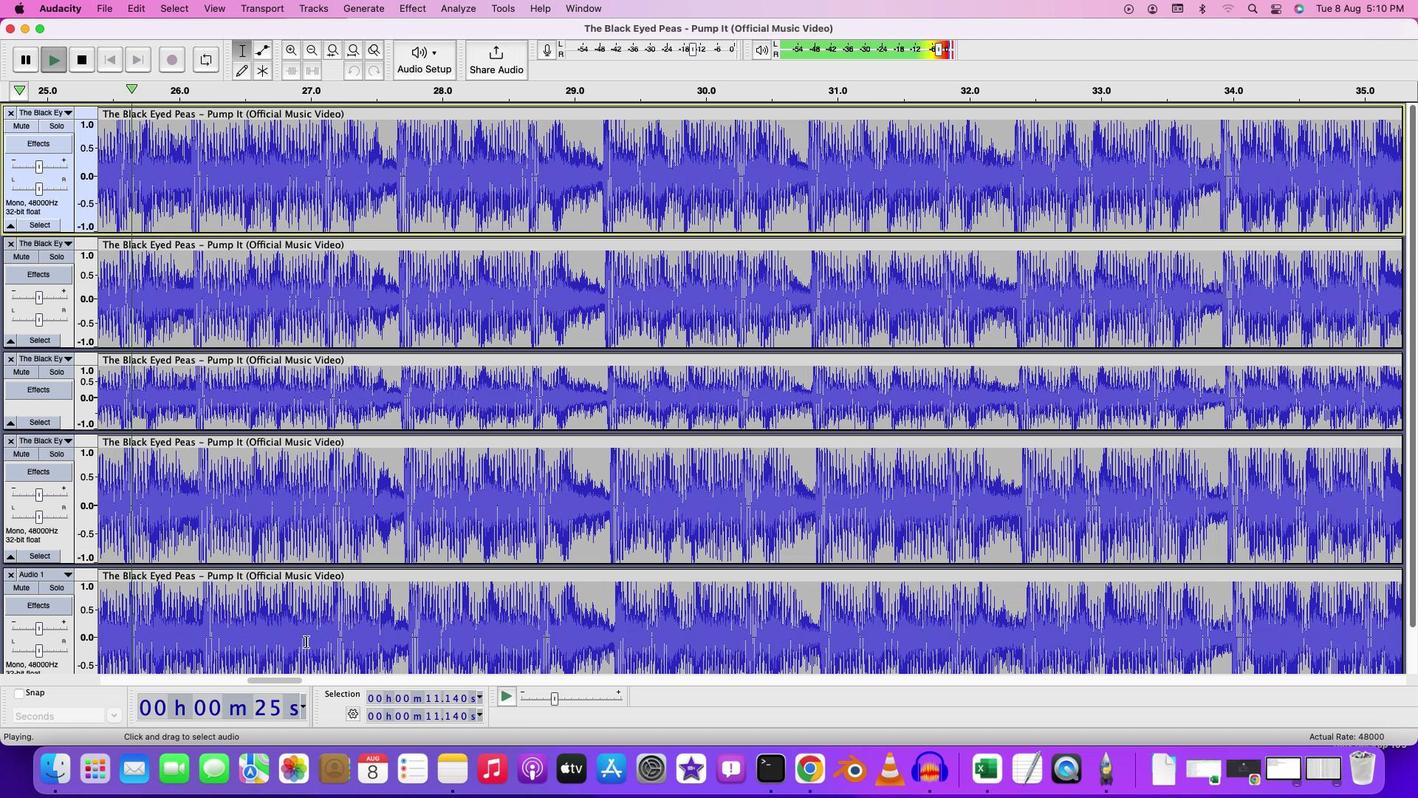 
Action: Key pressed Key.space
Screenshot: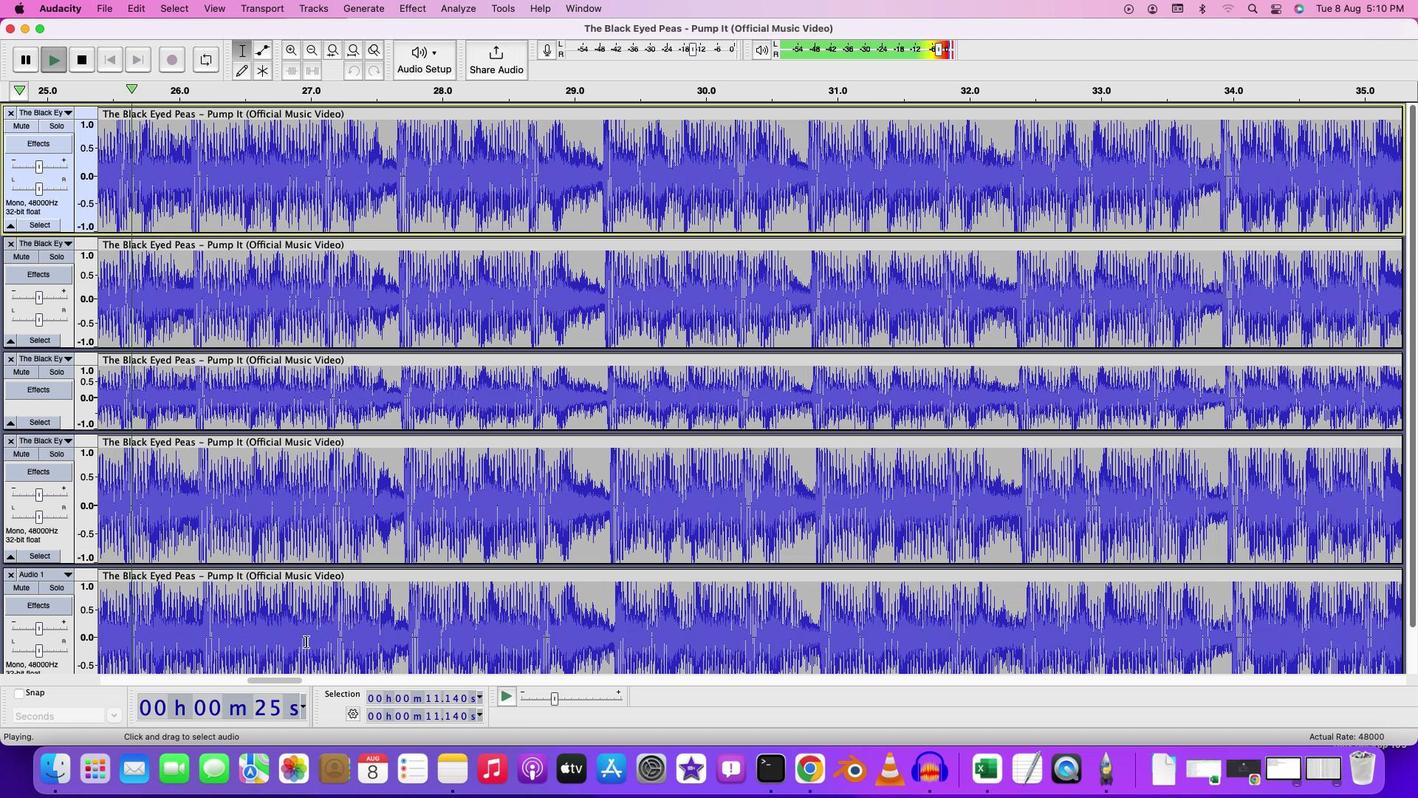 
Action: Mouse moved to (292, 676)
Screenshot: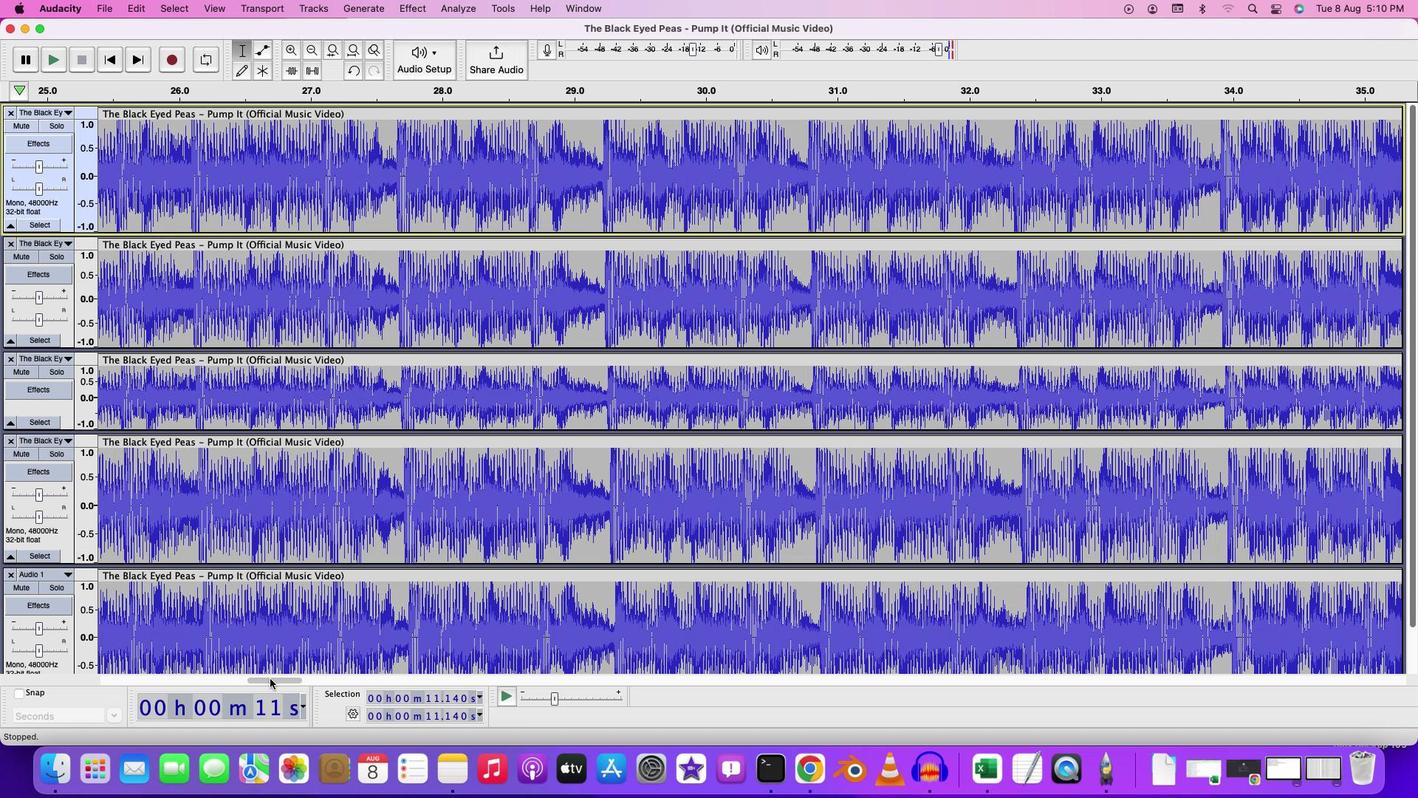 
Action: Mouse pressed left at (292, 676)
Screenshot: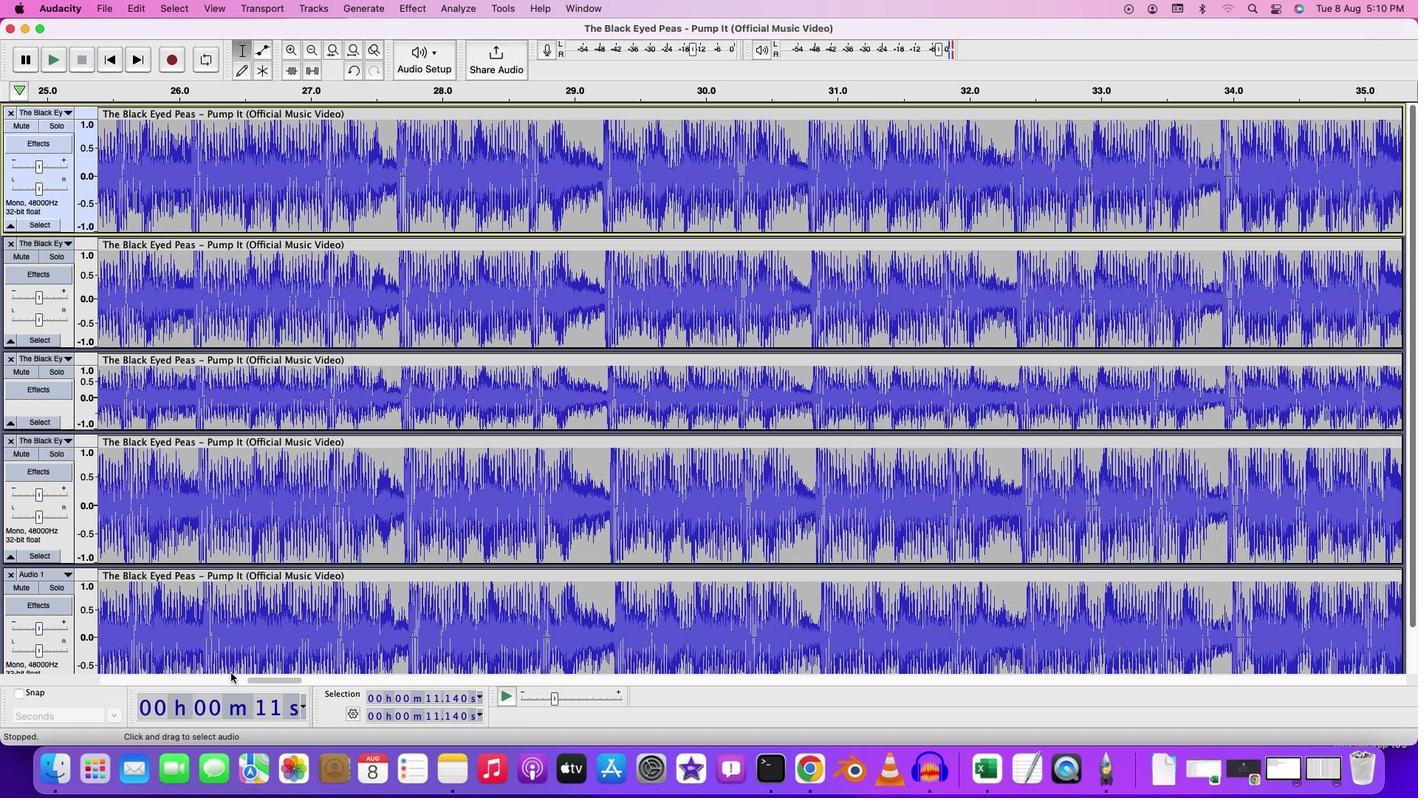 
Action: Mouse moved to (178, 677)
Screenshot: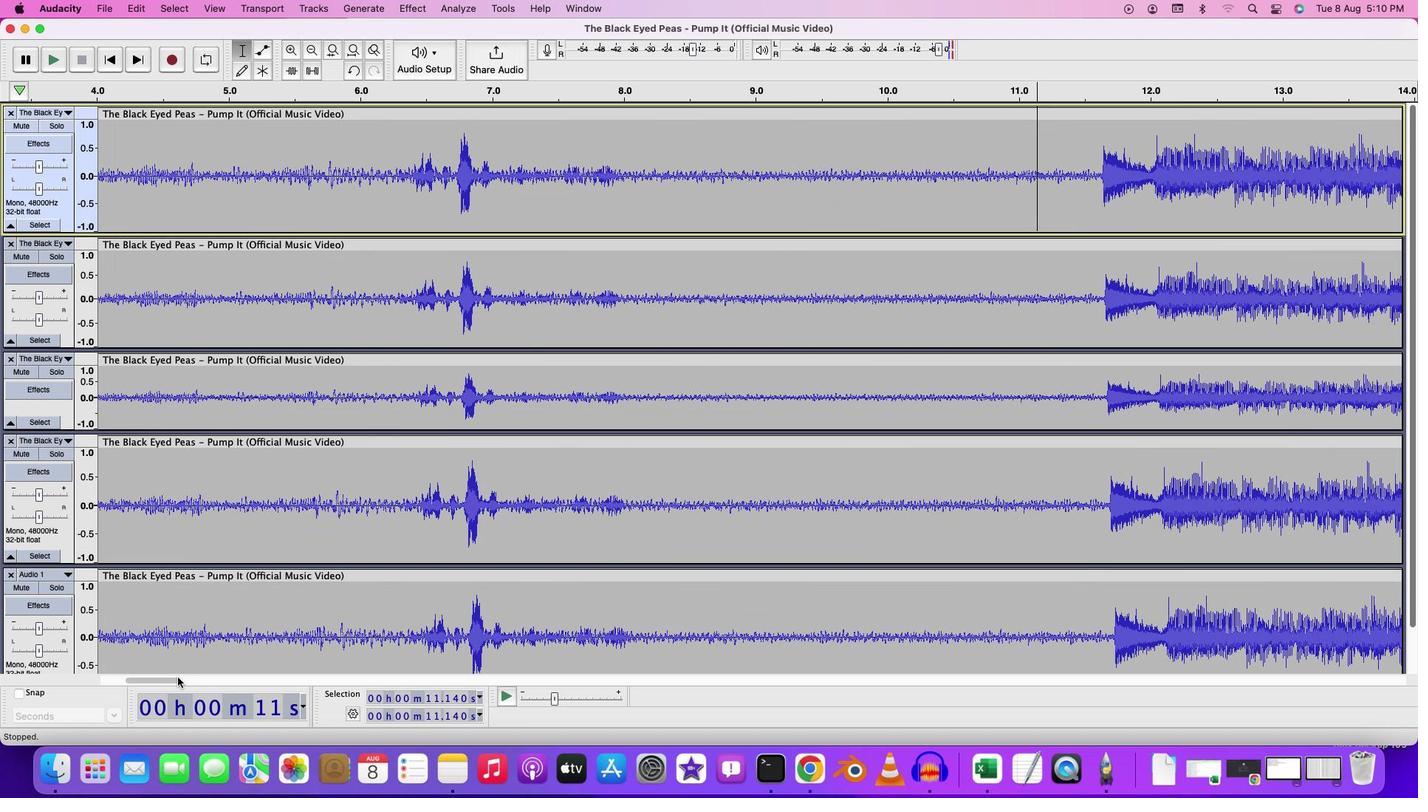 
Action: Mouse pressed left at (178, 677)
Screenshot: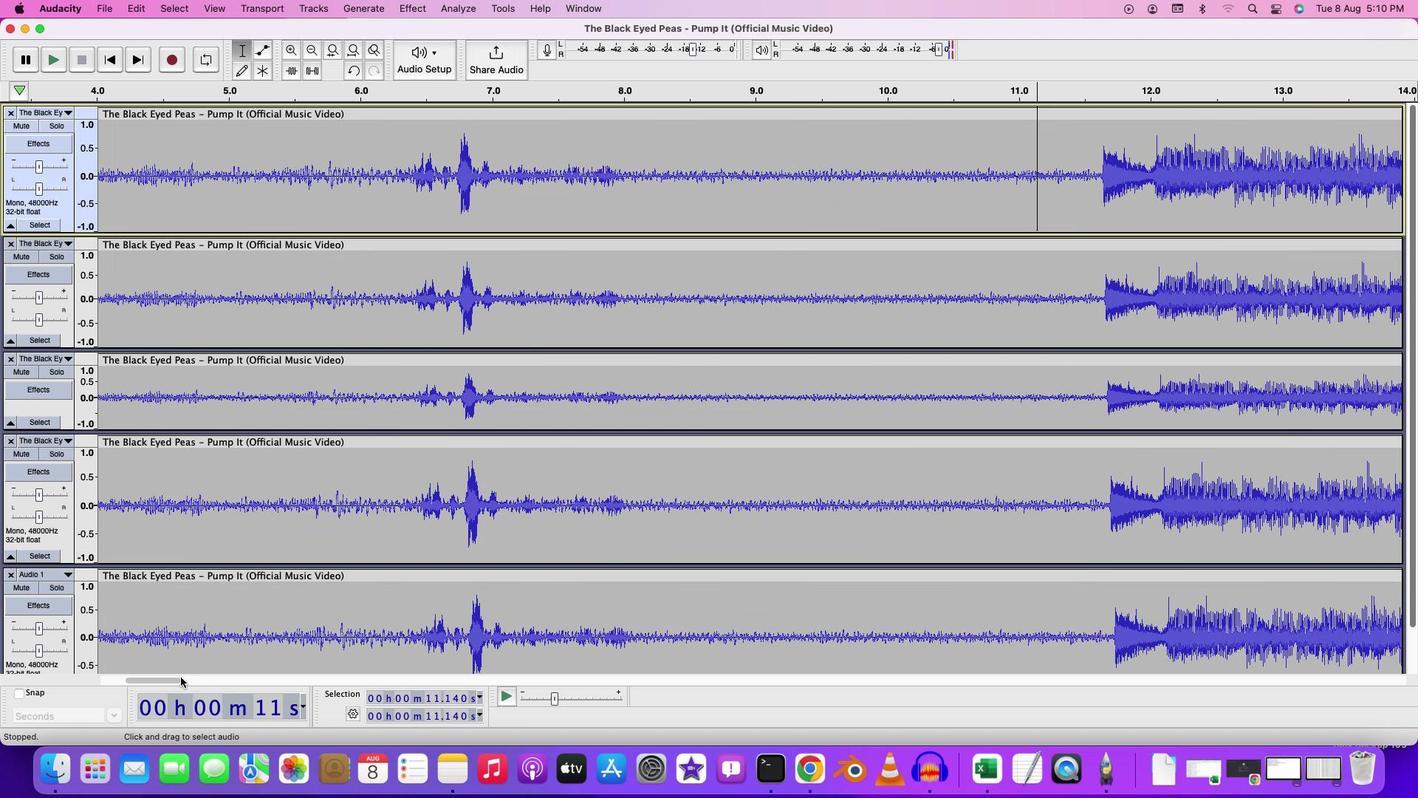 
Action: Mouse moved to (969, 578)
